 Task: Determine the distance and displacement between Houston and Big Bend National Park.
Action: Mouse moved to (780, 591)
Screenshot: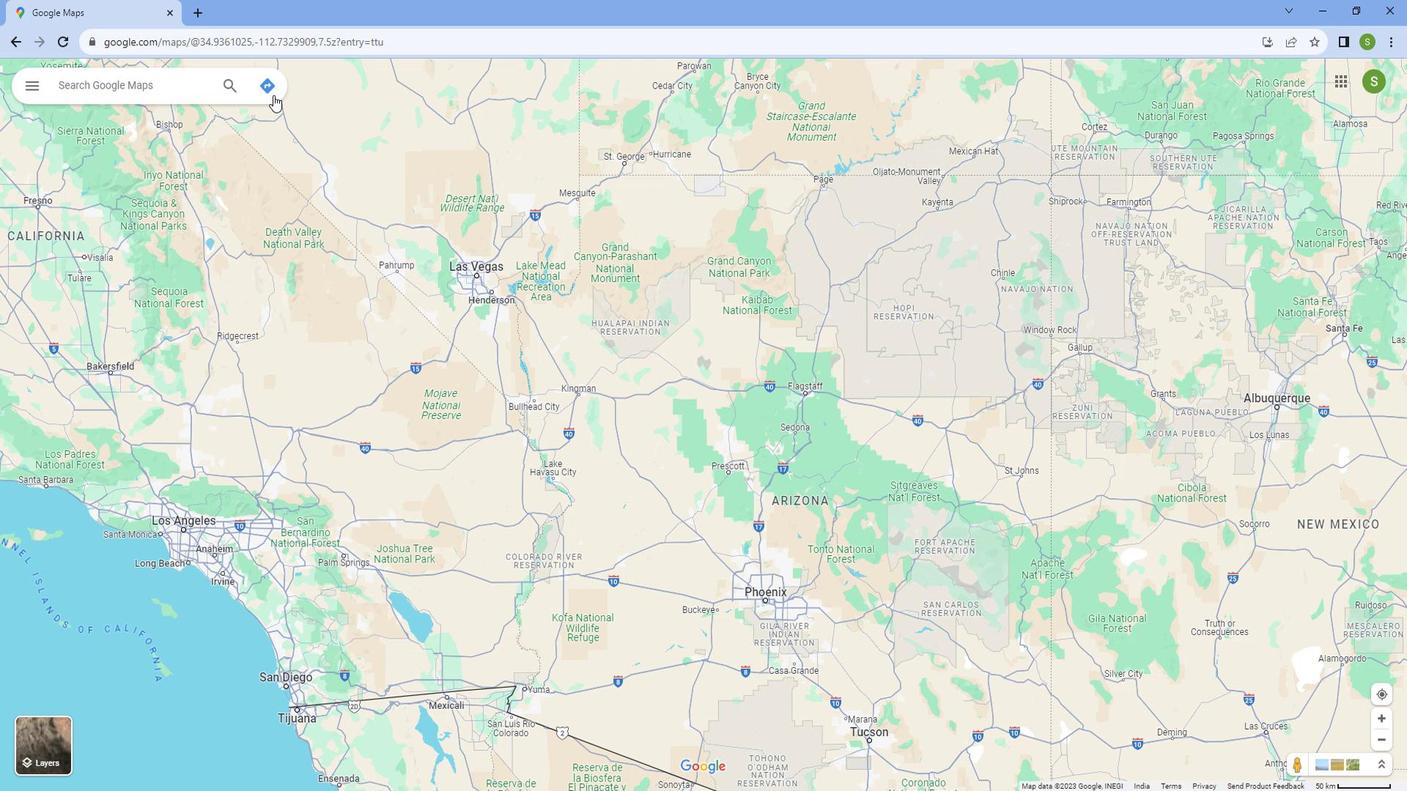 
Action: Mouse pressed left at (780, 591)
Screenshot: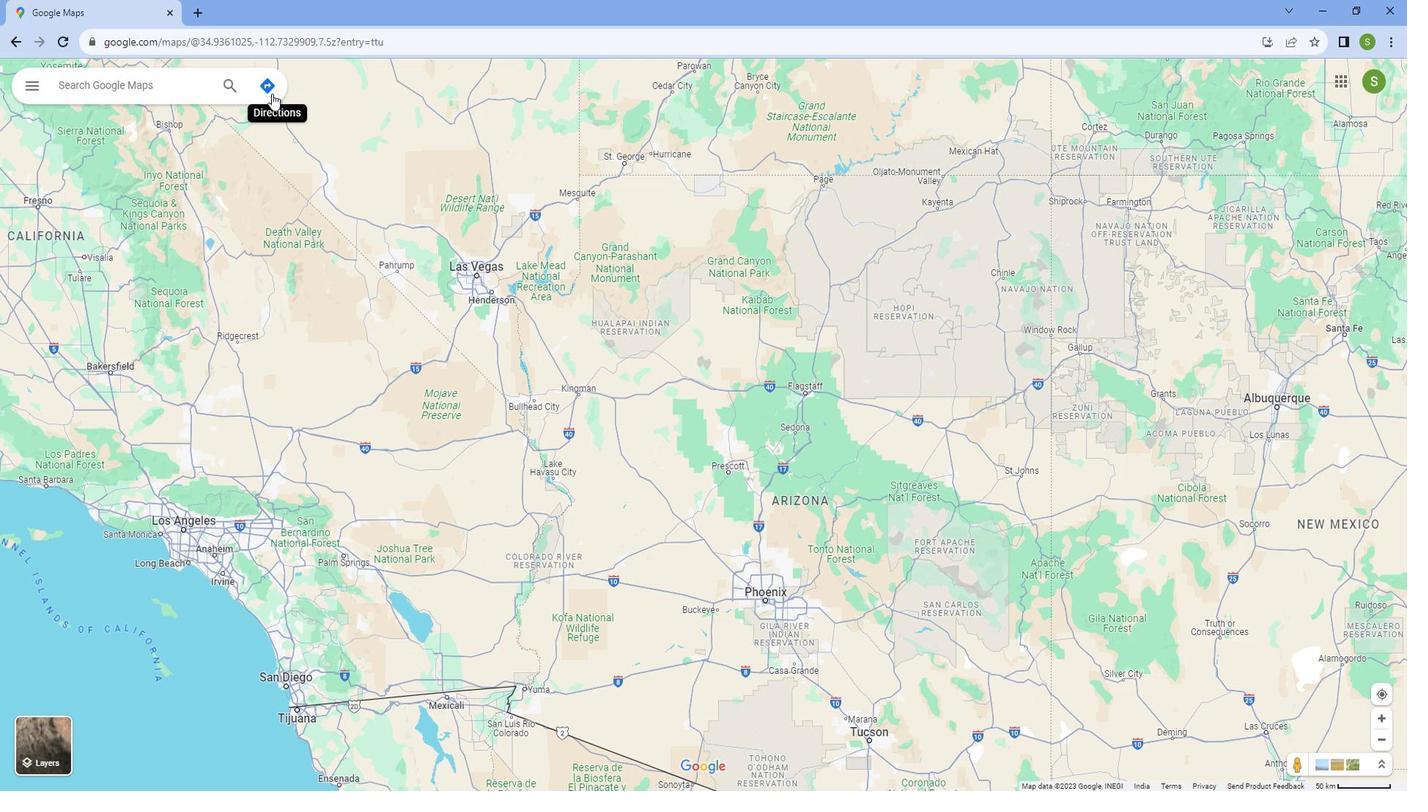 
Action: Mouse moved to (760, 590)
Screenshot: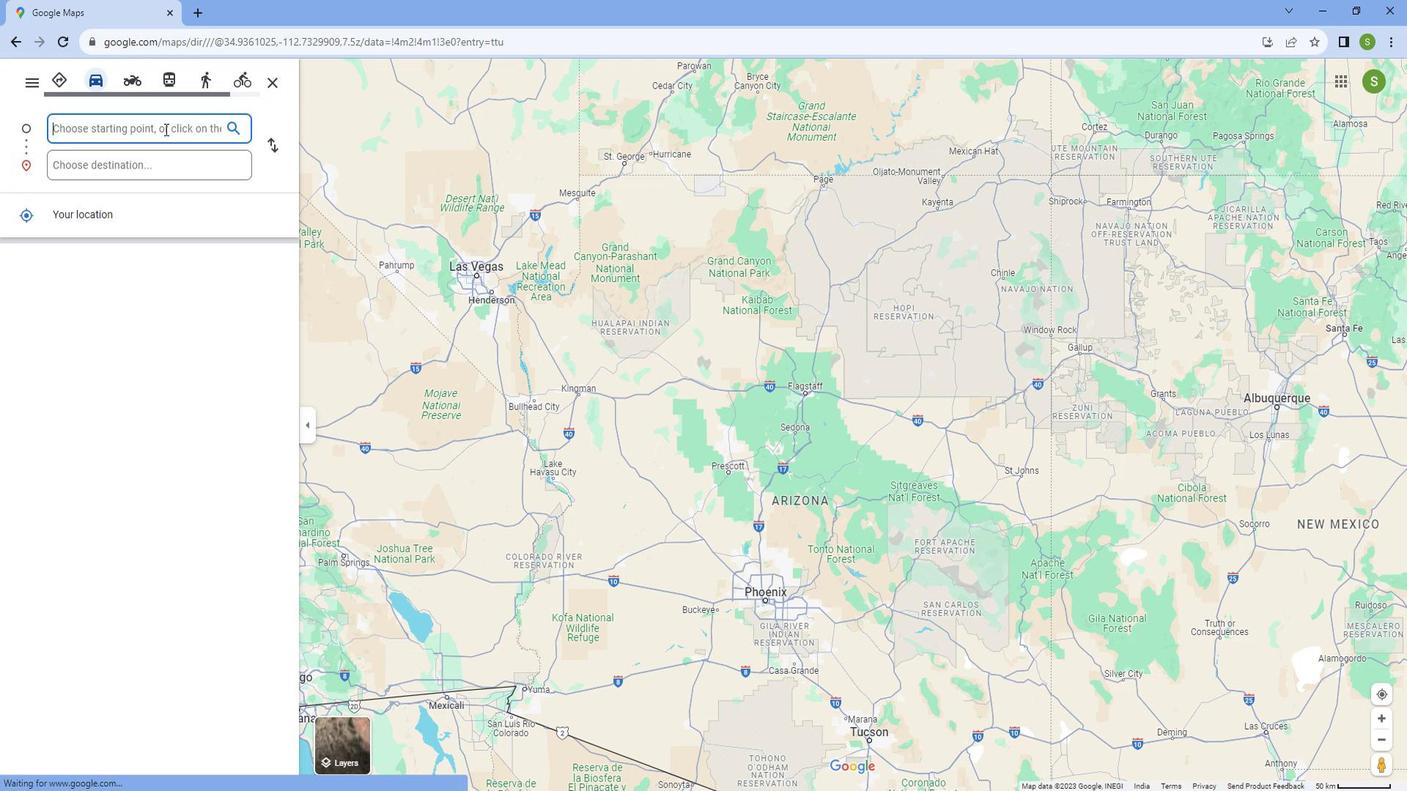 
Action: Mouse pressed left at (760, 590)
Screenshot: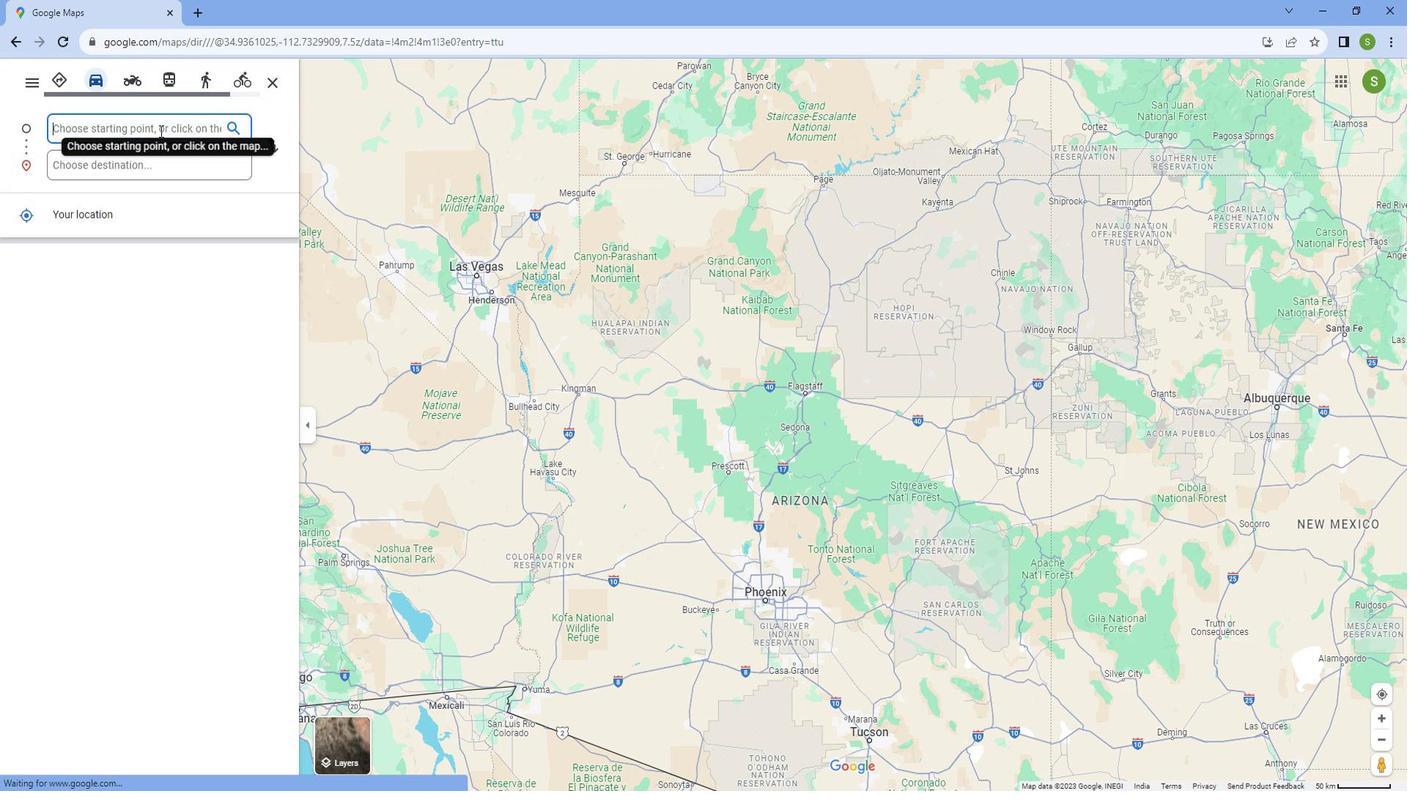 
Action: Key pressed <Key.caps_lock>H<Key.caps_lock>ouston
Screenshot: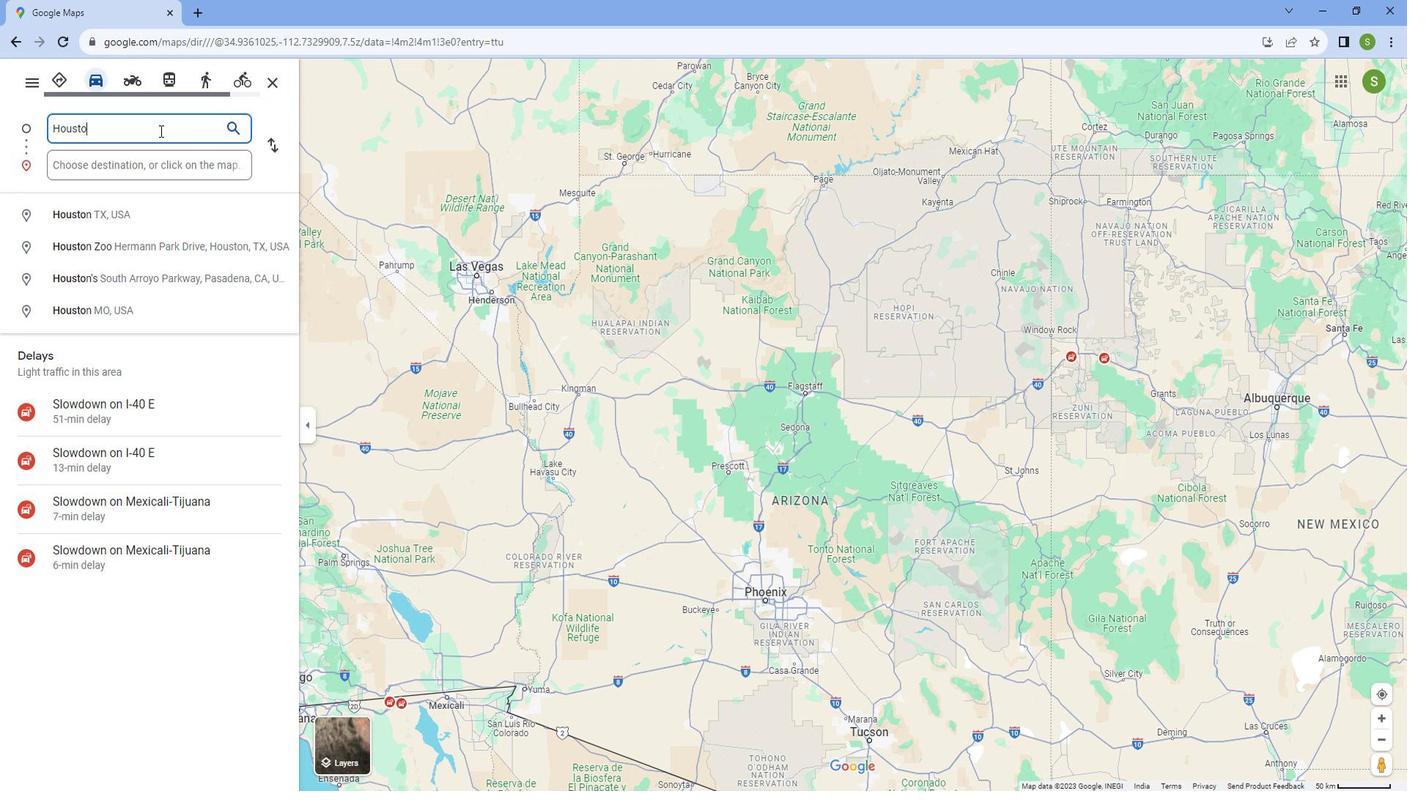 
Action: Mouse moved to (753, 588)
Screenshot: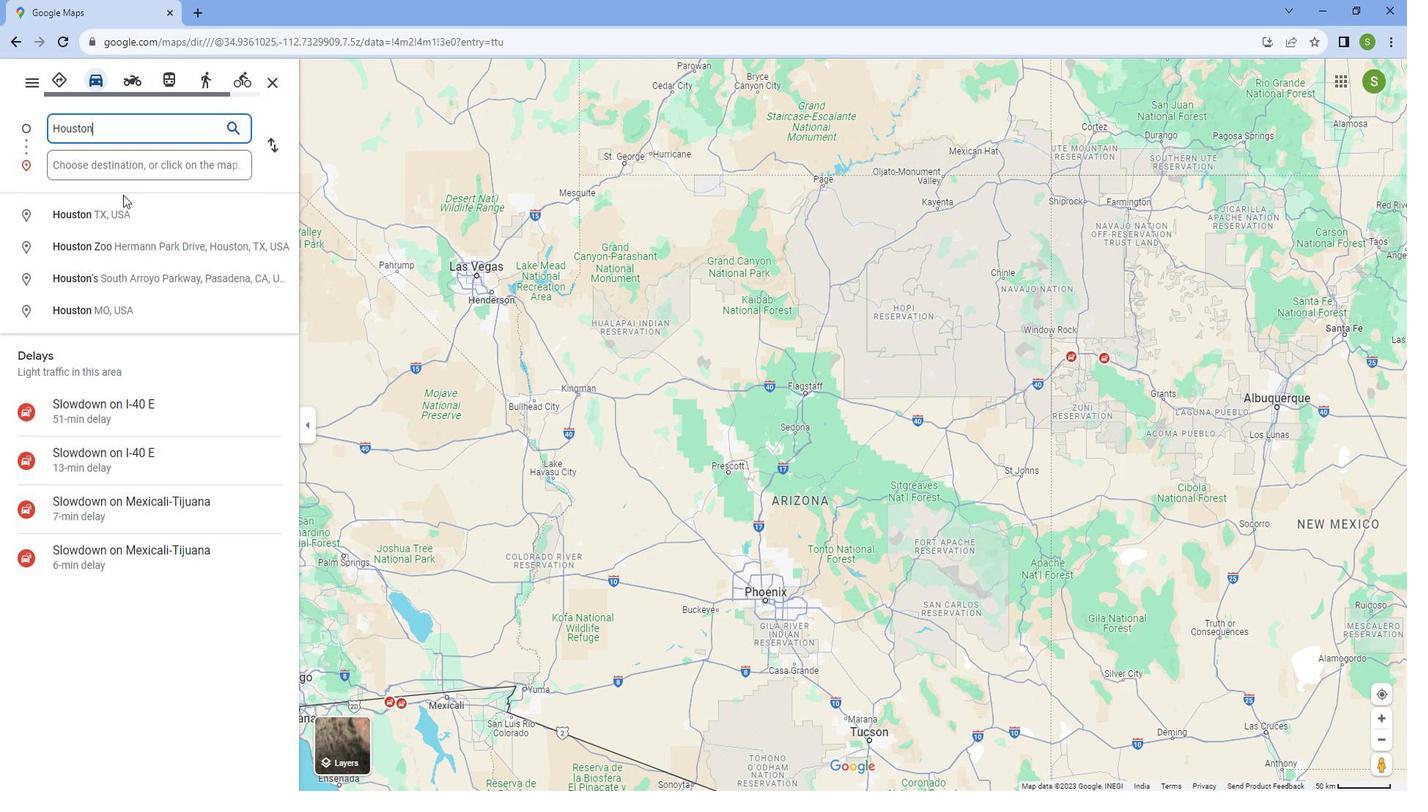 
Action: Mouse pressed left at (753, 588)
Screenshot: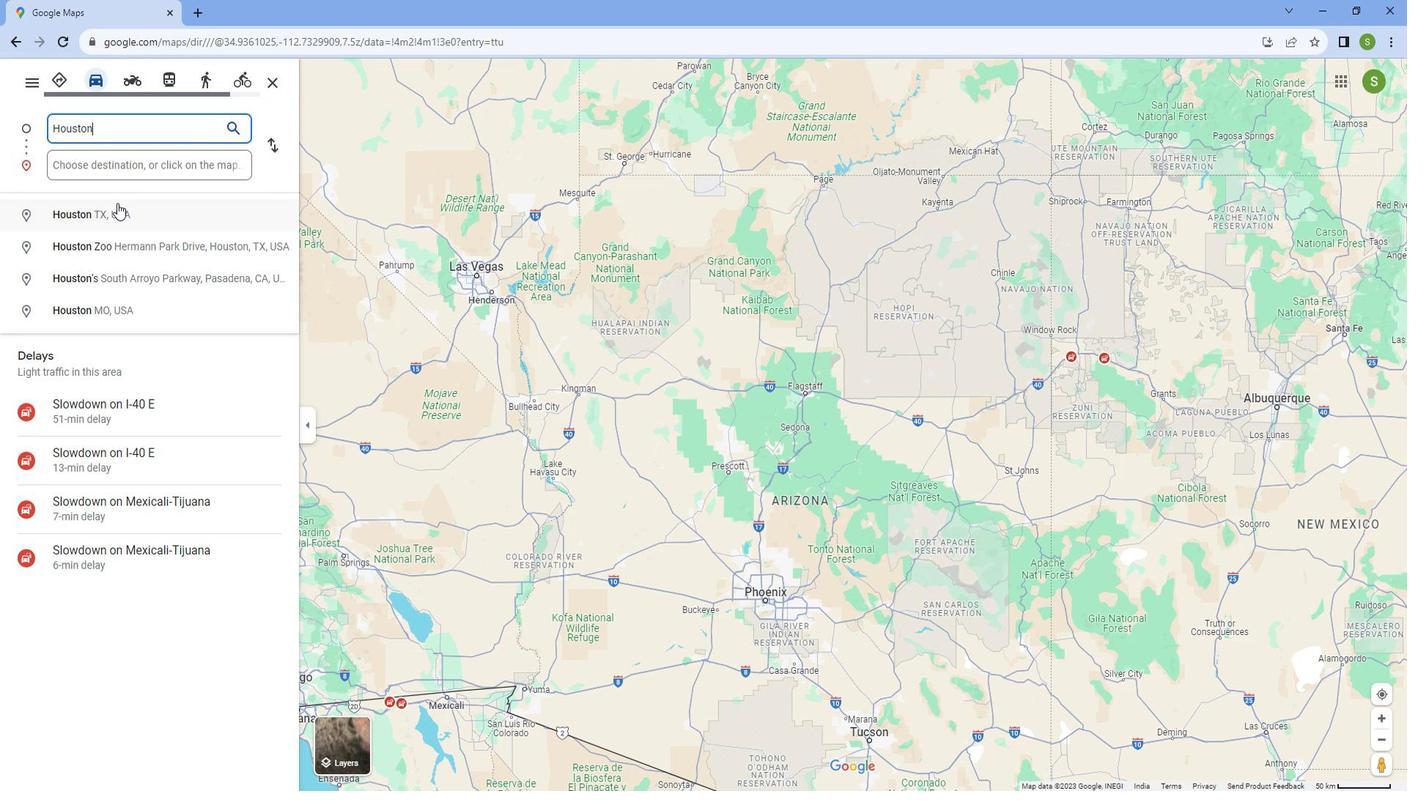 
Action: Mouse moved to (754, 589)
Screenshot: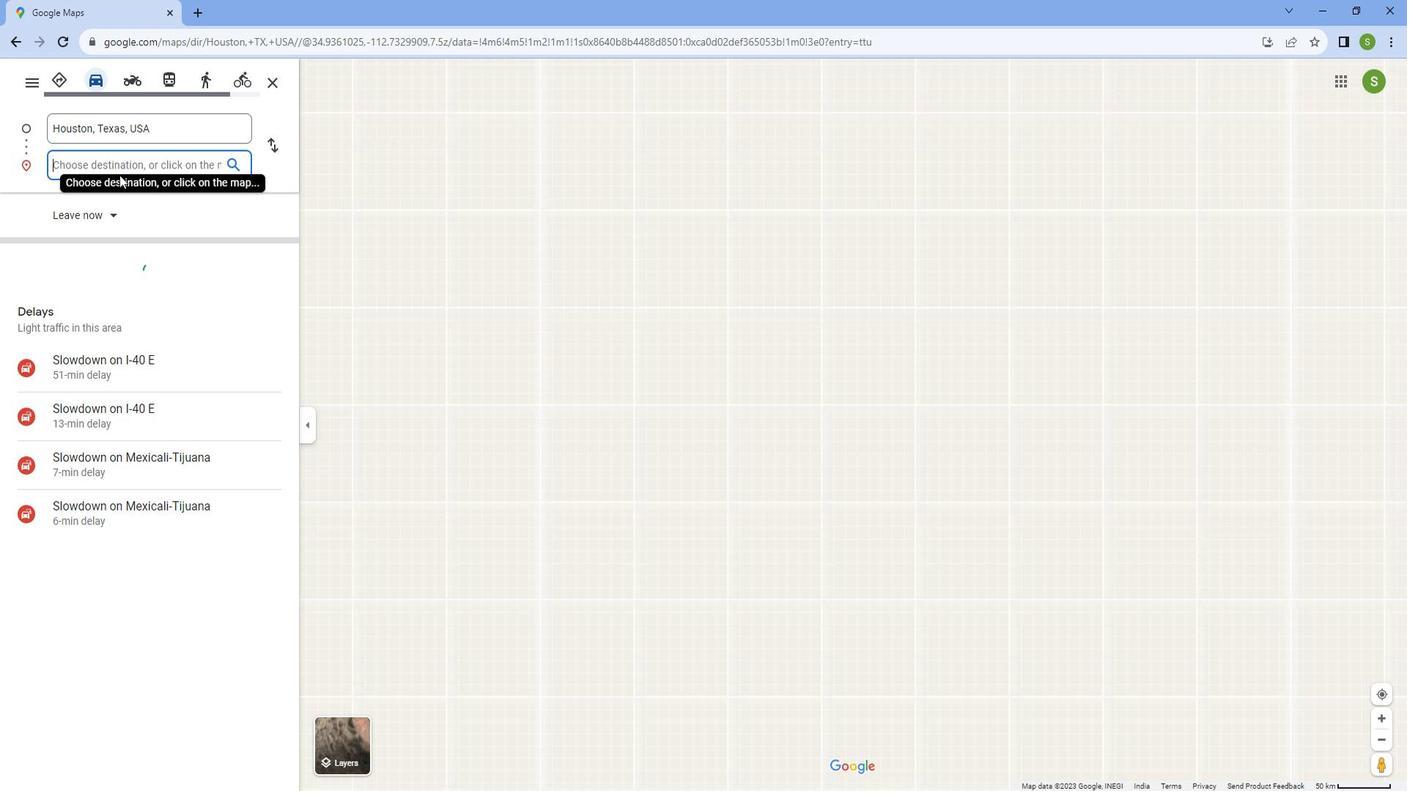 
Action: Mouse pressed left at (754, 589)
Screenshot: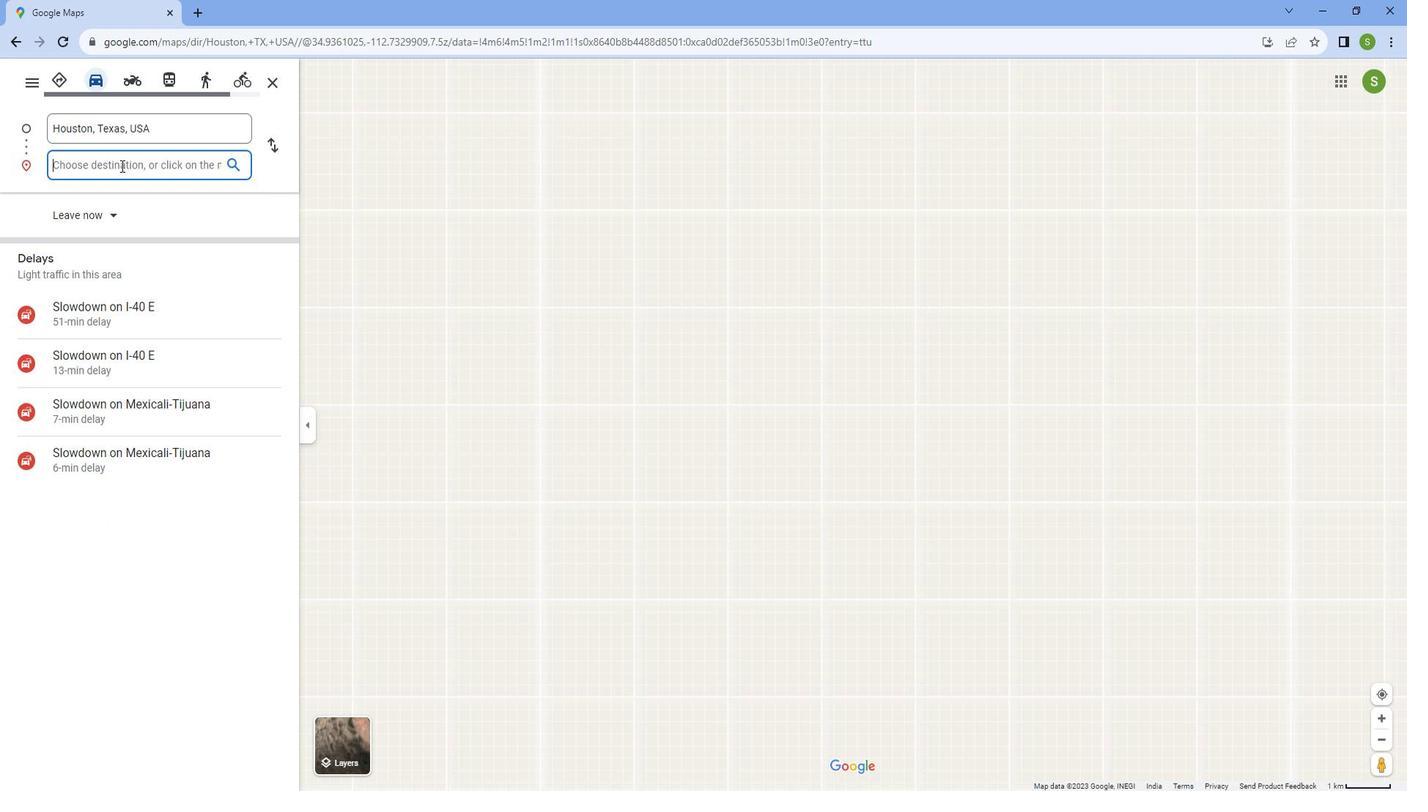 
Action: Key pressed <Key.caps_lock>B<Key.caps_lock>ig<Key.space><Key.caps_lock>B<Key.caps_lock>end<Key.space><Key.caps_lock>N<Key.caps_lock>ational<Key.space><Key.caps_lock>P<Key.caps_lock>ark
Screenshot: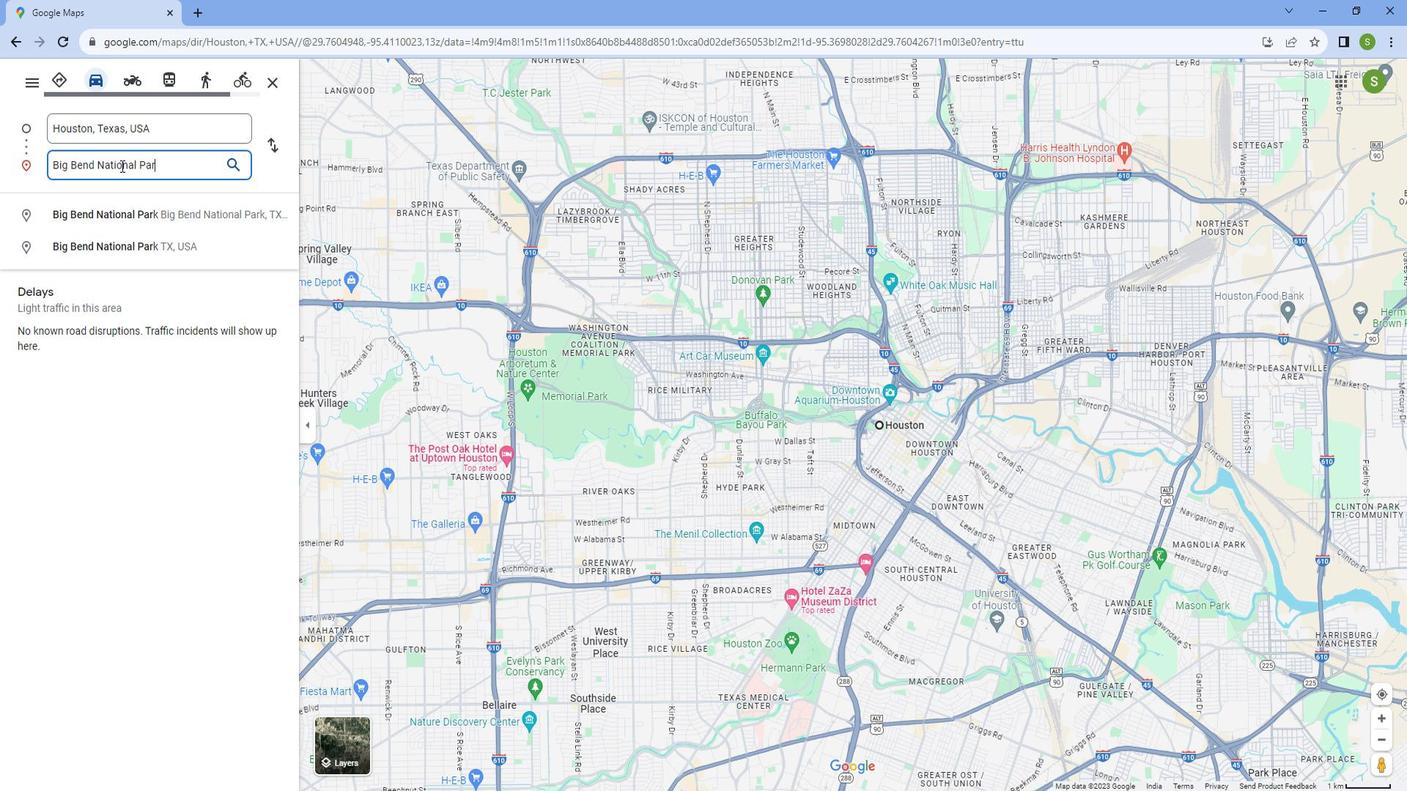 
Action: Mouse moved to (760, 587)
Screenshot: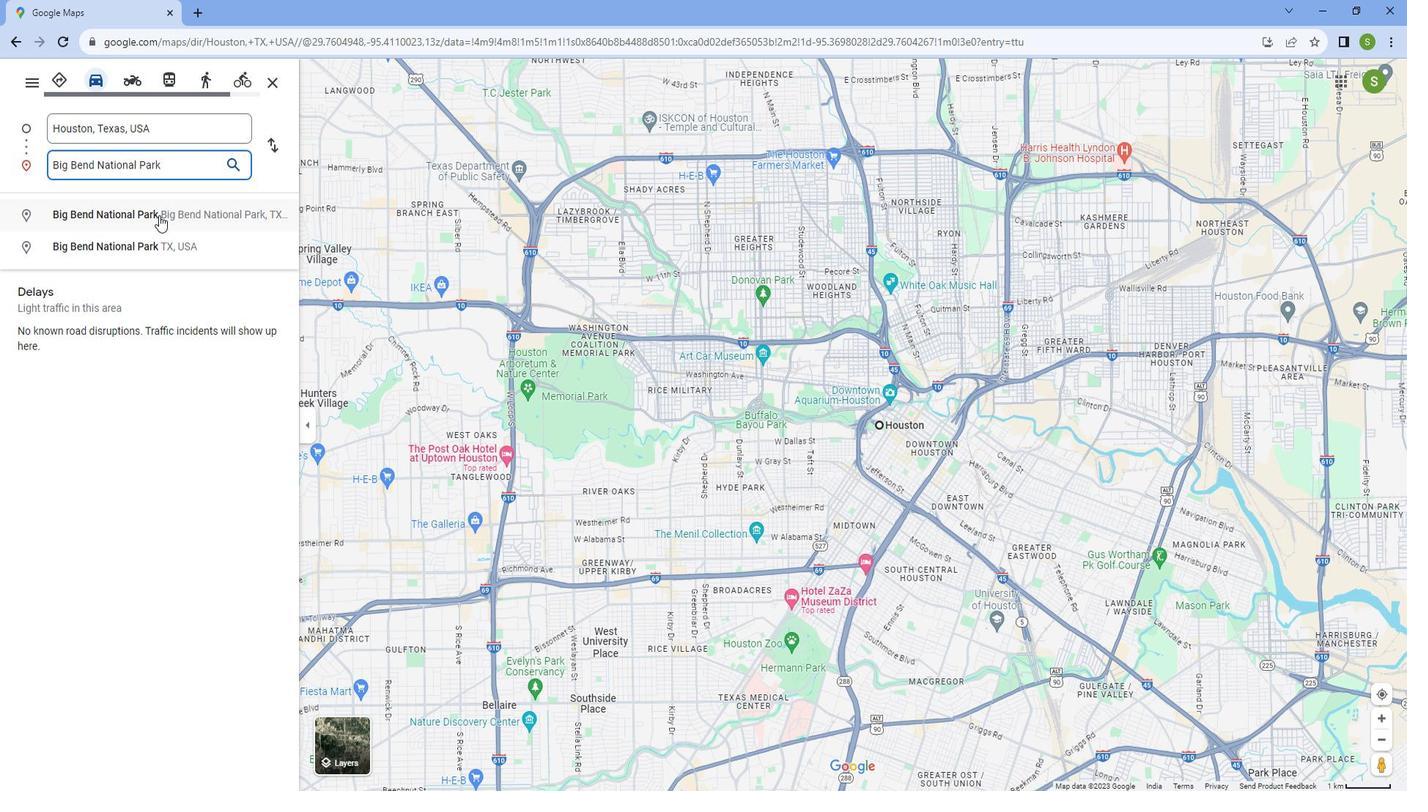 
Action: Mouse pressed left at (760, 587)
Screenshot: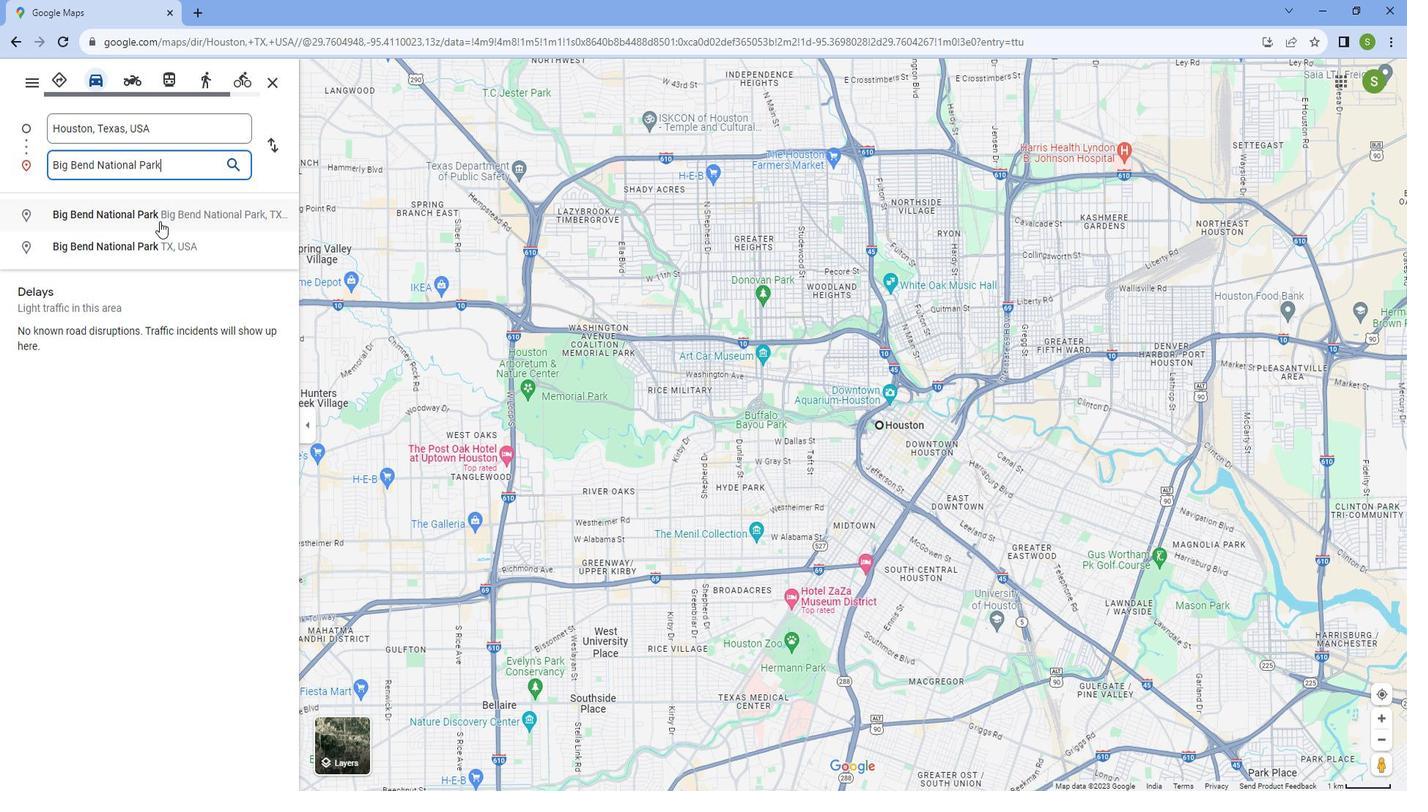 
Action: Mouse moved to (945, 581)
Screenshot: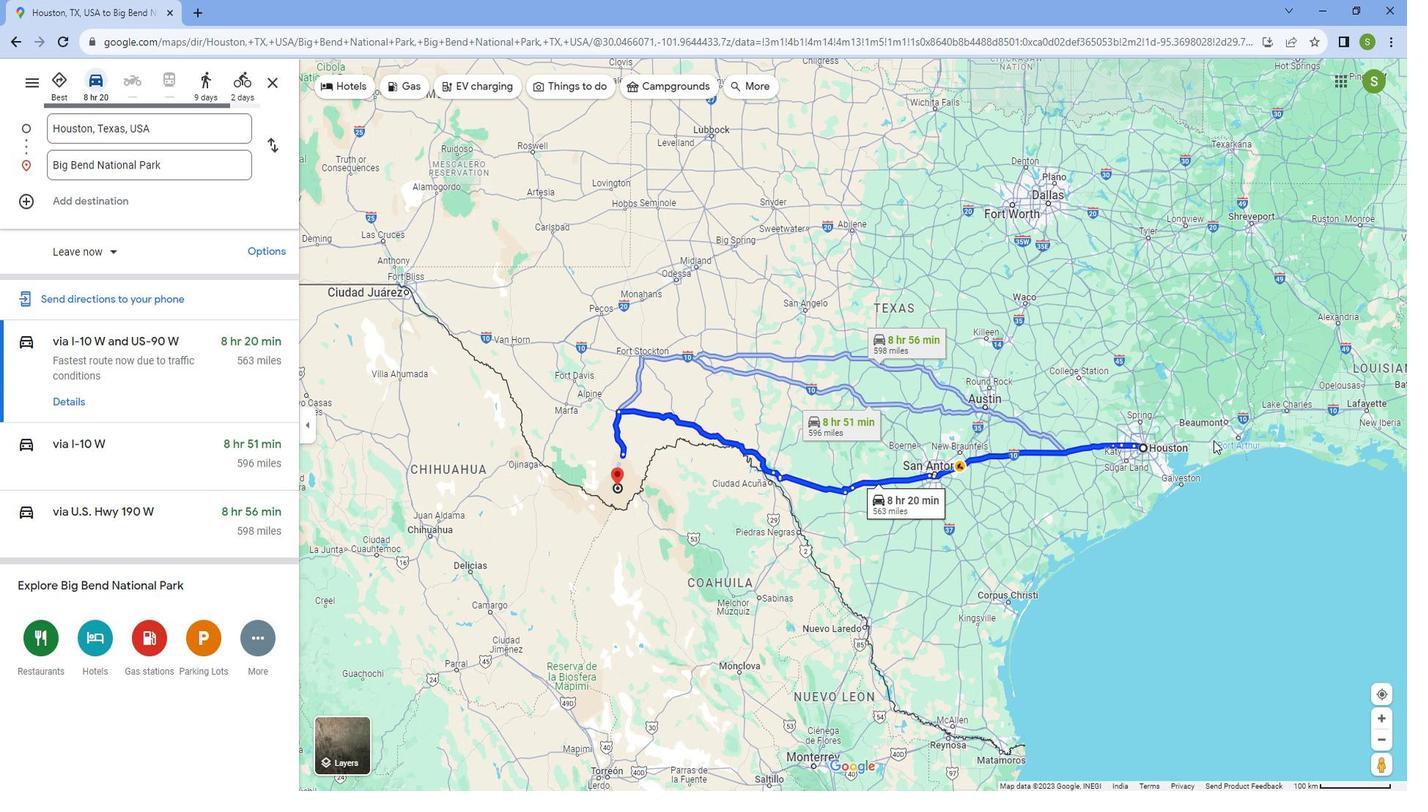 
Action: Mouse scrolled (945, 581) with delta (0, 0)
Screenshot: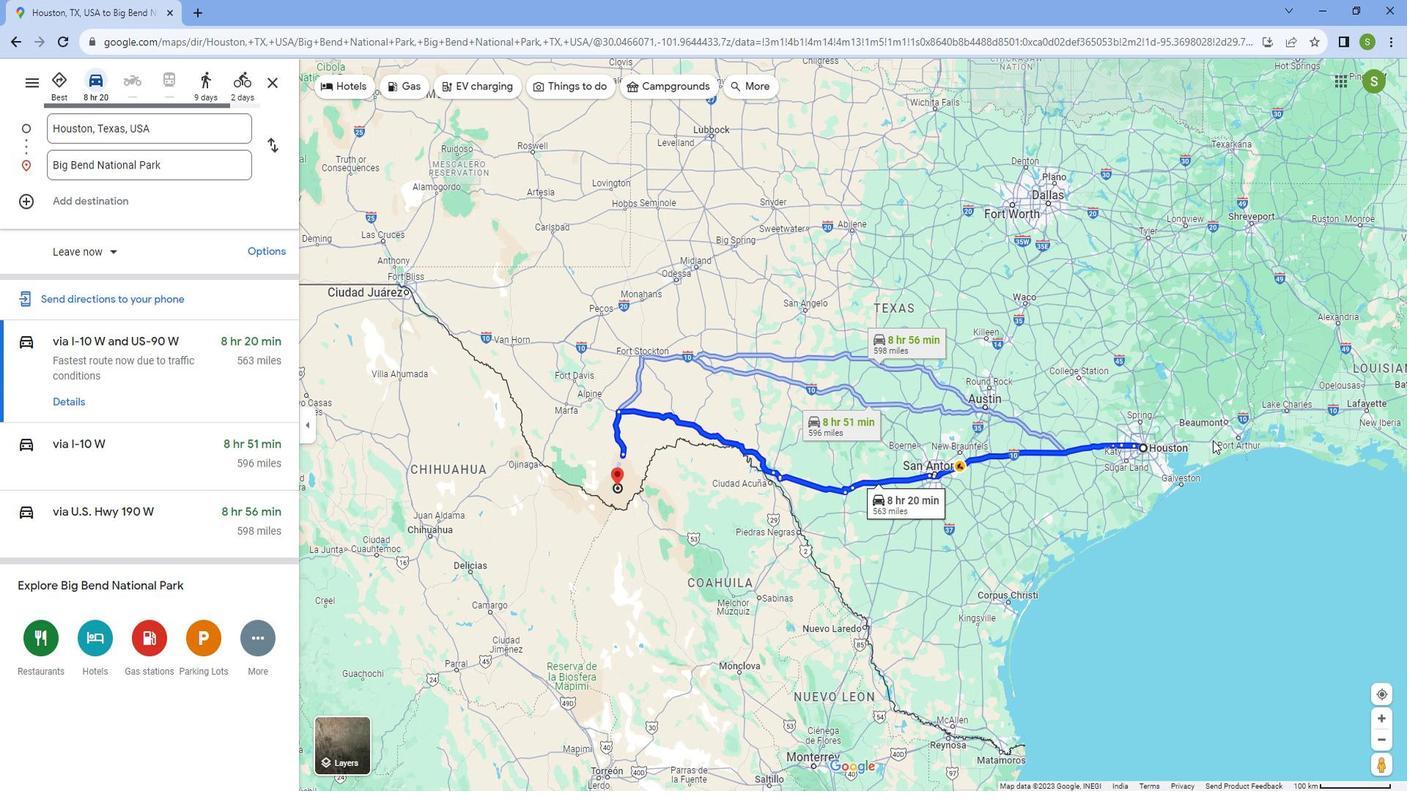 
Action: Mouse scrolled (945, 581) with delta (0, 0)
Screenshot: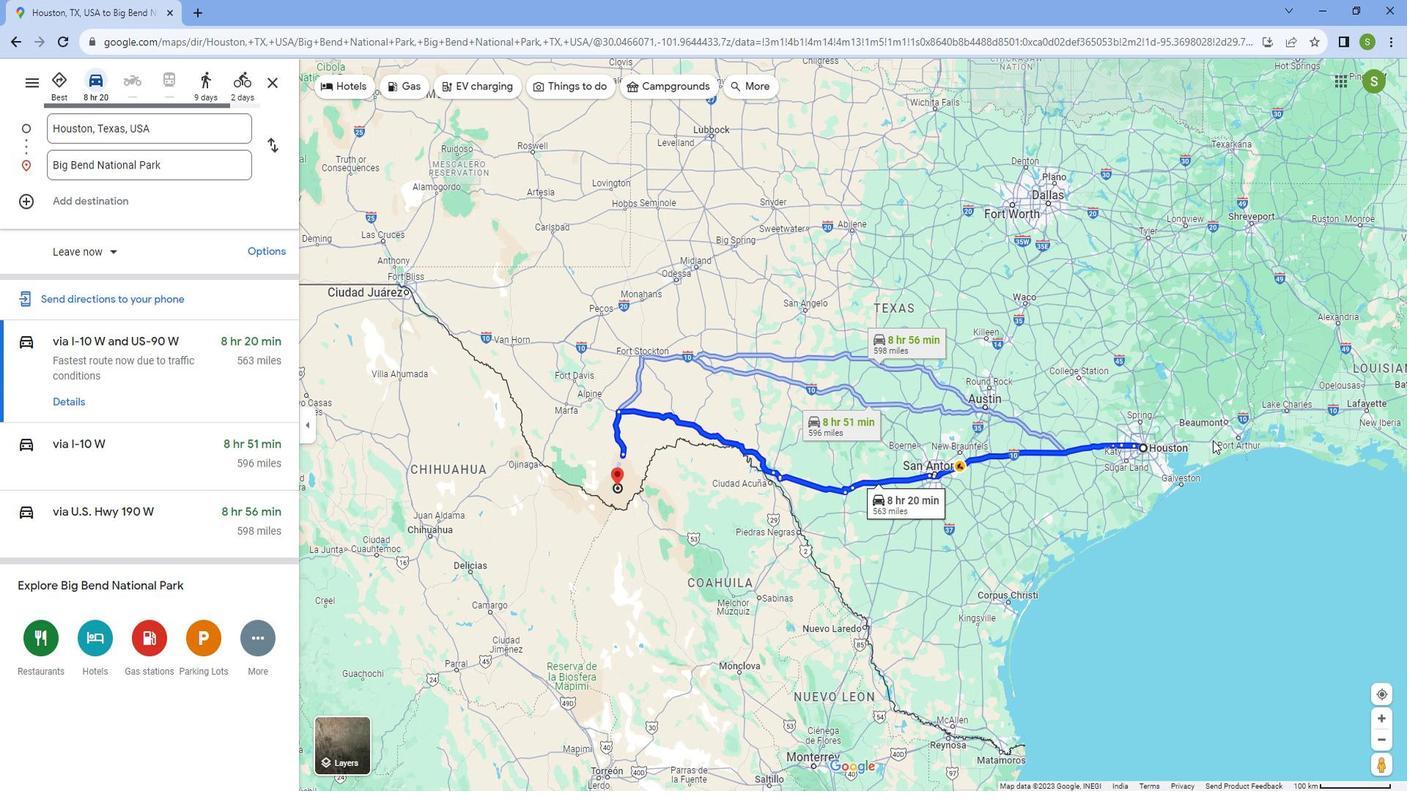 
Action: Mouse scrolled (945, 581) with delta (0, 0)
Screenshot: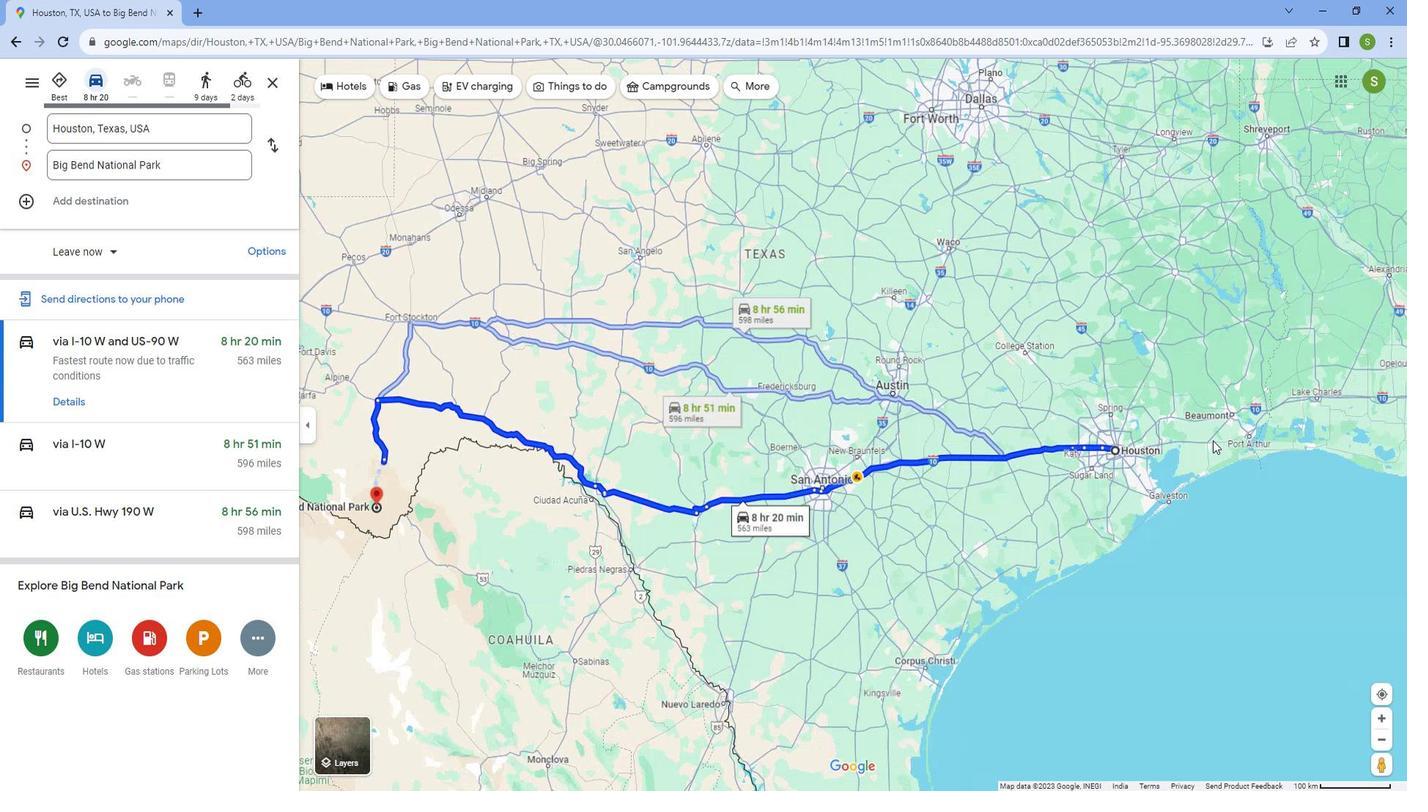 
Action: Mouse scrolled (945, 581) with delta (0, 0)
Screenshot: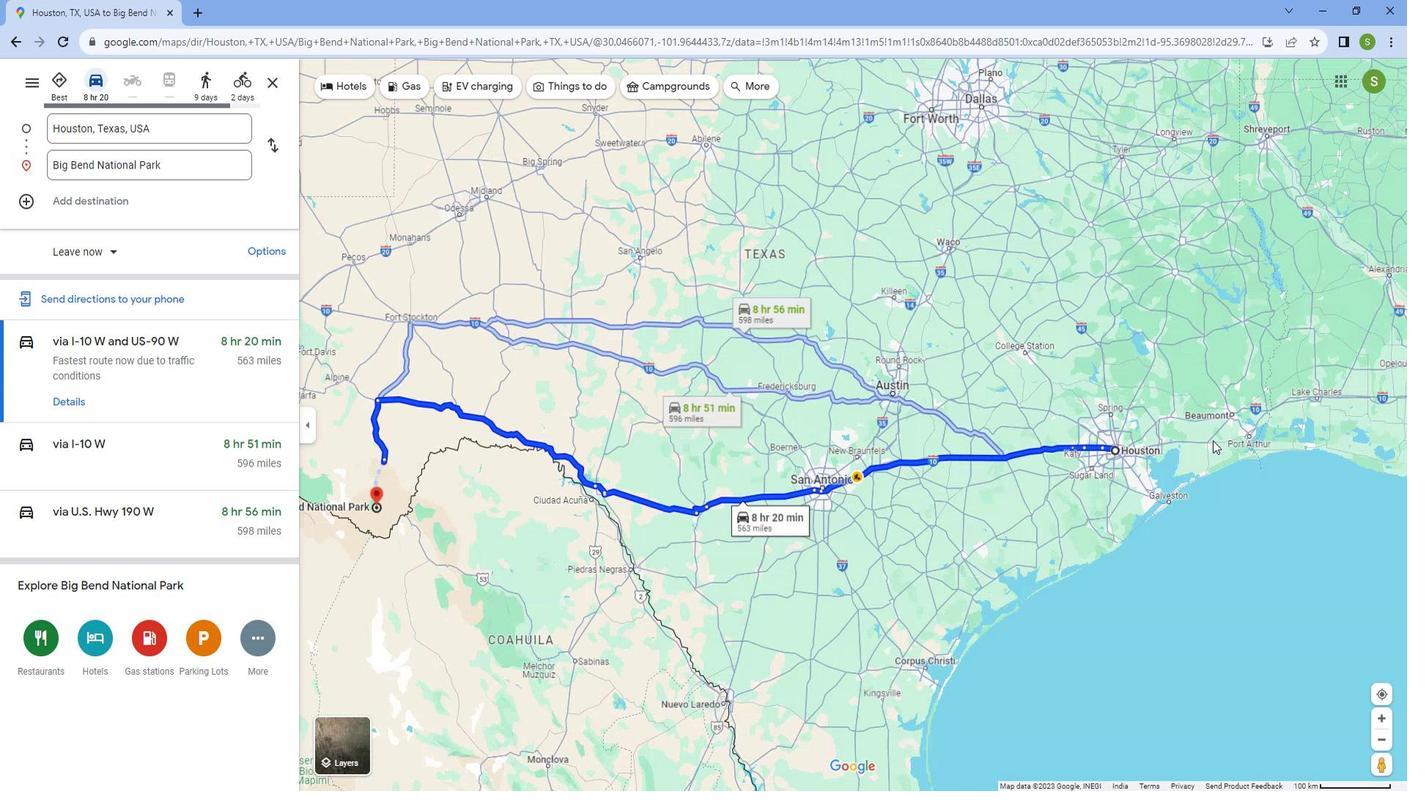 
Action: Mouse scrolled (945, 581) with delta (0, 0)
Screenshot: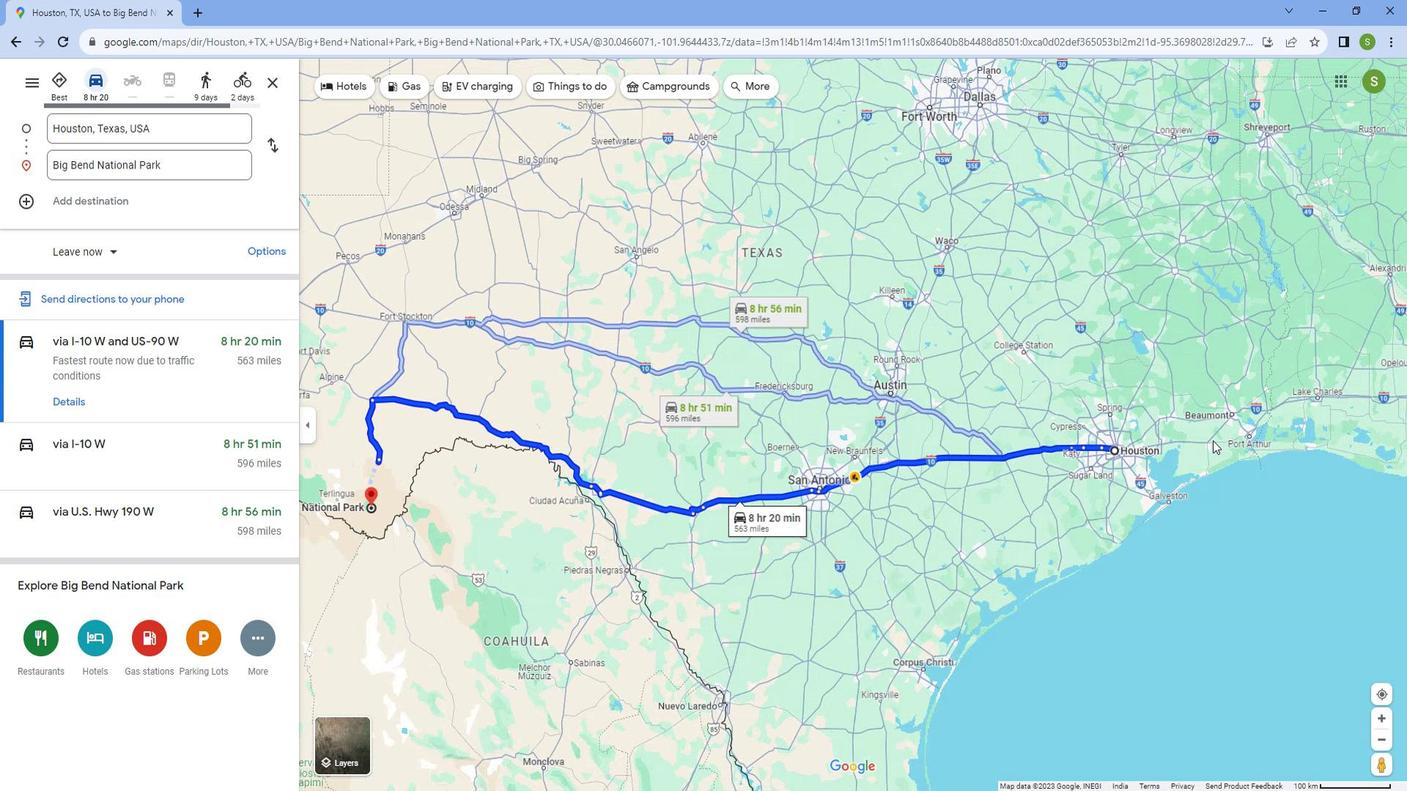 
Action: Mouse scrolled (945, 581) with delta (0, 0)
Screenshot: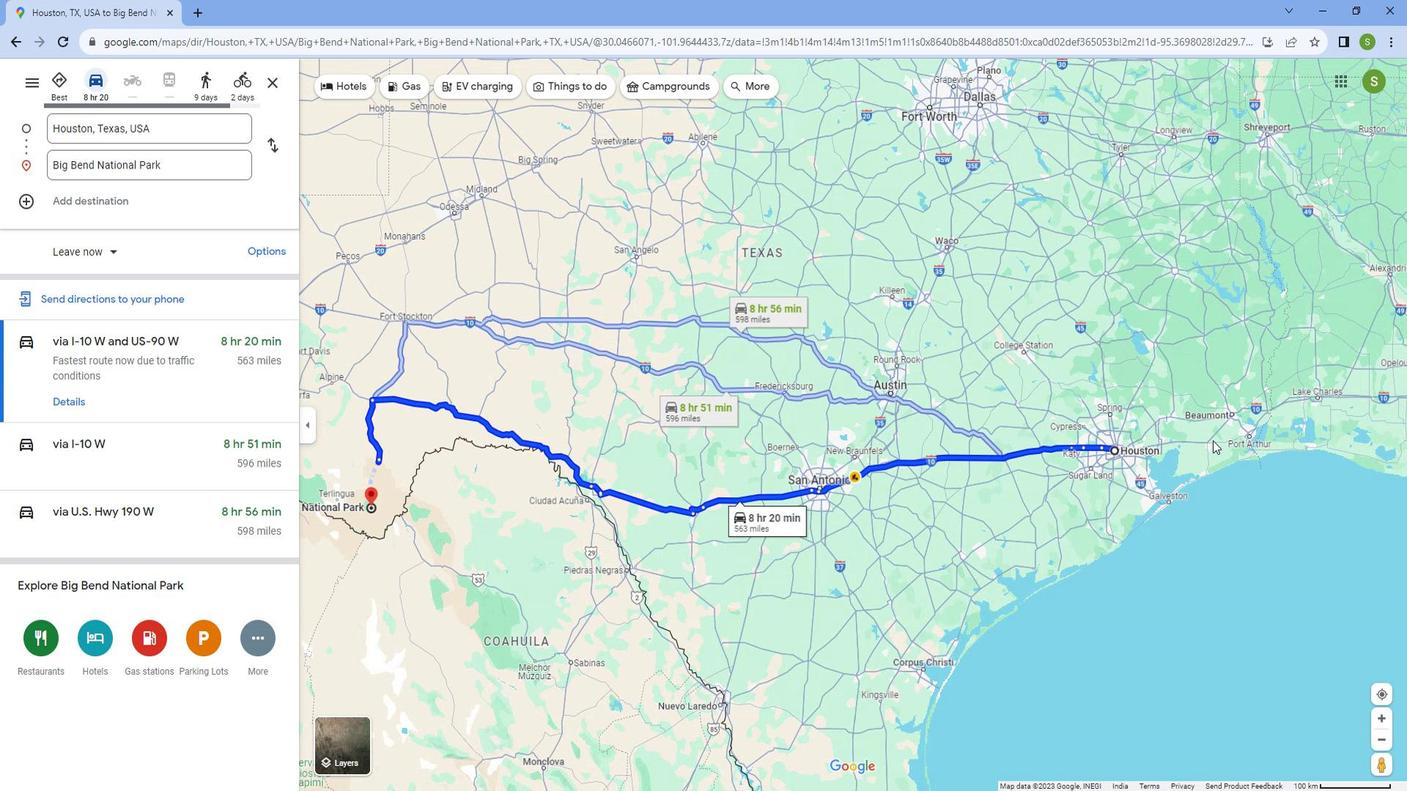 
Action: Mouse scrolled (945, 581) with delta (0, 0)
Screenshot: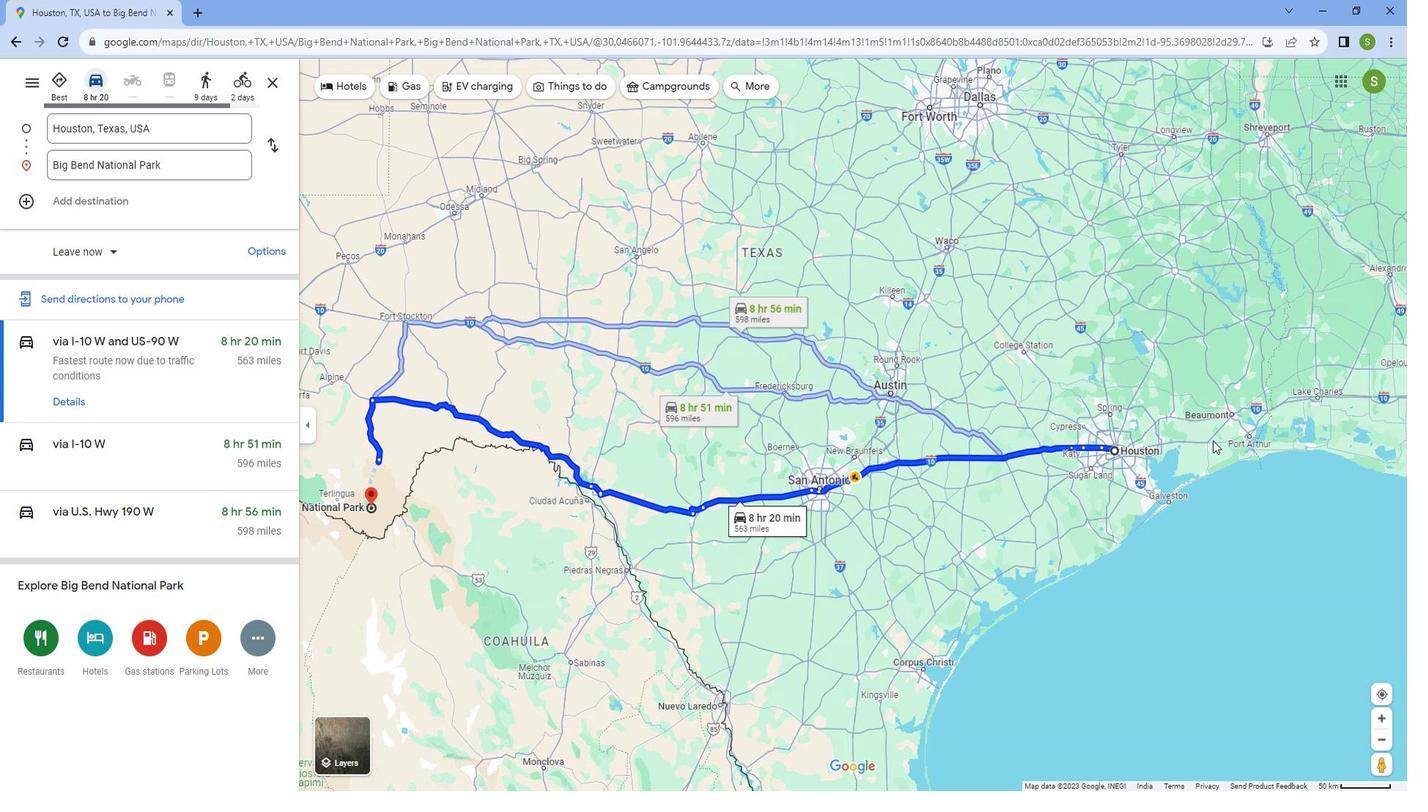 
Action: Mouse moved to (834, 573)
Screenshot: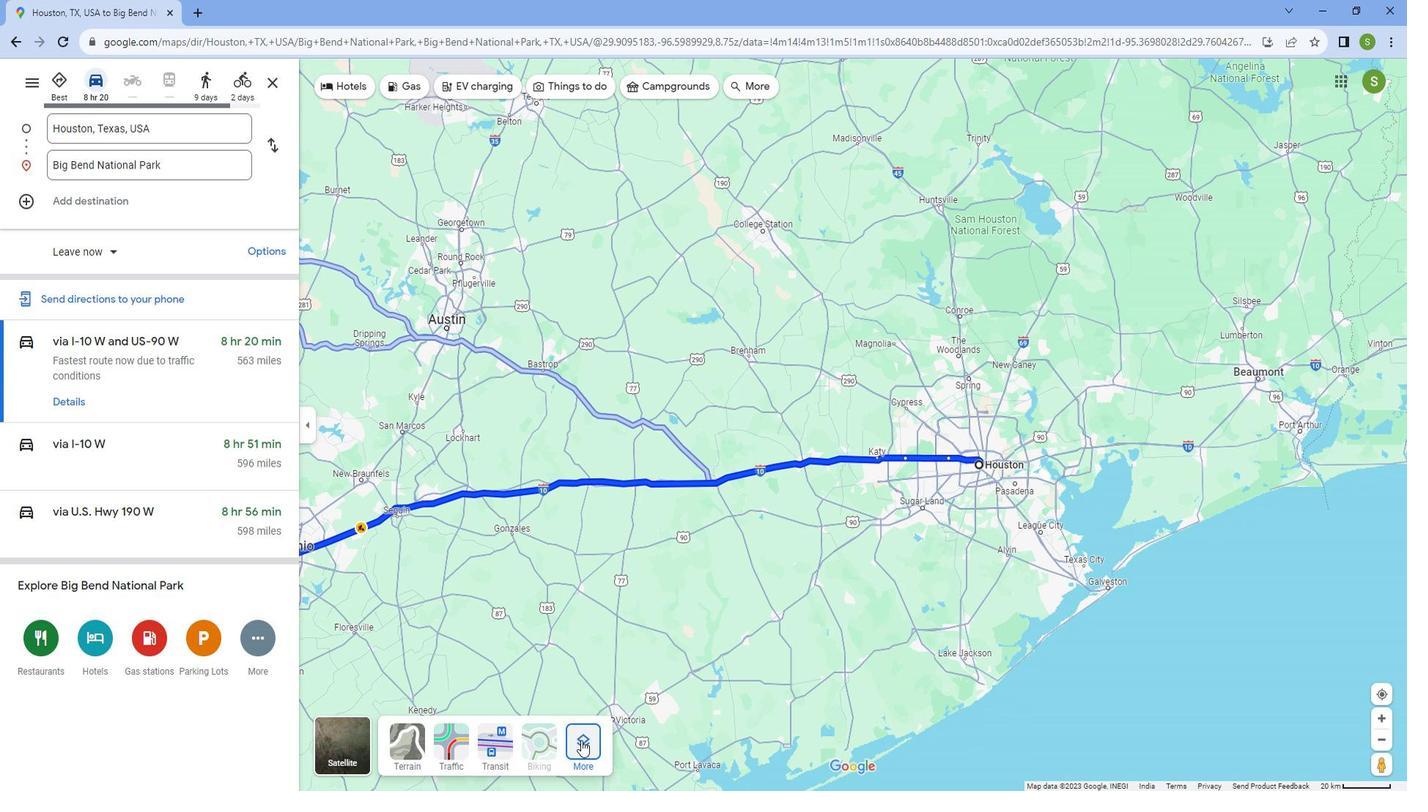 
Action: Mouse pressed left at (834, 573)
Screenshot: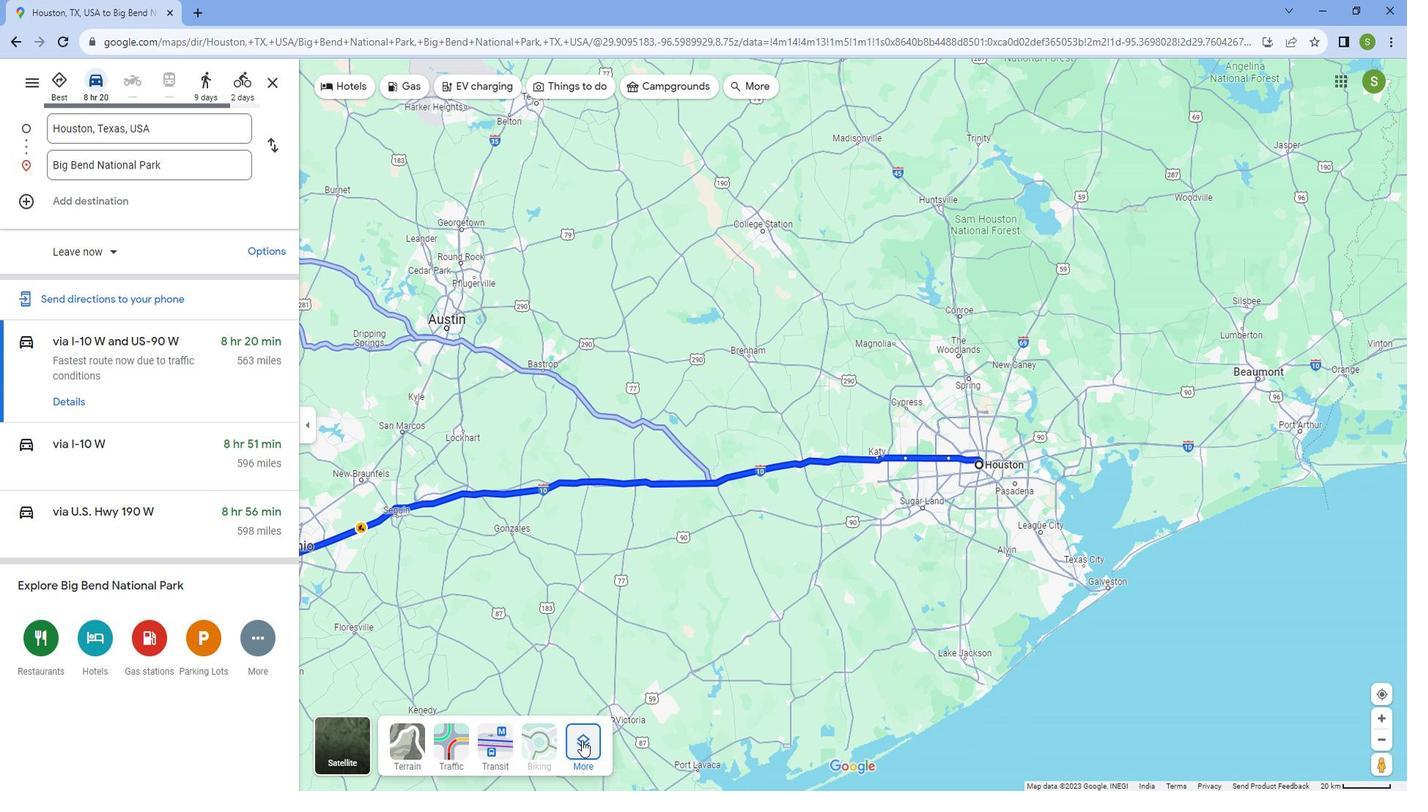 
Action: Mouse moved to (809, 577)
Screenshot: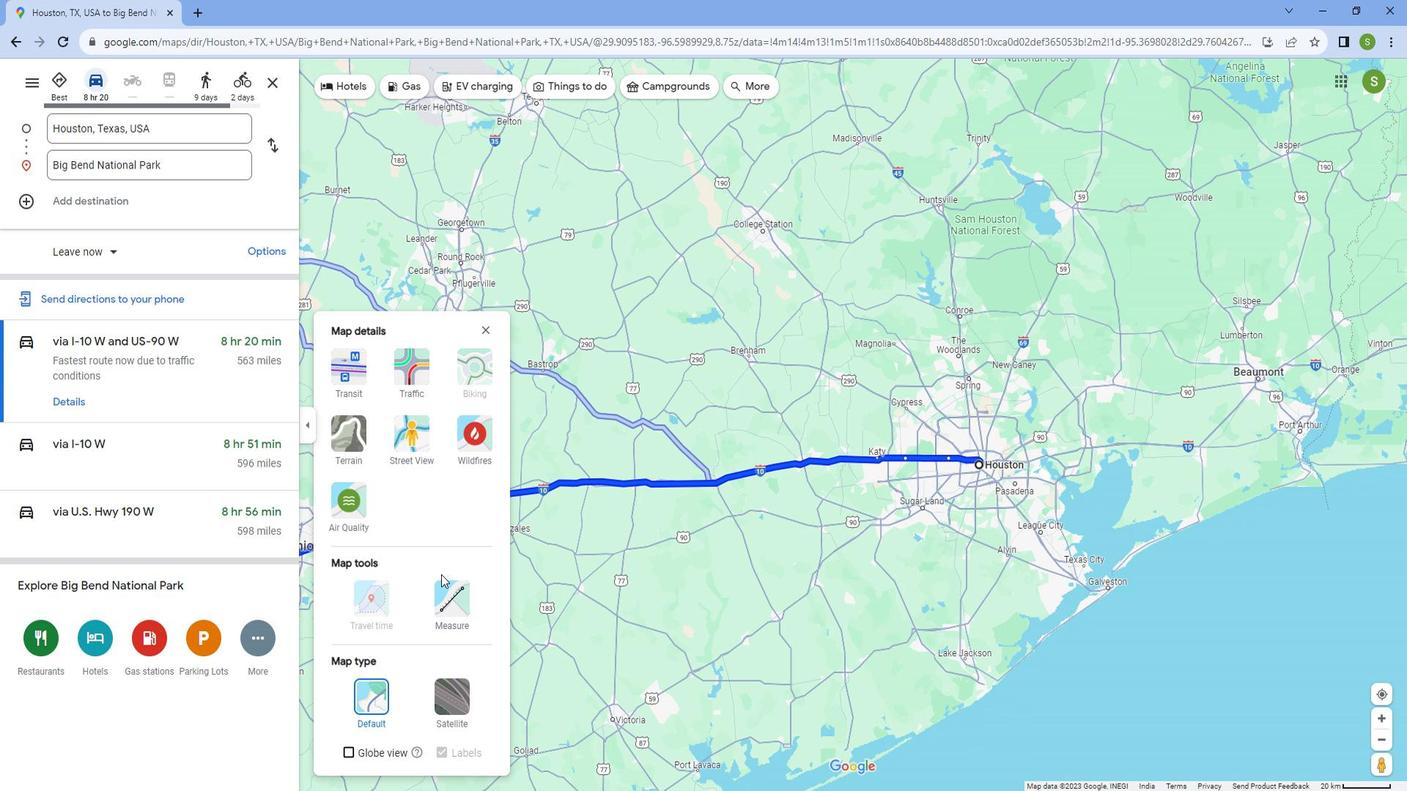 
Action: Mouse pressed left at (809, 577)
Screenshot: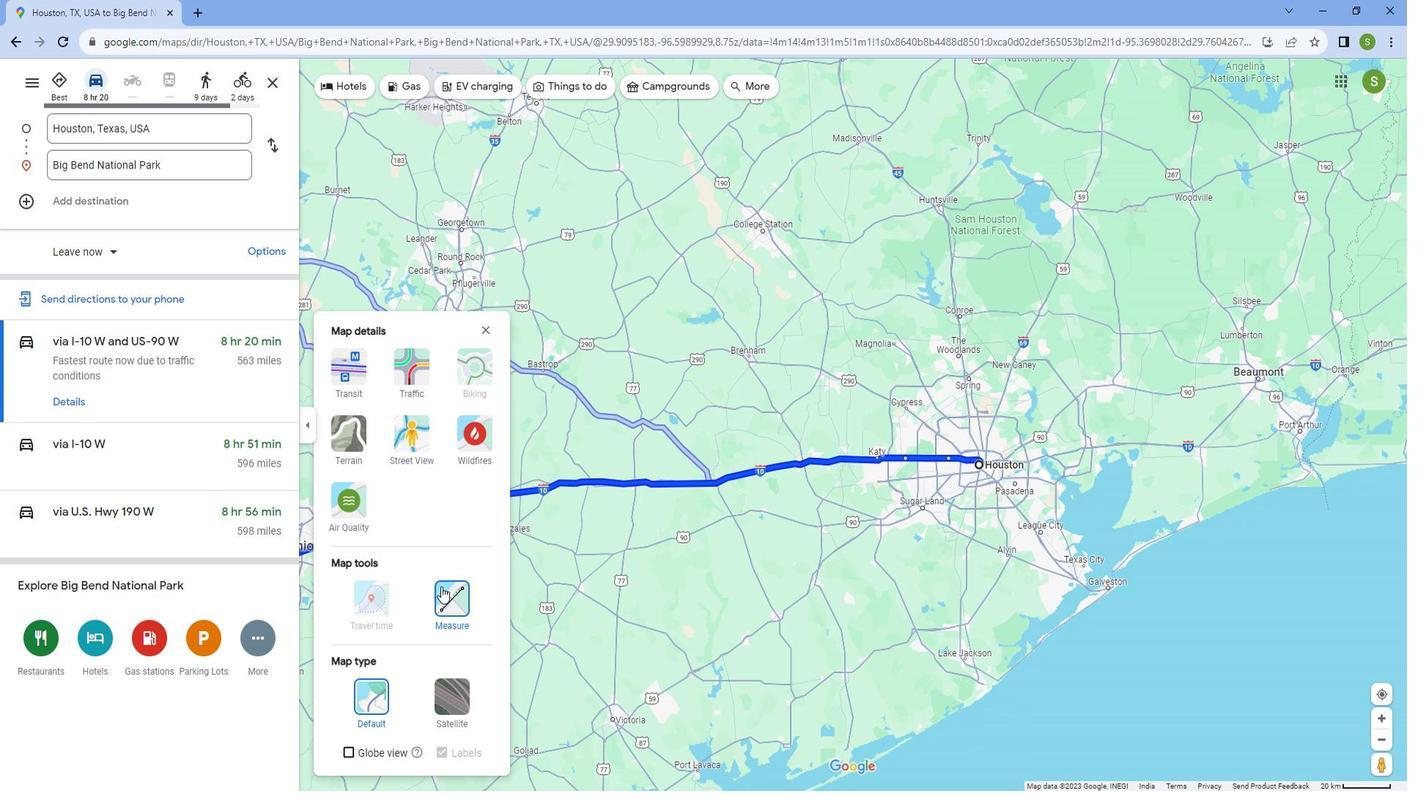 
Action: Mouse moved to (908, 579)
Screenshot: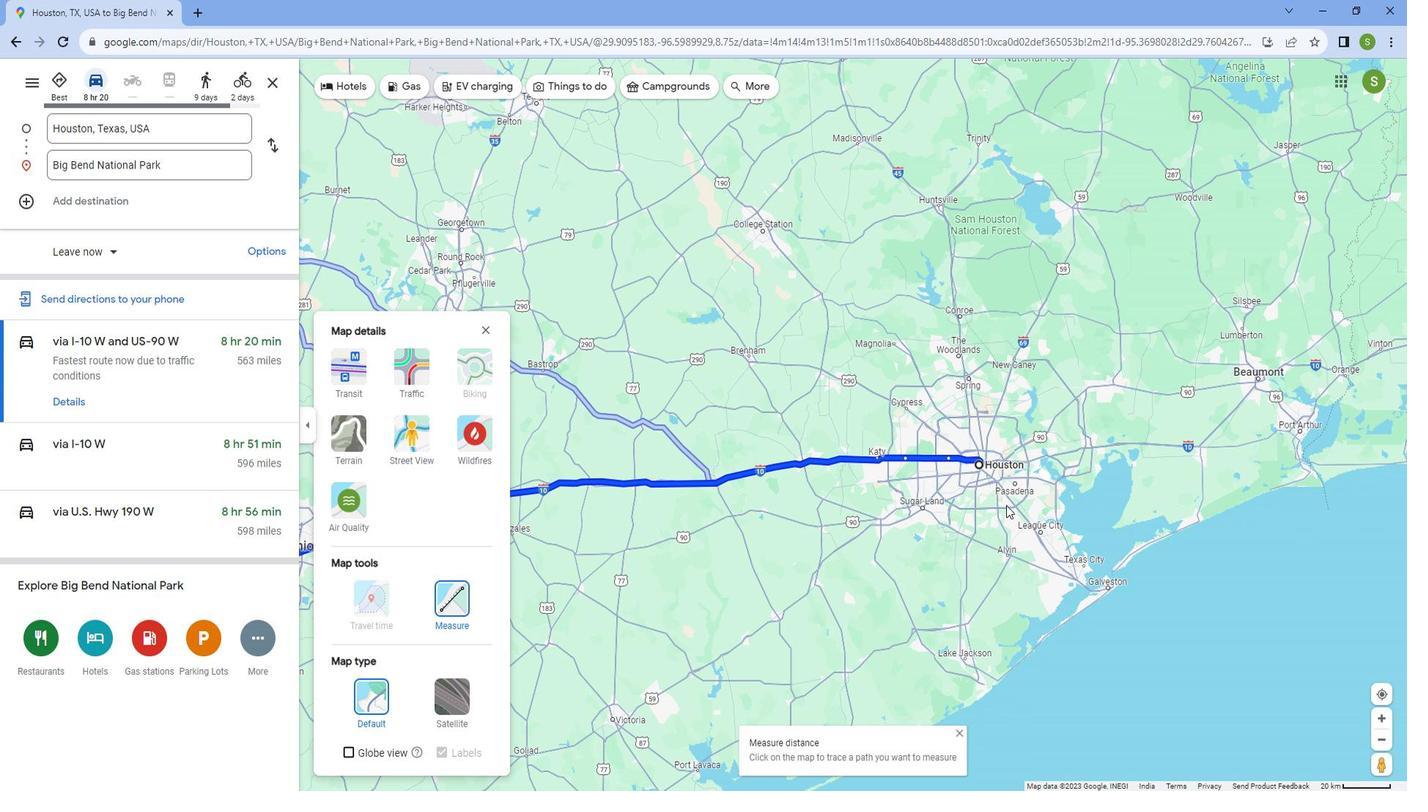
Action: Mouse scrolled (908, 579) with delta (0, 0)
Screenshot: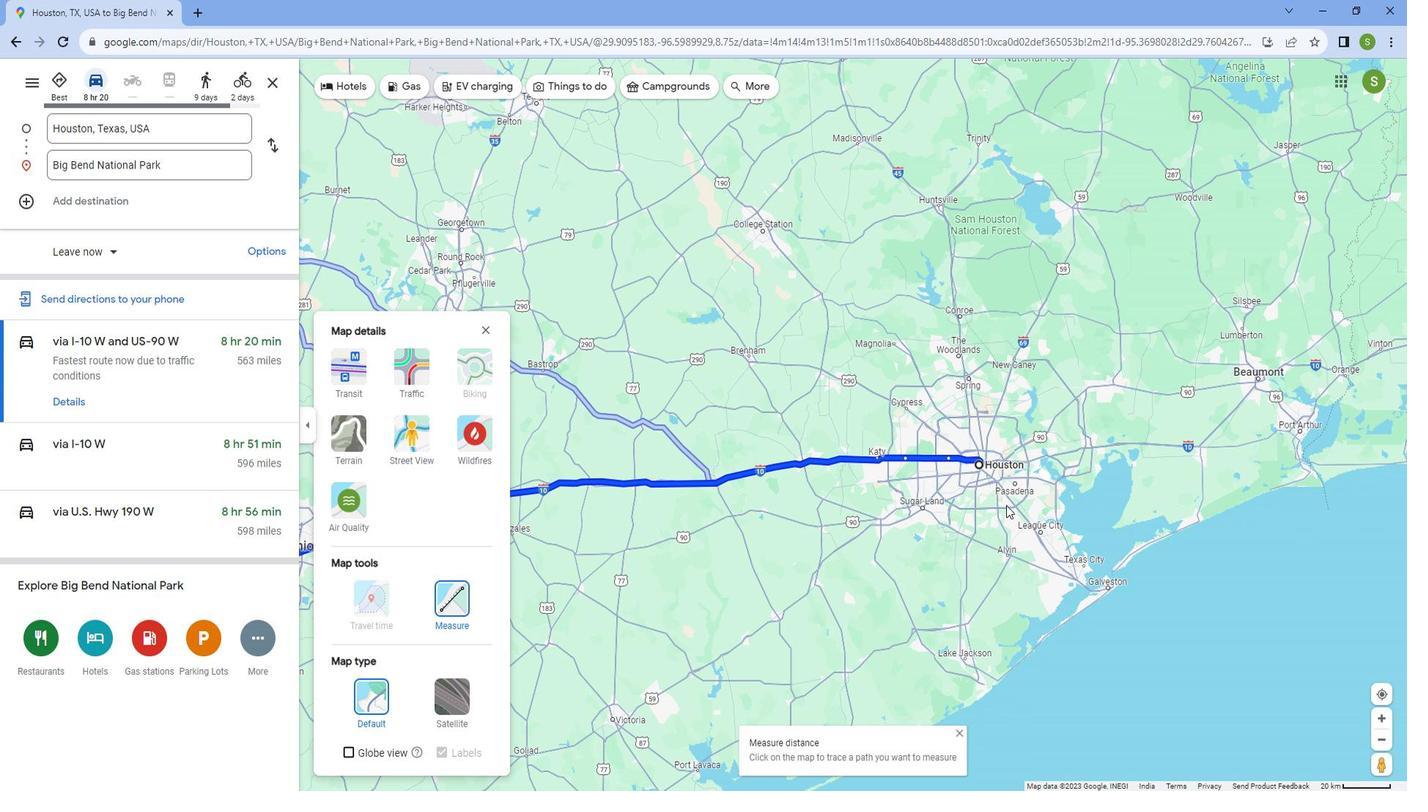 
Action: Mouse scrolled (908, 579) with delta (0, 0)
Screenshot: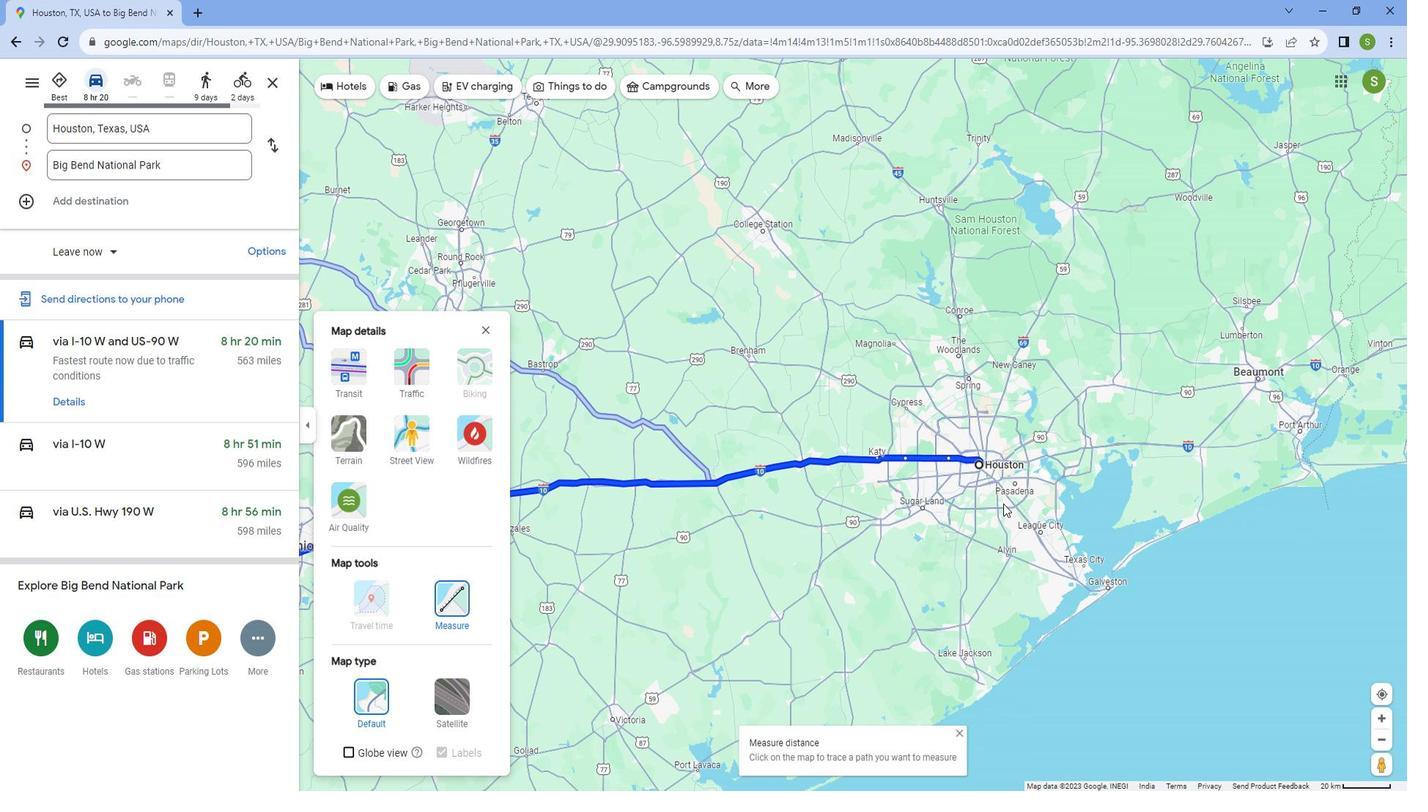 
Action: Mouse scrolled (908, 579) with delta (0, 0)
Screenshot: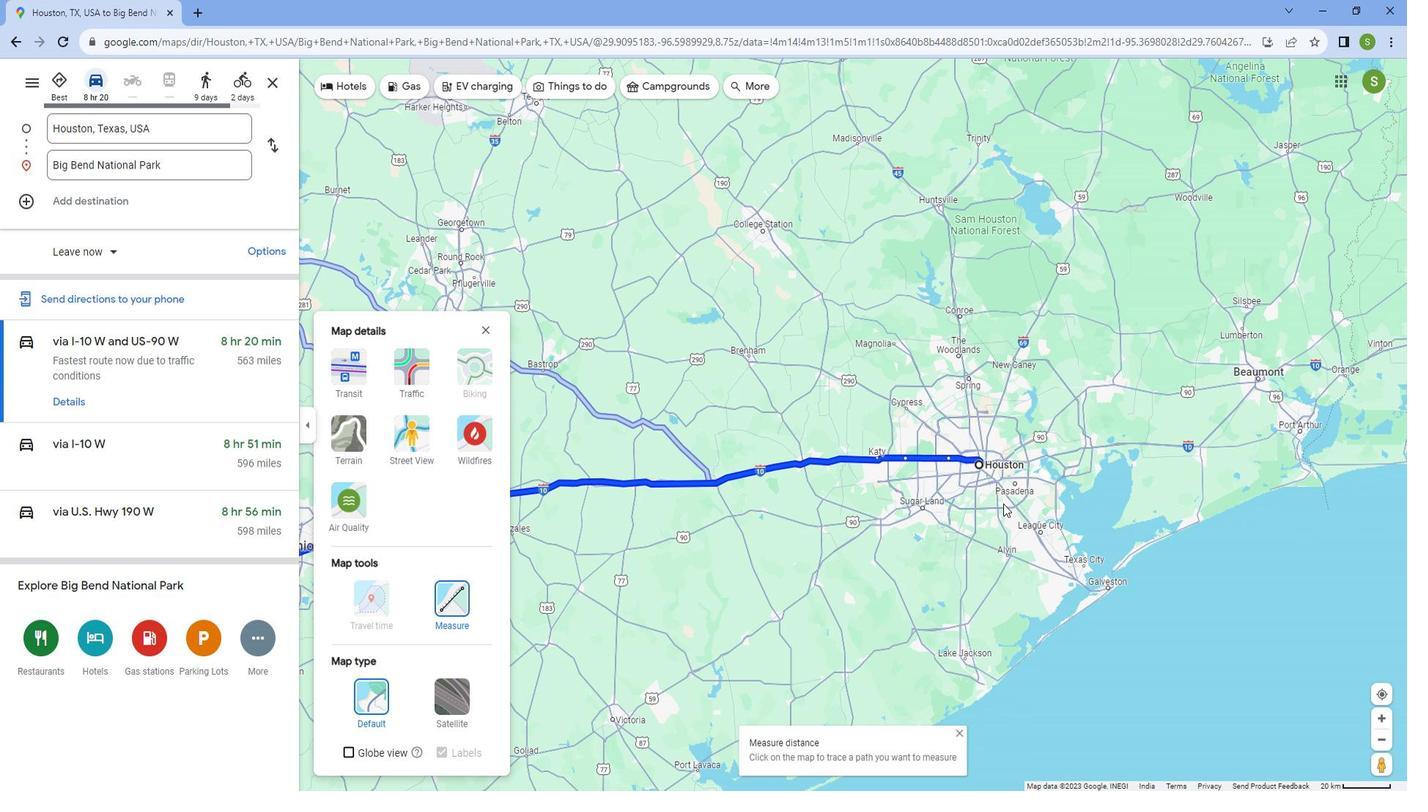 
Action: Mouse scrolled (908, 579) with delta (0, 0)
Screenshot: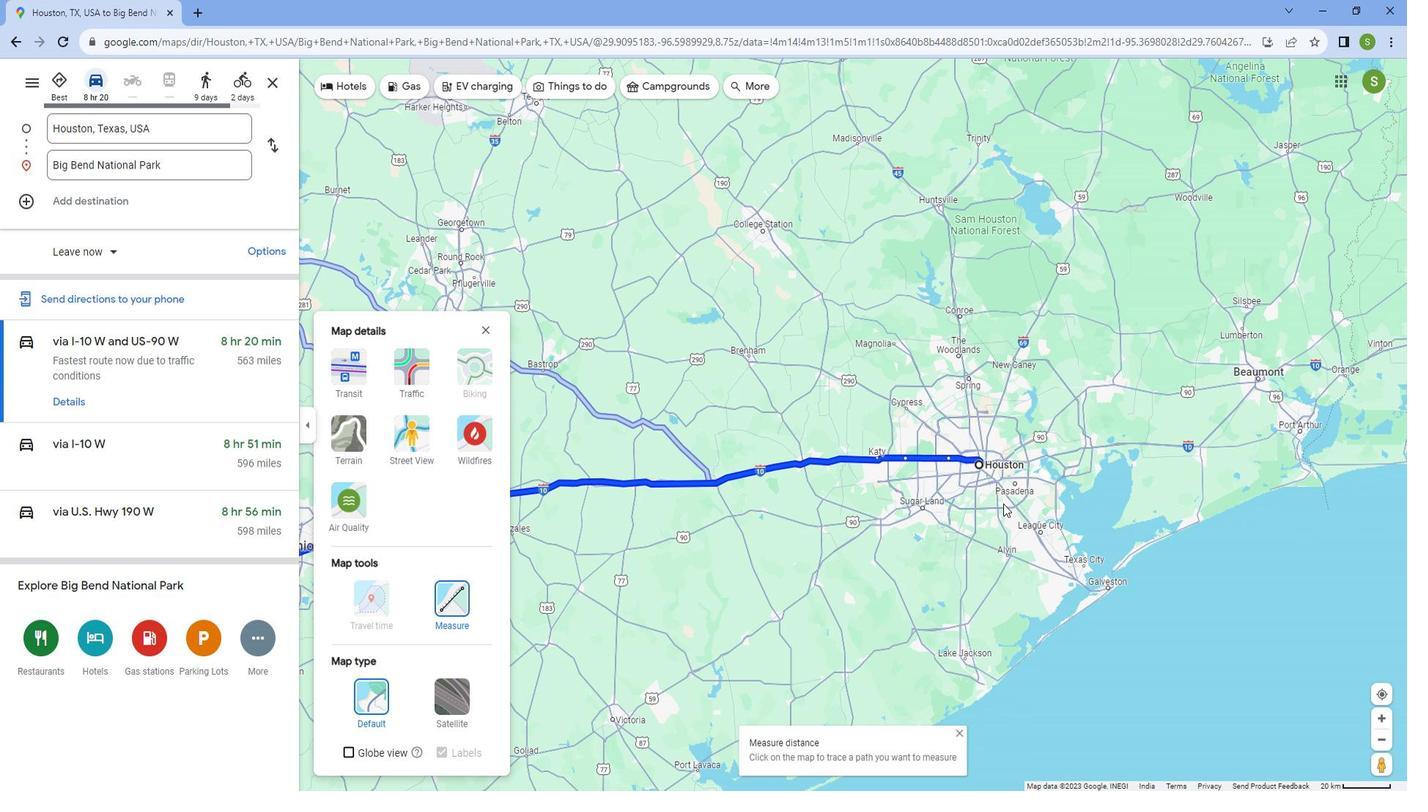 
Action: Mouse scrolled (908, 579) with delta (0, 0)
Screenshot: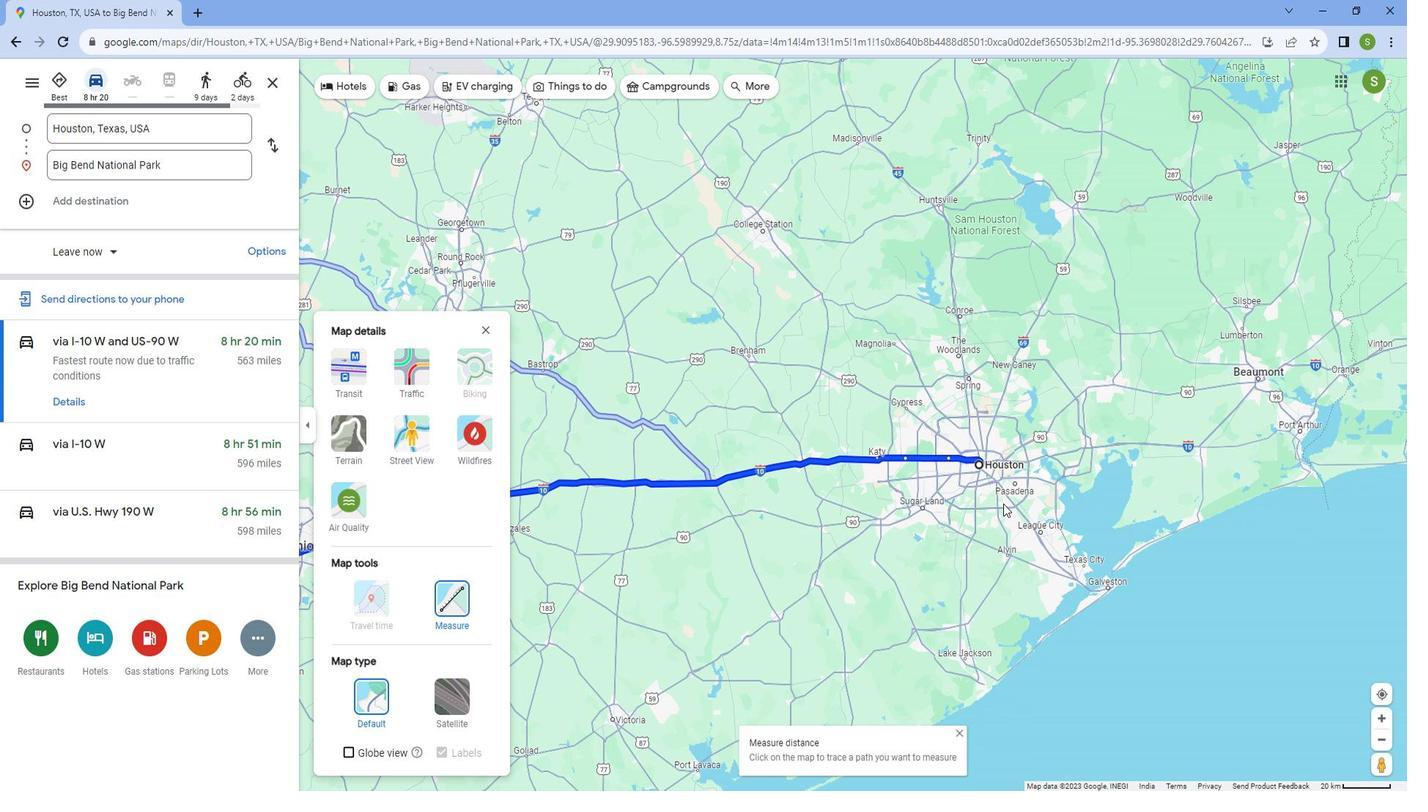 
Action: Mouse scrolled (908, 579) with delta (0, 0)
Screenshot: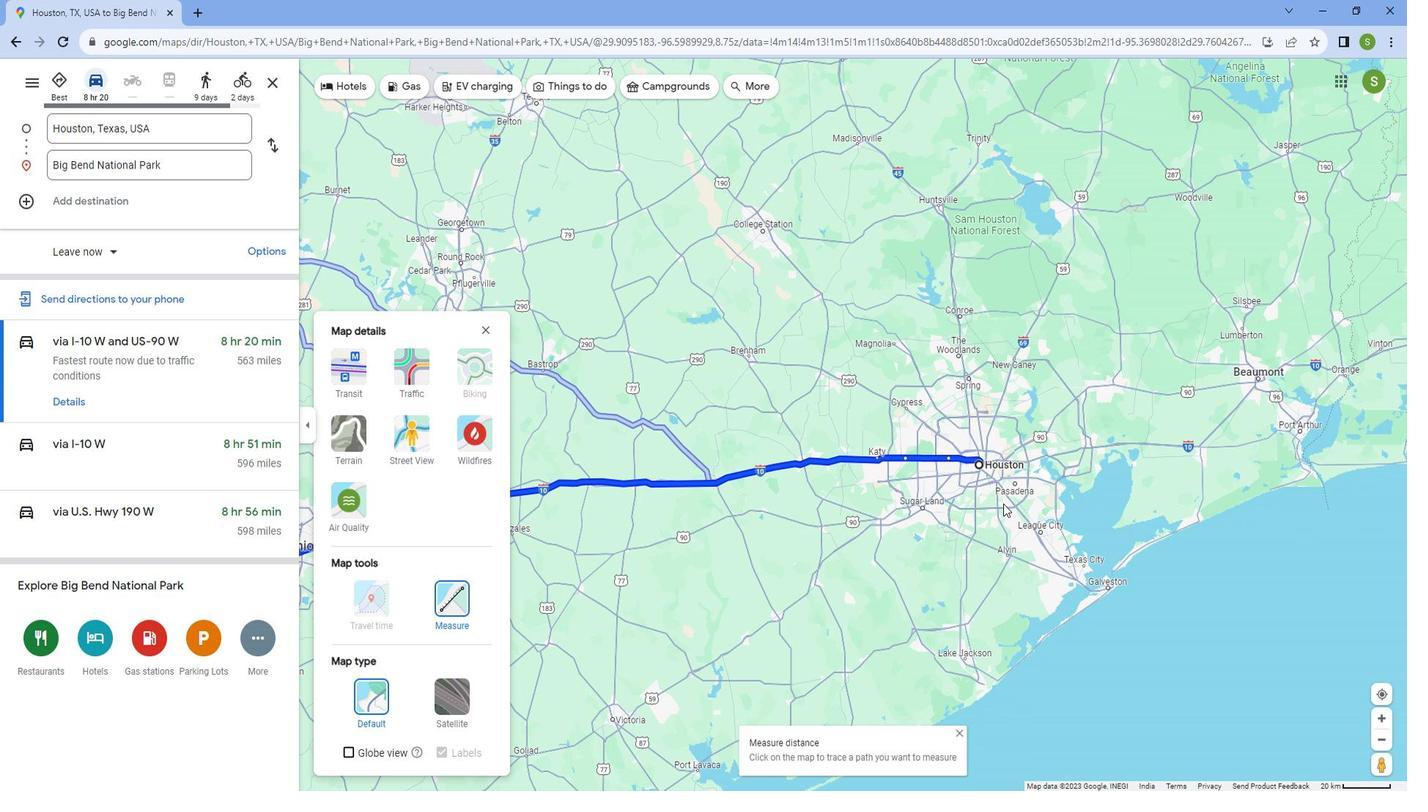 
Action: Mouse scrolled (908, 579) with delta (0, 0)
Screenshot: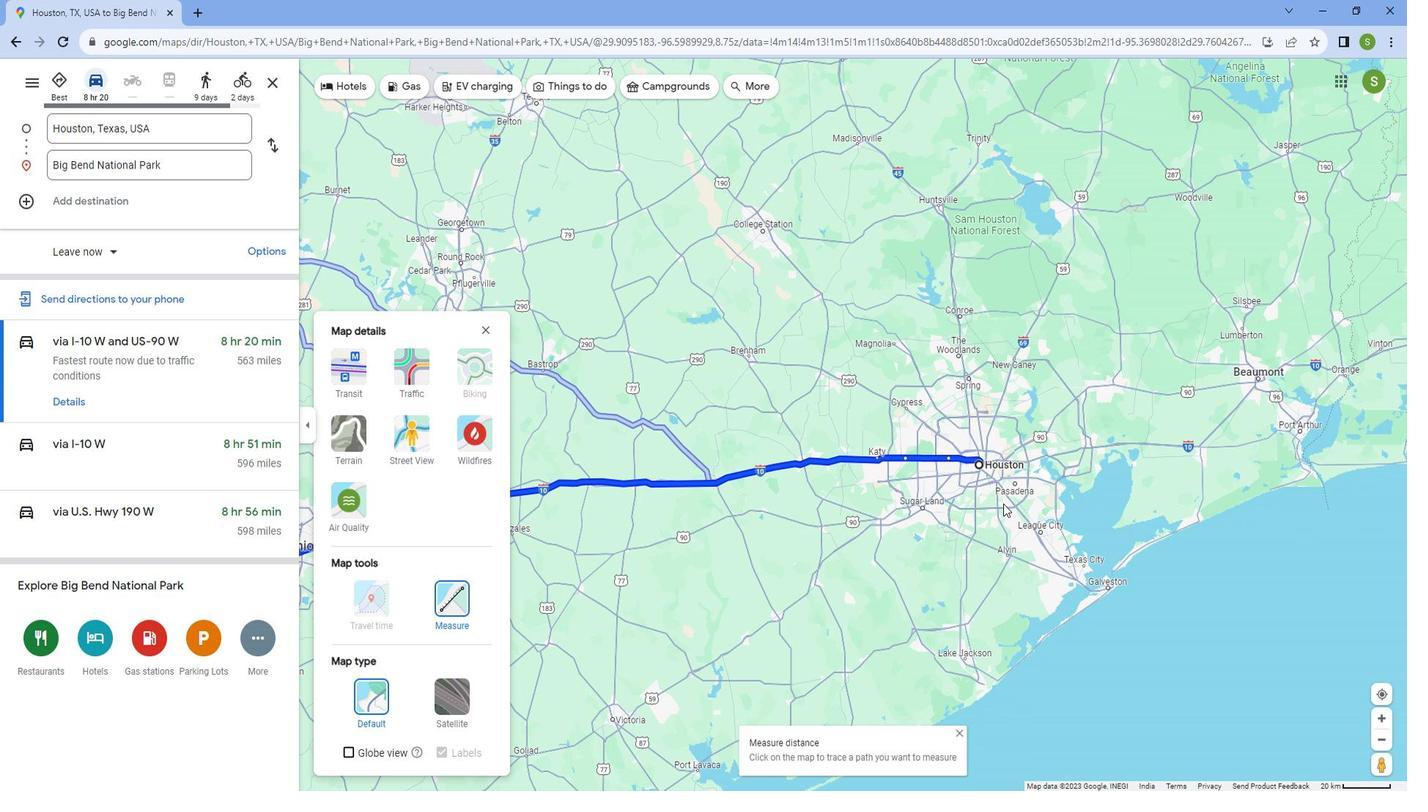 
Action: Mouse moved to (906, 579)
Screenshot: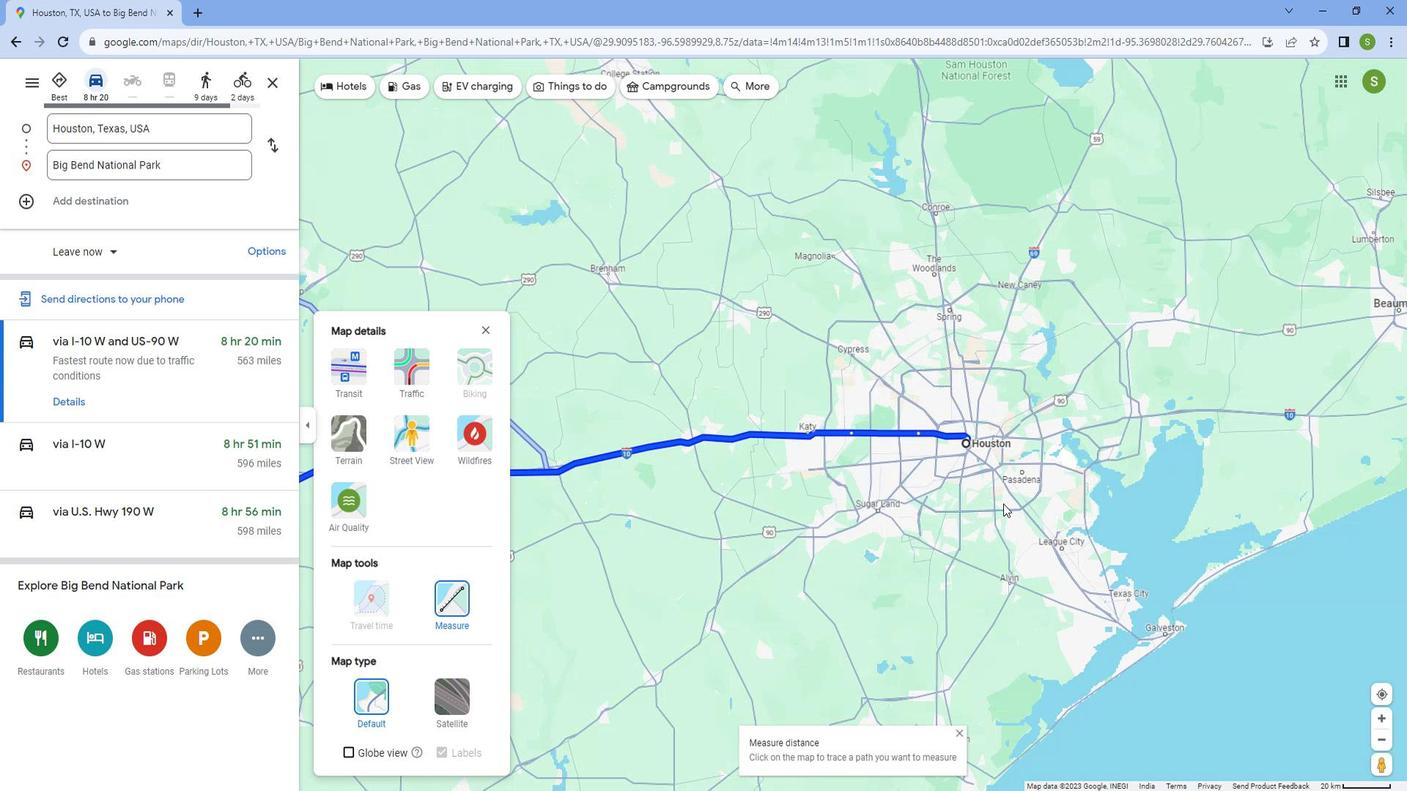
Action: Mouse scrolled (906, 579) with delta (0, 0)
Screenshot: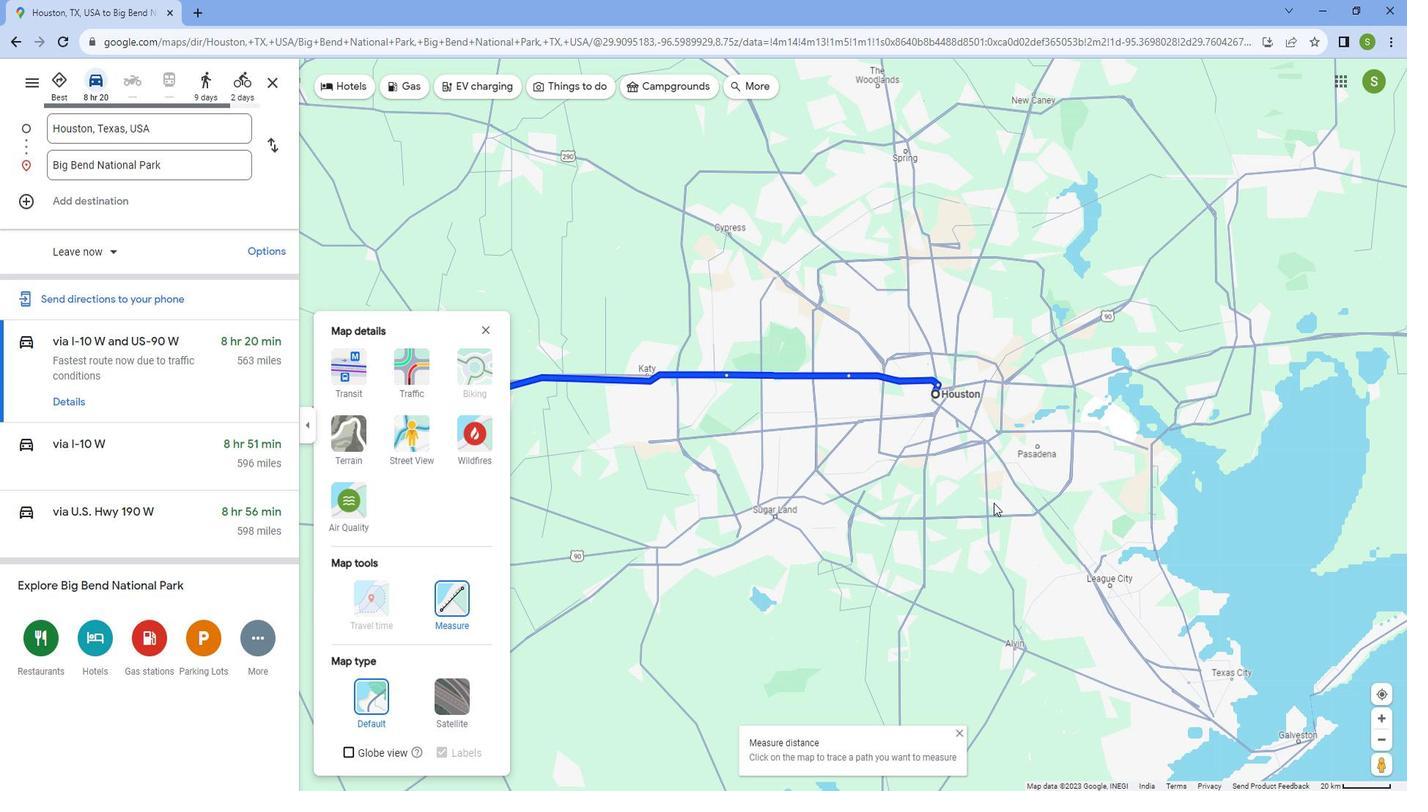 
Action: Mouse scrolled (906, 579) with delta (0, 0)
Screenshot: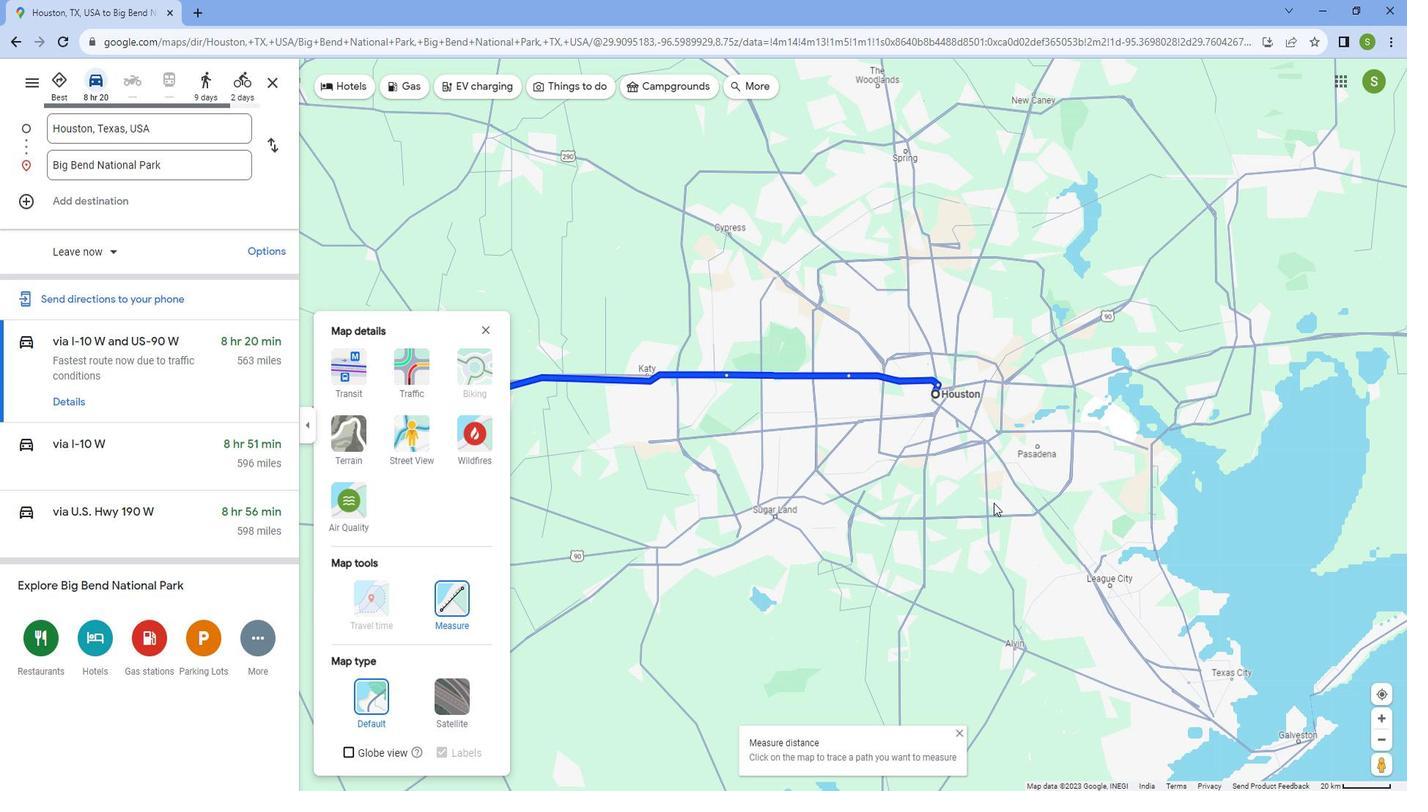 
Action: Mouse scrolled (906, 579) with delta (0, 0)
Screenshot: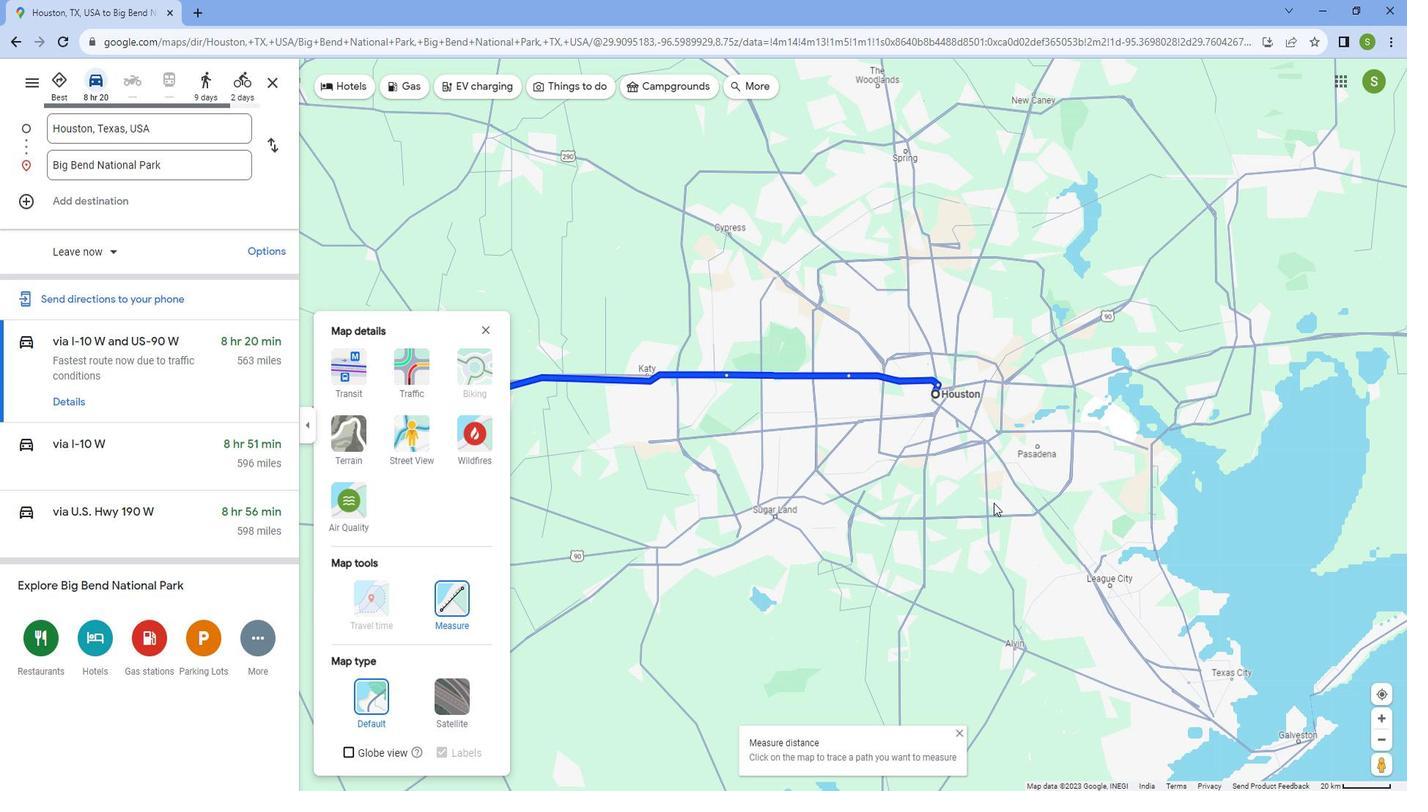 
Action: Mouse scrolled (906, 579) with delta (0, 0)
Screenshot: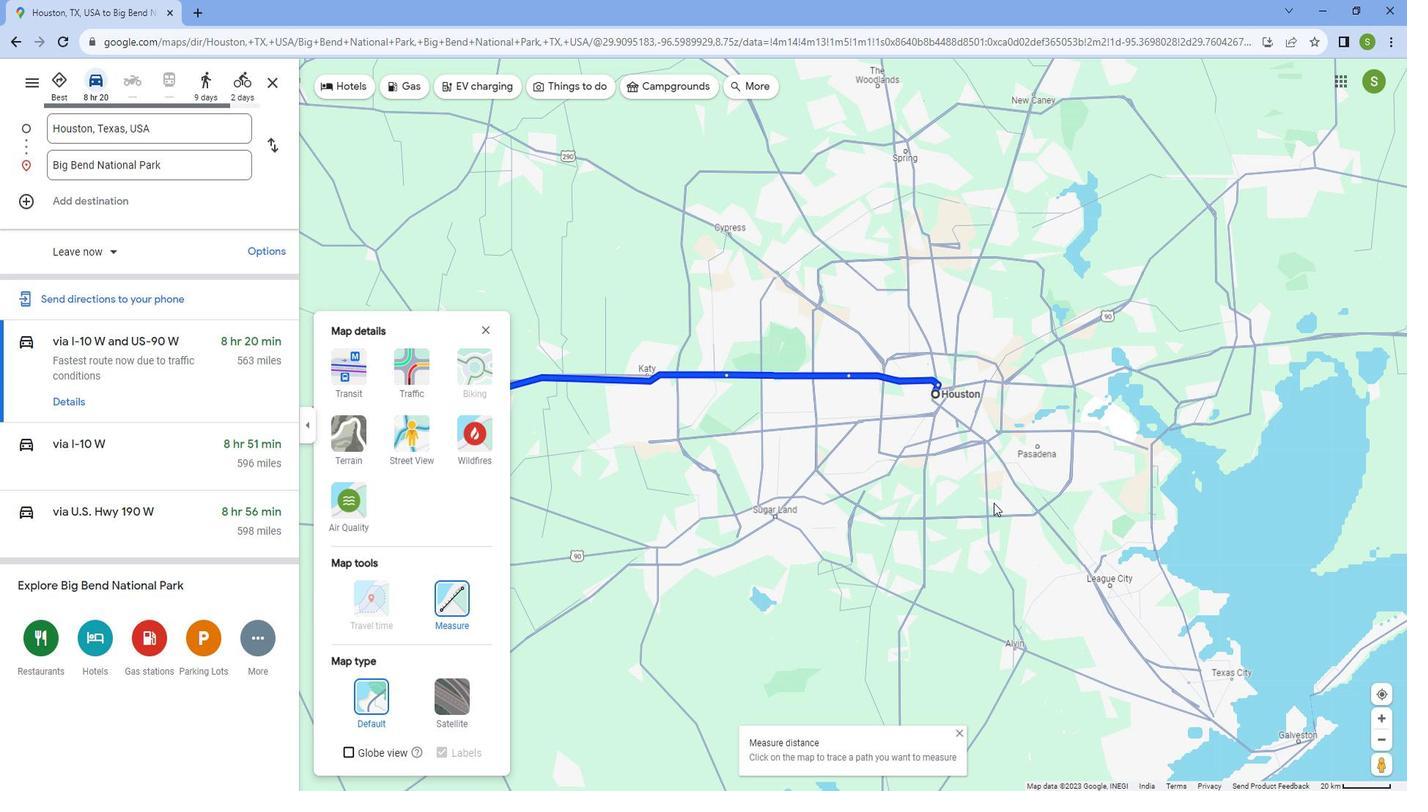
Action: Mouse scrolled (906, 579) with delta (0, 0)
Screenshot: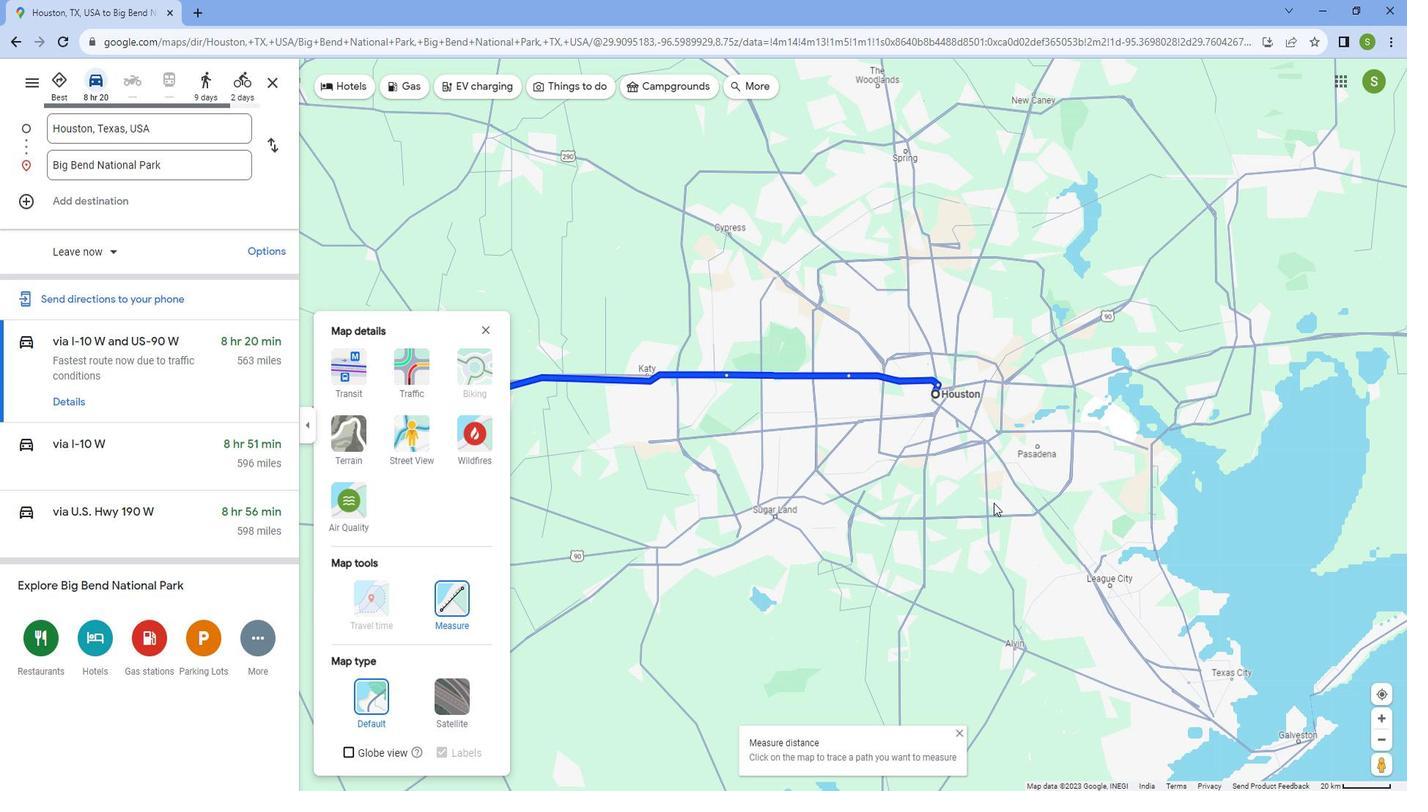 
Action: Mouse scrolled (906, 579) with delta (0, 0)
Screenshot: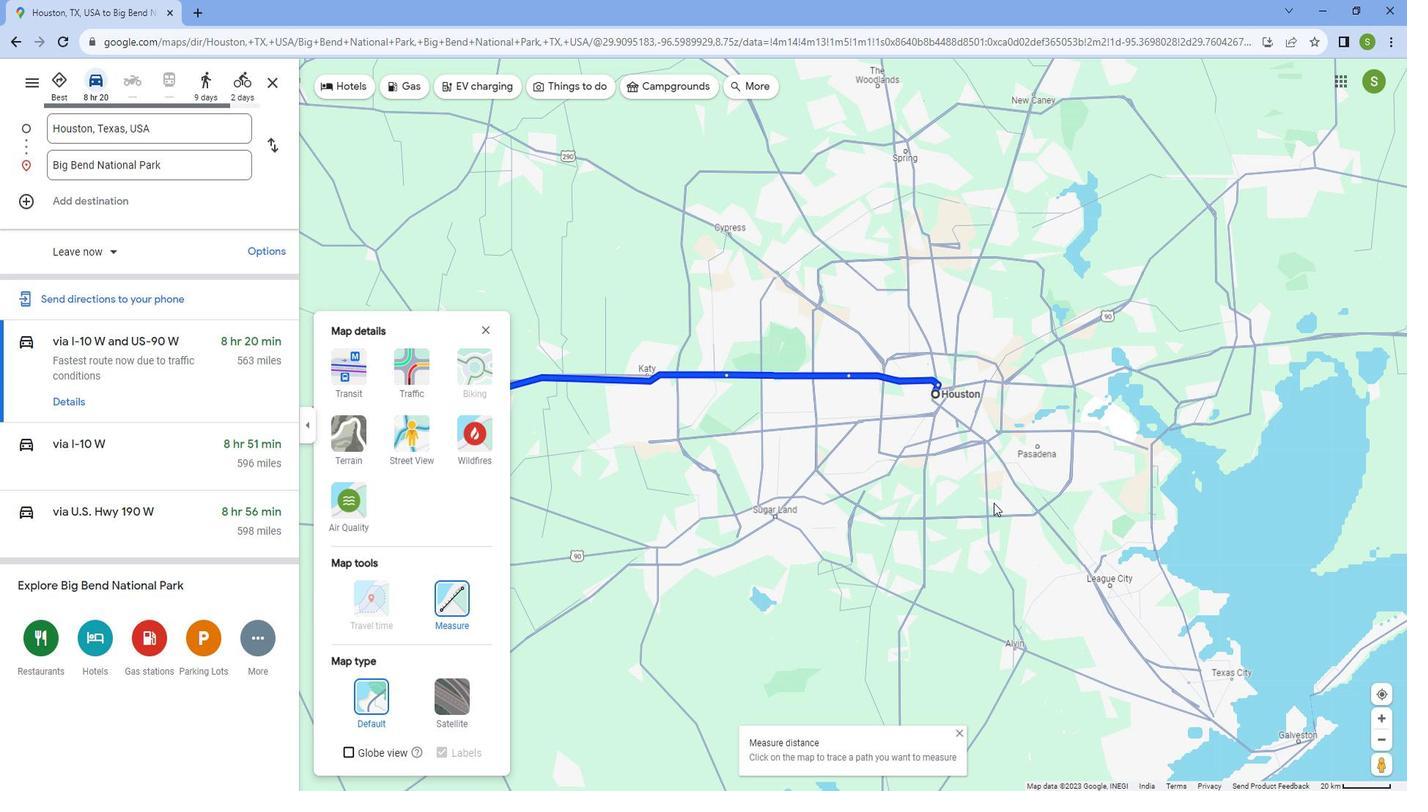 
Action: Mouse scrolled (906, 579) with delta (0, 0)
Screenshot: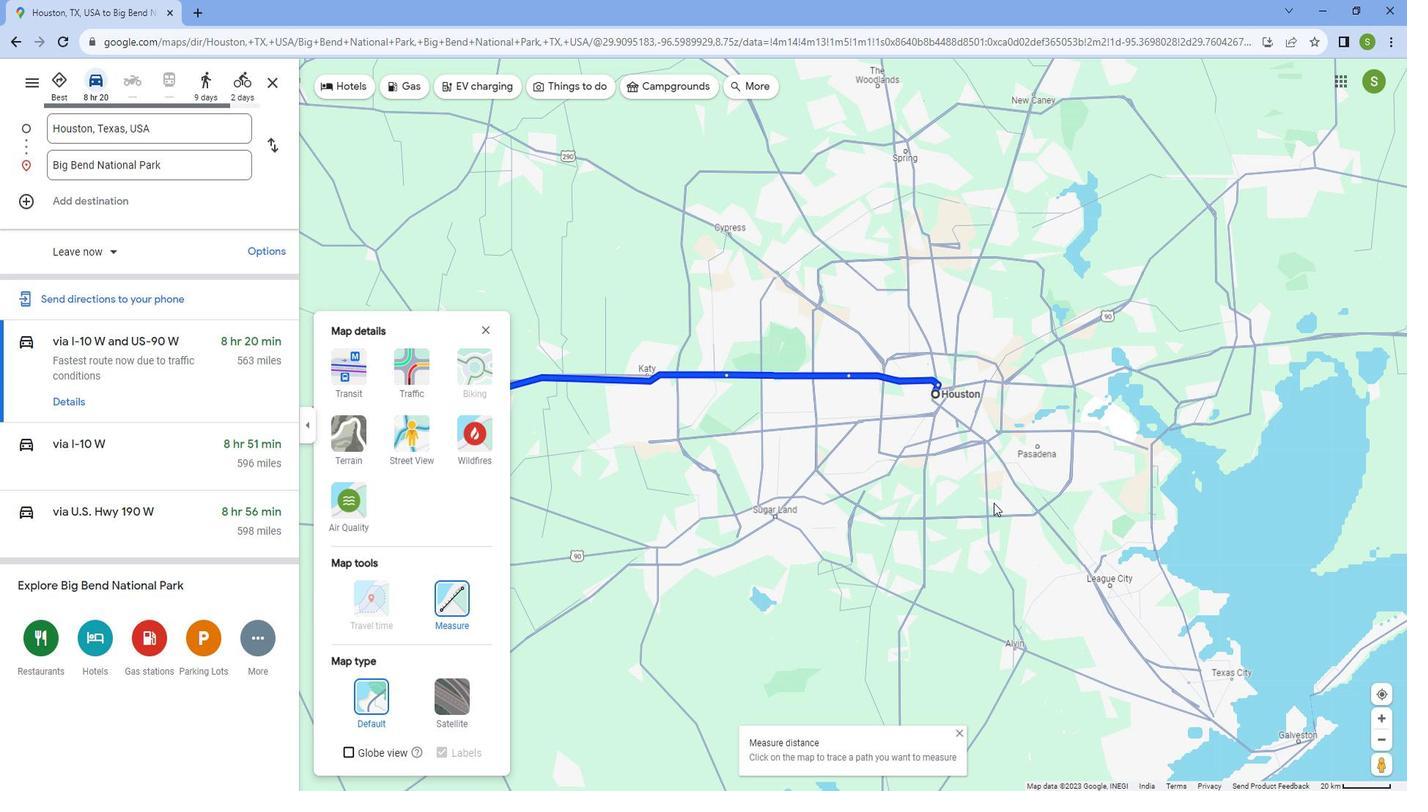
Action: Mouse moved to (905, 579)
Screenshot: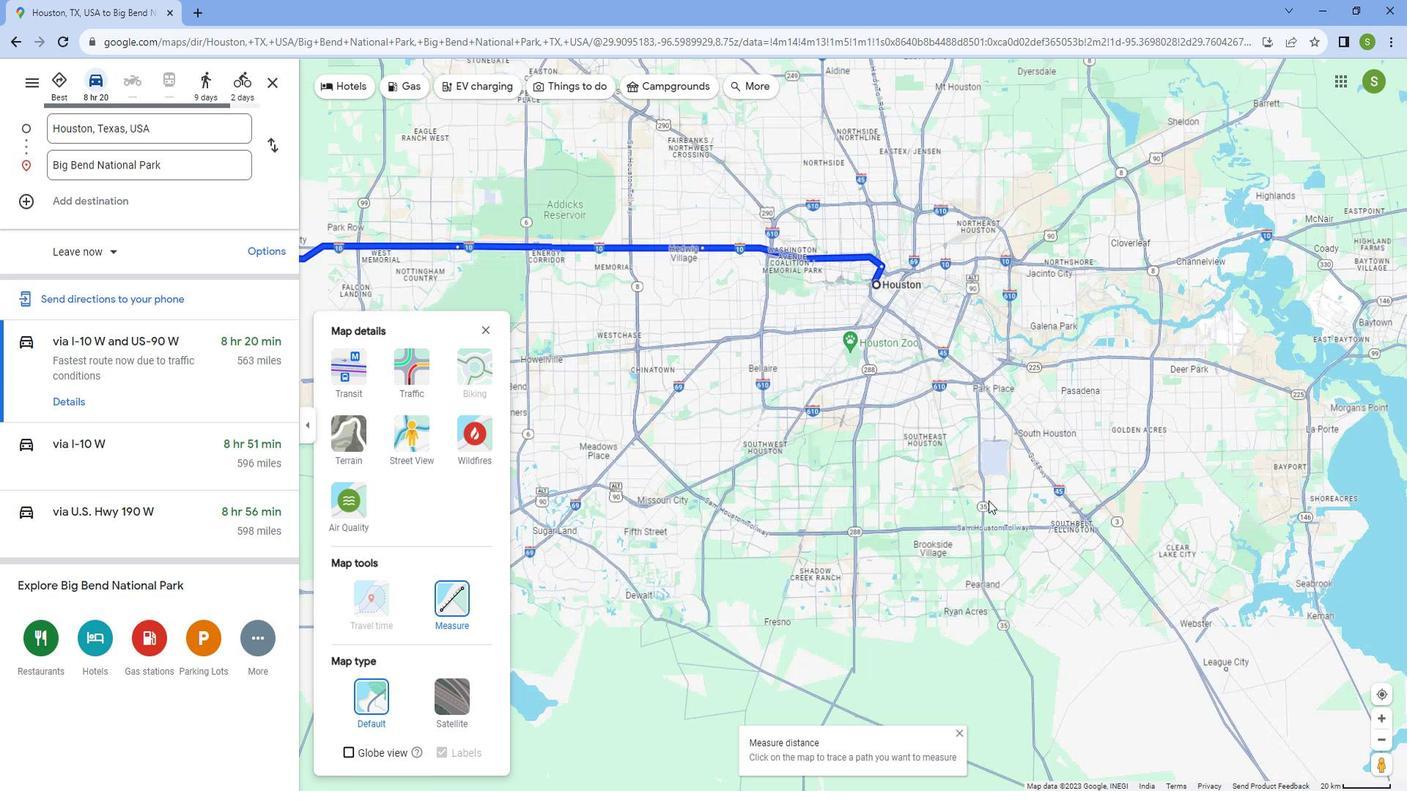 
Action: Mouse scrolled (905, 579) with delta (0, 0)
Screenshot: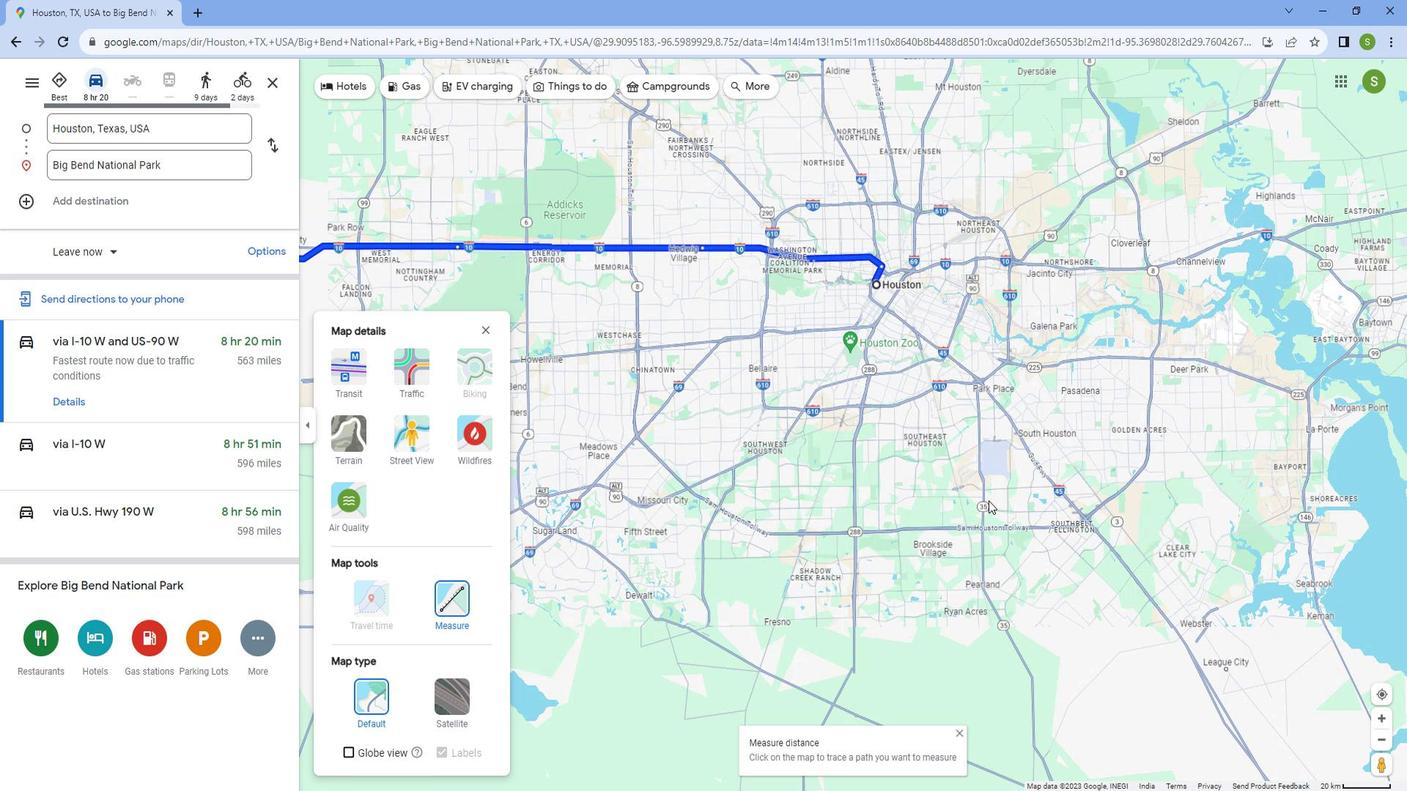 
Action: Mouse scrolled (905, 579) with delta (0, 0)
Screenshot: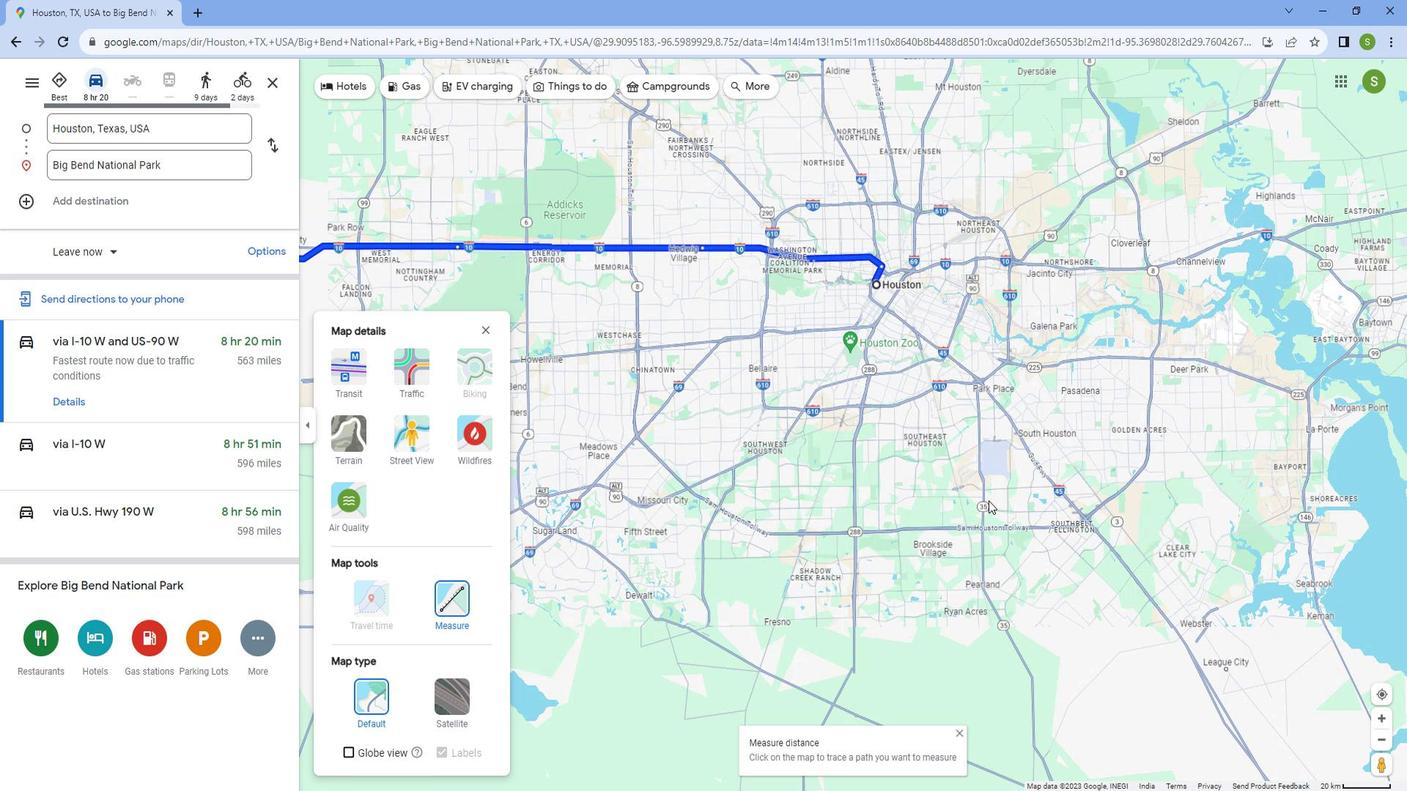 
Action: Mouse scrolled (905, 579) with delta (0, 0)
Screenshot: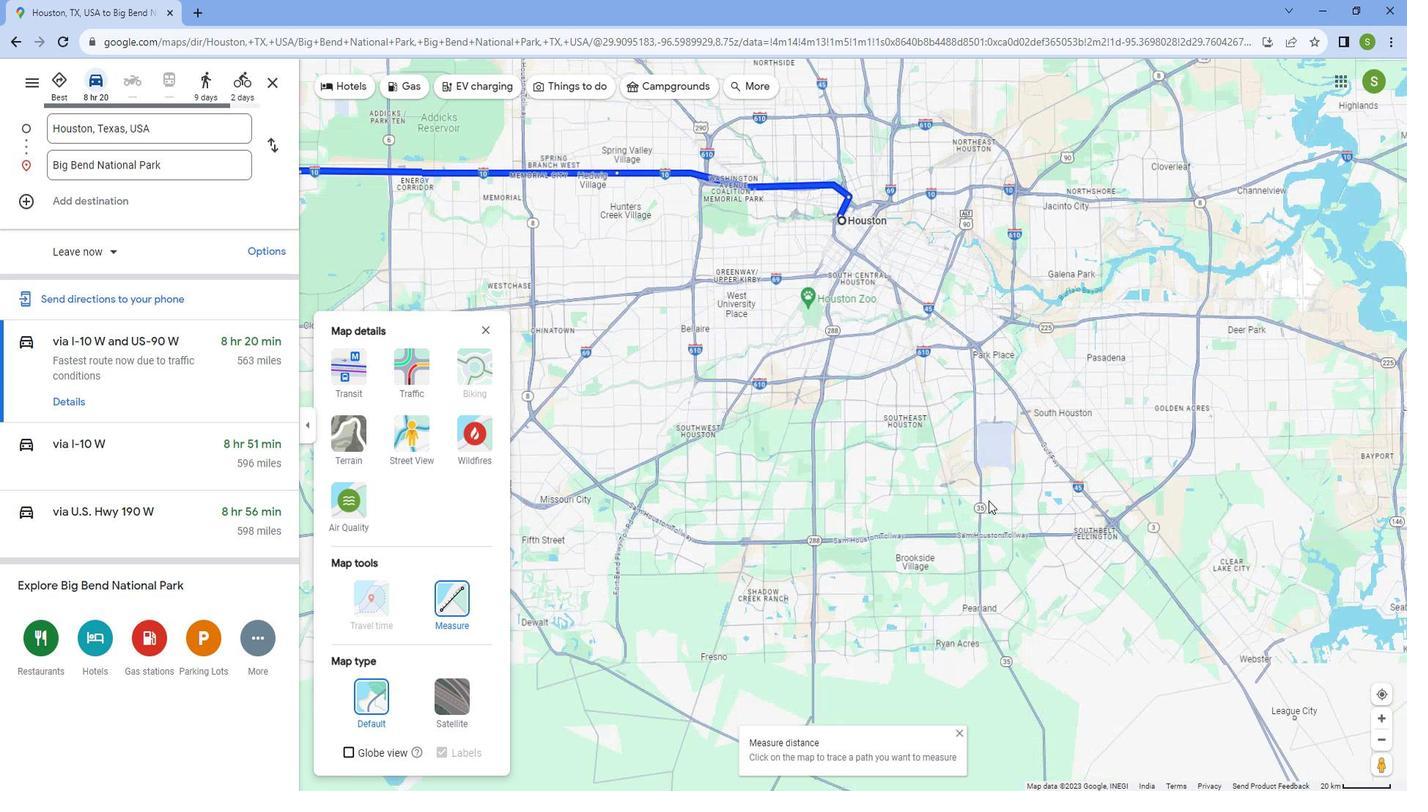 
Action: Mouse scrolled (905, 579) with delta (0, 0)
Screenshot: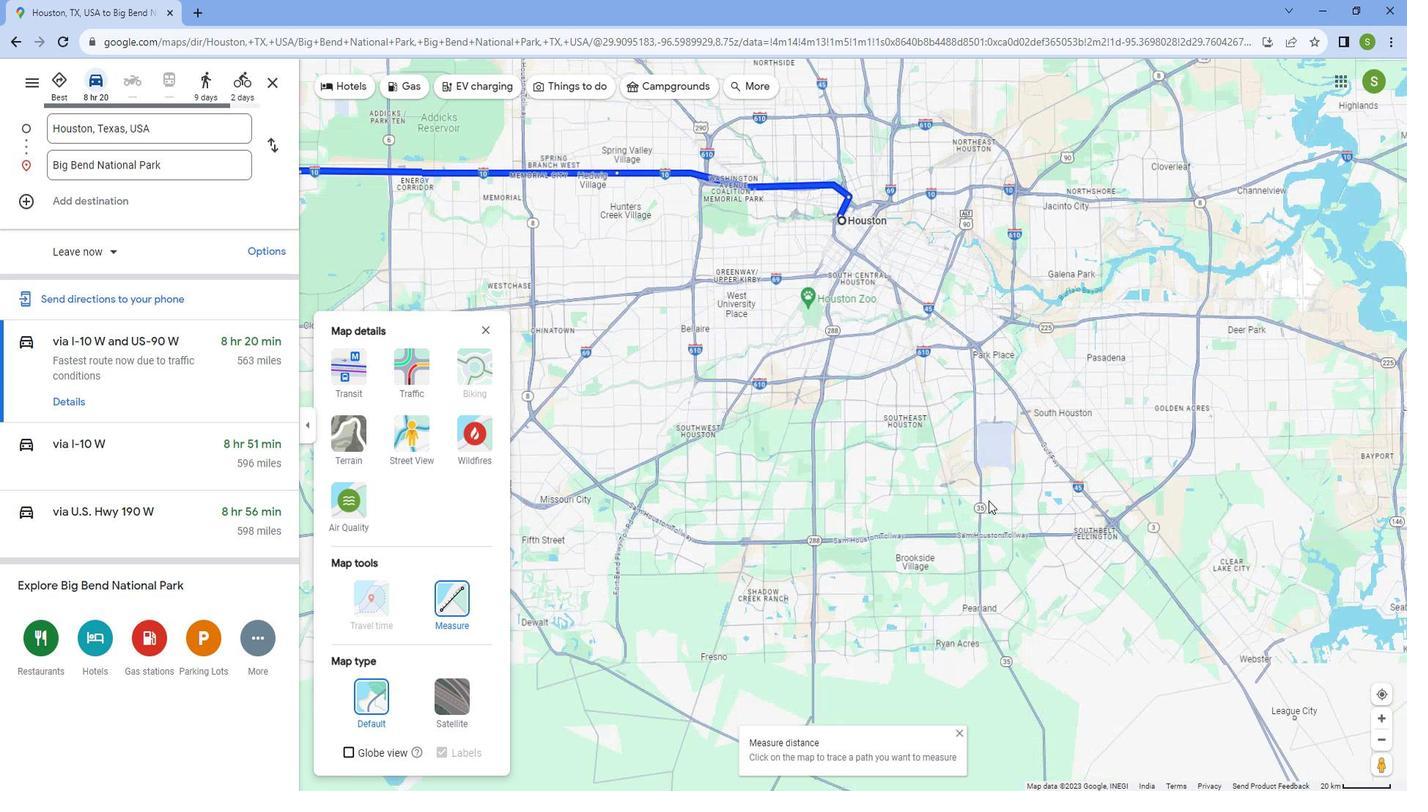 
Action: Mouse scrolled (905, 579) with delta (0, 0)
Screenshot: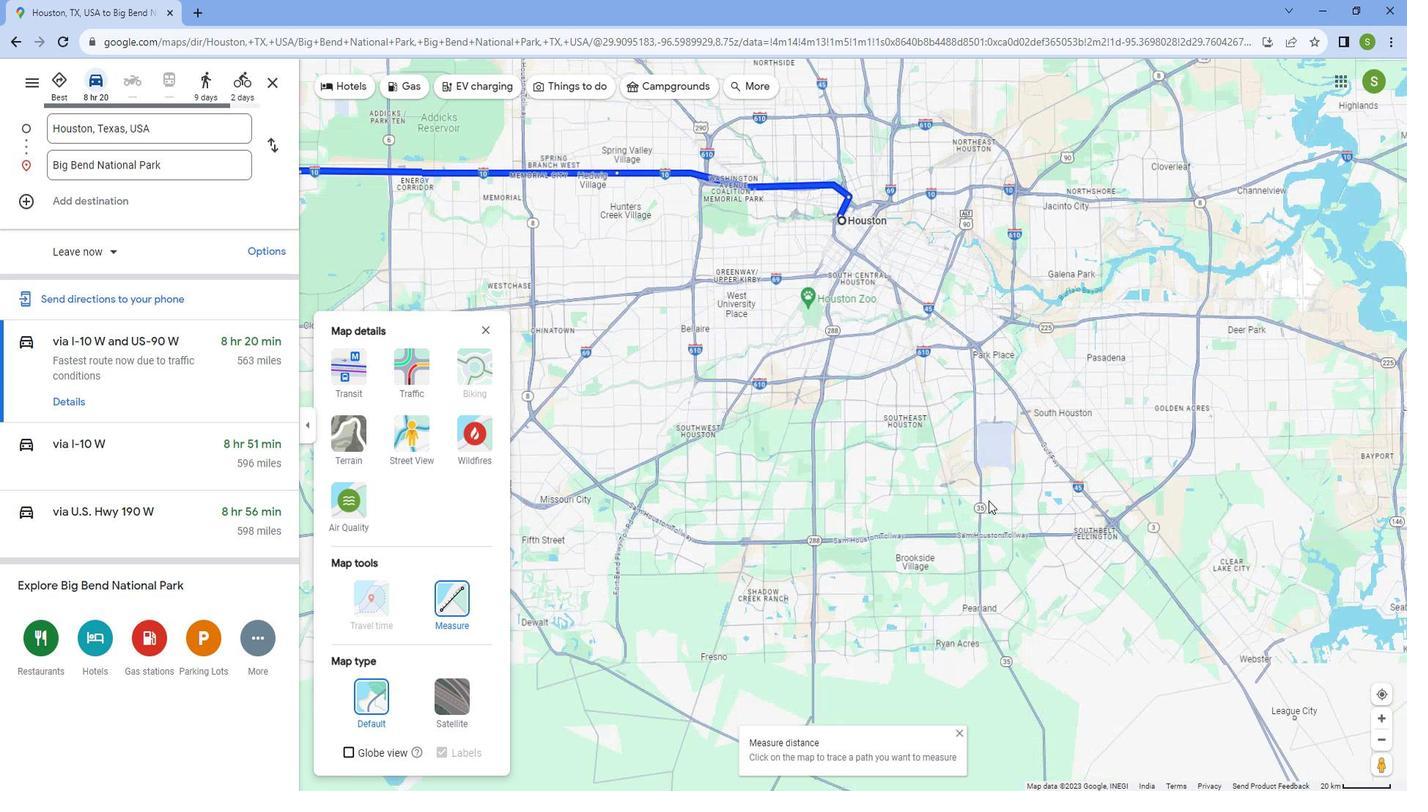 
Action: Mouse scrolled (905, 579) with delta (0, 0)
Screenshot: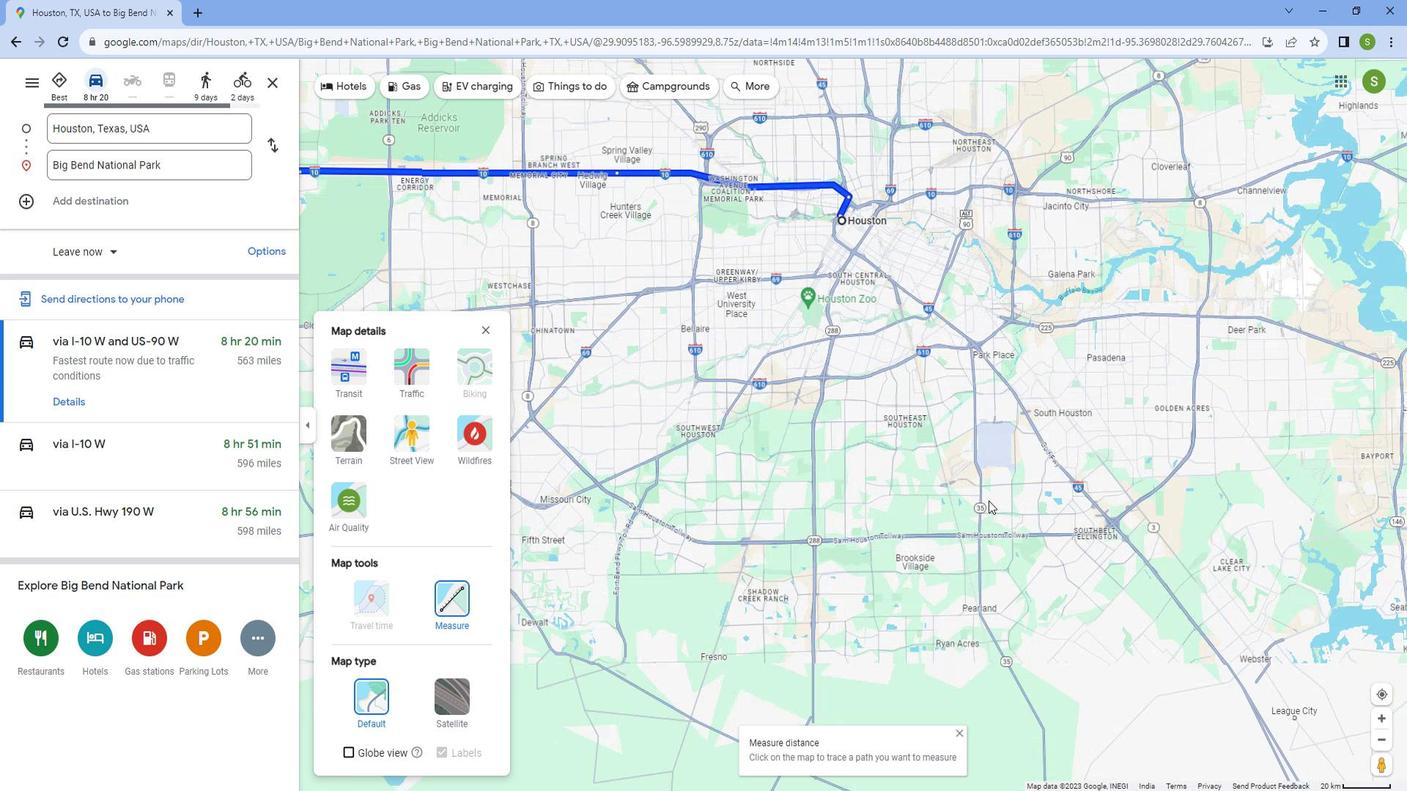 
Action: Mouse scrolled (905, 579) with delta (0, 0)
Screenshot: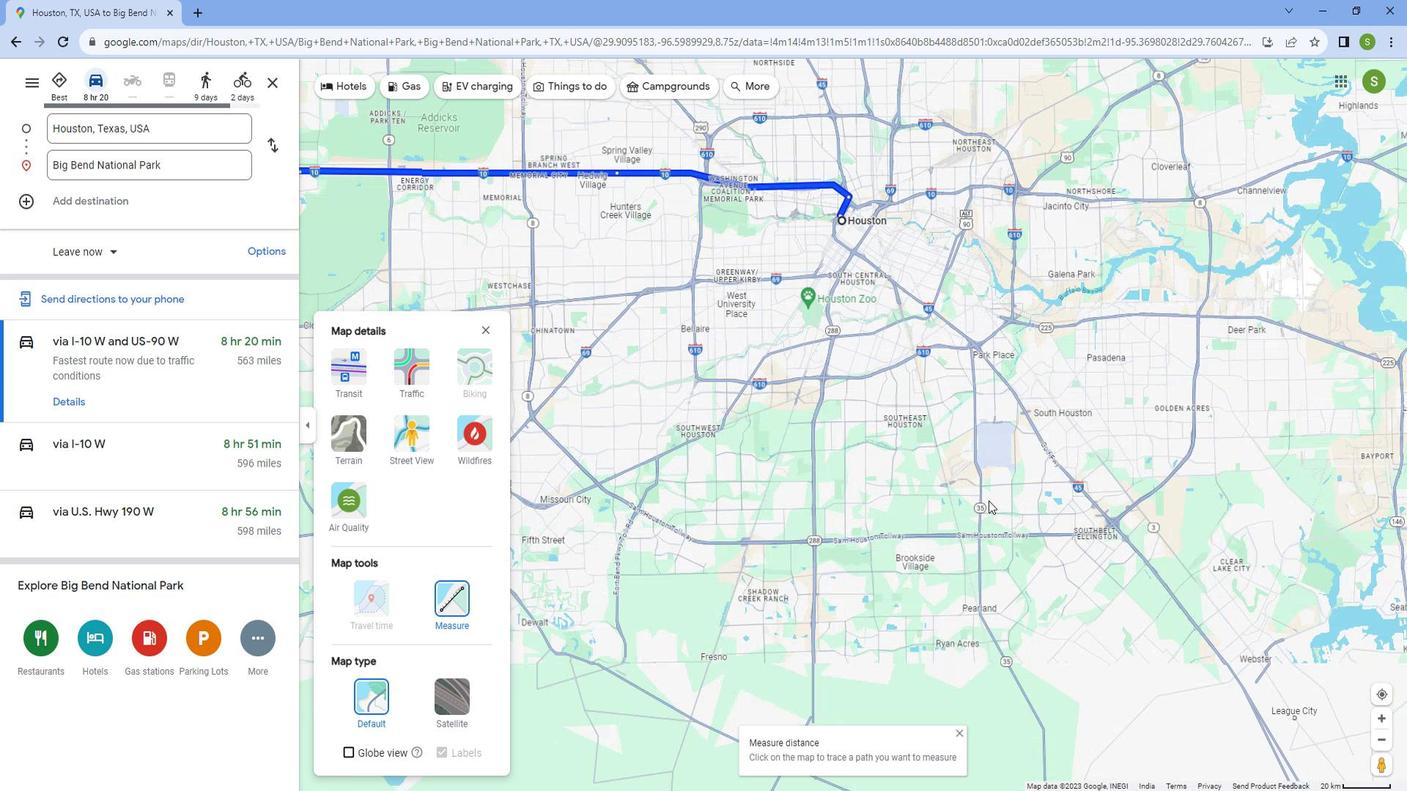 
Action: Mouse moved to (890, 585)
Screenshot: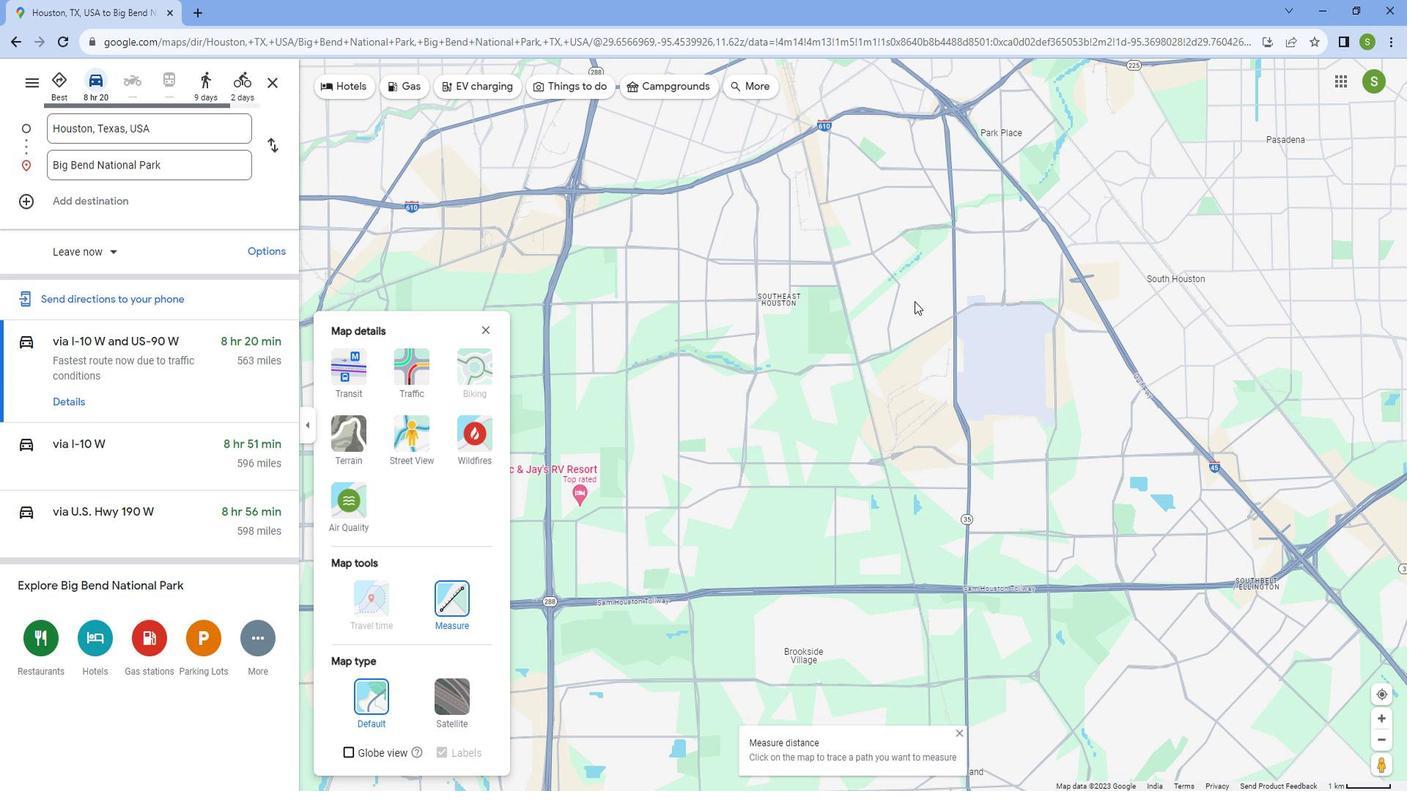 
Action: Mouse pressed left at (890, 585)
Screenshot: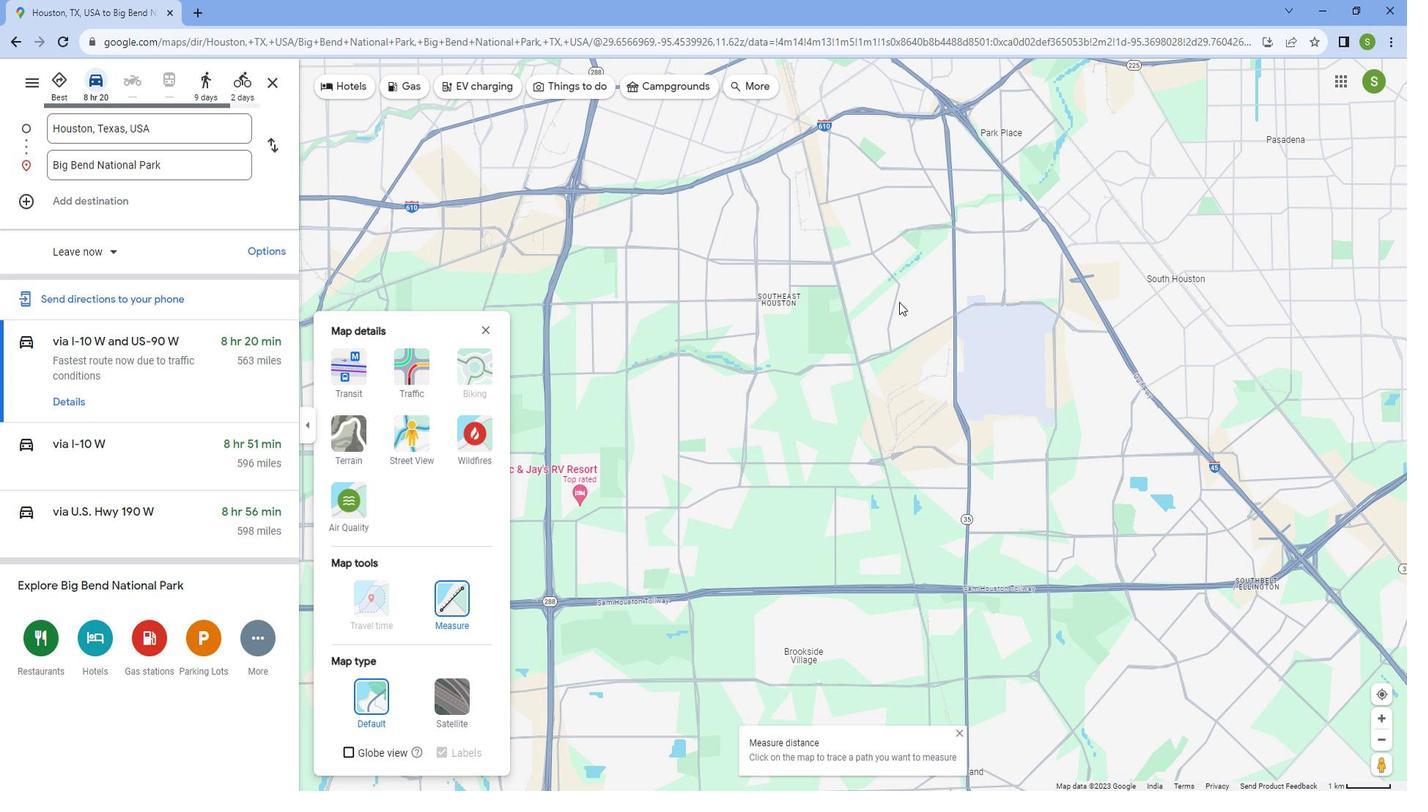 
Action: Mouse moved to (830, 590)
Screenshot: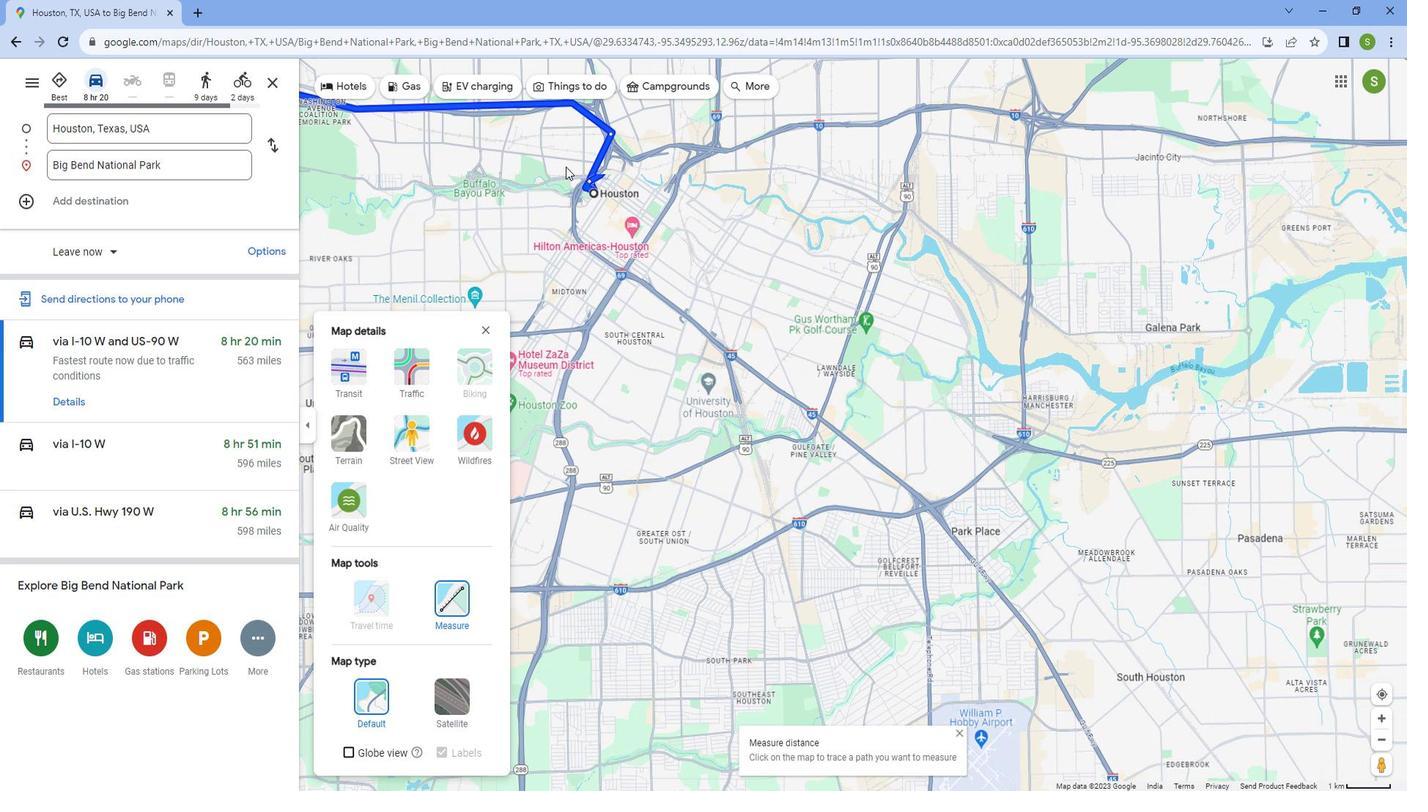 
Action: Mouse scrolled (830, 590) with delta (0, 0)
Screenshot: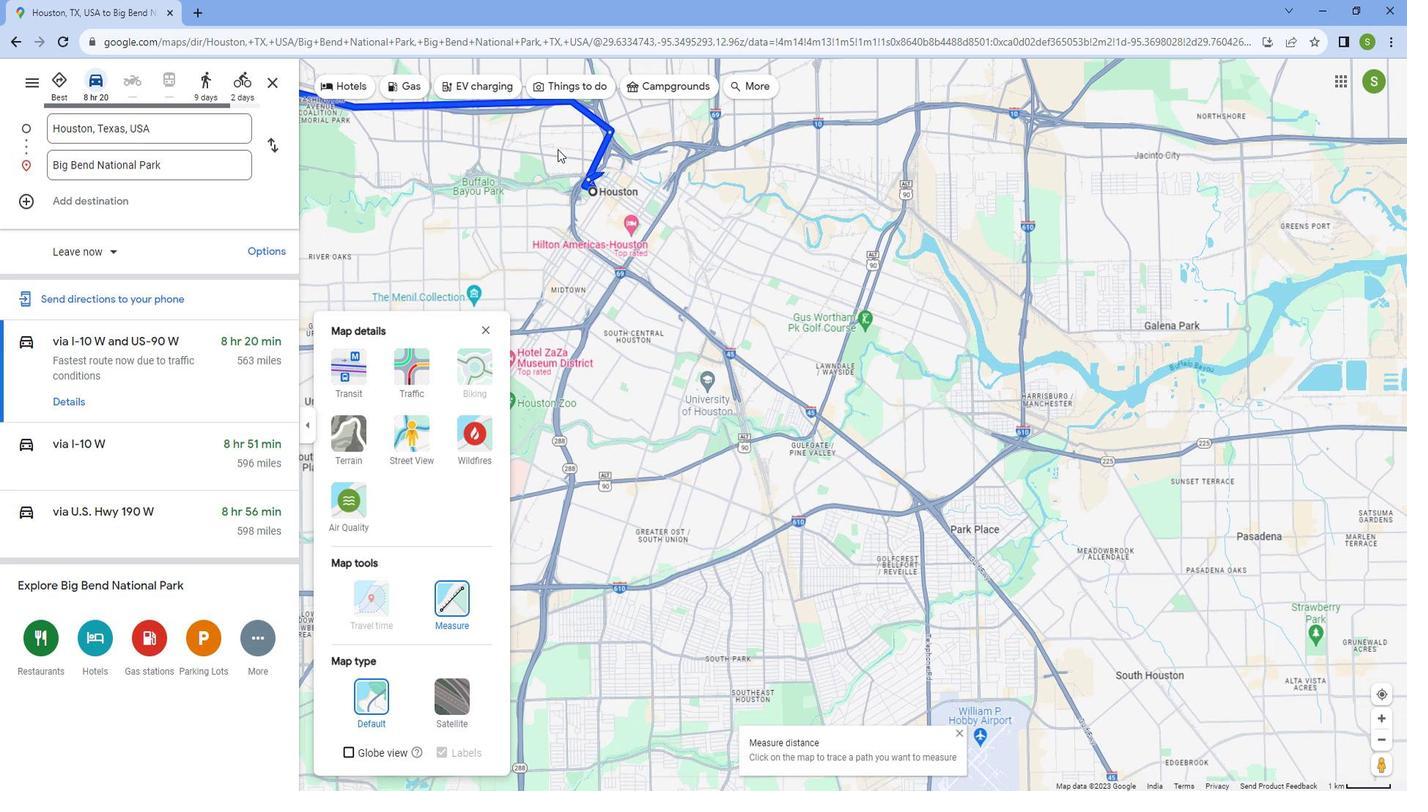 
Action: Mouse scrolled (830, 590) with delta (0, 0)
Screenshot: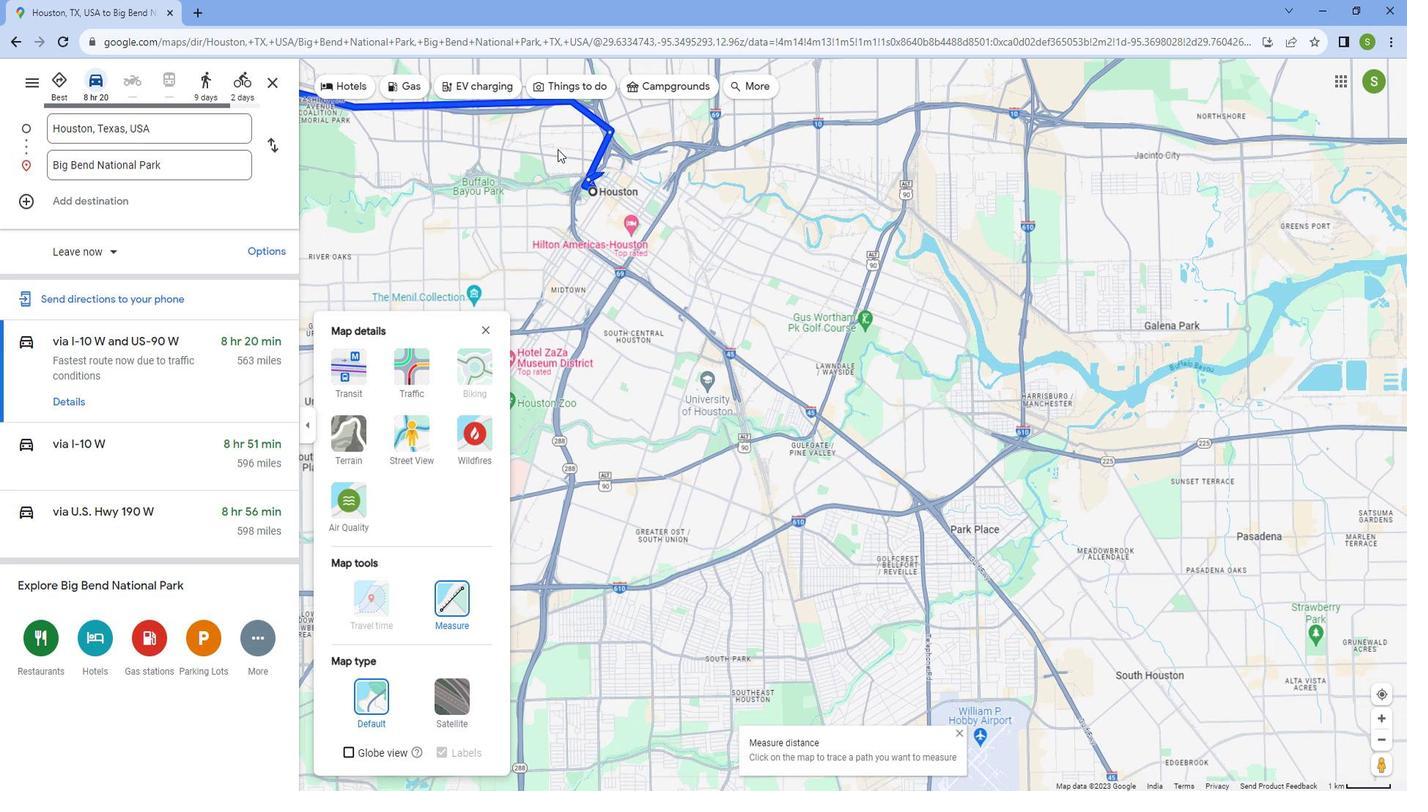 
Action: Mouse scrolled (830, 590) with delta (0, 0)
Screenshot: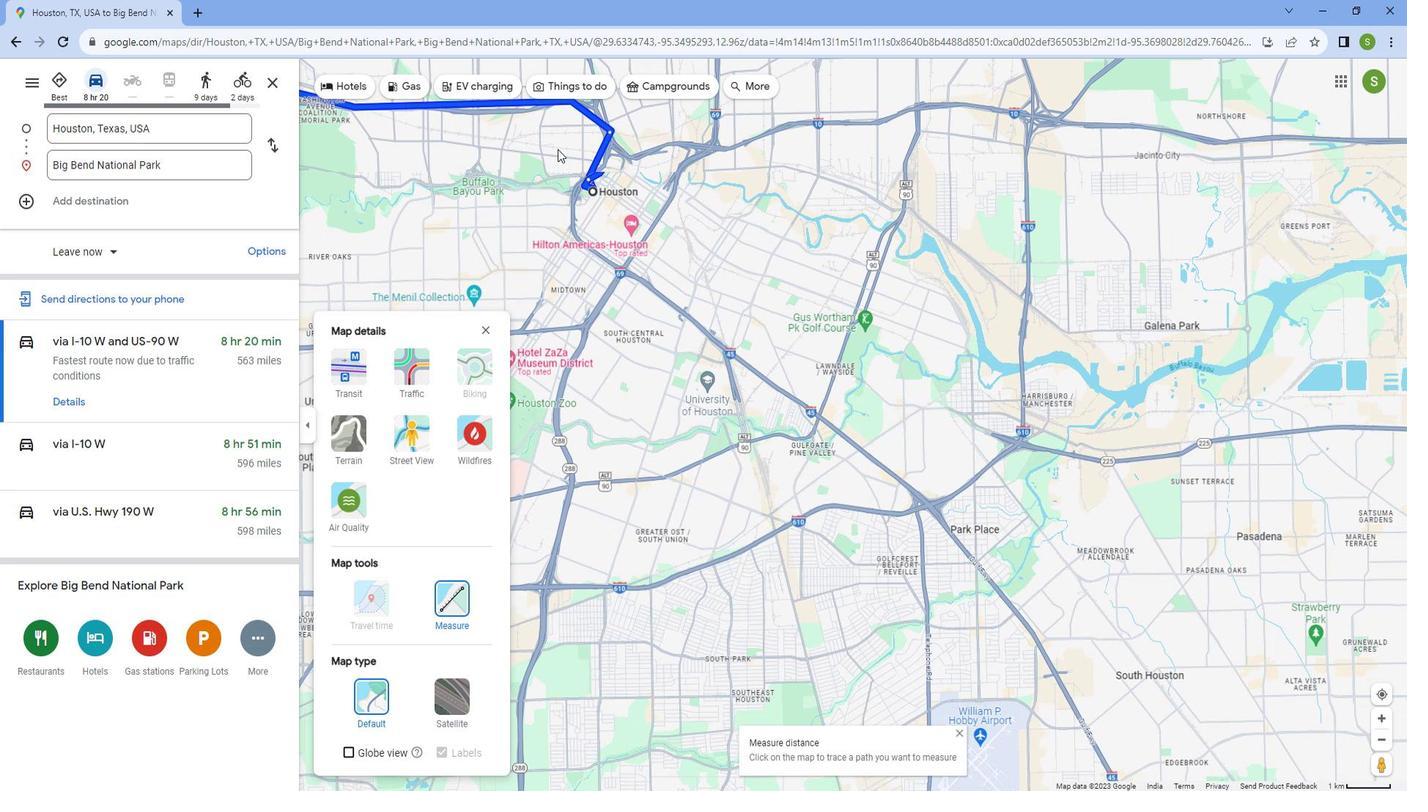 
Action: Mouse scrolled (830, 590) with delta (0, 0)
Screenshot: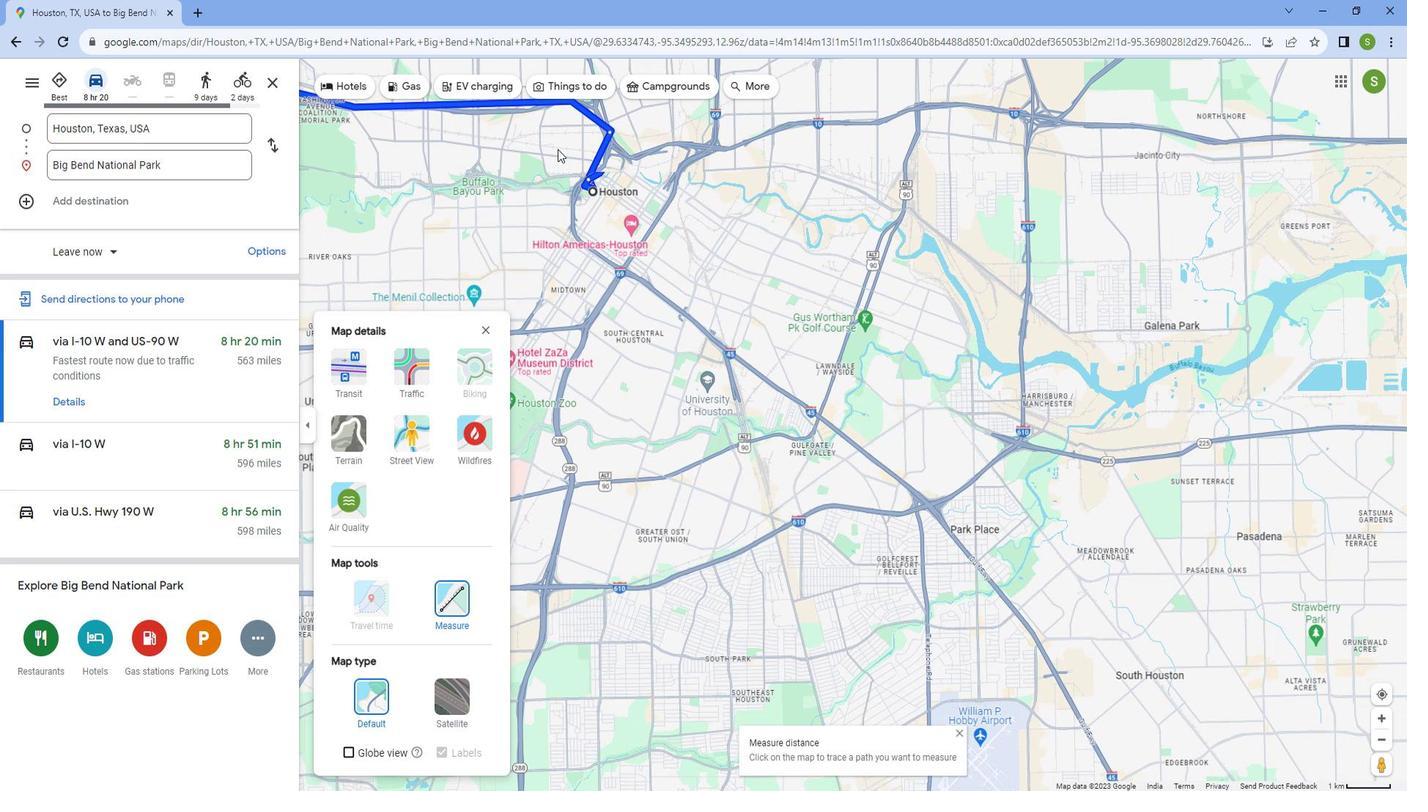 
Action: Mouse scrolled (830, 590) with delta (0, 0)
Screenshot: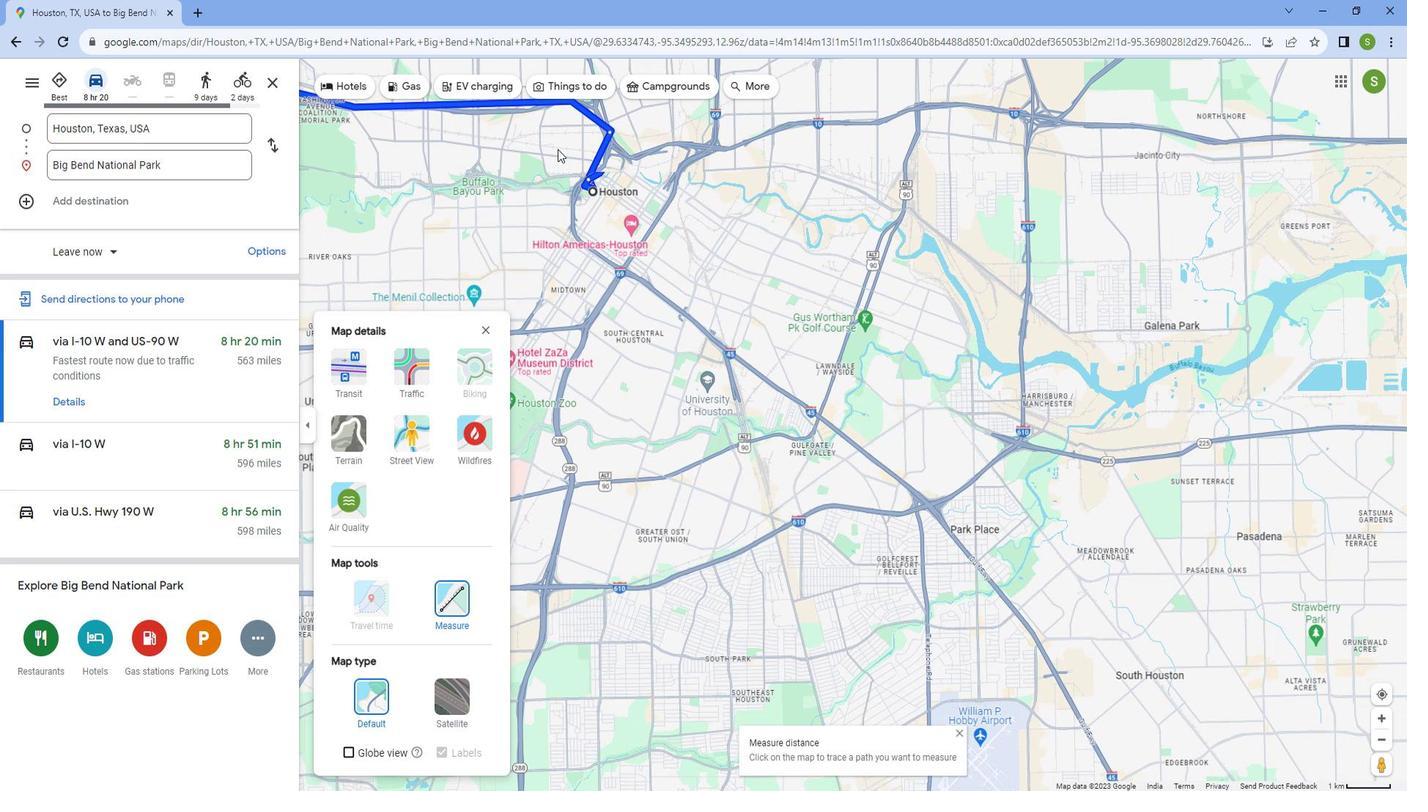 
Action: Mouse scrolled (830, 590) with delta (0, 0)
Screenshot: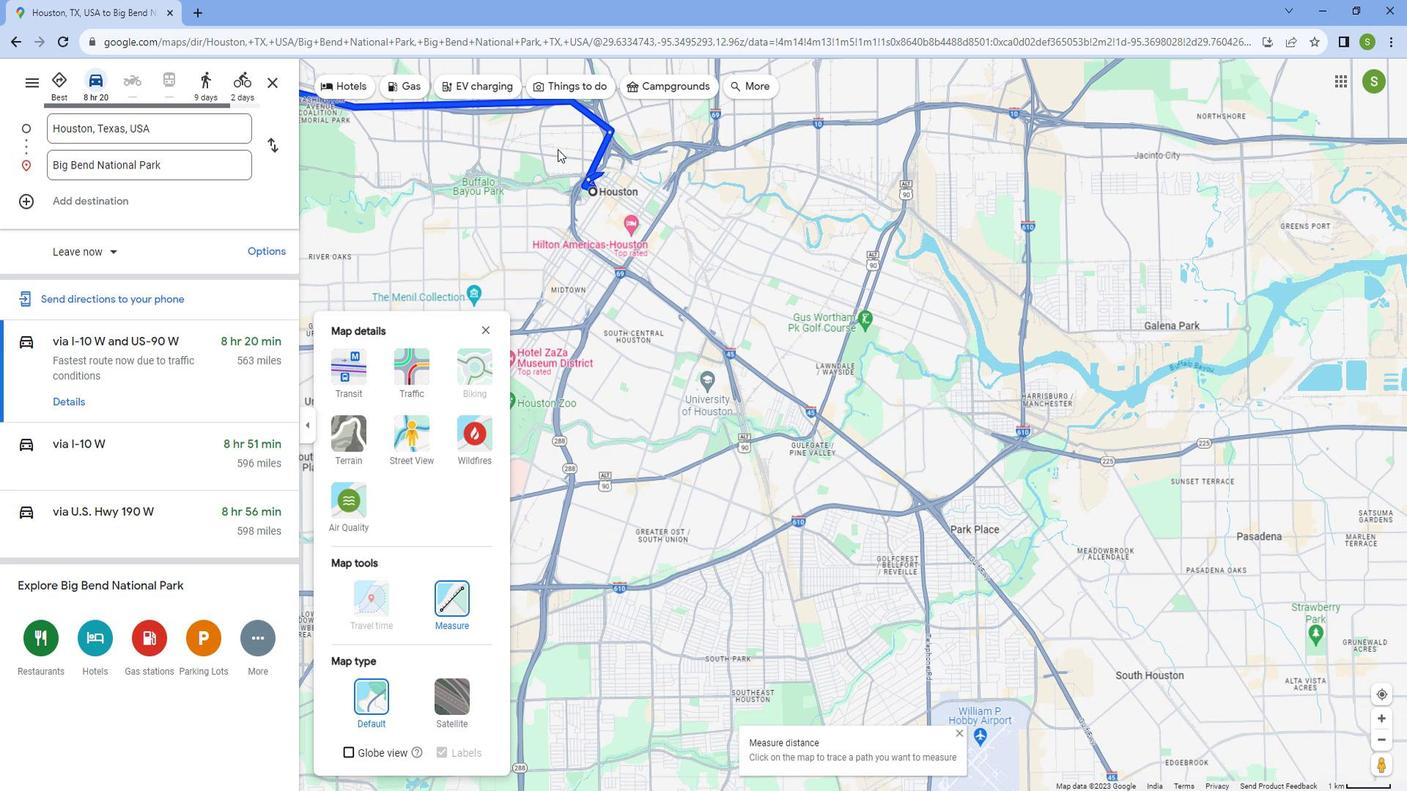 
Action: Mouse scrolled (830, 590) with delta (0, 0)
Screenshot: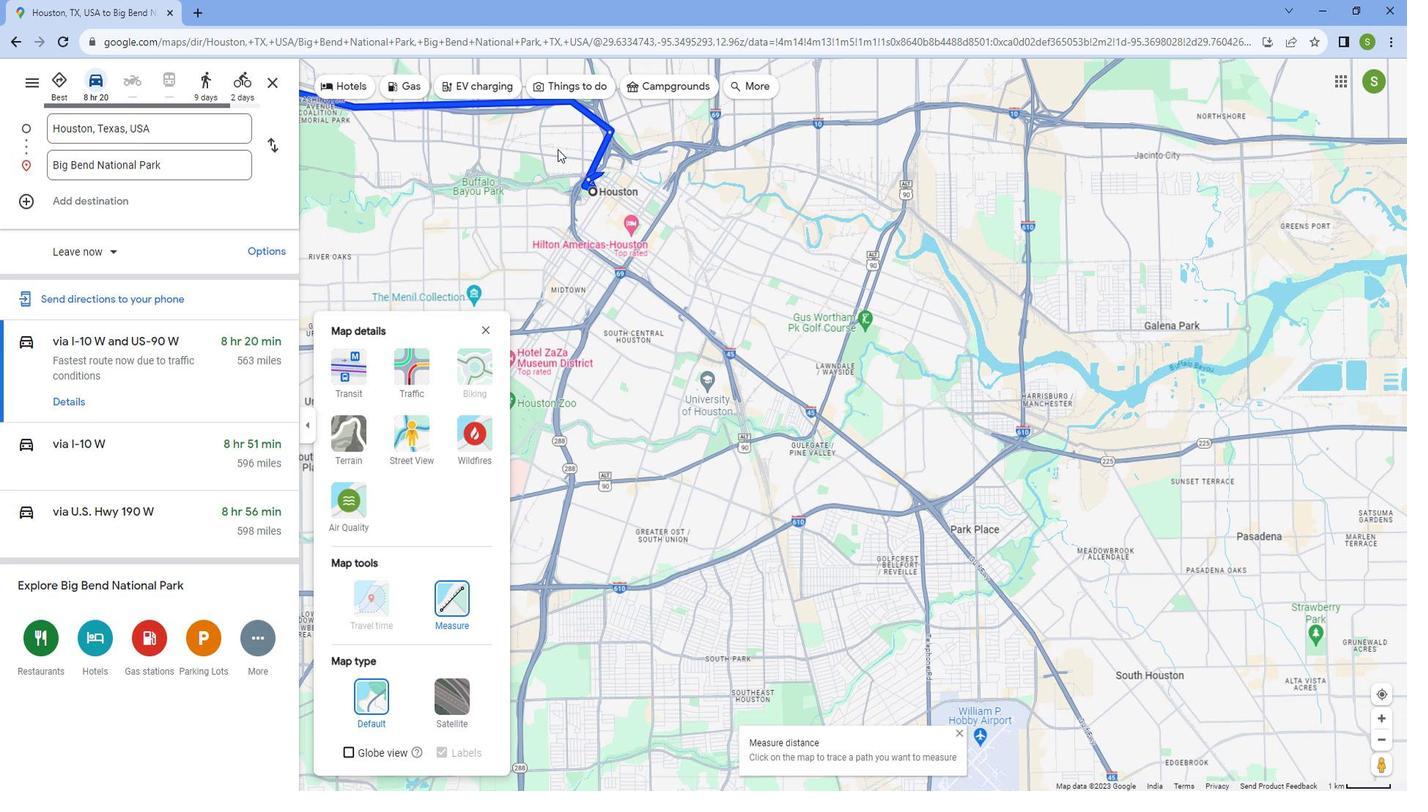 
Action: Mouse scrolled (830, 590) with delta (0, 0)
Screenshot: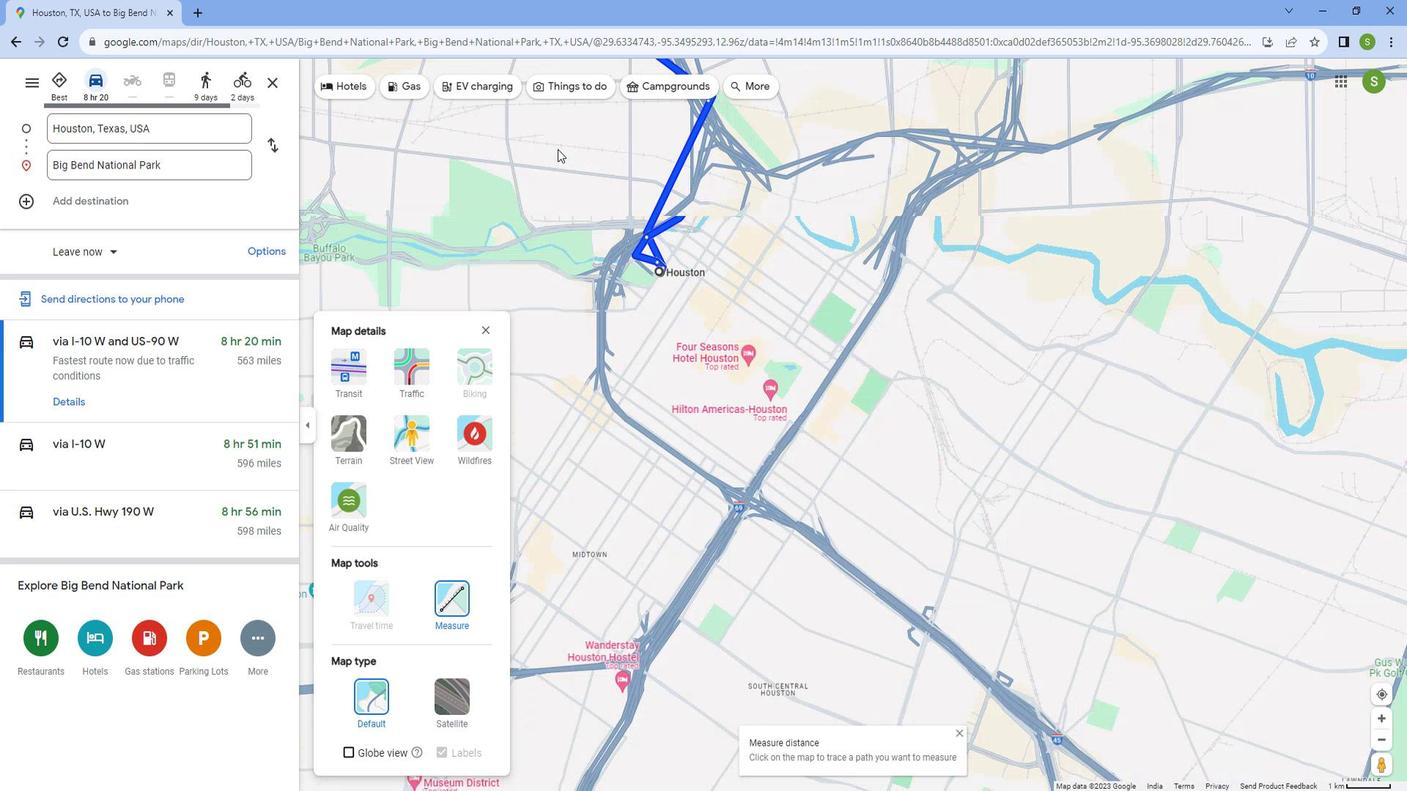 
Action: Mouse scrolled (830, 590) with delta (0, 0)
Screenshot: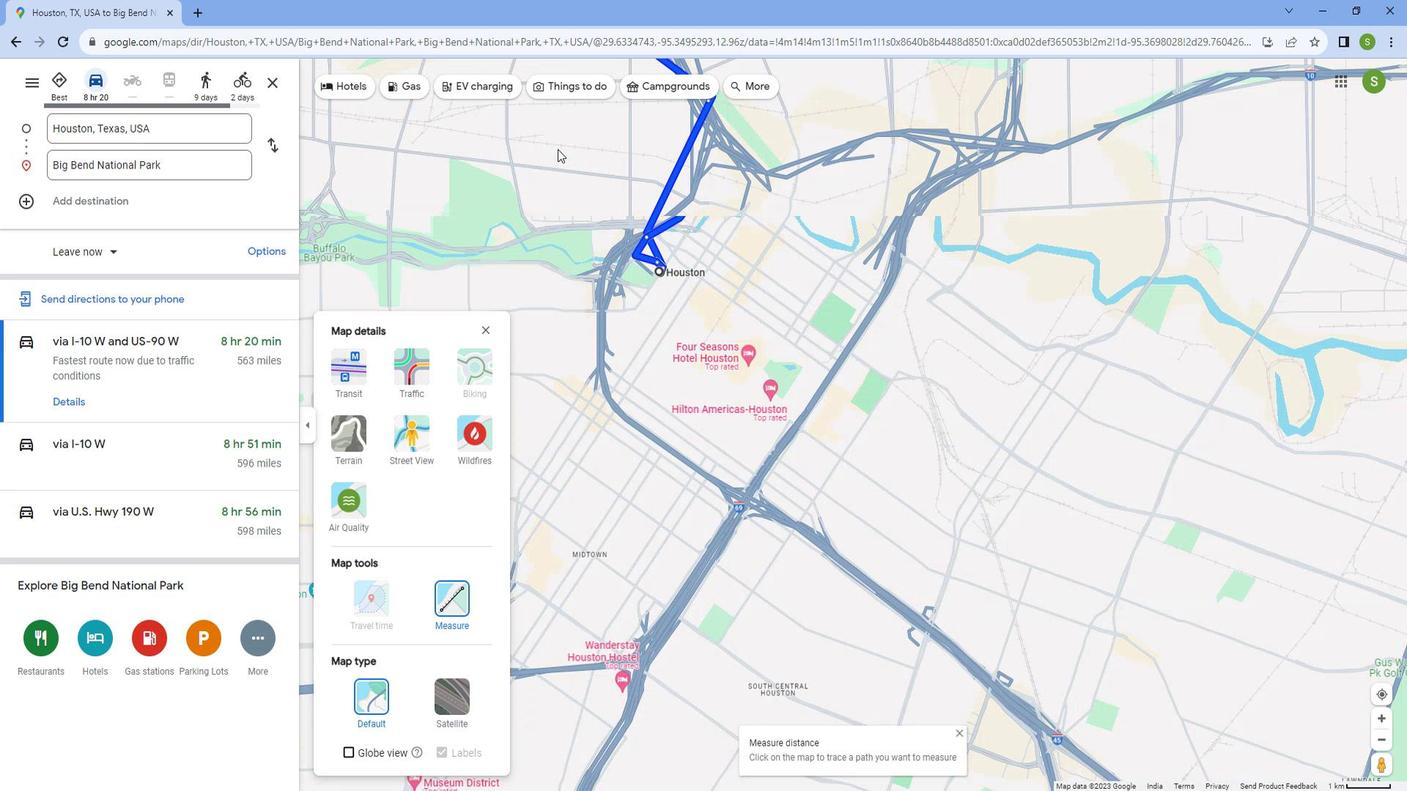 
Action: Mouse scrolled (830, 590) with delta (0, 0)
Screenshot: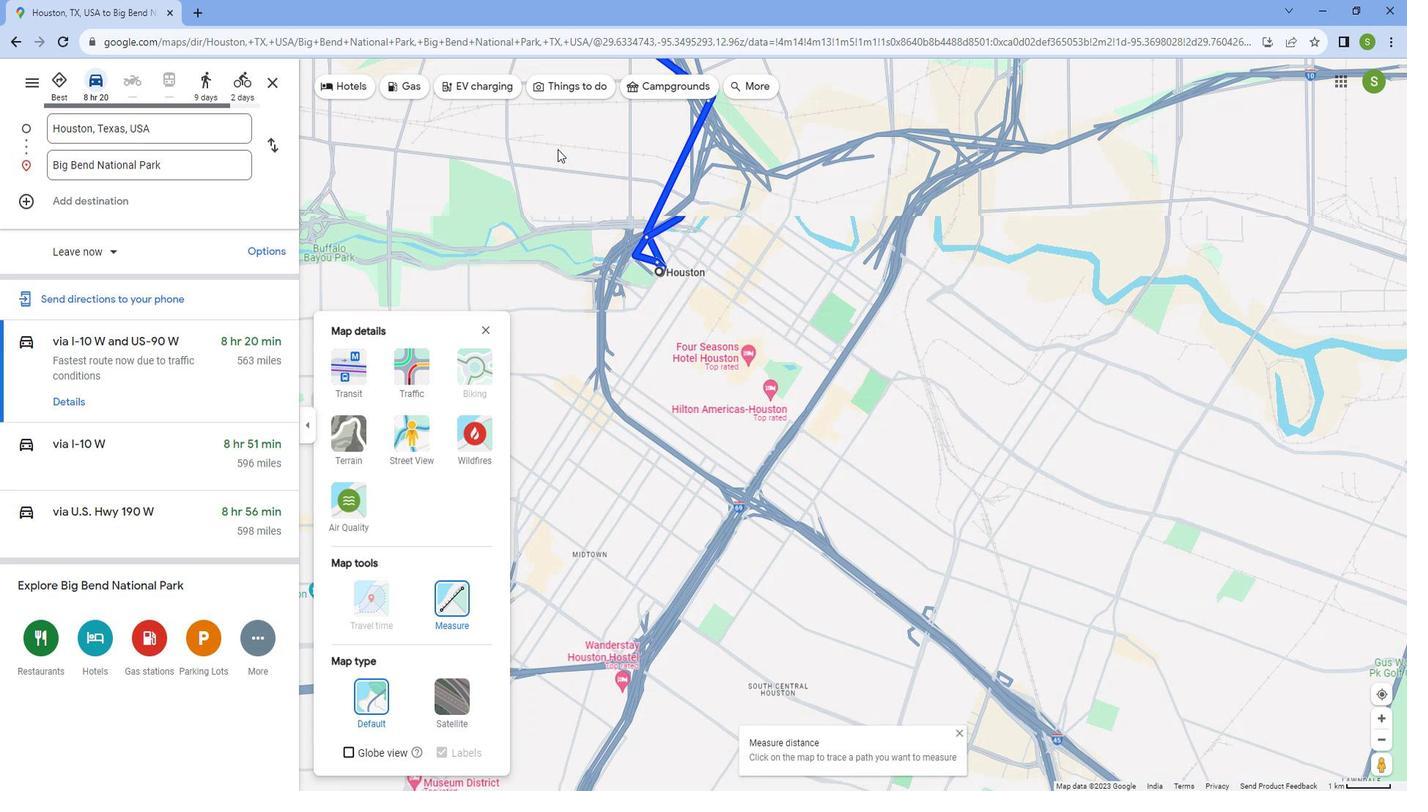 
Action: Mouse scrolled (830, 590) with delta (0, 0)
Screenshot: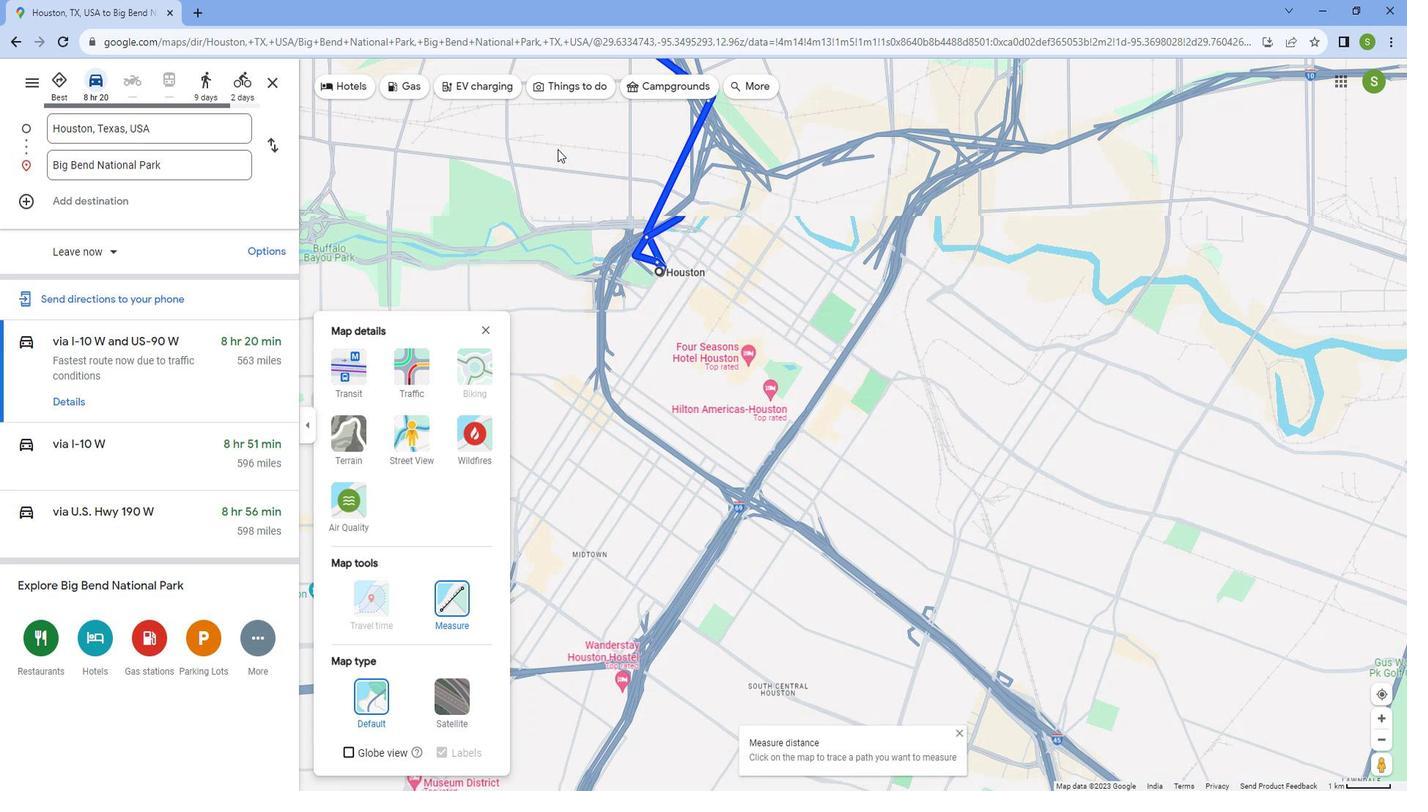 
Action: Mouse scrolled (830, 590) with delta (0, 0)
Screenshot: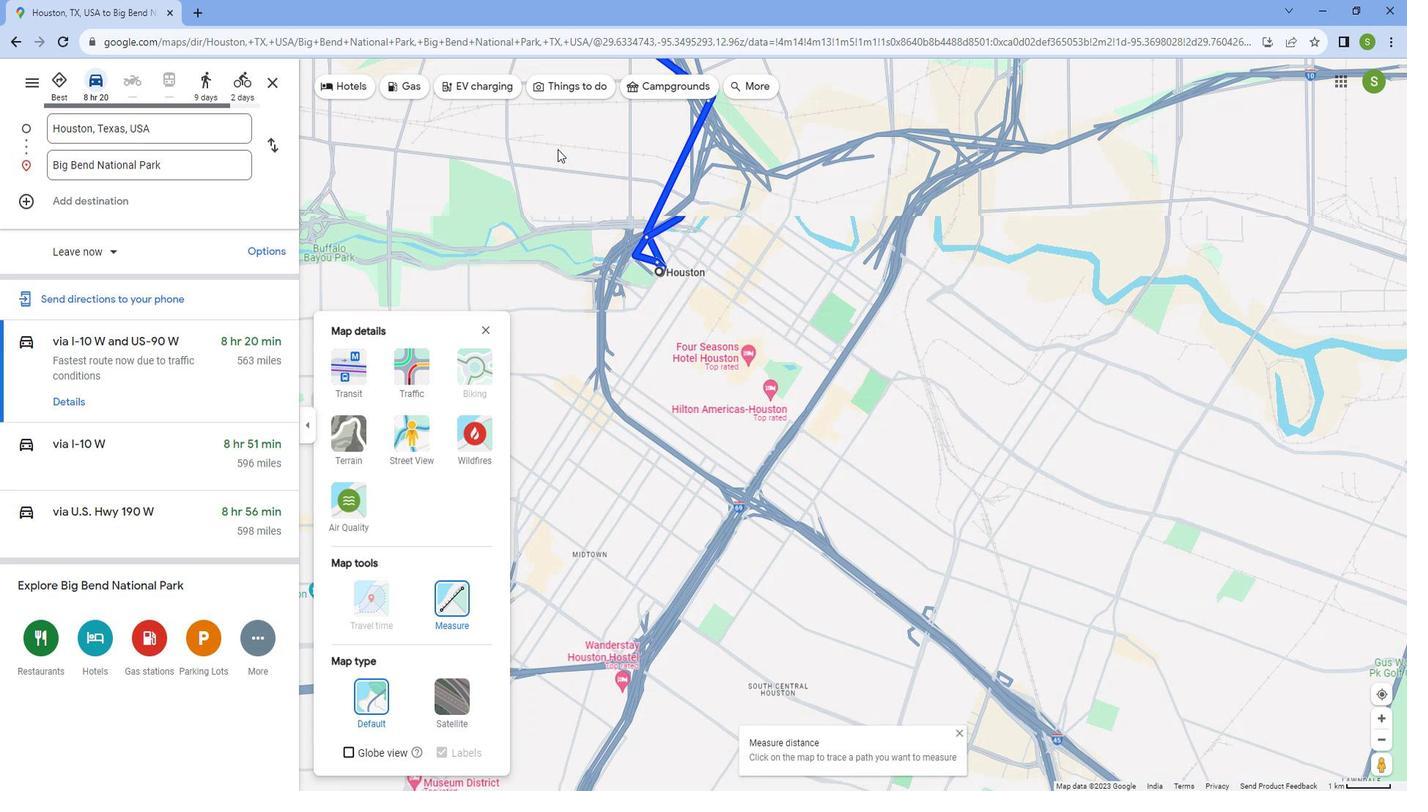 
Action: Mouse scrolled (830, 590) with delta (0, 0)
Screenshot: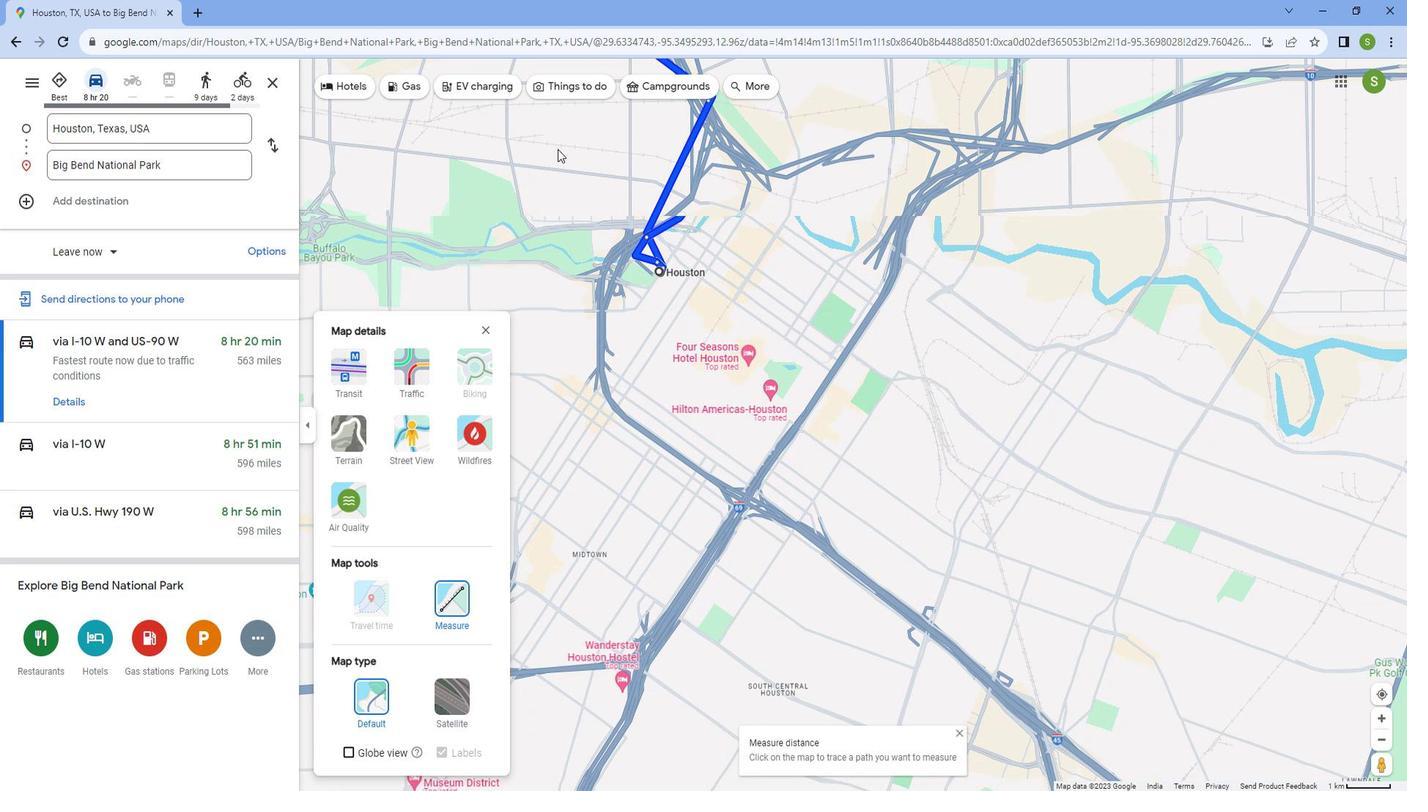 
Action: Mouse scrolled (830, 590) with delta (0, 0)
Screenshot: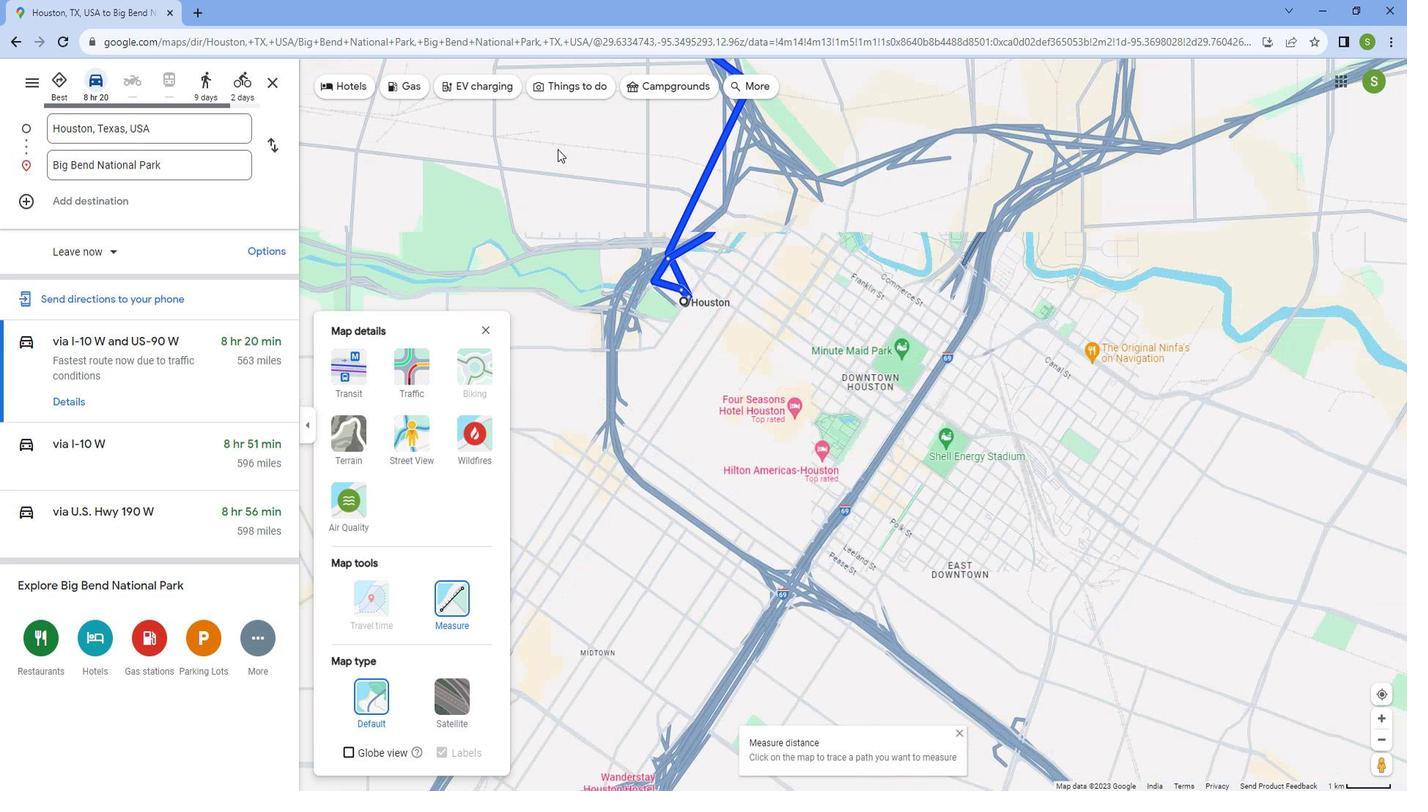 
Action: Mouse moved to (891, 578)
Screenshot: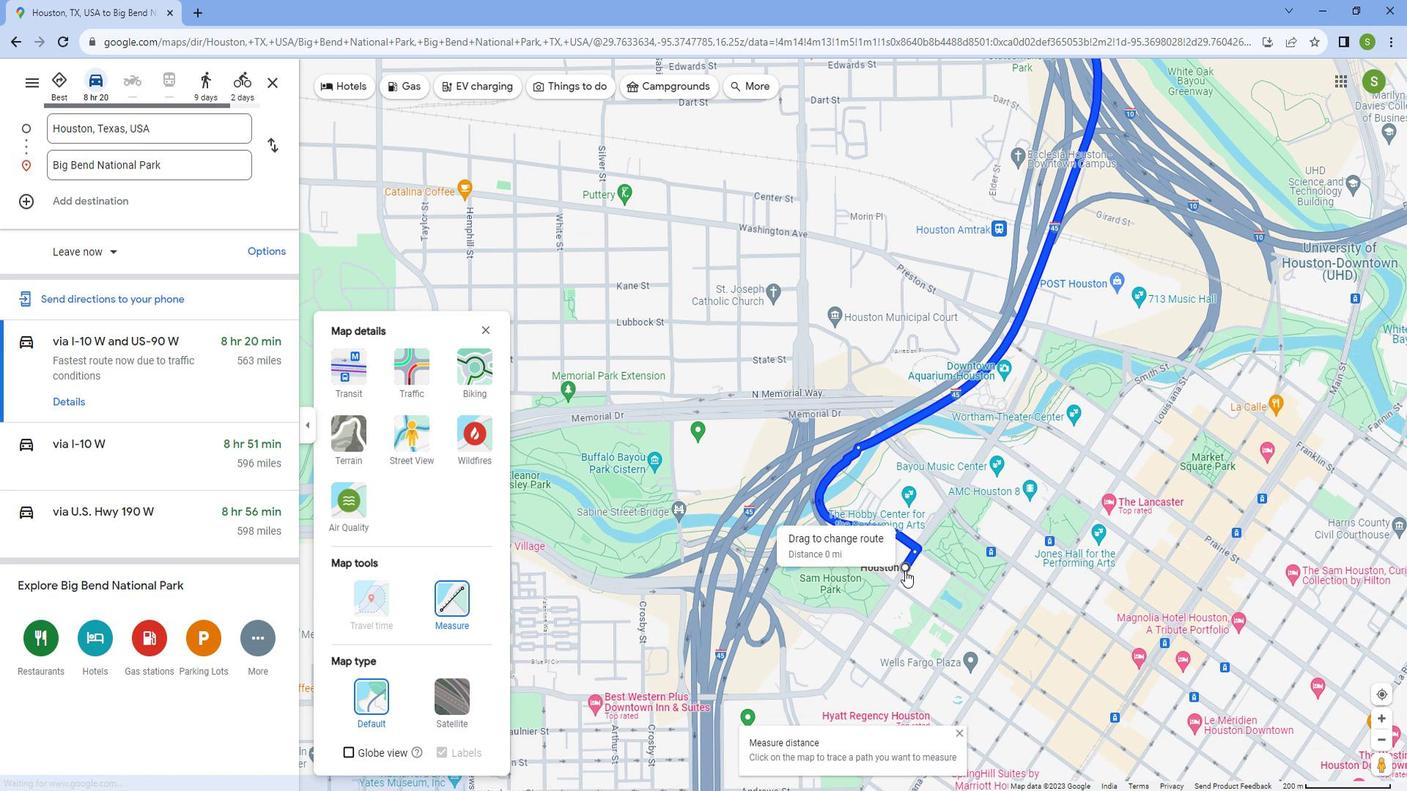 
Action: Mouse scrolled (891, 578) with delta (0, 0)
Screenshot: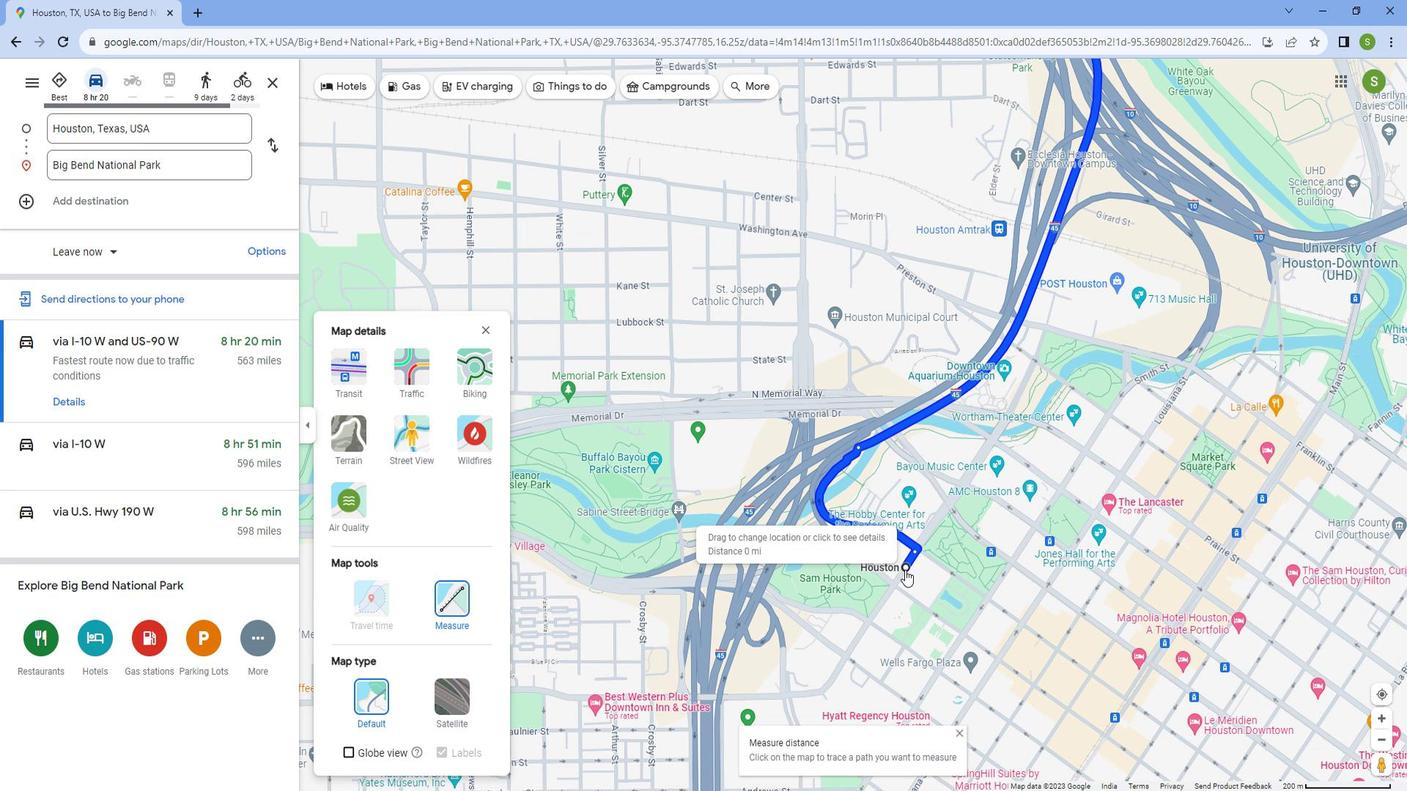 
Action: Mouse scrolled (891, 578) with delta (0, 0)
Screenshot: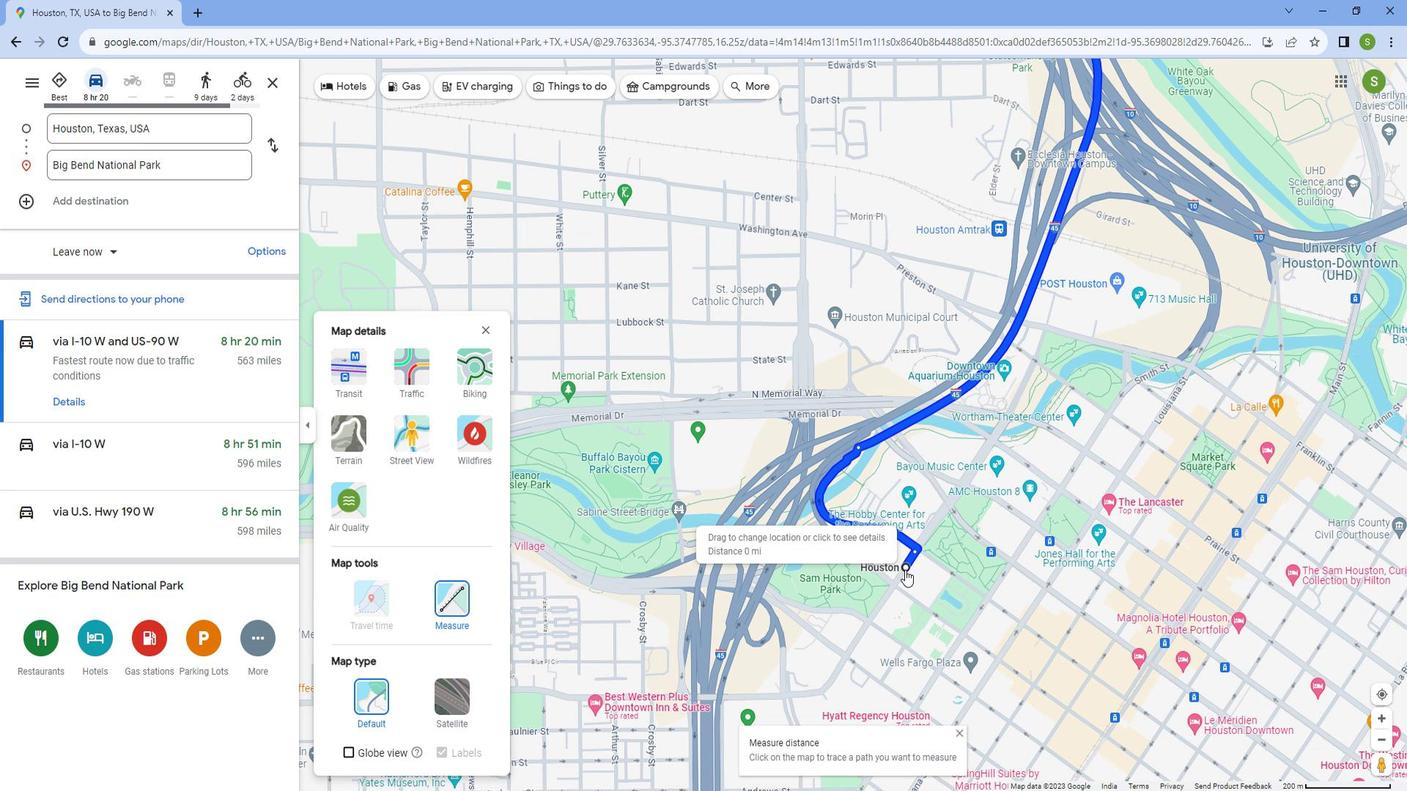 
Action: Mouse scrolled (891, 578) with delta (0, 0)
Screenshot: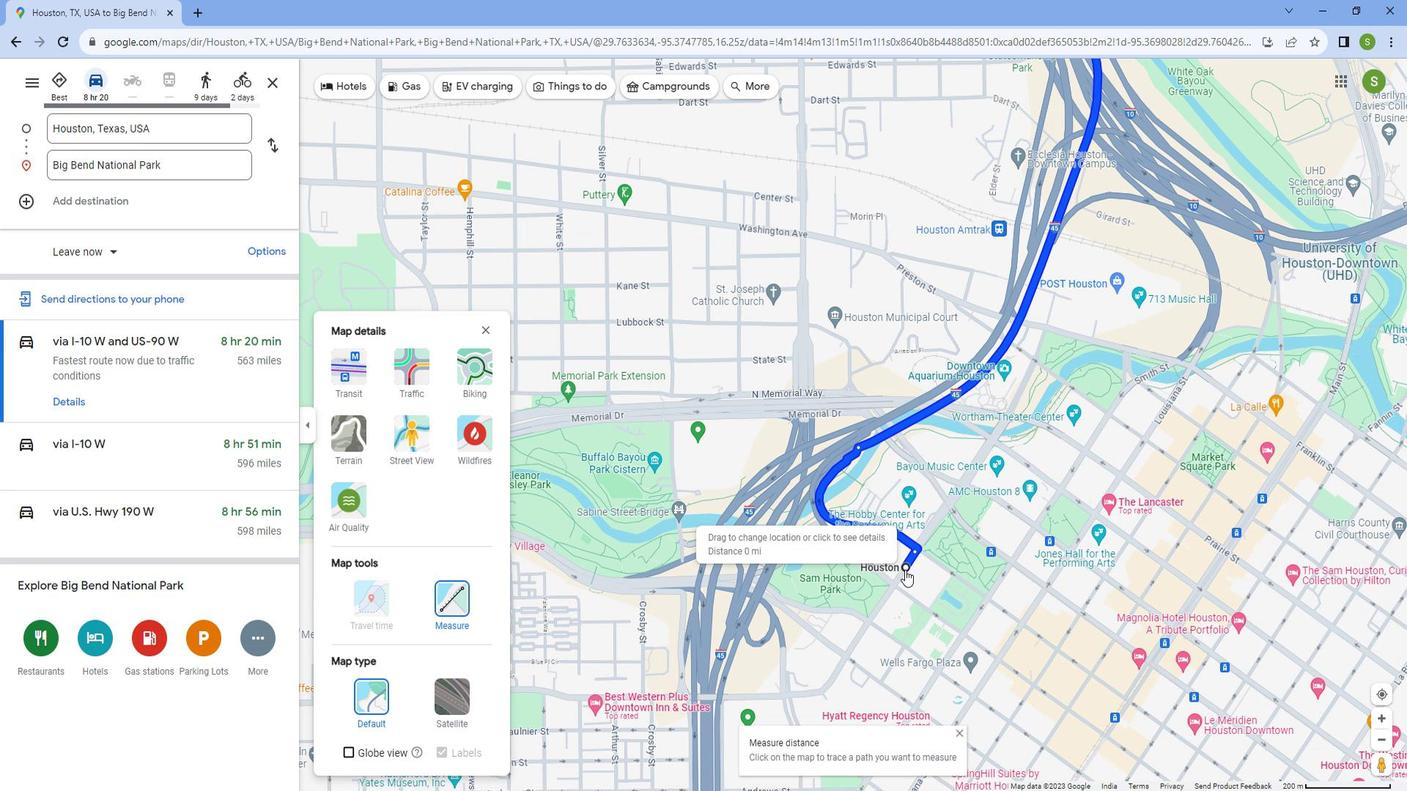 
Action: Mouse scrolled (891, 578) with delta (0, 0)
Screenshot: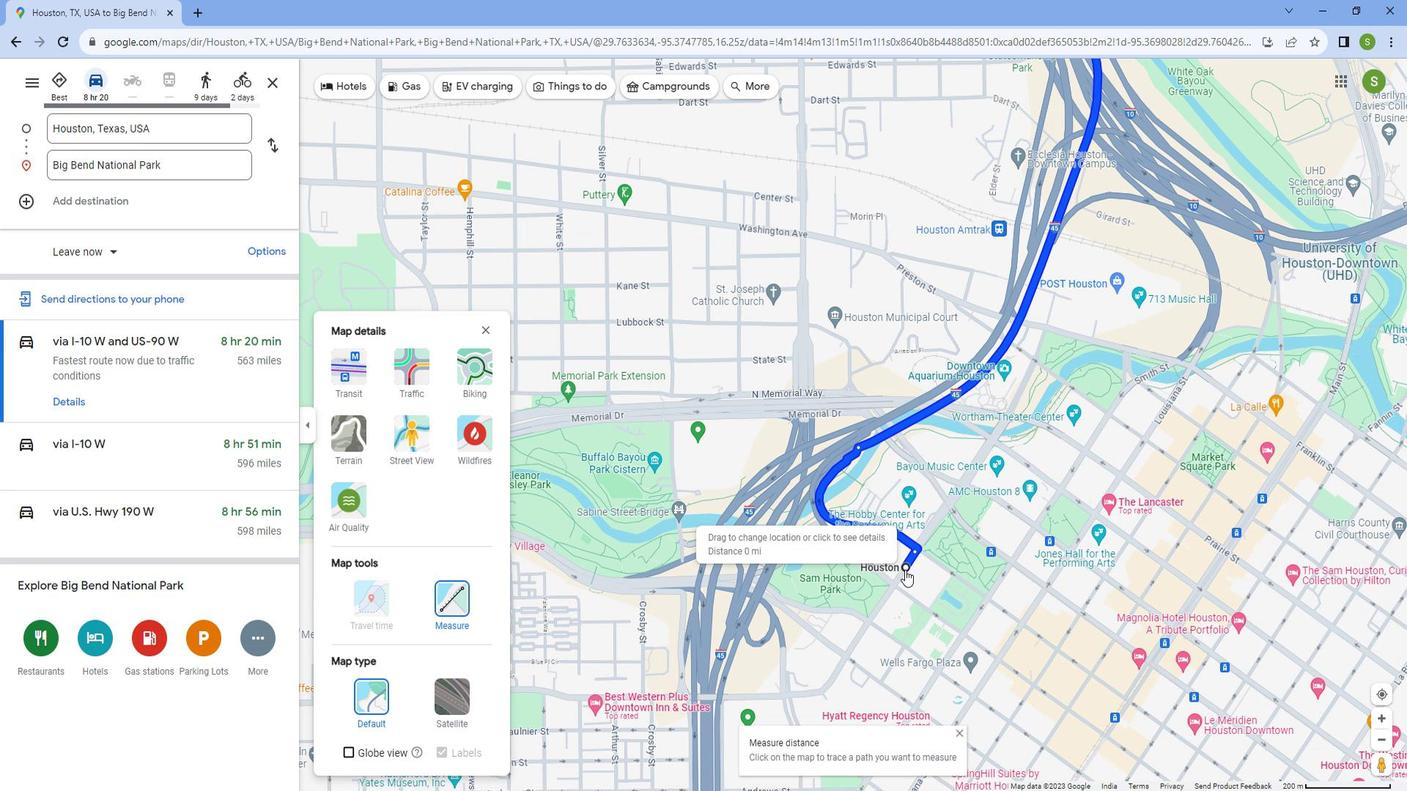 
Action: Mouse scrolled (891, 578) with delta (0, 0)
Screenshot: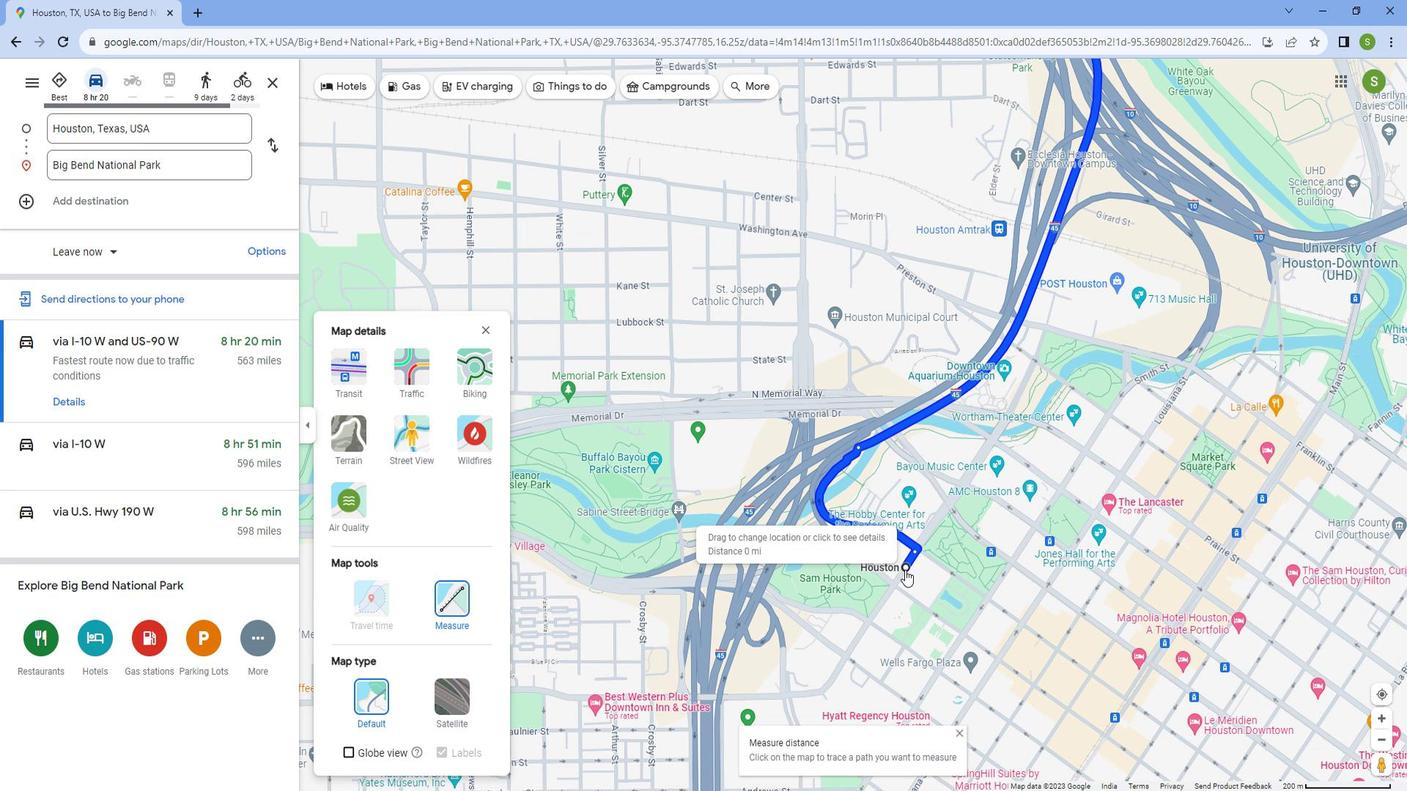 
Action: Mouse moved to (889, 578)
Screenshot: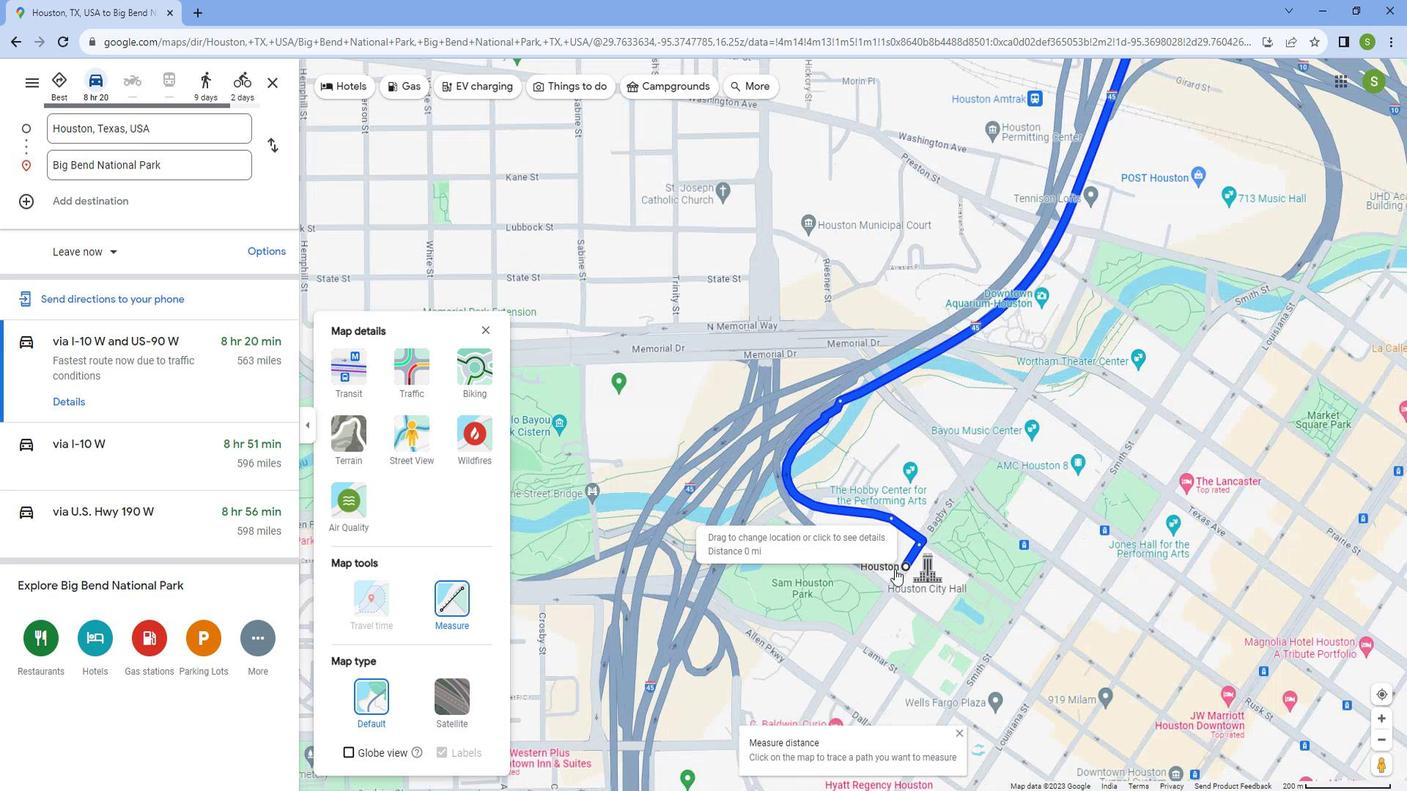 
Action: Mouse scrolled (889, 578) with delta (0, 0)
Screenshot: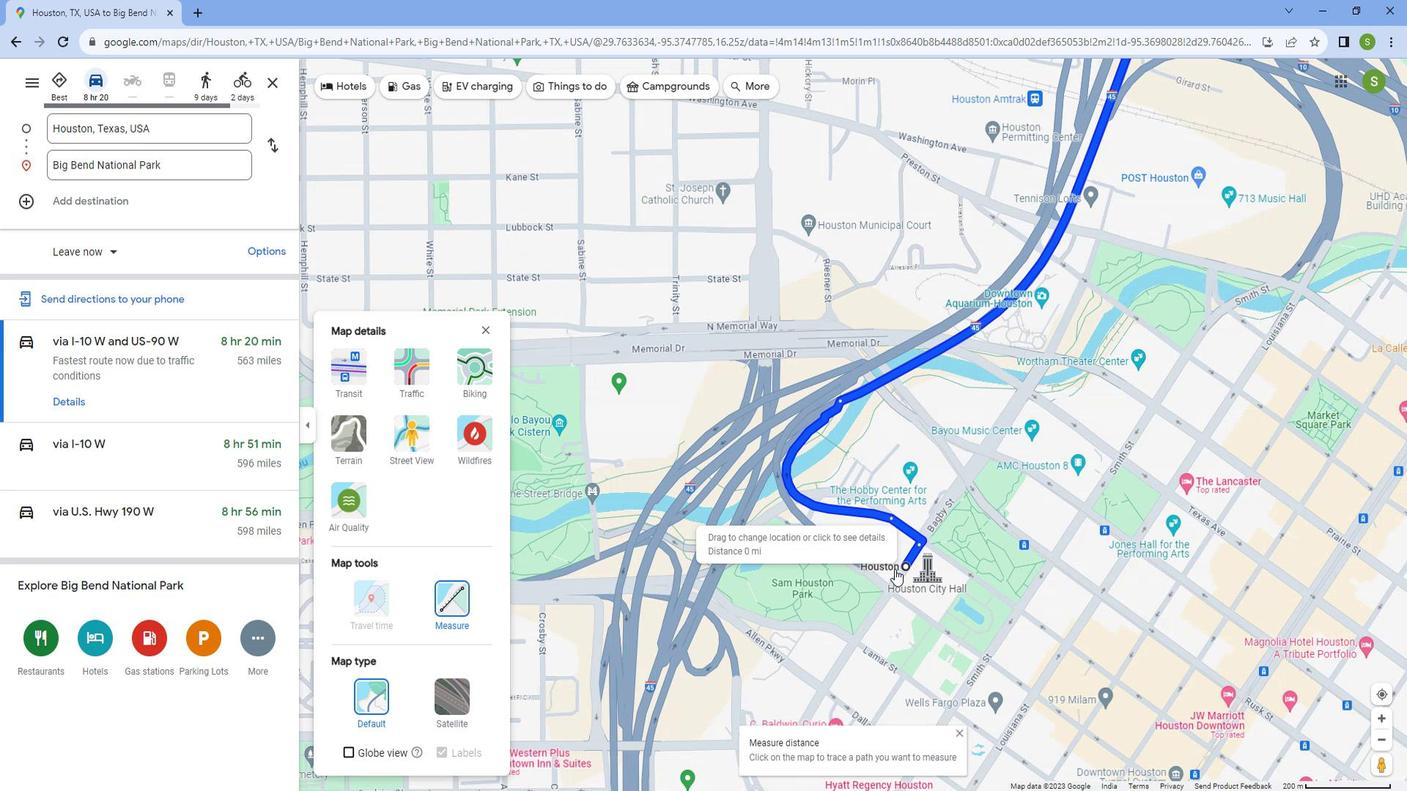 
Action: Mouse scrolled (889, 578) with delta (0, 0)
Screenshot: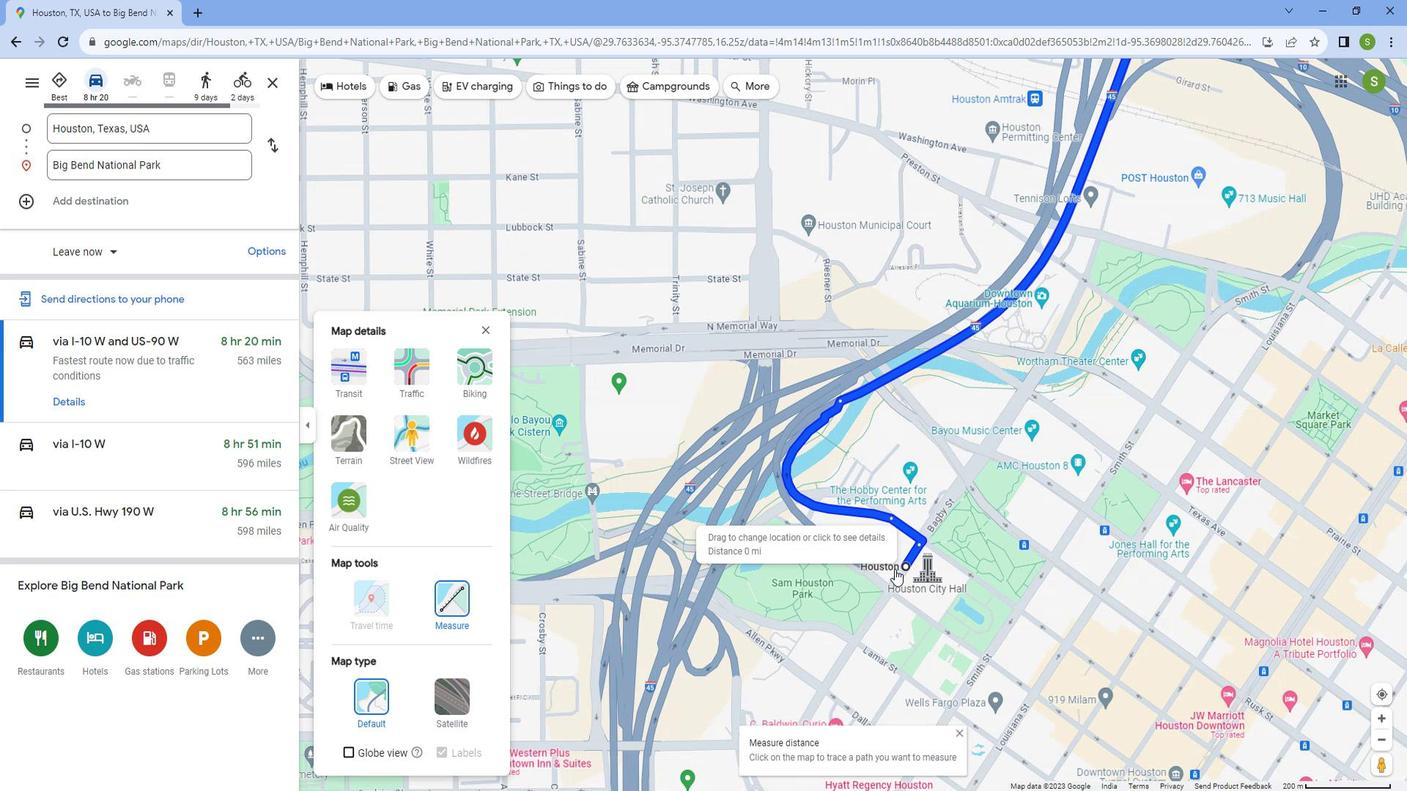 
Action: Mouse scrolled (889, 578) with delta (0, 0)
Screenshot: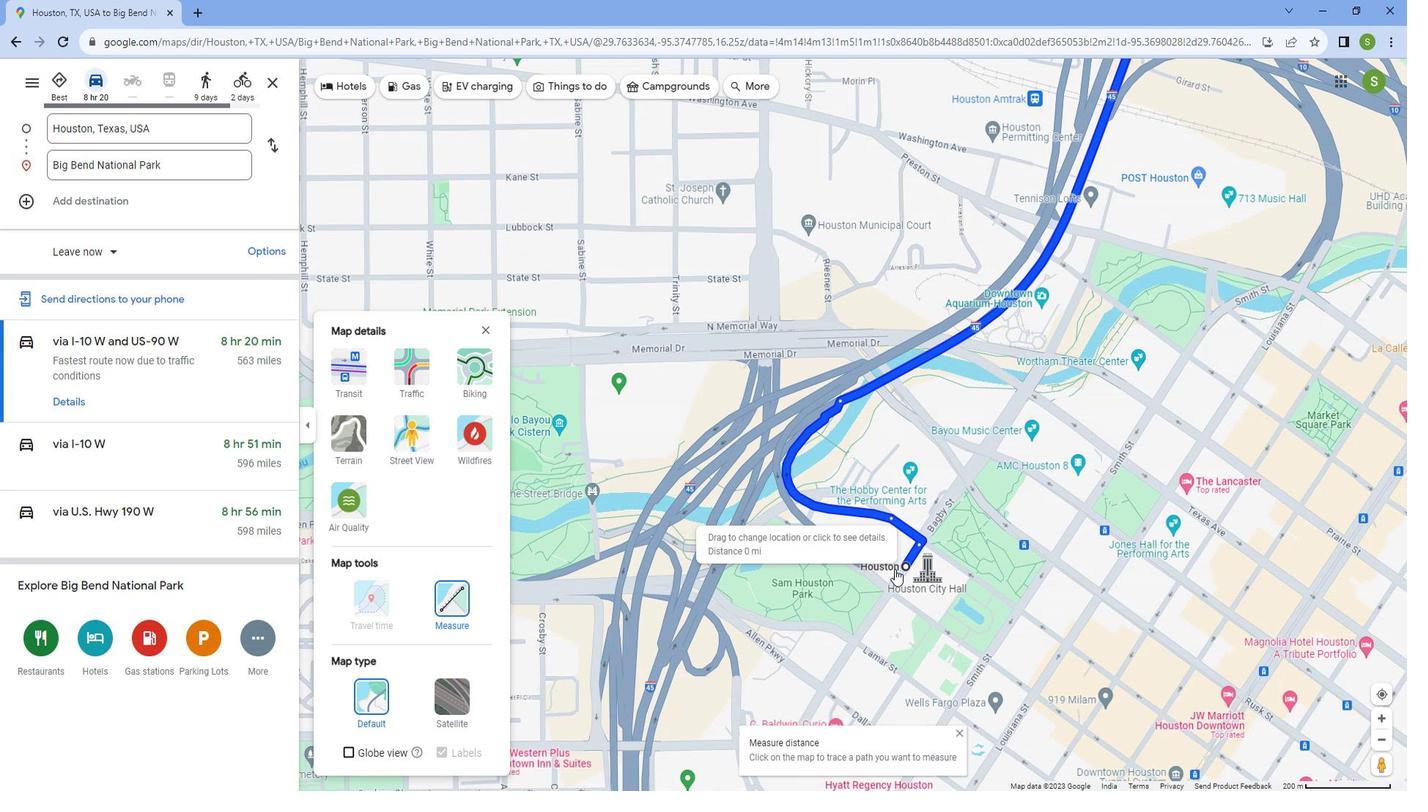 
Action: Mouse scrolled (889, 578) with delta (0, 0)
Screenshot: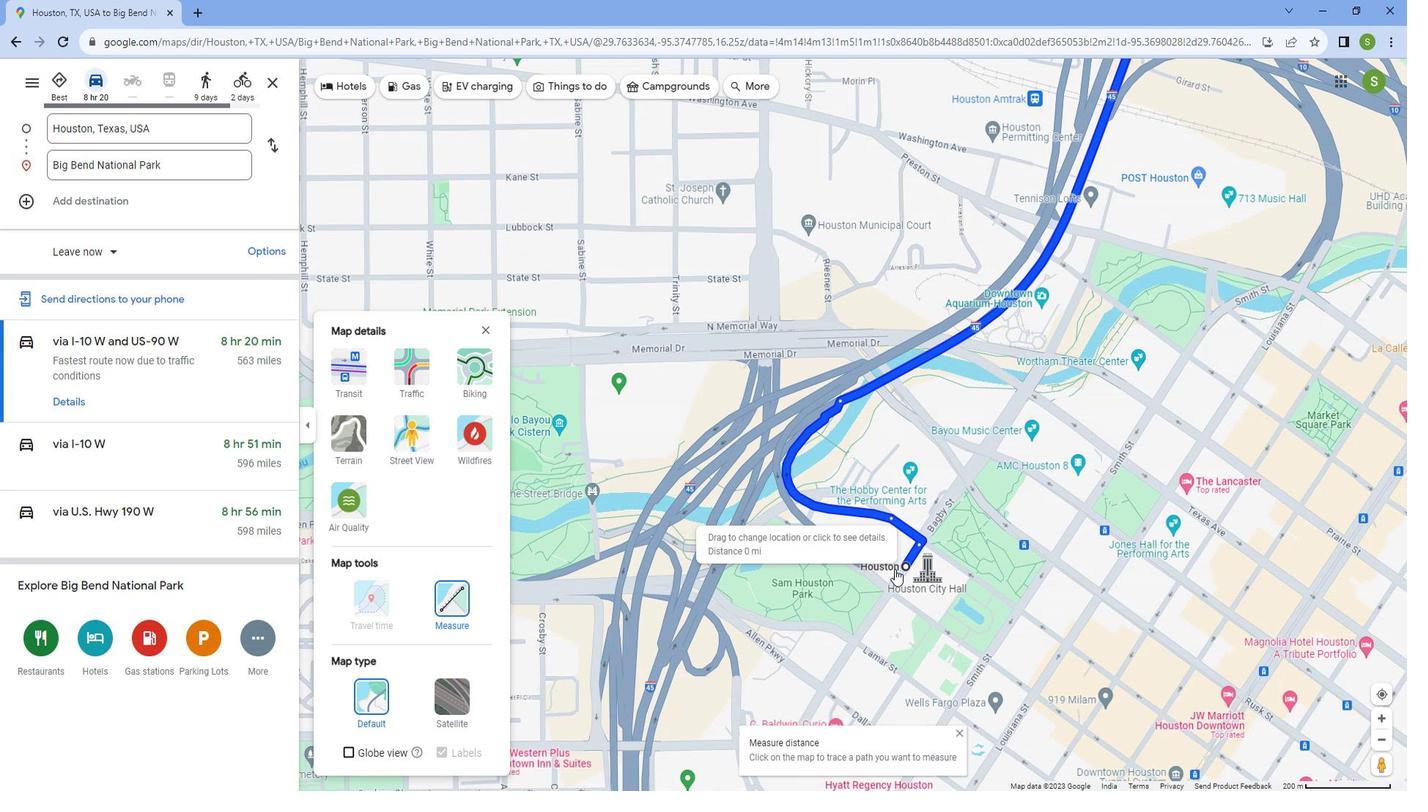 
Action: Mouse scrolled (889, 578) with delta (0, 0)
Screenshot: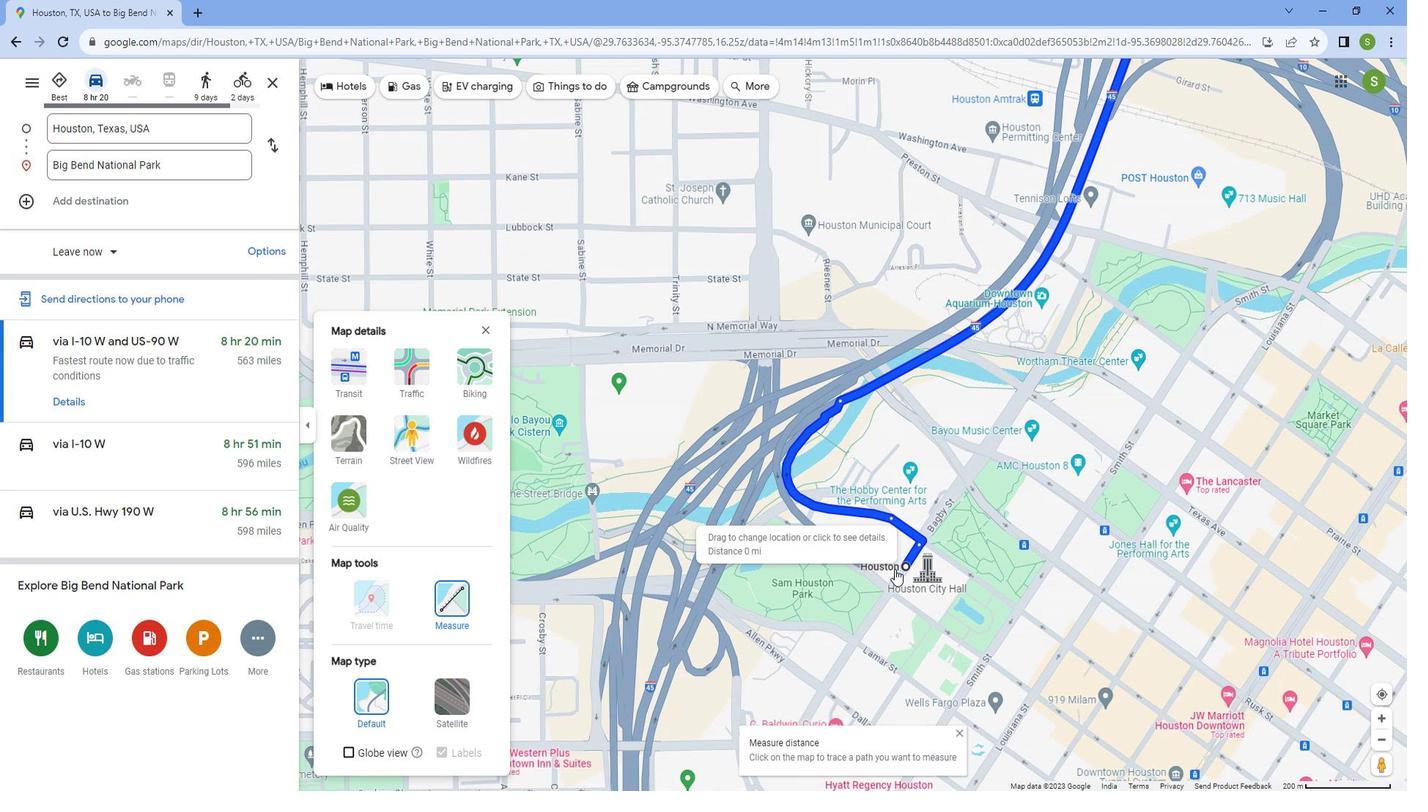 
Action: Mouse scrolled (889, 578) with delta (0, 0)
Screenshot: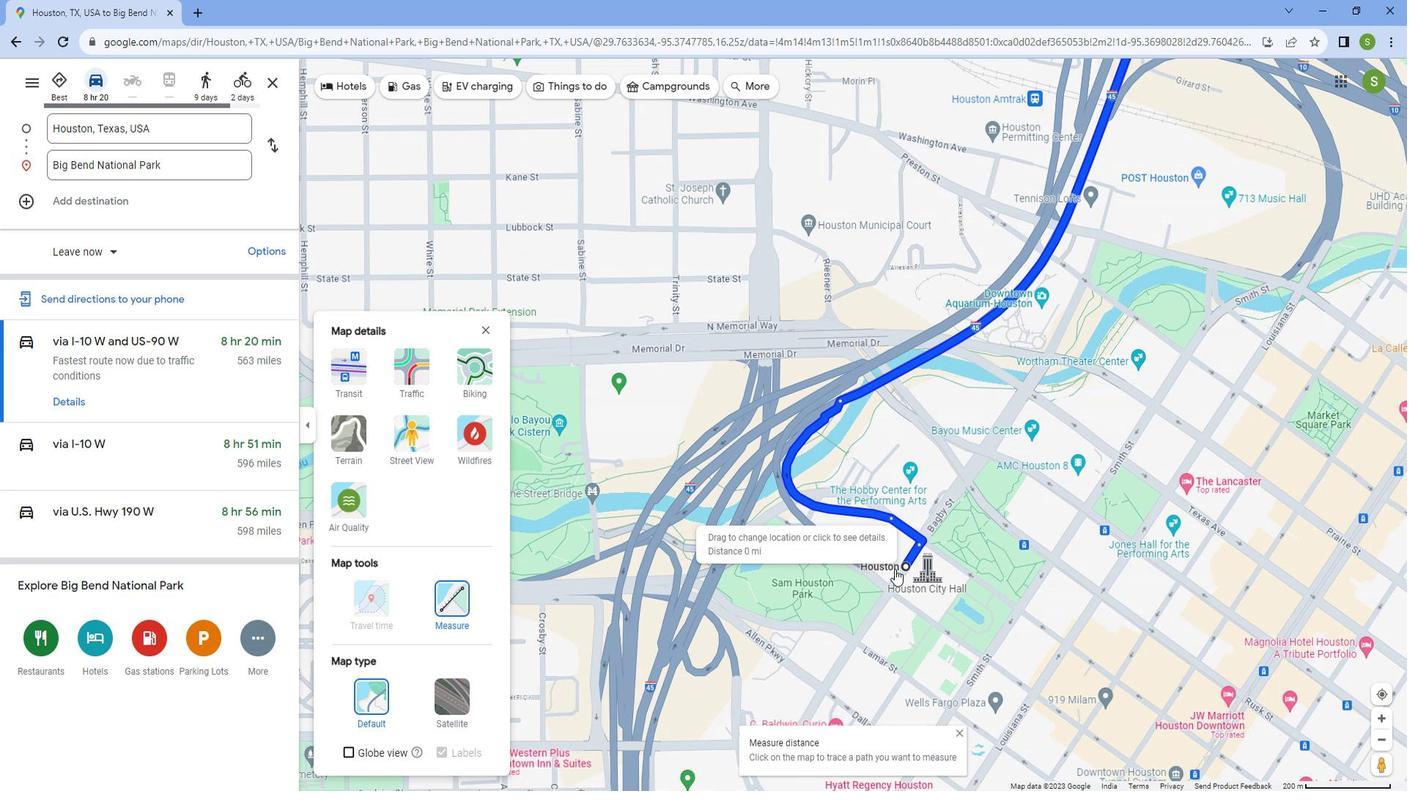 
Action: Mouse scrolled (889, 578) with delta (0, 0)
Screenshot: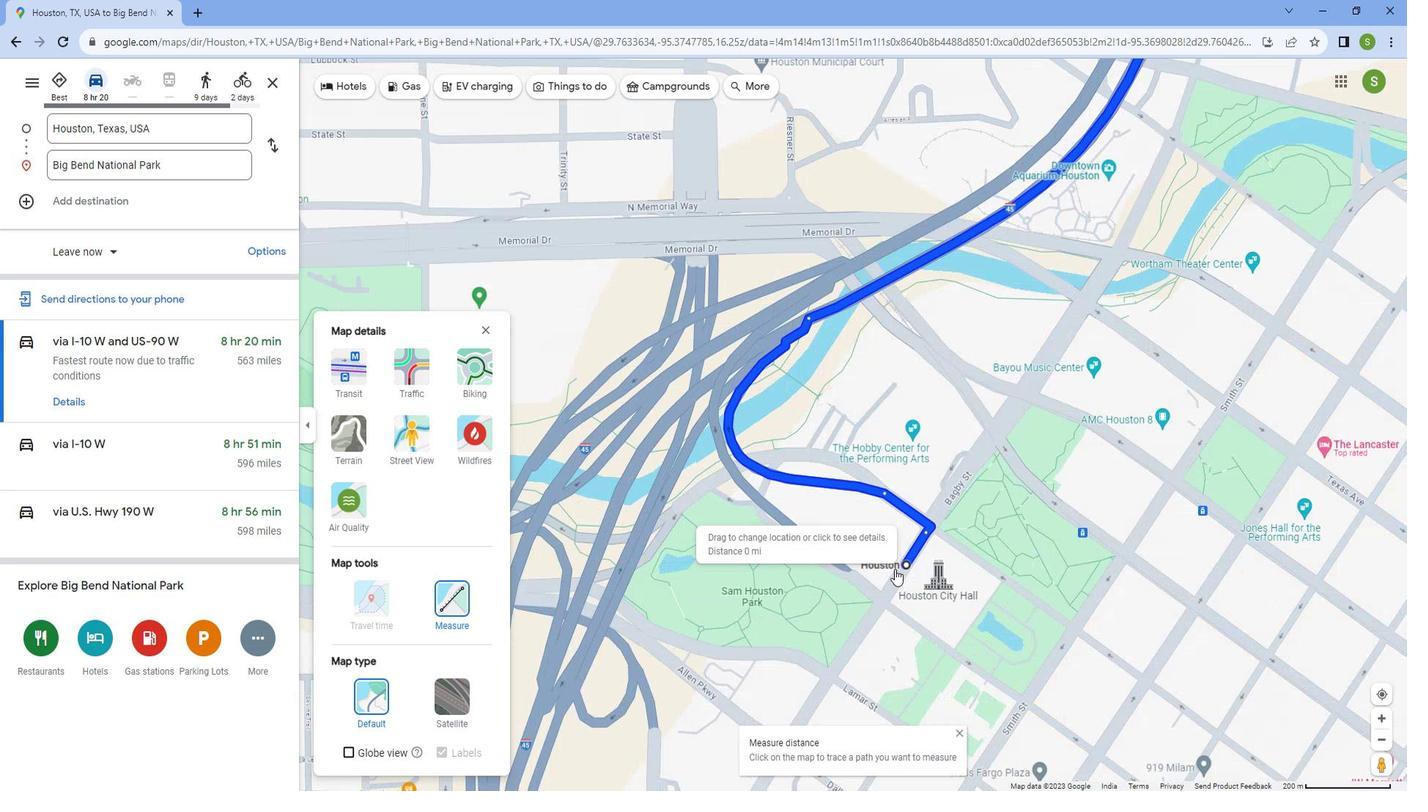 
Action: Mouse scrolled (889, 578) with delta (0, 0)
Screenshot: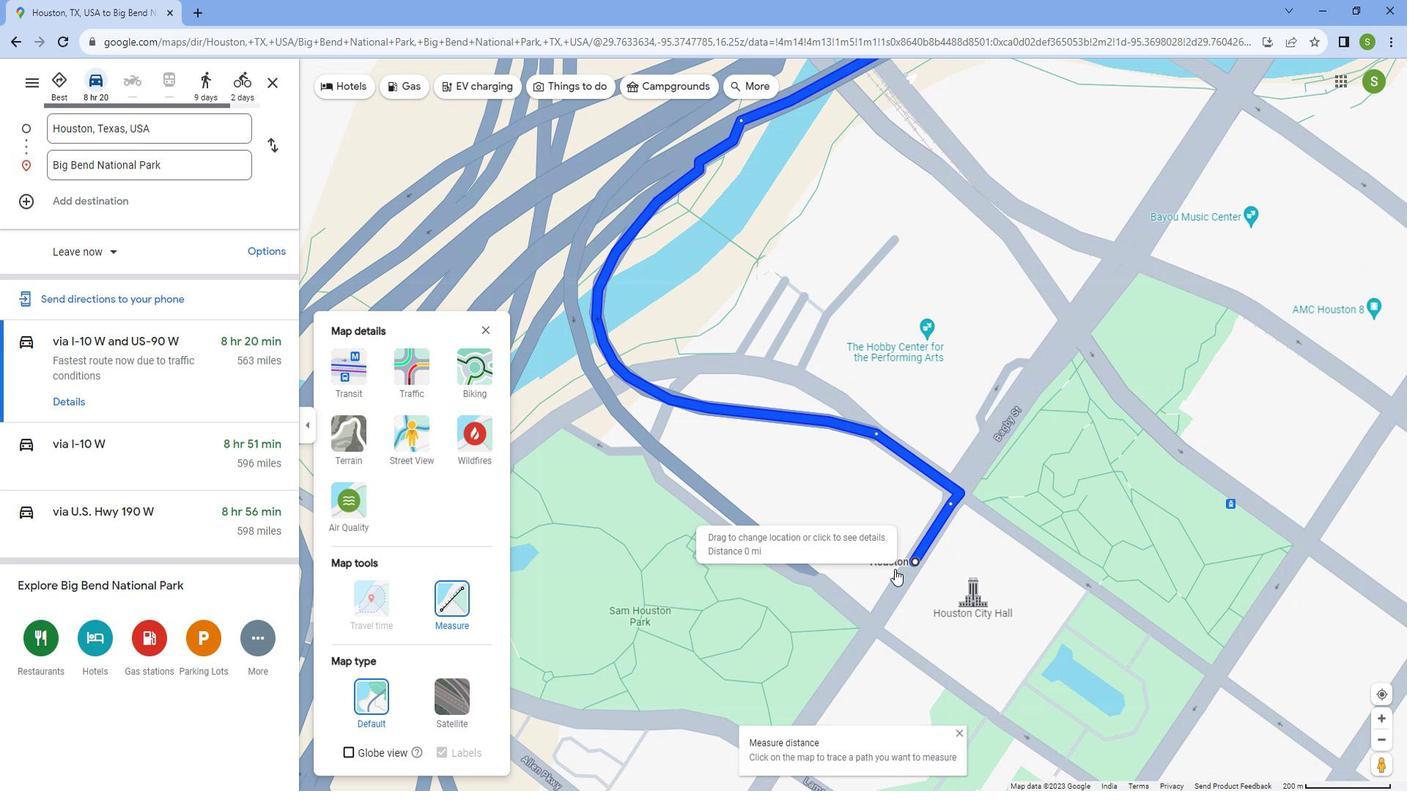 
Action: Mouse scrolled (889, 578) with delta (0, 0)
Screenshot: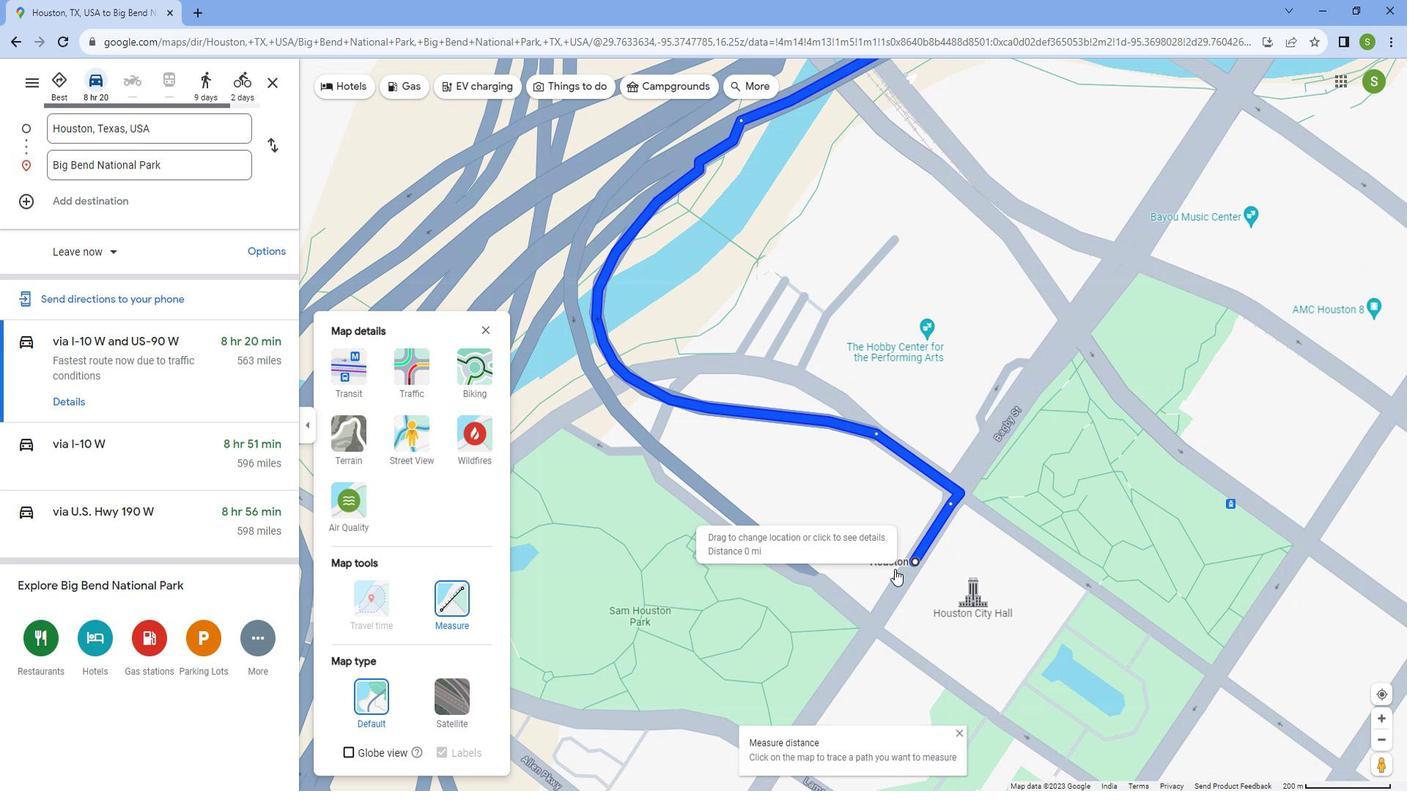 
Action: Mouse scrolled (889, 578) with delta (0, 0)
Screenshot: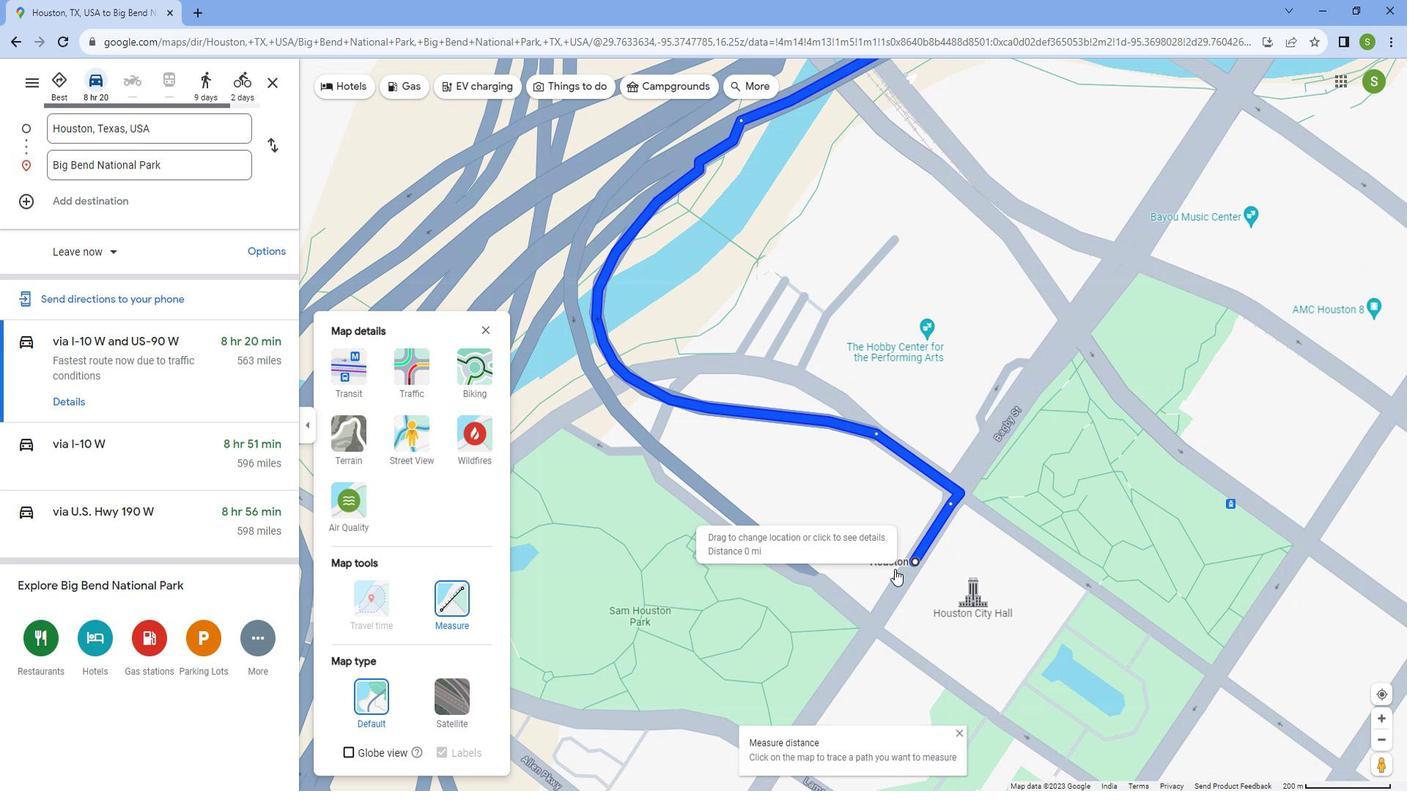 
Action: Mouse scrolled (889, 578) with delta (0, 0)
Screenshot: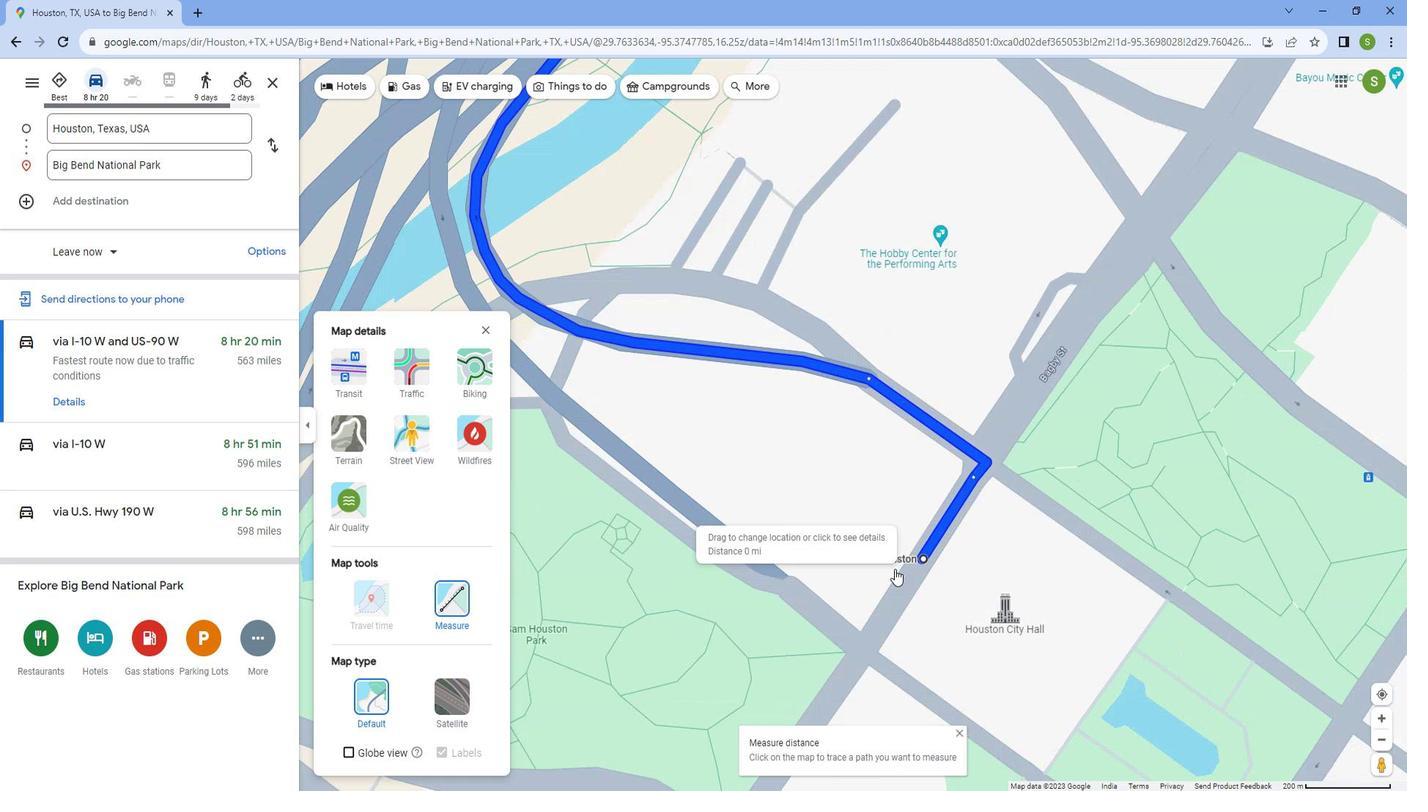 
Action: Mouse scrolled (889, 578) with delta (0, 0)
Screenshot: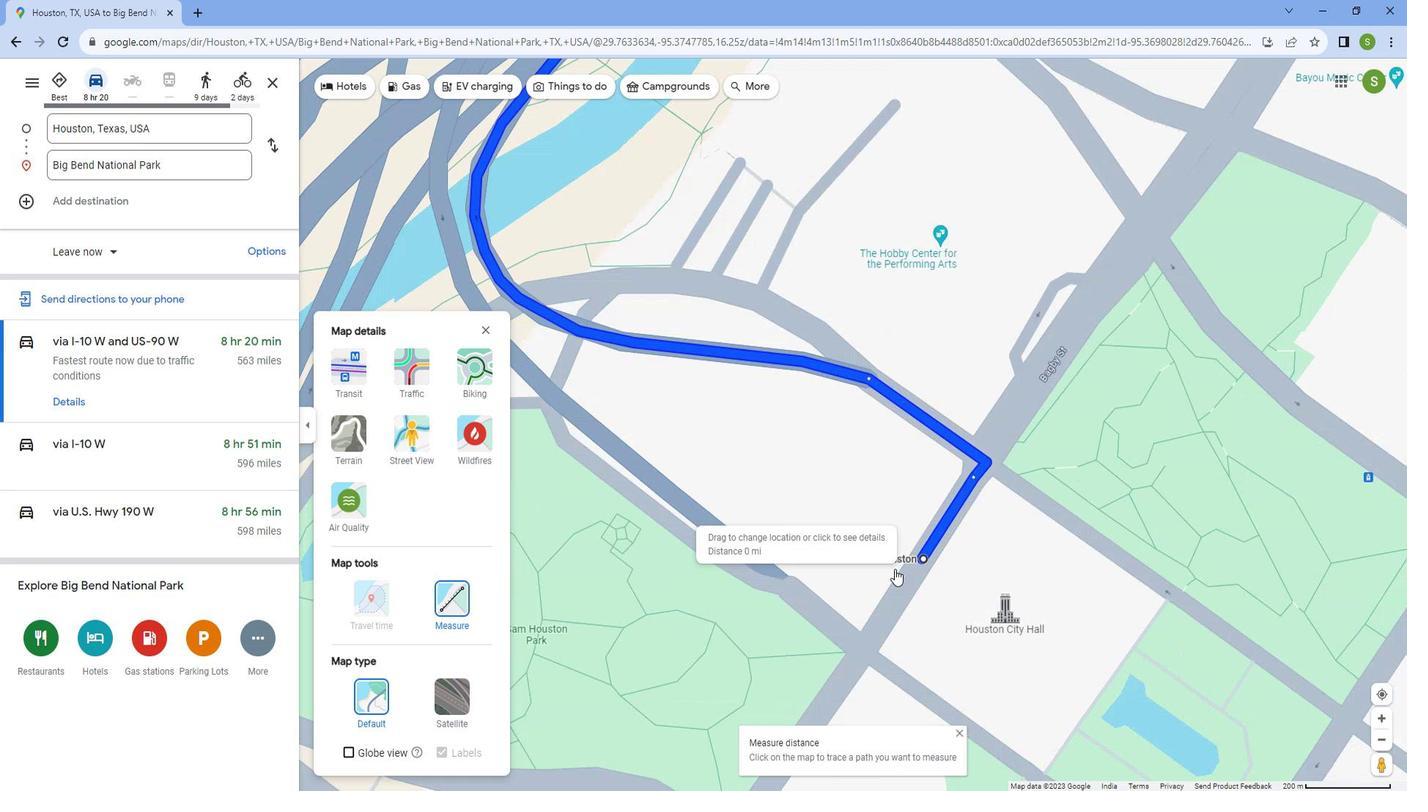 
Action: Mouse scrolled (889, 578) with delta (0, 0)
Screenshot: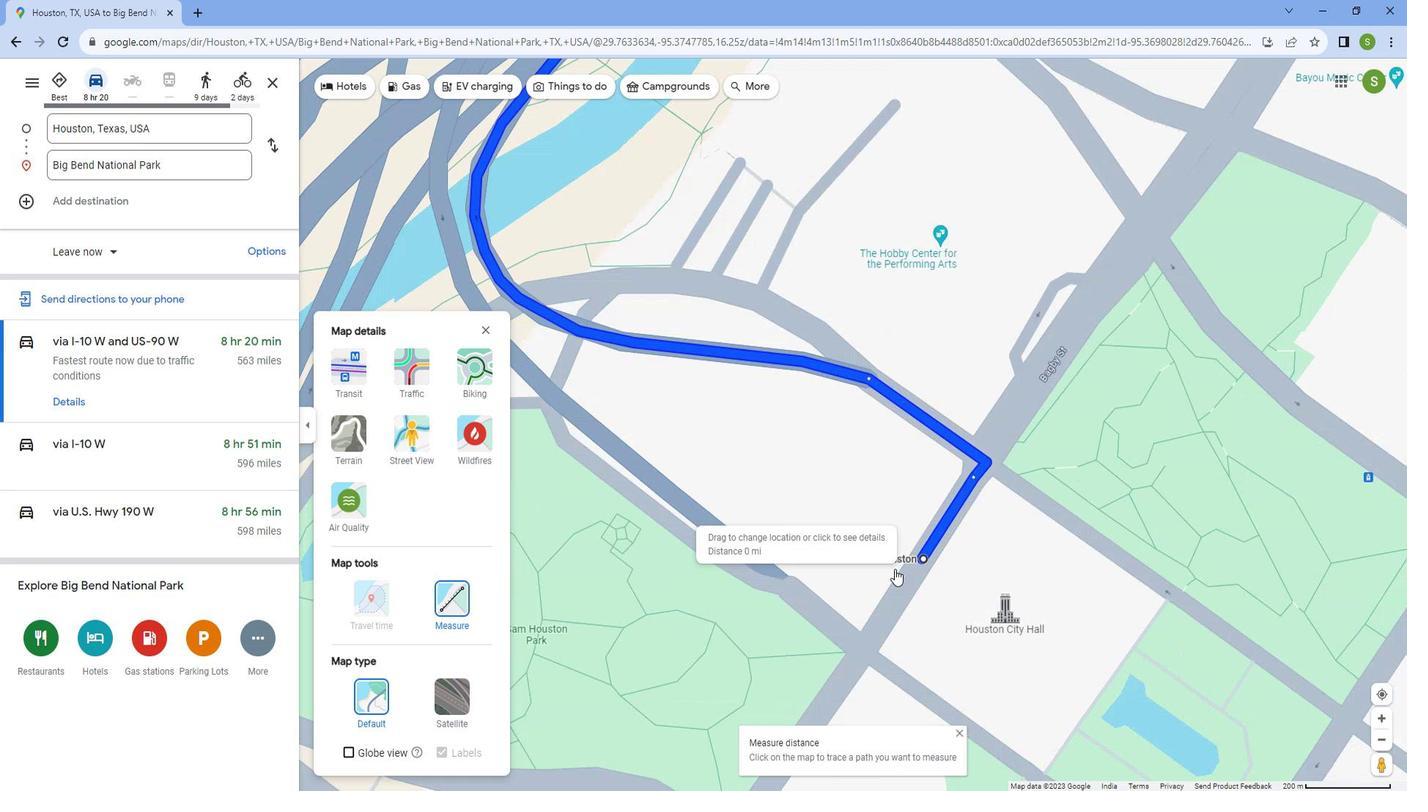 
Action: Mouse scrolled (889, 578) with delta (0, 0)
Screenshot: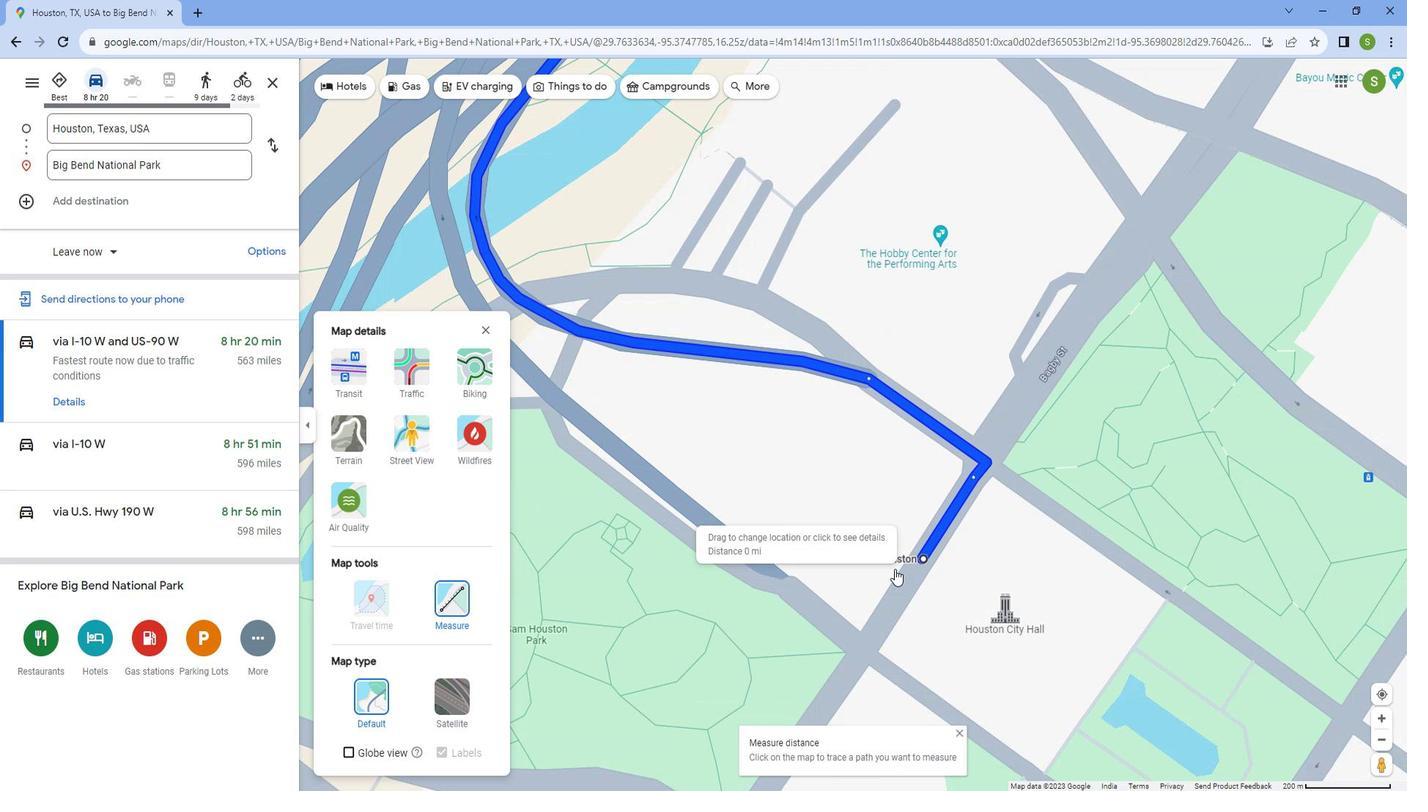 
Action: Mouse moved to (903, 579)
Screenshot: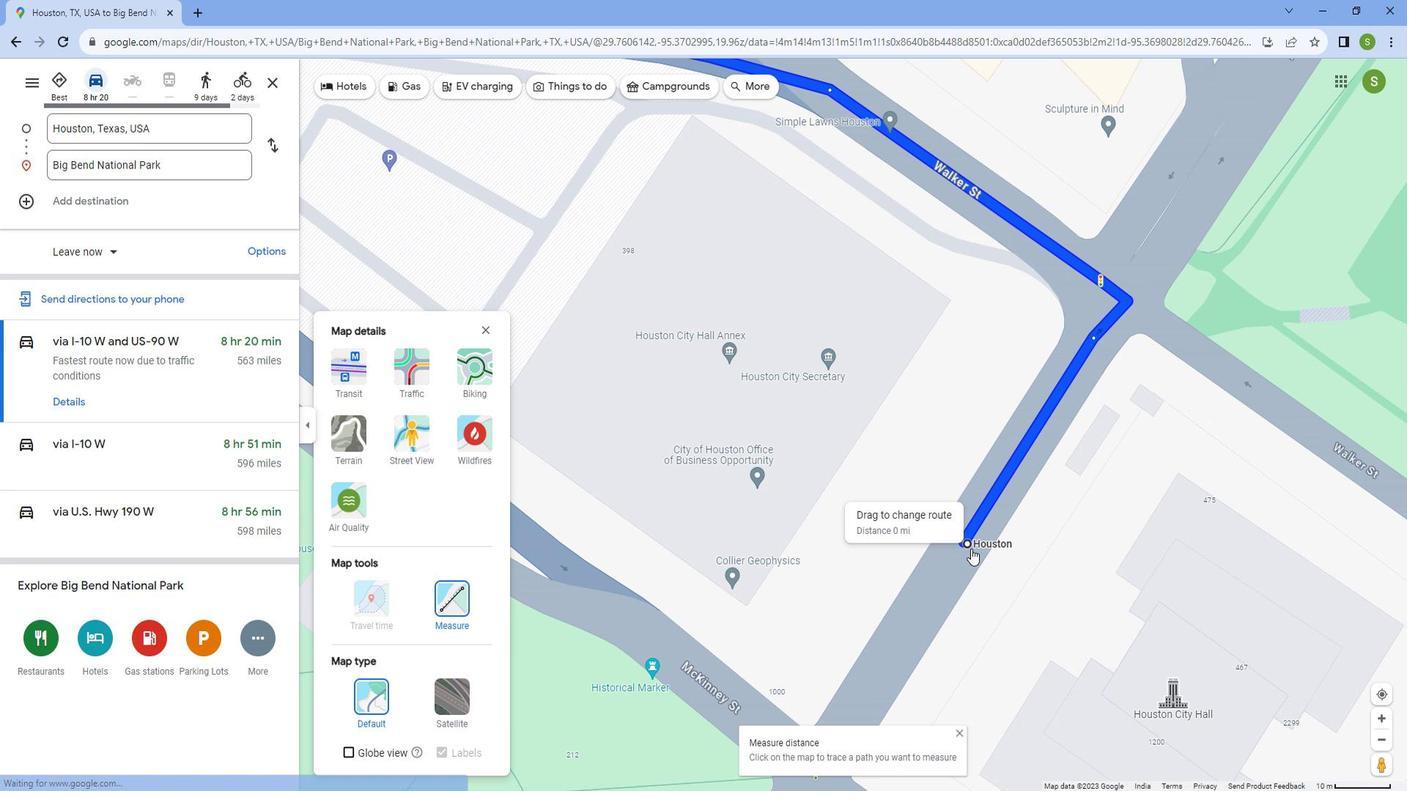 
Action: Mouse scrolled (903, 579) with delta (0, 0)
Screenshot: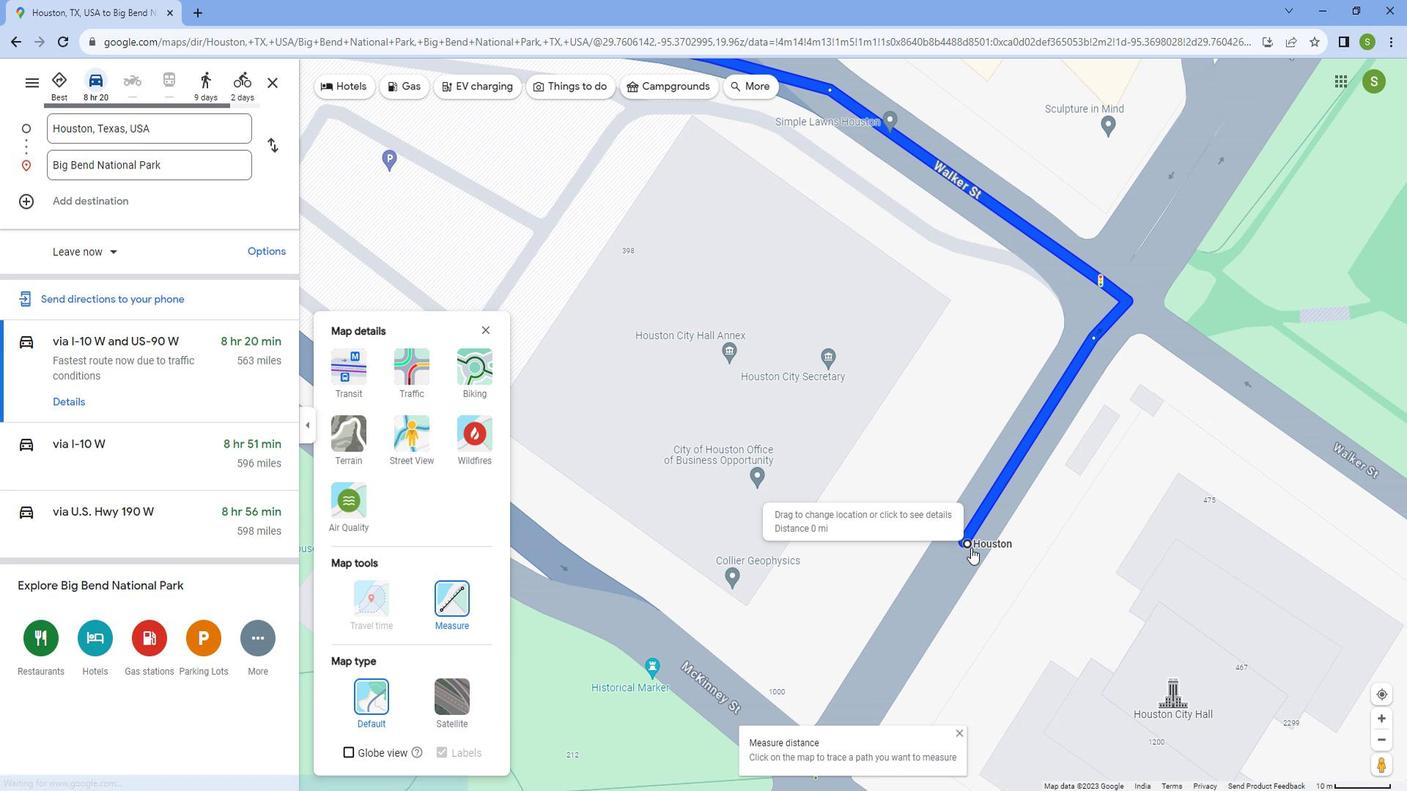 
Action: Mouse scrolled (903, 579) with delta (0, 0)
Screenshot: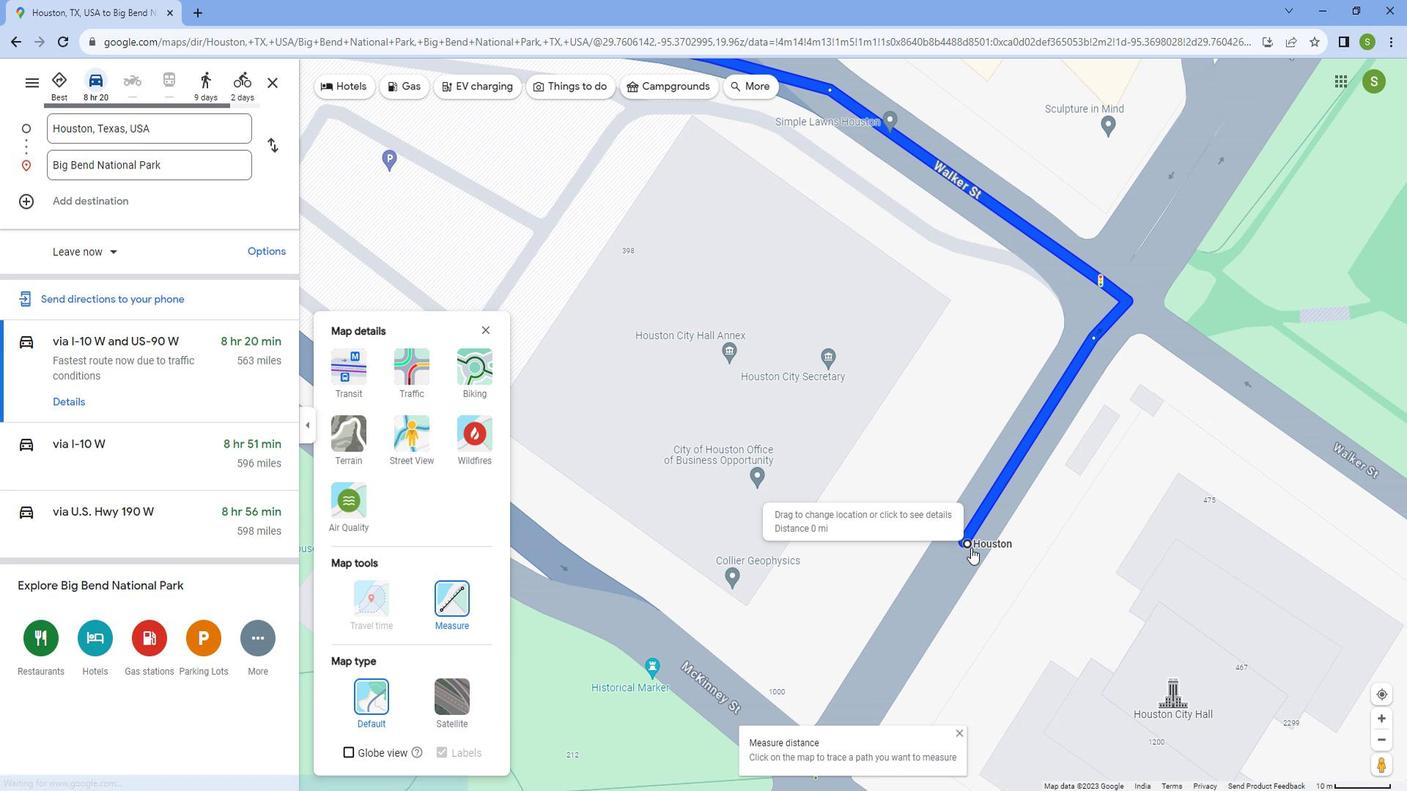 
Action: Mouse scrolled (903, 579) with delta (0, 0)
Screenshot: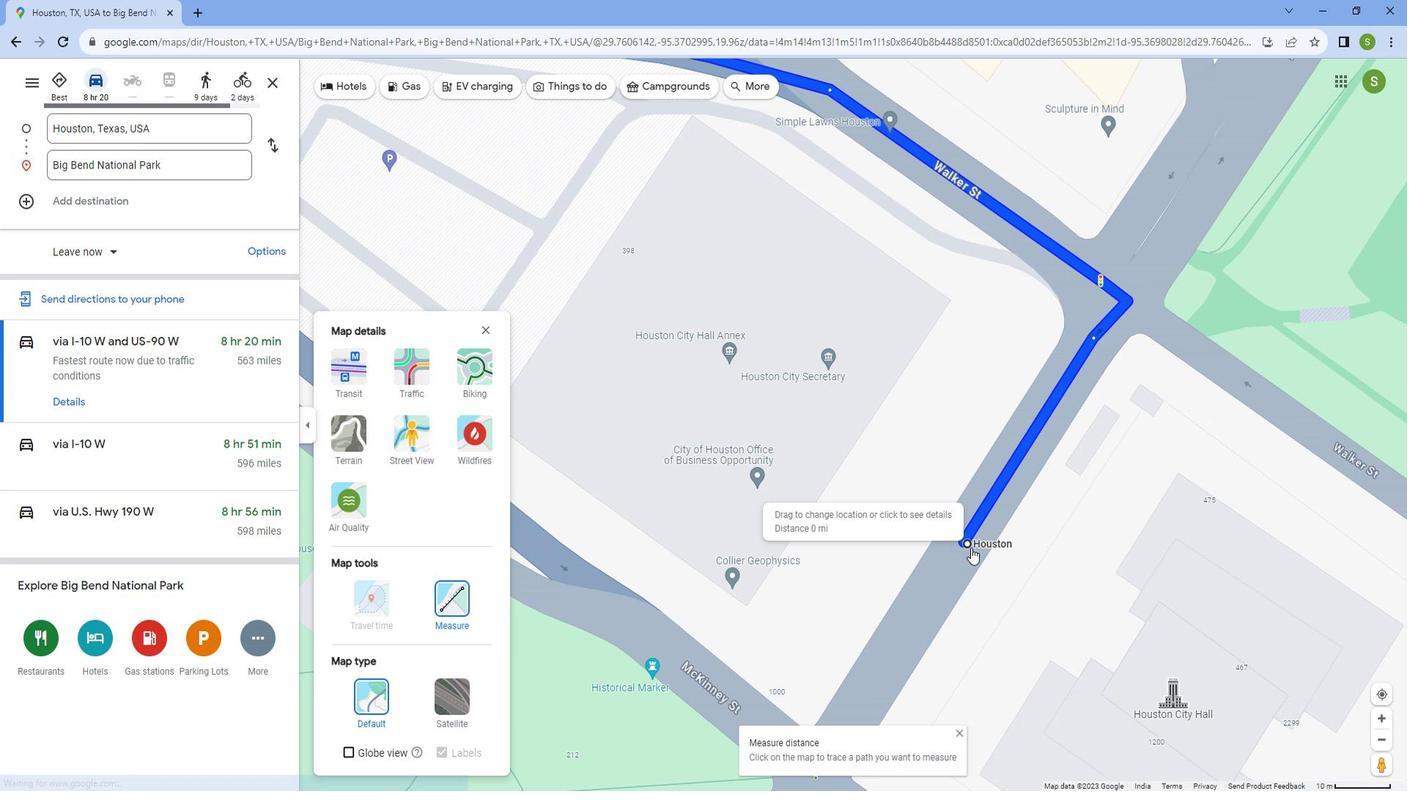 
Action: Mouse scrolled (903, 579) with delta (0, 0)
Screenshot: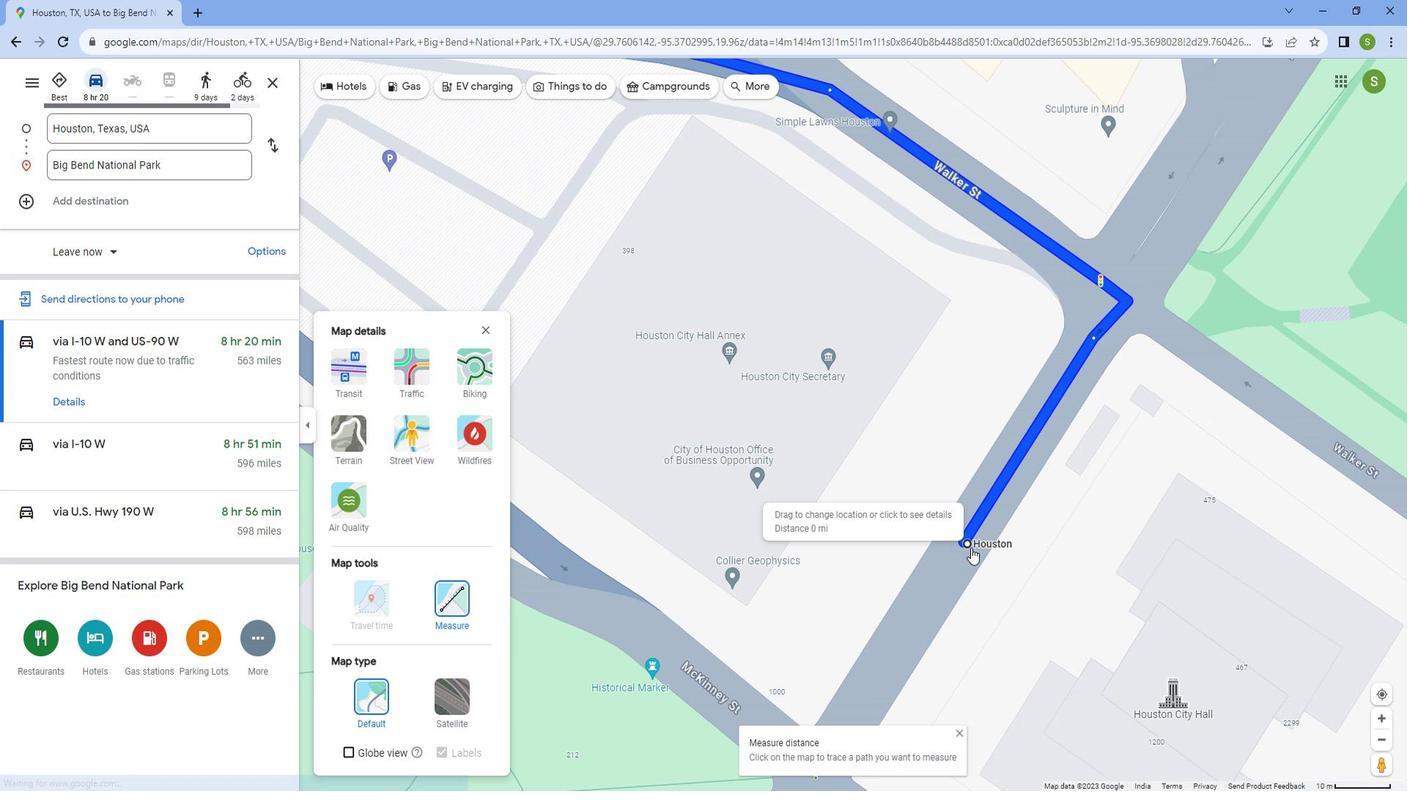 
Action: Mouse scrolled (903, 579) with delta (0, 0)
Screenshot: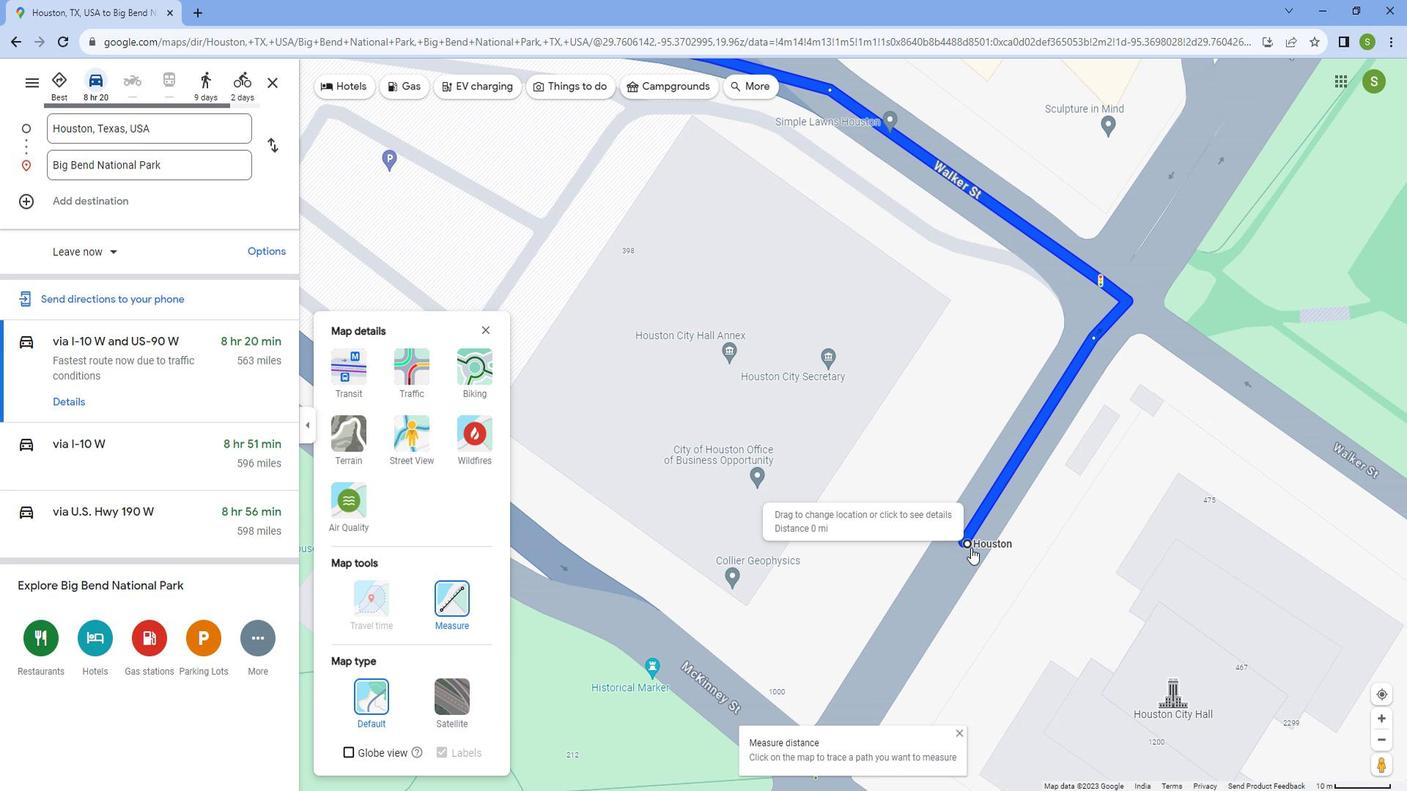 
Action: Mouse scrolled (903, 579) with delta (0, 0)
Screenshot: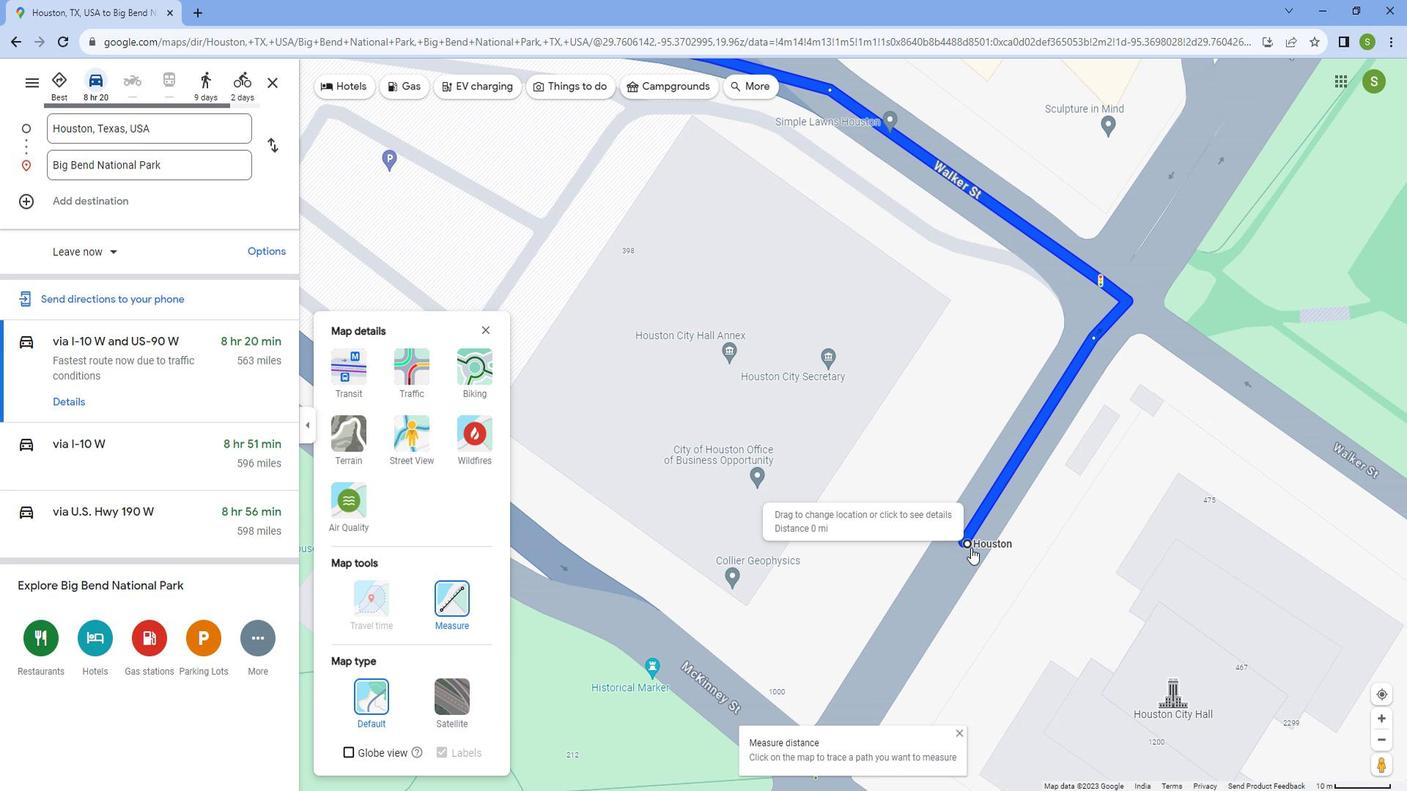 
Action: Mouse scrolled (903, 579) with delta (0, 0)
Screenshot: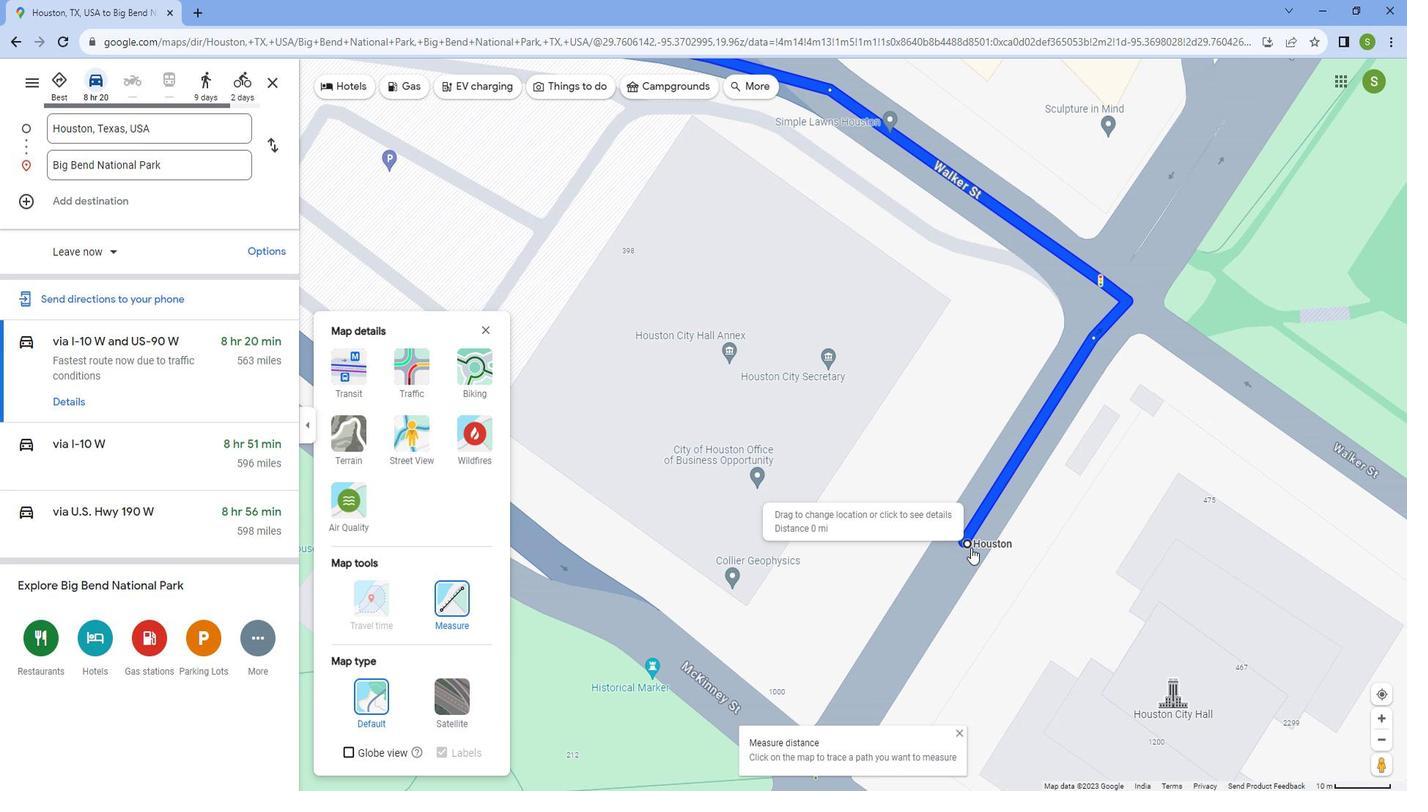 
Action: Mouse scrolled (903, 579) with delta (0, 0)
Screenshot: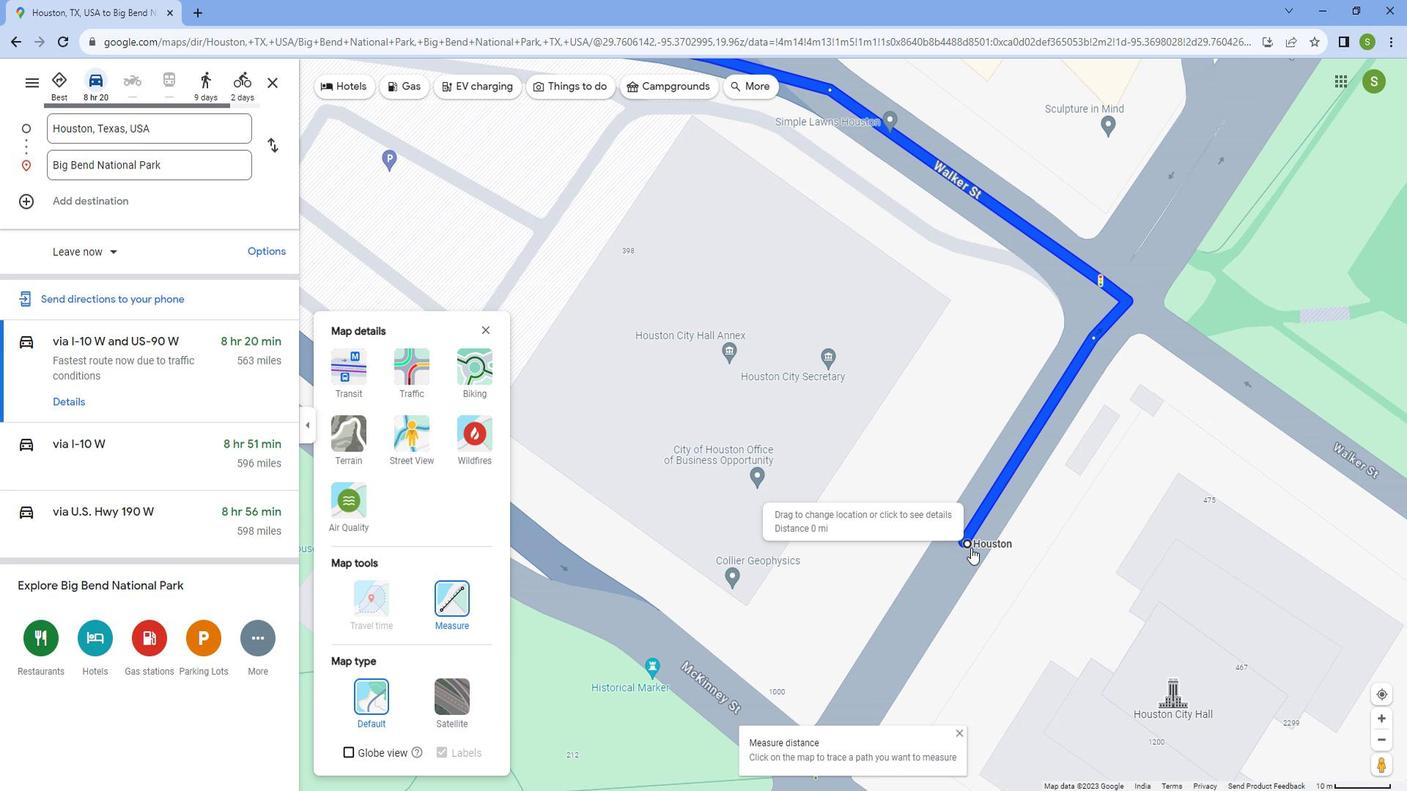 
Action: Mouse scrolled (903, 579) with delta (0, 0)
Screenshot: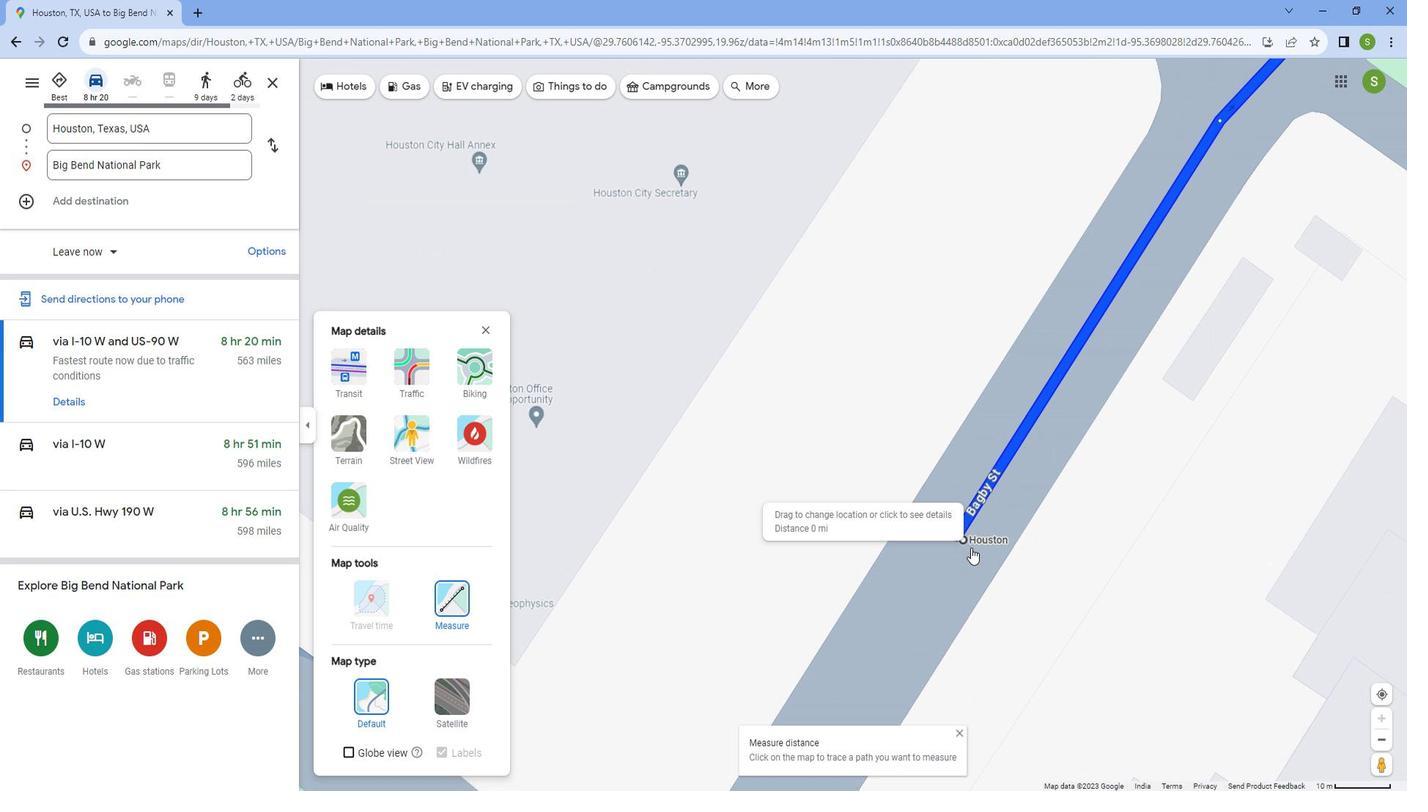 
Action: Mouse scrolled (903, 579) with delta (0, 0)
Screenshot: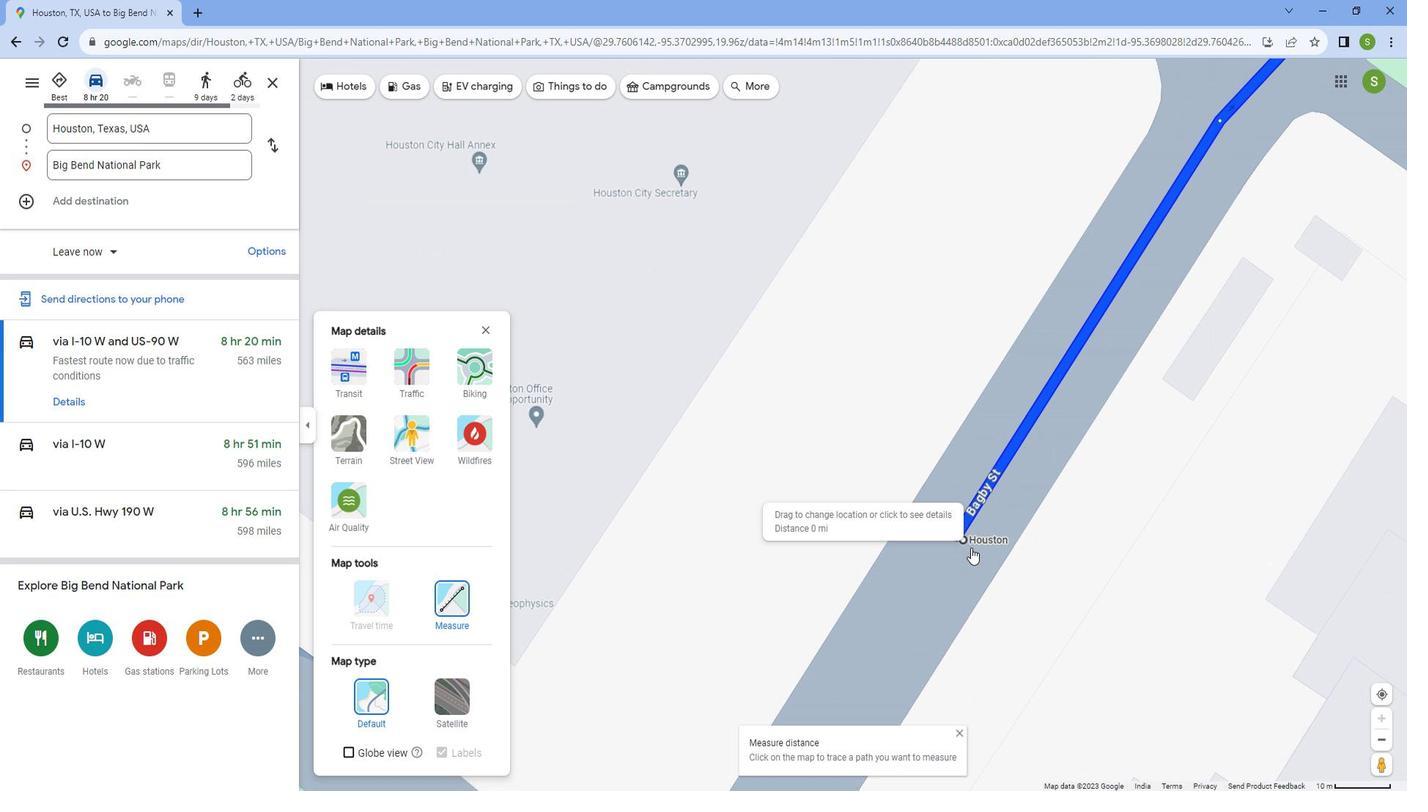 
Action: Mouse scrolled (903, 579) with delta (0, 0)
Screenshot: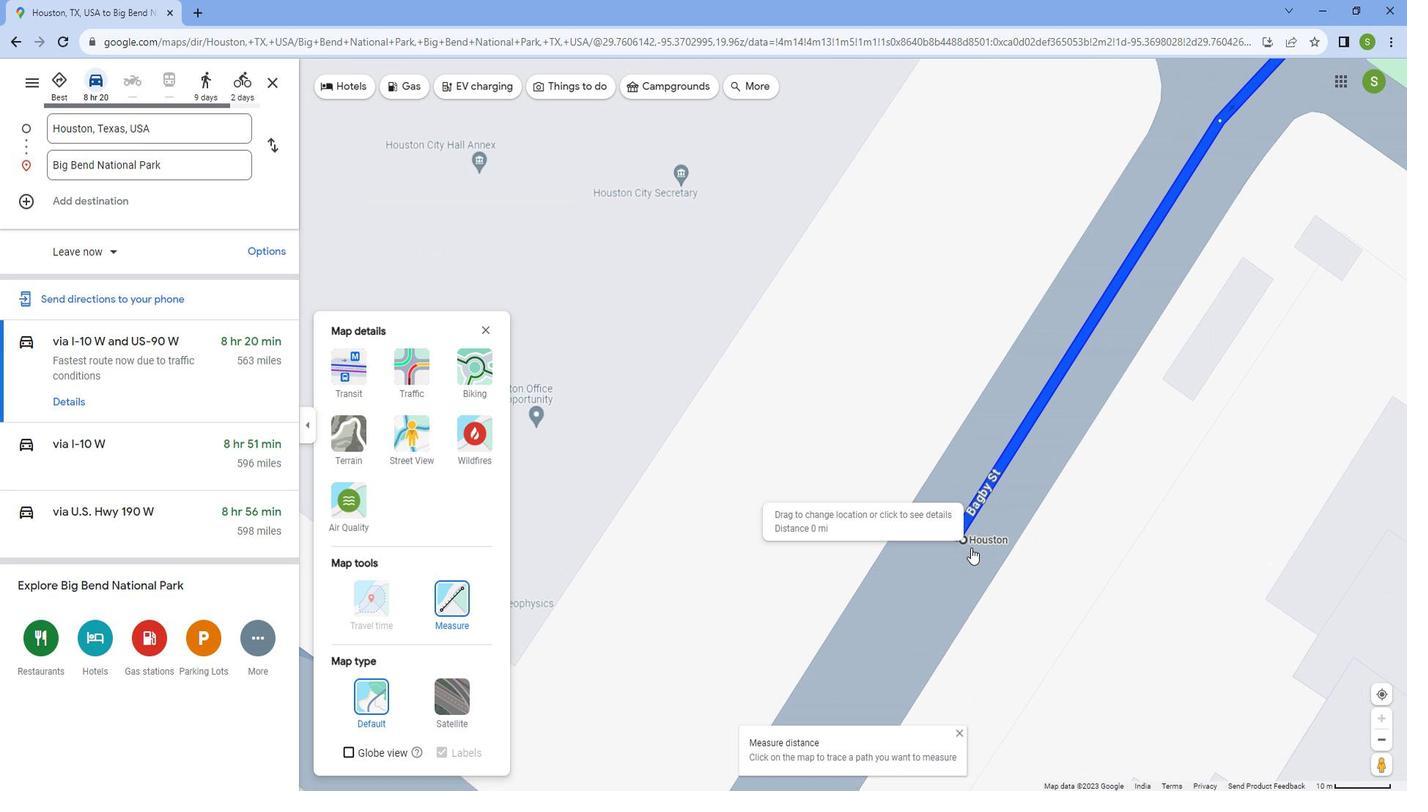 
Action: Mouse scrolled (903, 579) with delta (0, 0)
Screenshot: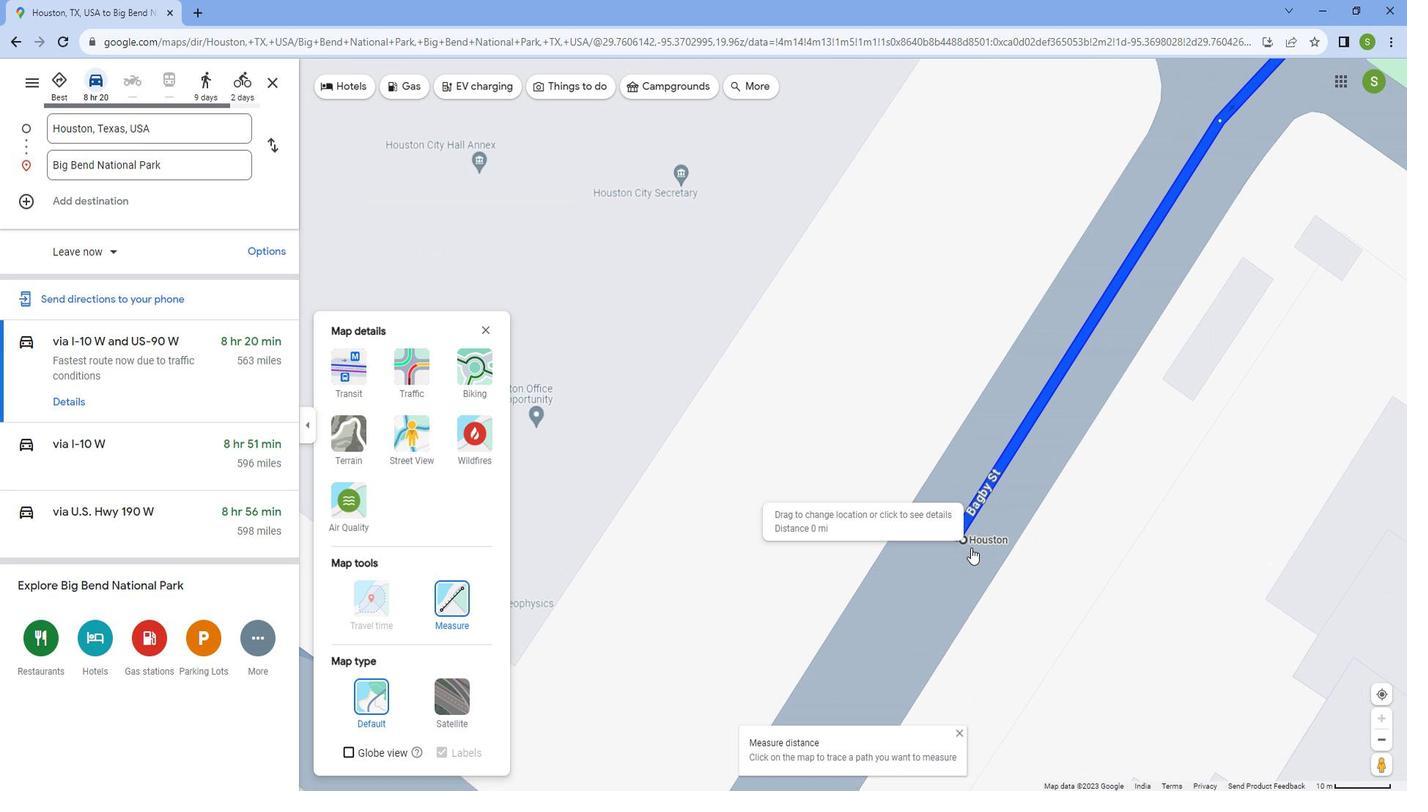 
Action: Mouse scrolled (903, 579) with delta (0, 0)
Screenshot: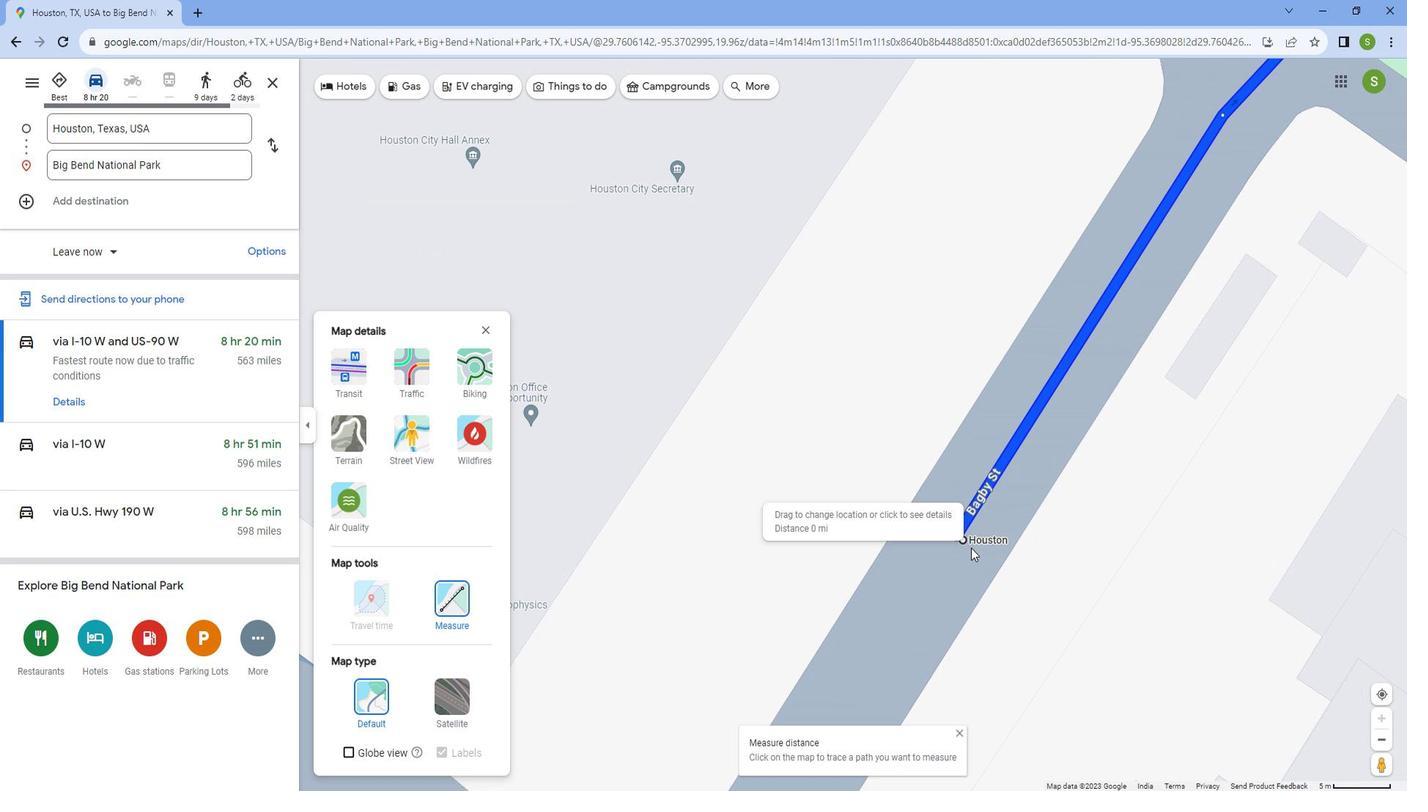 
Action: Mouse scrolled (903, 579) with delta (0, 0)
Screenshot: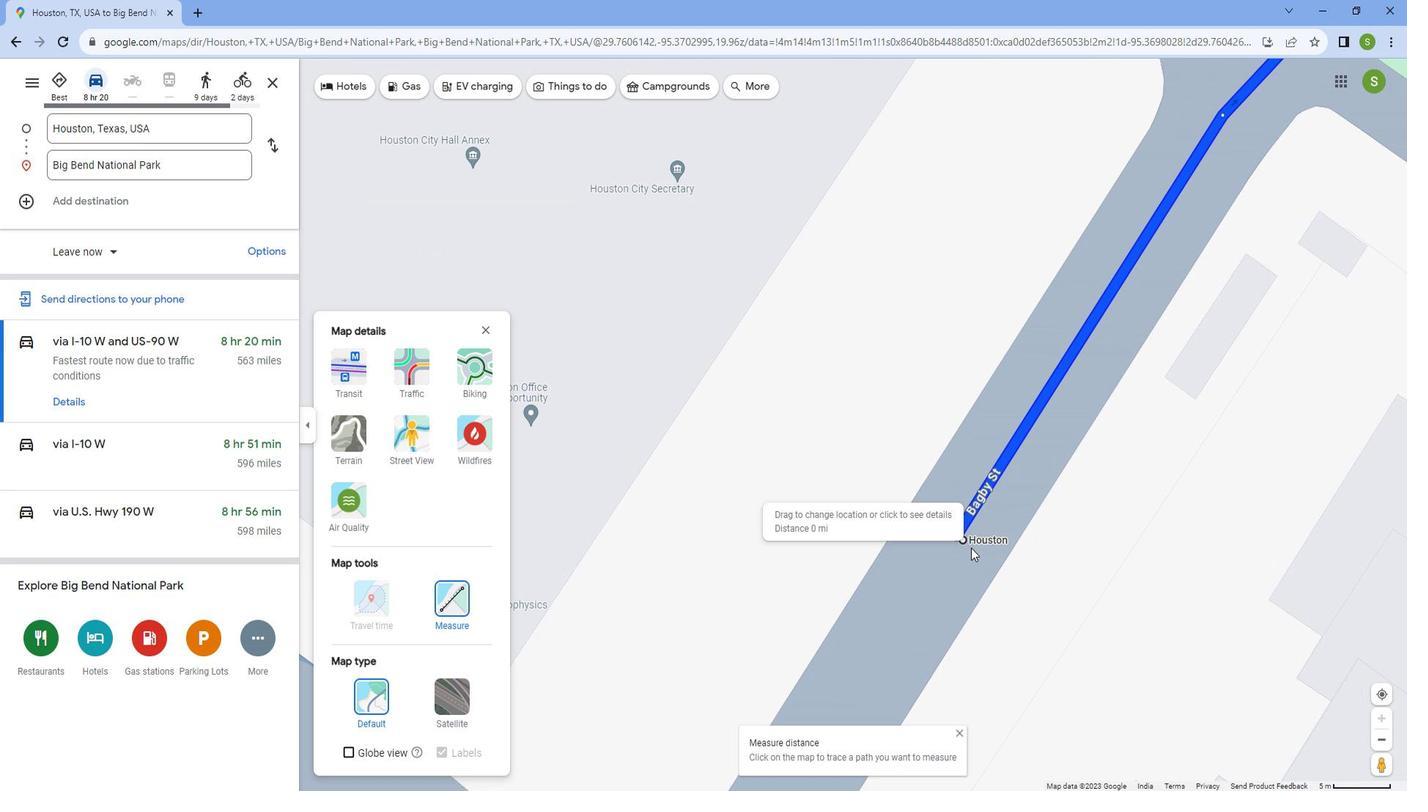 
Action: Mouse scrolled (903, 579) with delta (0, 0)
Screenshot: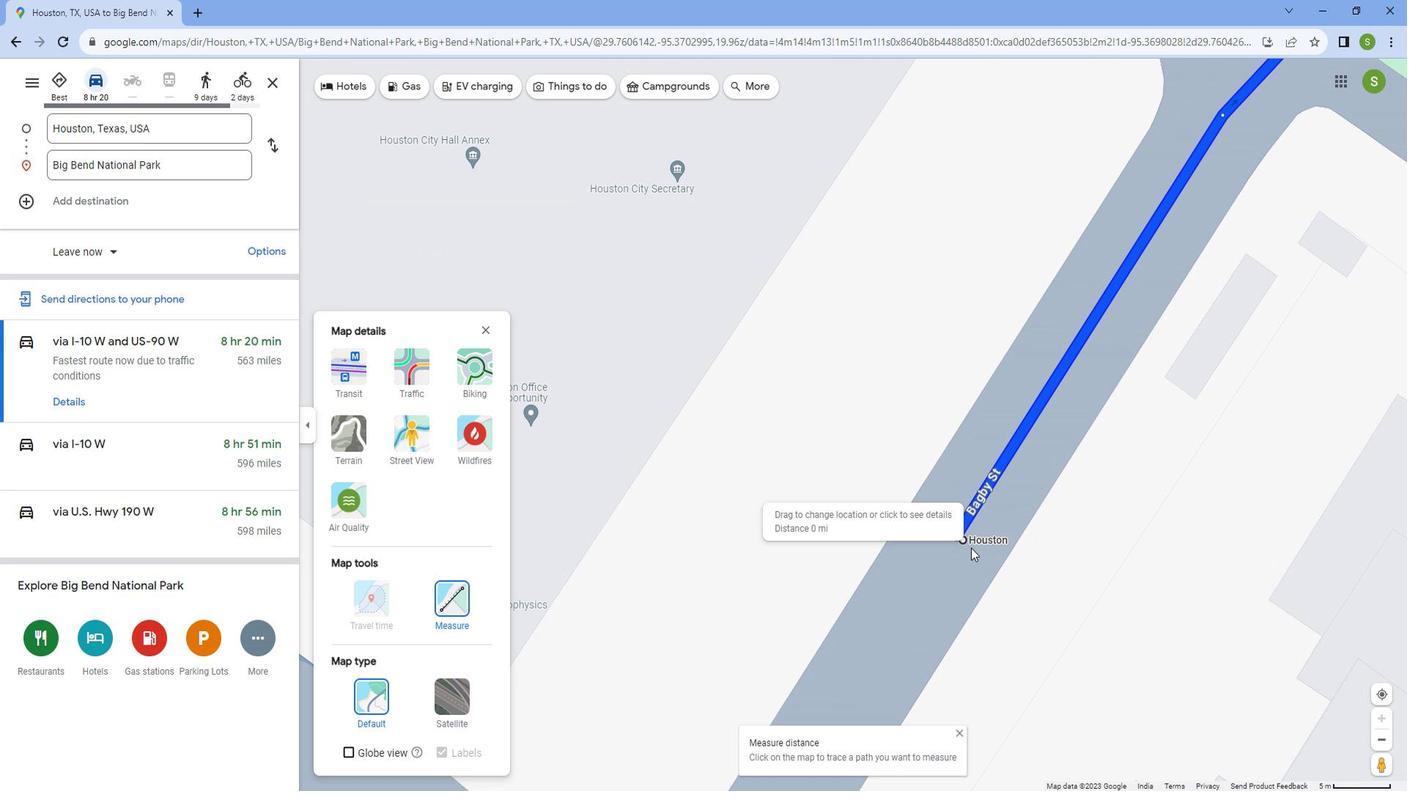 
Action: Mouse moved to (901, 579)
Screenshot: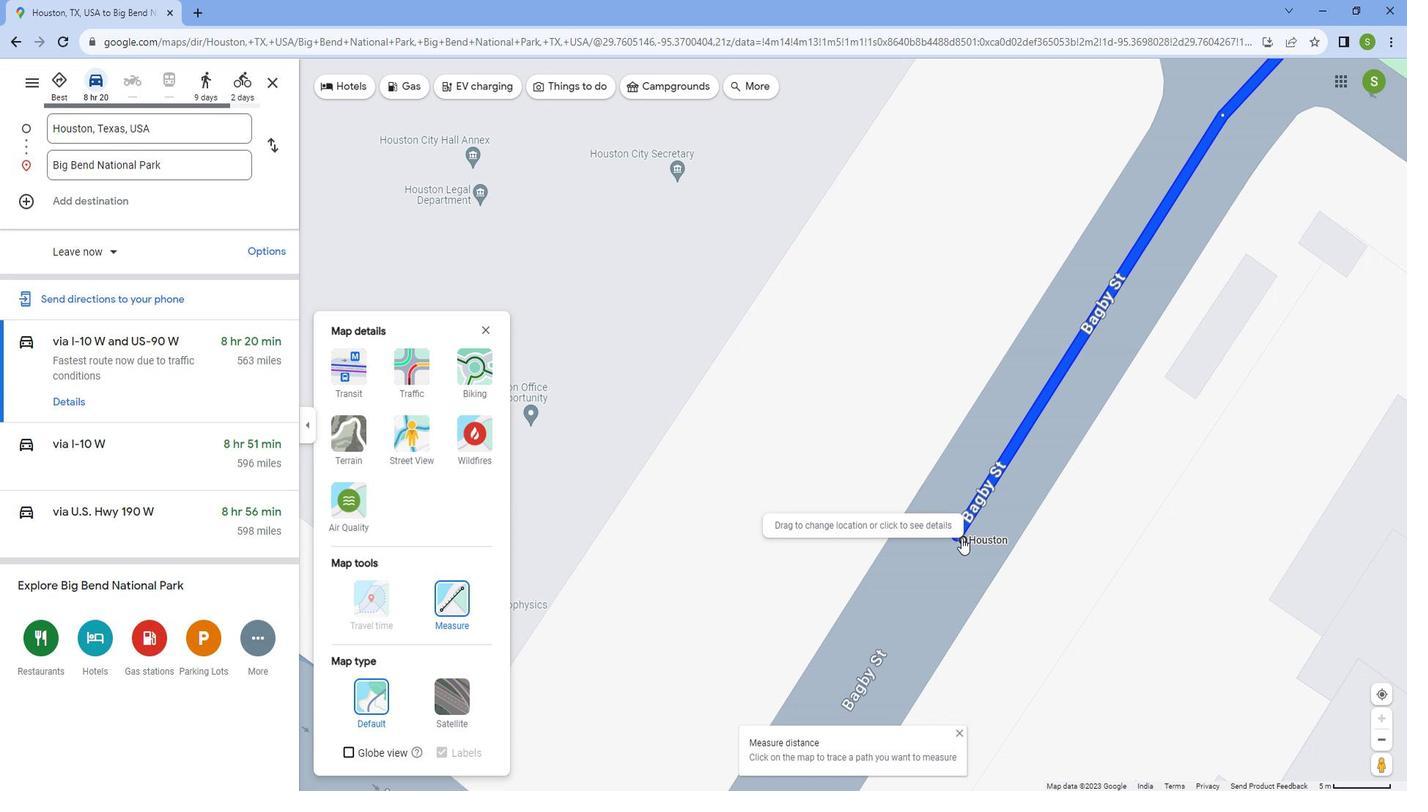 
Action: Mouse pressed left at (901, 579)
Screenshot: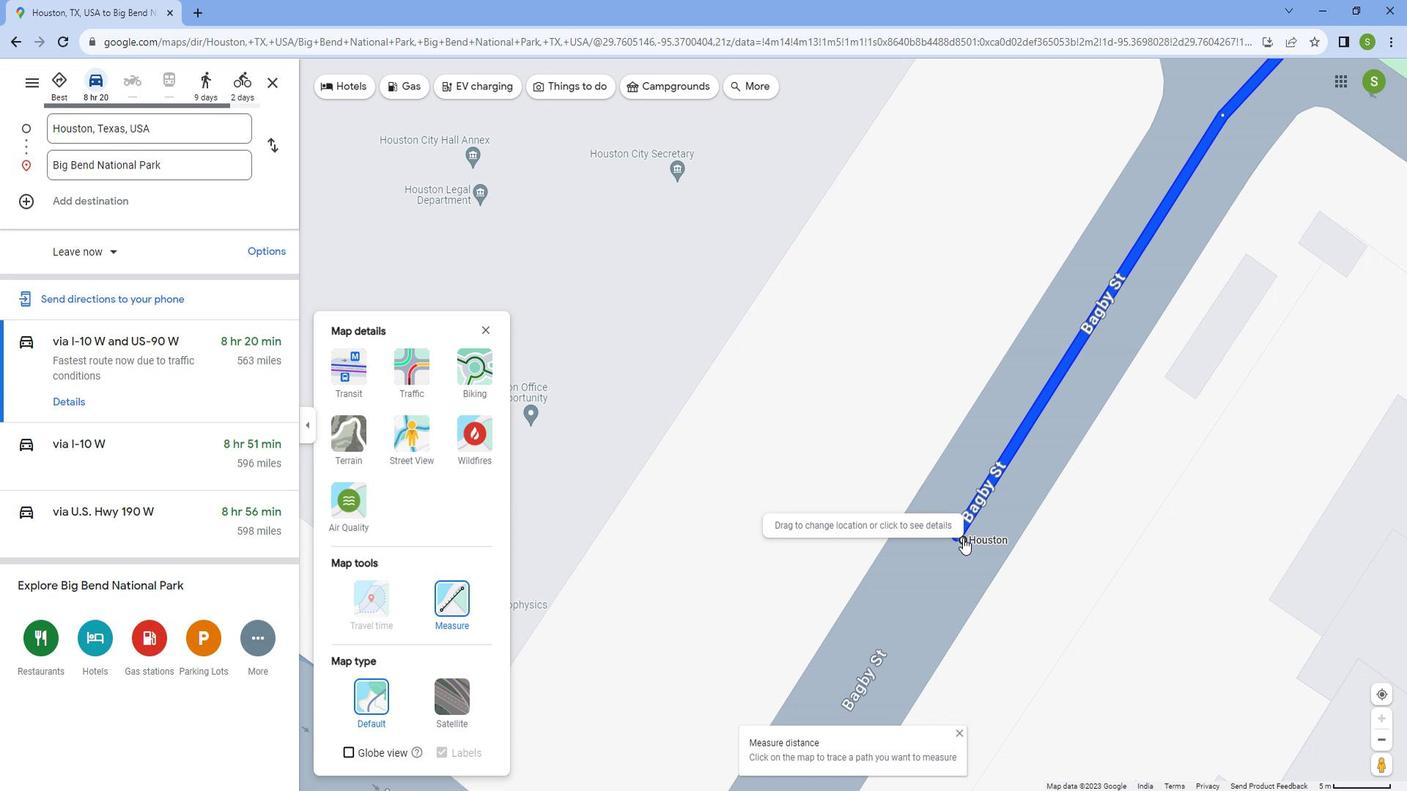 
Action: Mouse moved to (897, 579)
Screenshot: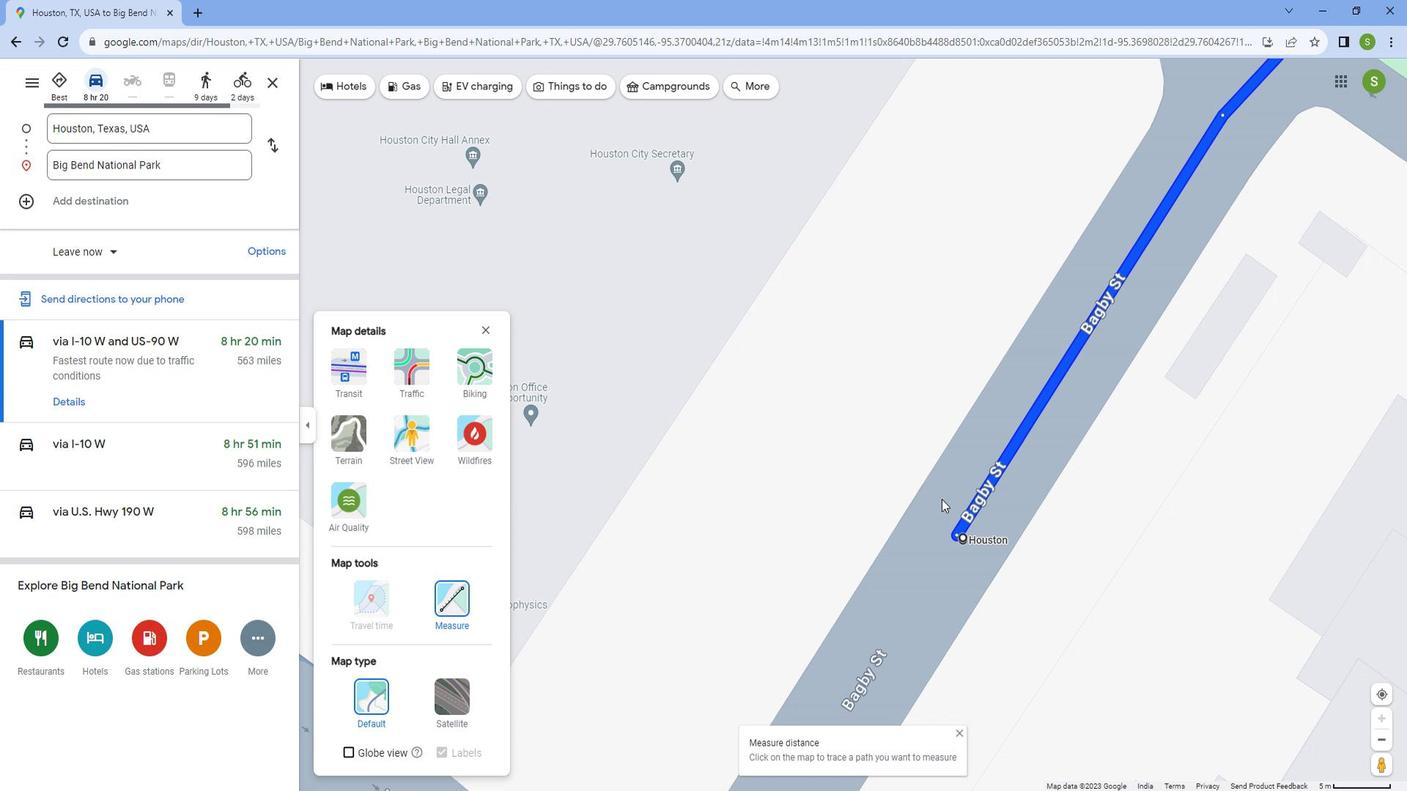 
Action: Mouse scrolled (897, 579) with delta (0, 0)
Screenshot: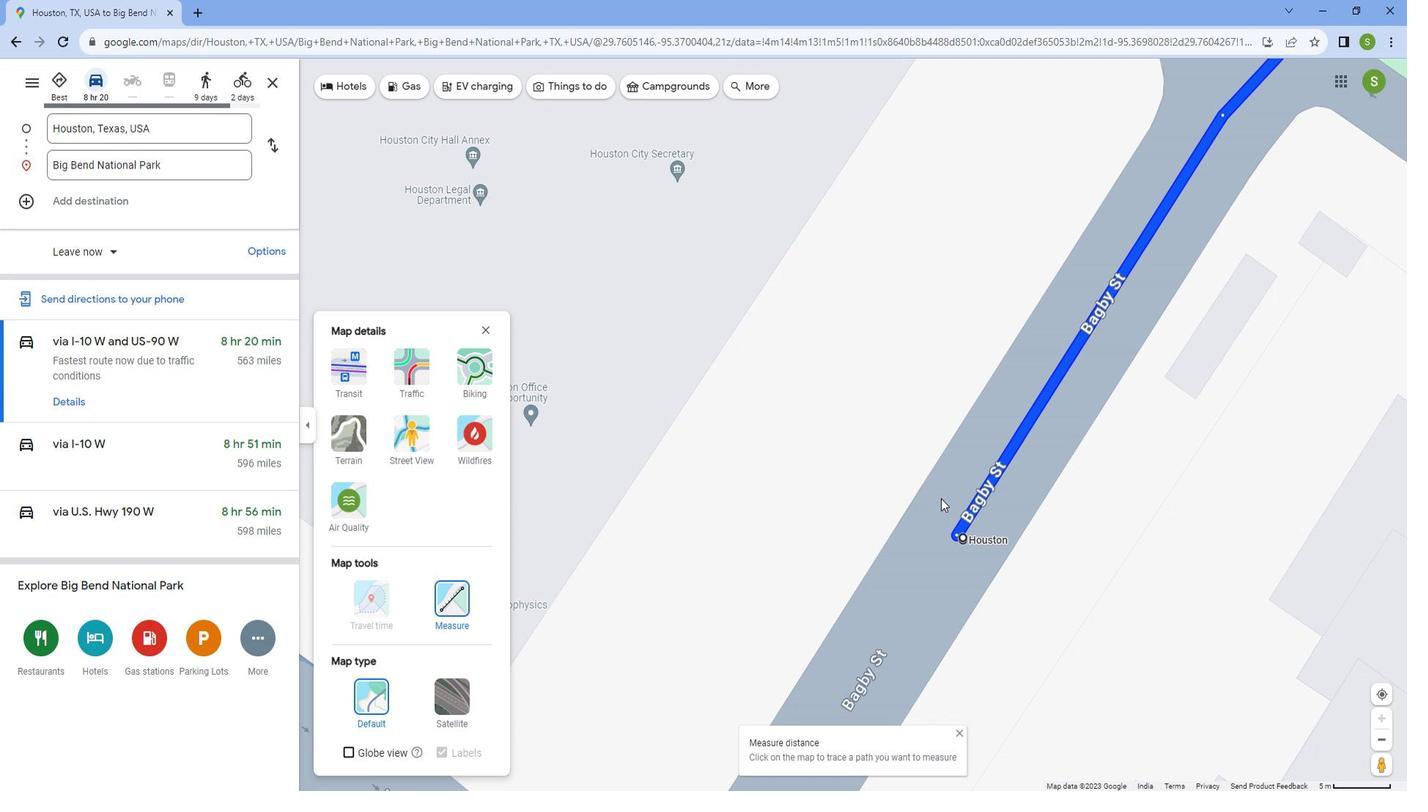 
Action: Mouse scrolled (897, 579) with delta (0, 0)
Screenshot: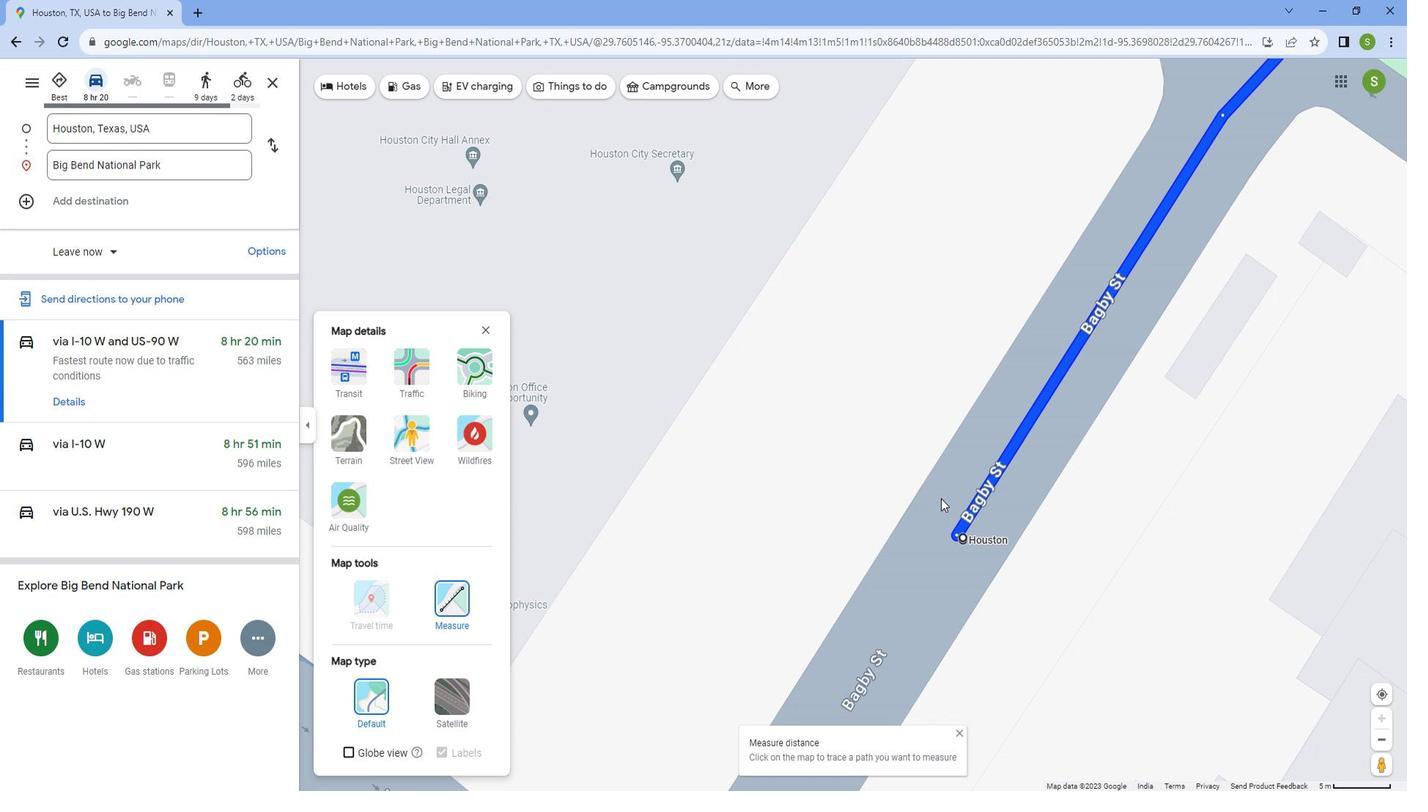 
Action: Mouse scrolled (897, 579) with delta (0, 0)
Screenshot: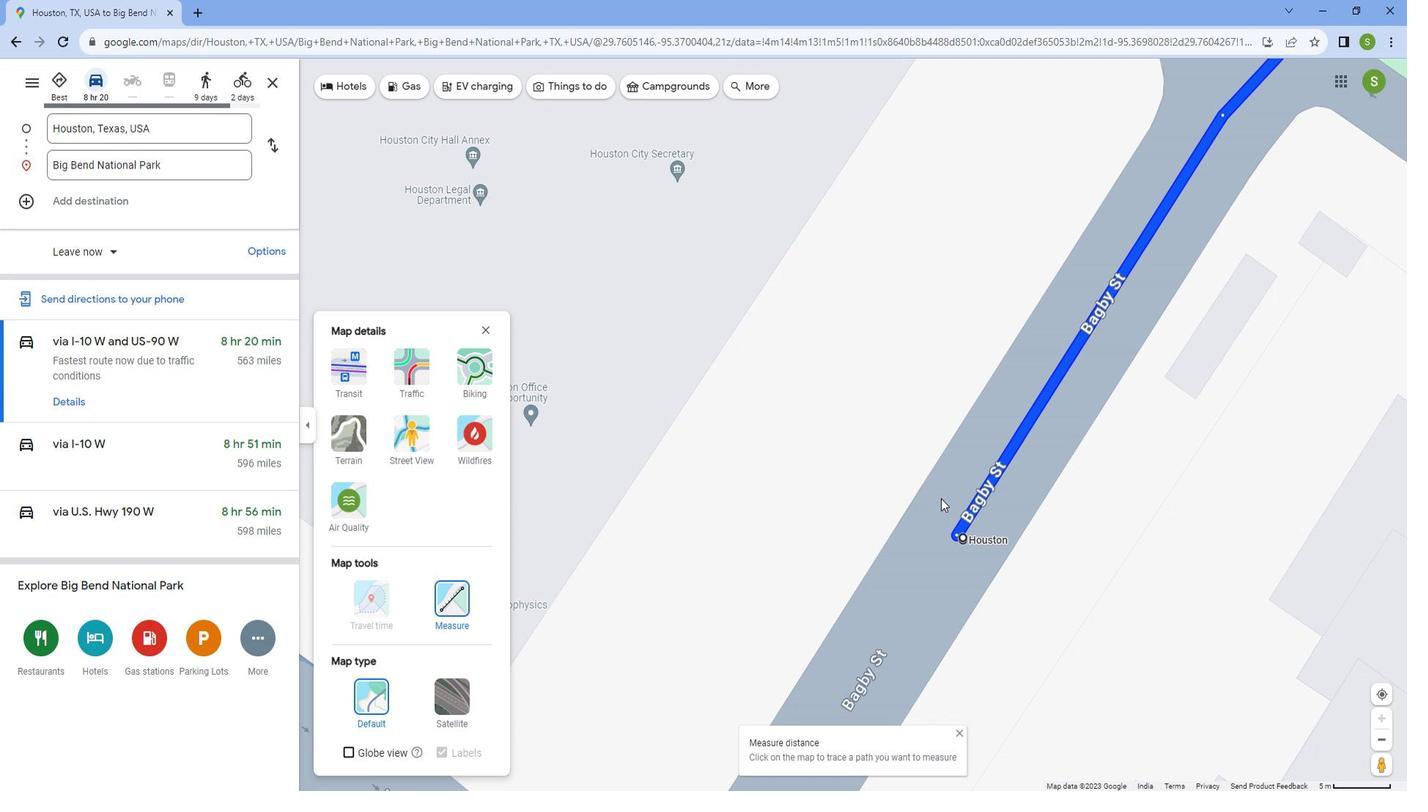 
Action: Mouse scrolled (897, 579) with delta (0, 0)
Screenshot: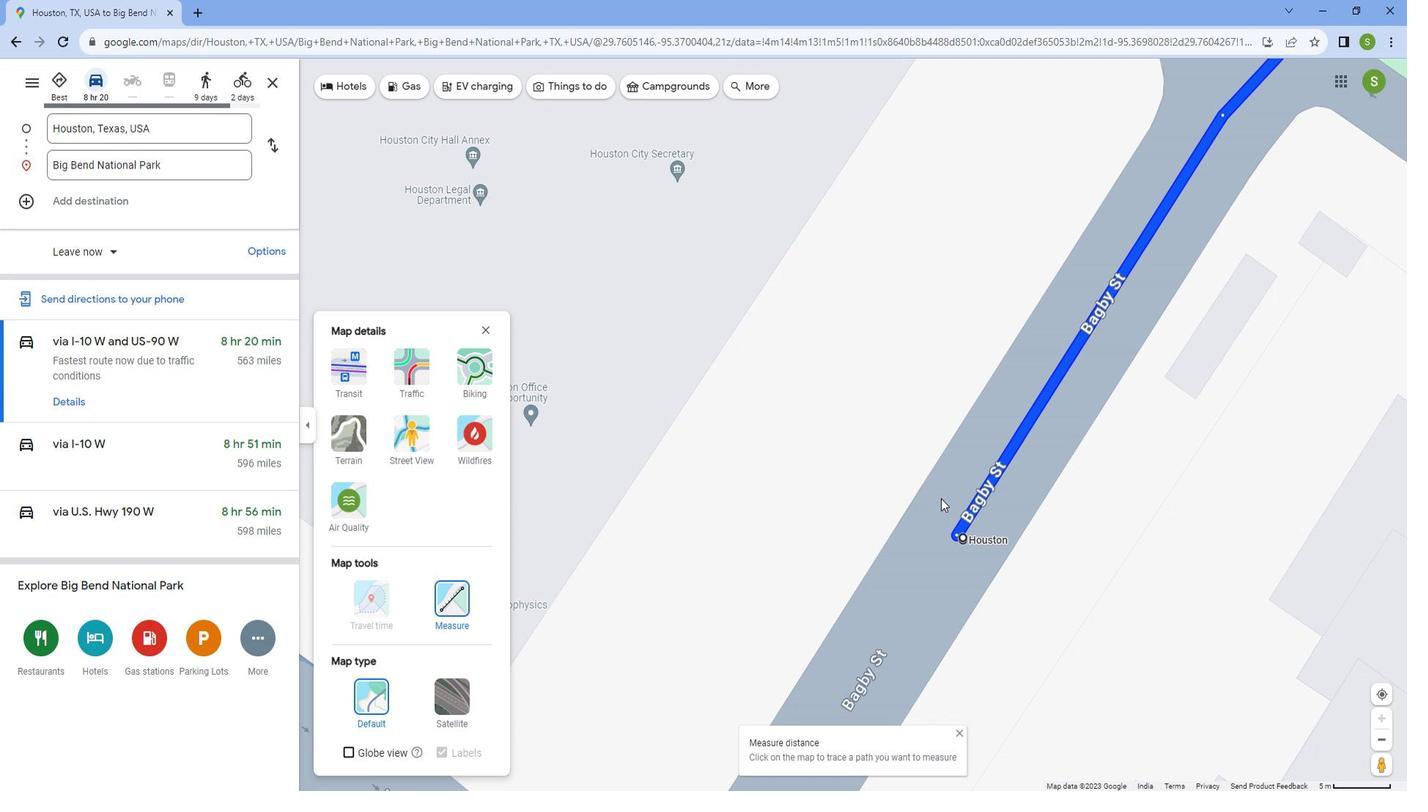 
Action: Mouse scrolled (897, 579) with delta (0, 0)
Screenshot: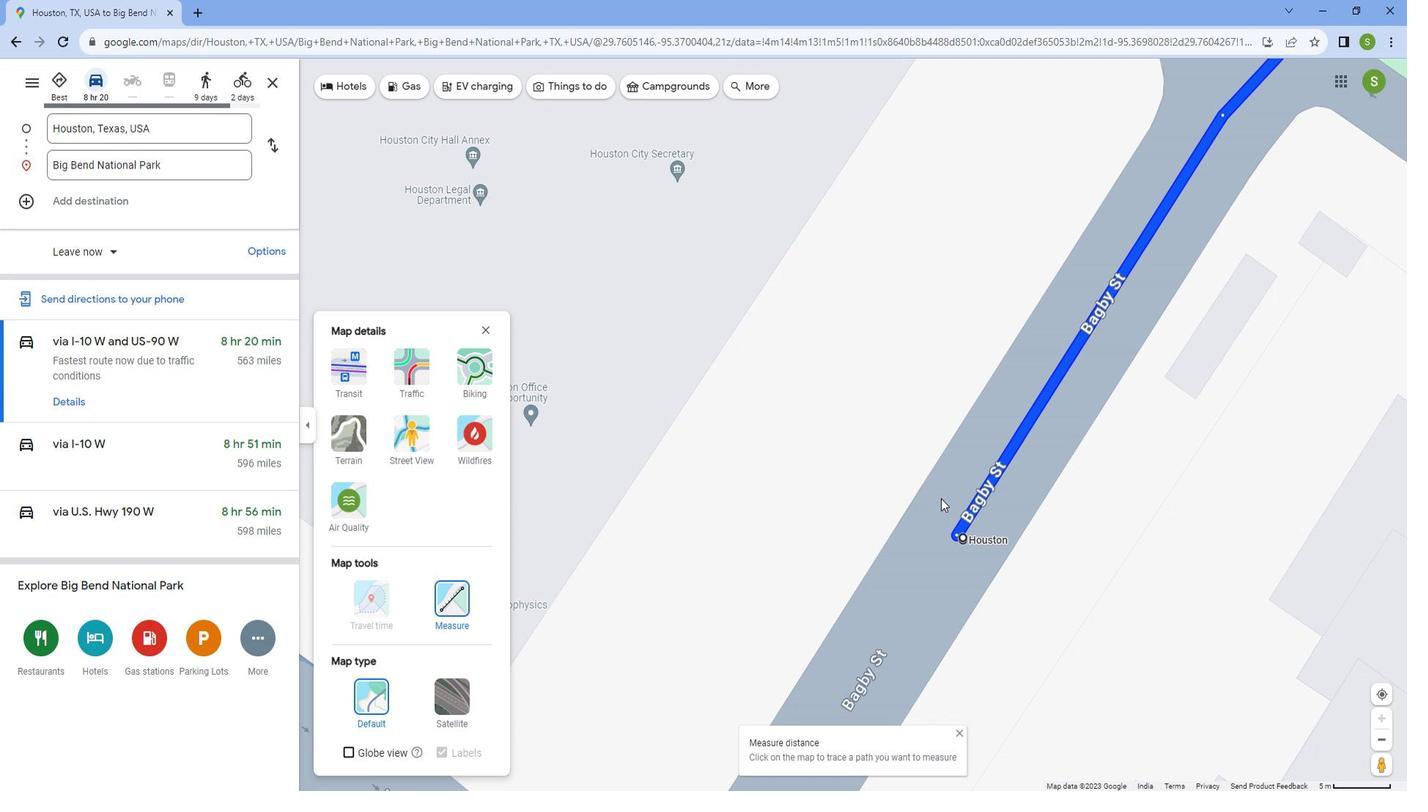 
Action: Mouse scrolled (897, 579) with delta (0, 0)
Screenshot: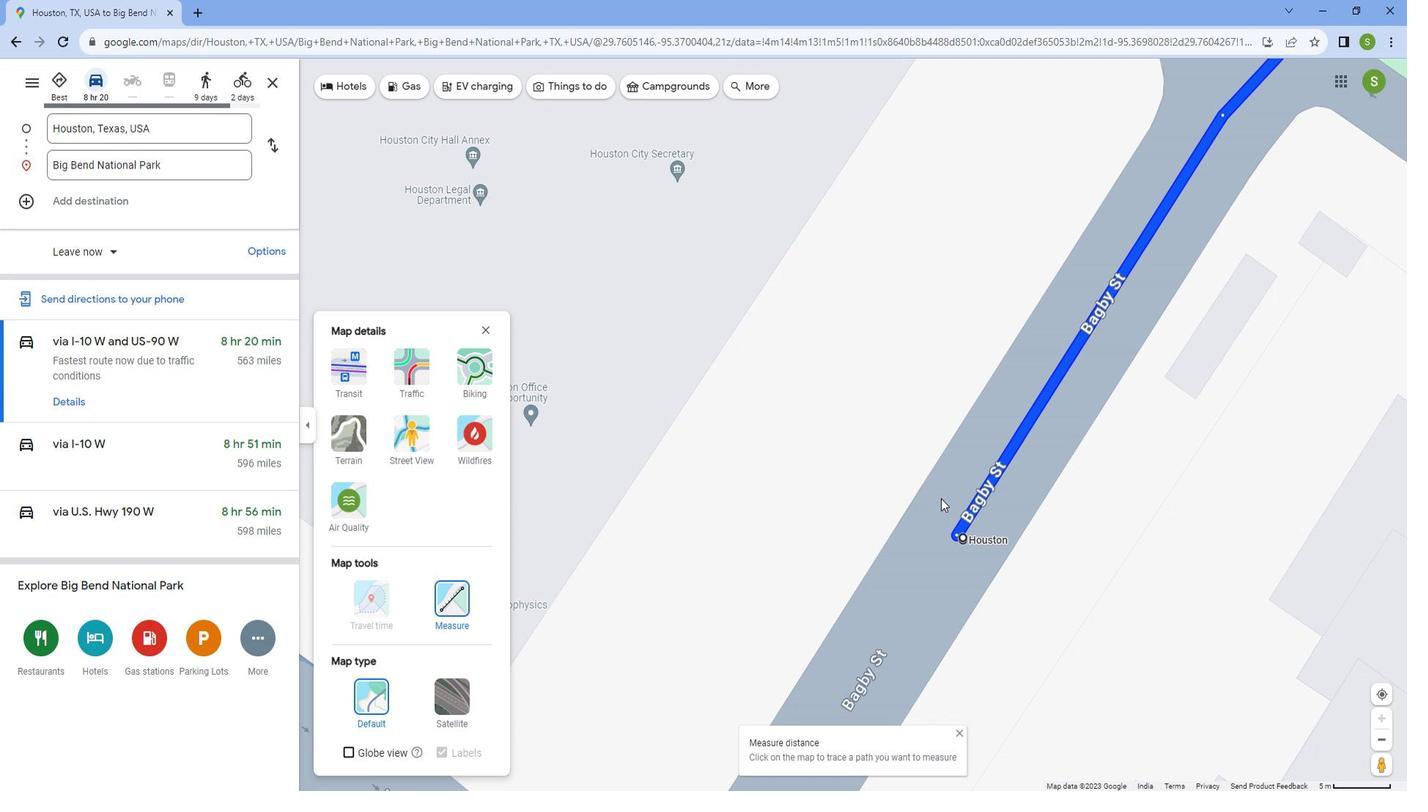 
Action: Mouse scrolled (897, 579) with delta (0, 0)
Screenshot: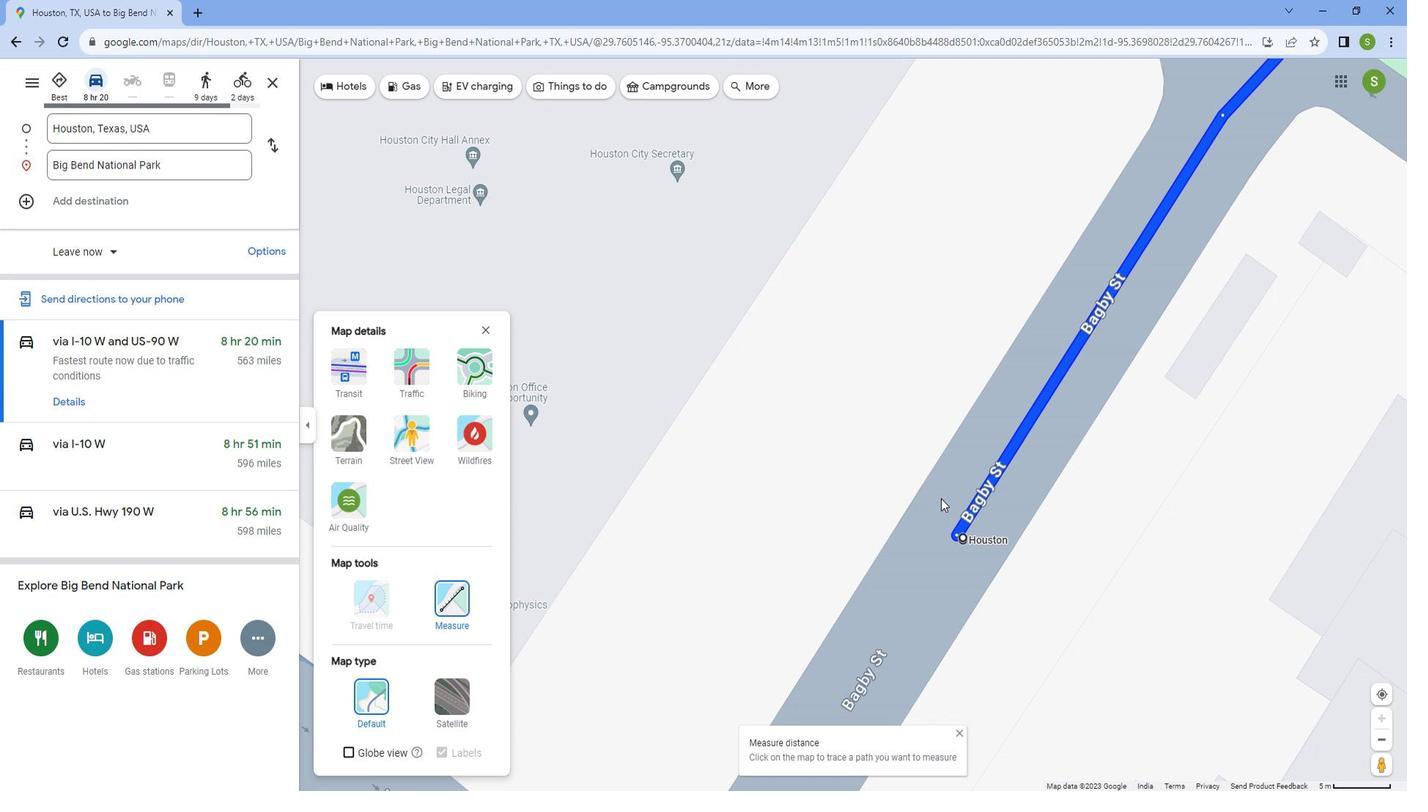 
Action: Mouse scrolled (897, 579) with delta (0, 0)
Screenshot: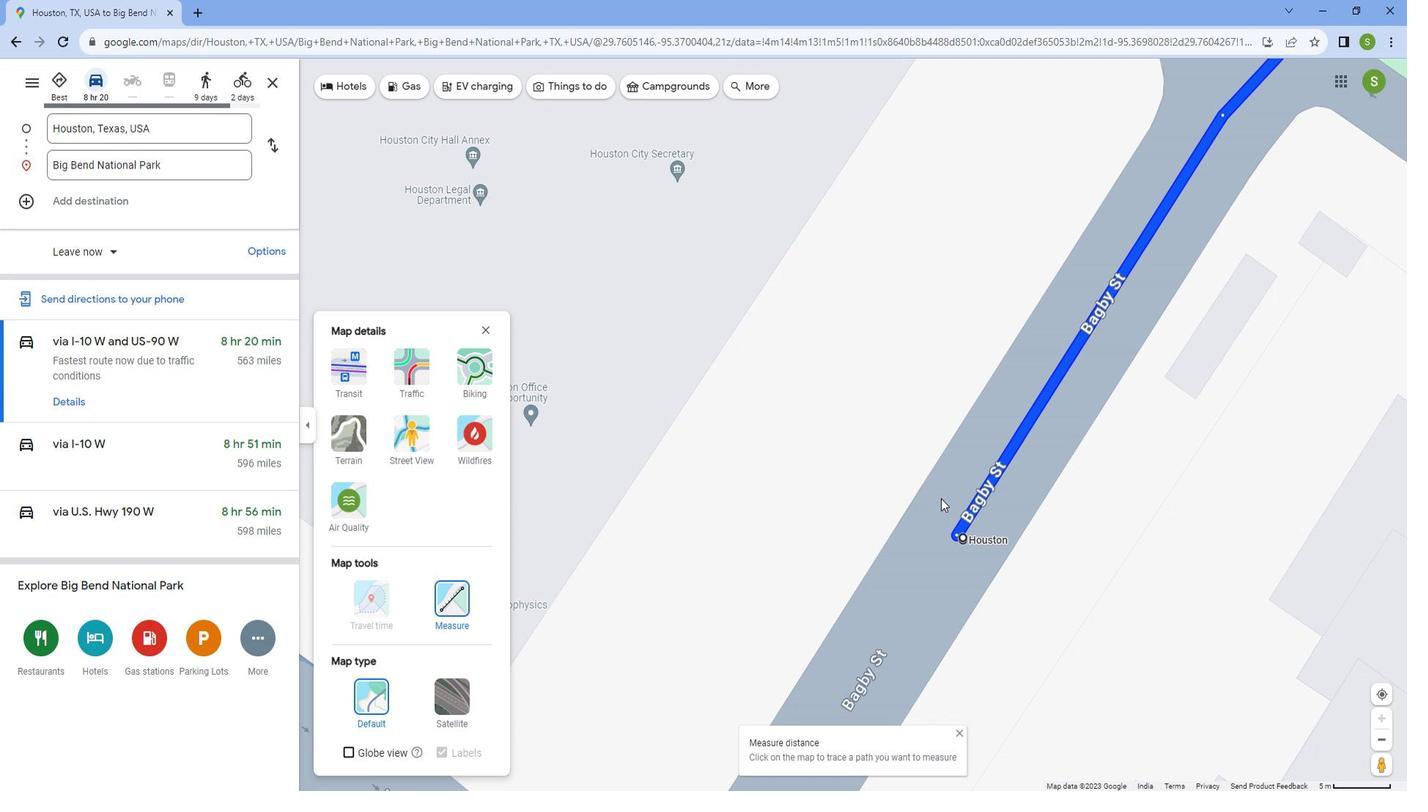 
Action: Mouse scrolled (897, 579) with delta (0, 0)
Screenshot: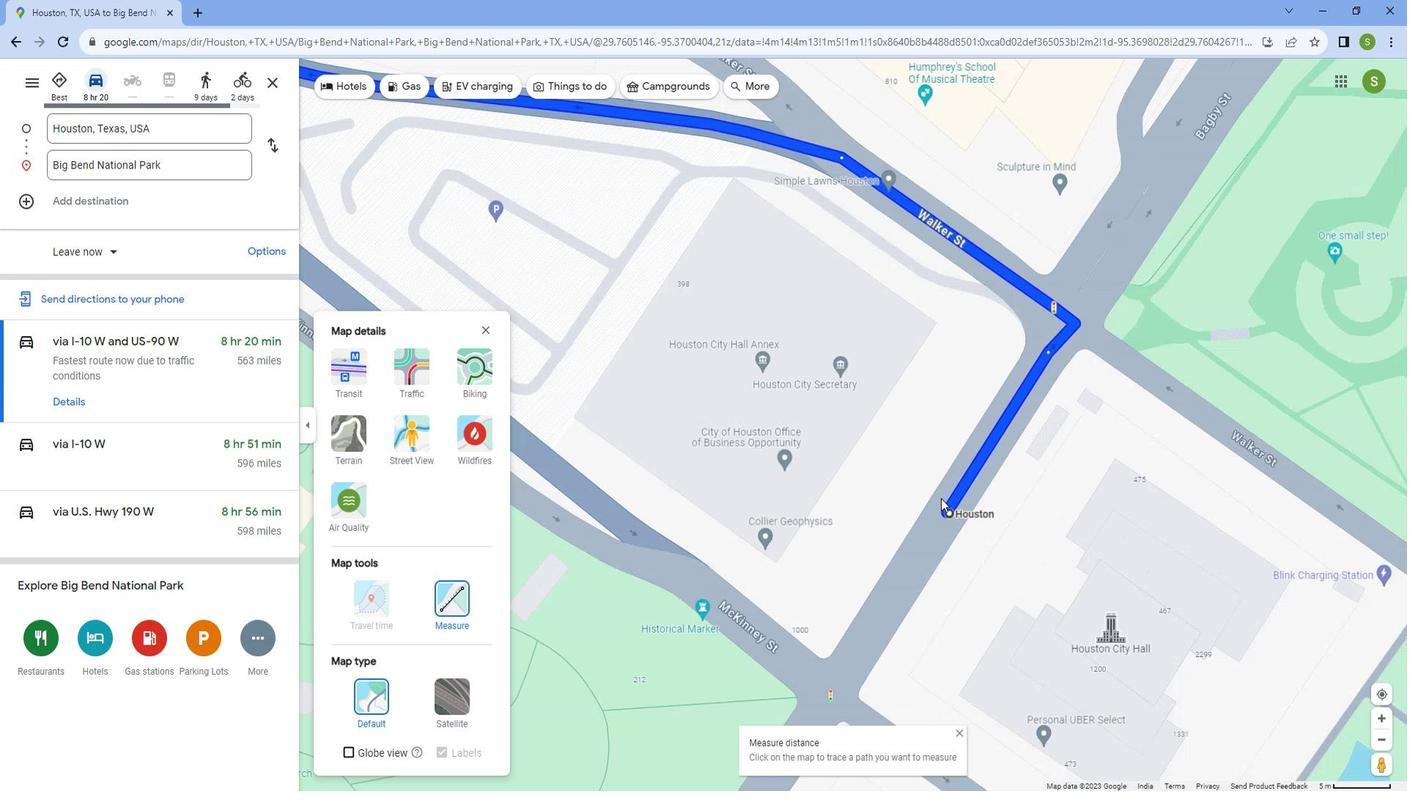 
Action: Mouse scrolled (897, 579) with delta (0, 0)
Screenshot: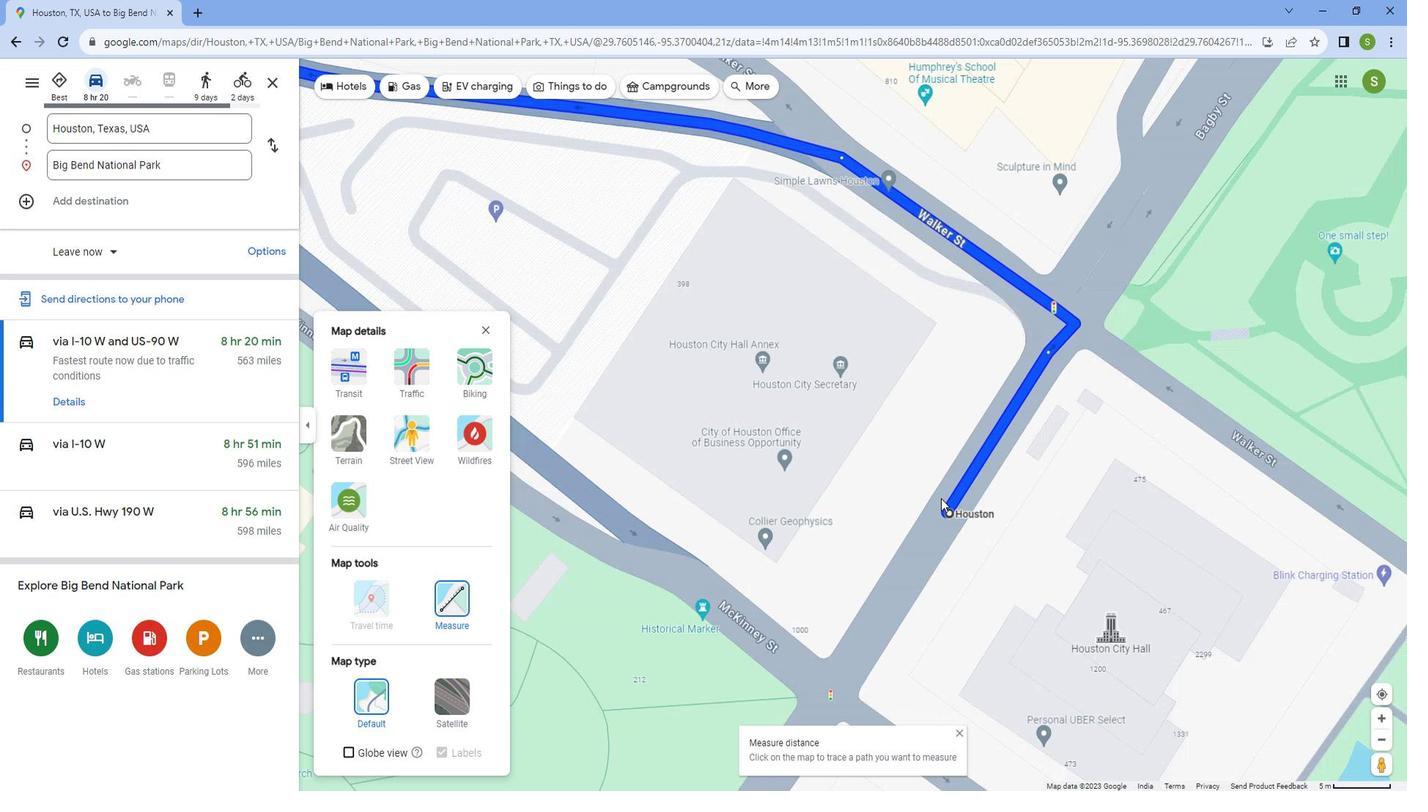 
Action: Mouse scrolled (897, 579) with delta (0, 0)
Screenshot: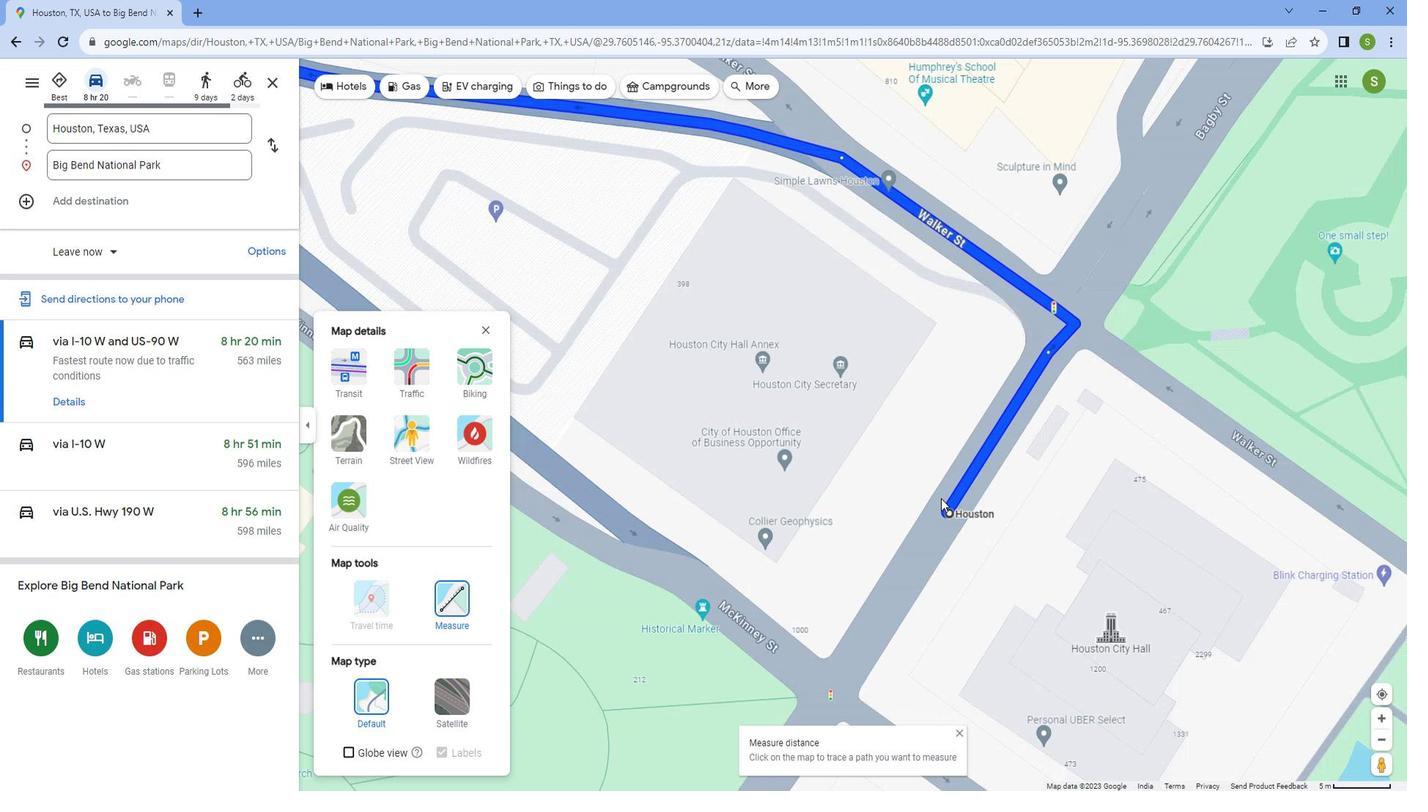 
Action: Mouse scrolled (897, 579) with delta (0, 0)
Screenshot: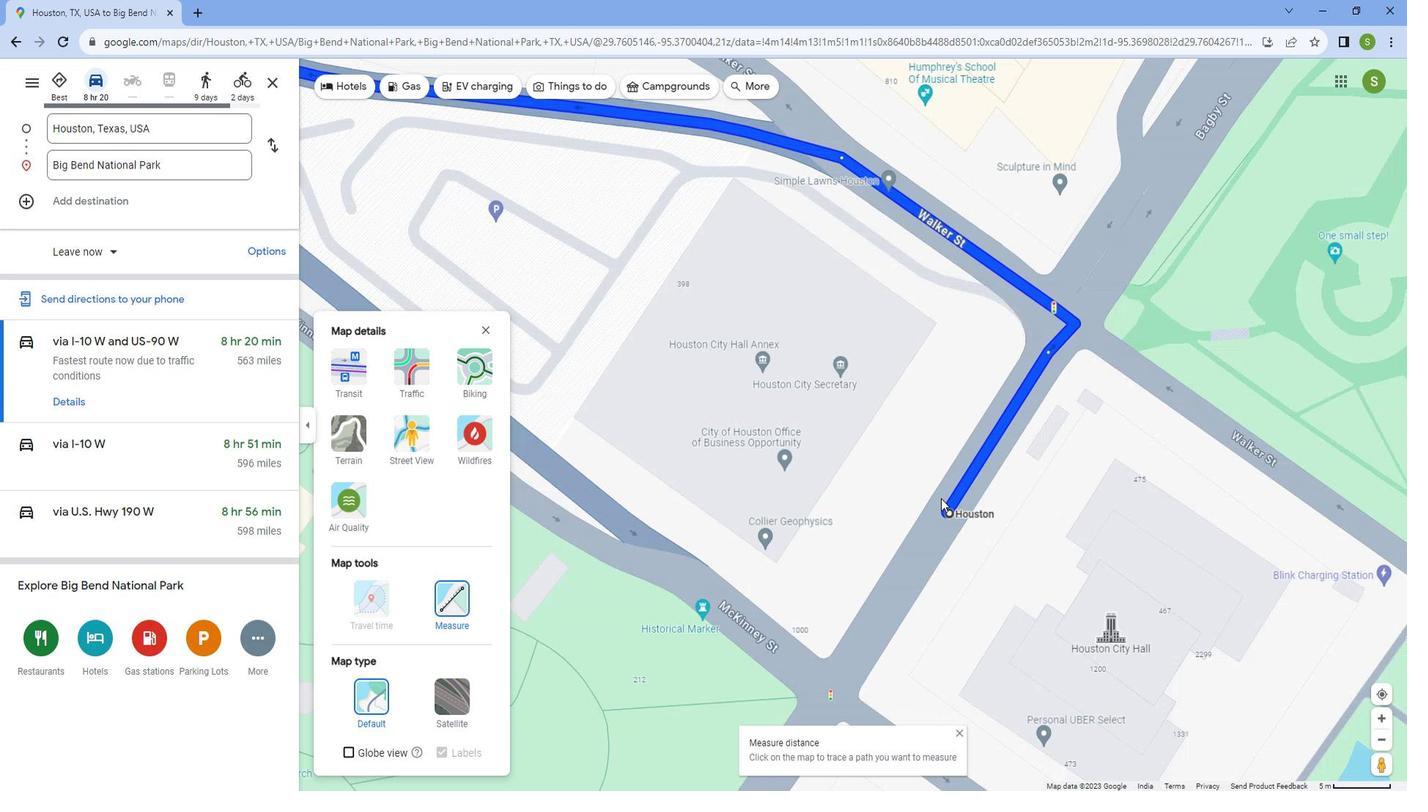 
Action: Mouse scrolled (897, 579) with delta (0, 0)
Screenshot: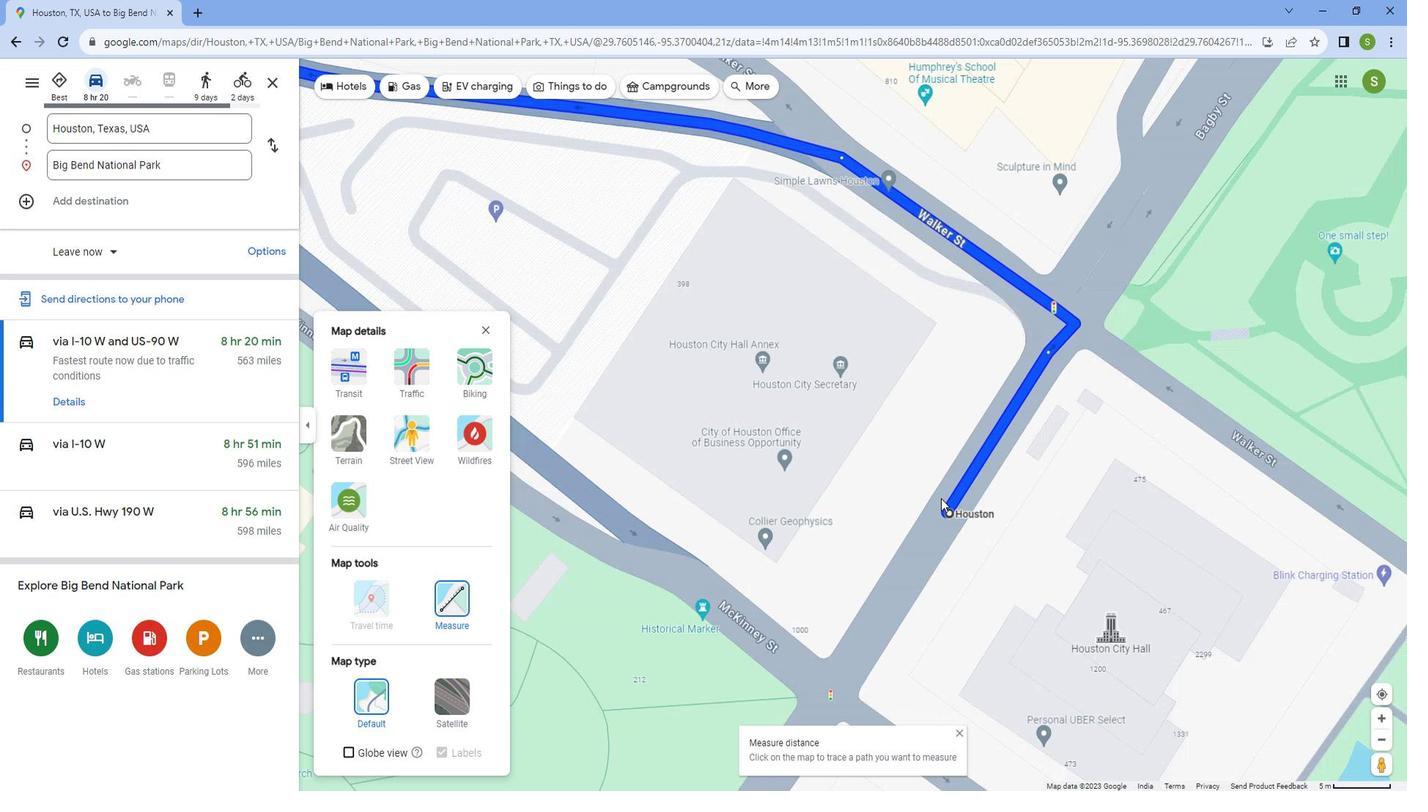 
Action: Mouse scrolled (897, 579) with delta (0, 0)
Screenshot: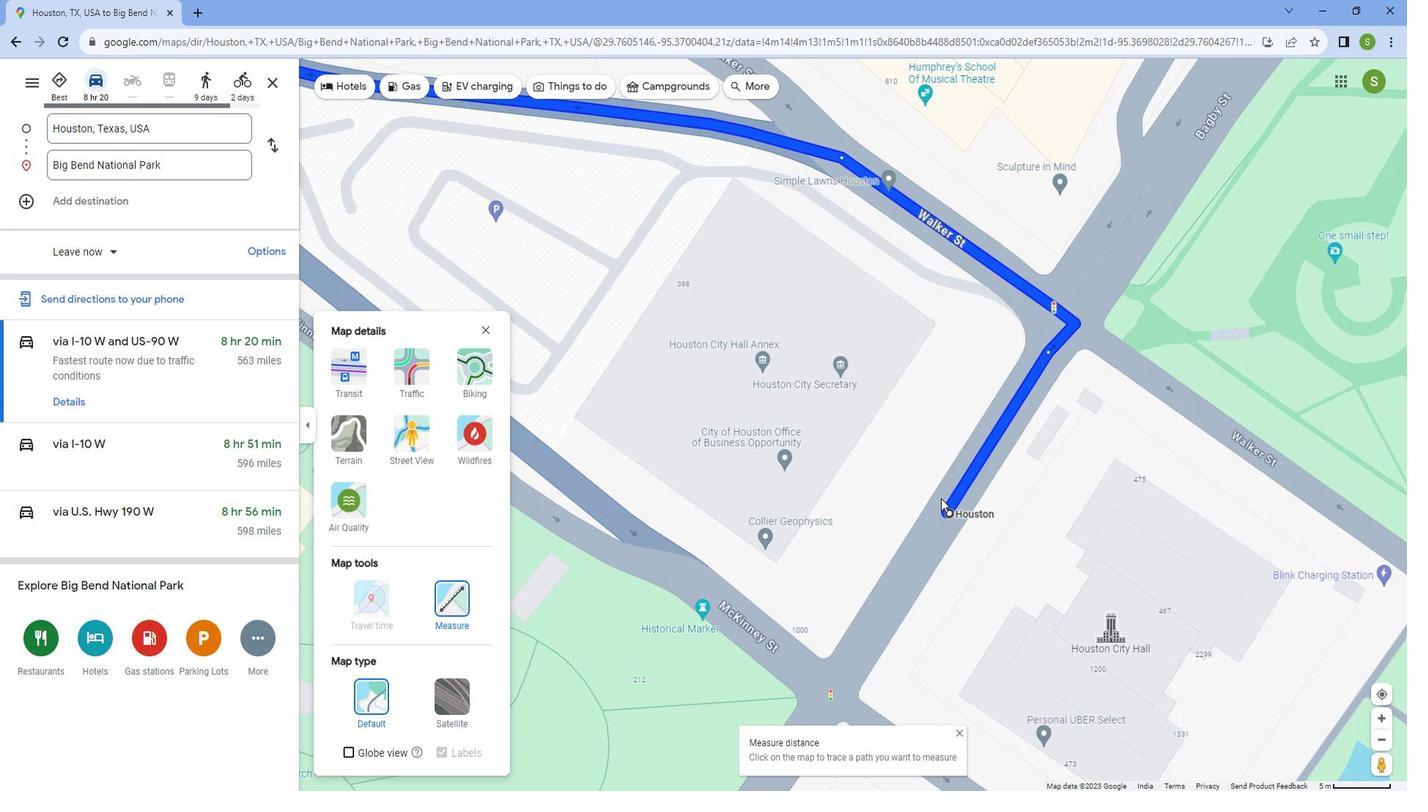 
Action: Mouse scrolled (897, 579) with delta (0, 0)
Screenshot: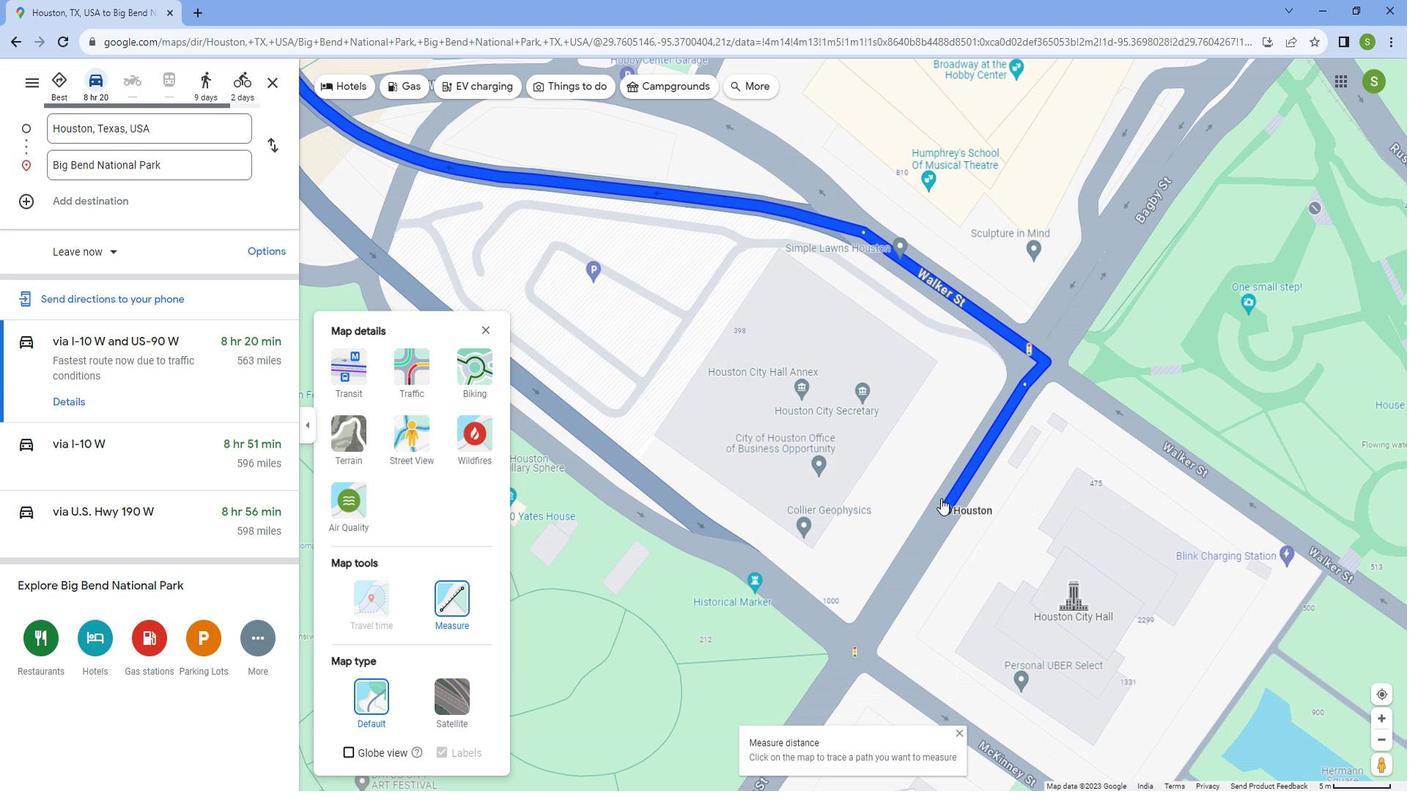
Action: Mouse scrolled (897, 579) with delta (0, 0)
Screenshot: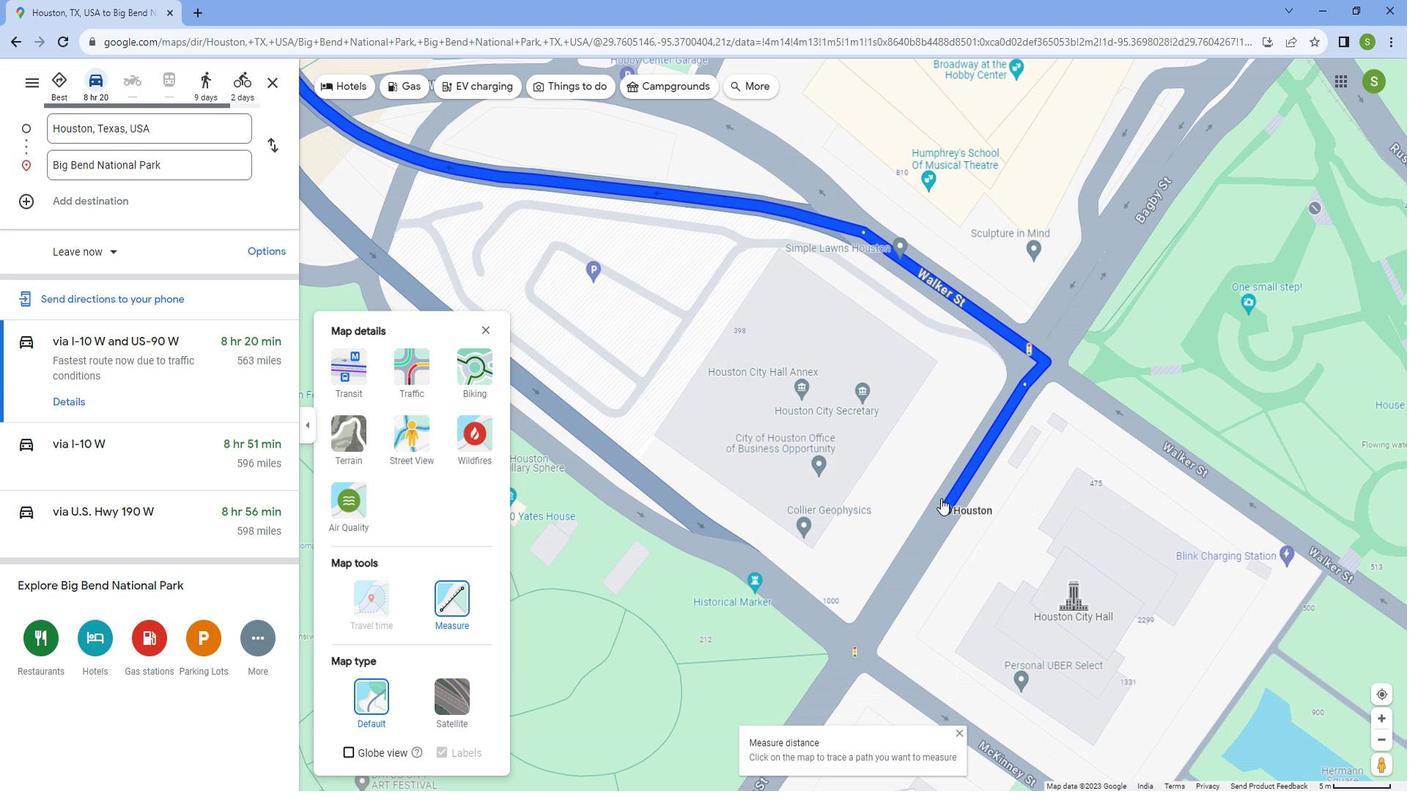 
Action: Mouse scrolled (897, 579) with delta (0, 0)
Screenshot: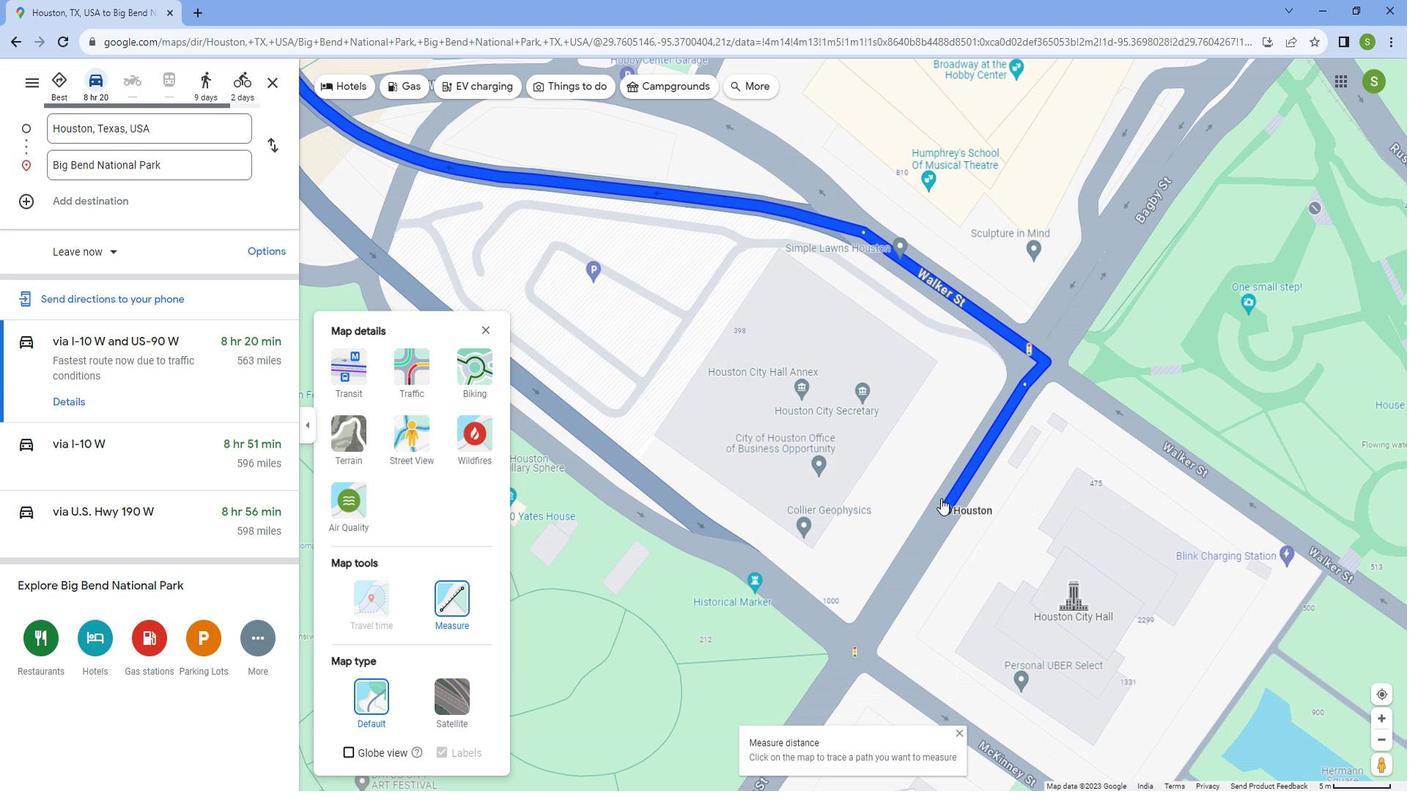 
Action: Mouse scrolled (897, 579) with delta (0, 0)
Screenshot: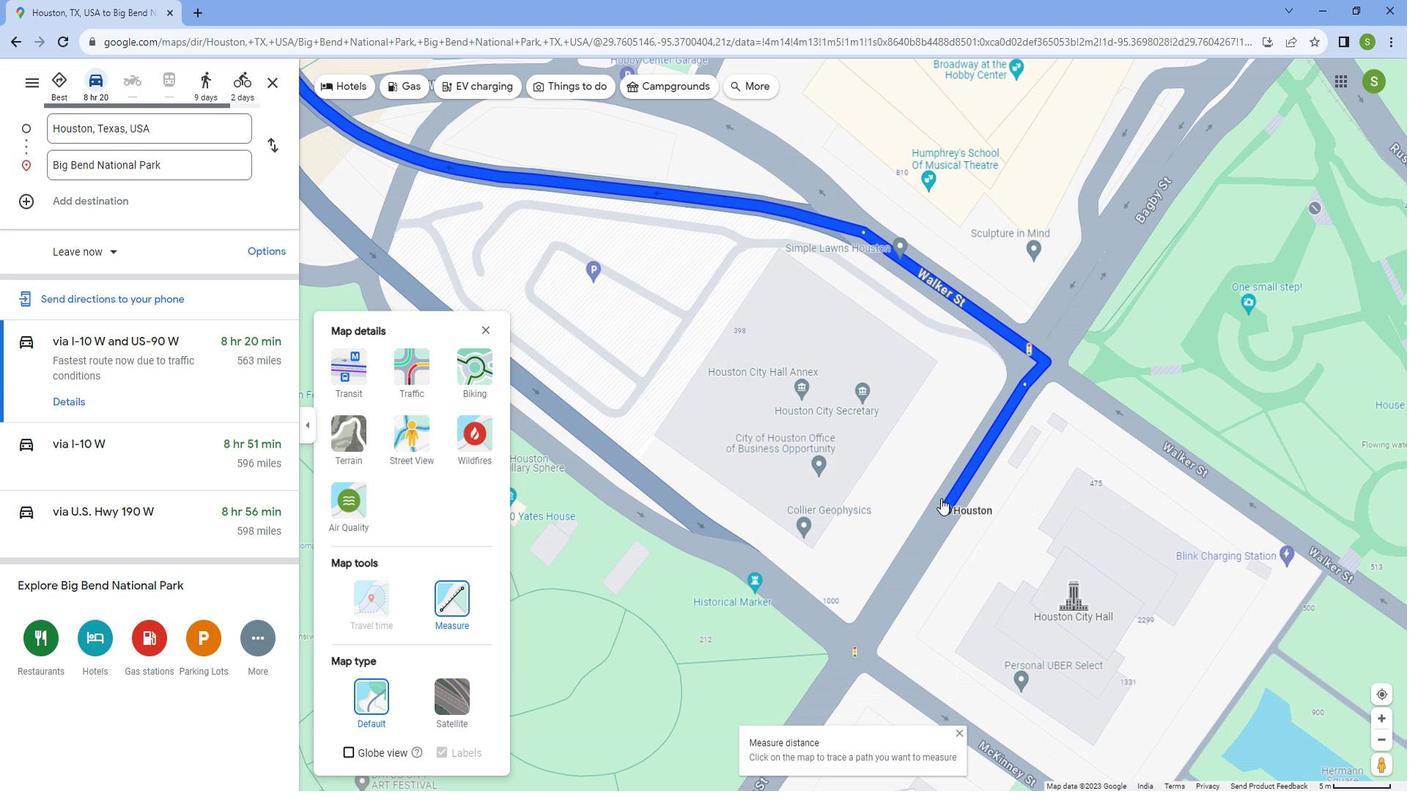 
Action: Mouse scrolled (897, 579) with delta (0, 0)
Screenshot: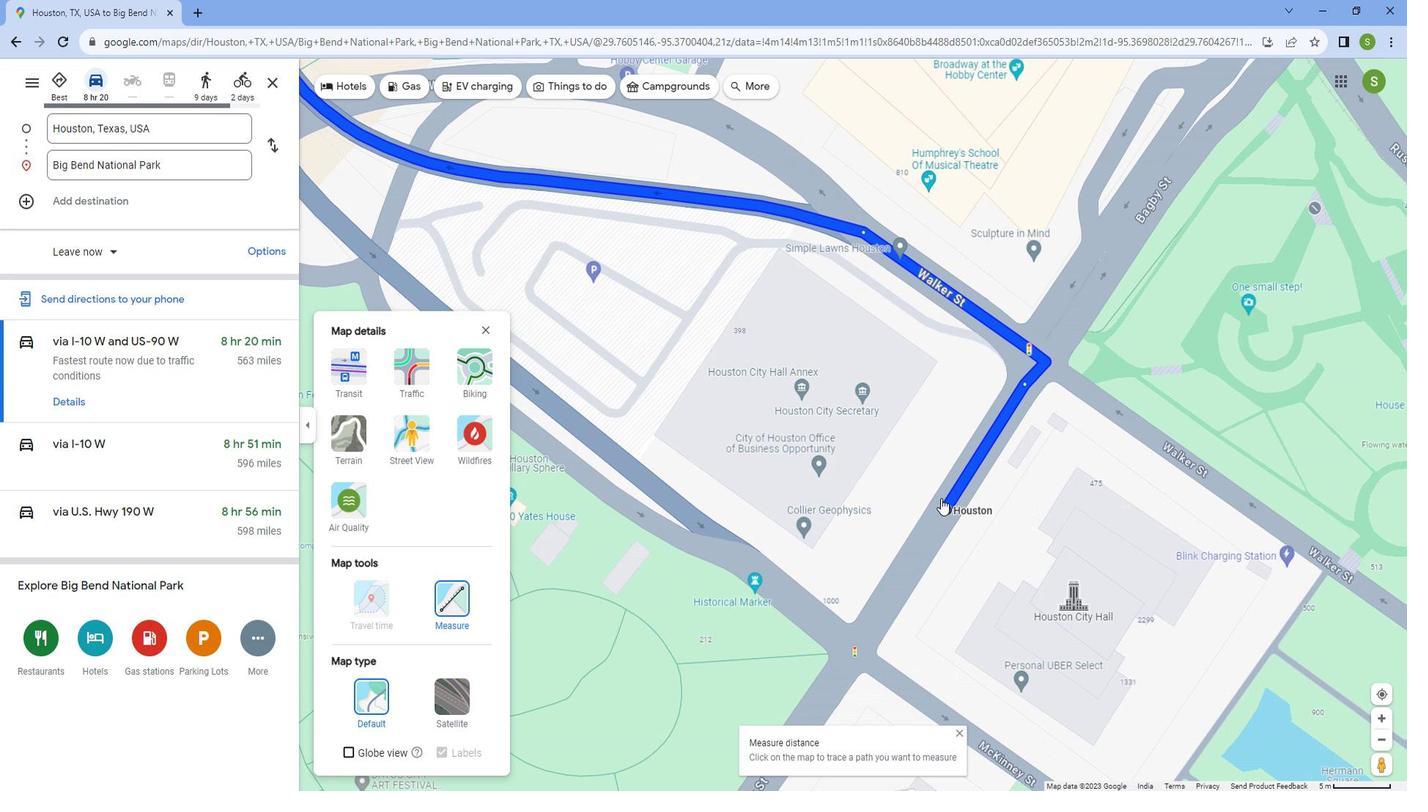 
Action: Mouse scrolled (897, 579) with delta (0, 0)
Screenshot: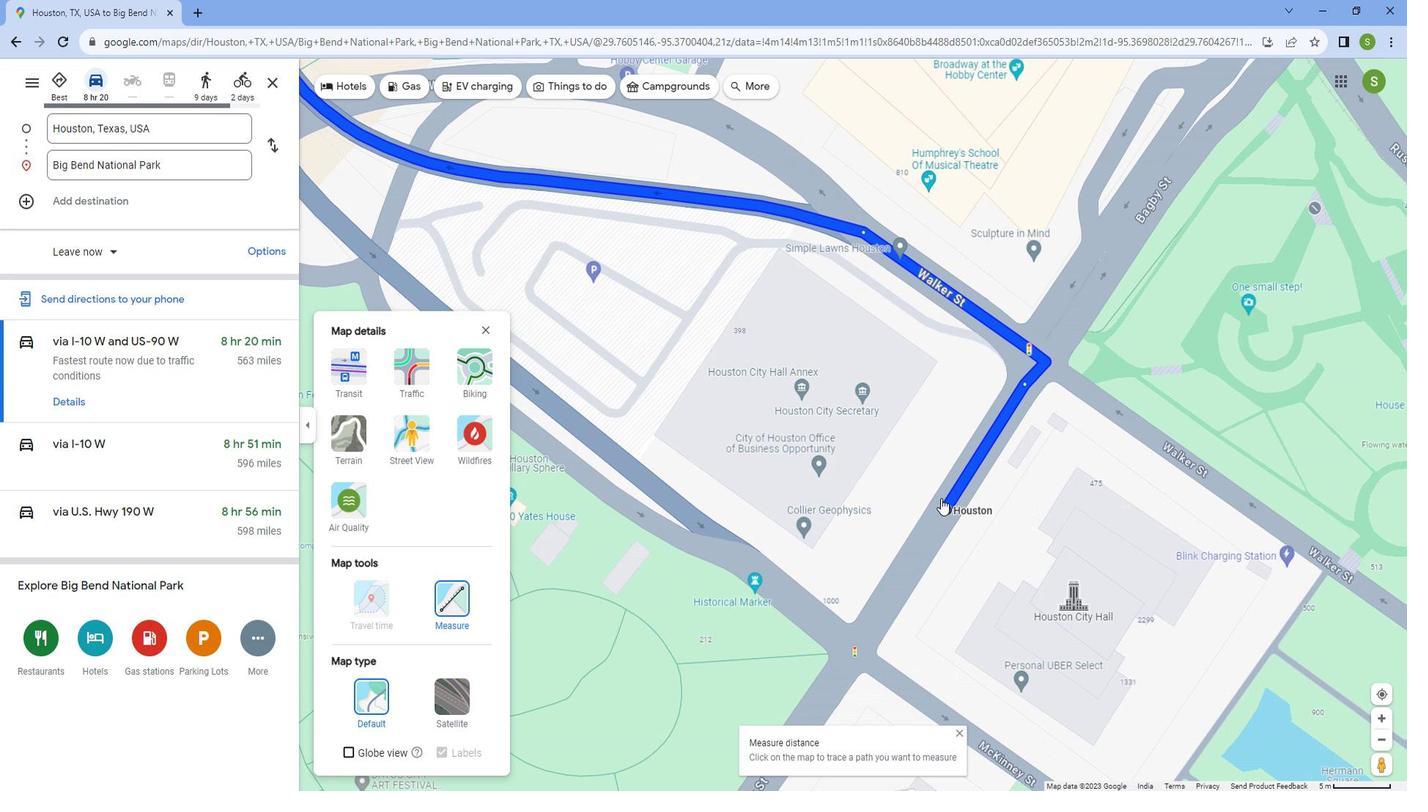
Action: Mouse scrolled (897, 579) with delta (0, 0)
Screenshot: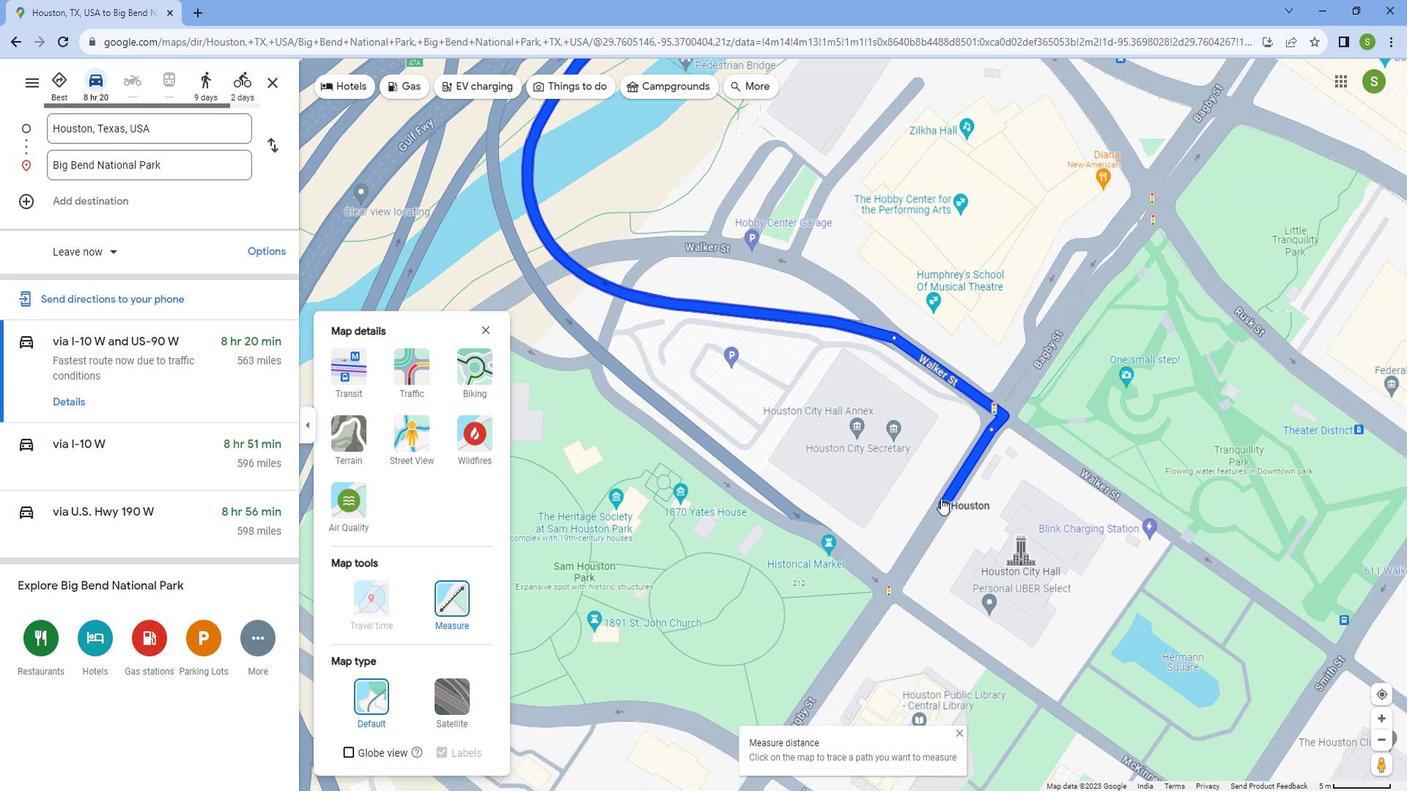 
Action: Mouse scrolled (897, 579) with delta (0, 0)
Screenshot: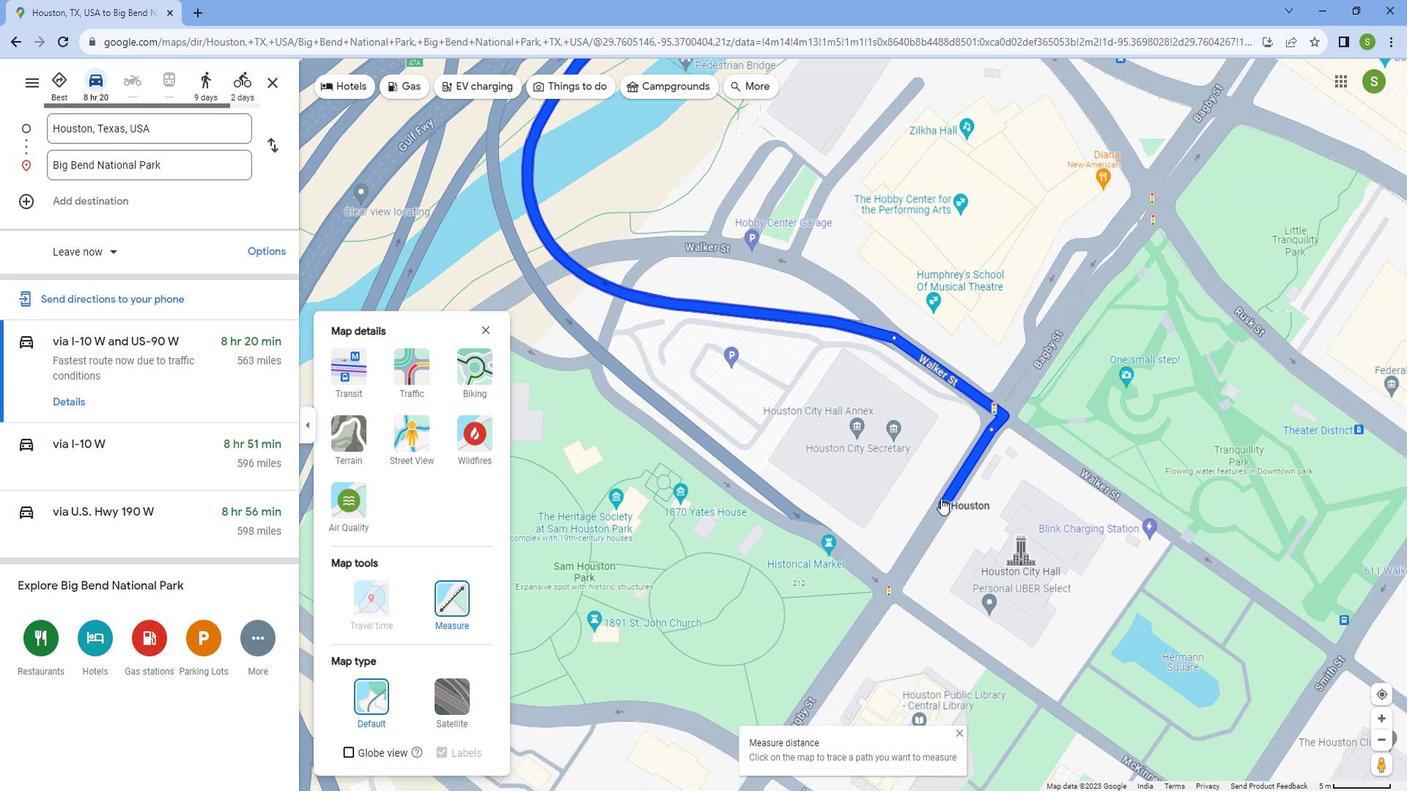 
Action: Mouse scrolled (897, 579) with delta (0, 0)
Screenshot: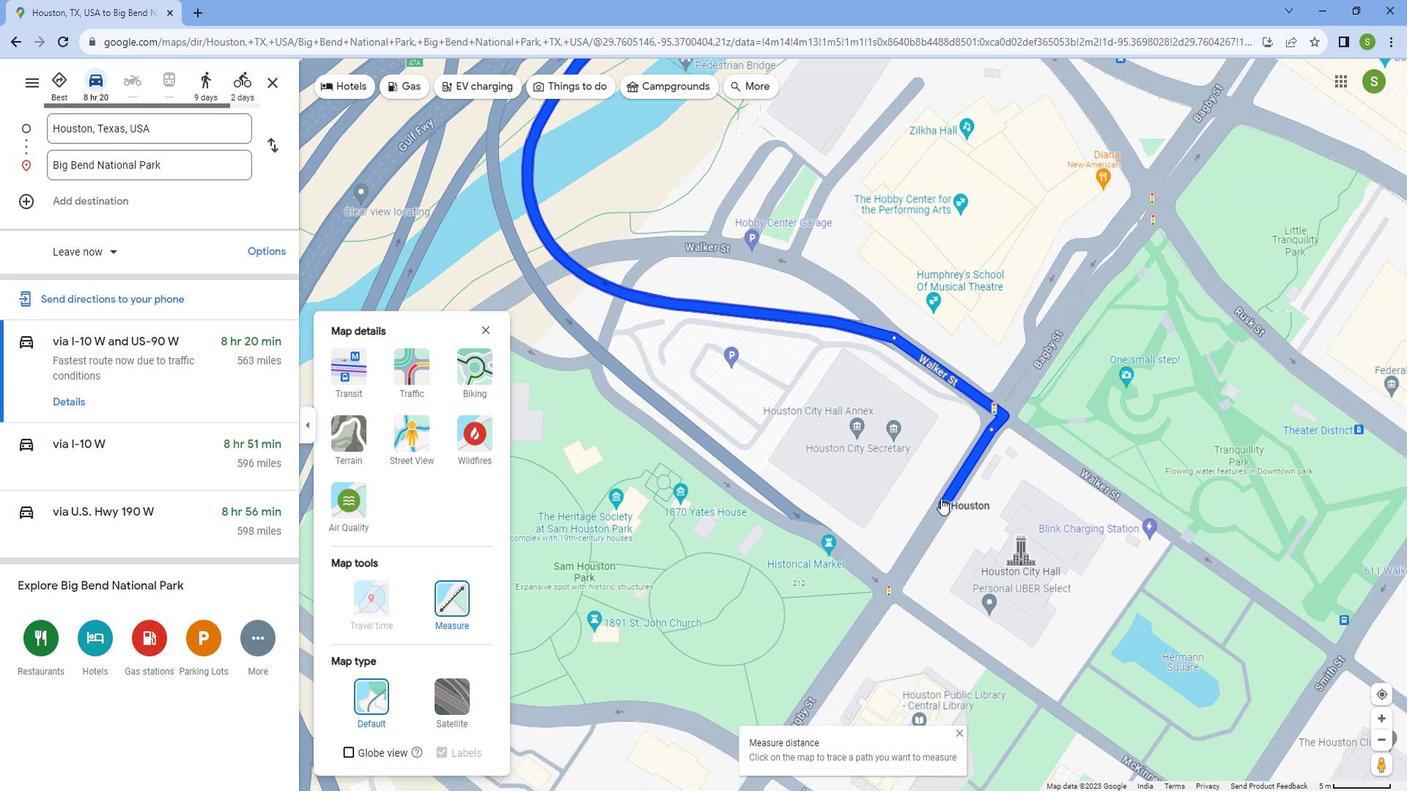 
Action: Mouse scrolled (897, 579) with delta (0, 0)
Screenshot: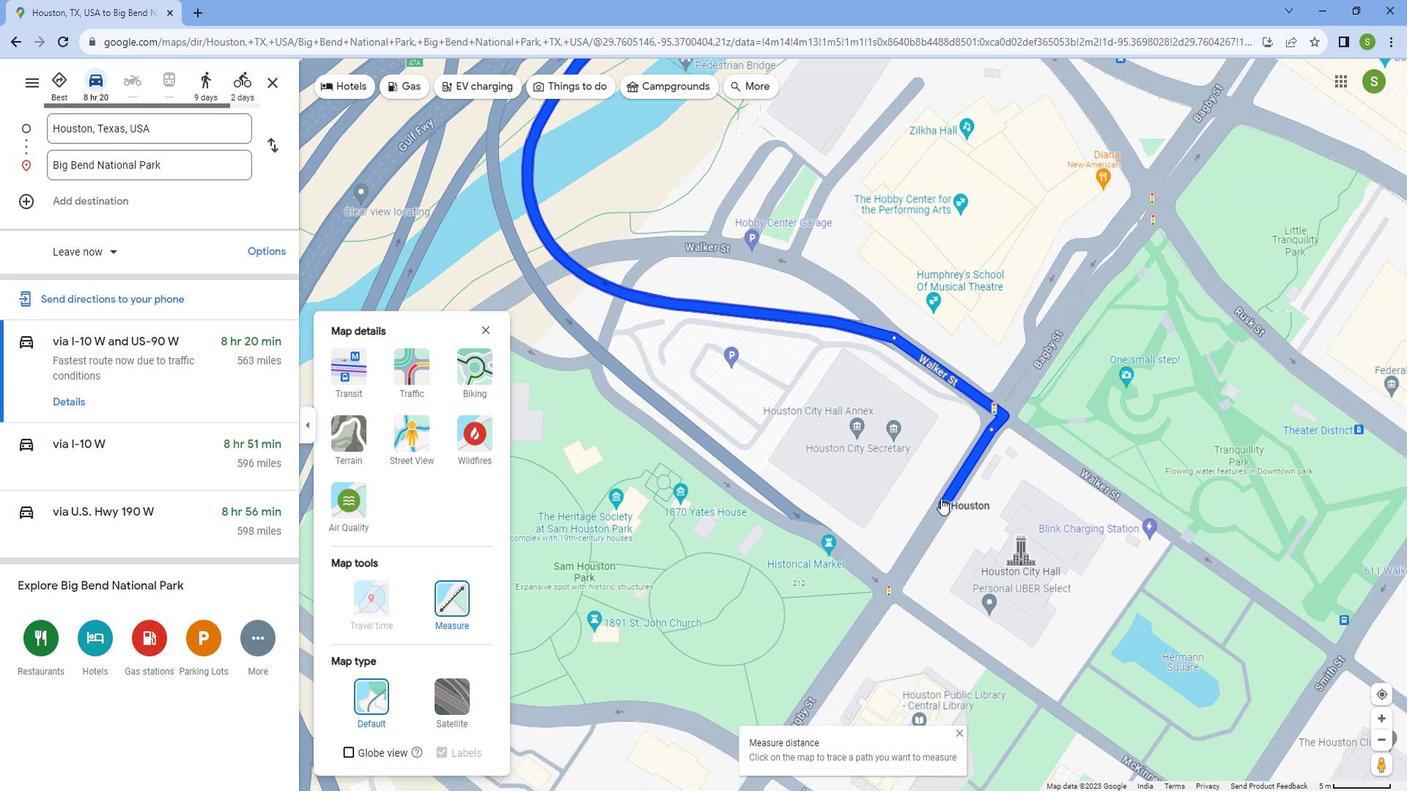 
Action: Mouse scrolled (897, 579) with delta (0, 0)
Screenshot: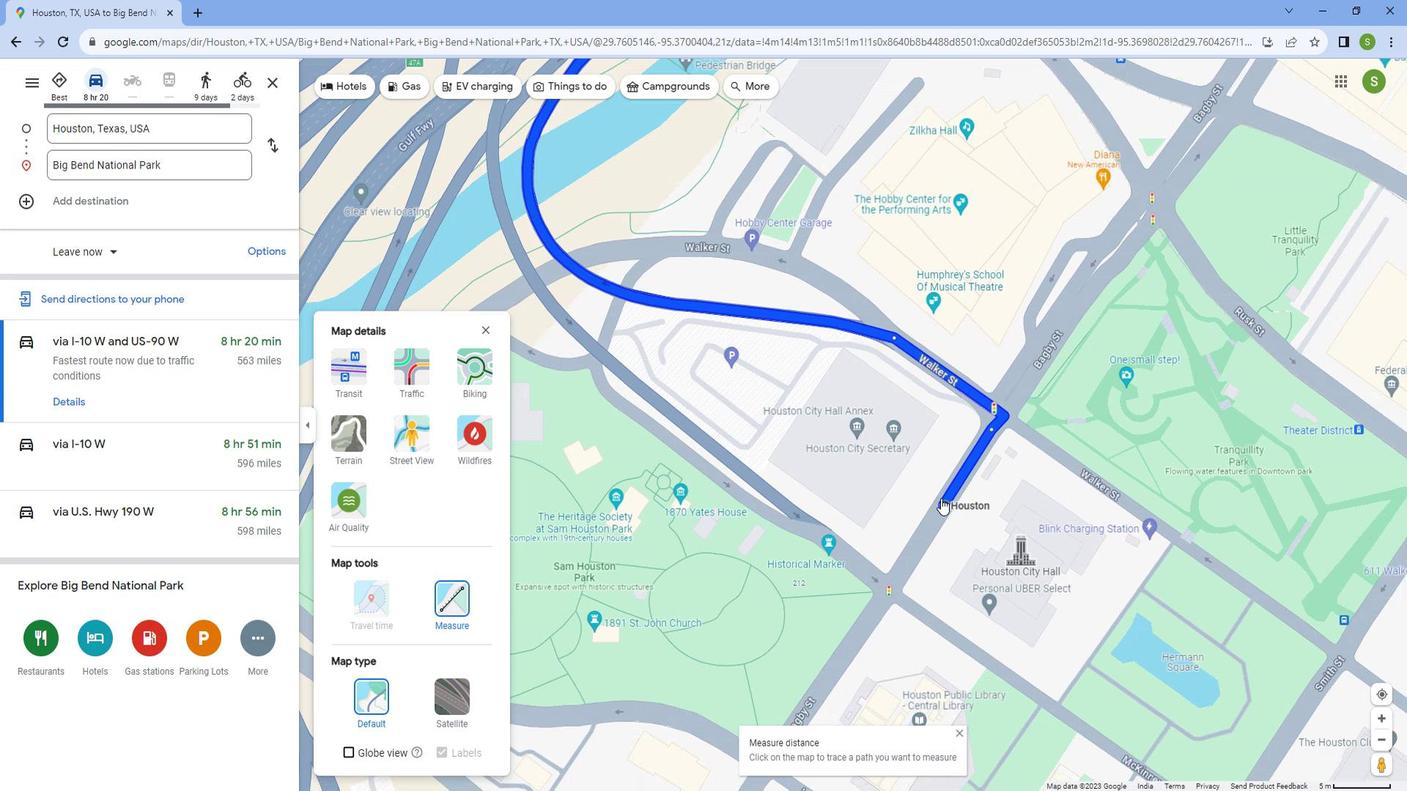 
Action: Mouse scrolled (897, 579) with delta (0, 0)
Screenshot: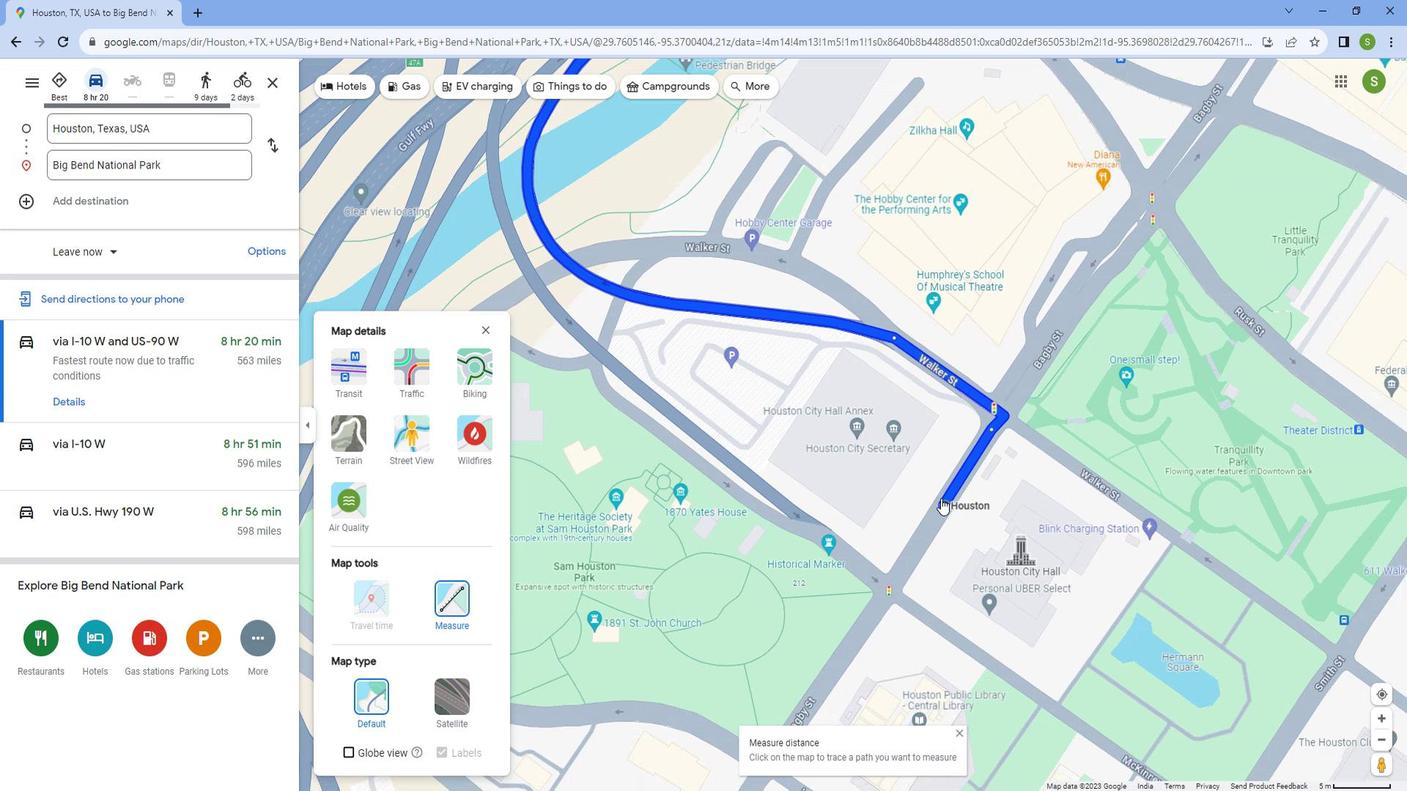 
Action: Mouse moved to (897, 579)
Screenshot: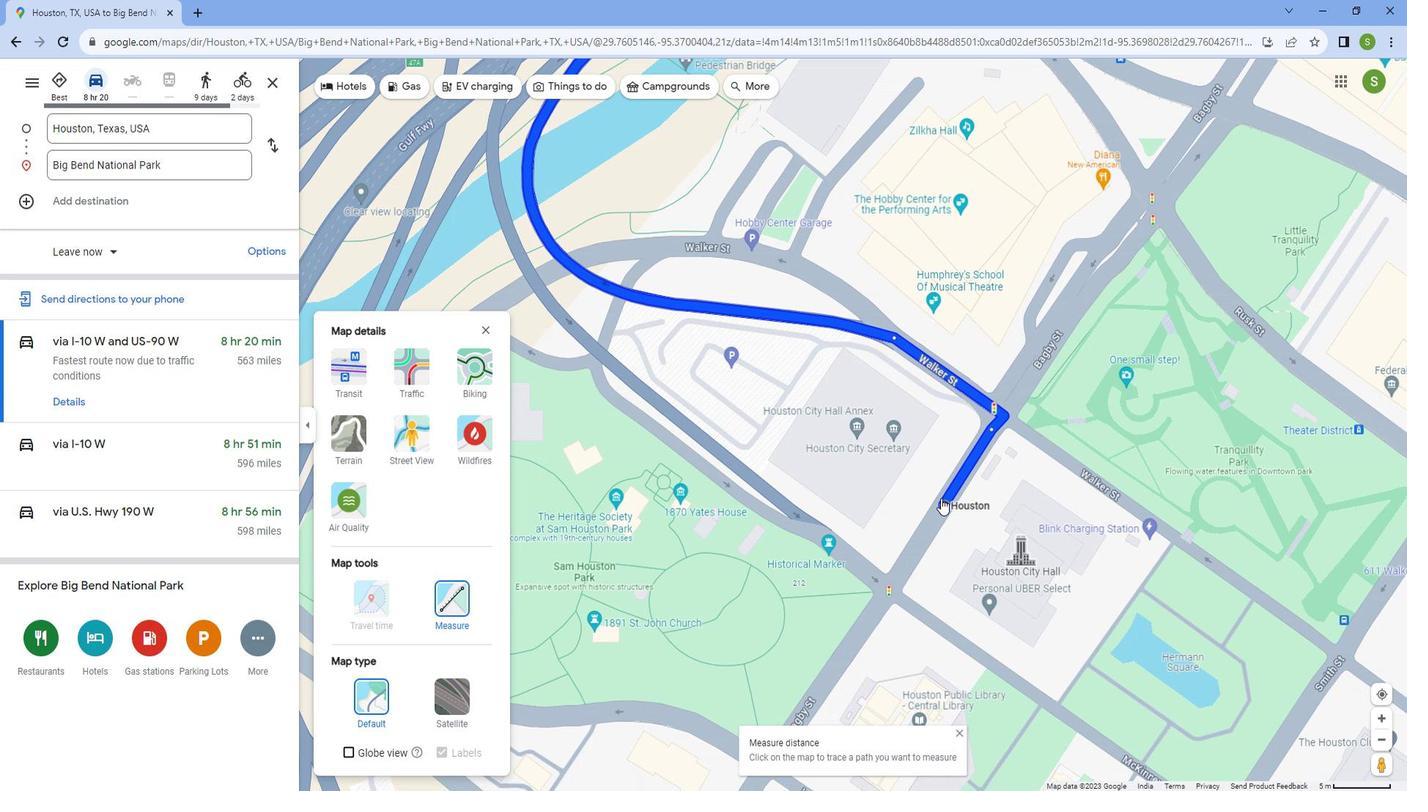 
Action: Mouse scrolled (897, 579) with delta (0, 0)
Screenshot: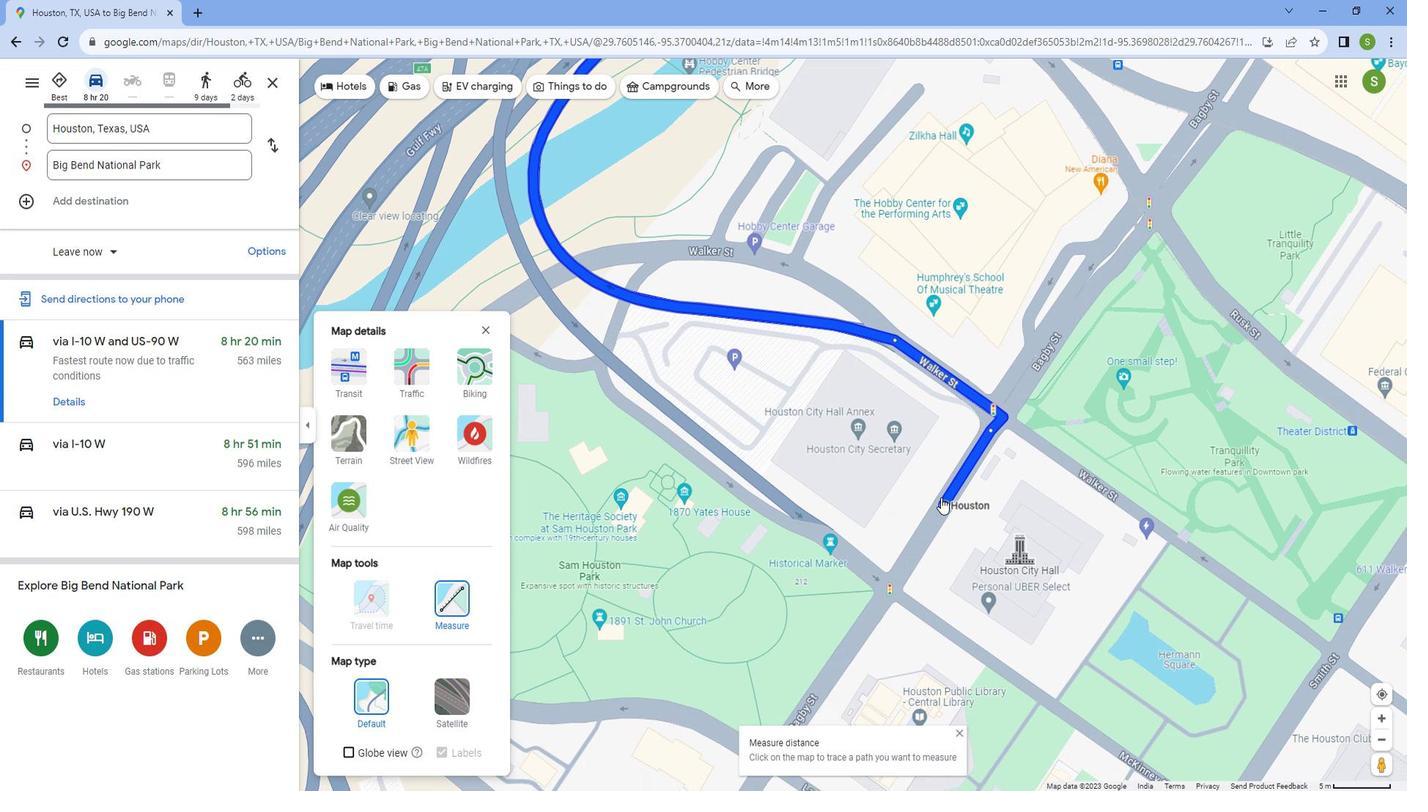 
Action: Mouse scrolled (897, 579) with delta (0, 0)
Screenshot: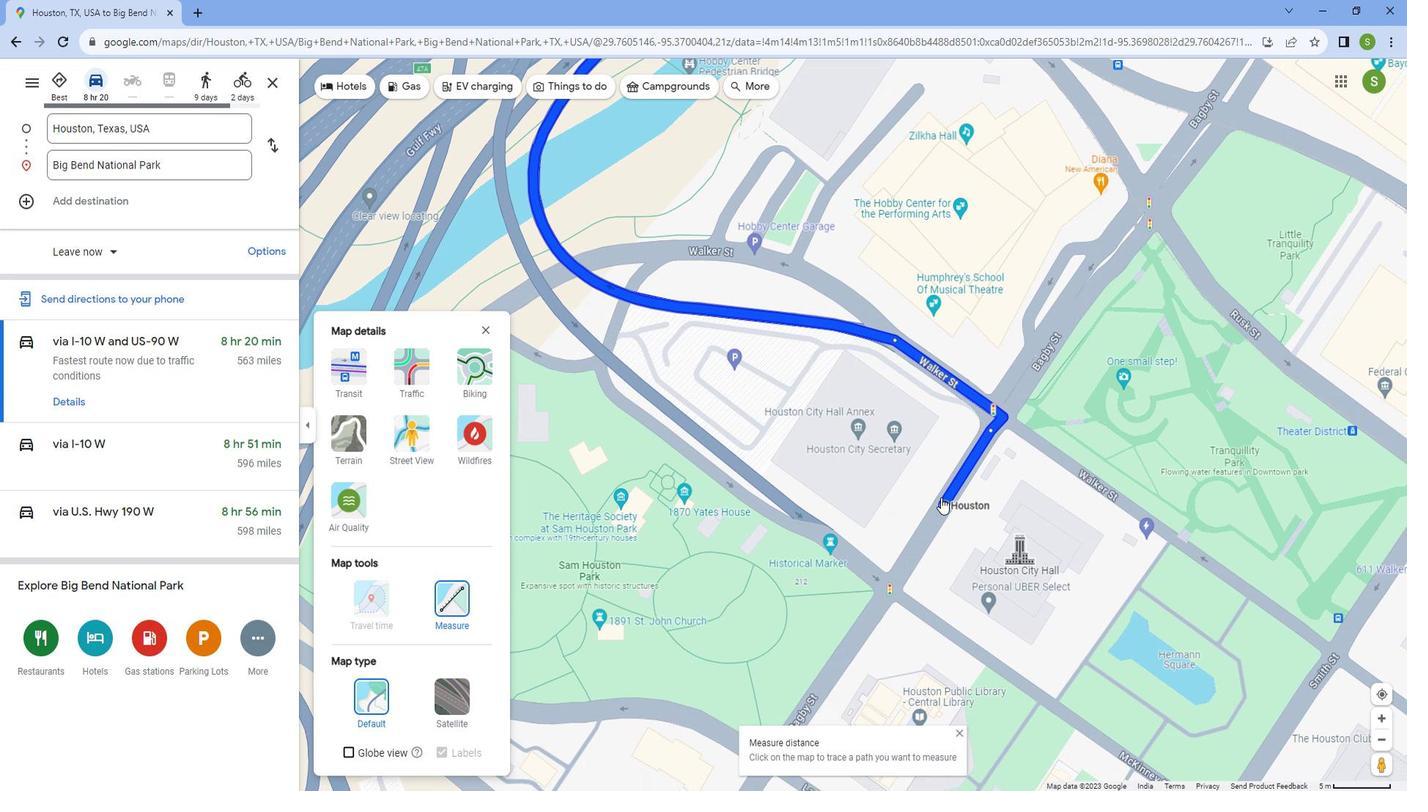 
Action: Mouse scrolled (897, 579) with delta (0, 0)
Screenshot: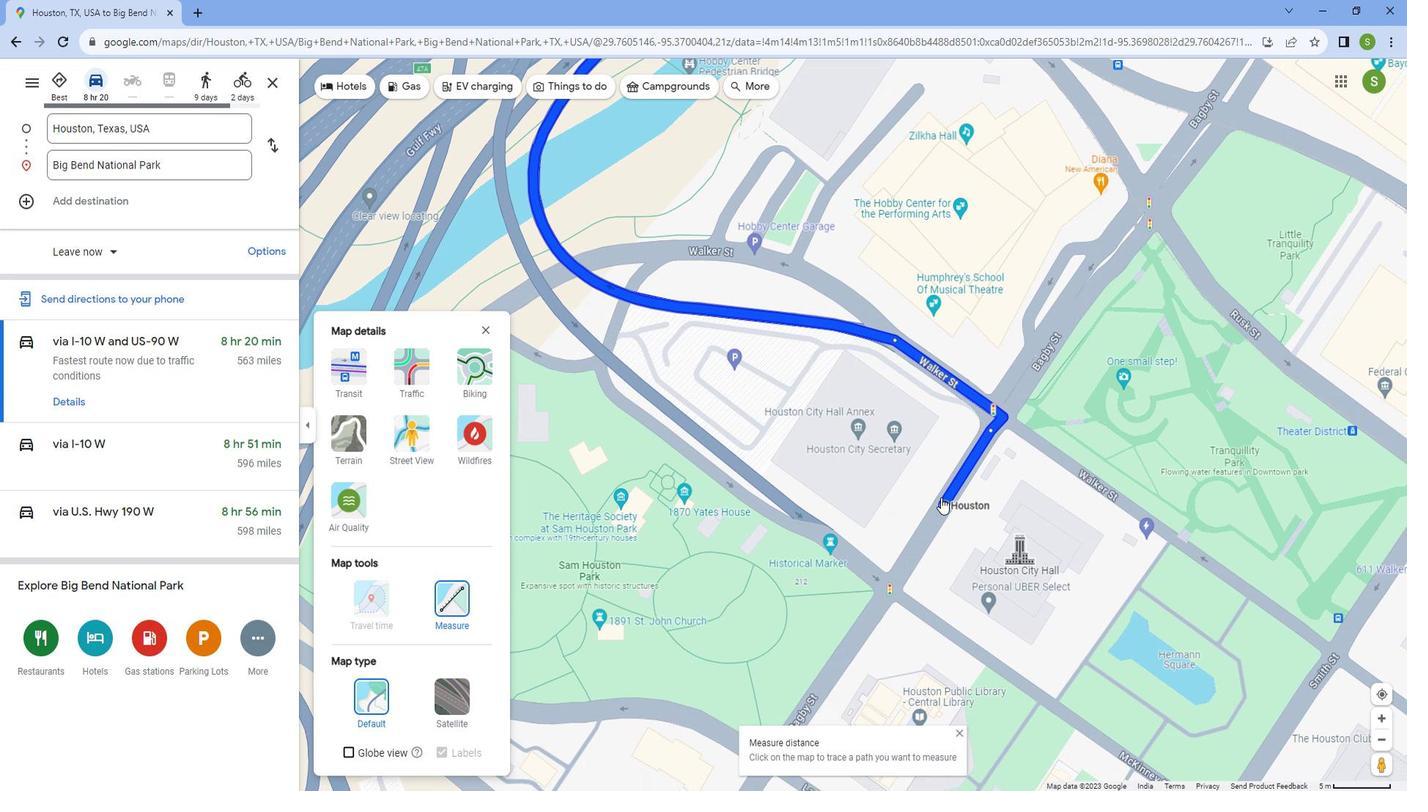 
Action: Mouse scrolled (897, 579) with delta (0, 0)
Screenshot: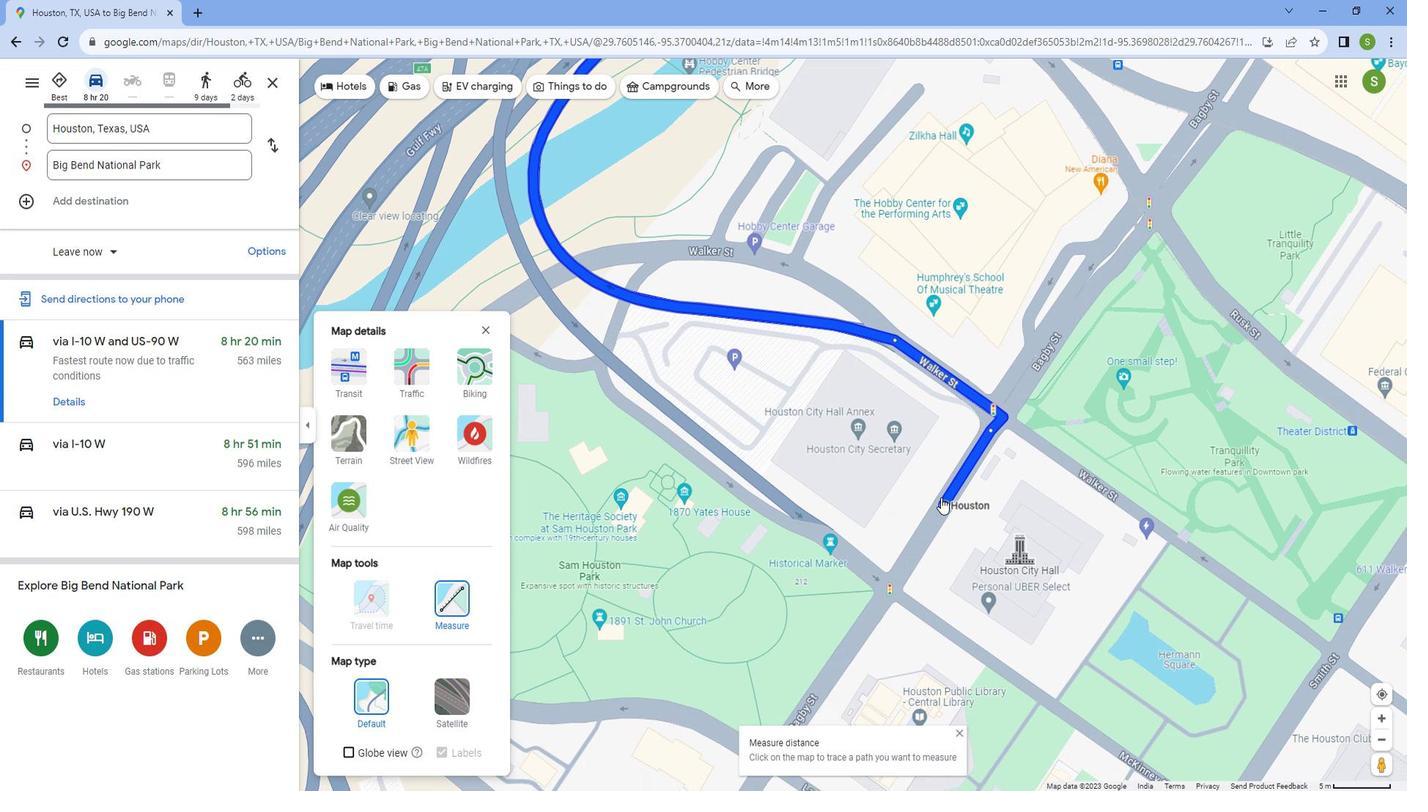 
Action: Mouse scrolled (897, 579) with delta (0, 0)
Screenshot: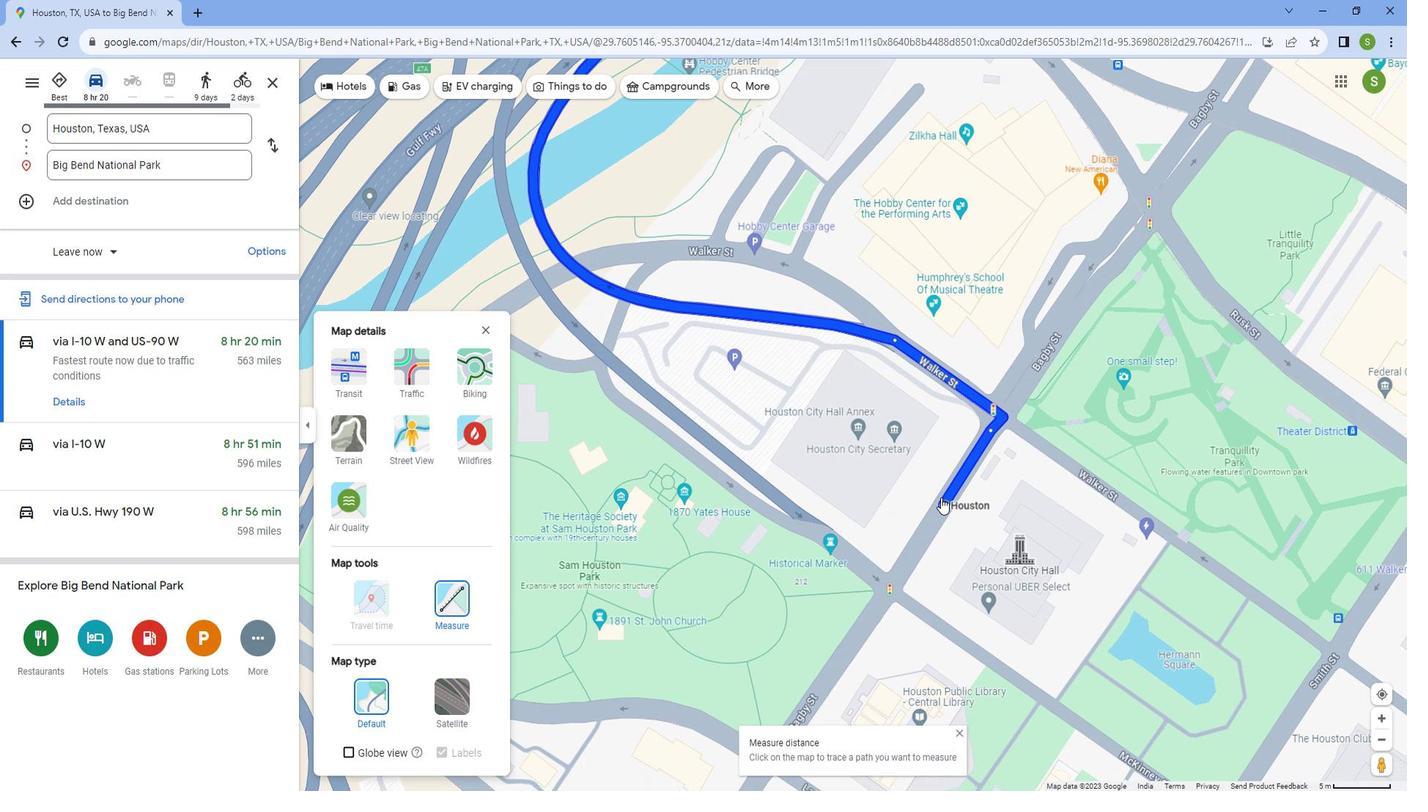 
Action: Mouse scrolled (897, 579) with delta (0, 0)
Screenshot: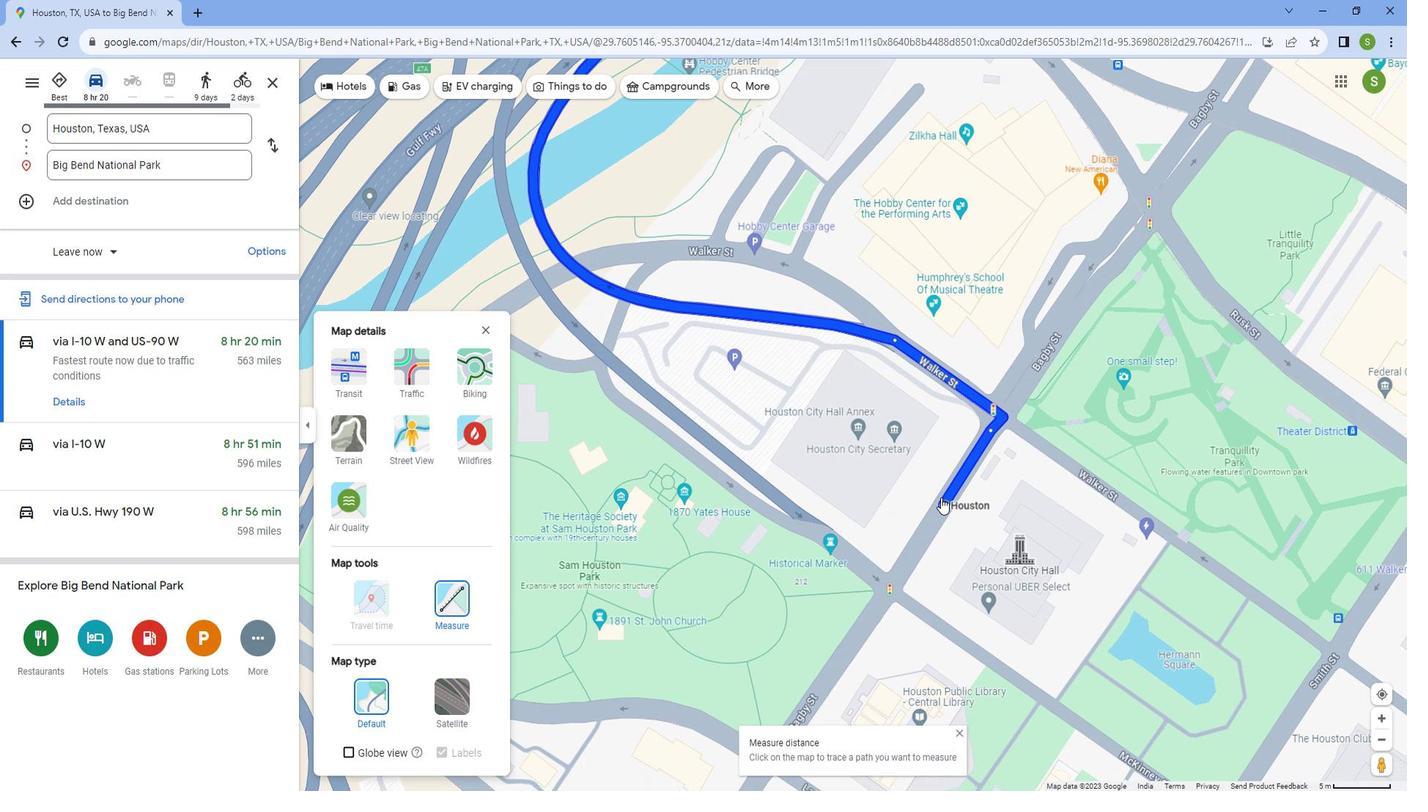 
Action: Mouse moved to (897, 580)
Screenshot: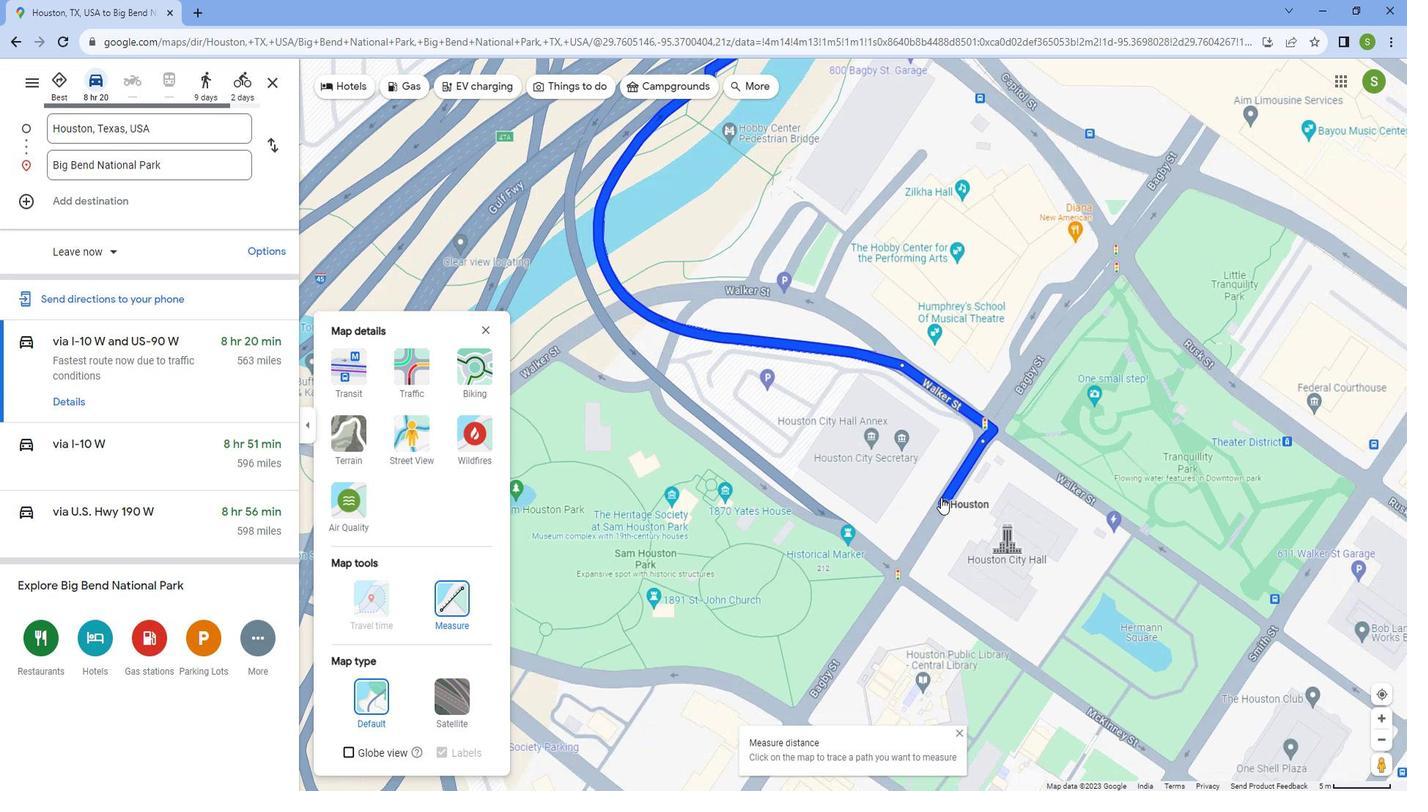 
Action: Mouse scrolled (897, 580) with delta (0, 0)
Screenshot: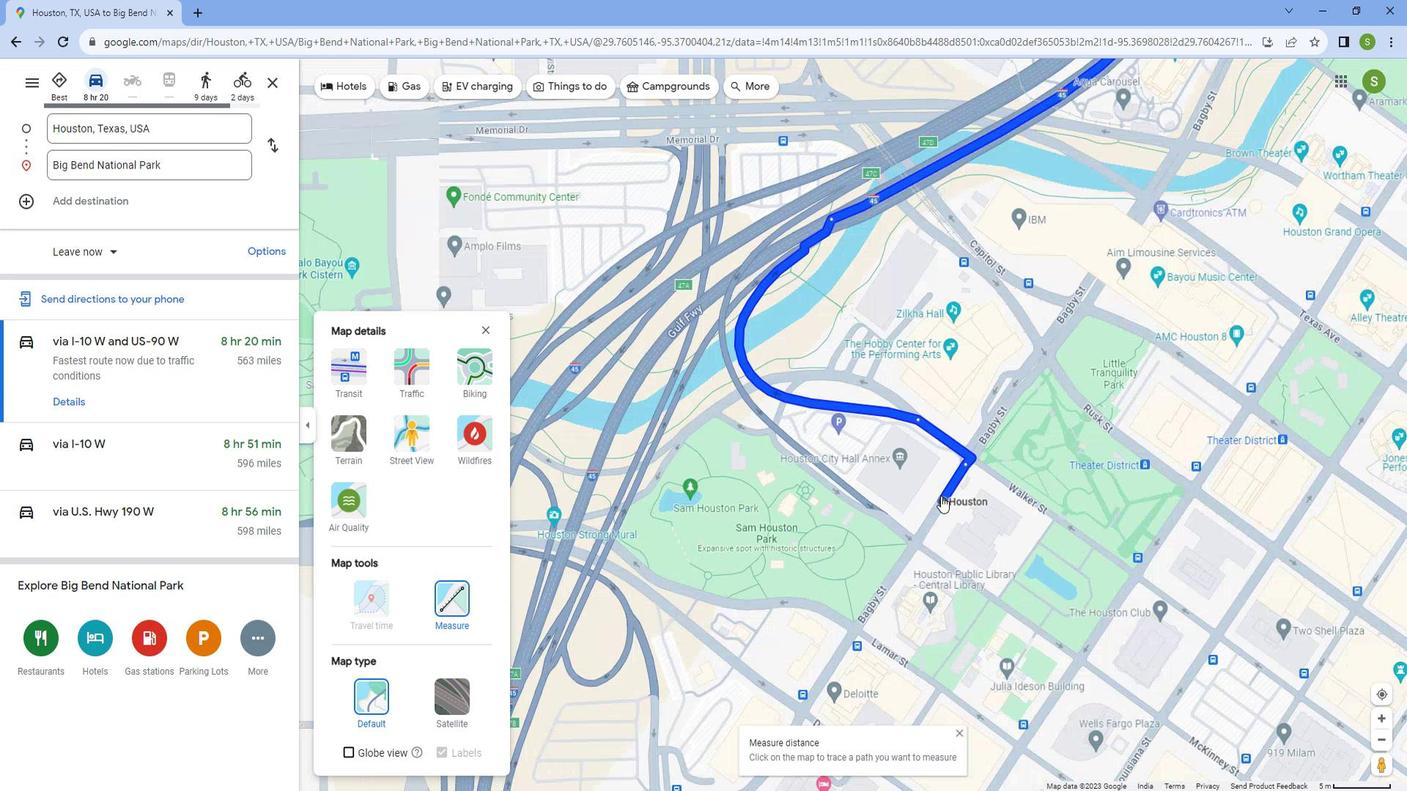 
Action: Mouse scrolled (897, 580) with delta (0, 0)
Screenshot: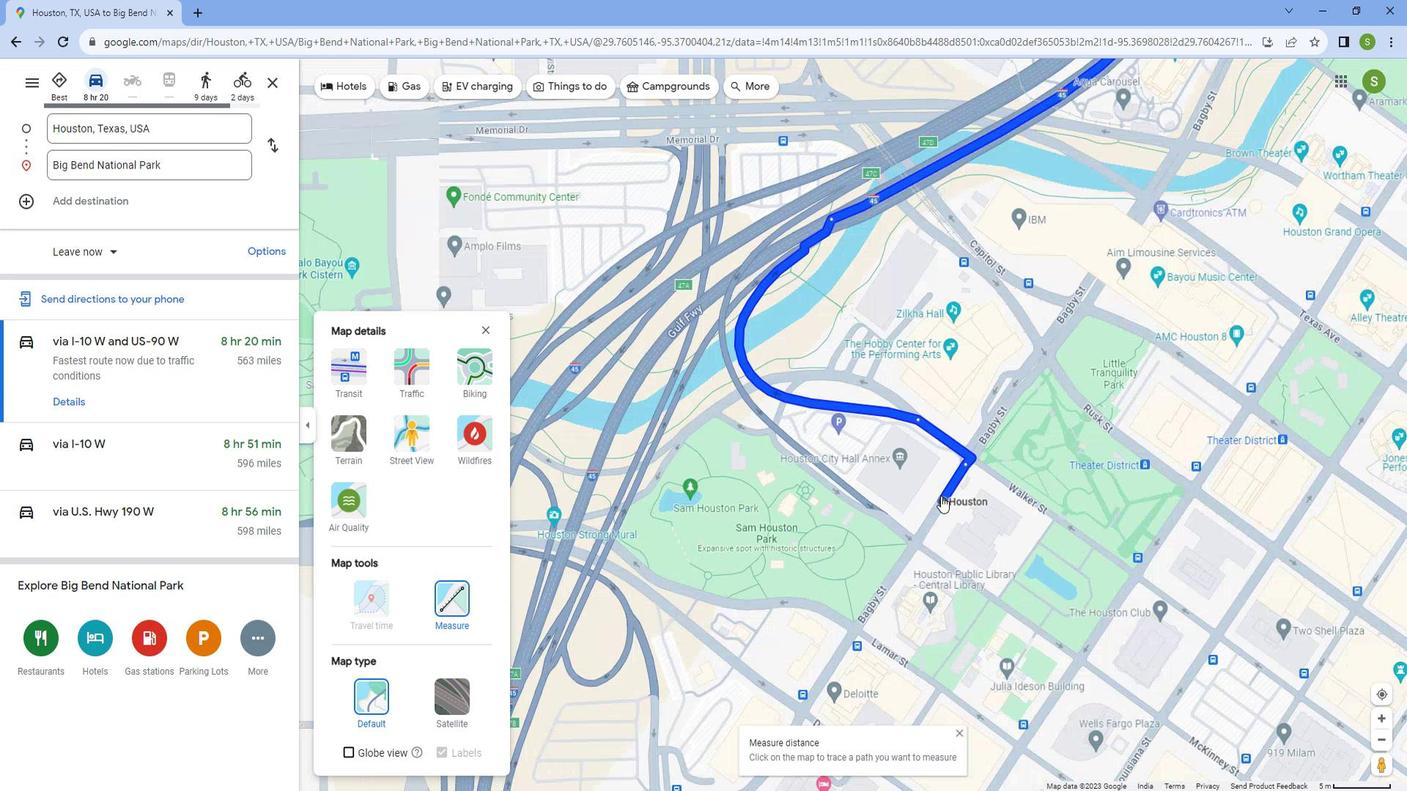 
Action: Mouse scrolled (897, 580) with delta (0, 0)
Screenshot: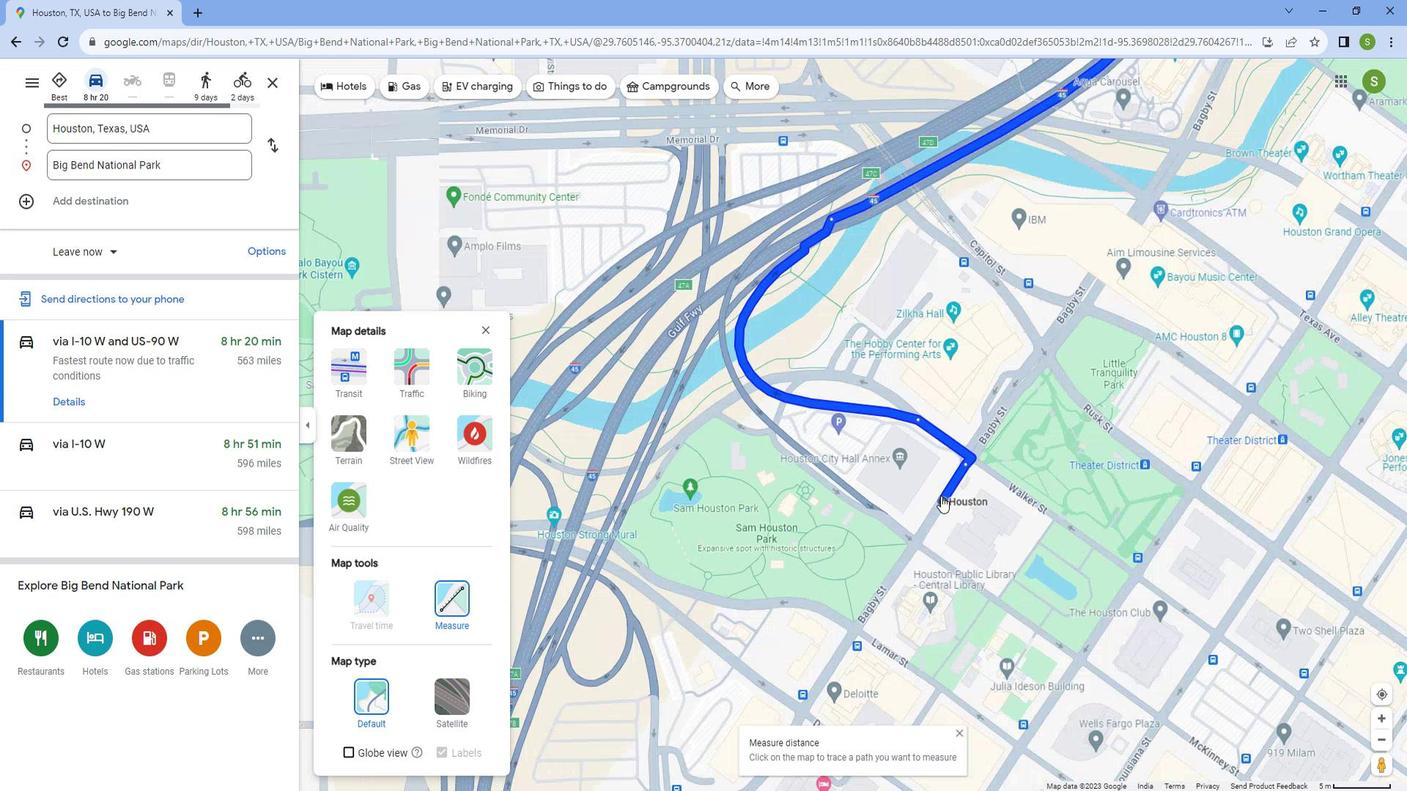 
Action: Mouse scrolled (897, 580) with delta (0, 0)
Screenshot: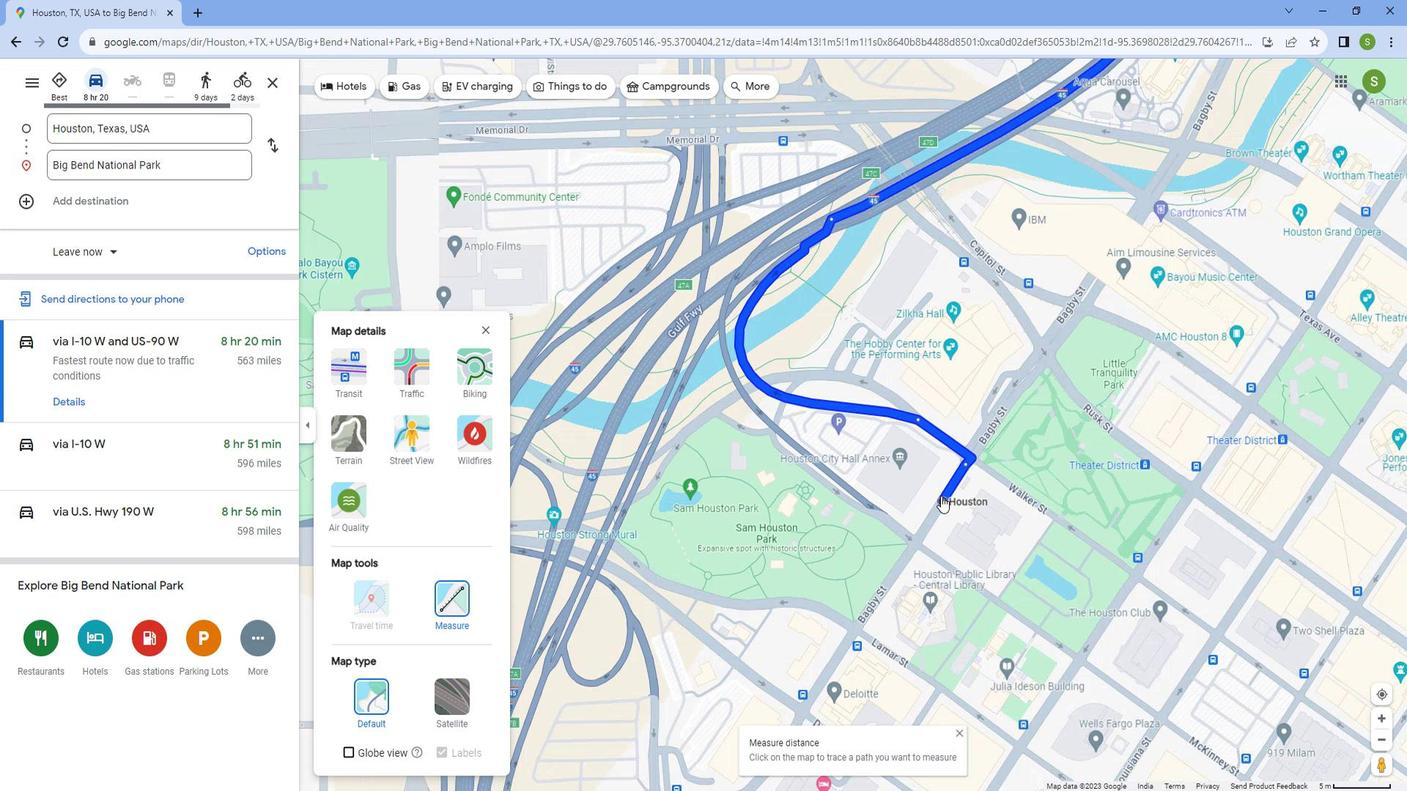 
Action: Mouse scrolled (897, 580) with delta (0, 0)
Screenshot: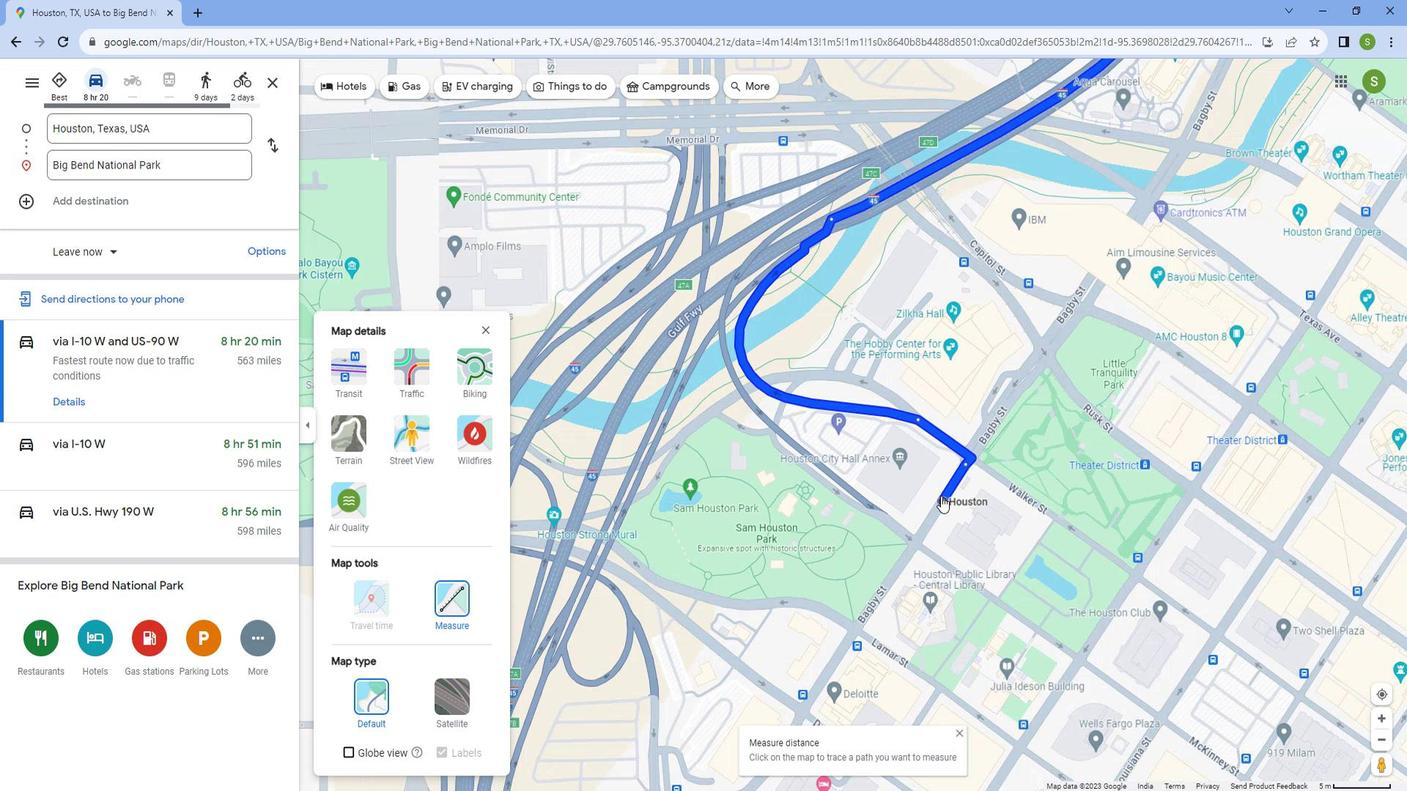 
Action: Mouse scrolled (897, 580) with delta (0, 0)
Screenshot: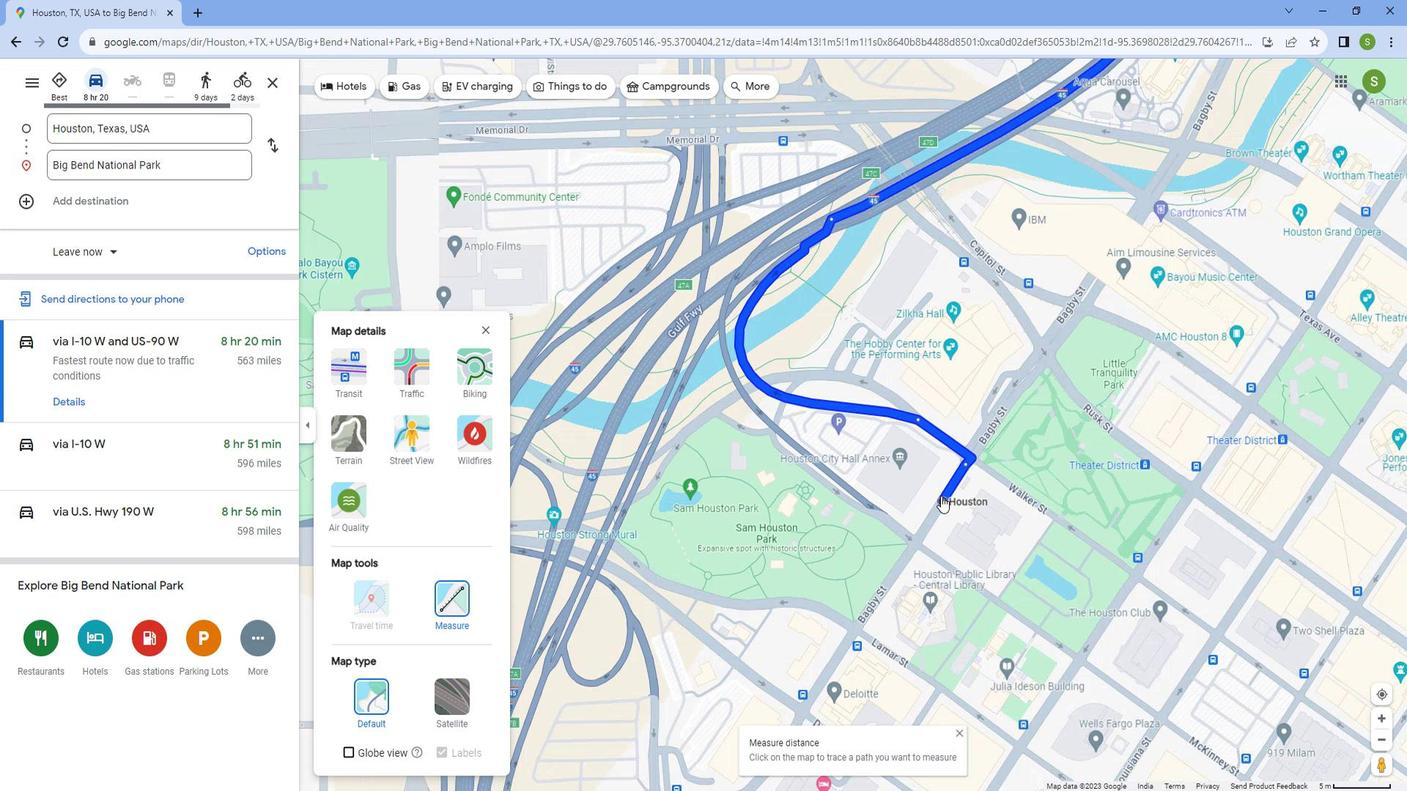 
Action: Mouse scrolled (897, 580) with delta (0, 0)
Screenshot: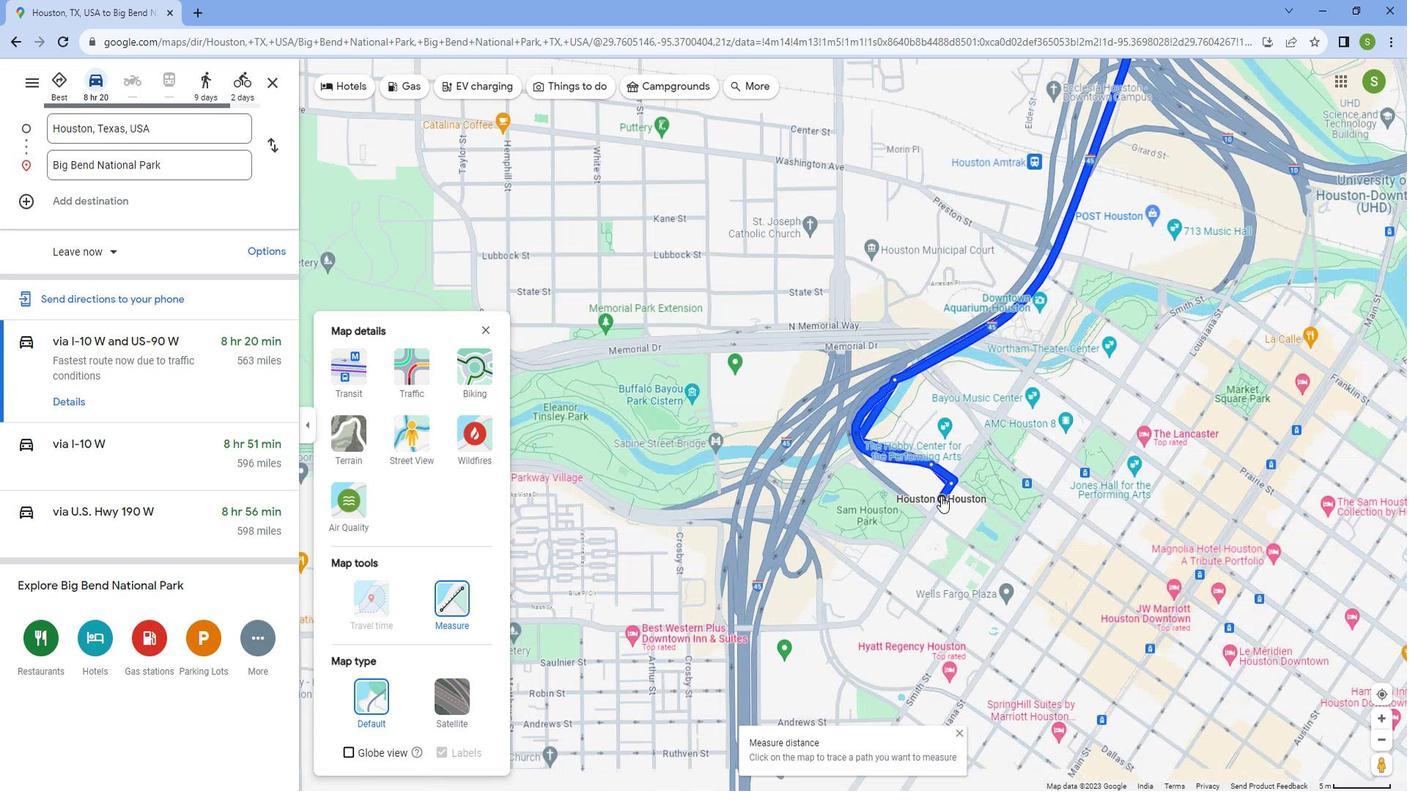 
Action: Mouse scrolled (897, 580) with delta (0, 0)
Screenshot: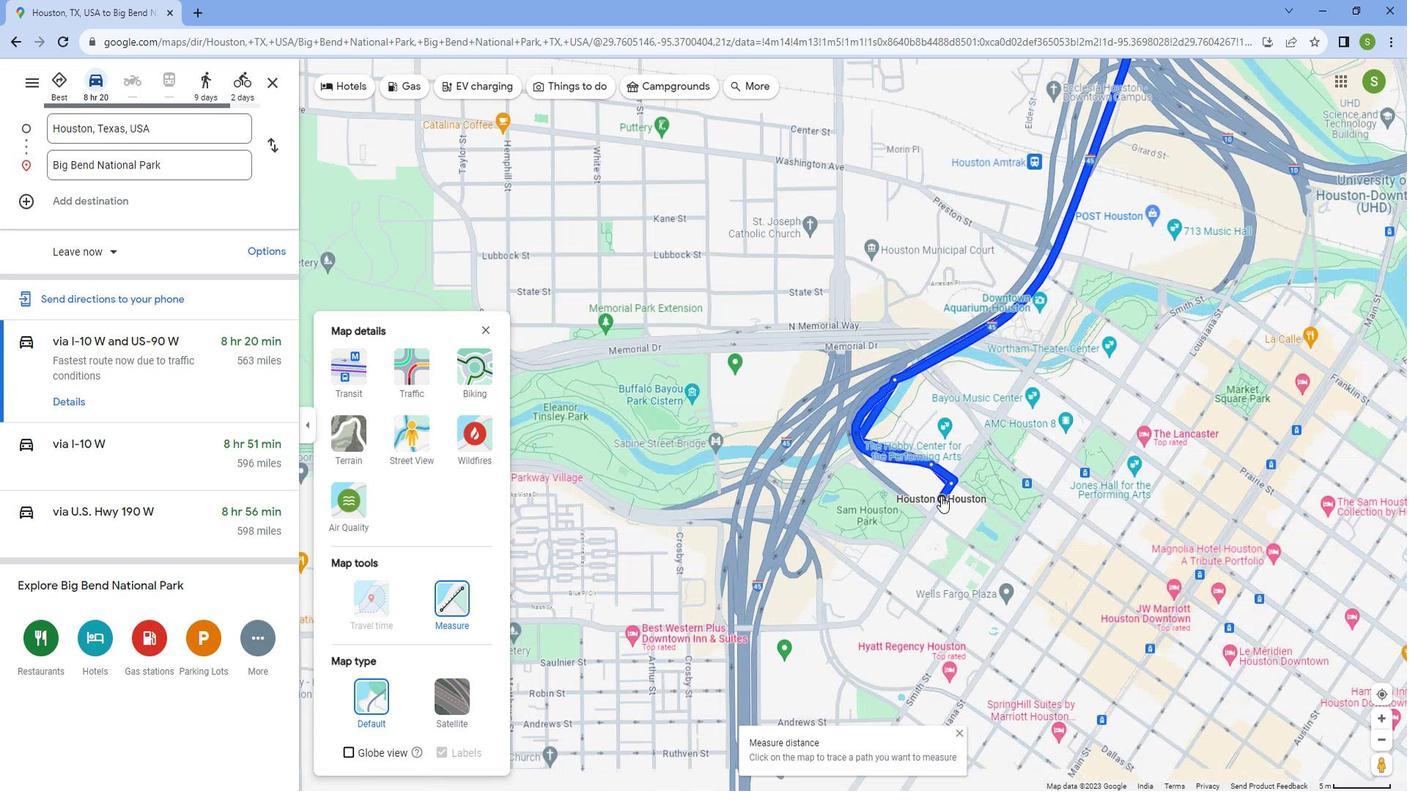 
Action: Mouse scrolled (897, 580) with delta (0, 0)
Screenshot: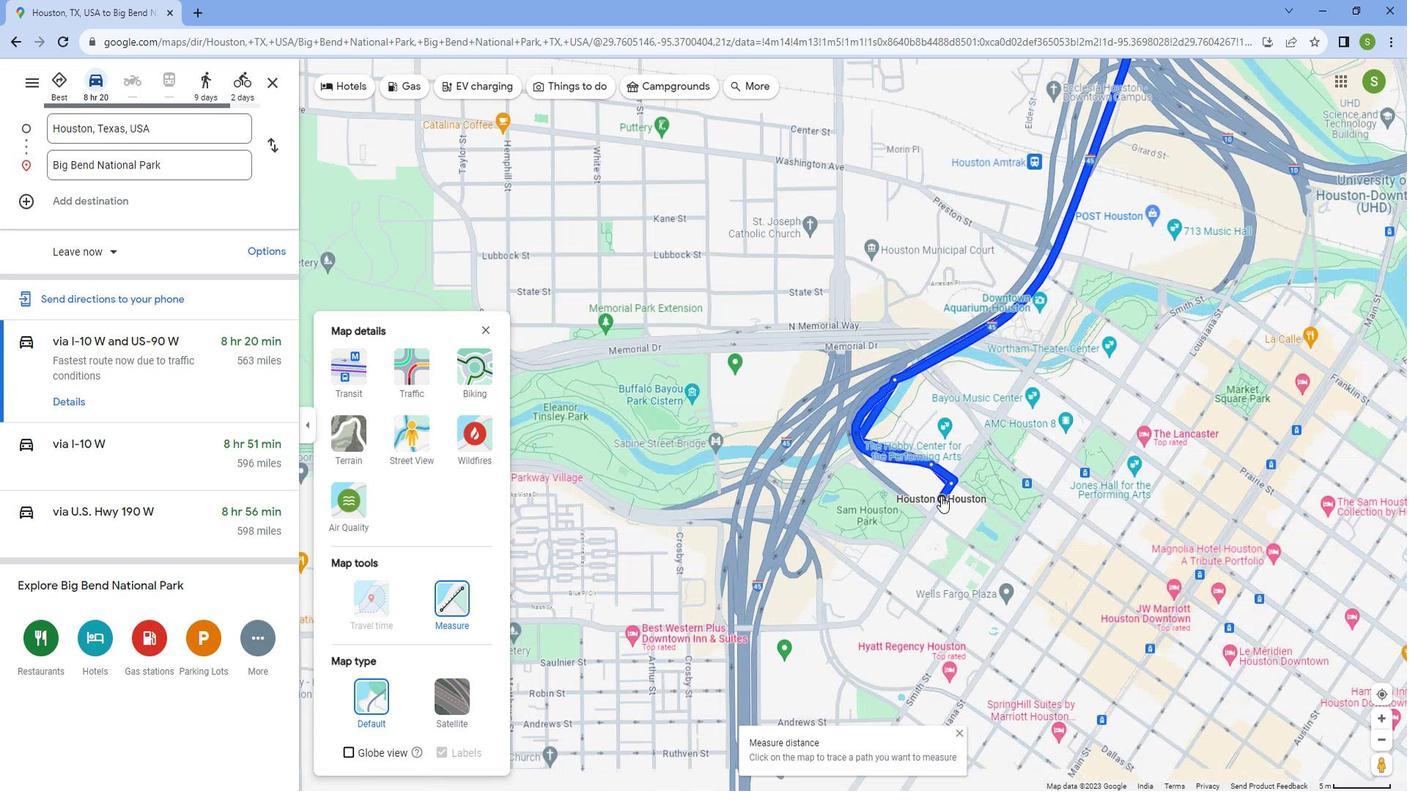 
Action: Mouse scrolled (897, 580) with delta (0, 0)
Screenshot: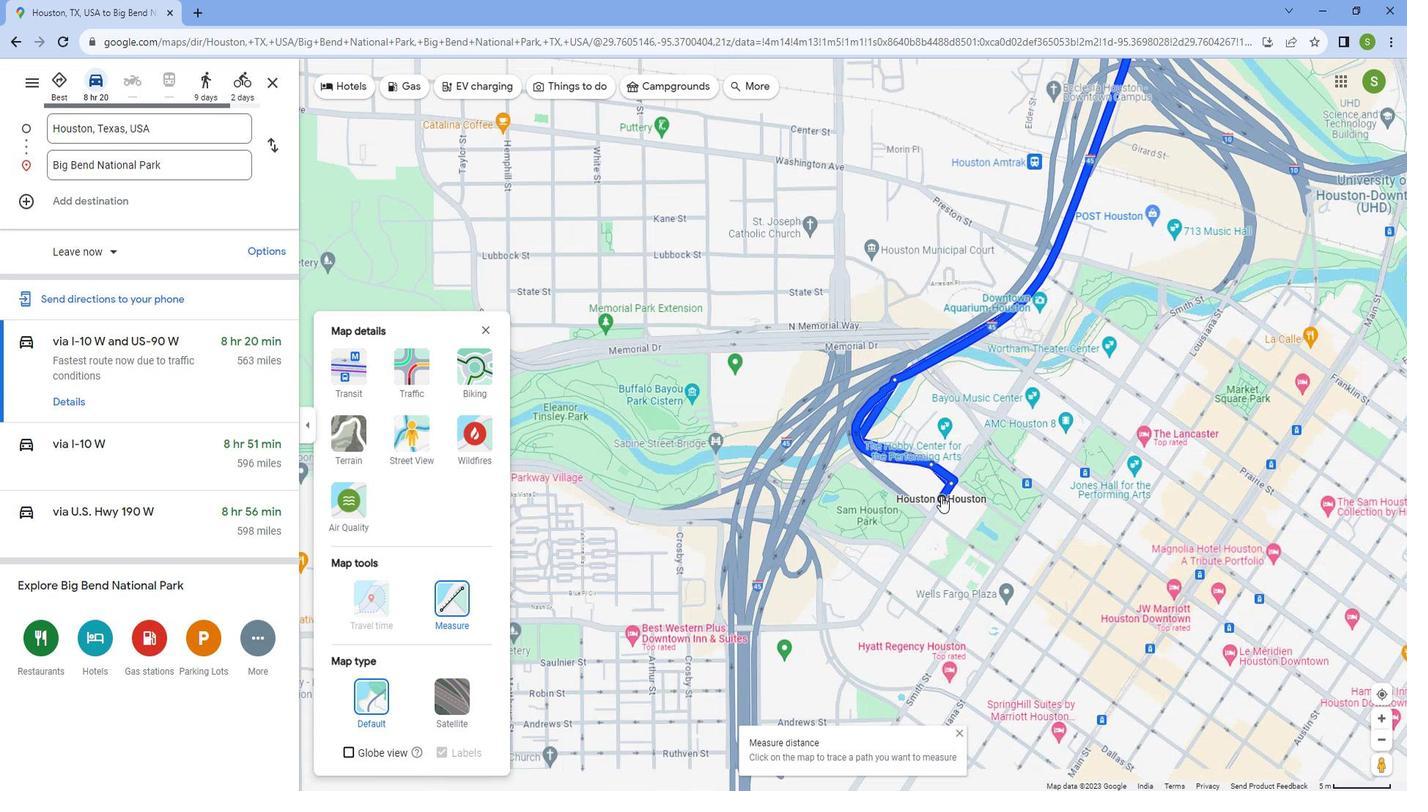
Action: Mouse scrolled (897, 580) with delta (0, 0)
Screenshot: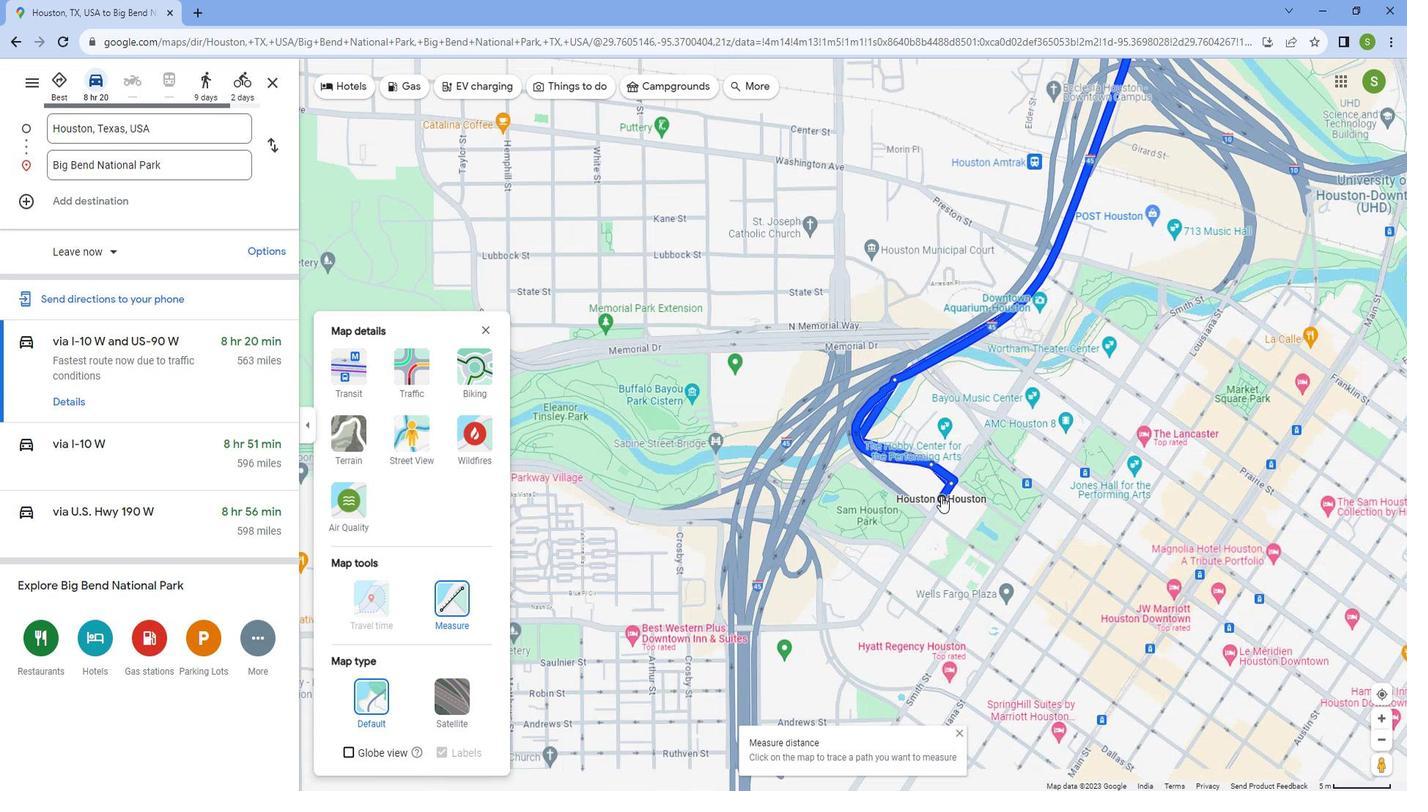 
Action: Mouse scrolled (897, 580) with delta (0, 0)
Screenshot: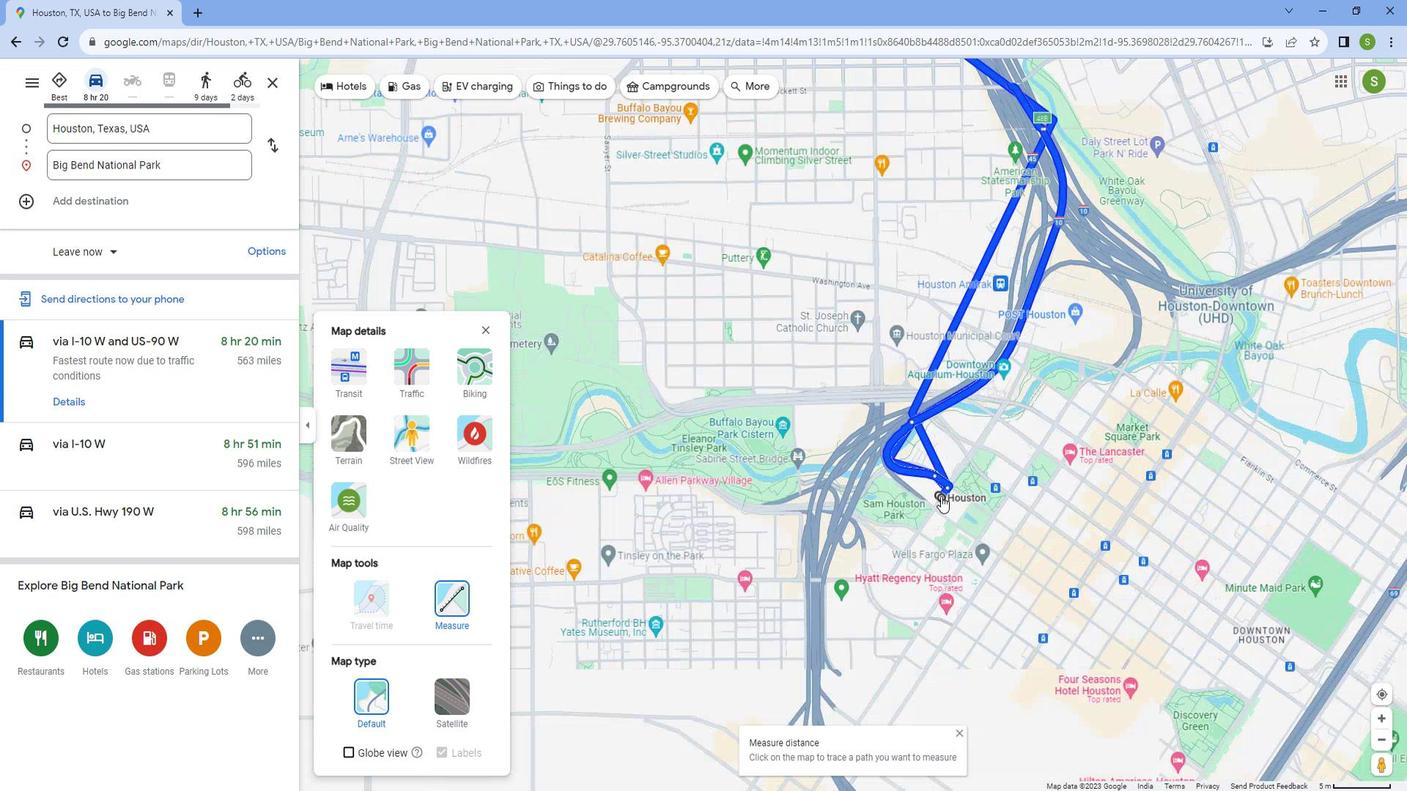 
Action: Mouse scrolled (897, 580) with delta (0, 0)
Screenshot: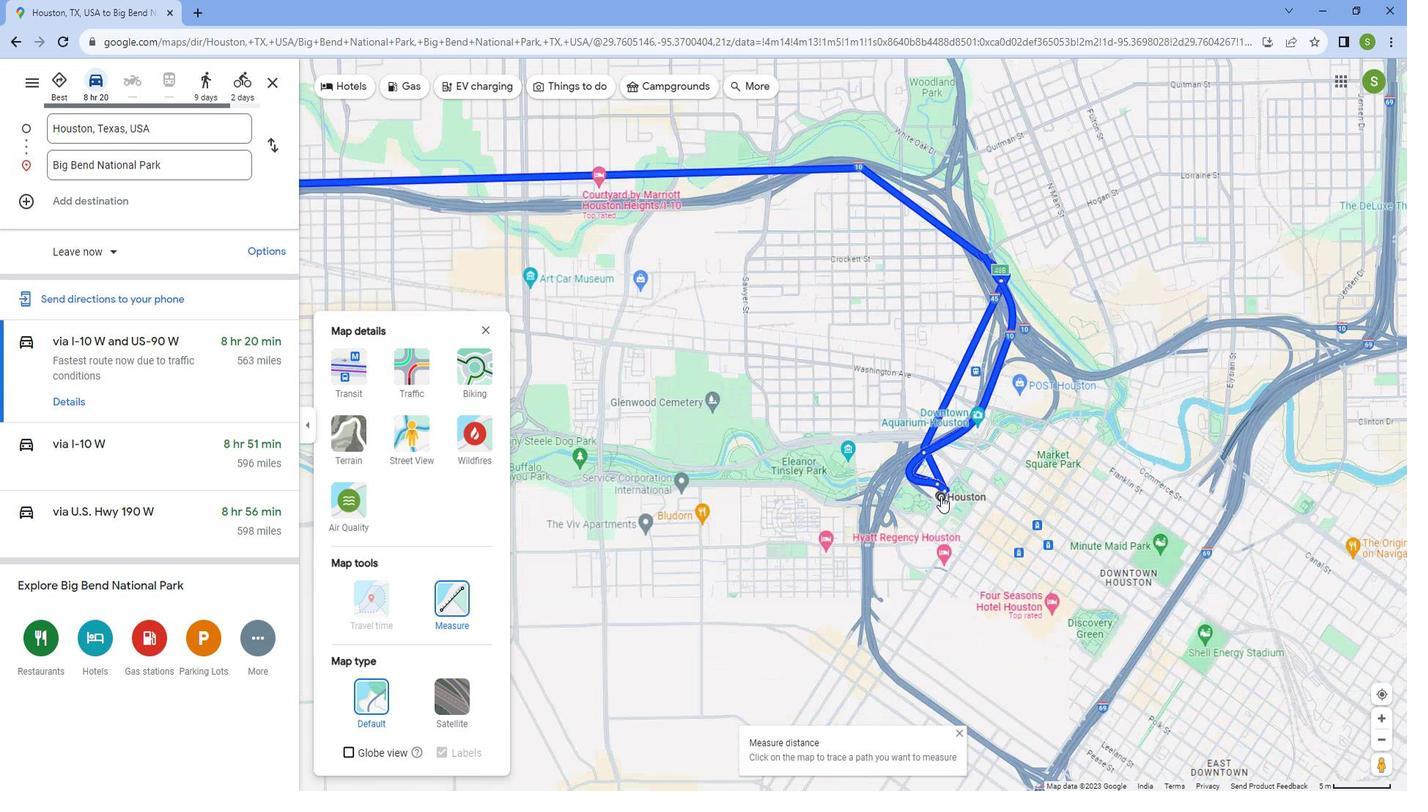 
Action: Mouse scrolled (897, 580) with delta (0, 0)
Screenshot: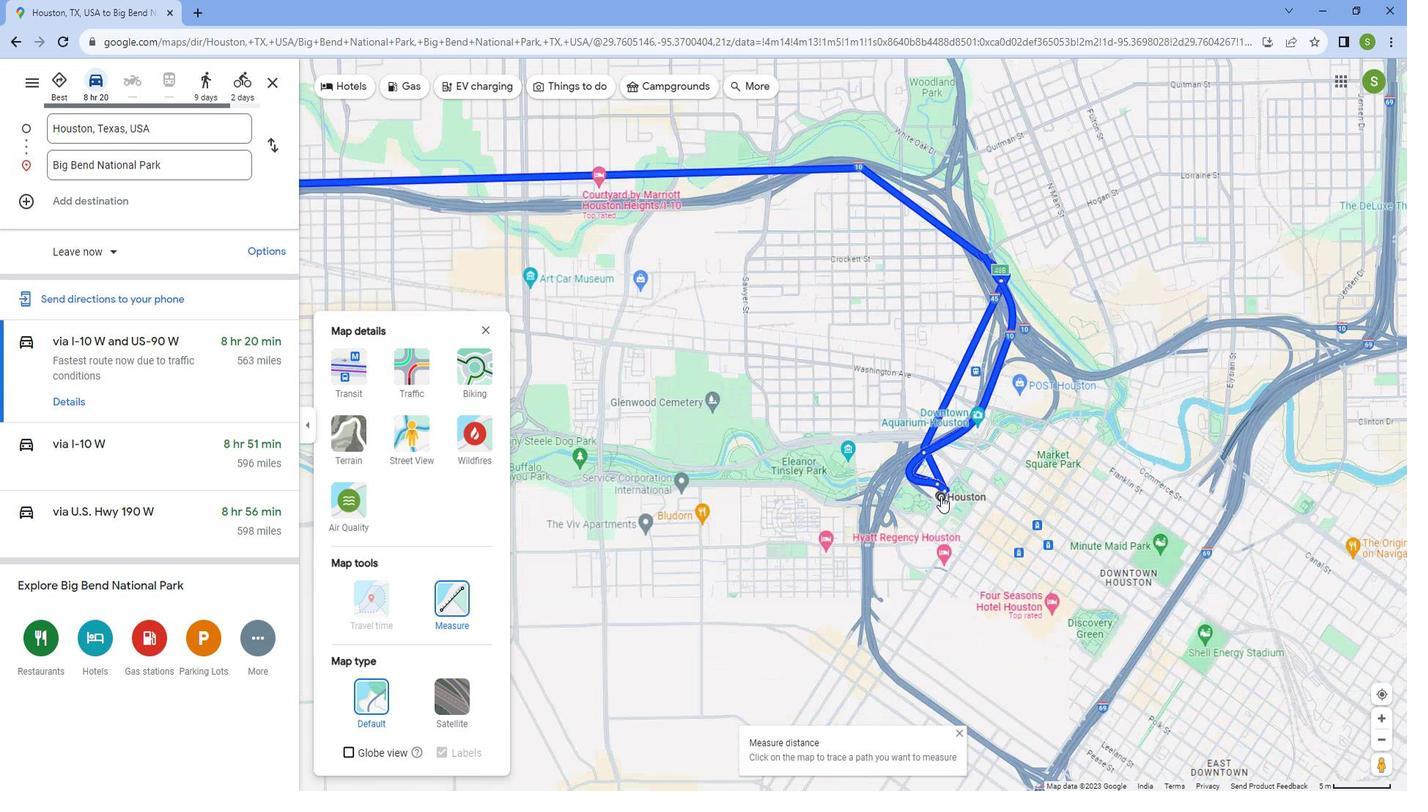
Action: Mouse scrolled (897, 580) with delta (0, 0)
Screenshot: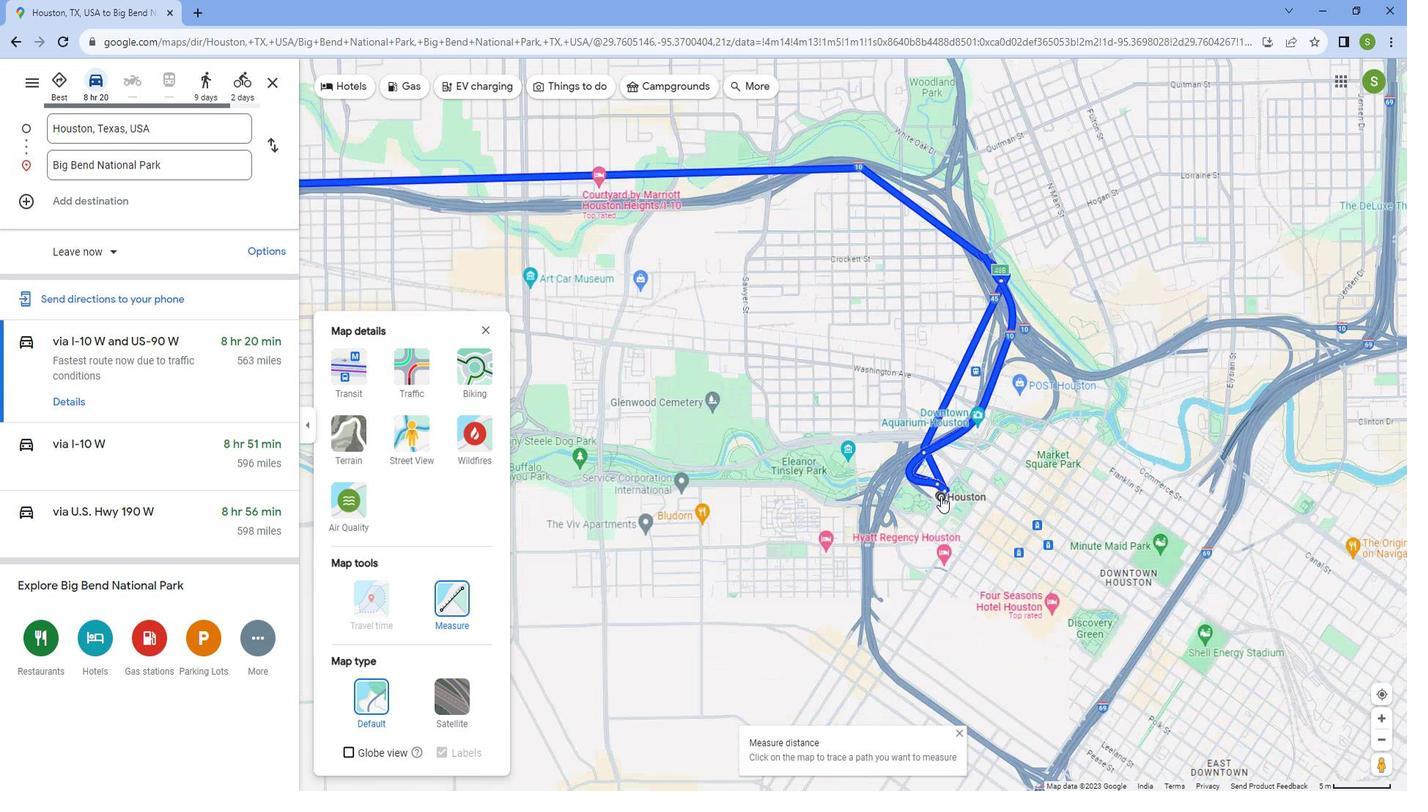 
Action: Mouse scrolled (897, 580) with delta (0, 0)
Screenshot: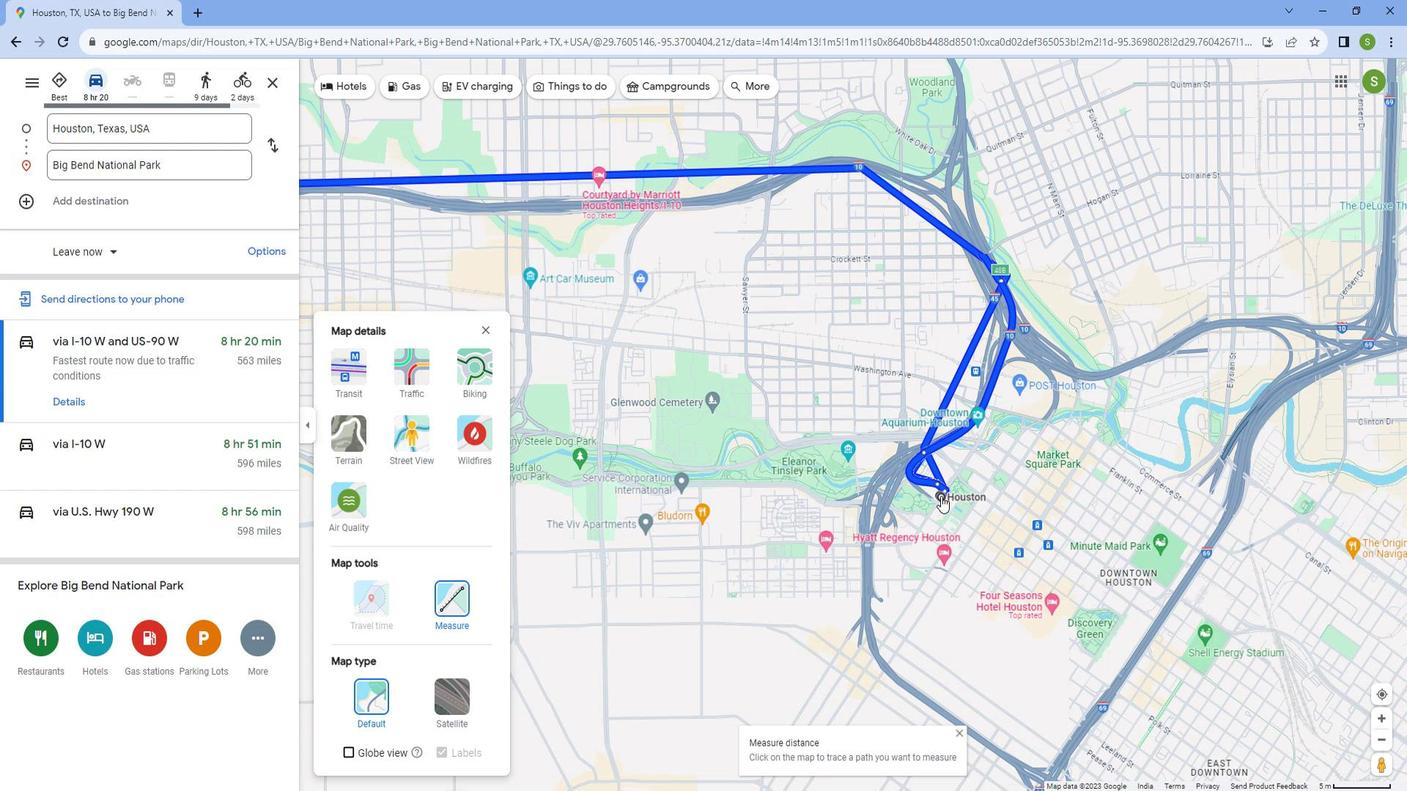 
Action: Mouse scrolled (897, 580) with delta (0, 0)
Screenshot: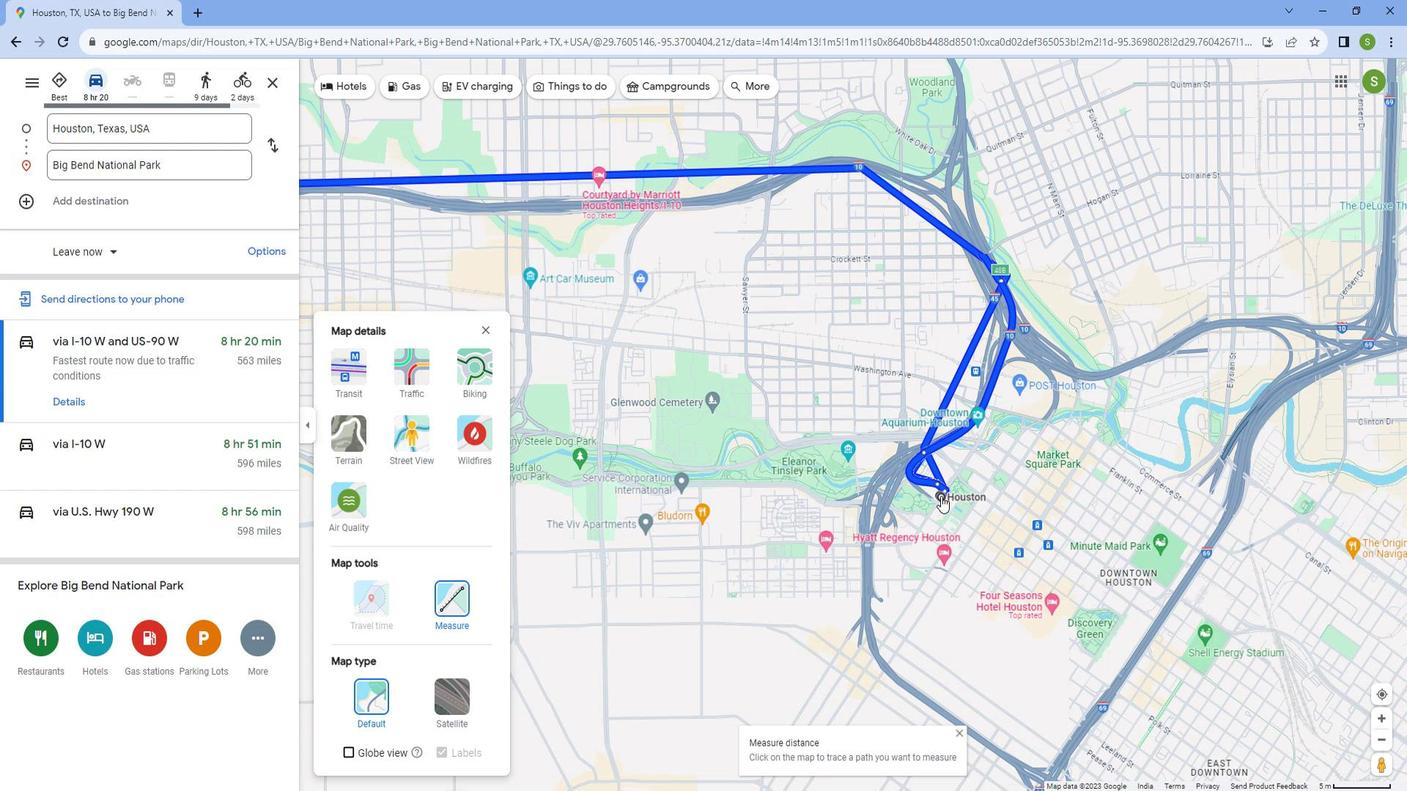 
Action: Mouse scrolled (897, 580) with delta (0, 0)
Screenshot: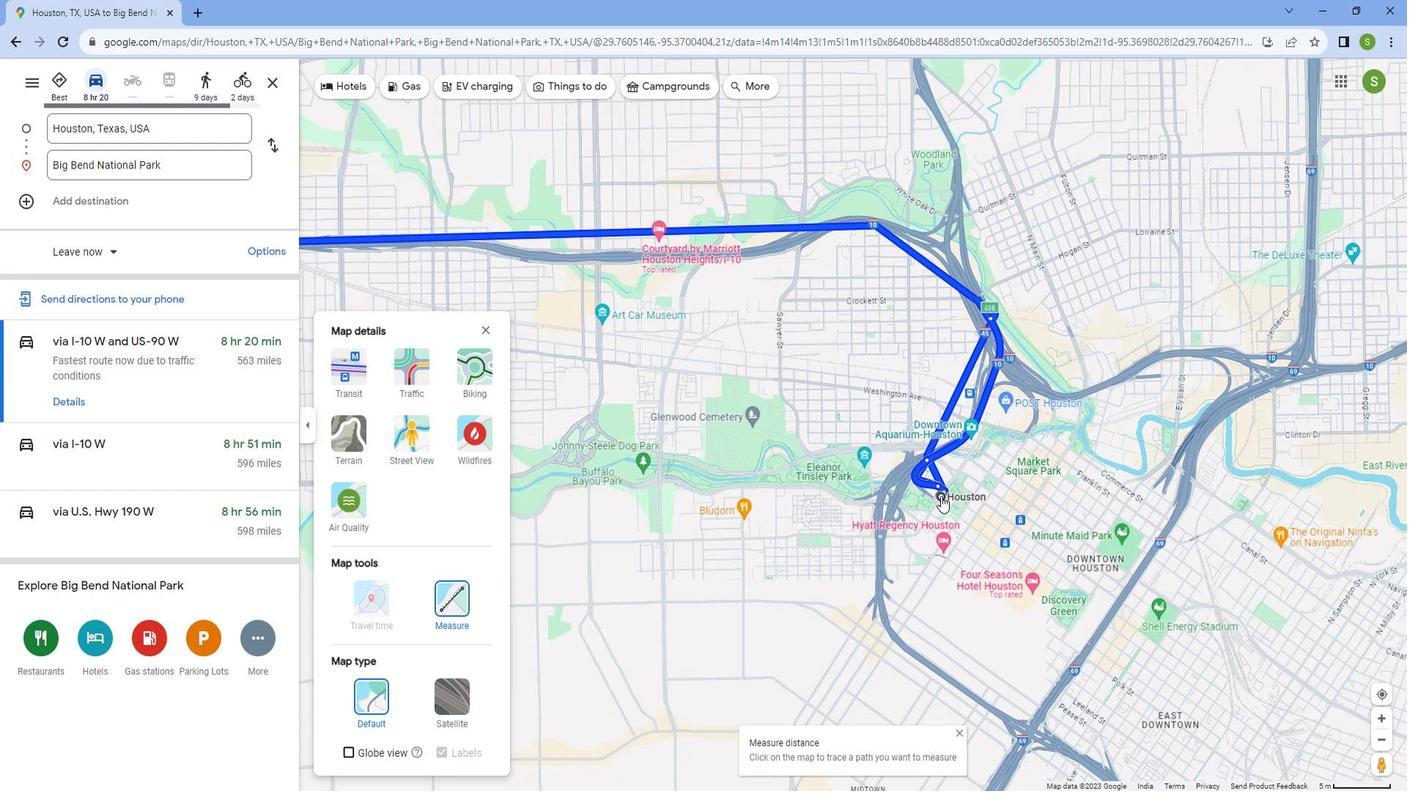 
Action: Mouse scrolled (897, 580) with delta (0, 0)
Screenshot: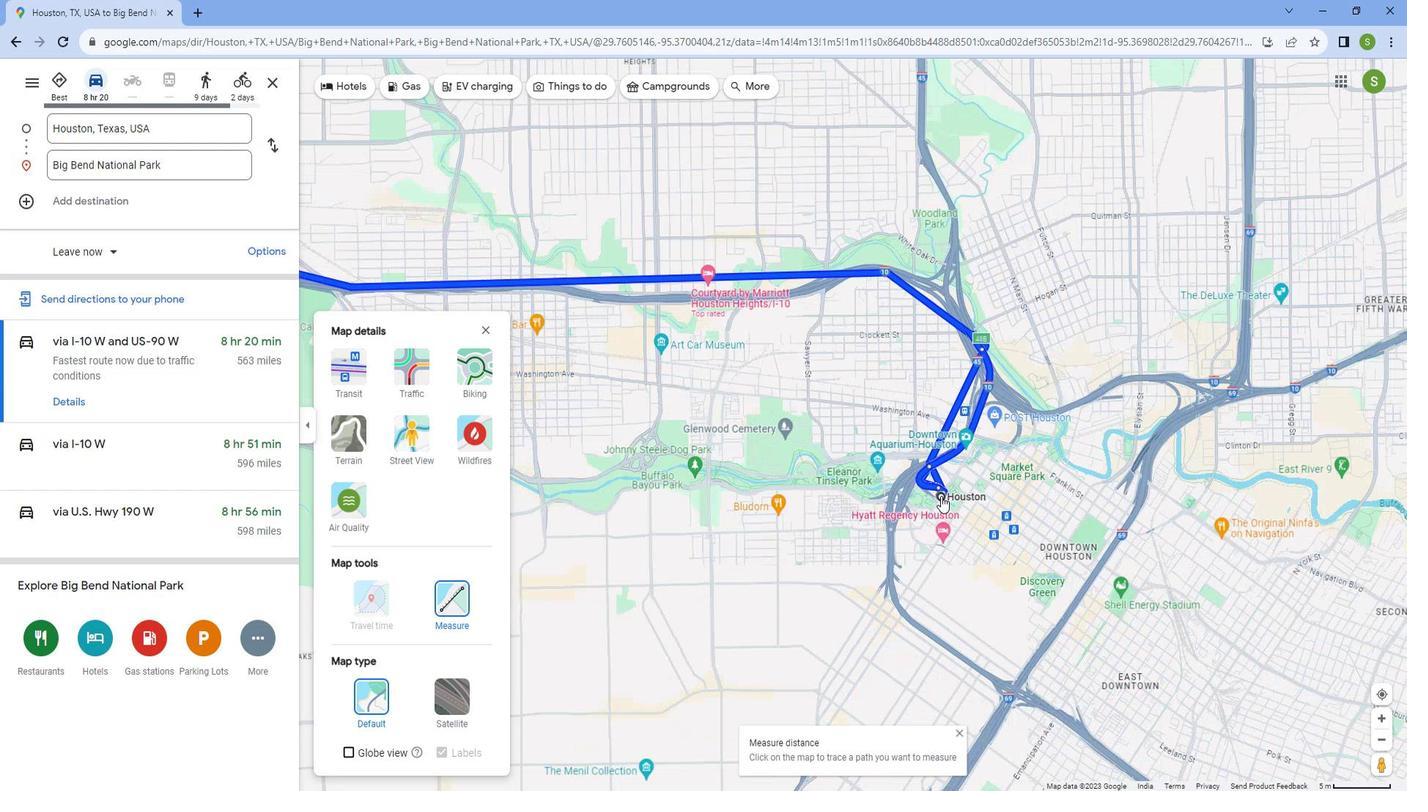 
Action: Mouse scrolled (897, 580) with delta (0, 0)
Screenshot: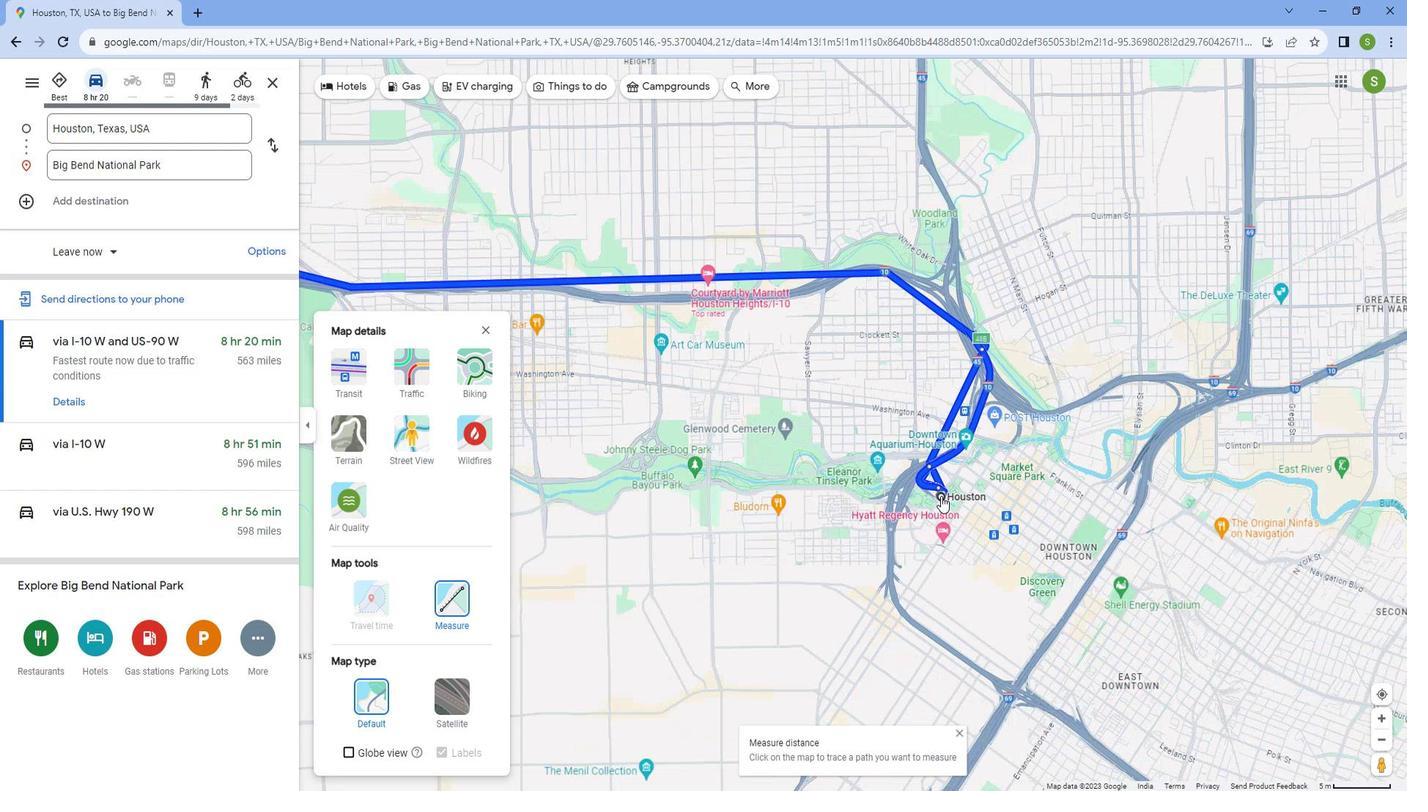 
Action: Mouse scrolled (897, 580) with delta (0, 0)
Screenshot: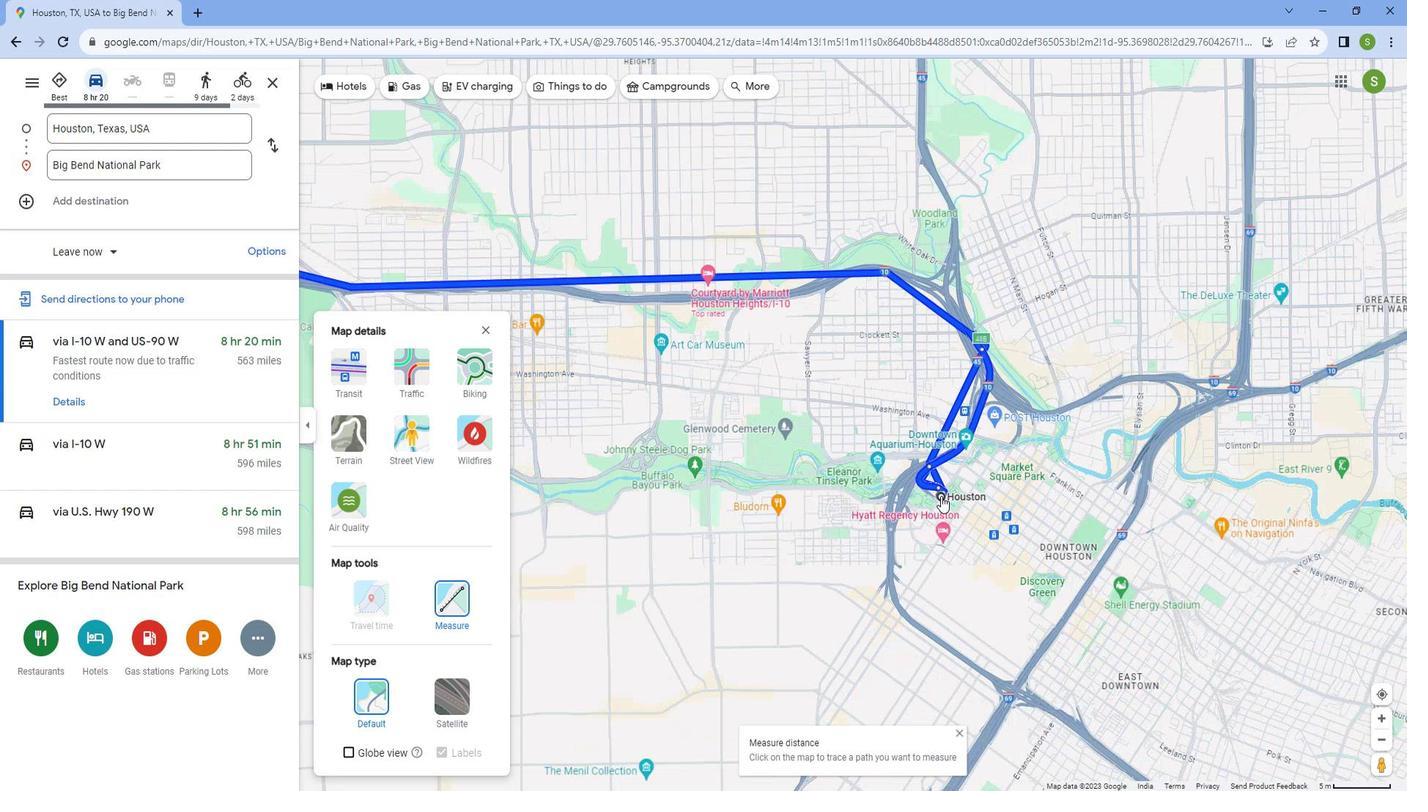 
Action: Mouse scrolled (897, 580) with delta (0, 0)
Screenshot: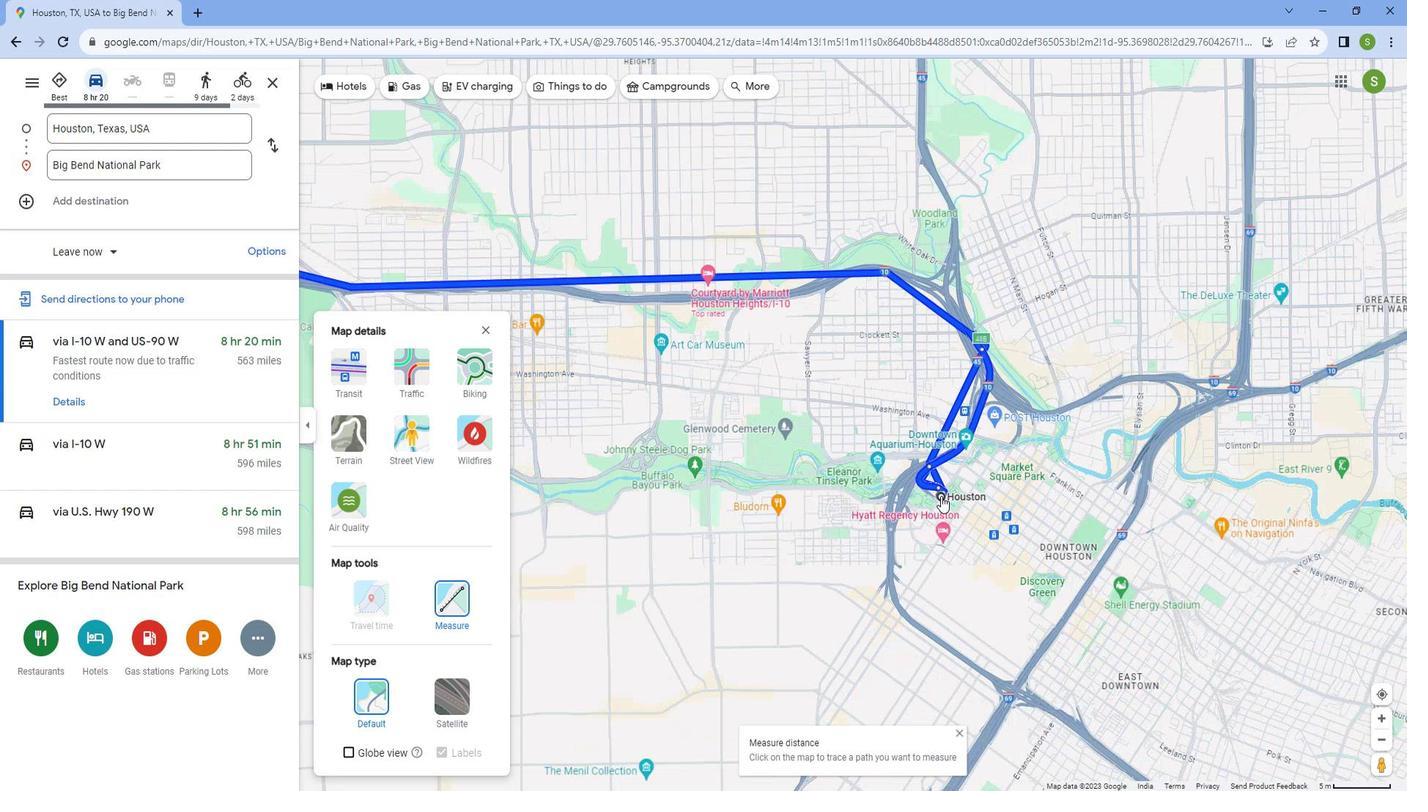 
Action: Mouse scrolled (897, 580) with delta (0, 0)
Screenshot: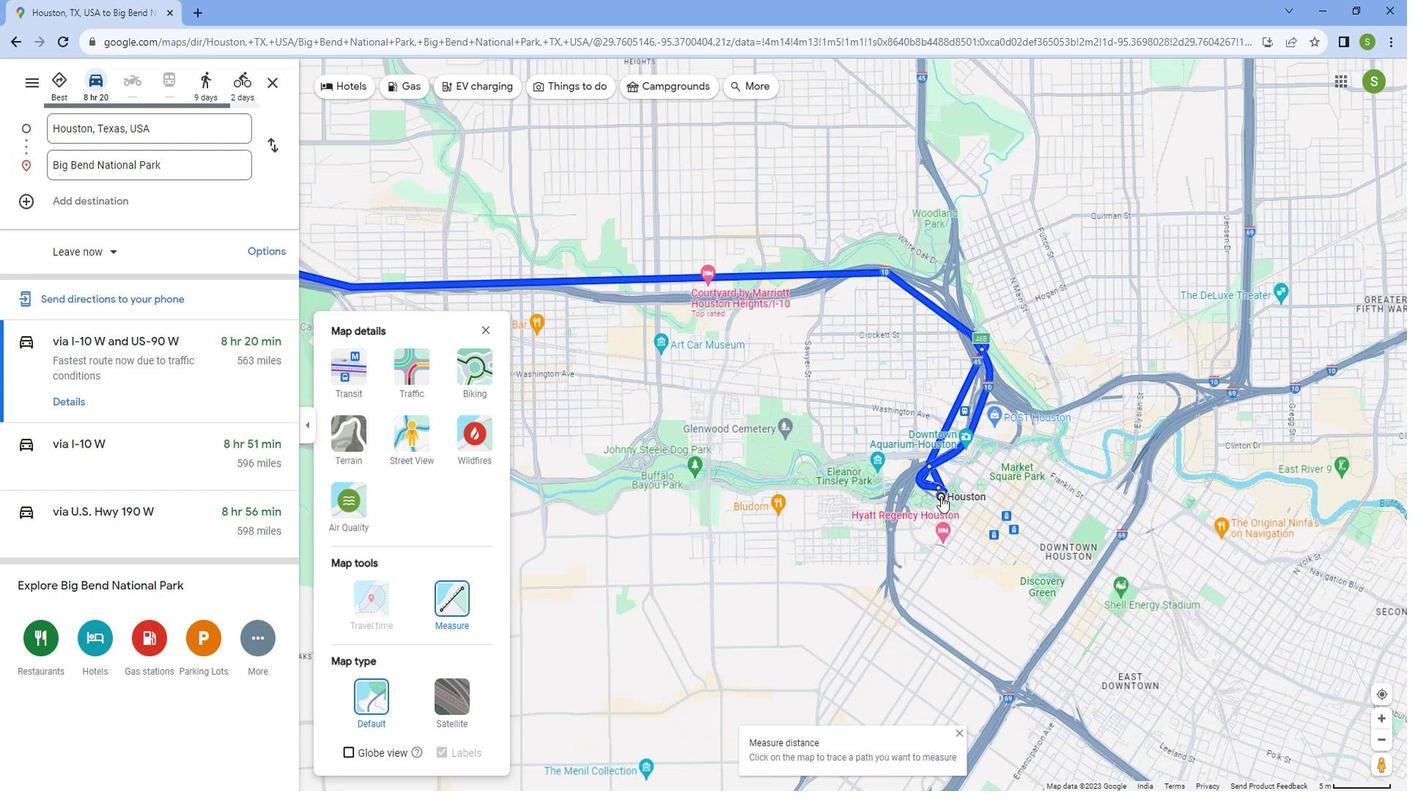
Action: Mouse moved to (897, 580)
Screenshot: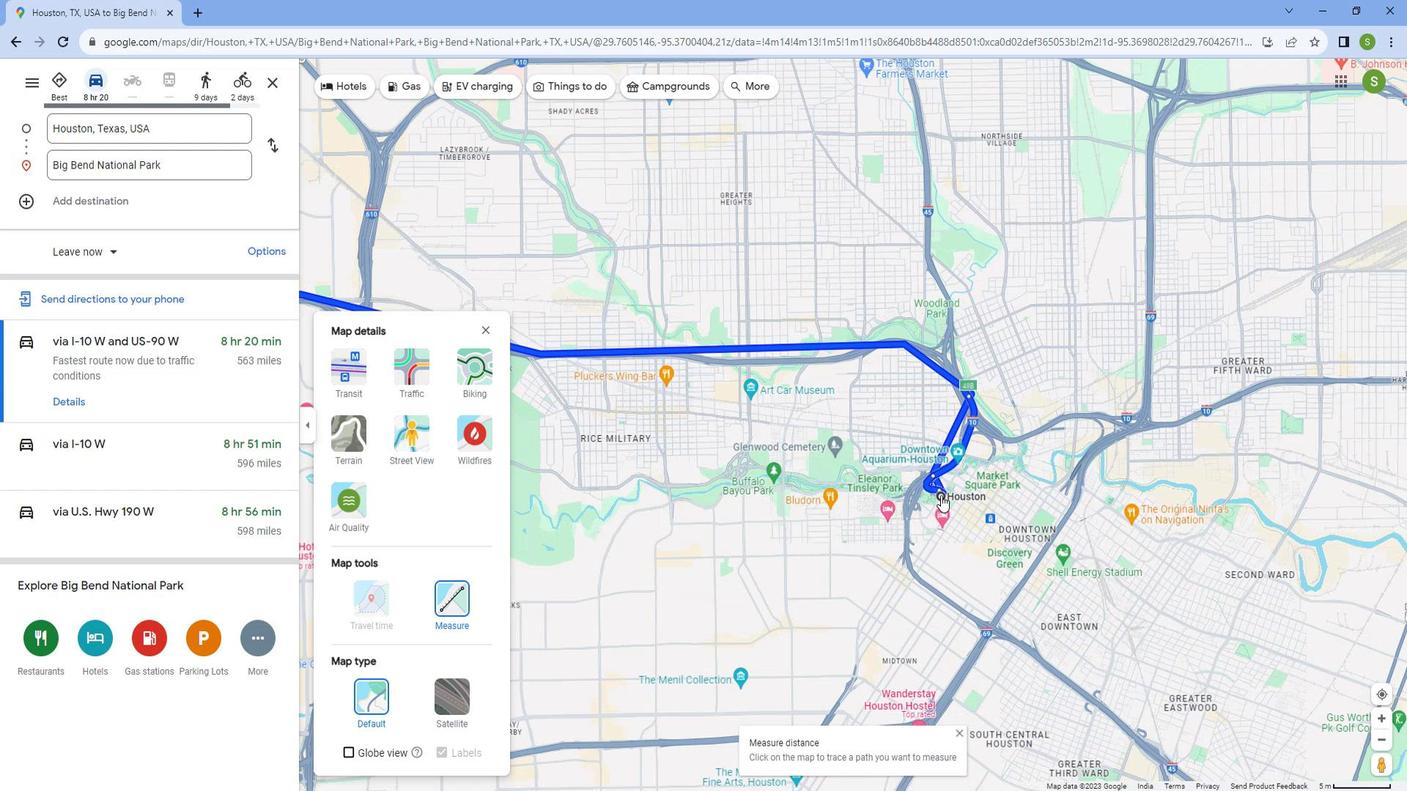 
Action: Mouse scrolled (897, 580) with delta (0, 0)
Screenshot: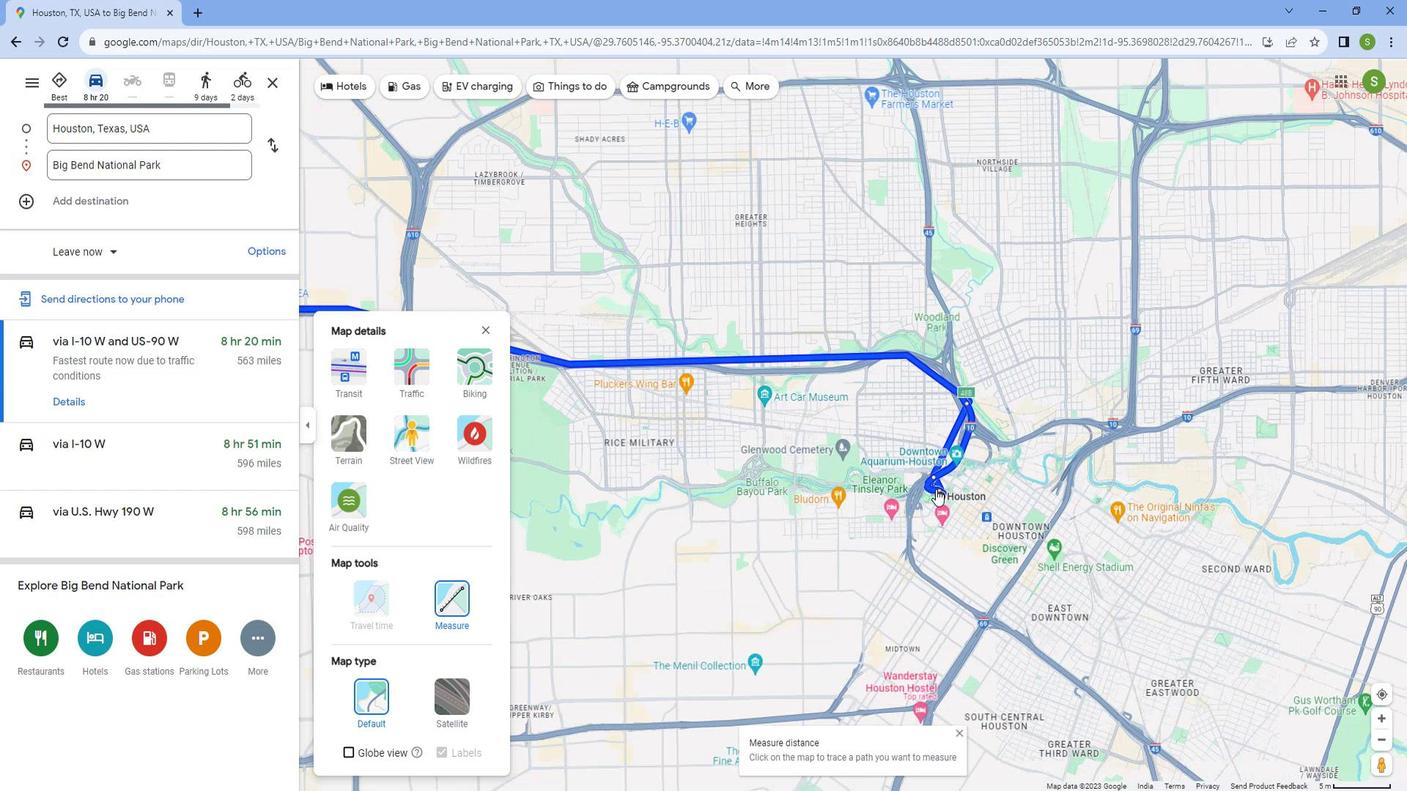 
Action: Mouse scrolled (897, 580) with delta (0, 0)
Screenshot: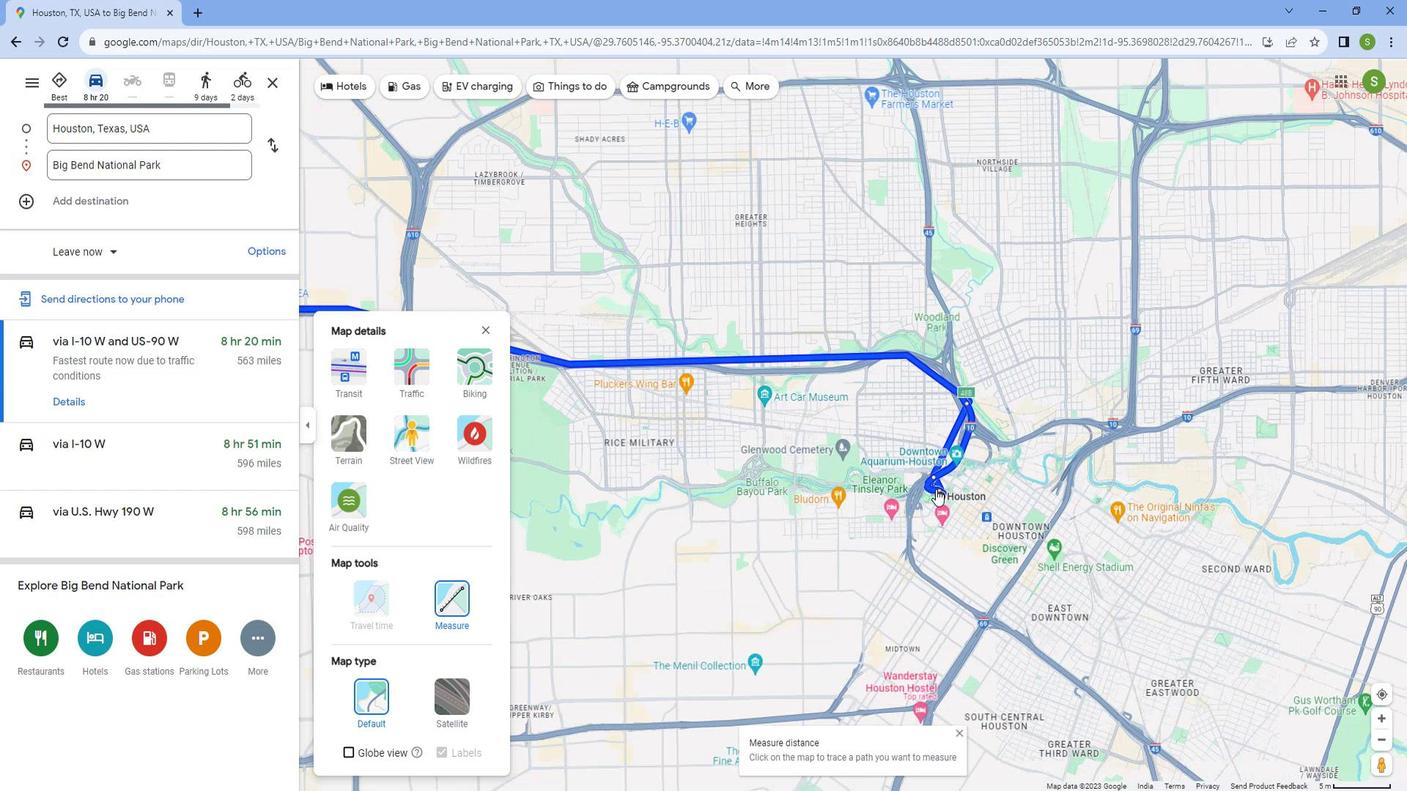 
Action: Mouse scrolled (897, 580) with delta (0, 0)
Screenshot: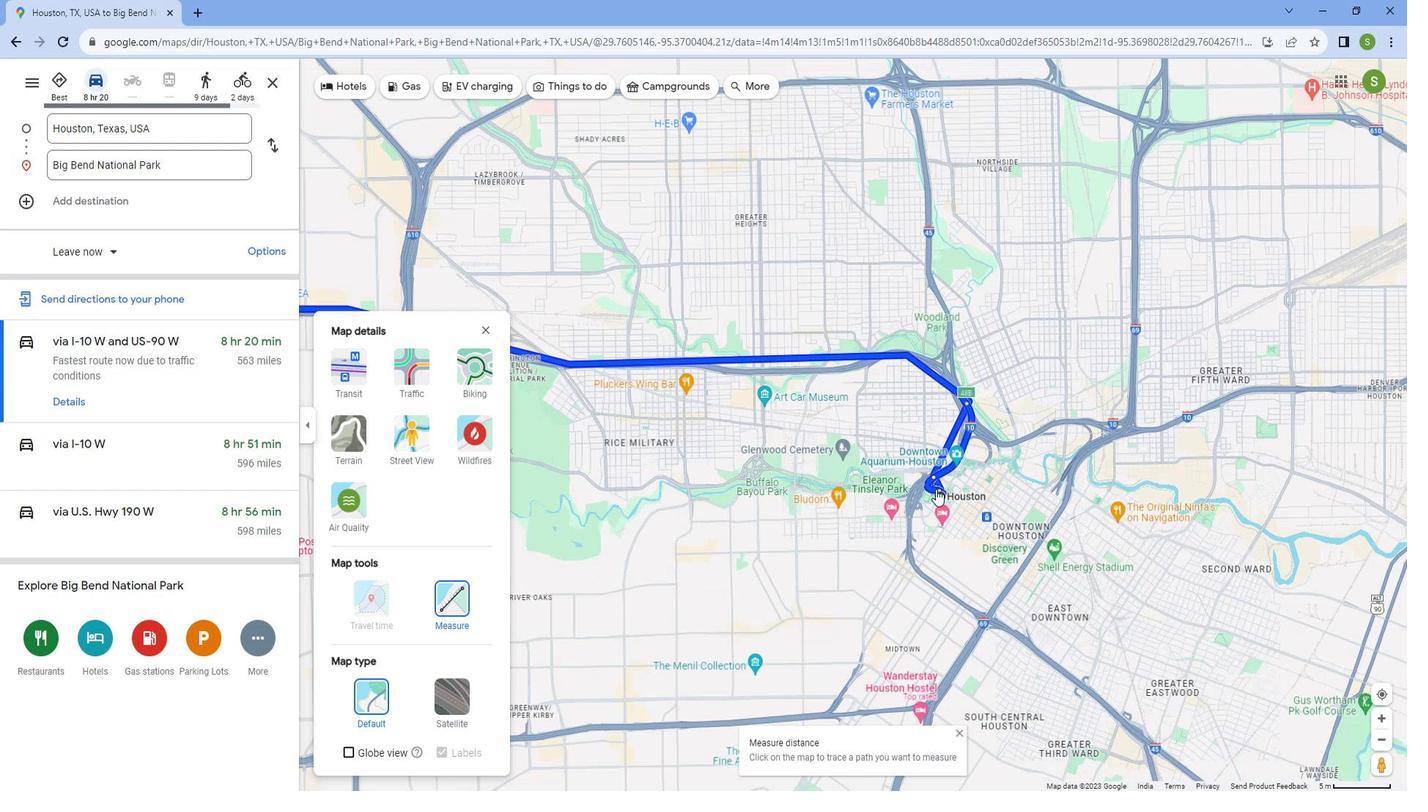 
Action: Mouse scrolled (897, 580) with delta (0, 0)
Screenshot: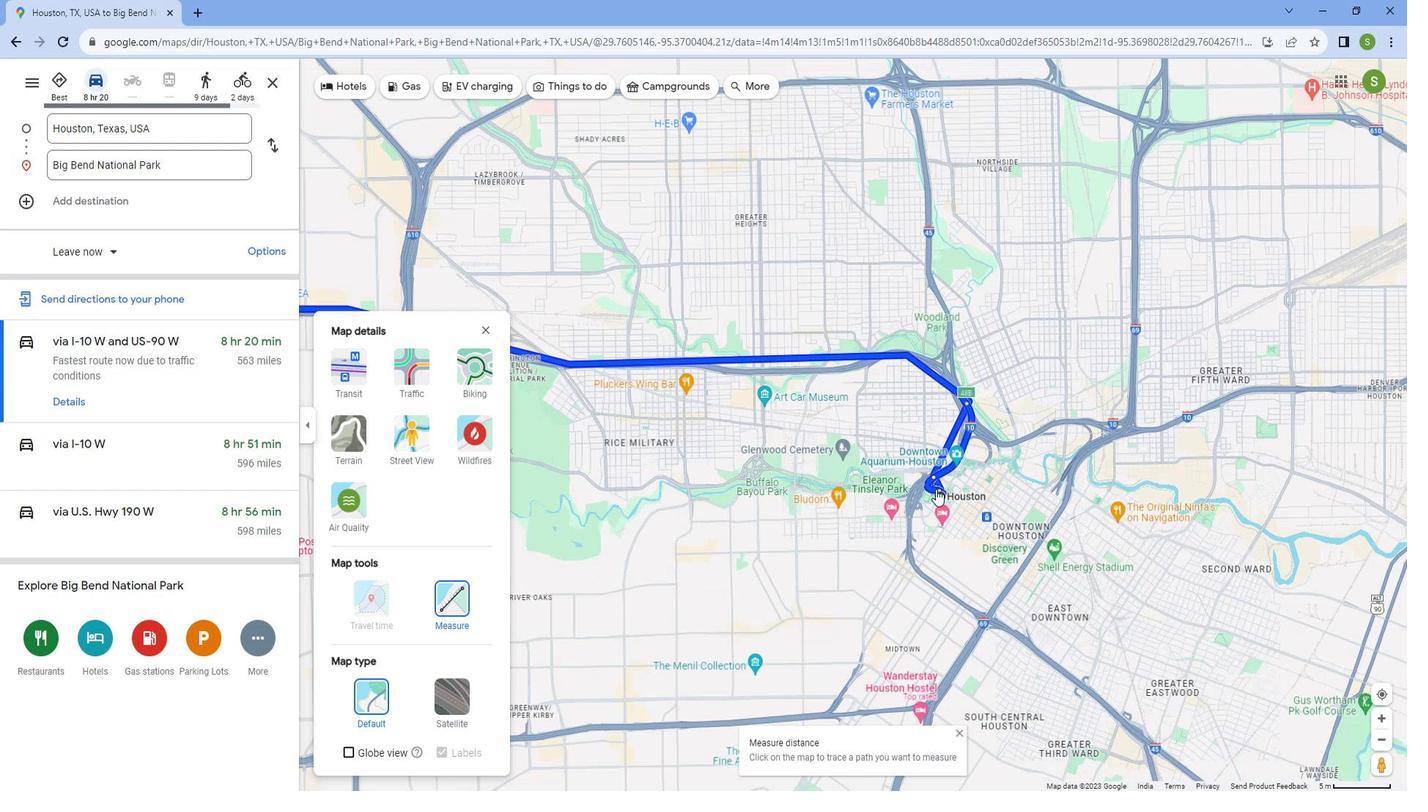 
Action: Mouse scrolled (897, 580) with delta (0, 0)
Screenshot: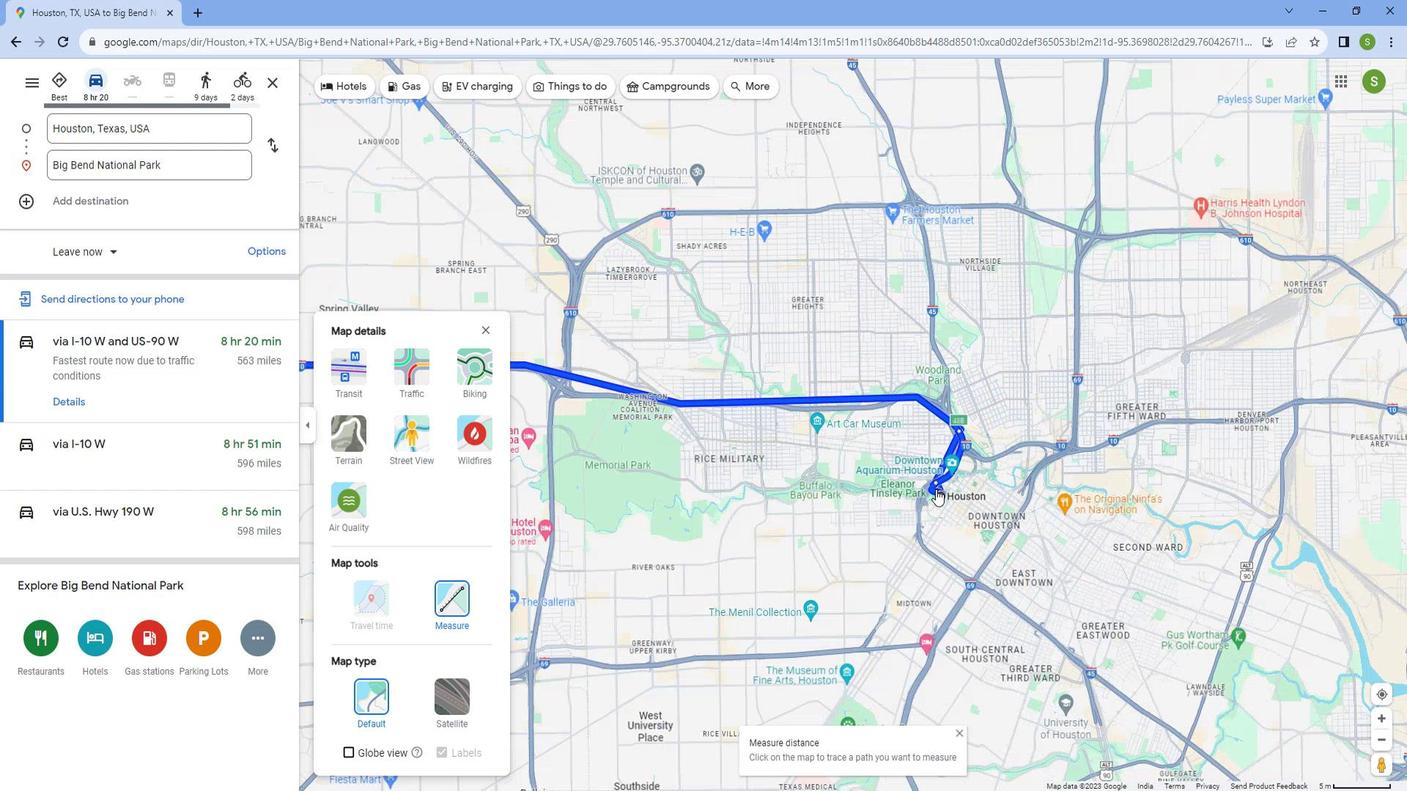 
Action: Mouse scrolled (897, 580) with delta (0, 0)
Screenshot: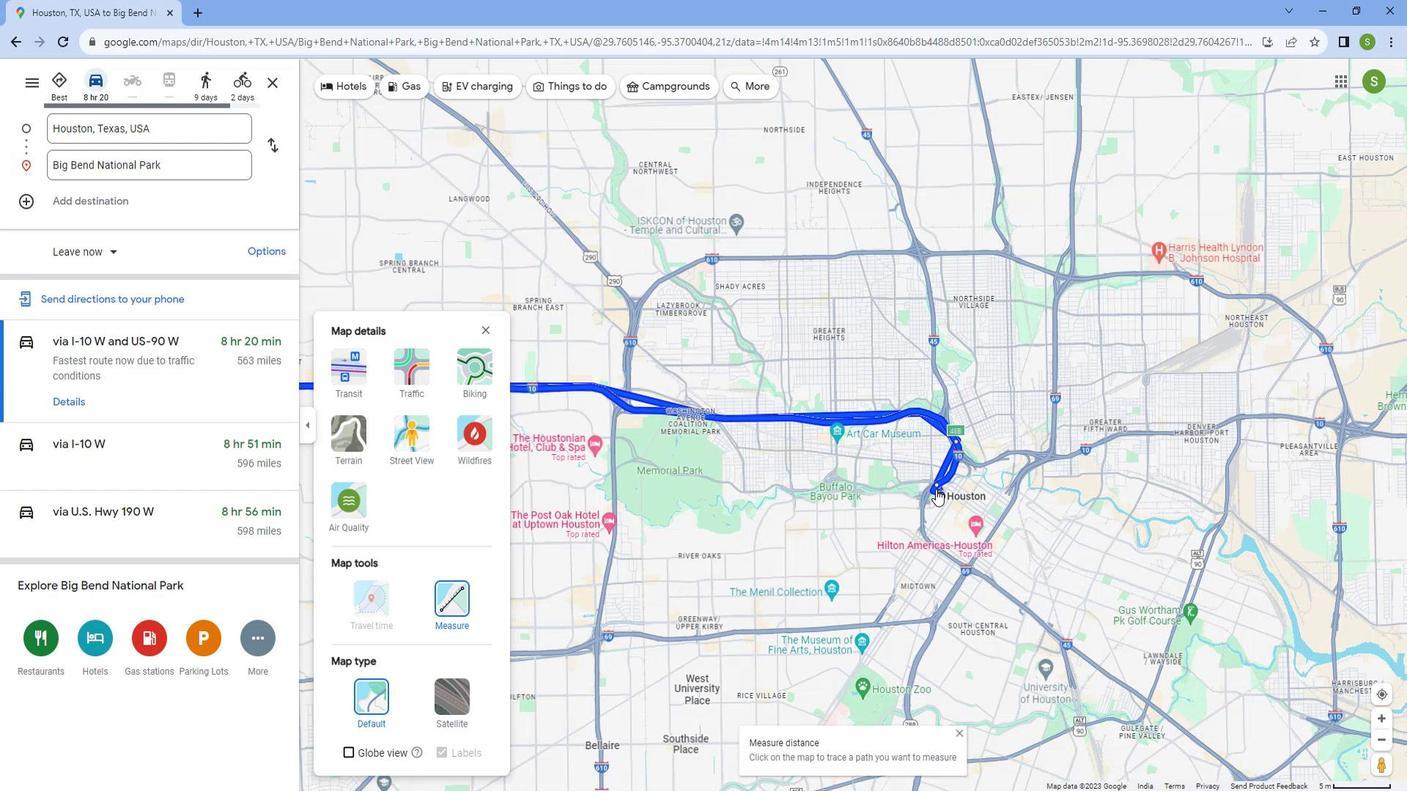 
Action: Mouse scrolled (897, 580) with delta (0, 0)
Screenshot: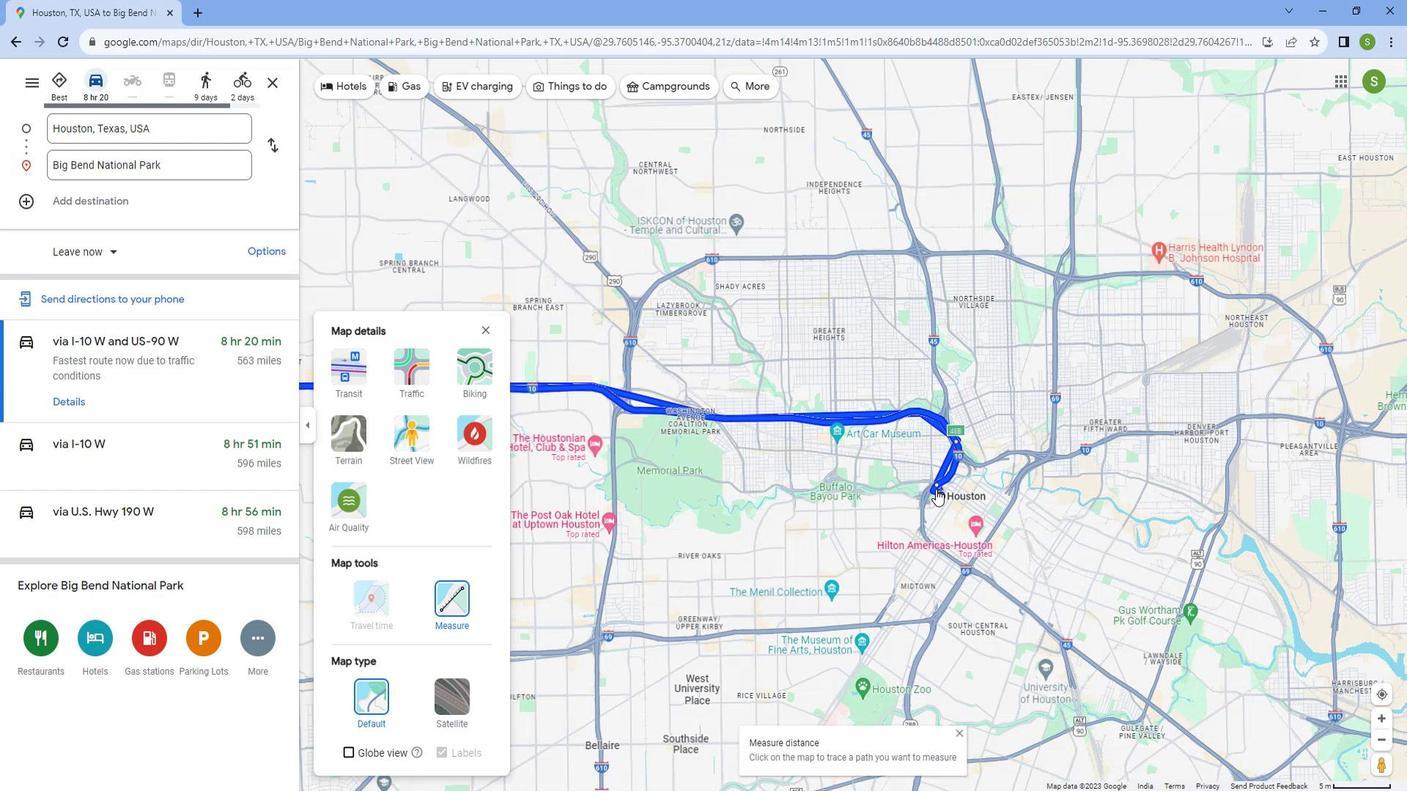 
Action: Mouse scrolled (897, 580) with delta (0, 0)
Screenshot: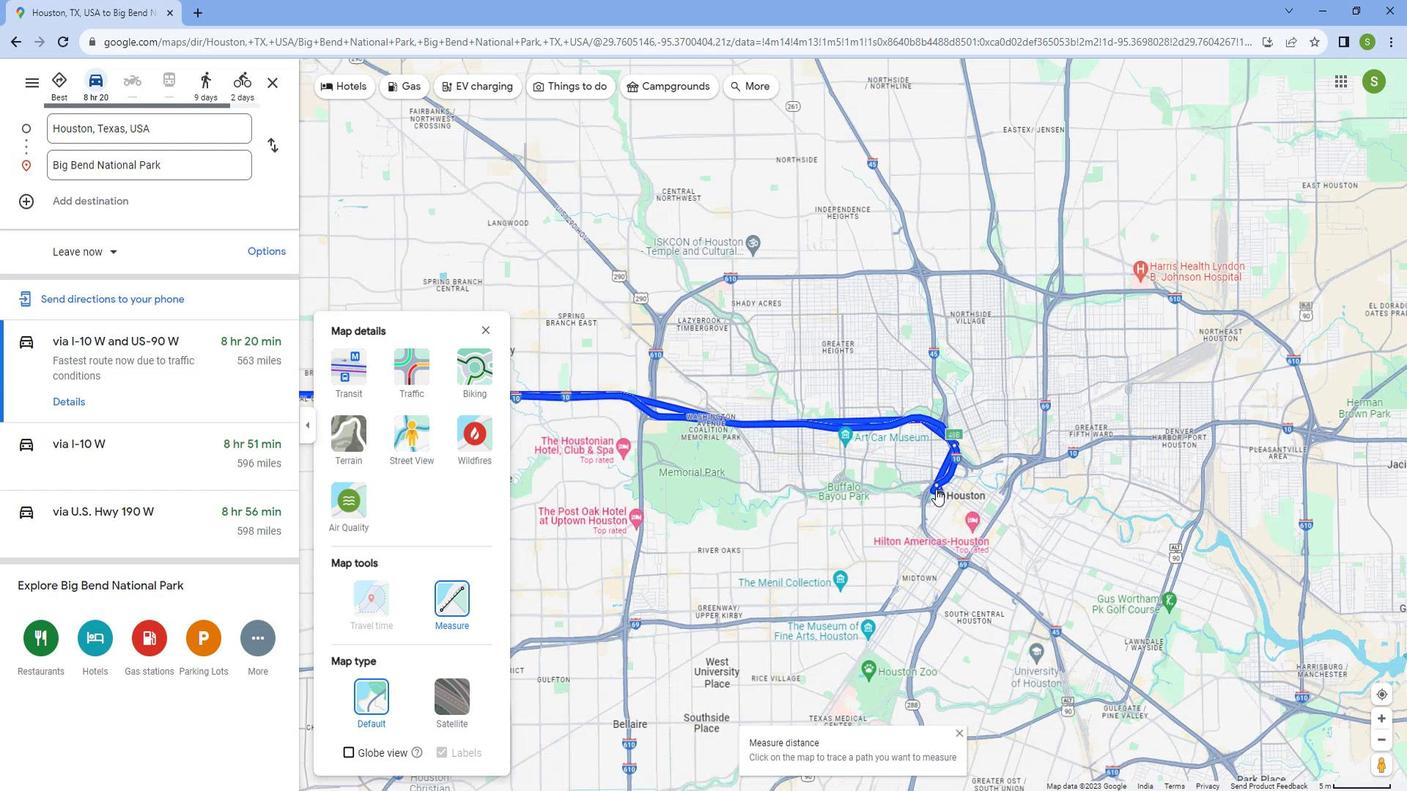 
Action: Mouse scrolled (897, 580) with delta (0, 0)
Screenshot: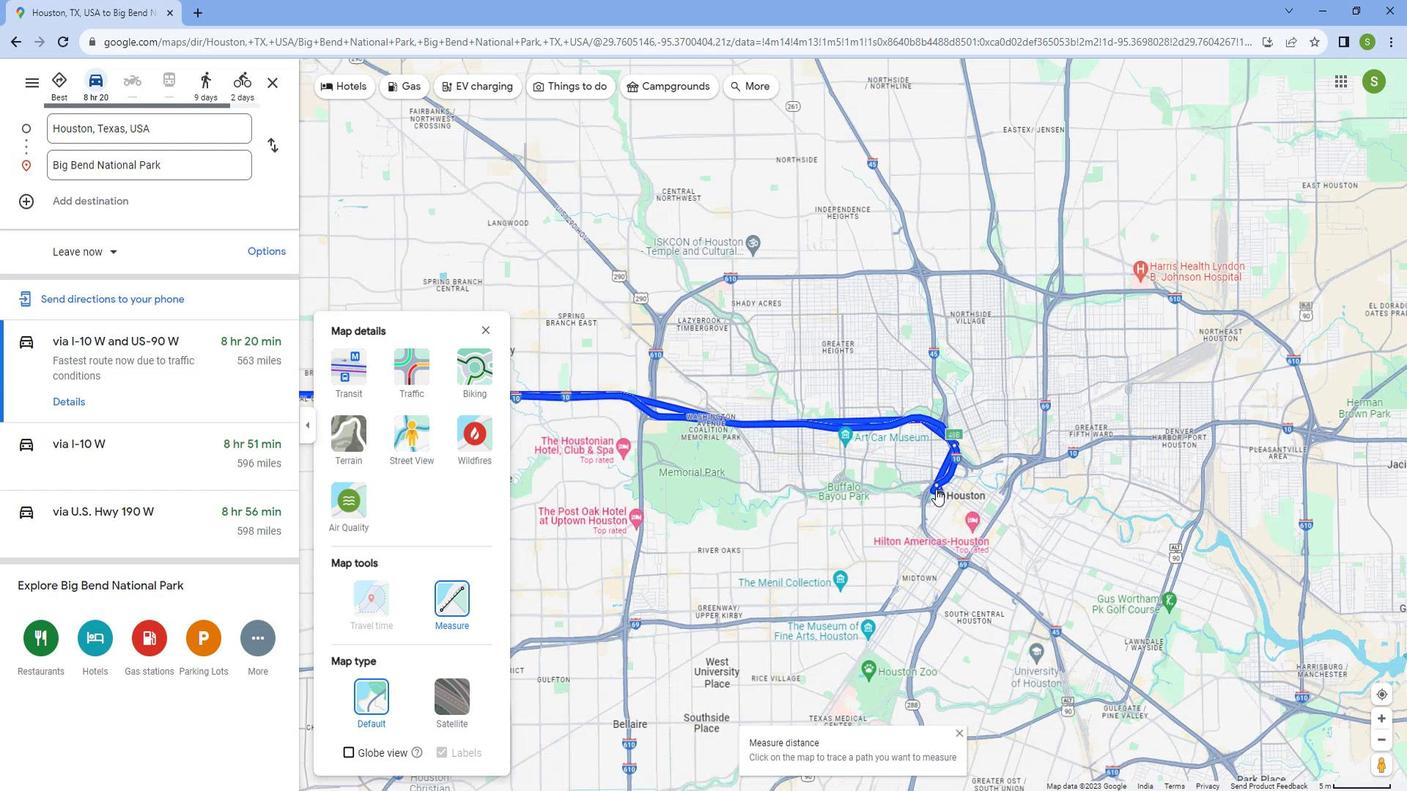 
Action: Mouse scrolled (897, 580) with delta (0, 0)
Screenshot: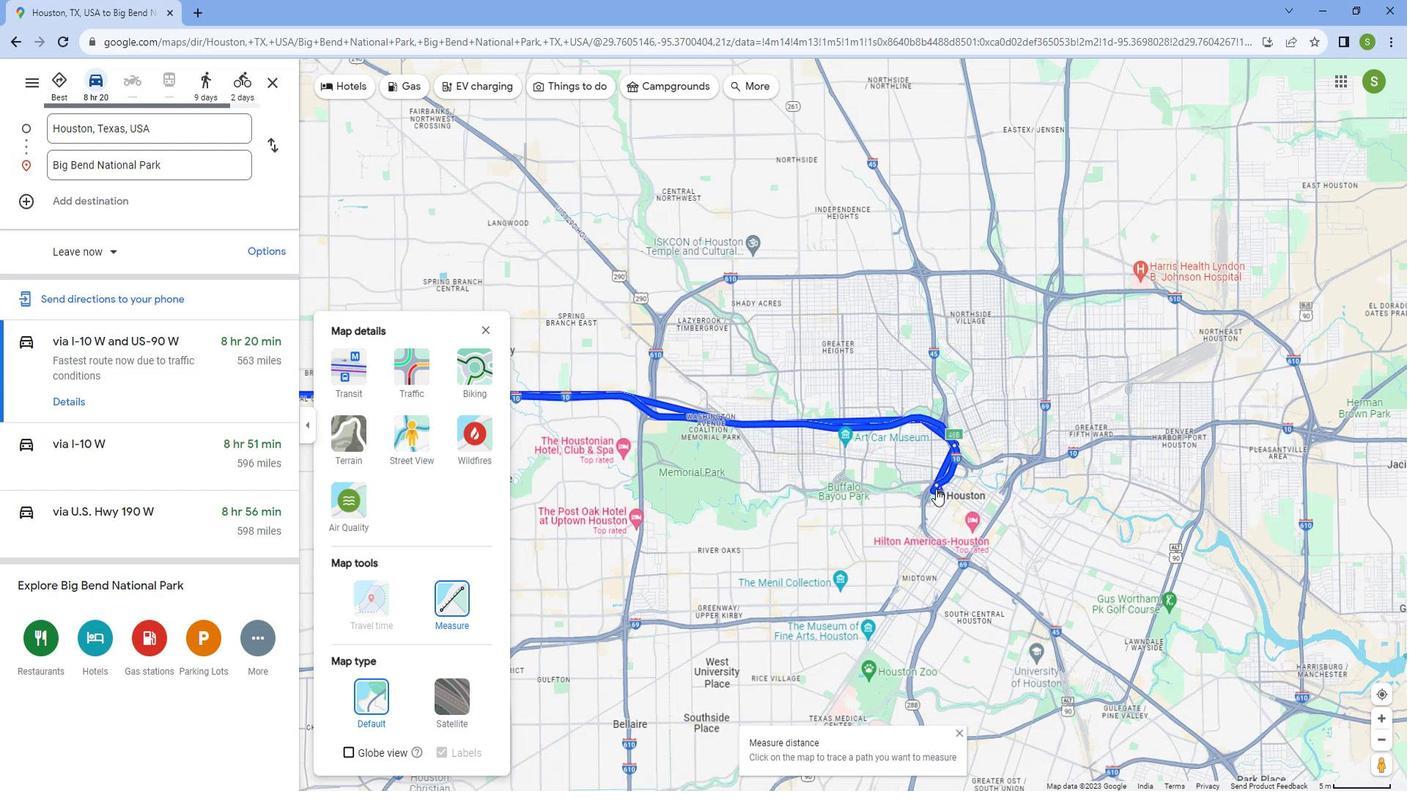 
Action: Mouse scrolled (897, 580) with delta (0, 0)
Screenshot: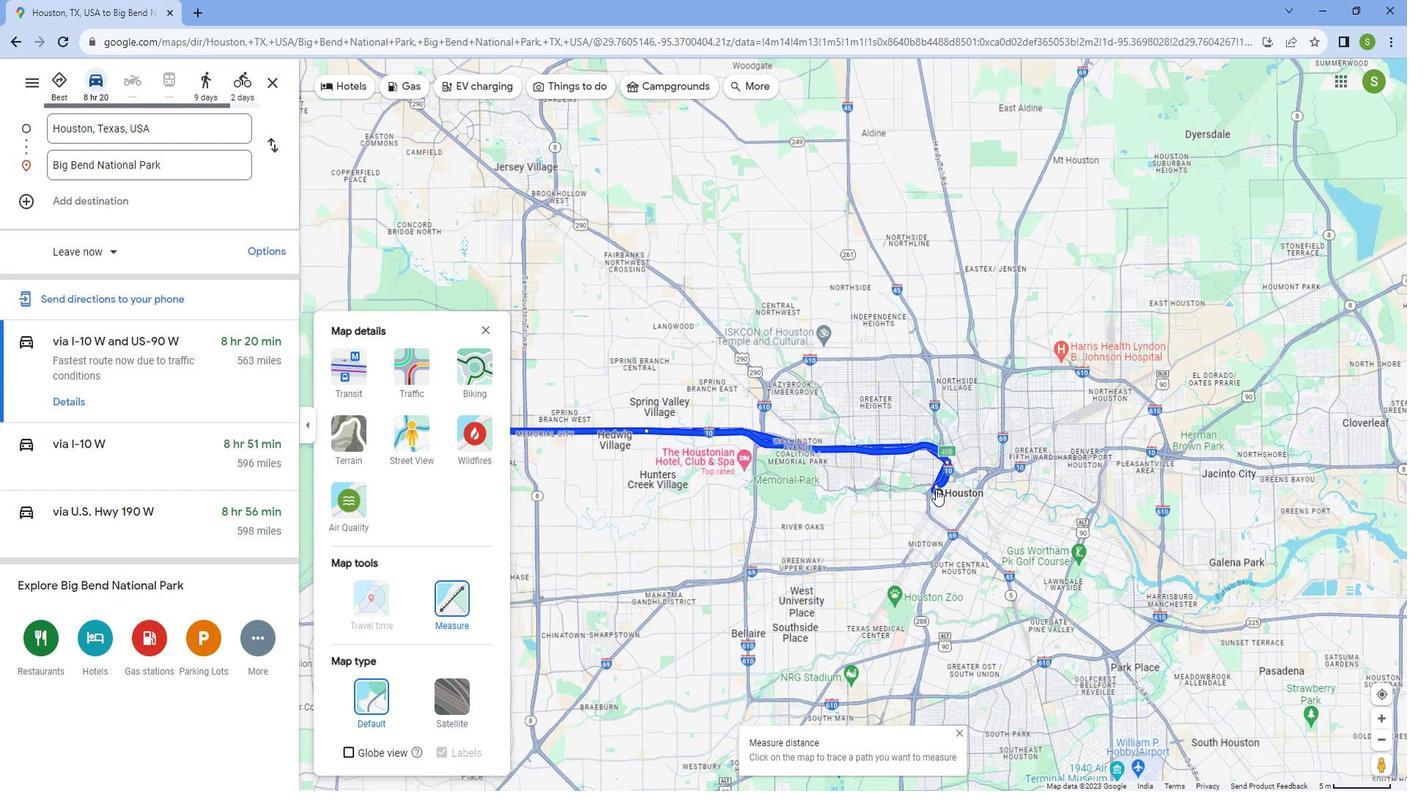 
Action: Mouse scrolled (897, 580) with delta (0, 0)
Screenshot: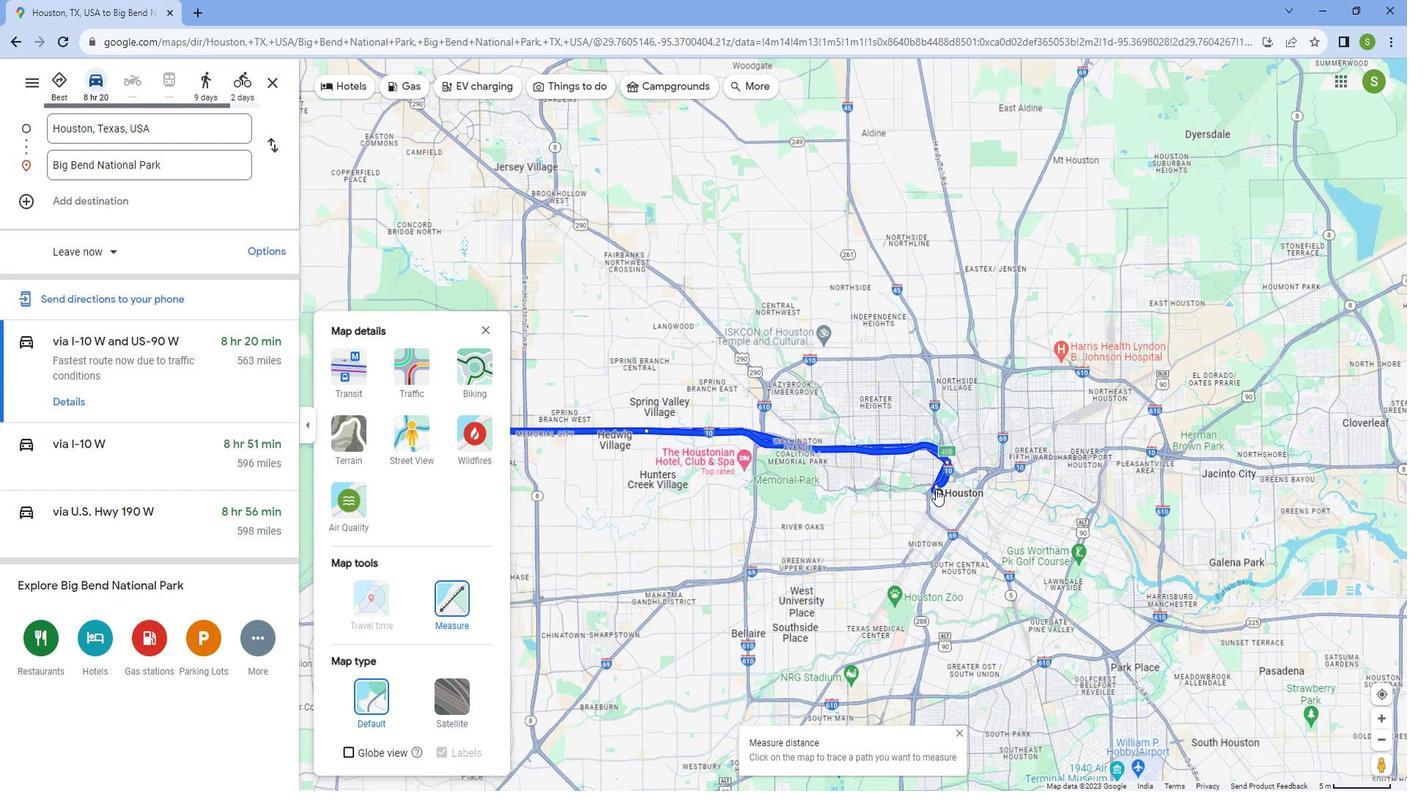 
Action: Mouse scrolled (897, 580) with delta (0, 0)
Screenshot: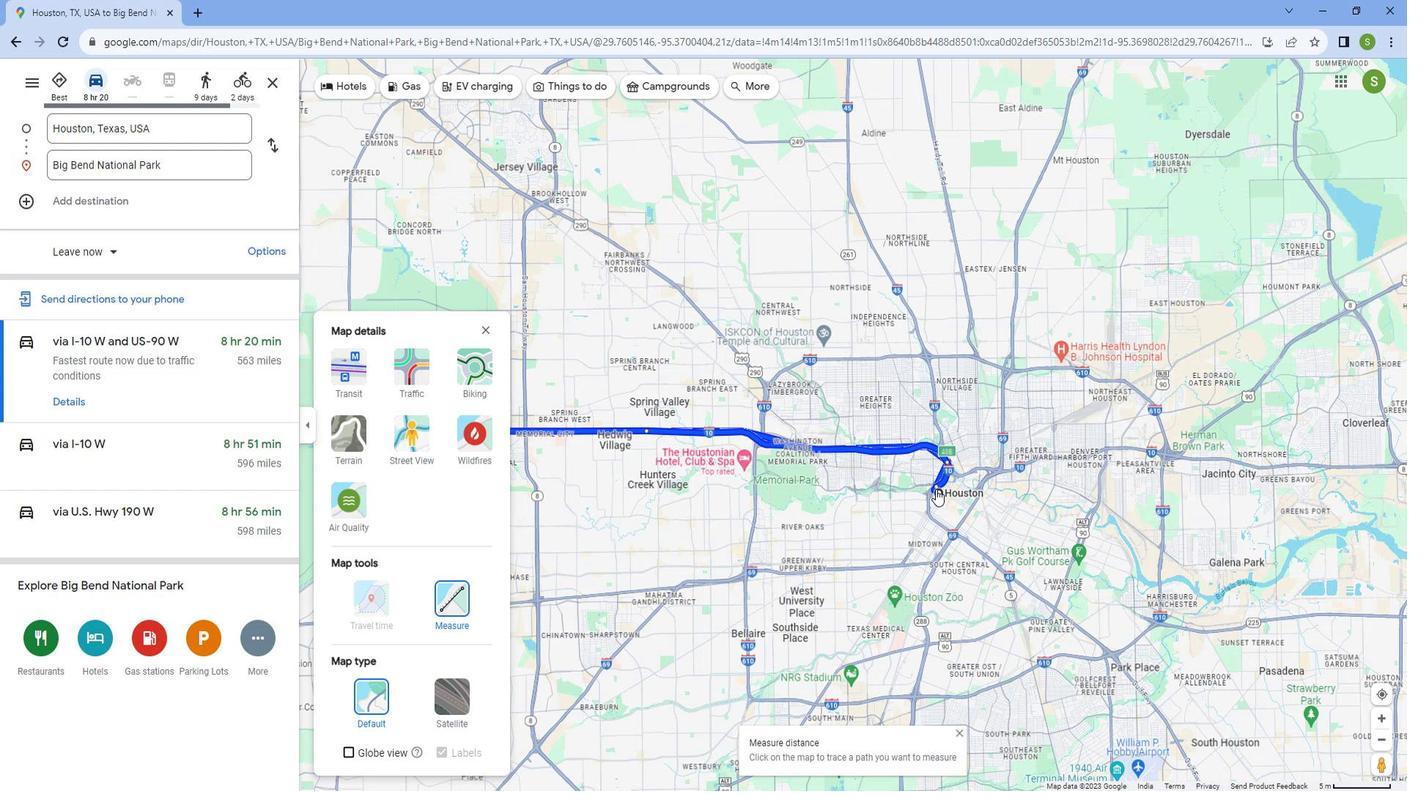 
Action: Mouse scrolled (897, 580) with delta (0, 0)
Screenshot: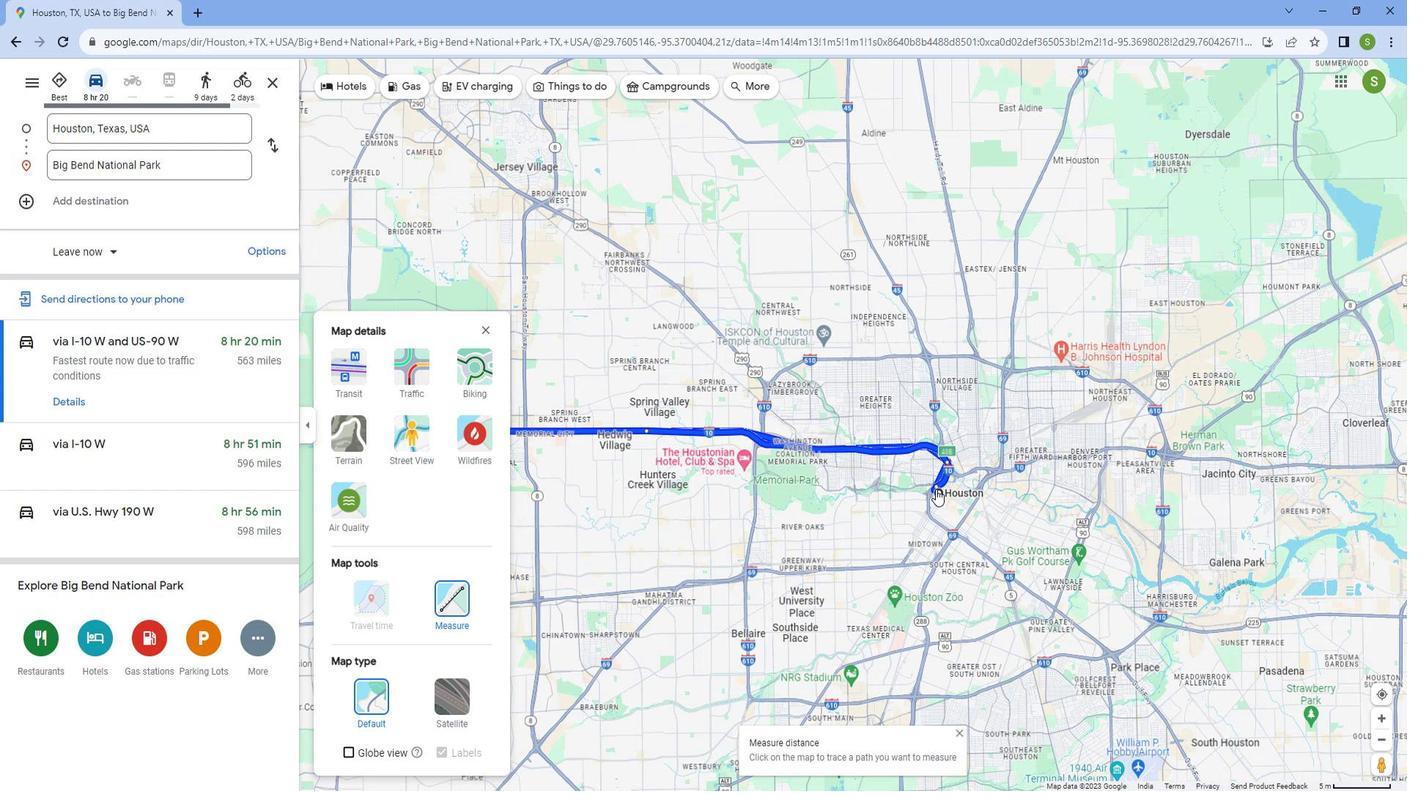 
Action: Mouse scrolled (897, 580) with delta (0, 0)
Screenshot: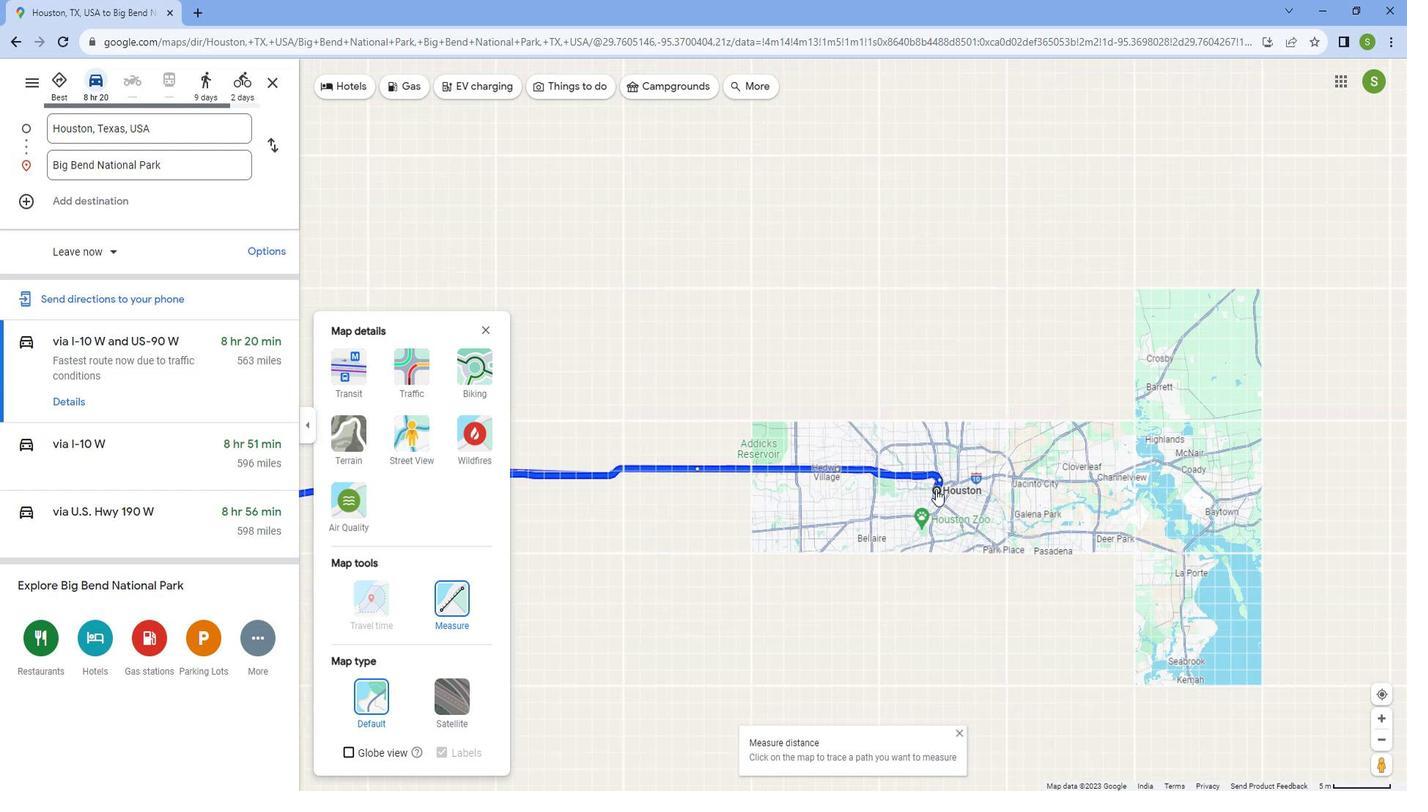 
Action: Mouse scrolled (897, 580) with delta (0, 0)
Screenshot: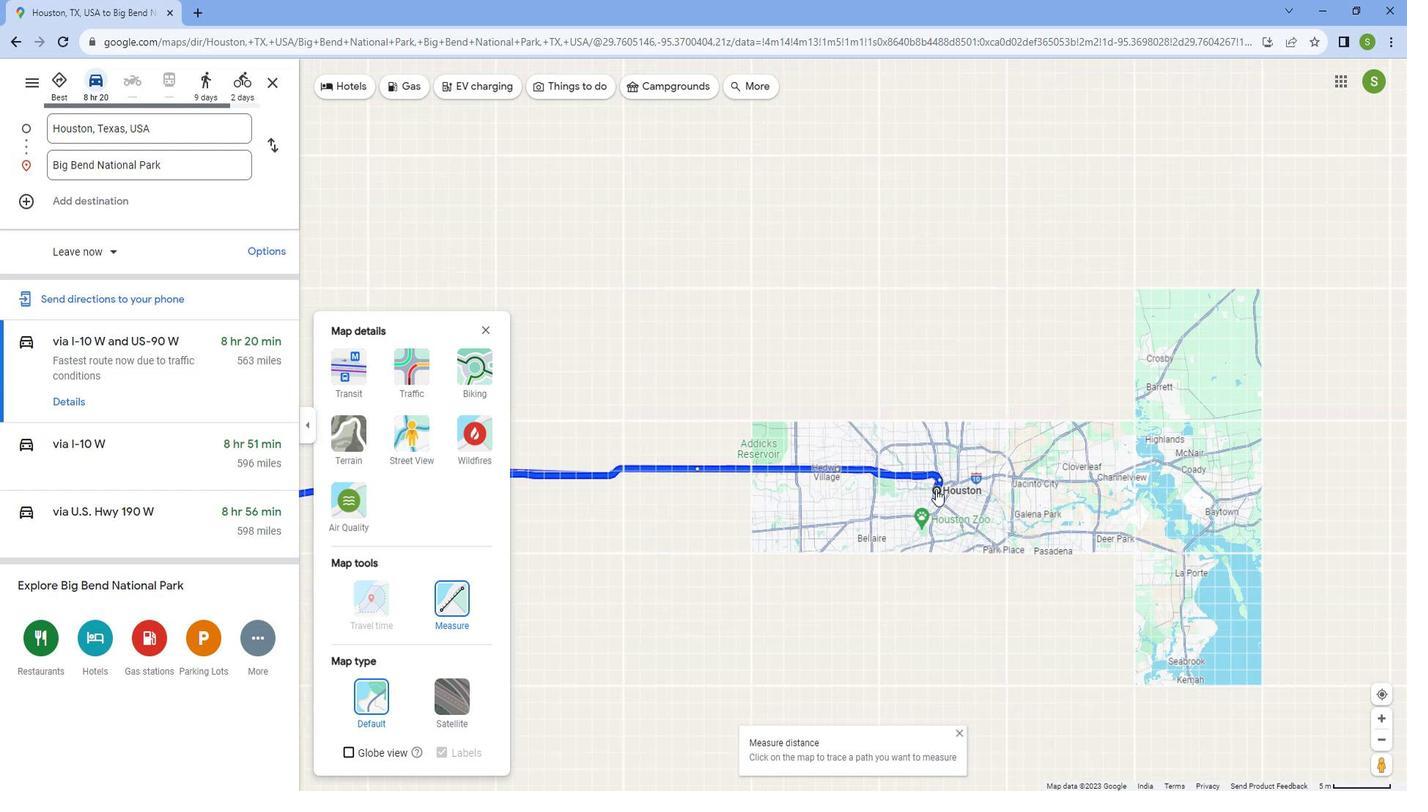 
Action: Mouse scrolled (897, 580) with delta (0, 0)
Screenshot: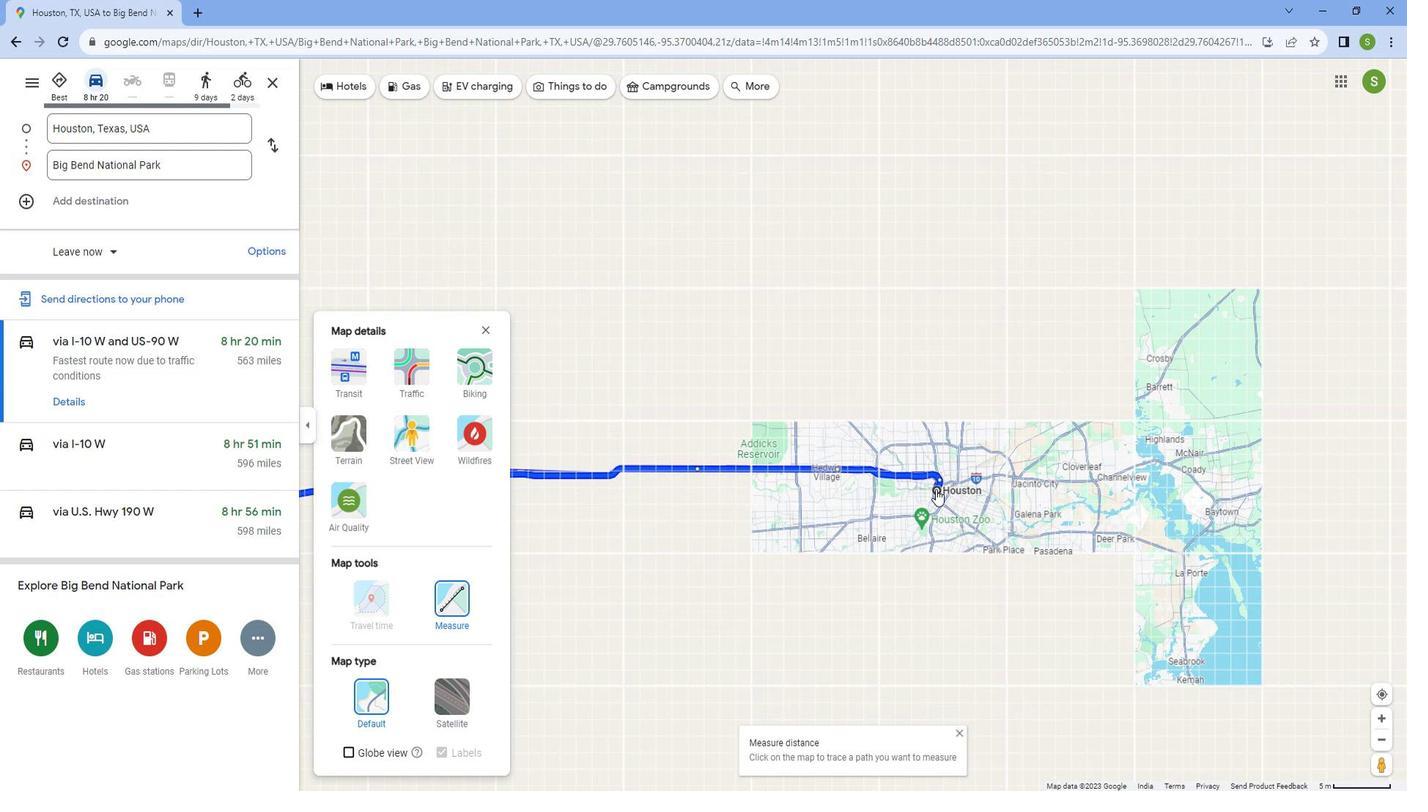 
Action: Mouse scrolled (897, 580) with delta (0, 0)
Screenshot: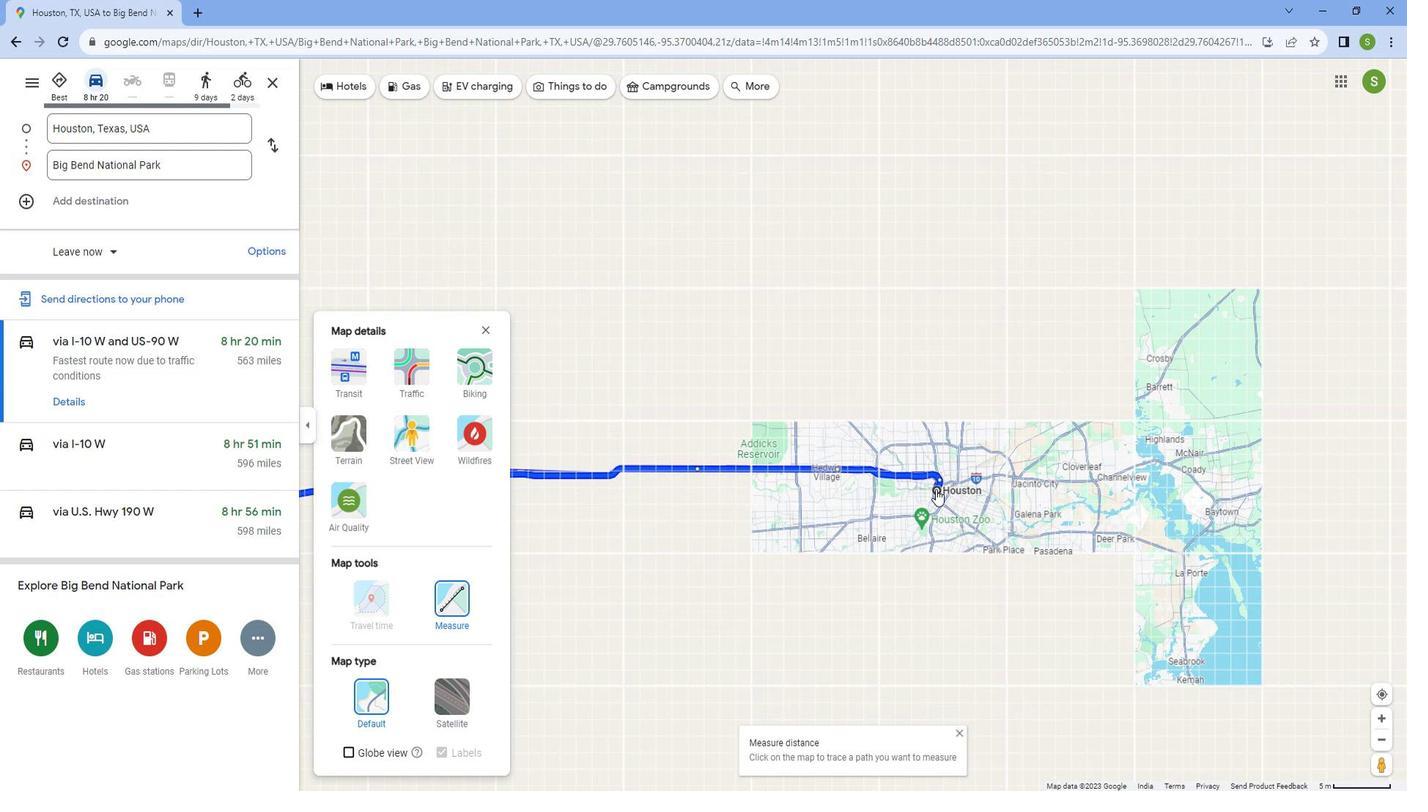 
Action: Mouse scrolled (897, 580) with delta (0, 0)
Screenshot: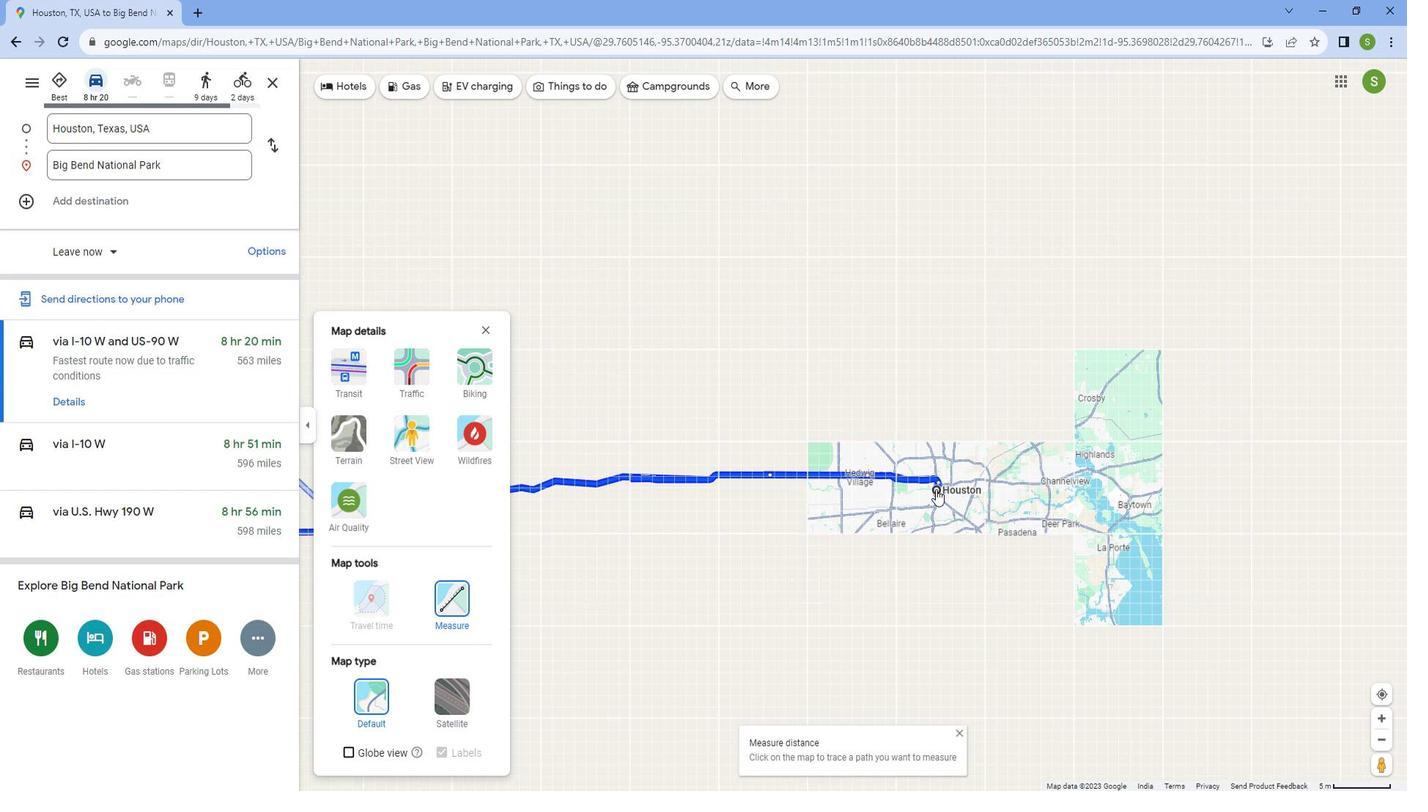 
Action: Mouse scrolled (897, 580) with delta (0, 0)
Screenshot: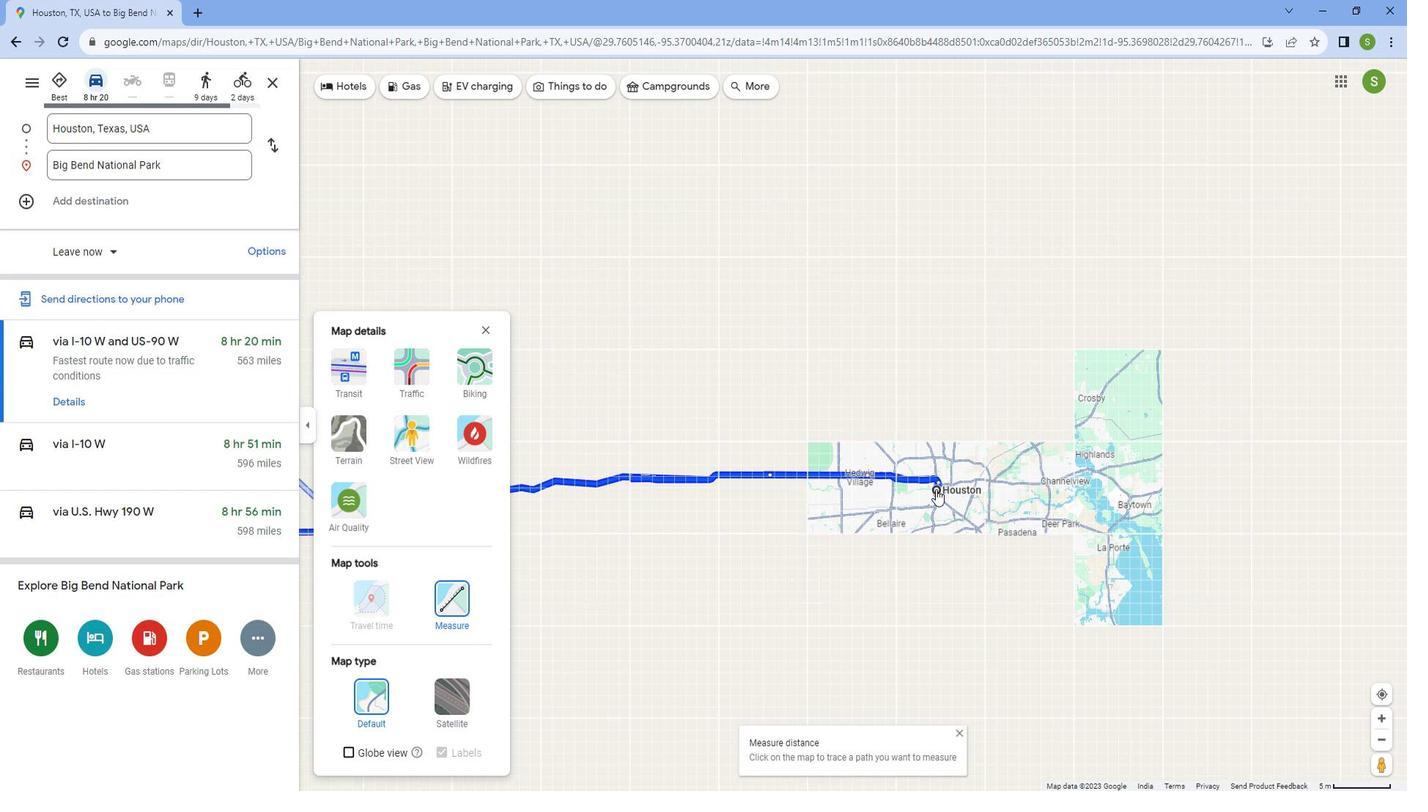 
Action: Mouse scrolled (897, 580) with delta (0, 0)
Screenshot: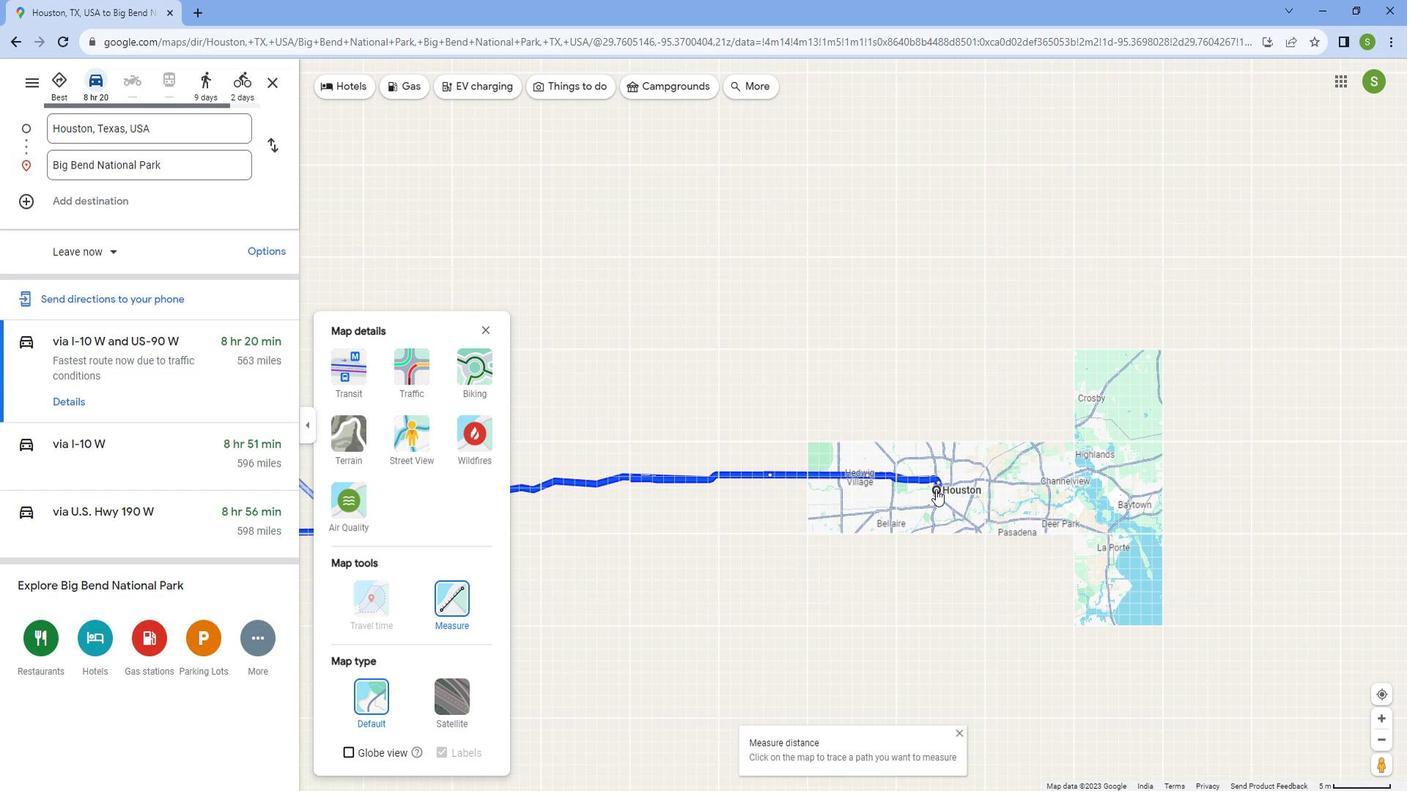 
Action: Mouse scrolled (897, 580) with delta (0, 0)
Screenshot: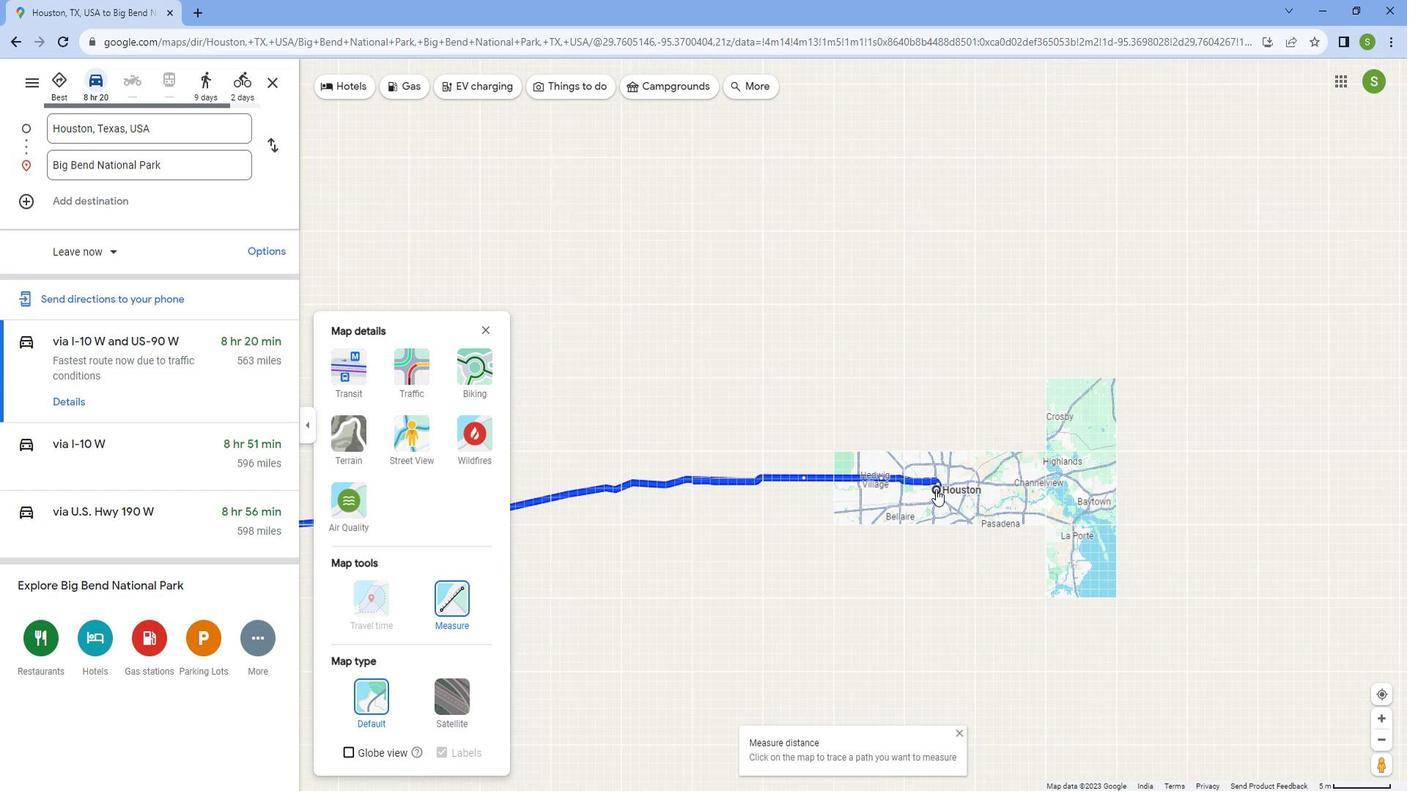 
Action: Mouse scrolled (897, 580) with delta (0, 0)
Screenshot: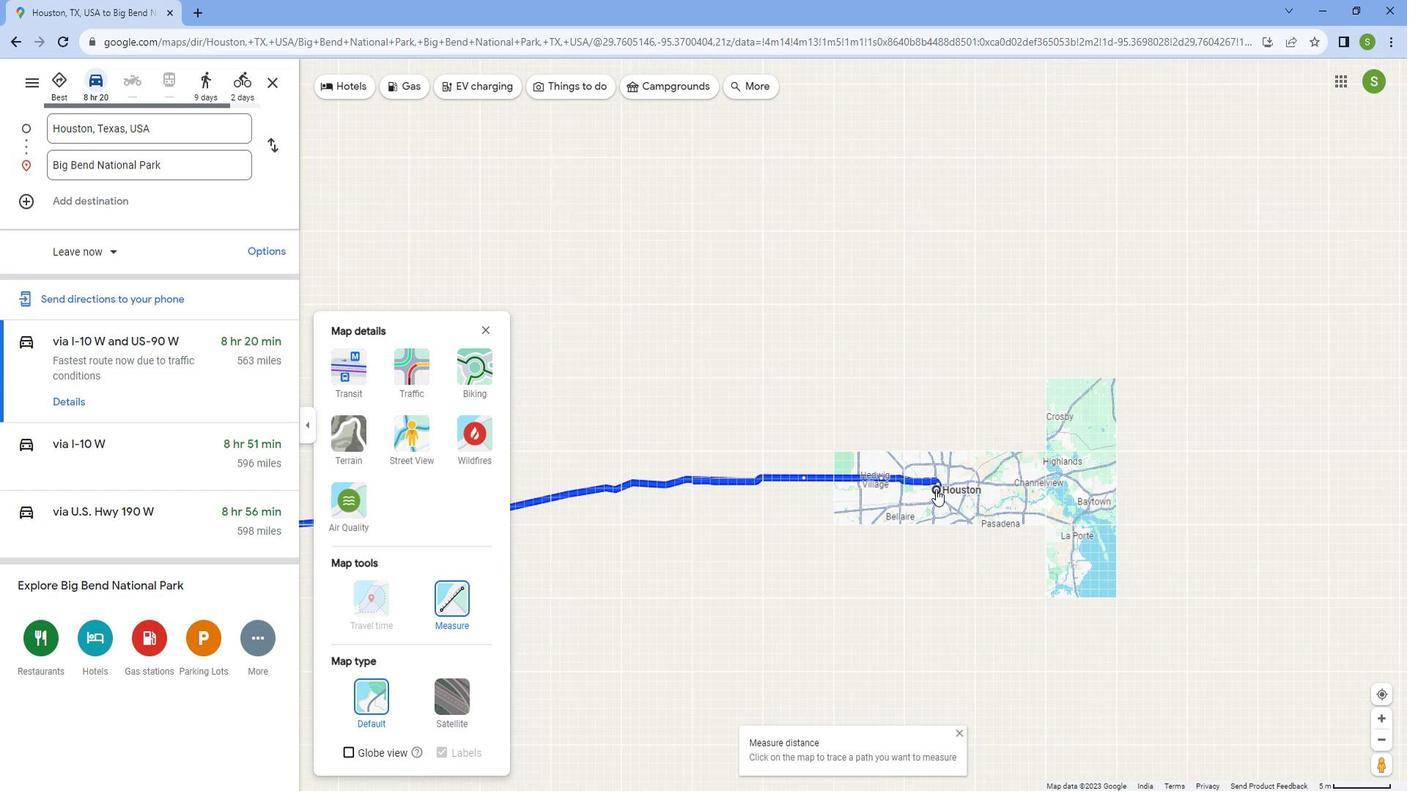
Action: Mouse scrolled (897, 580) with delta (0, 0)
Screenshot: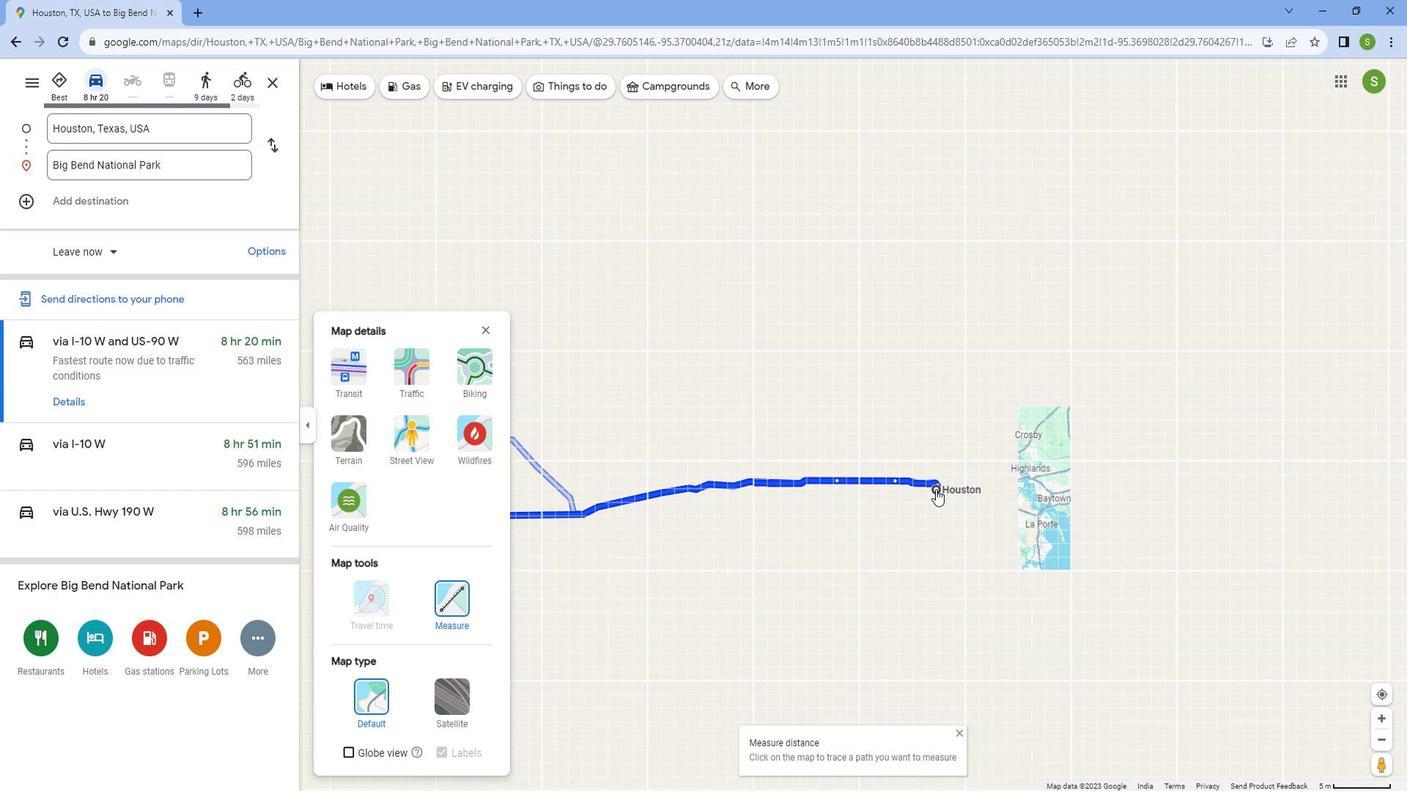 
Action: Mouse scrolled (897, 580) with delta (0, 0)
Screenshot: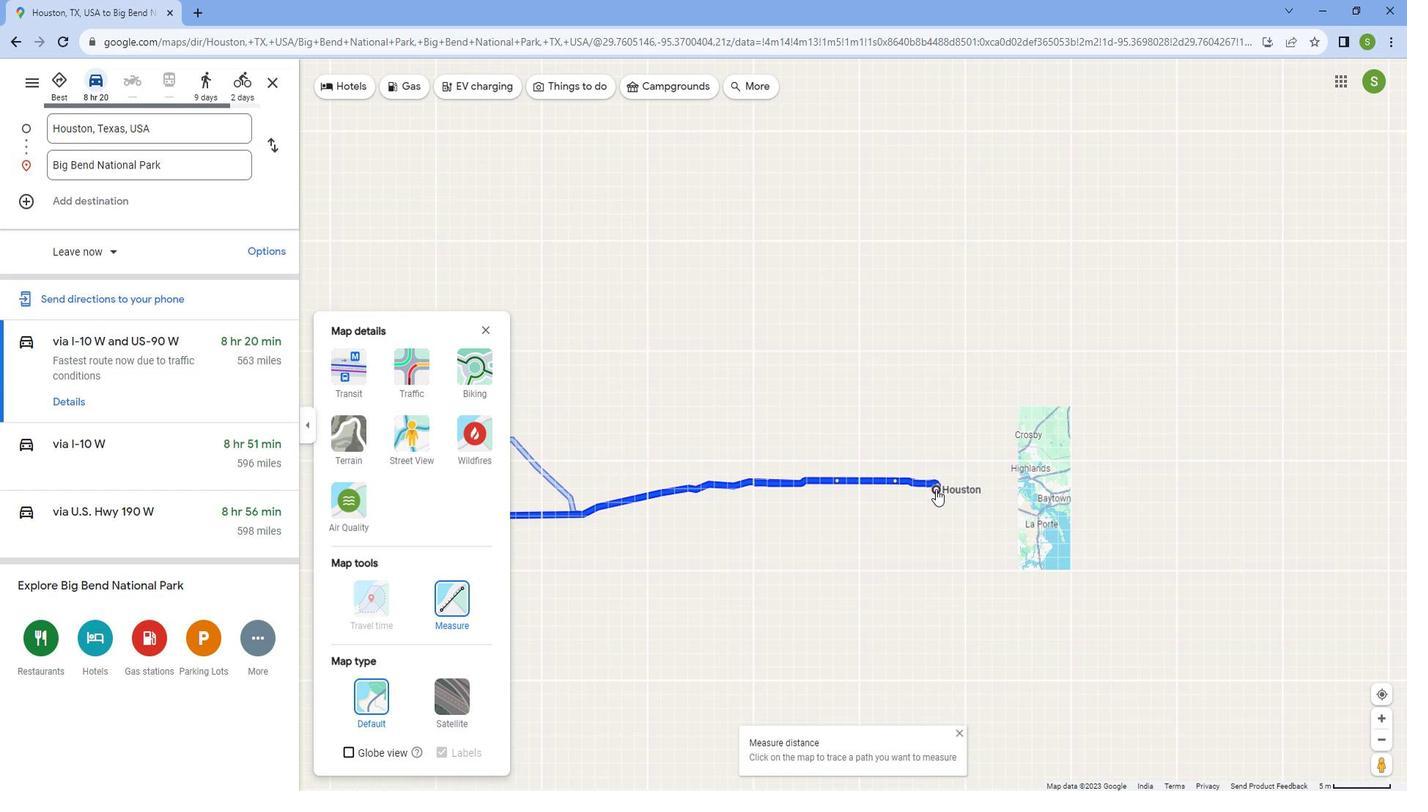 
Action: Mouse scrolled (897, 580) with delta (0, 0)
Screenshot: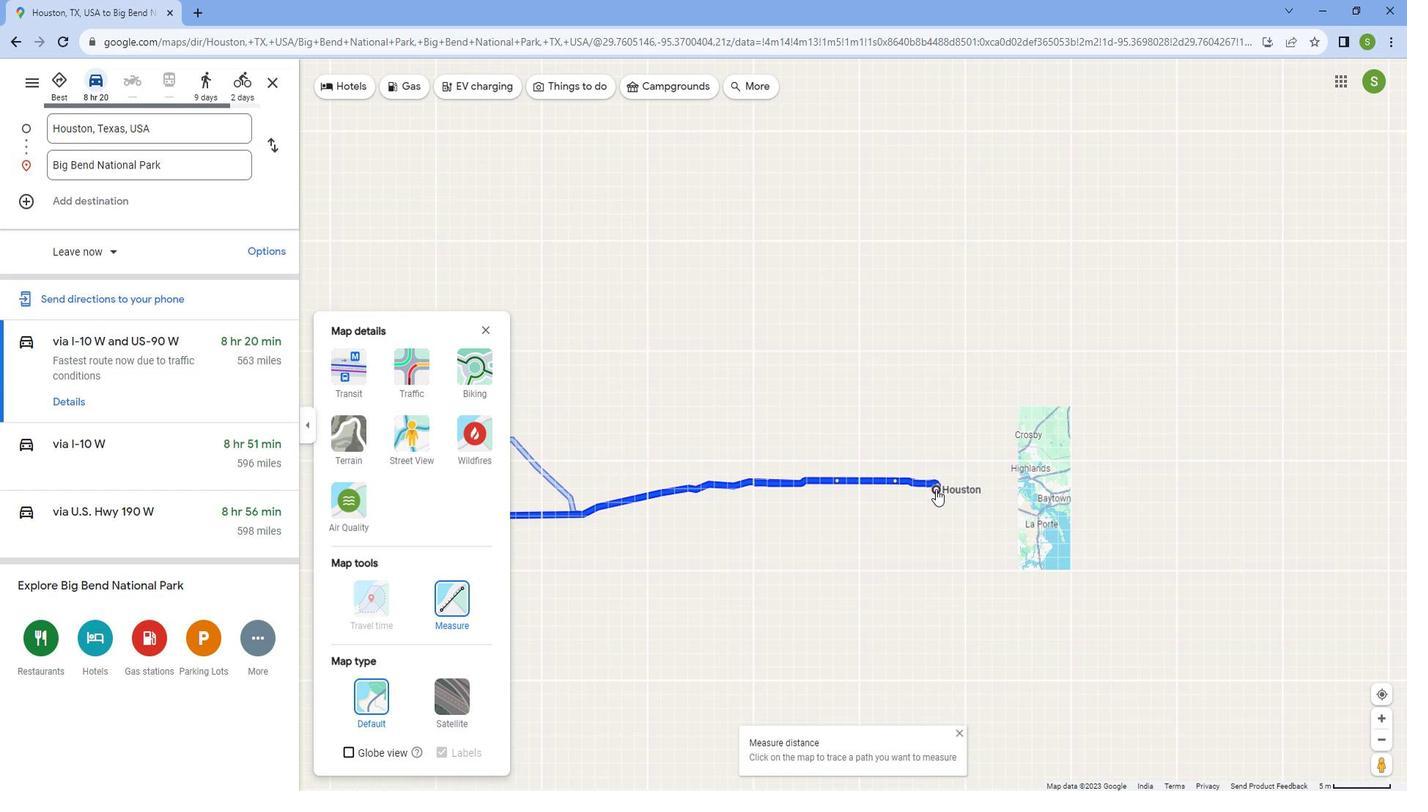 
Action: Mouse scrolled (897, 580) with delta (0, 0)
Screenshot: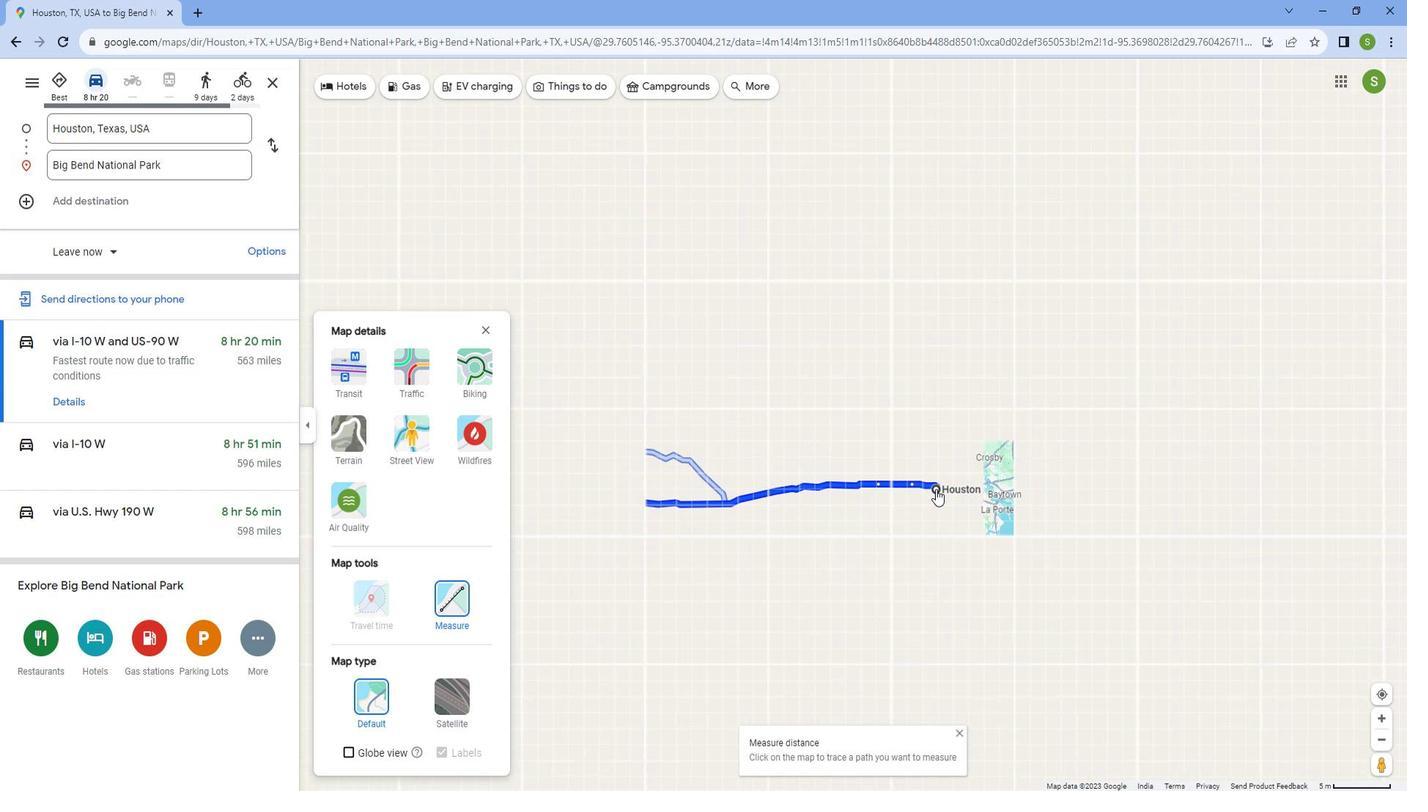
Action: Mouse scrolled (897, 580) with delta (0, 0)
Screenshot: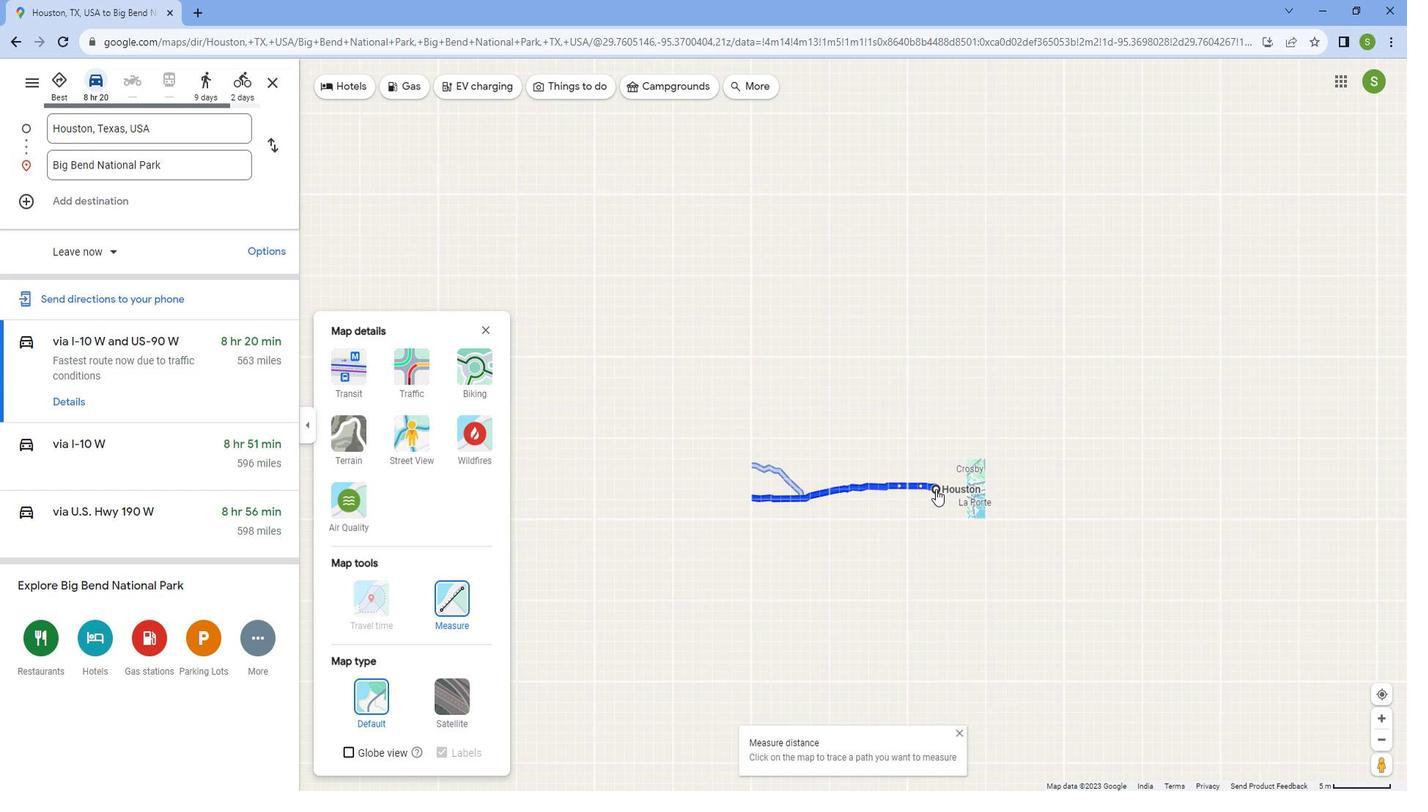 
Action: Mouse scrolled (897, 580) with delta (0, 0)
Screenshot: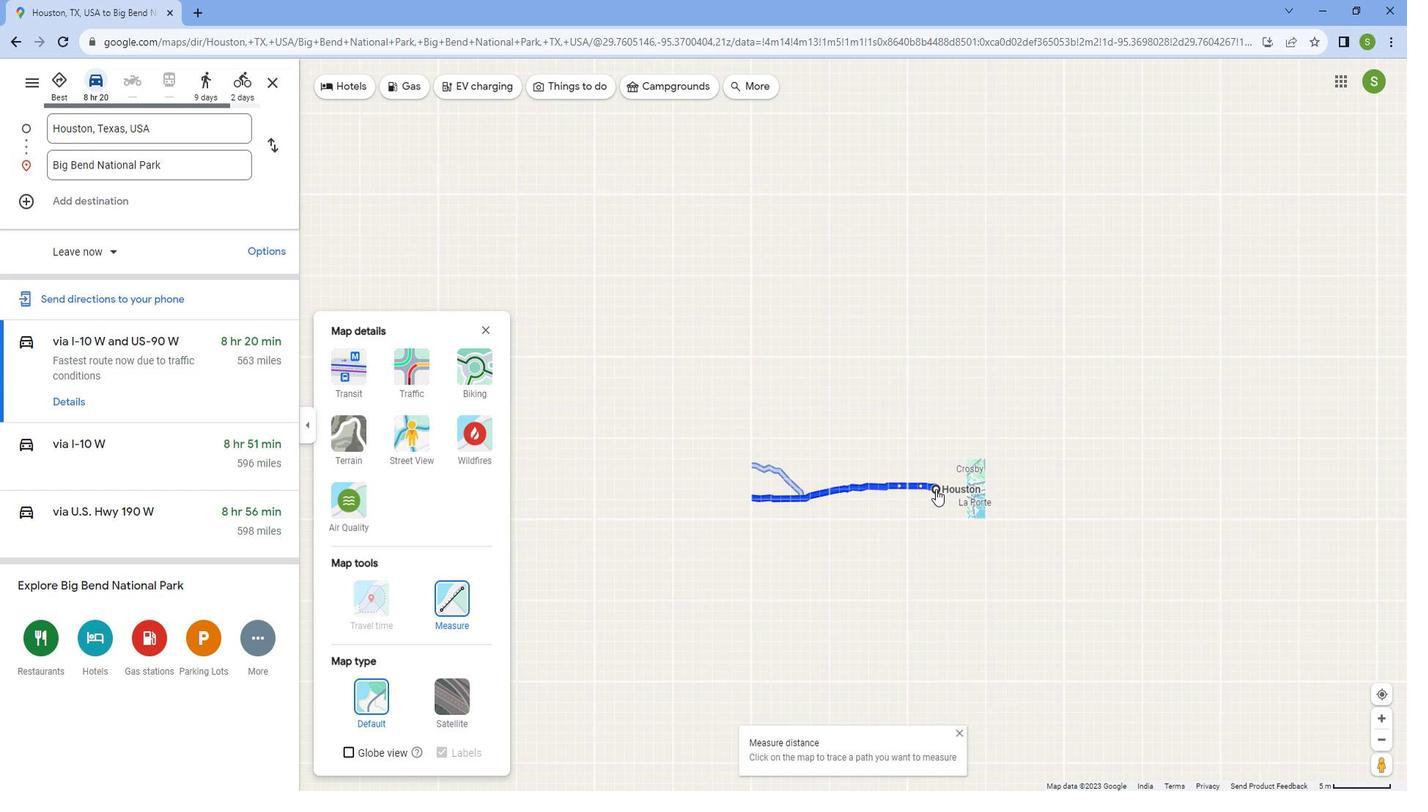 
Action: Mouse moved to (856, 580)
Screenshot: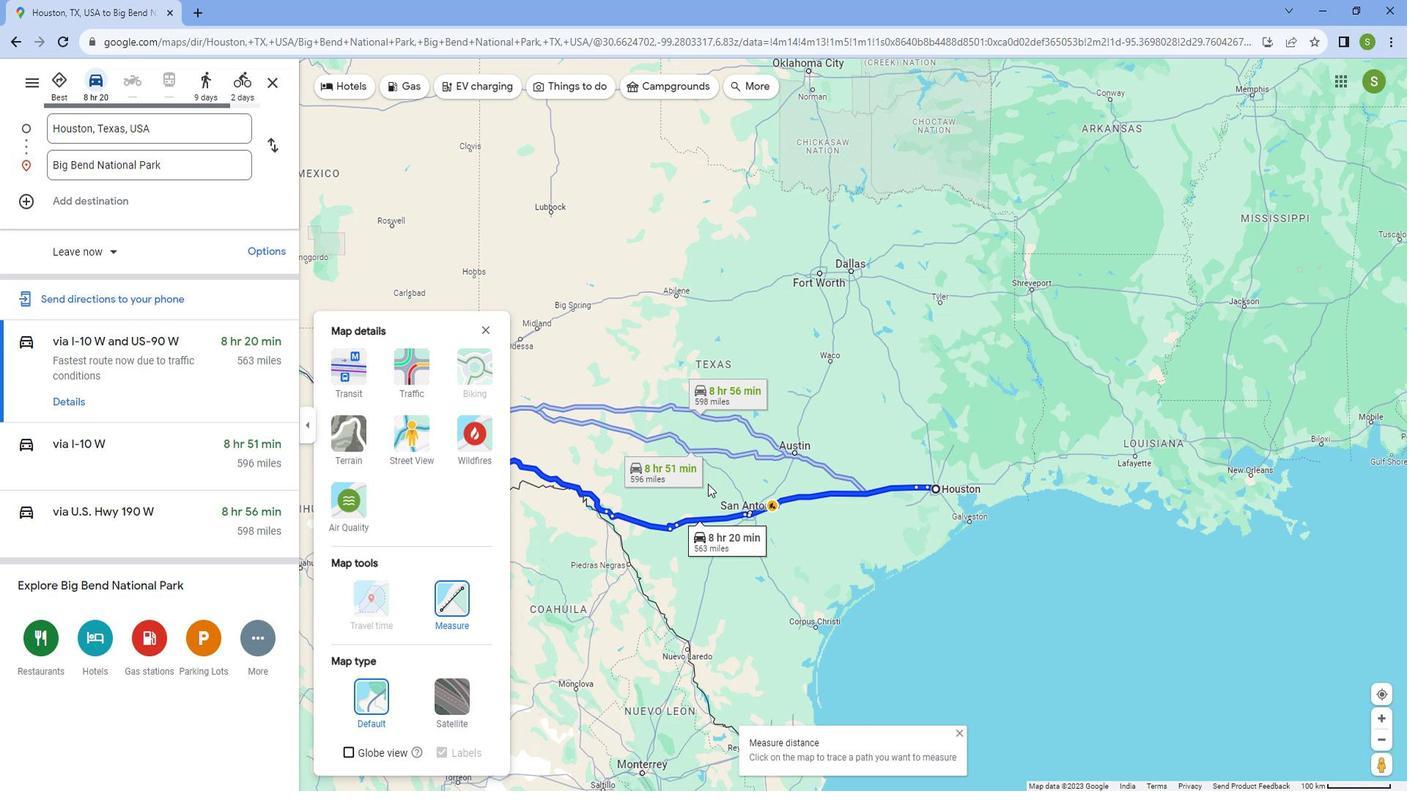 
Action: Mouse pressed left at (856, 580)
Screenshot: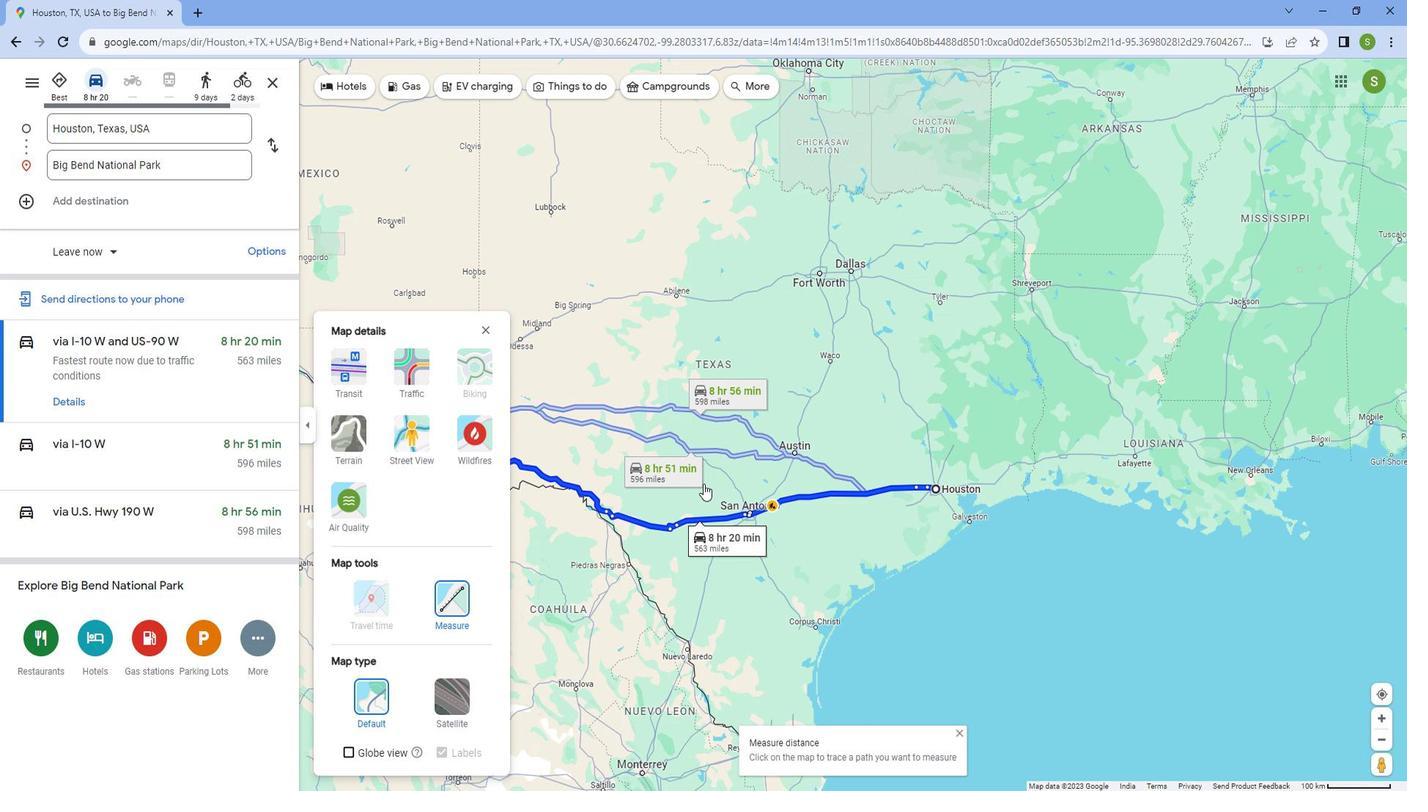 
Action: Mouse moved to (905, 578)
Screenshot: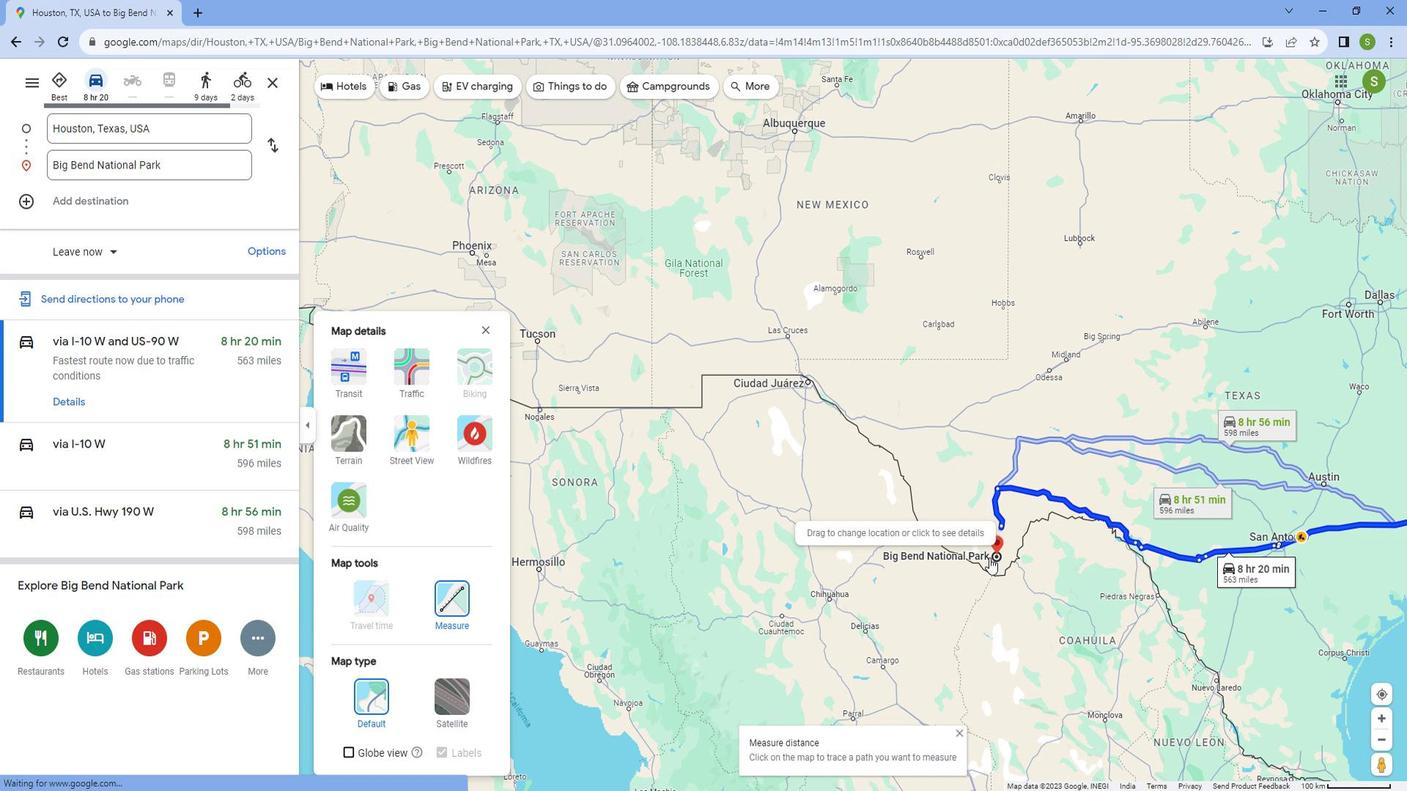 
Action: Mouse scrolled (905, 578) with delta (0, 0)
Screenshot: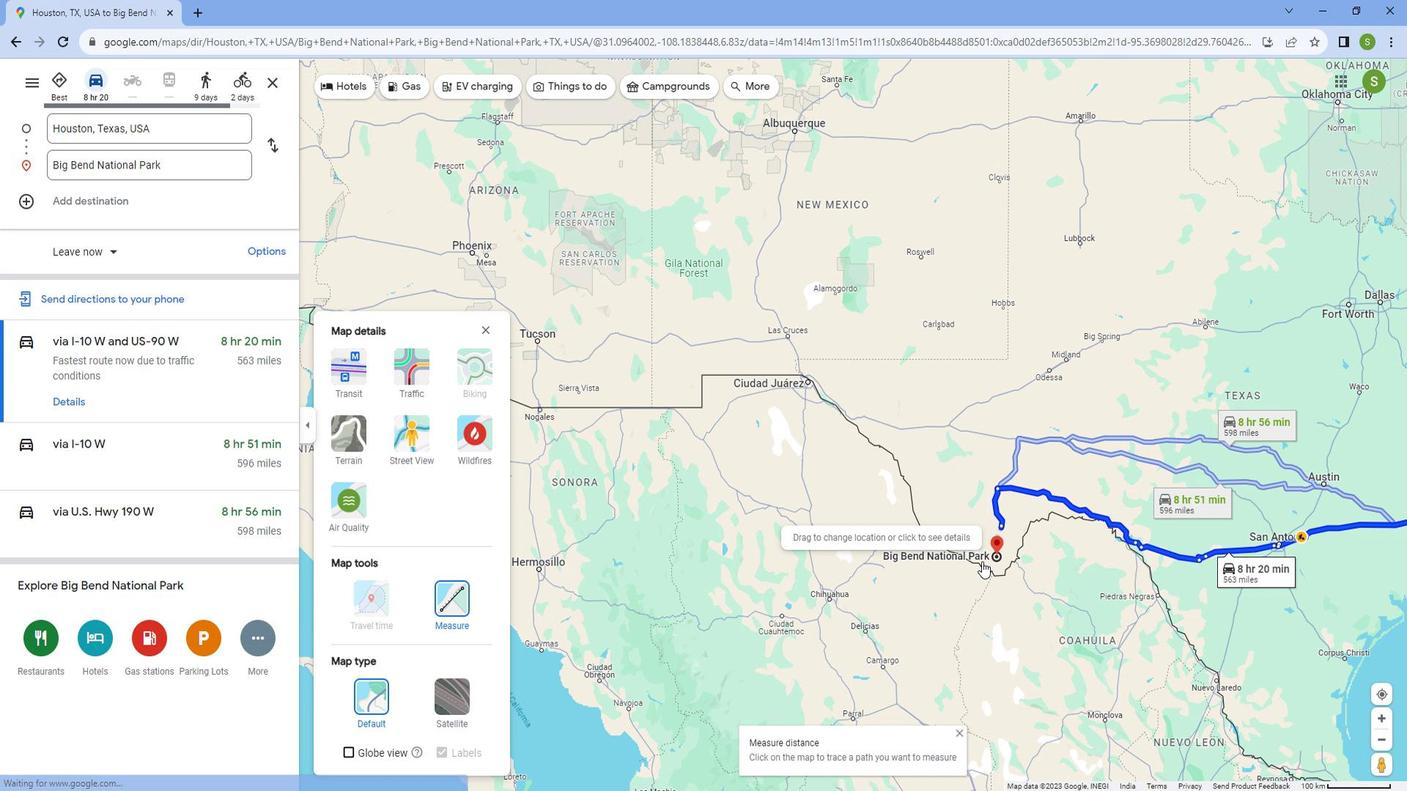 
Action: Mouse scrolled (905, 578) with delta (0, 0)
Screenshot: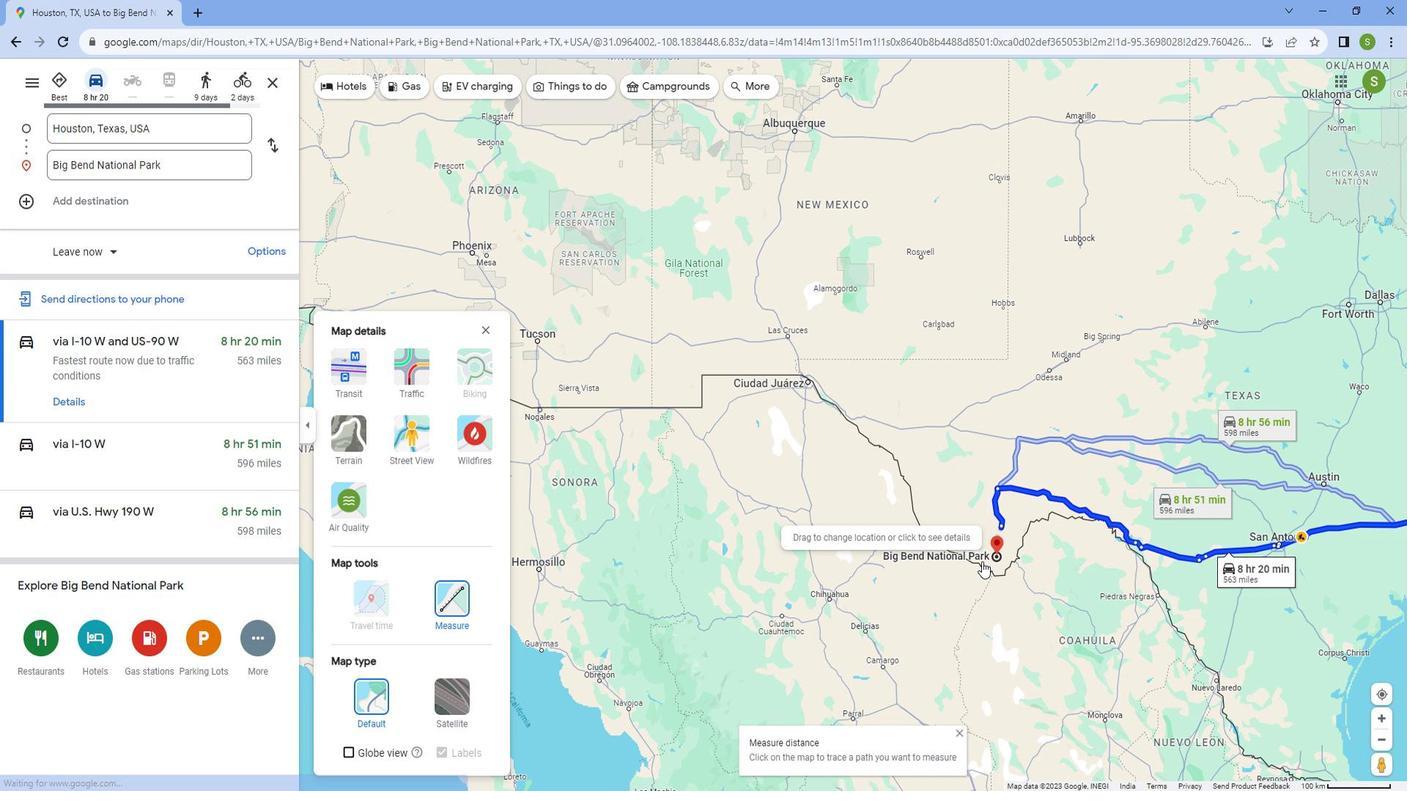 
Action: Mouse scrolled (905, 578) with delta (0, 0)
Screenshot: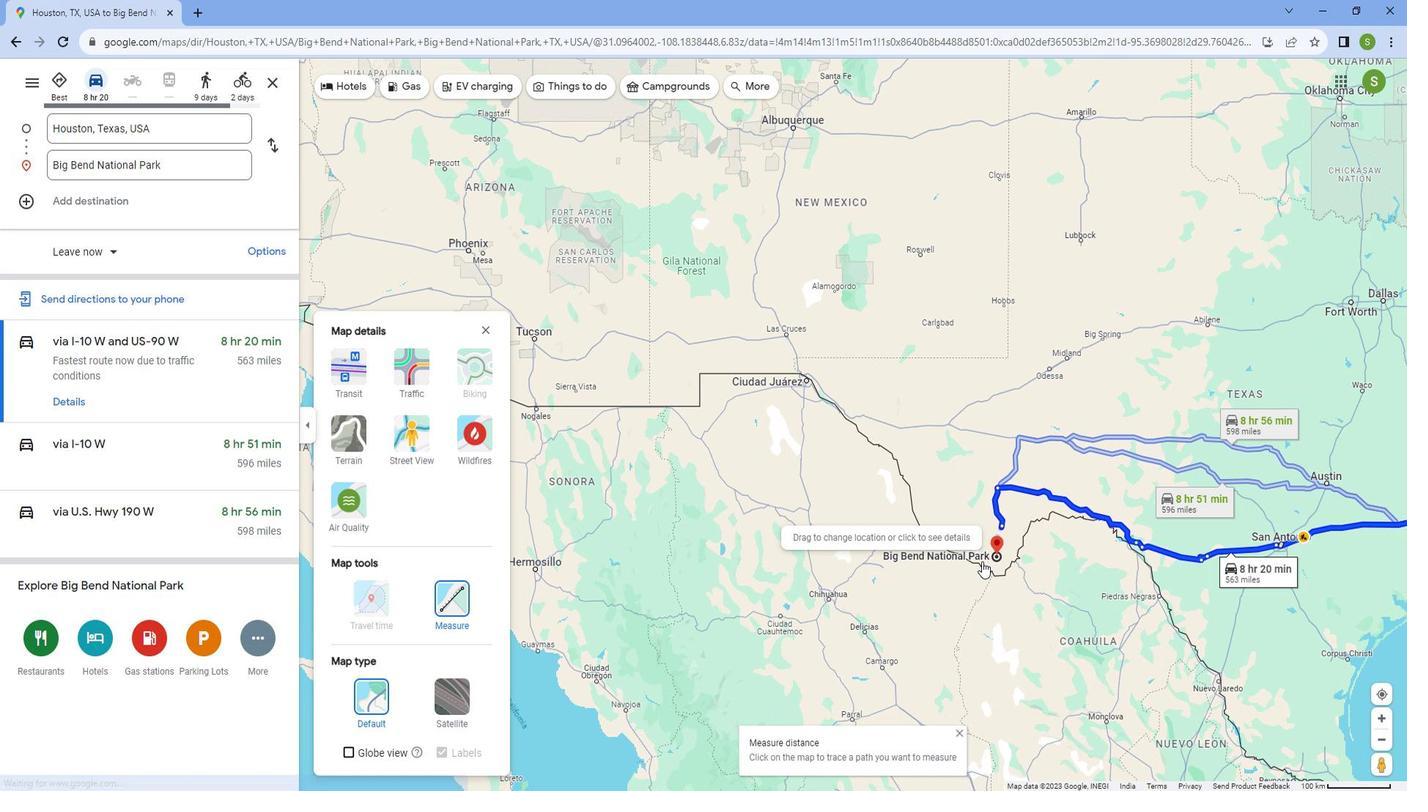 
Action: Mouse scrolled (905, 578) with delta (0, 0)
Screenshot: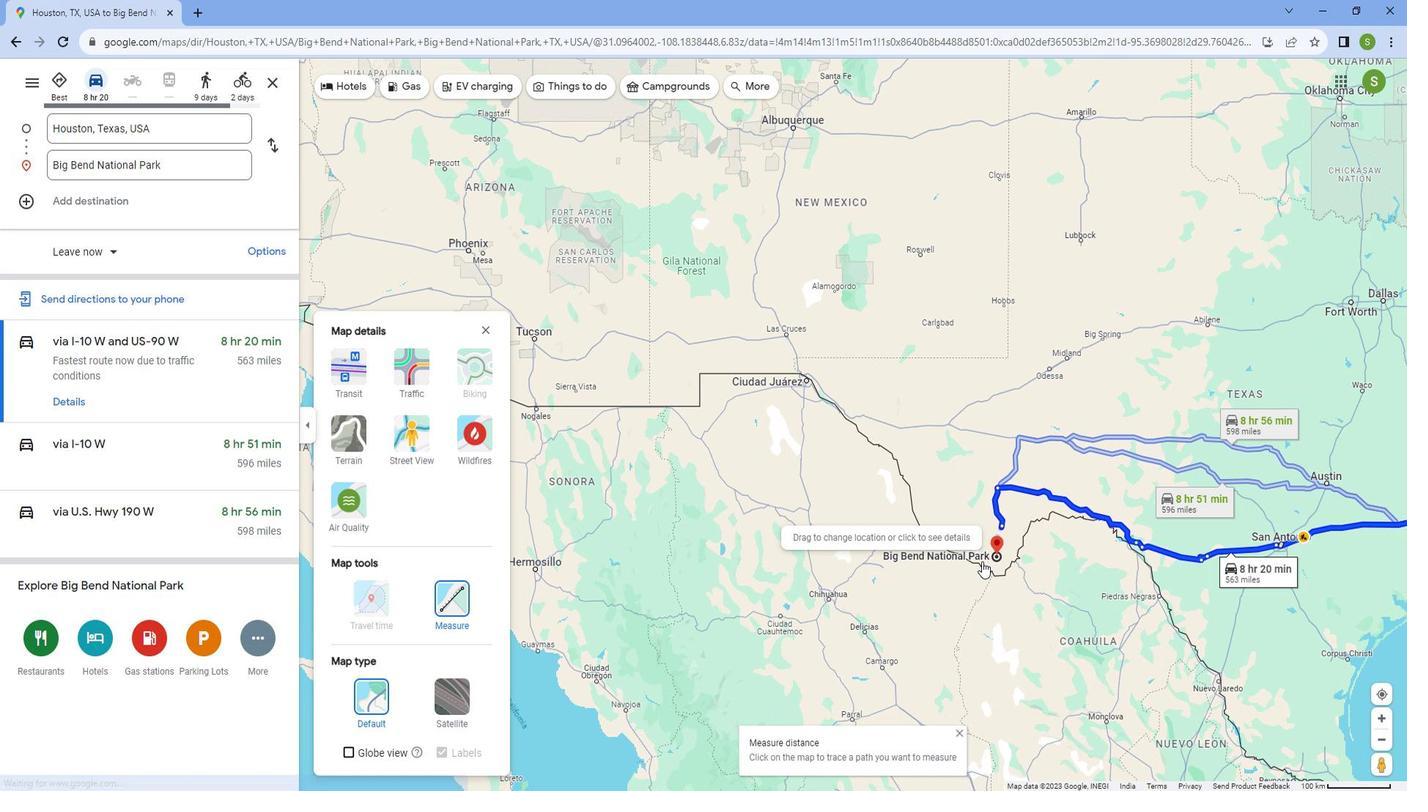 
Action: Mouse scrolled (905, 578) with delta (0, 0)
Screenshot: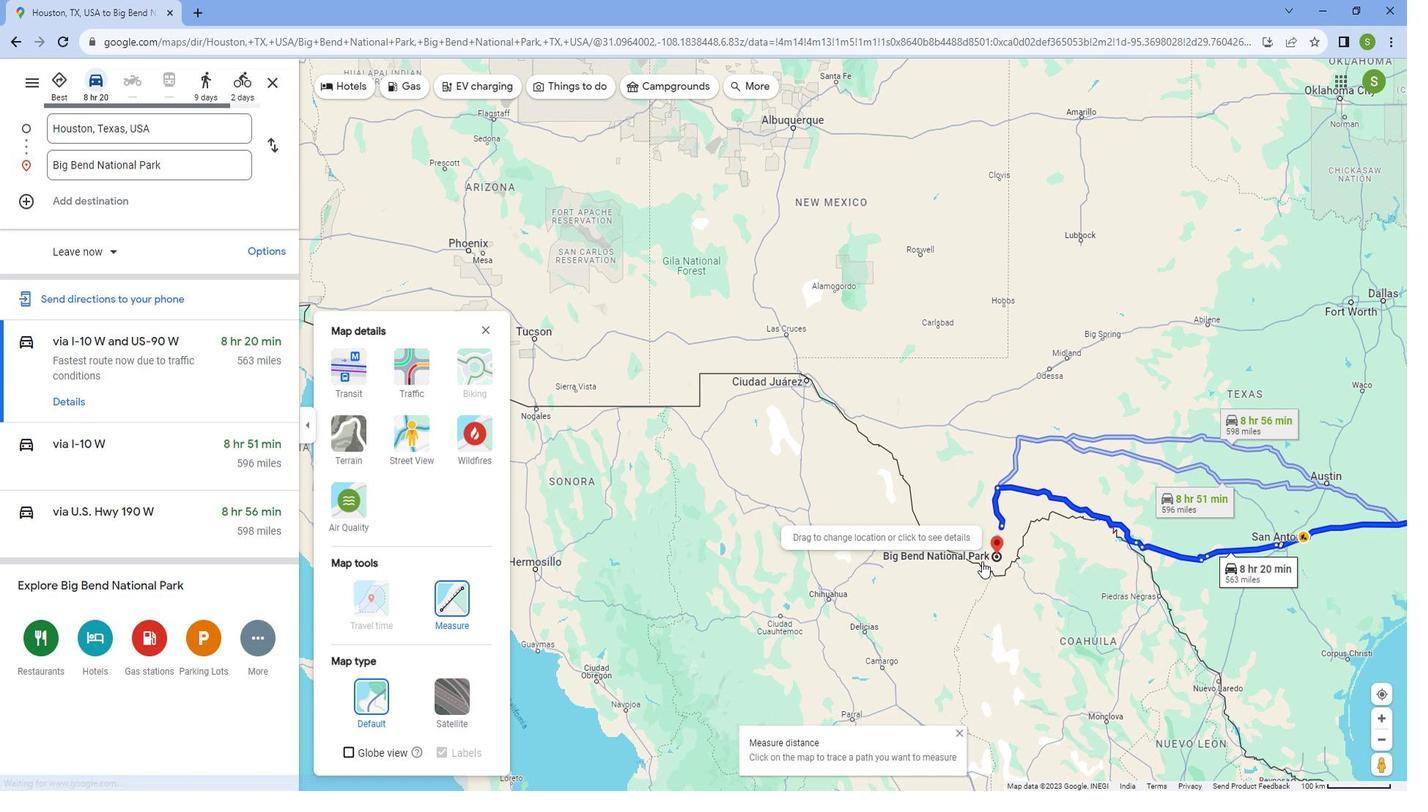 
Action: Mouse scrolled (905, 578) with delta (0, 0)
Screenshot: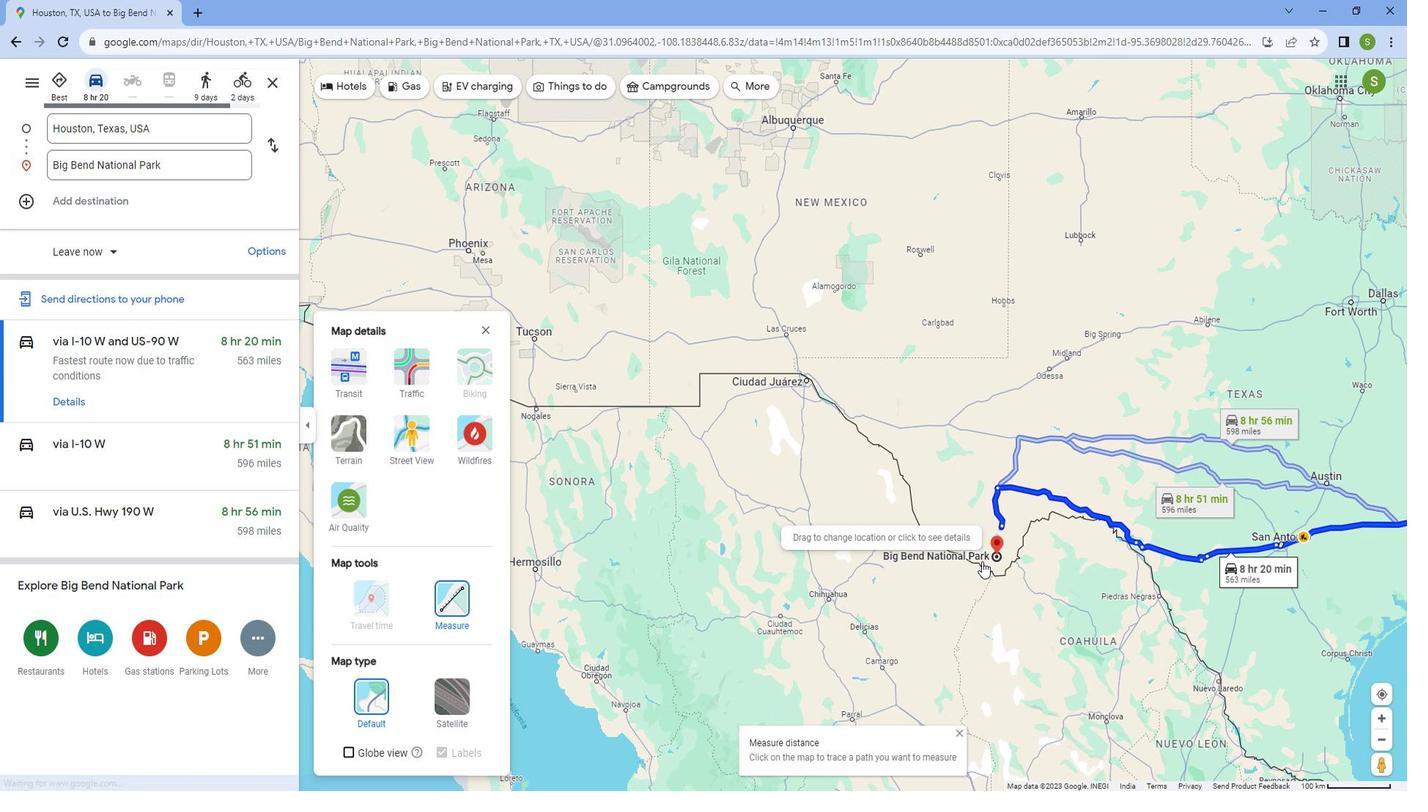 
Action: Mouse moved to (904, 578)
Screenshot: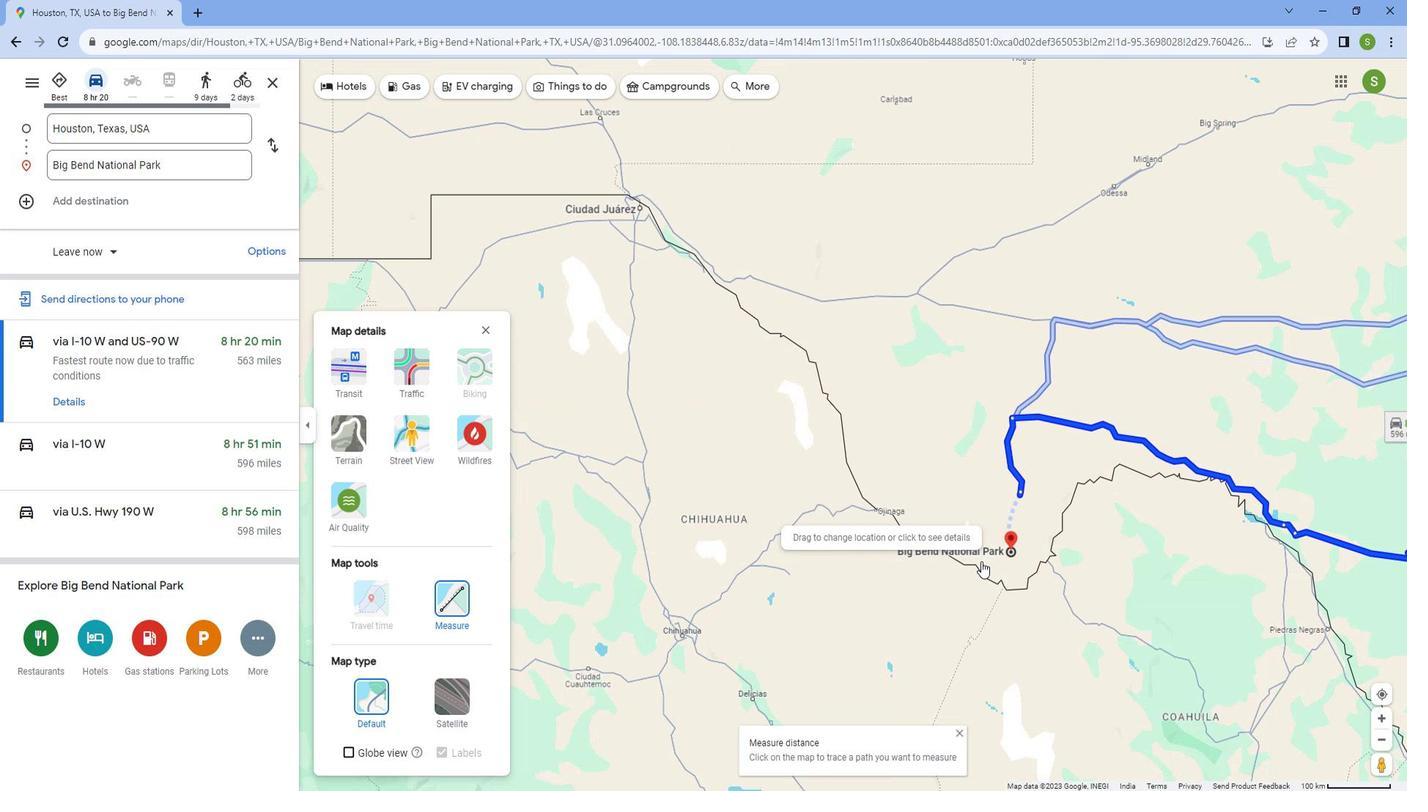 
Action: Mouse scrolled (904, 578) with delta (0, 0)
Screenshot: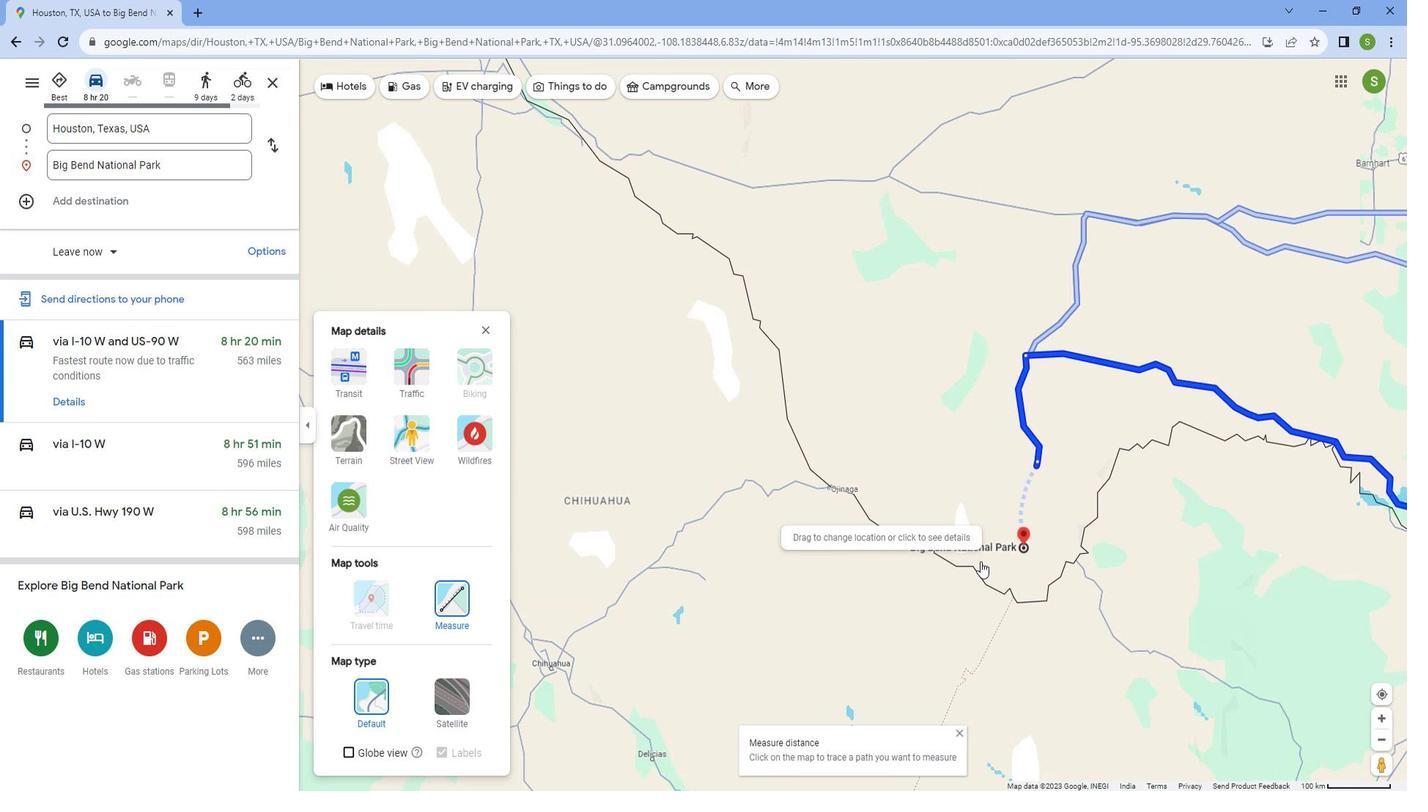 
Action: Mouse scrolled (904, 578) with delta (0, 0)
Screenshot: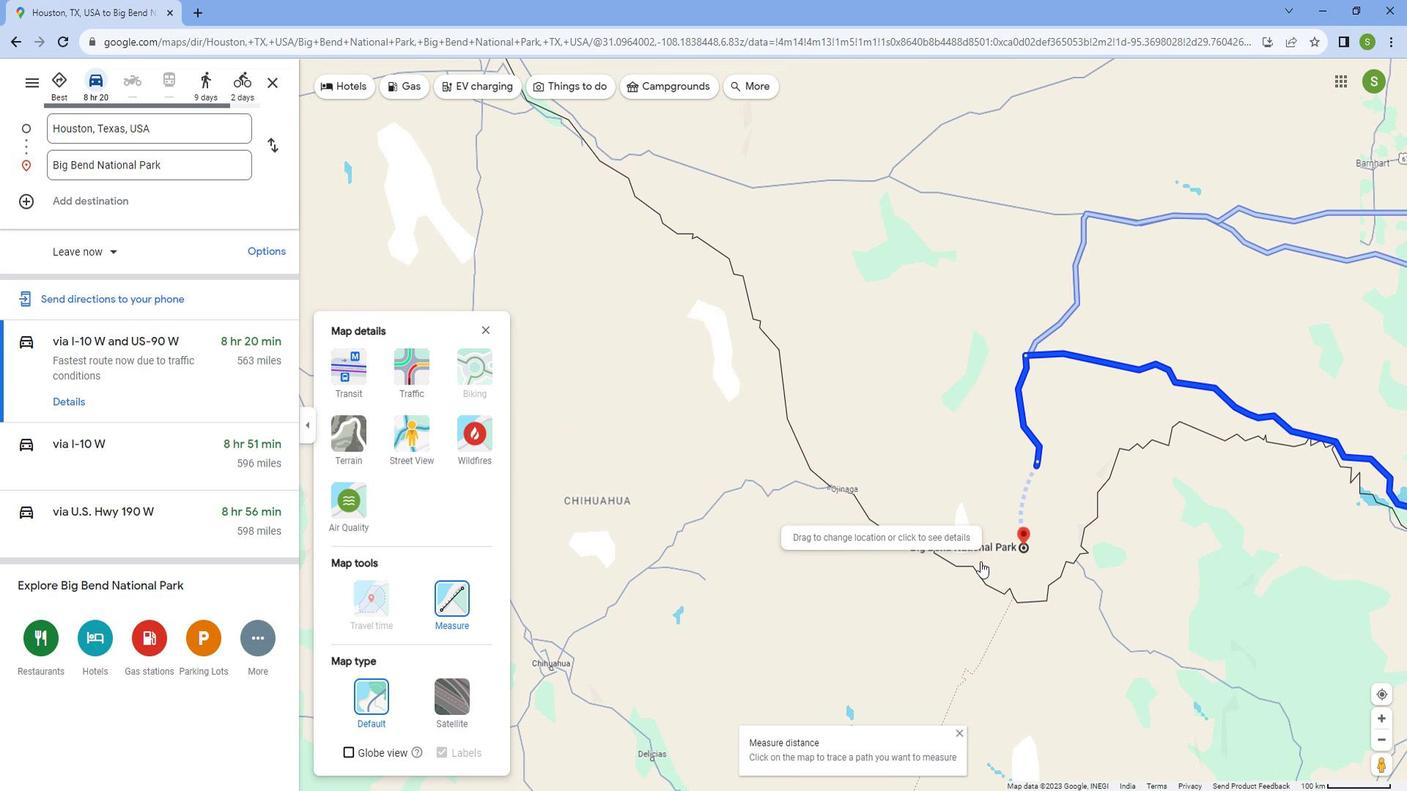 
Action: Mouse scrolled (904, 578) with delta (0, 0)
Screenshot: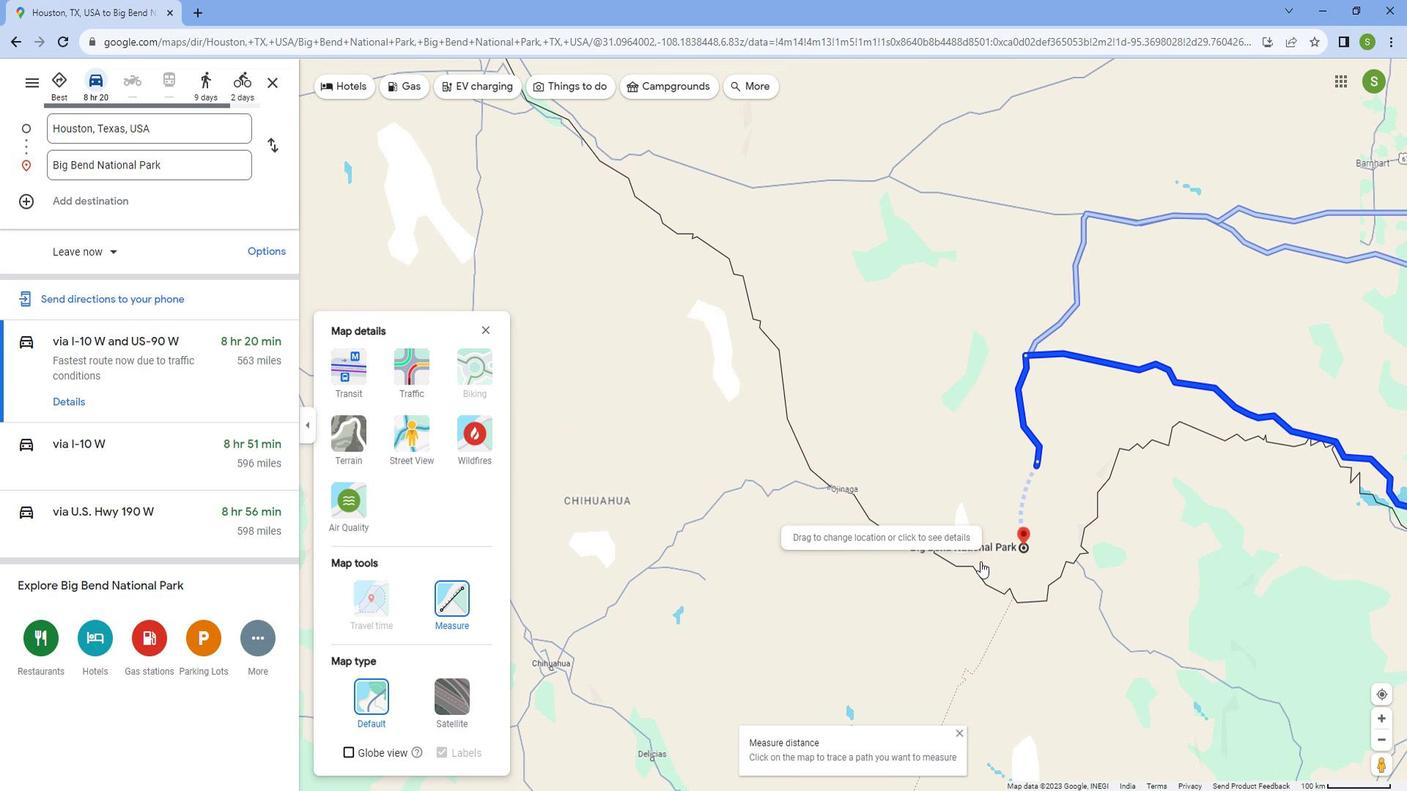 
Action: Mouse scrolled (904, 578) with delta (0, 0)
Screenshot: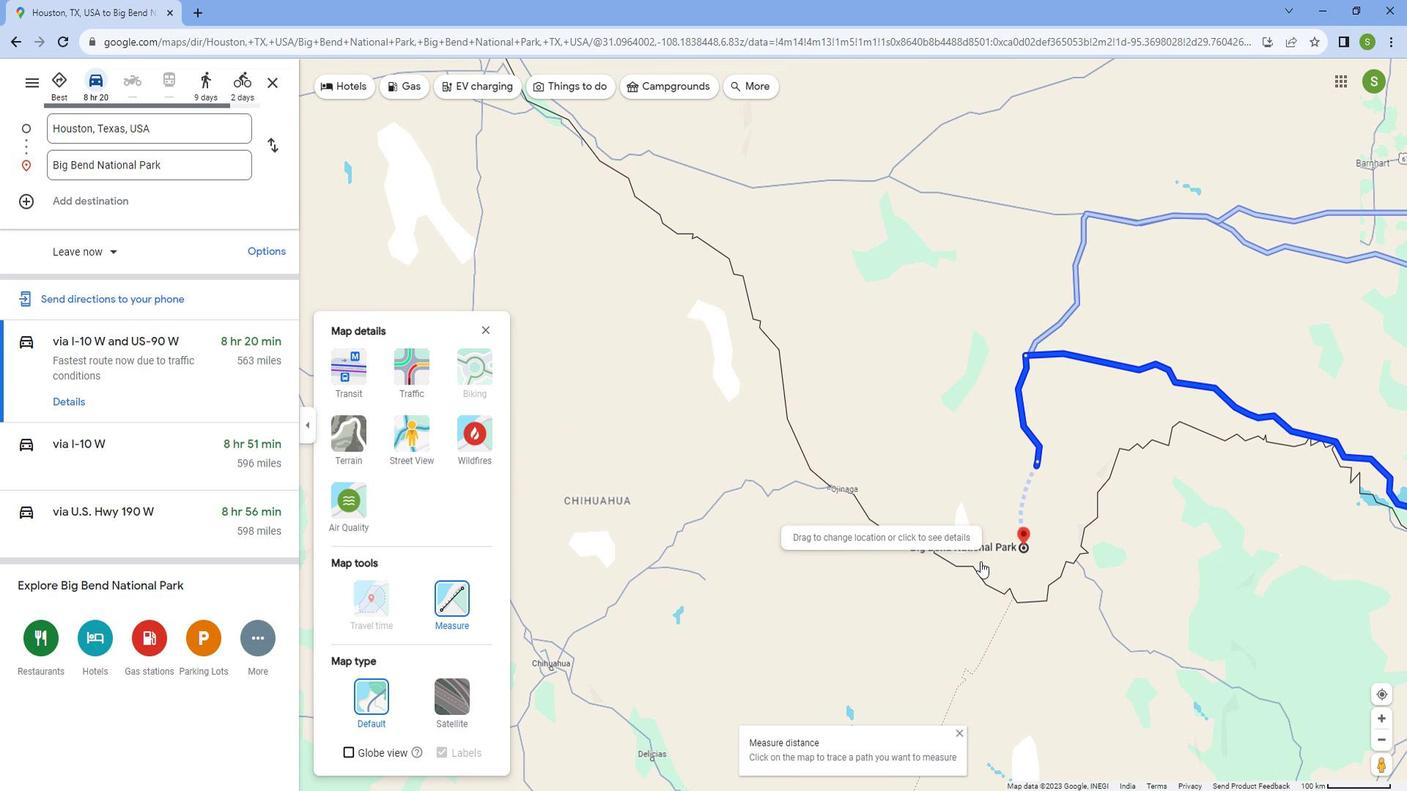 
Action: Mouse scrolled (904, 578) with delta (0, 0)
Screenshot: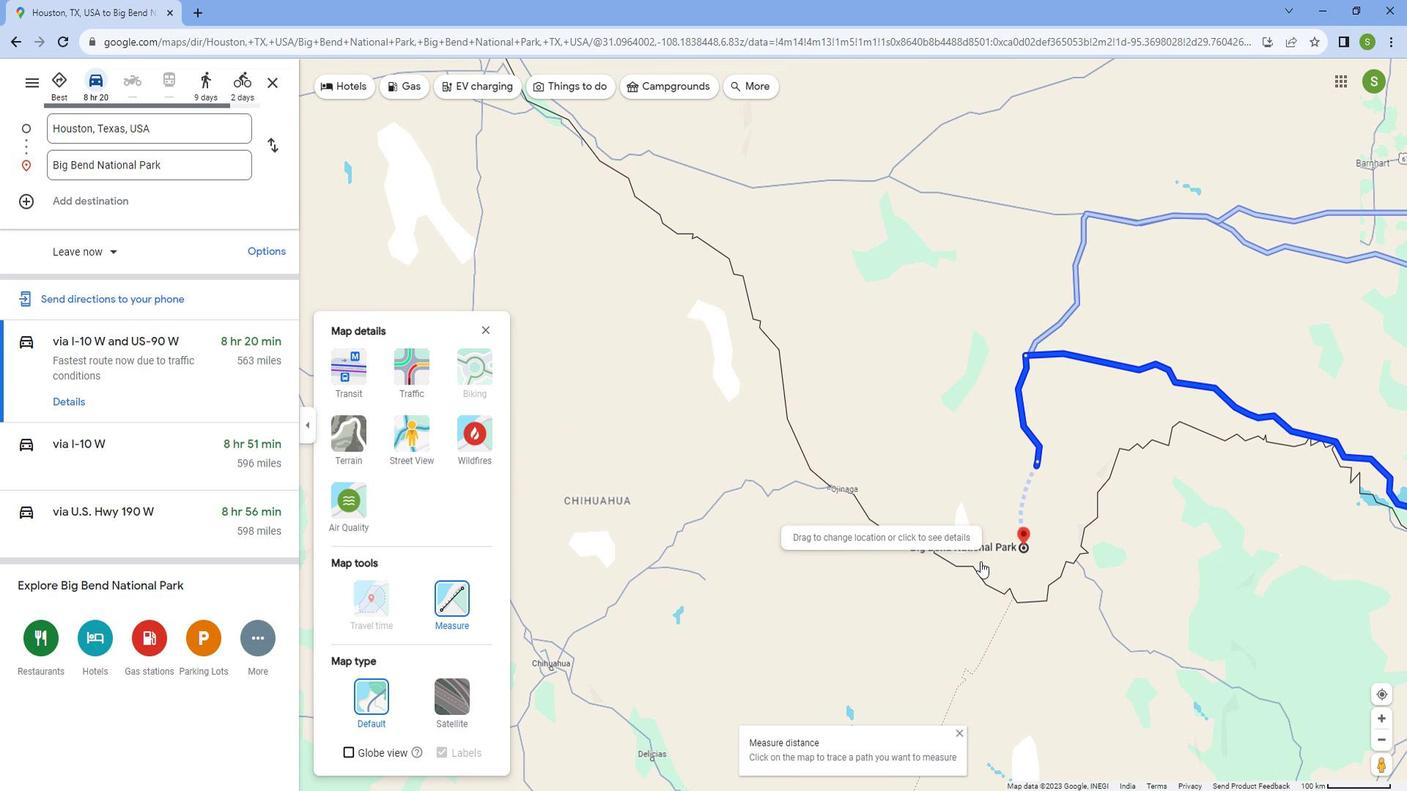 
Action: Mouse scrolled (904, 578) with delta (0, 0)
Screenshot: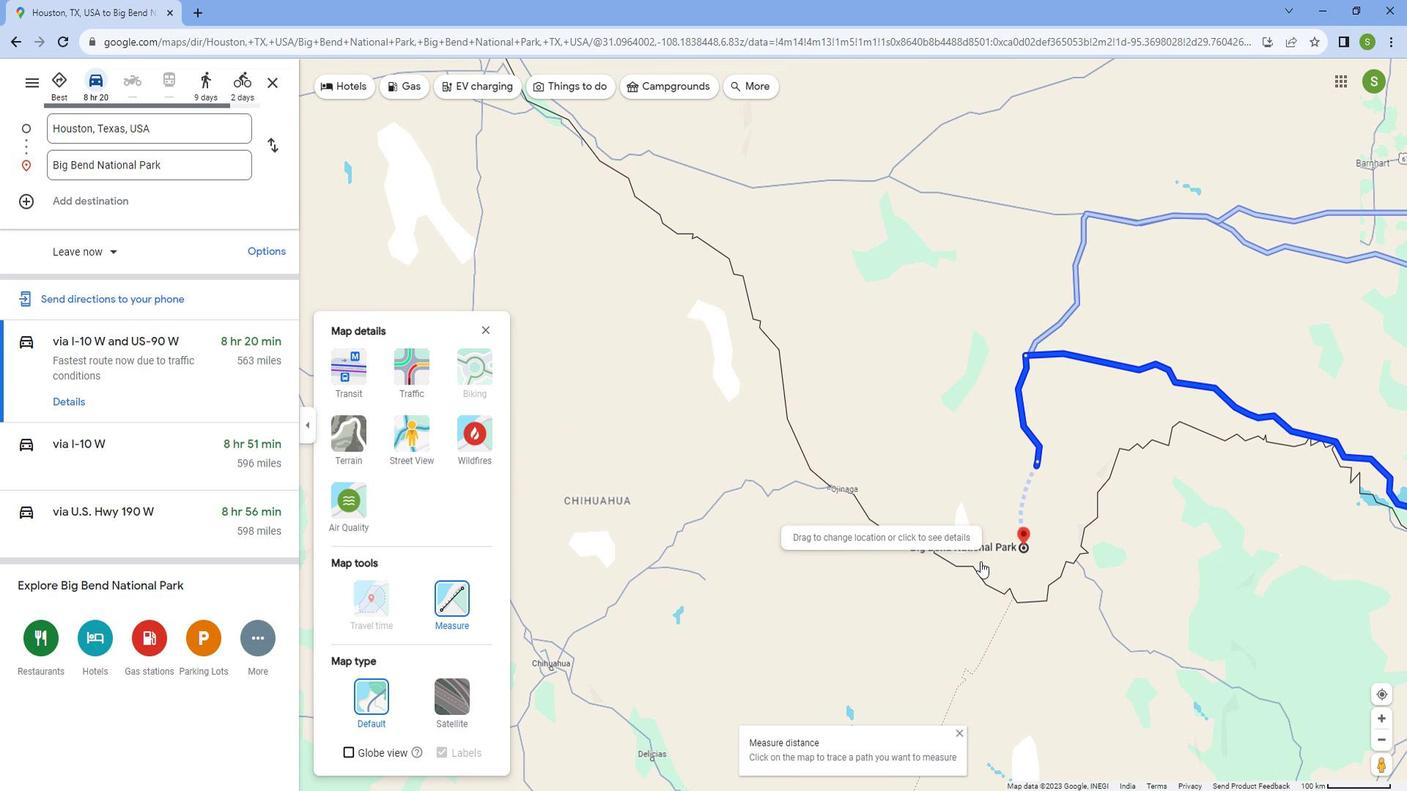 
Action: Mouse scrolled (904, 578) with delta (0, 0)
Screenshot: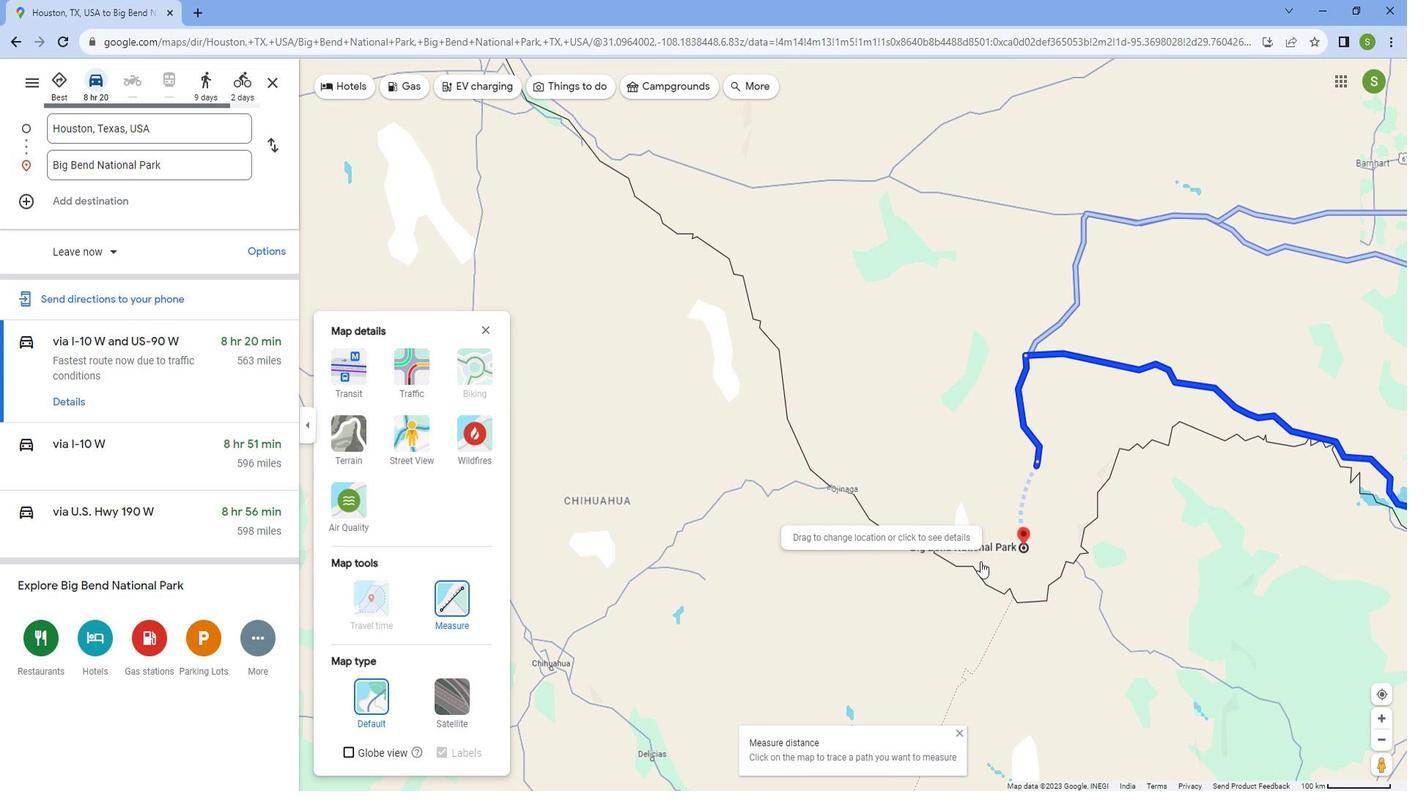 
Action: Mouse moved to (919, 578)
Screenshot: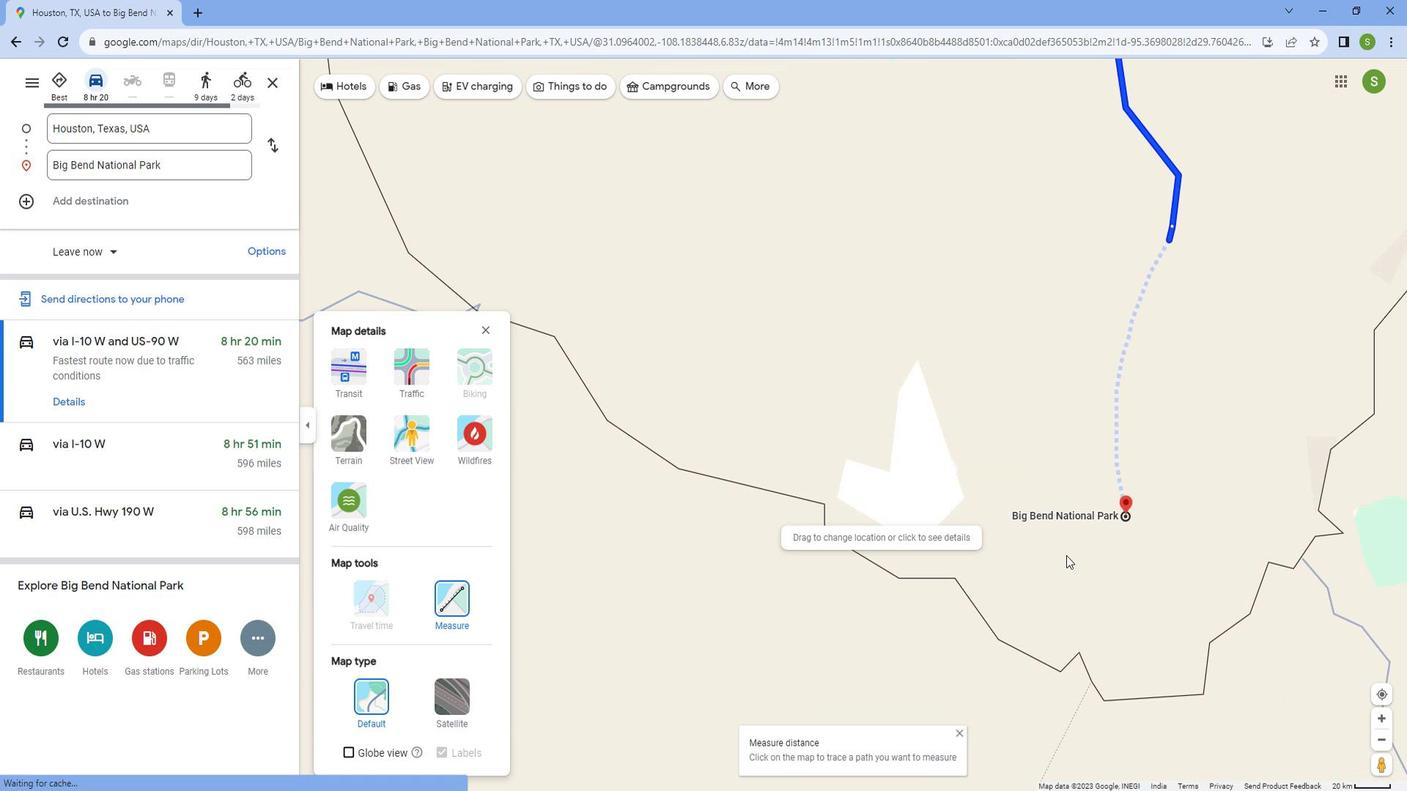 
Action: Mouse scrolled (919, 578) with delta (0, 0)
Screenshot: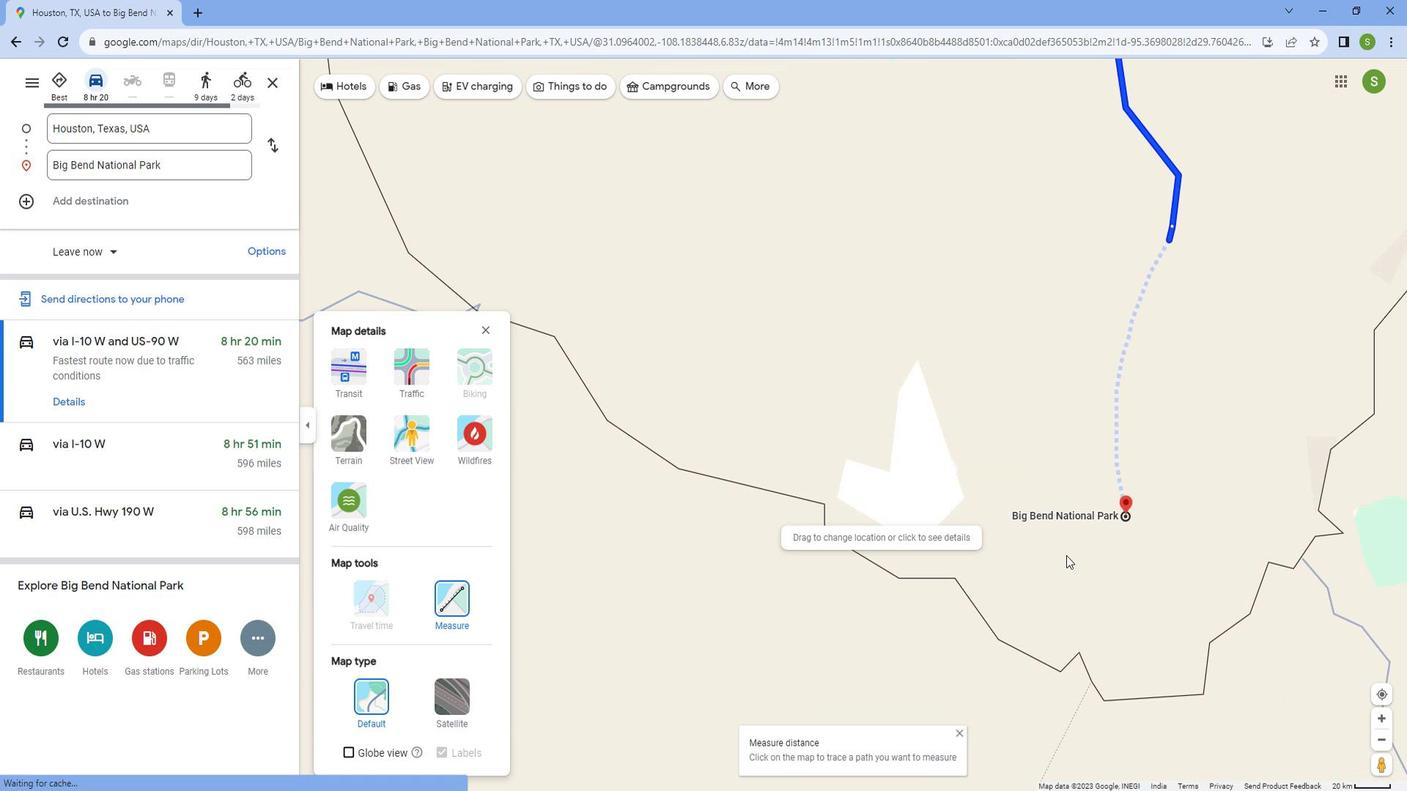 
Action: Mouse scrolled (919, 578) with delta (0, 0)
Screenshot: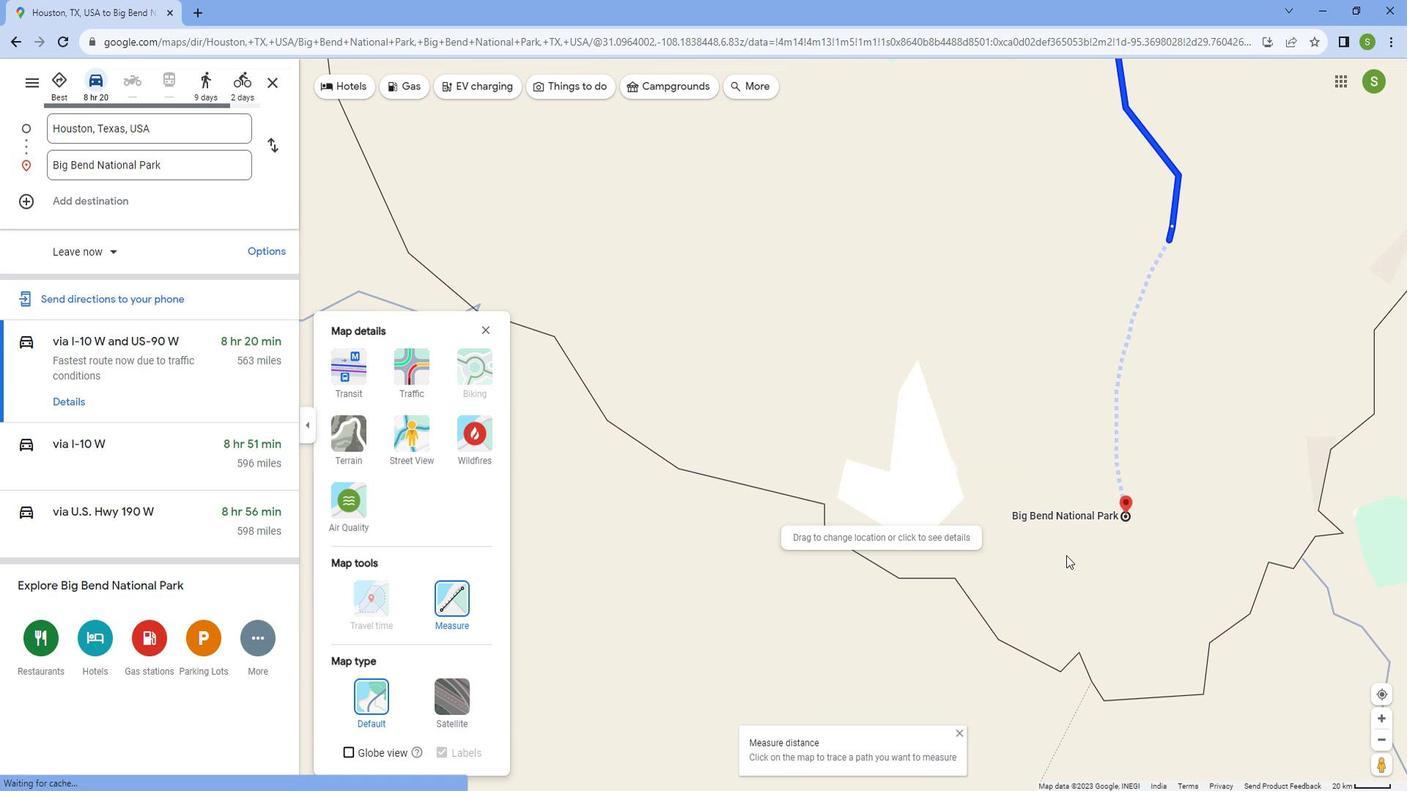 
Action: Mouse scrolled (919, 578) with delta (0, 0)
Screenshot: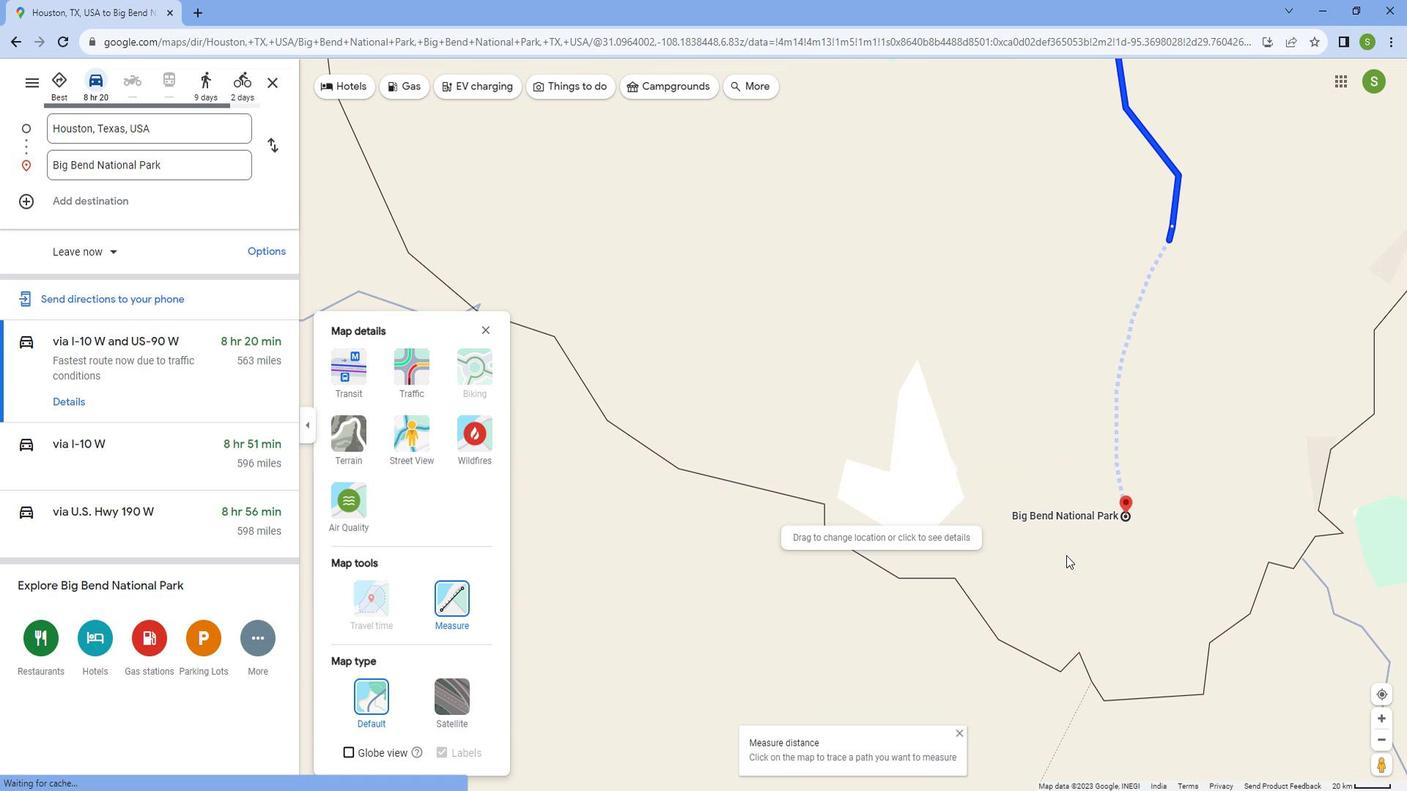 
Action: Mouse scrolled (919, 578) with delta (0, 0)
Screenshot: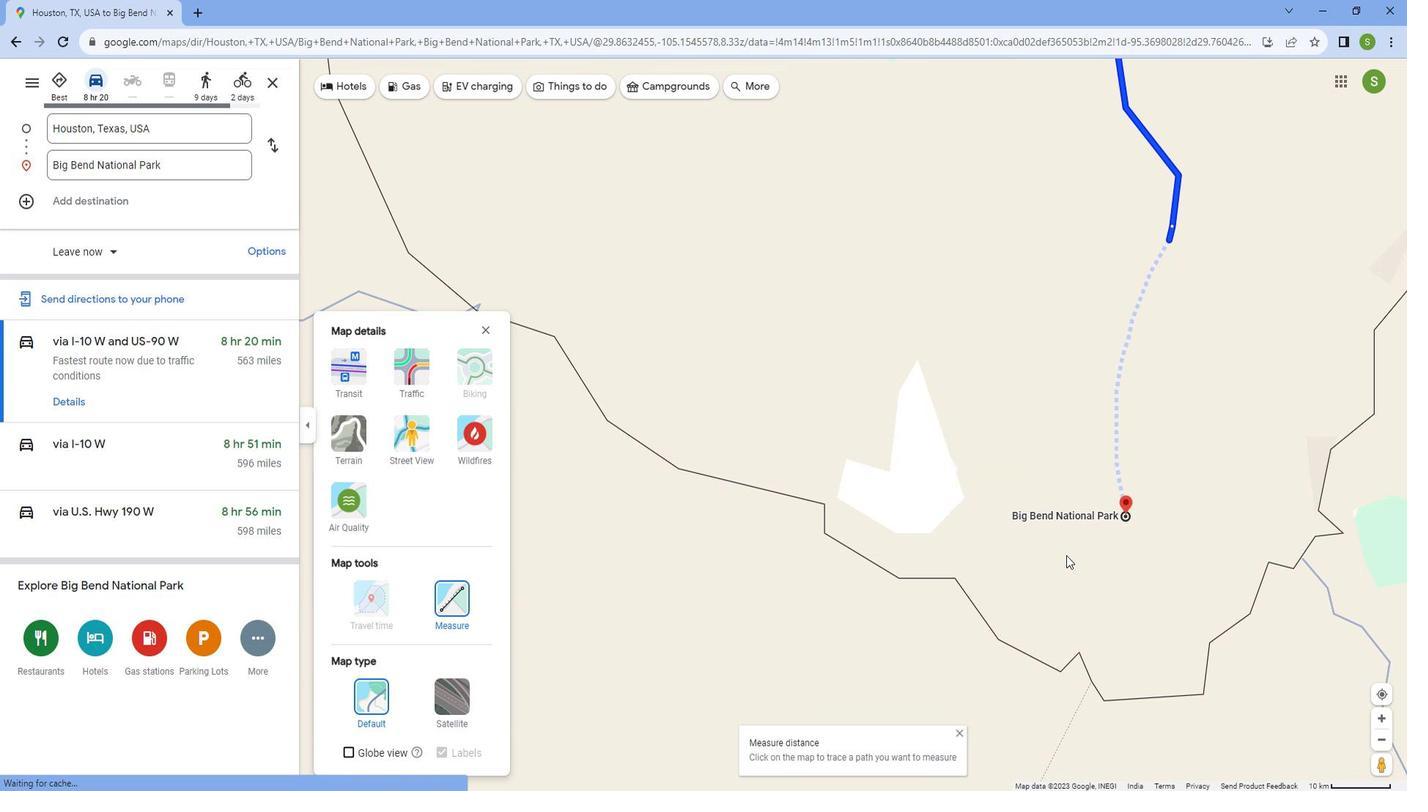 
Action: Mouse scrolled (919, 578) with delta (0, 0)
Screenshot: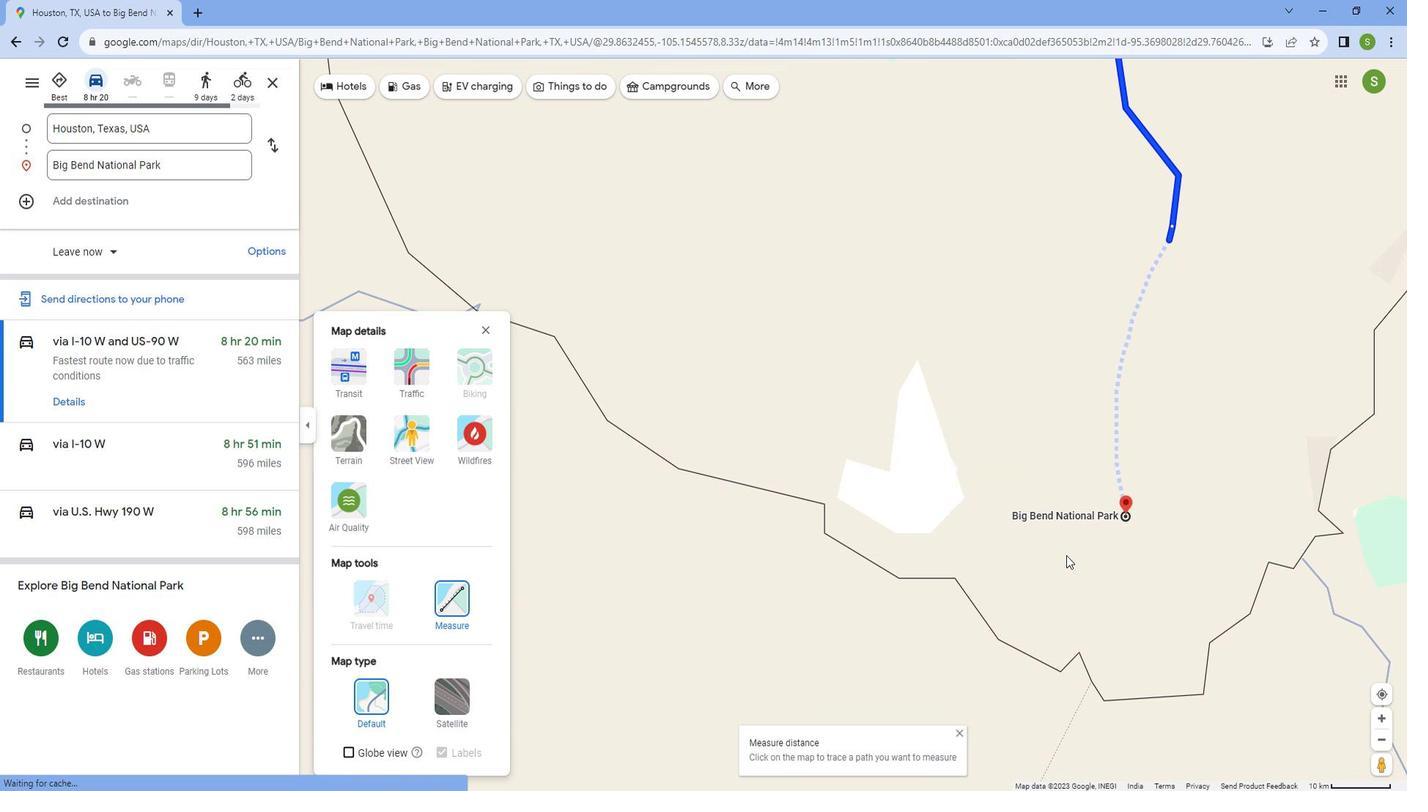 
Action: Mouse scrolled (919, 578) with delta (0, 0)
Screenshot: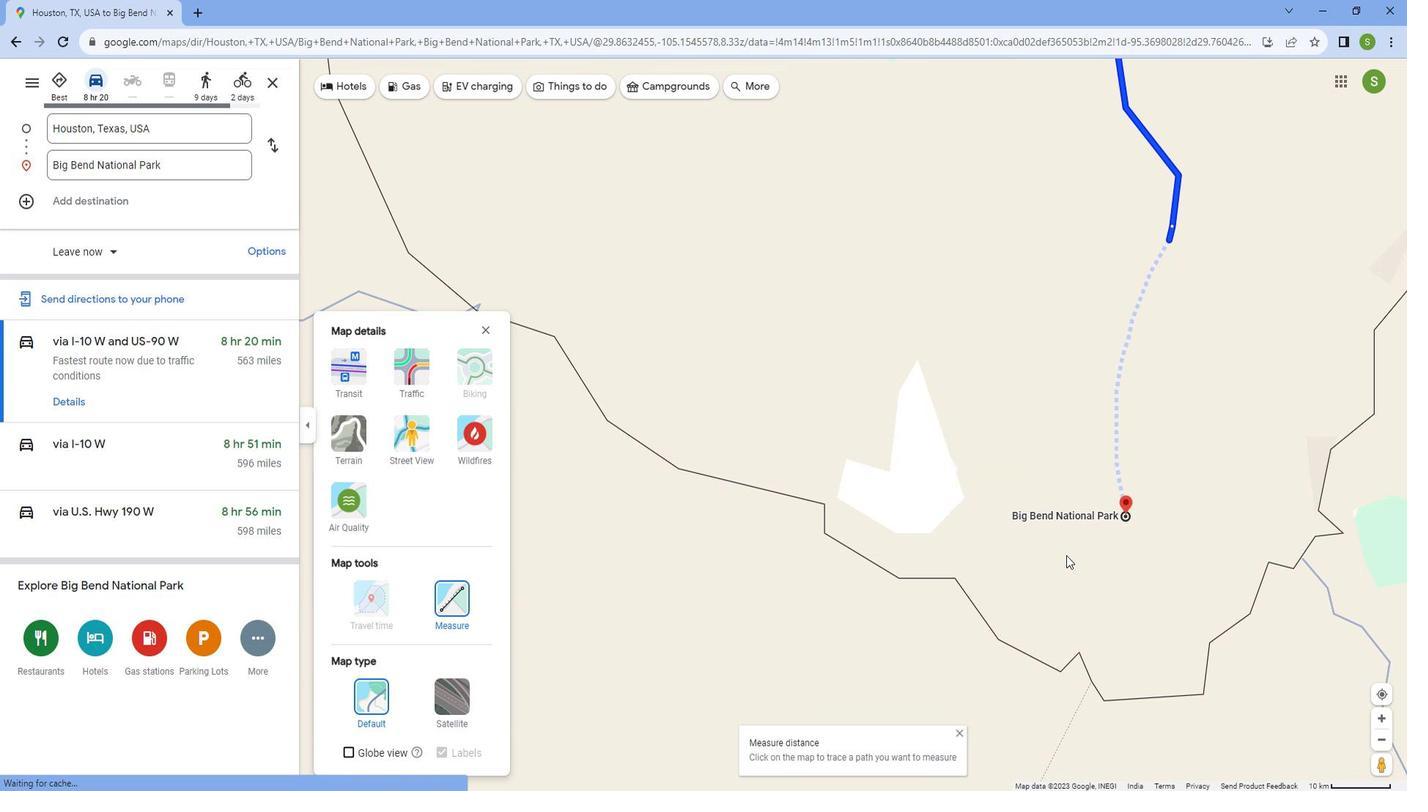 
Action: Mouse scrolled (919, 578) with delta (0, 0)
Screenshot: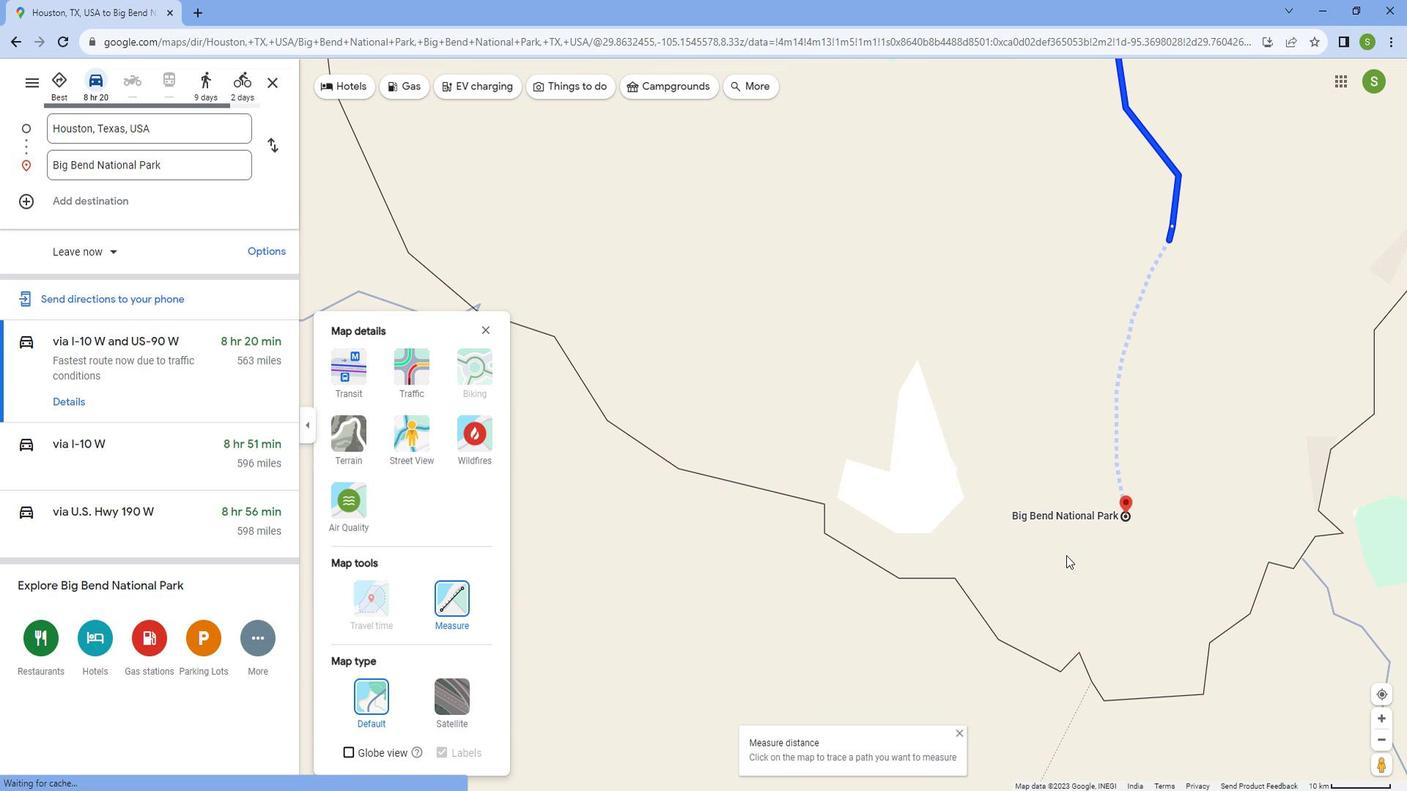 
Action: Mouse moved to (954, 579)
Screenshot: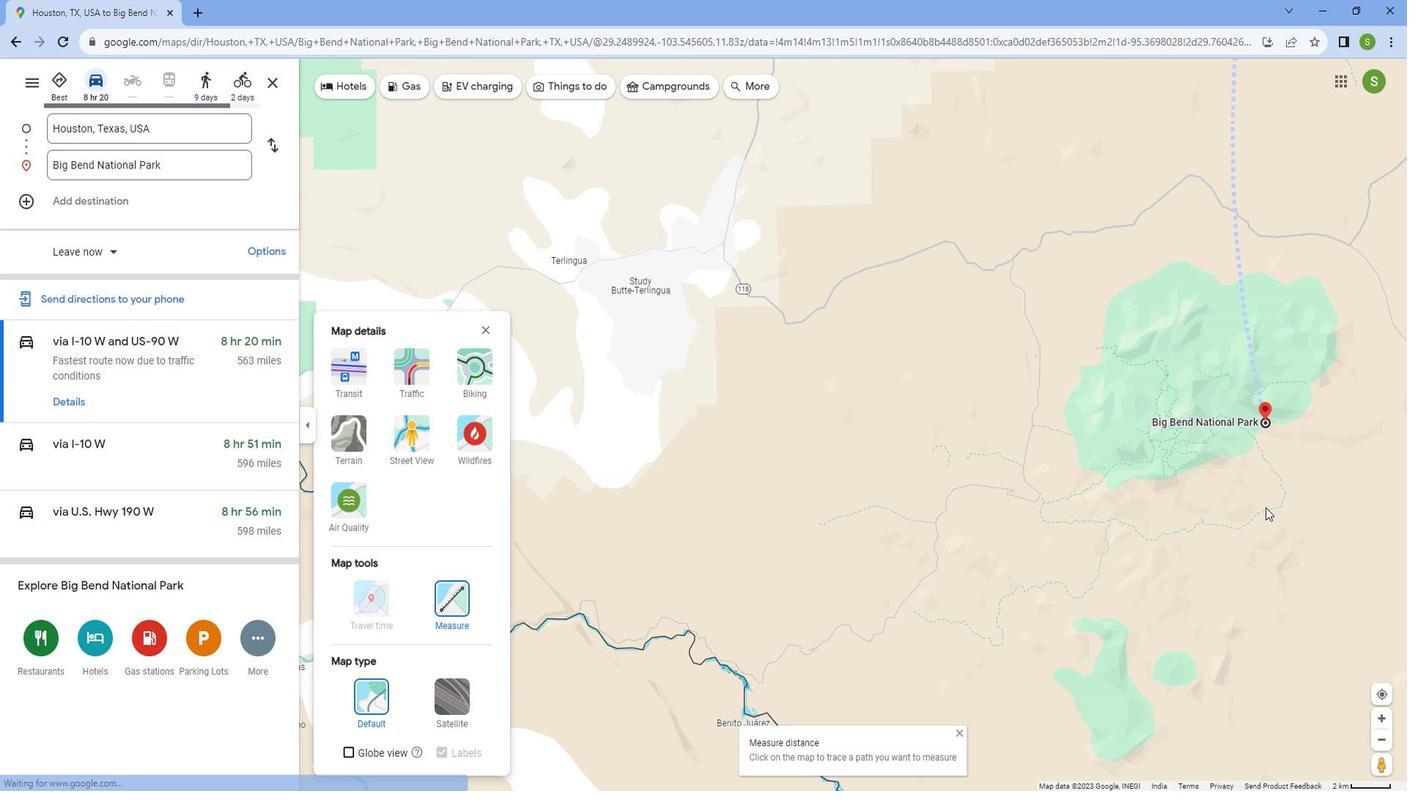 
Action: Mouse pressed left at (954, 579)
Screenshot: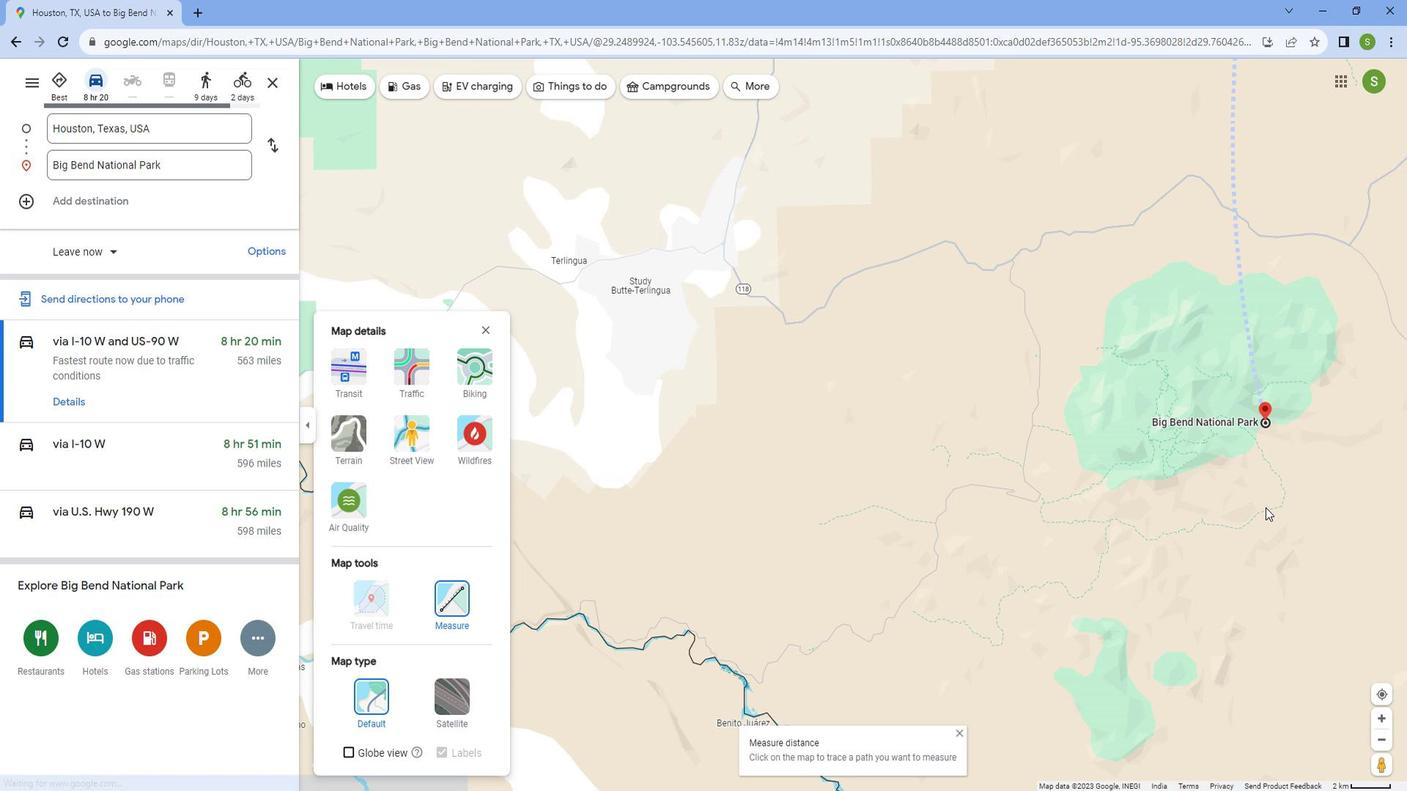 
Action: Mouse moved to (868, 579)
Screenshot: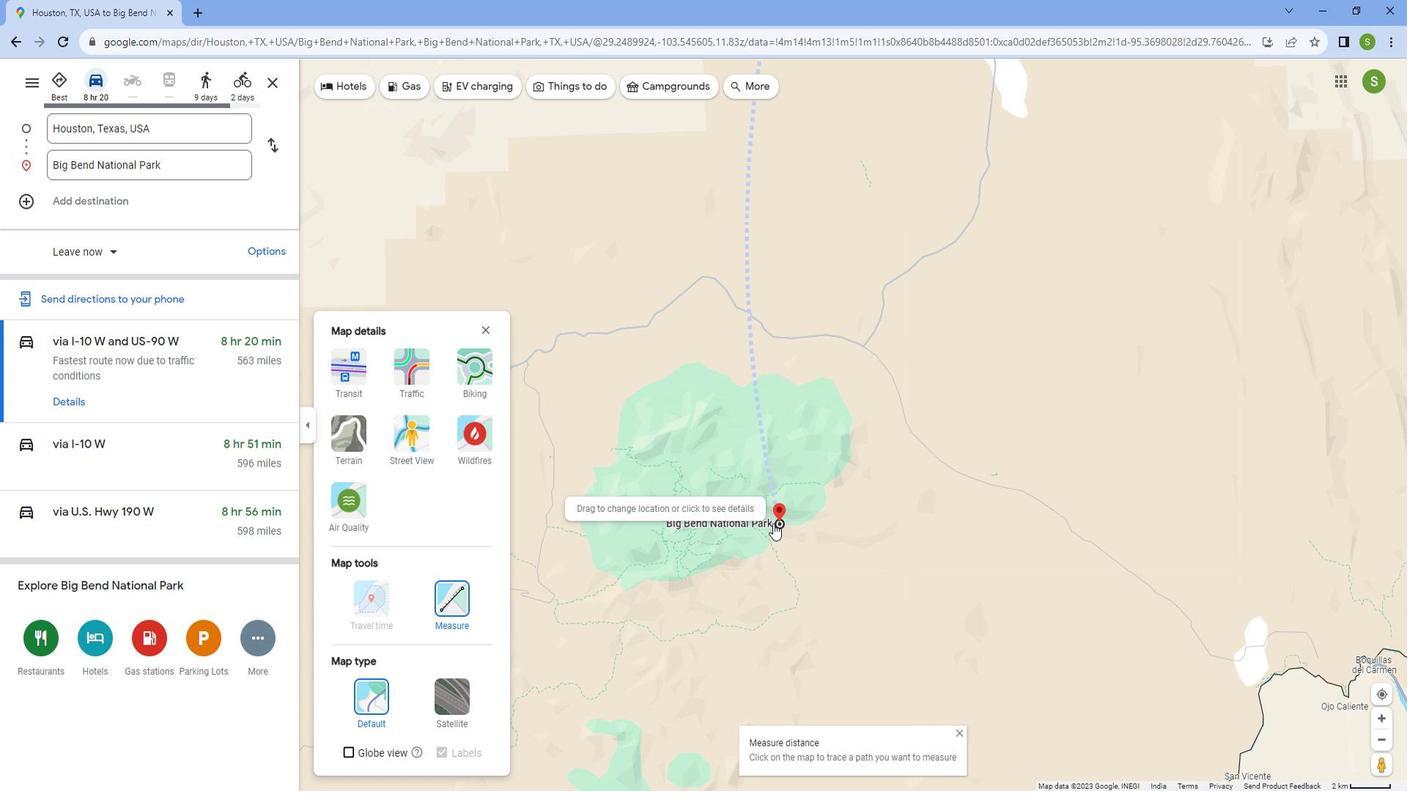
Action: Mouse scrolled (868, 579) with delta (0, 0)
Screenshot: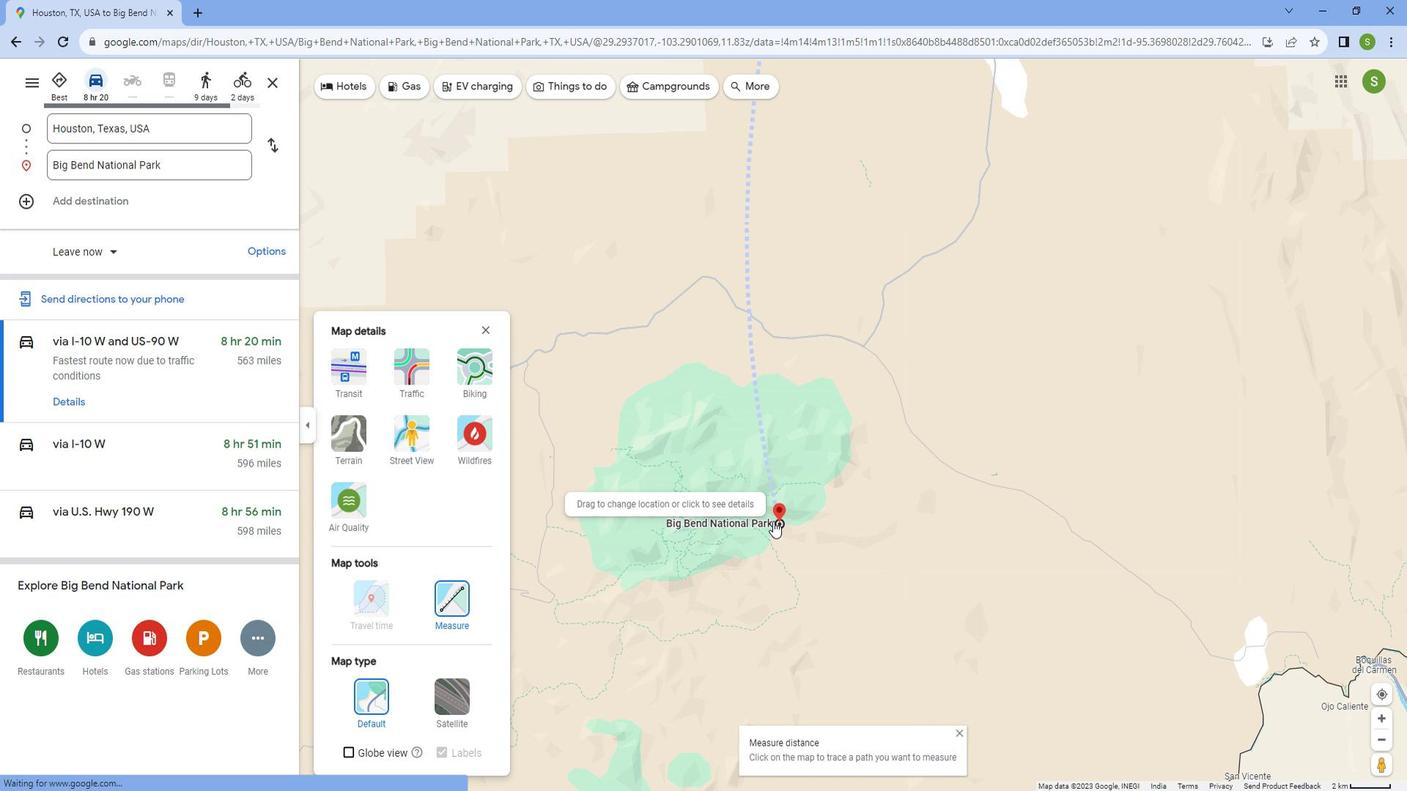 
Action: Mouse scrolled (868, 579) with delta (0, 0)
Screenshot: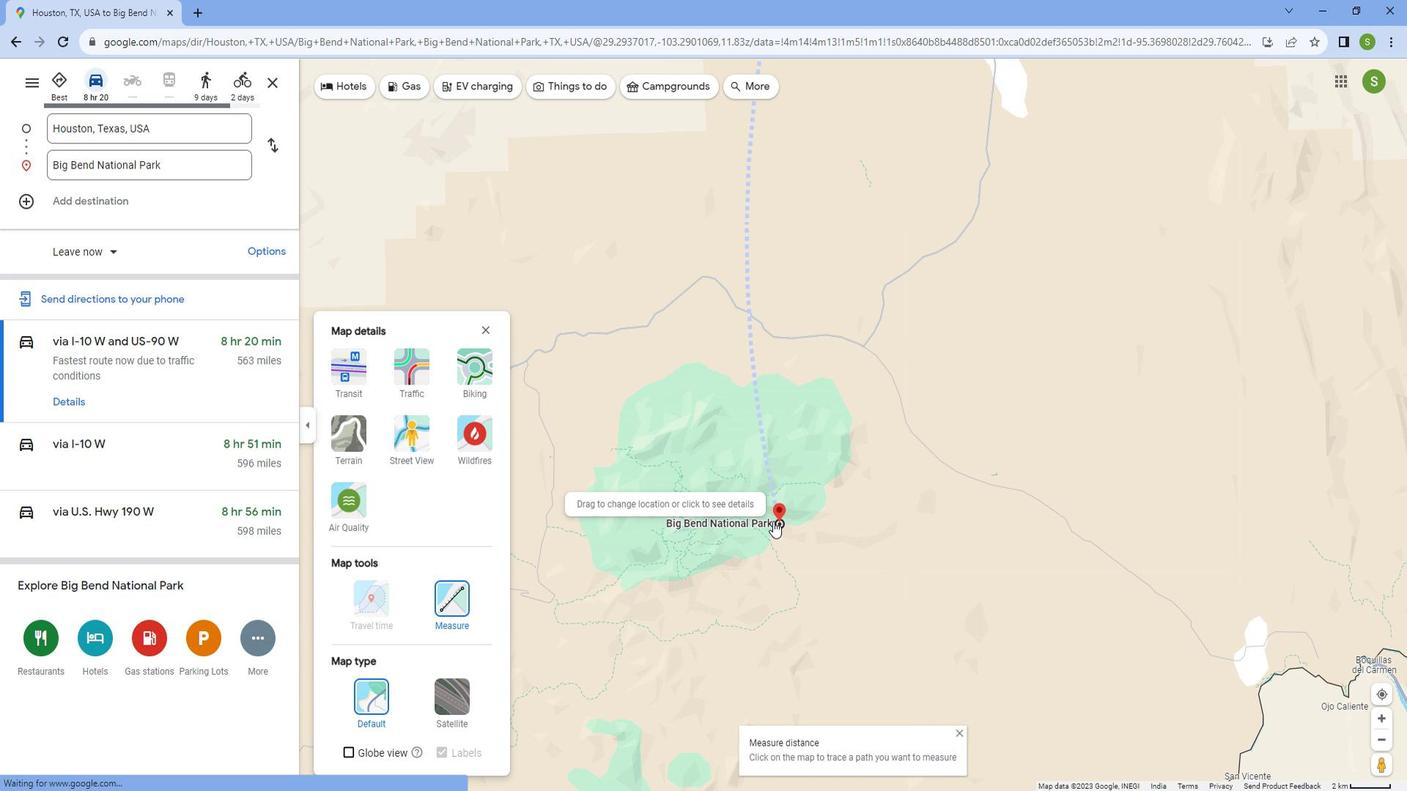 
Action: Mouse scrolled (868, 579) with delta (0, 0)
Screenshot: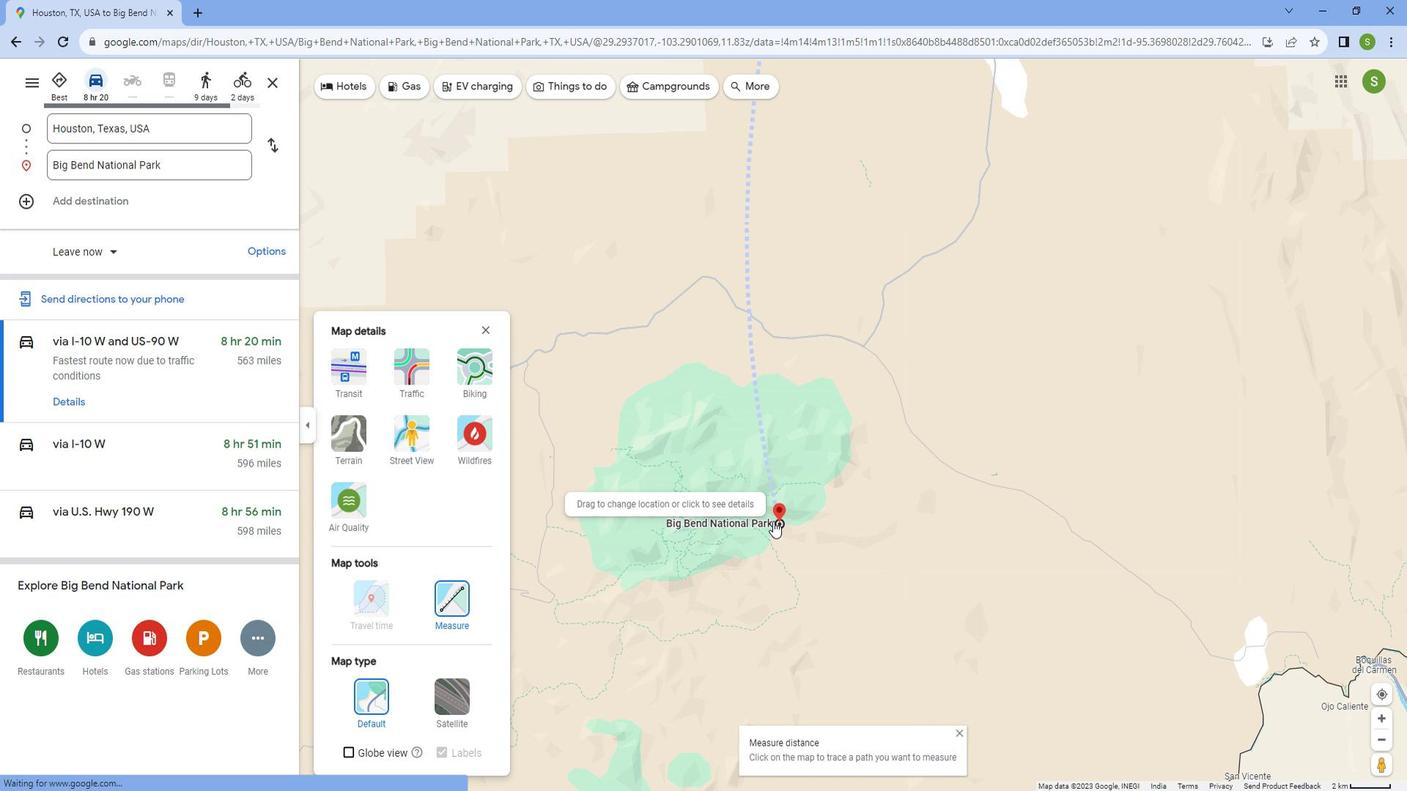 
Action: Mouse scrolled (868, 579) with delta (0, 0)
Screenshot: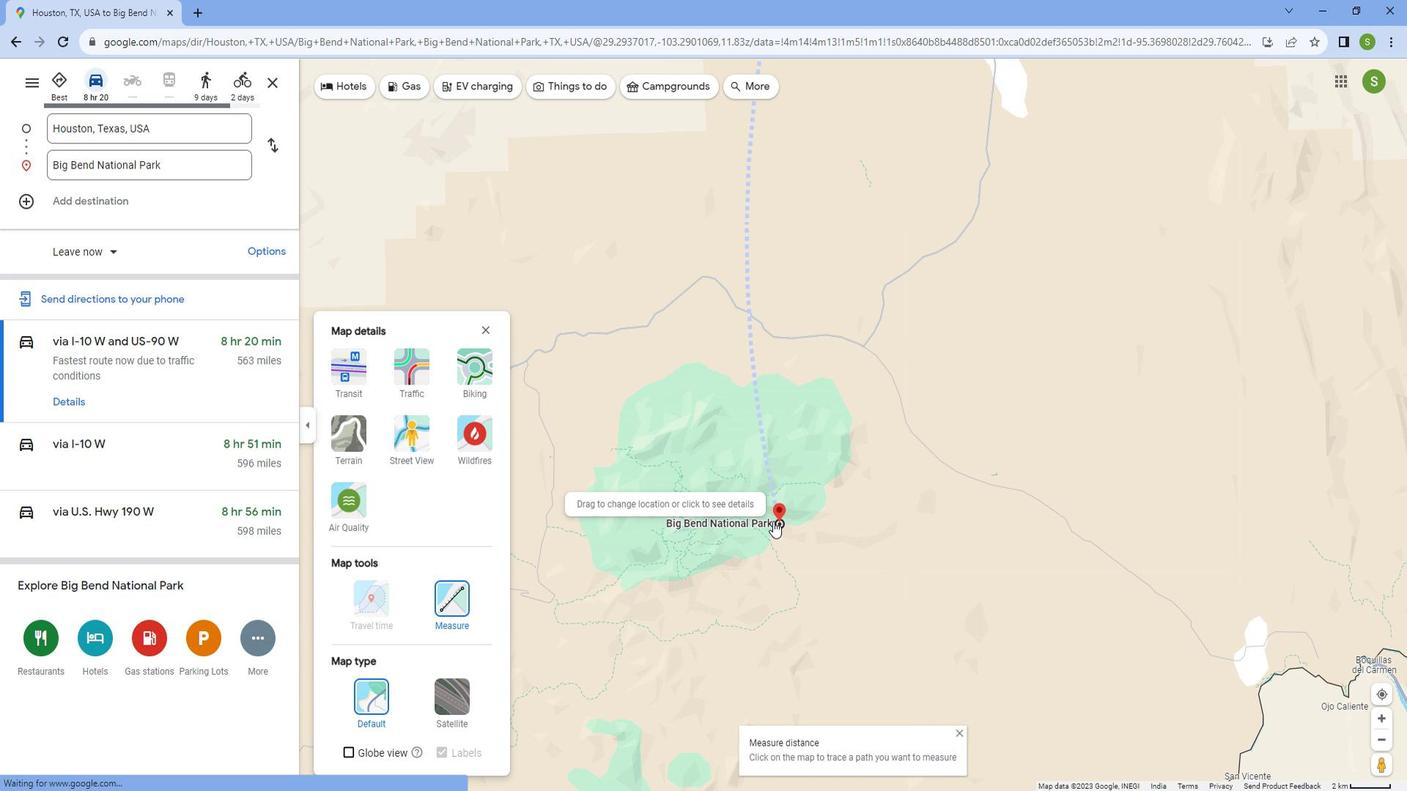 
Action: Mouse scrolled (868, 579) with delta (0, 0)
Screenshot: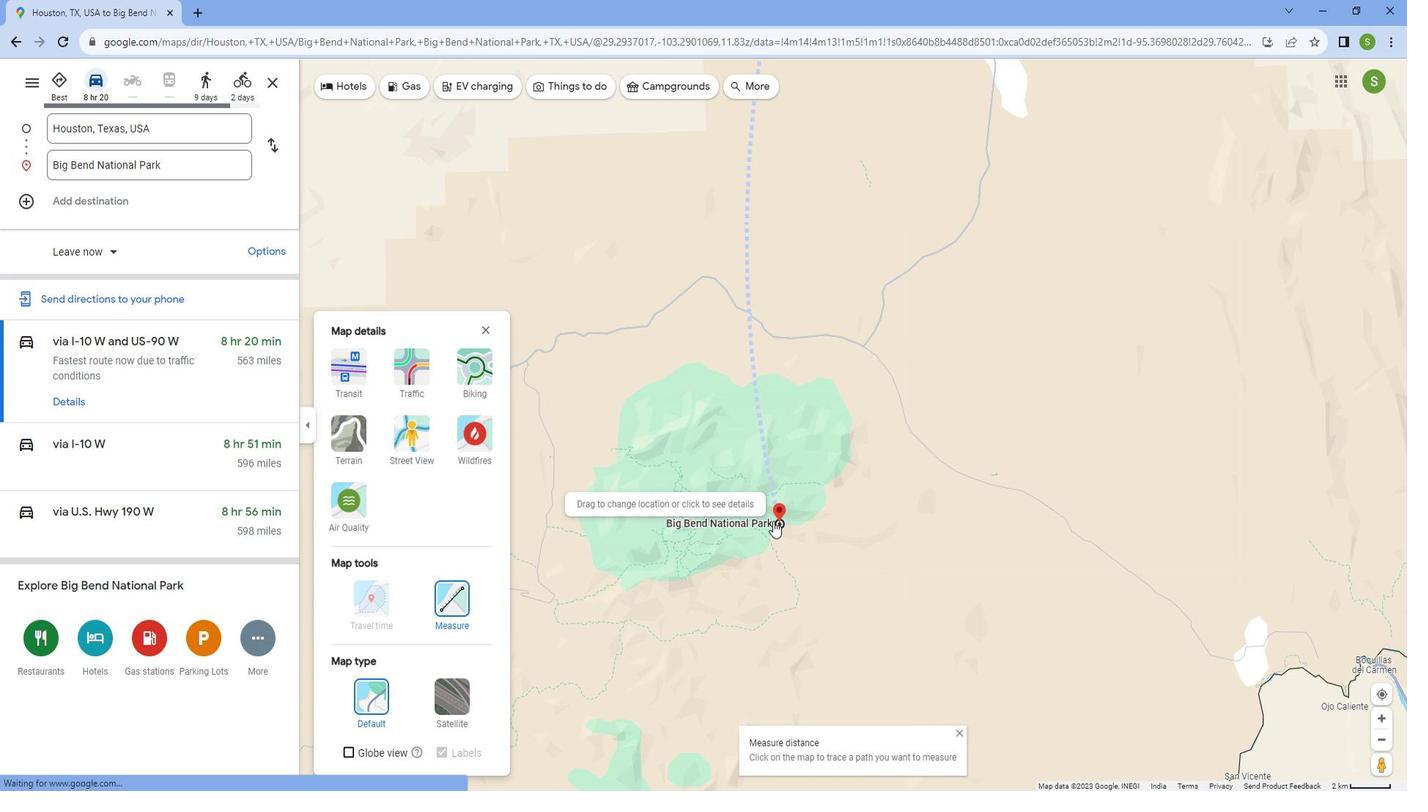 
Action: Mouse scrolled (868, 579) with delta (0, 0)
Screenshot: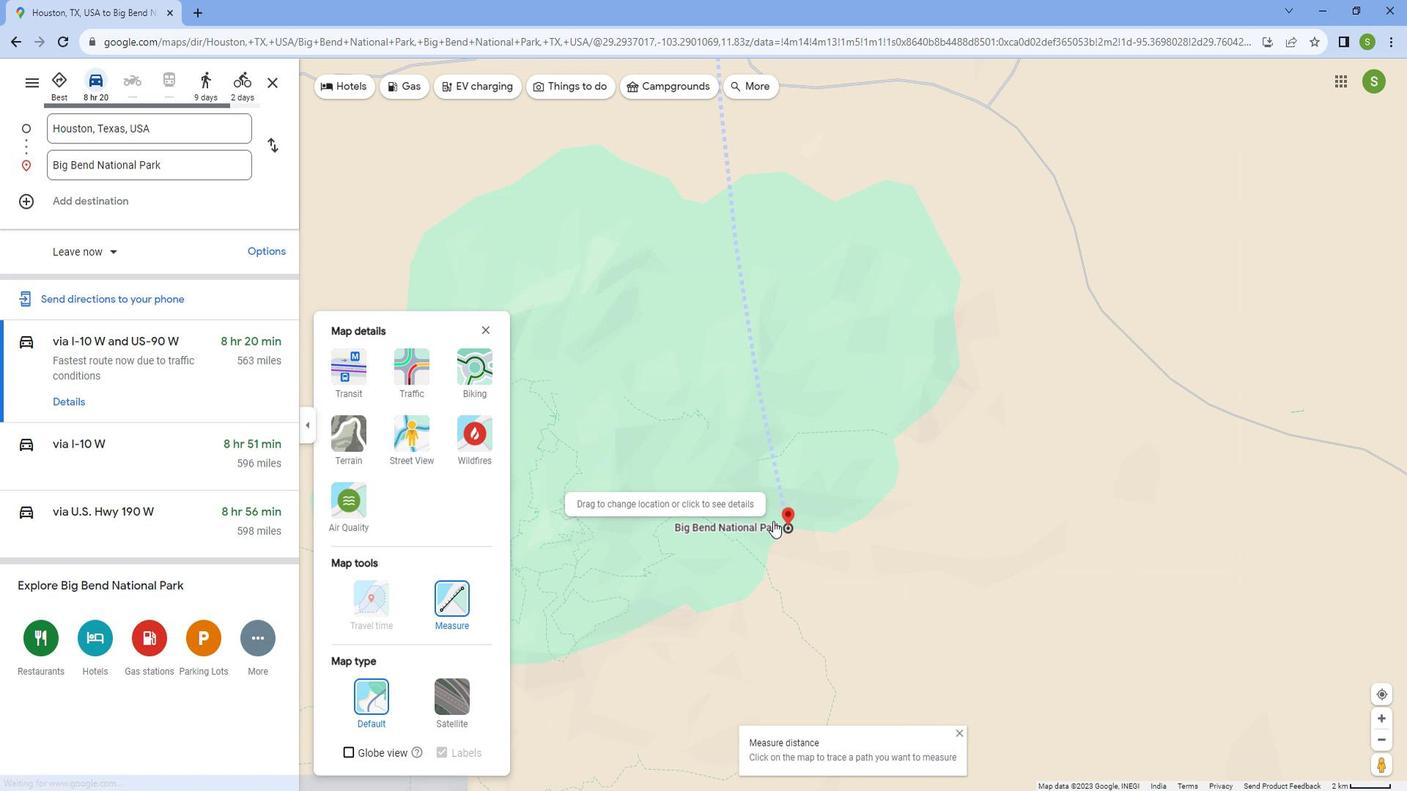 
Action: Mouse scrolled (868, 579) with delta (0, 0)
Screenshot: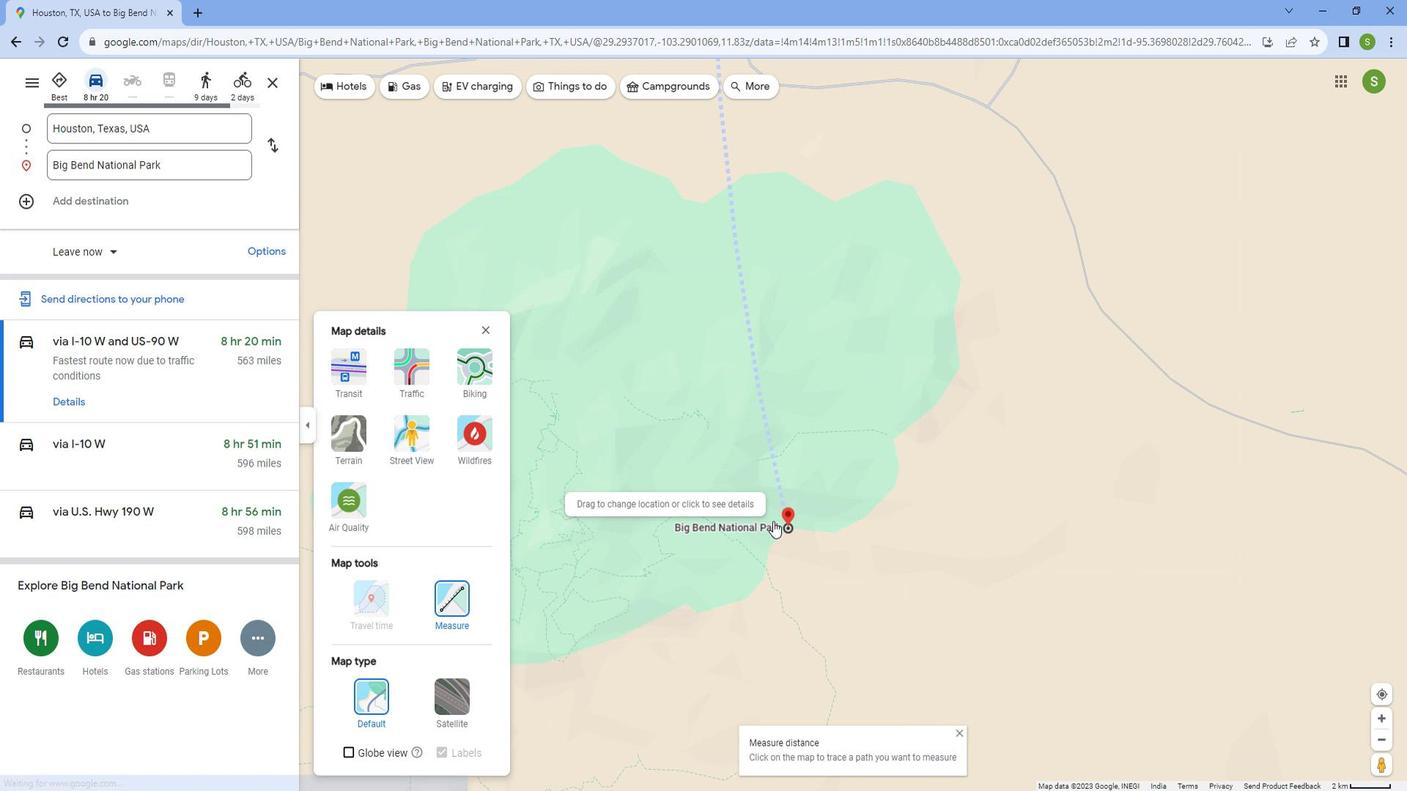 
Action: Mouse scrolled (868, 579) with delta (0, 0)
Screenshot: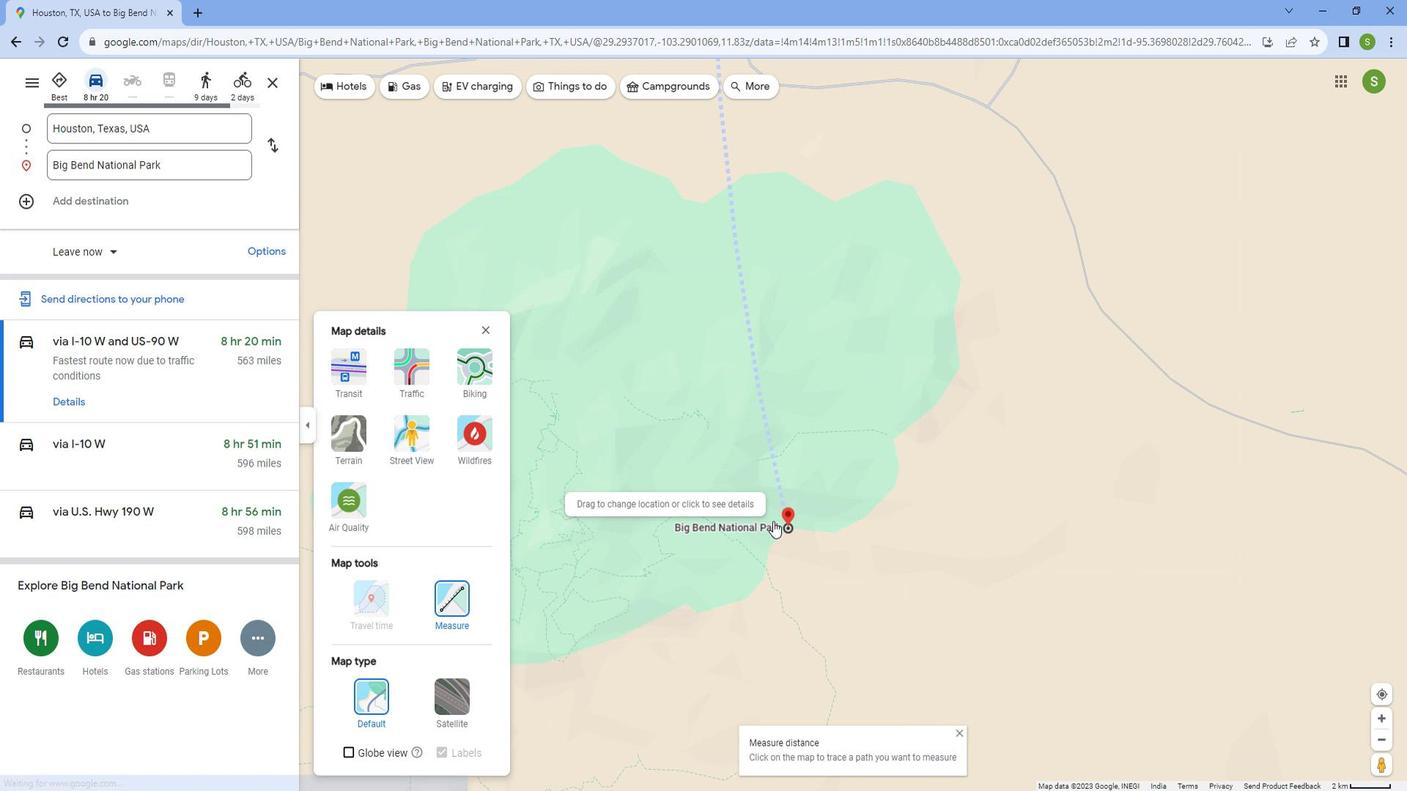 
Action: Mouse scrolled (868, 579) with delta (0, 0)
Screenshot: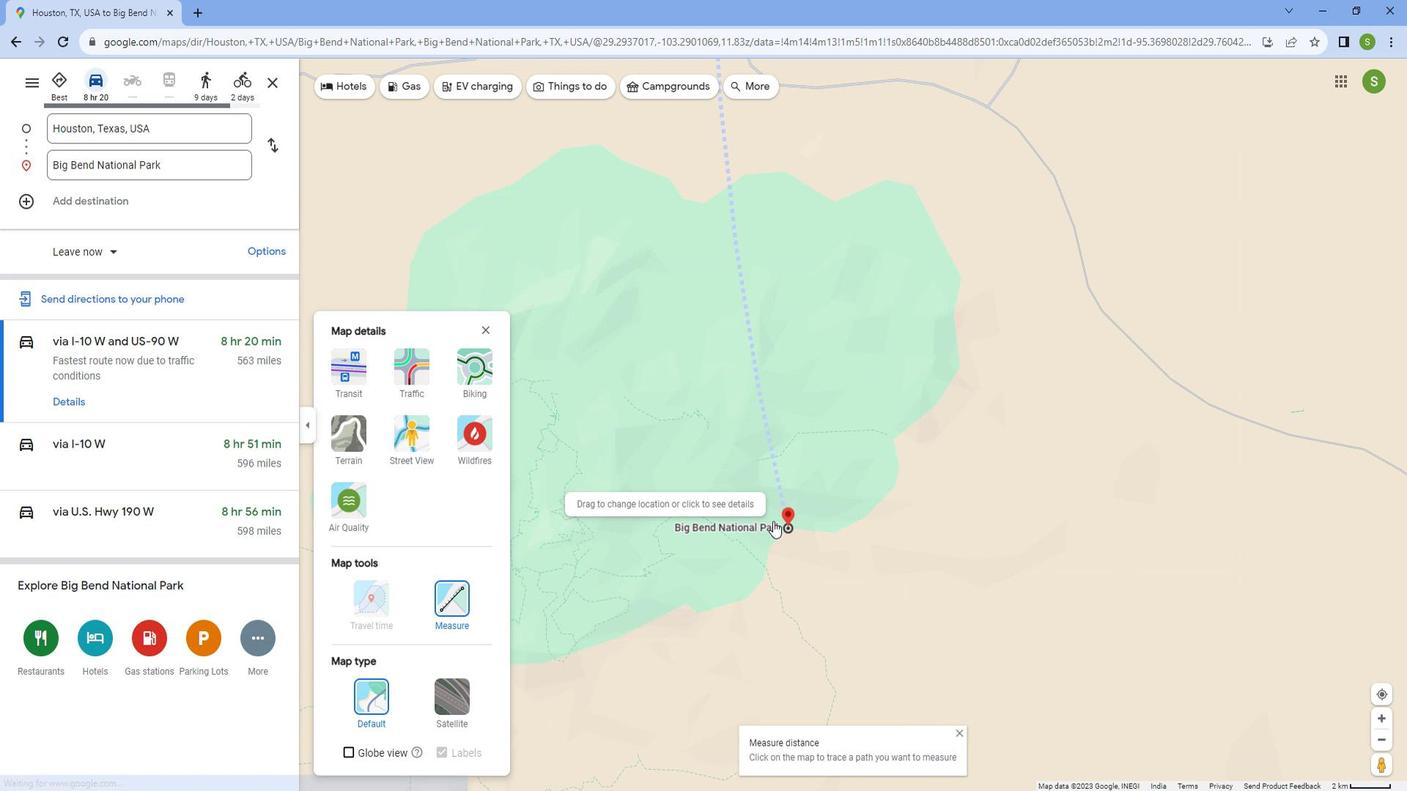 
Action: Mouse scrolled (868, 579) with delta (0, 0)
Screenshot: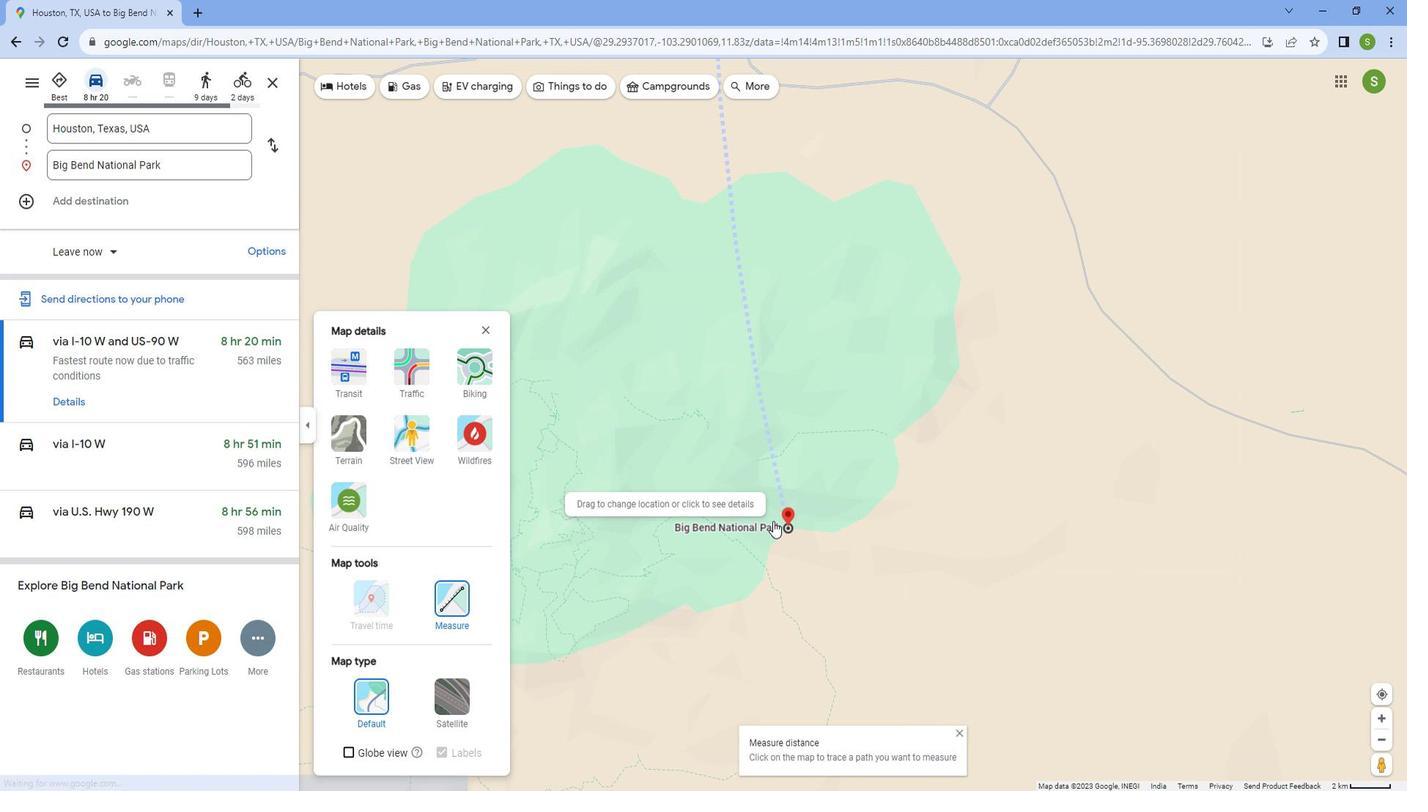 
Action: Mouse scrolled (868, 579) with delta (0, 0)
Screenshot: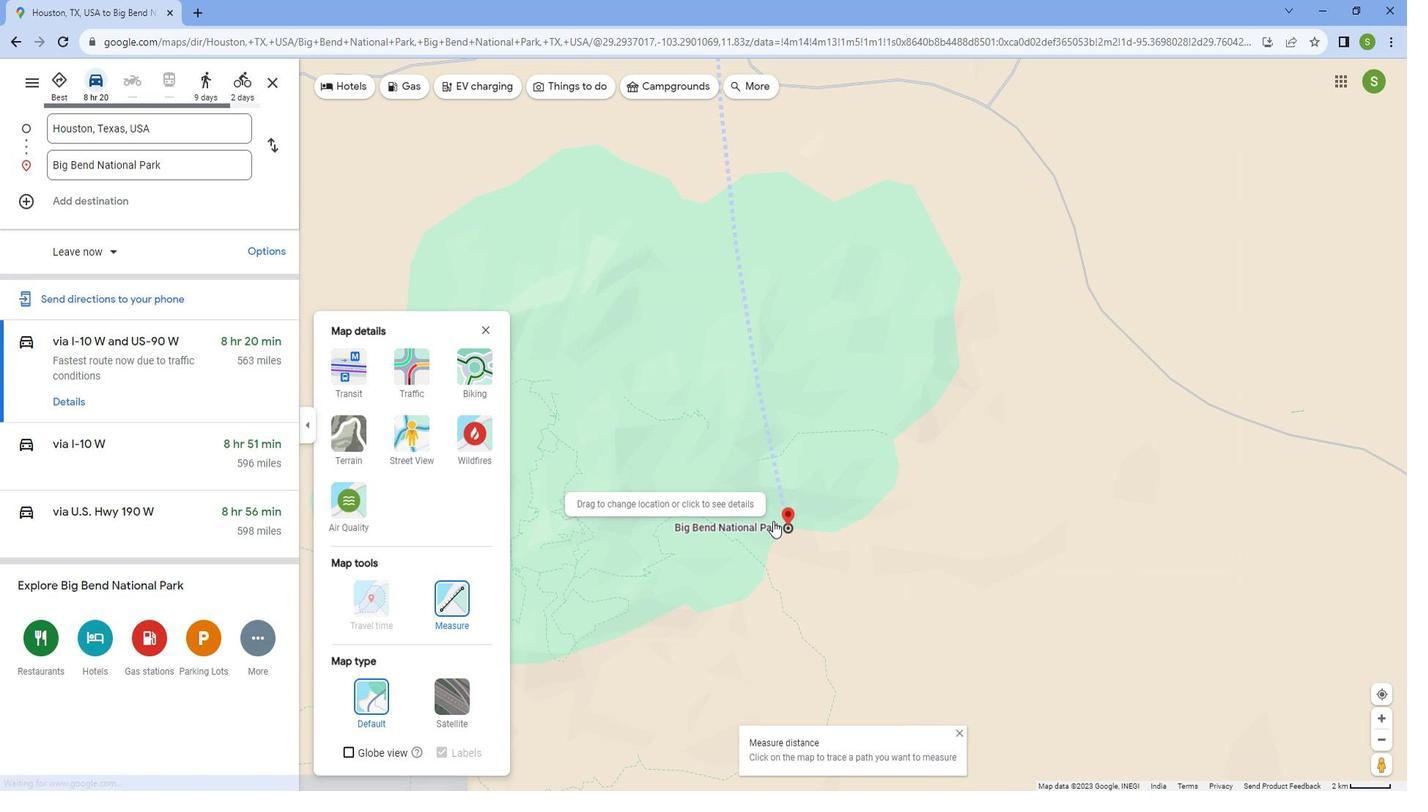 
Action: Mouse scrolled (868, 579) with delta (0, 0)
Screenshot: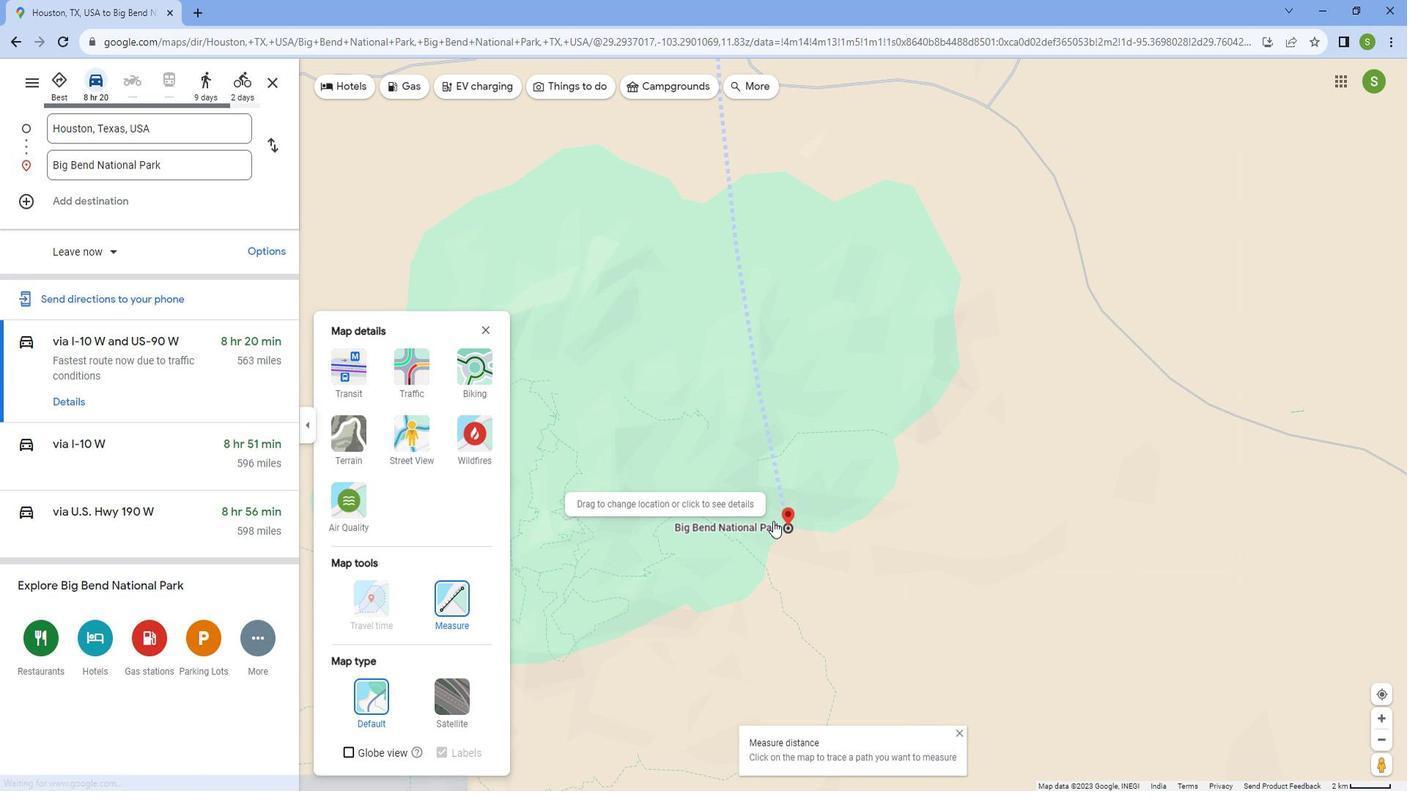 
Action: Mouse scrolled (868, 579) with delta (0, 0)
Screenshot: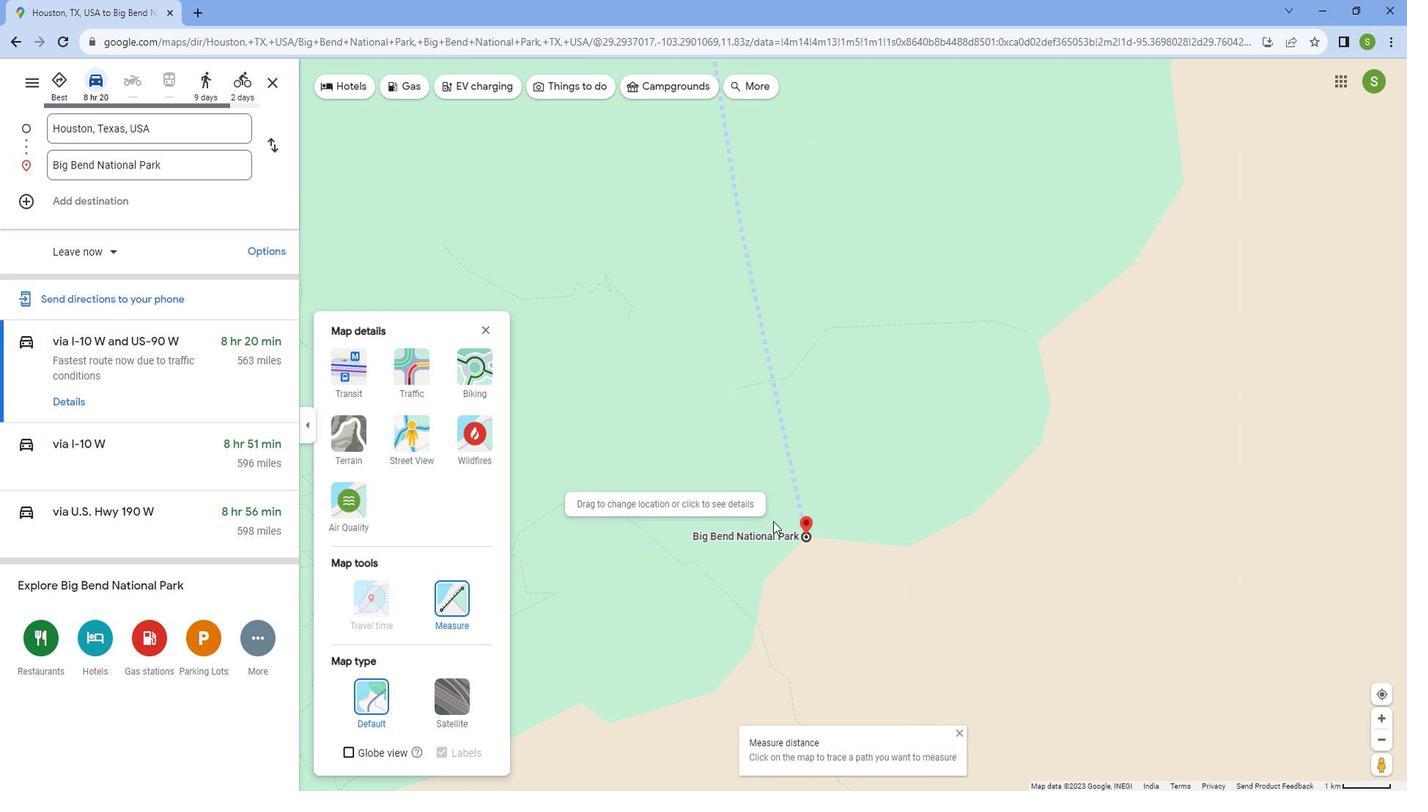 
Action: Mouse scrolled (868, 579) with delta (0, 0)
Screenshot: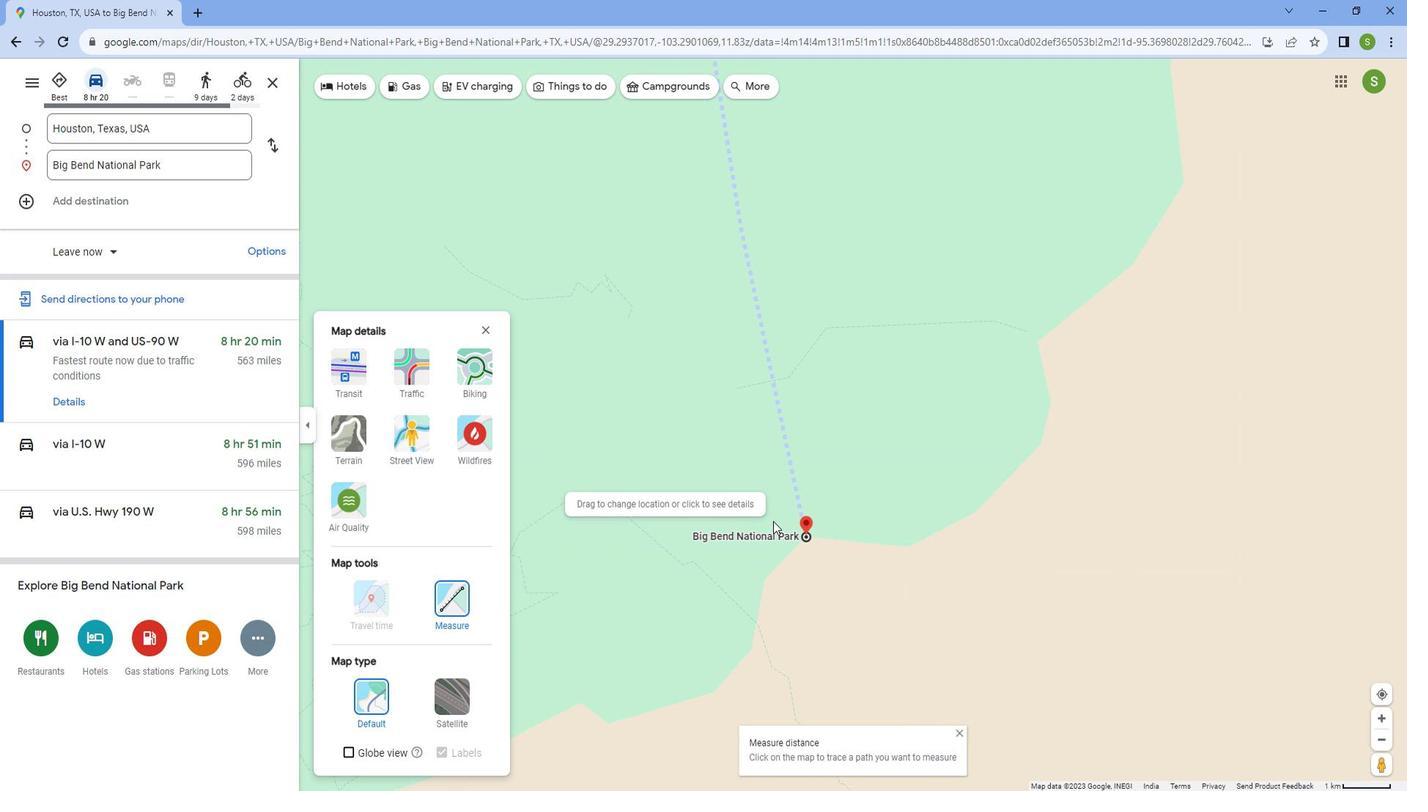 
Action: Mouse scrolled (868, 579) with delta (0, 0)
Screenshot: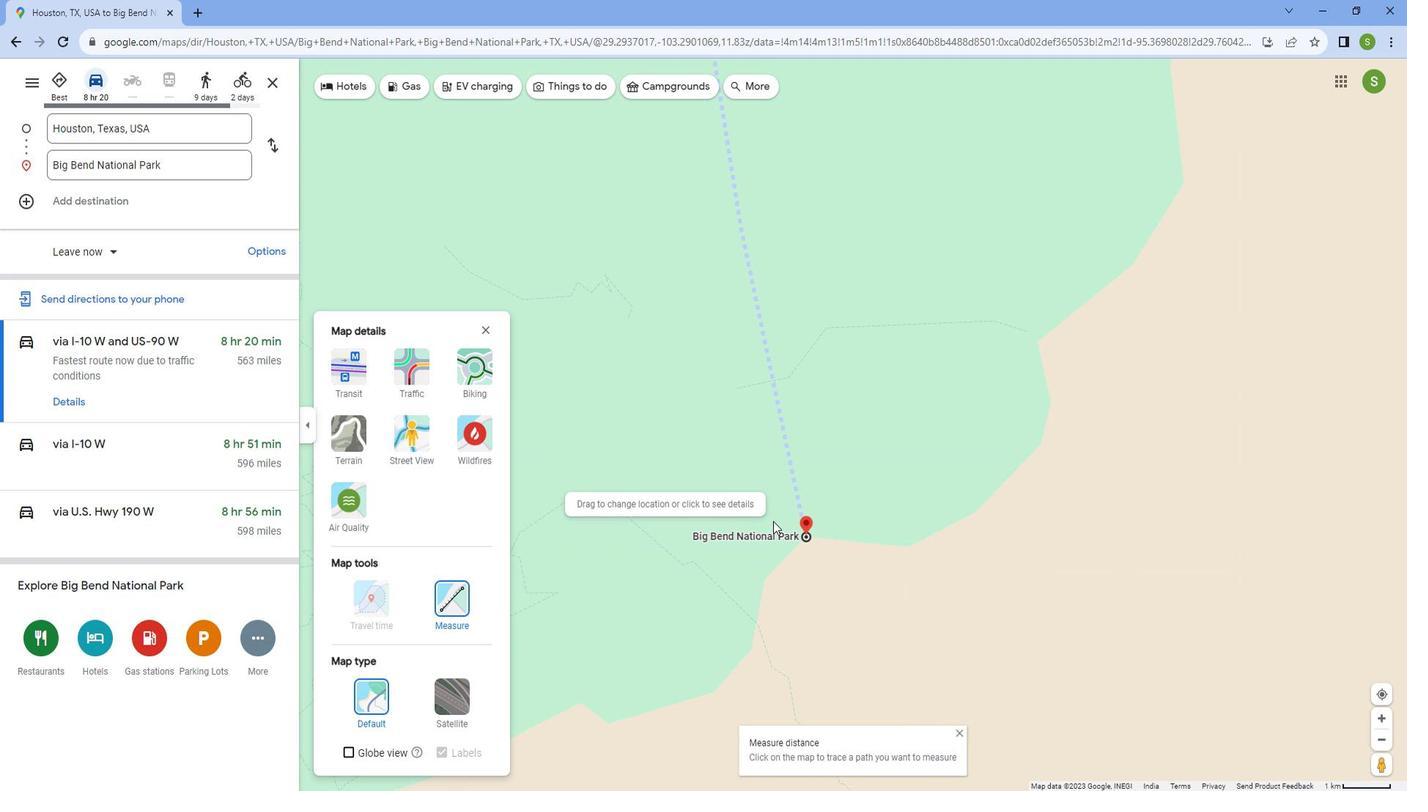 
Action: Mouse scrolled (868, 579) with delta (0, 0)
Screenshot: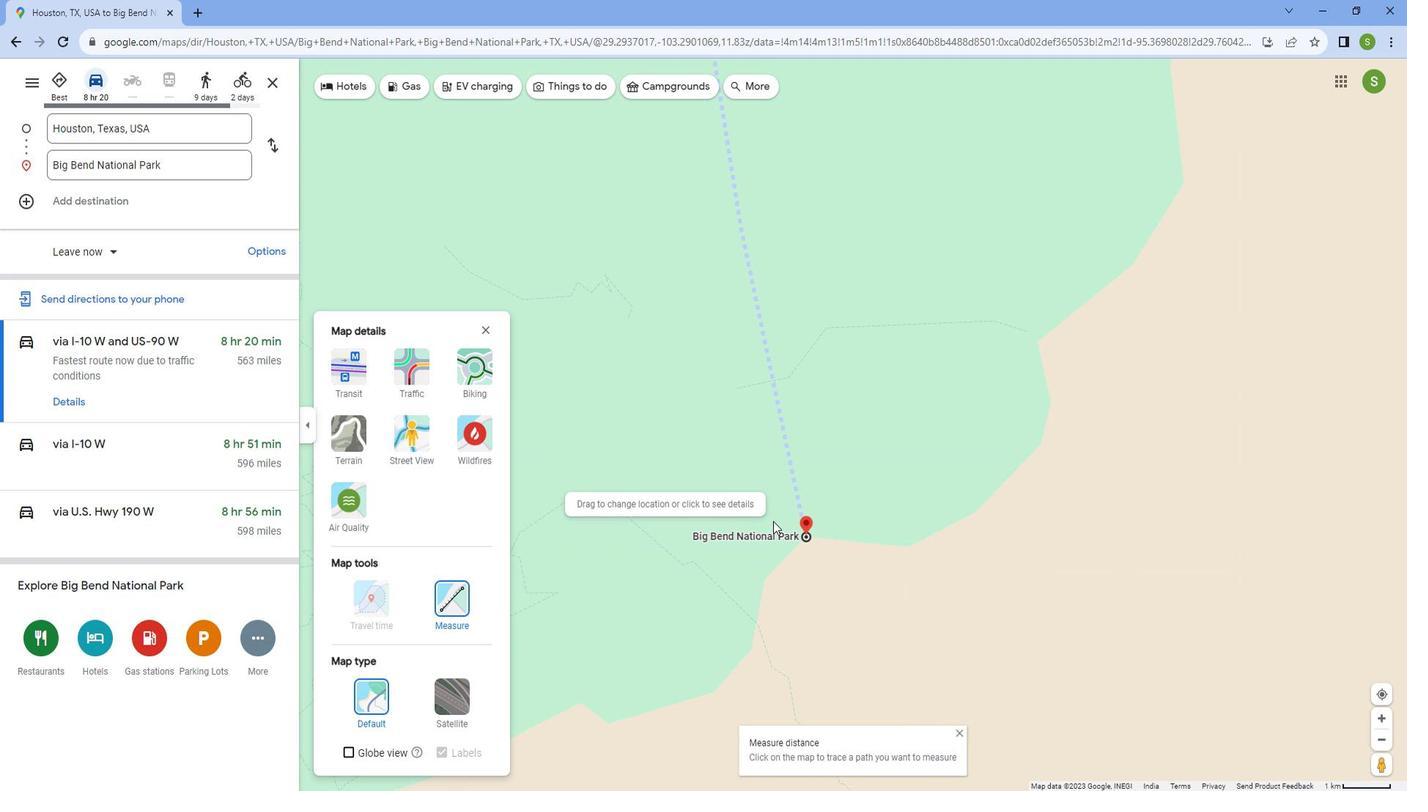 
Action: Mouse scrolled (868, 579) with delta (0, 0)
Screenshot: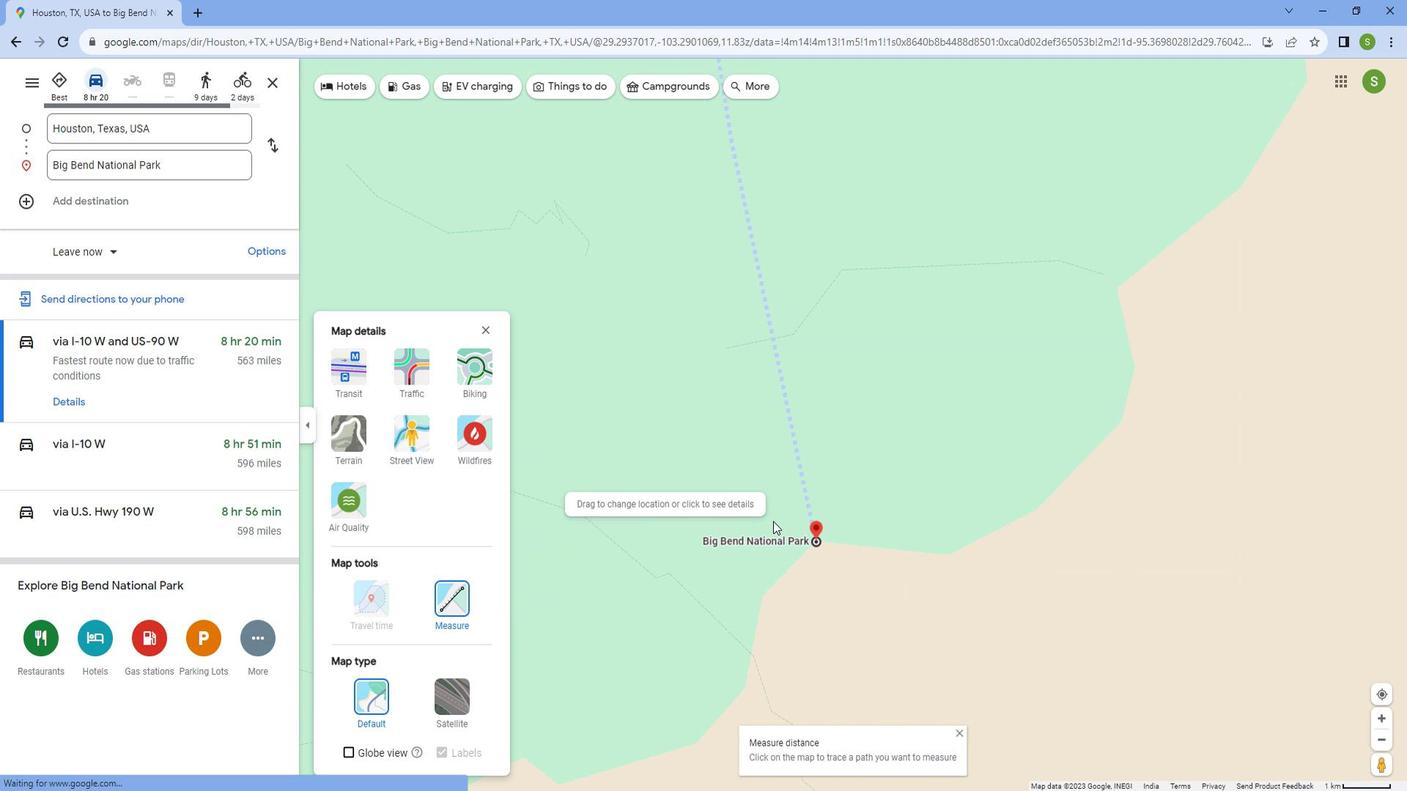 
Action: Mouse scrolled (868, 579) with delta (0, 0)
Screenshot: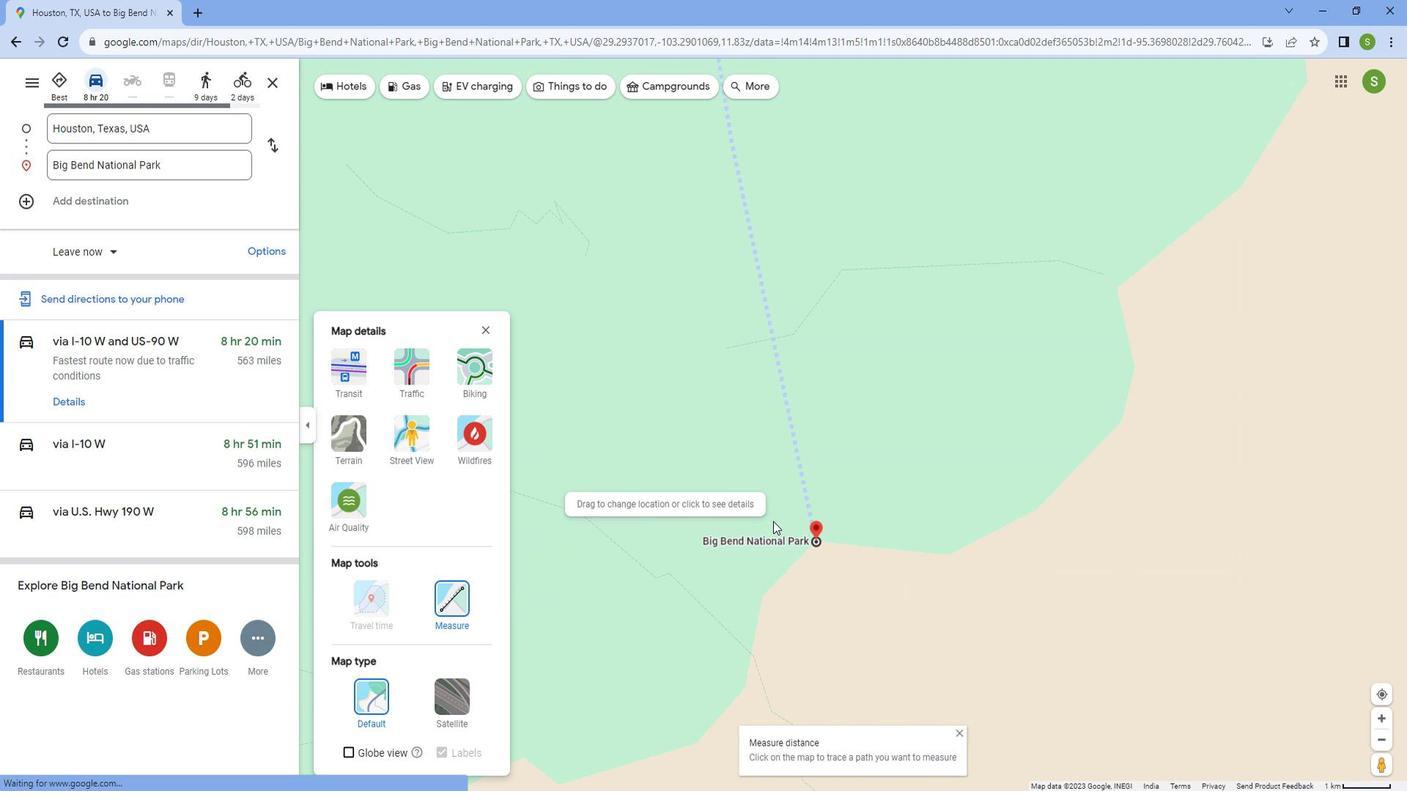 
Action: Mouse scrolled (868, 579) with delta (0, 0)
Screenshot: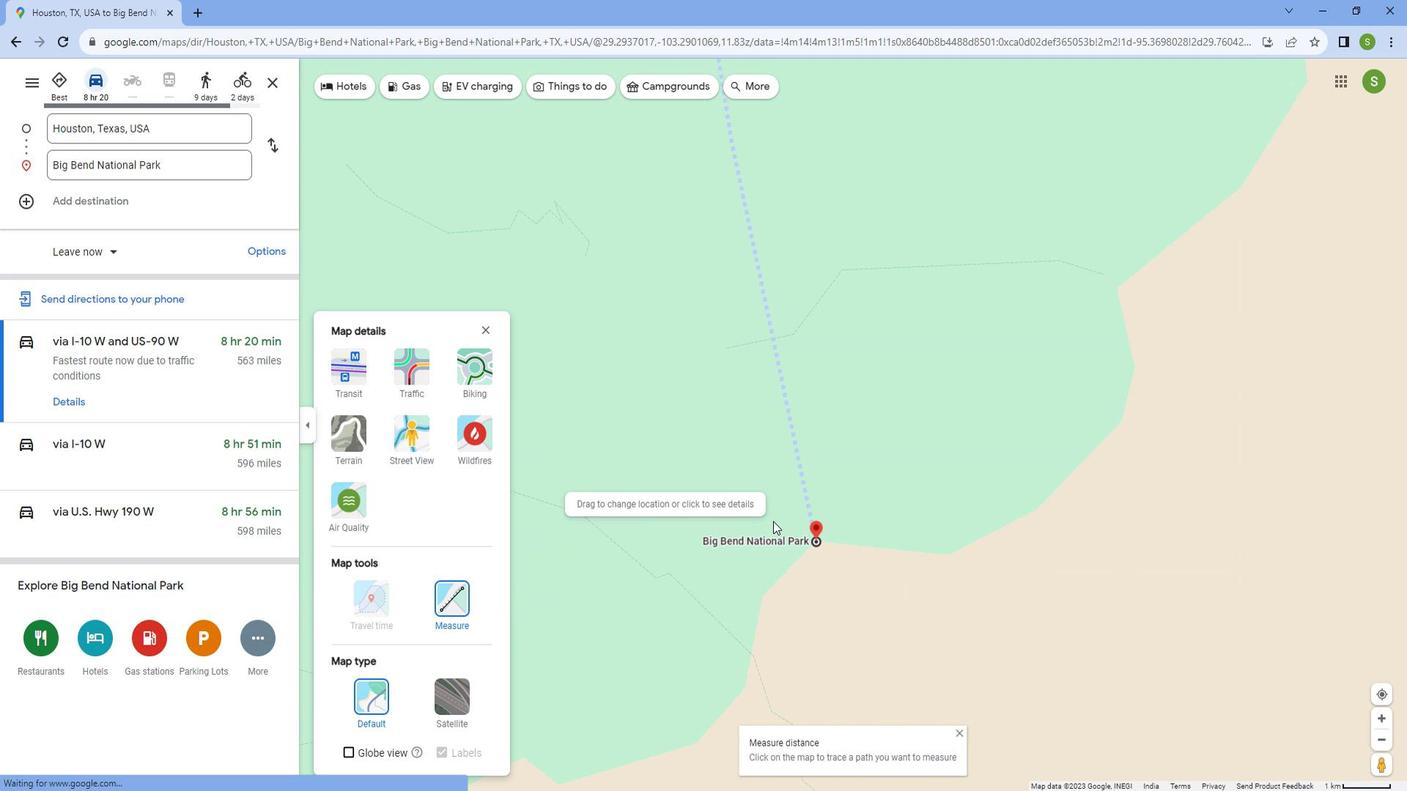 
Action: Mouse moved to (889, 577)
Screenshot: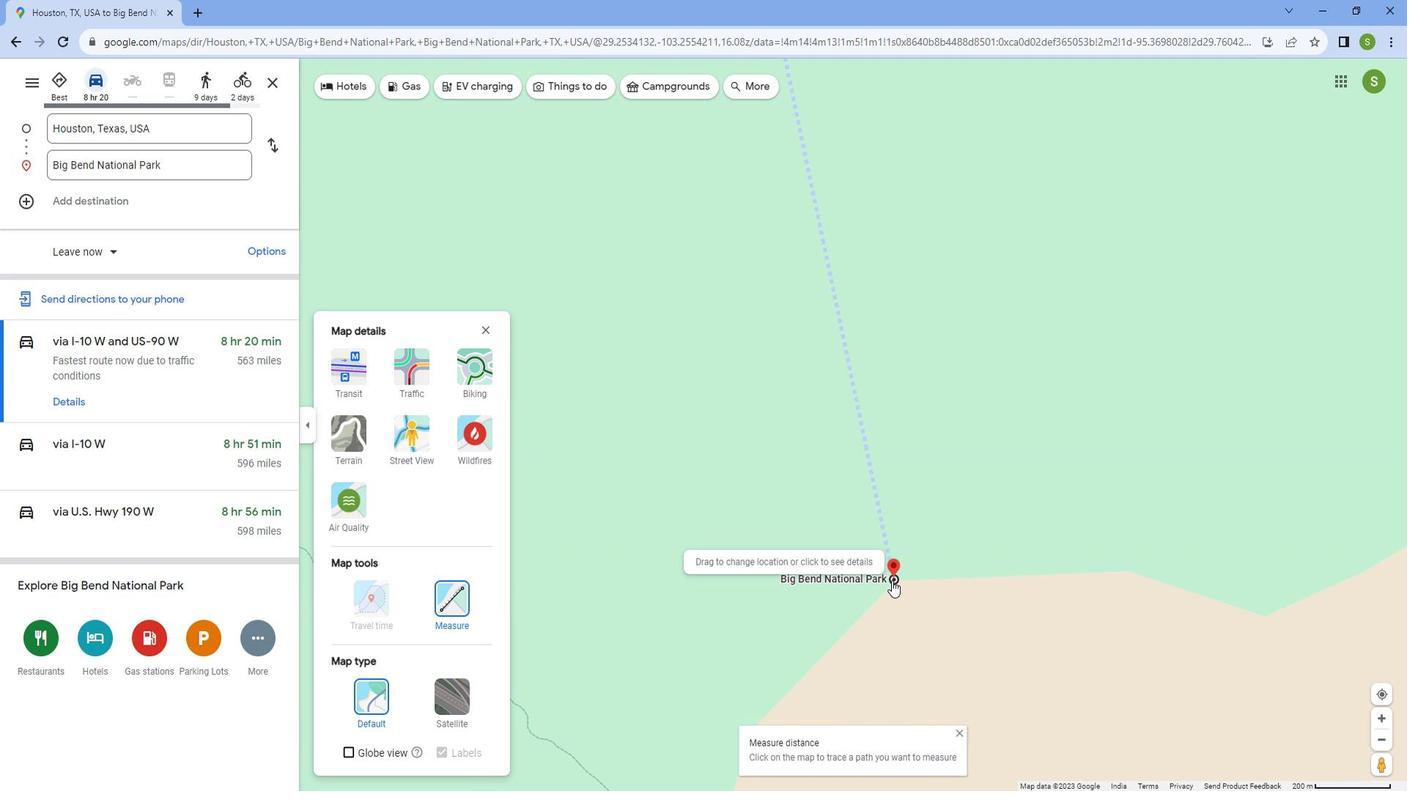 
Action: Mouse pressed left at (889, 577)
Screenshot: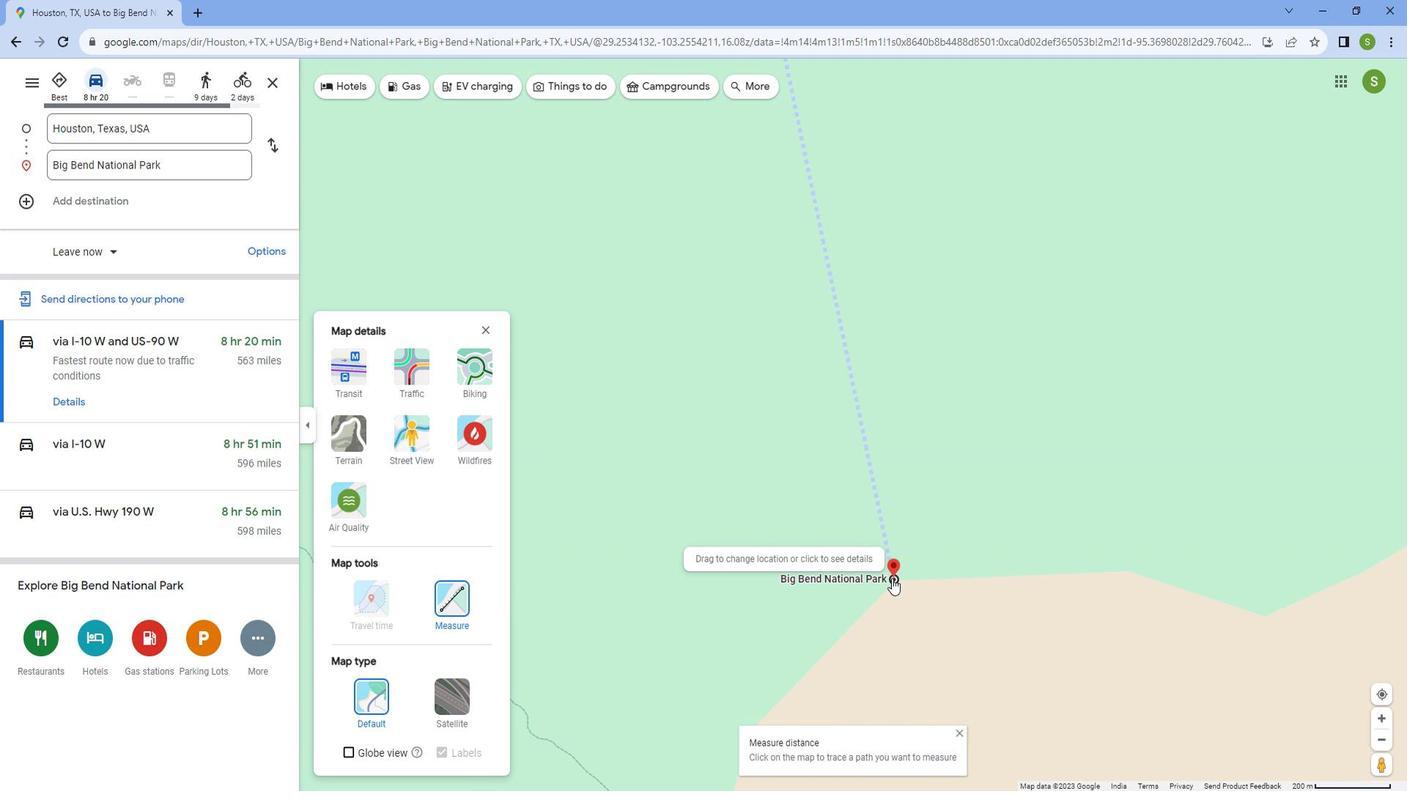 
Action: Mouse moved to (871, 579)
Screenshot: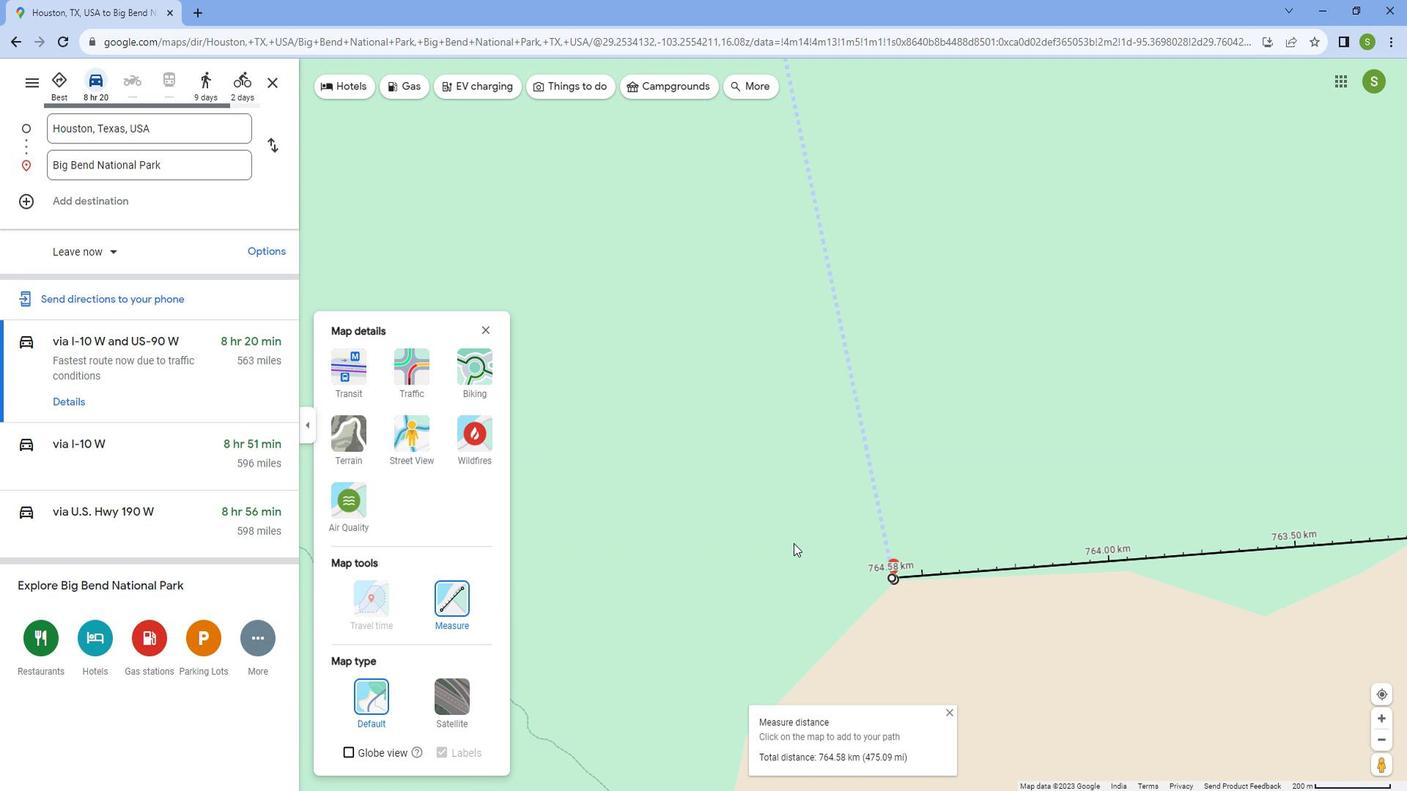 
Action: Mouse scrolled (871, 579) with delta (0, 0)
Screenshot: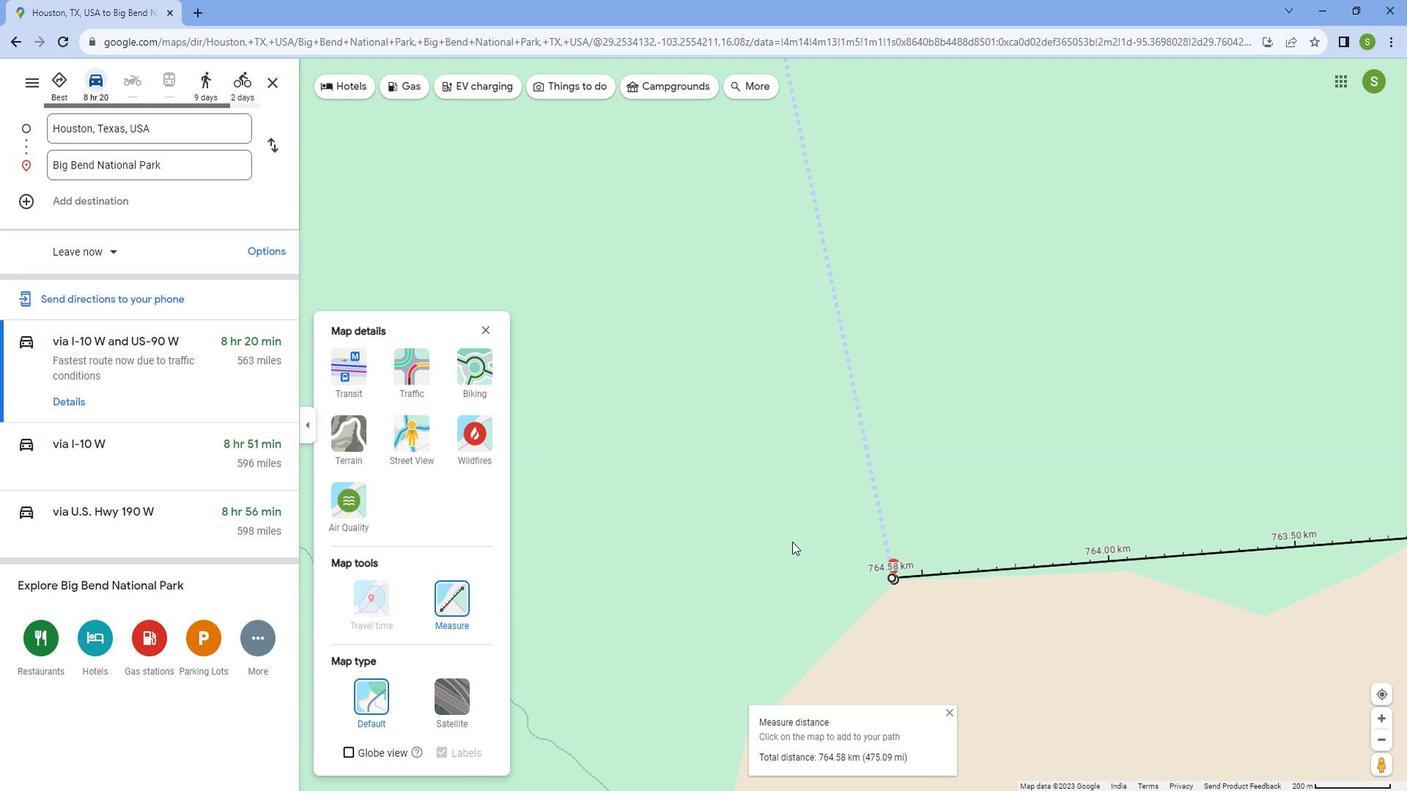 
Action: Mouse moved to (885, 578)
Screenshot: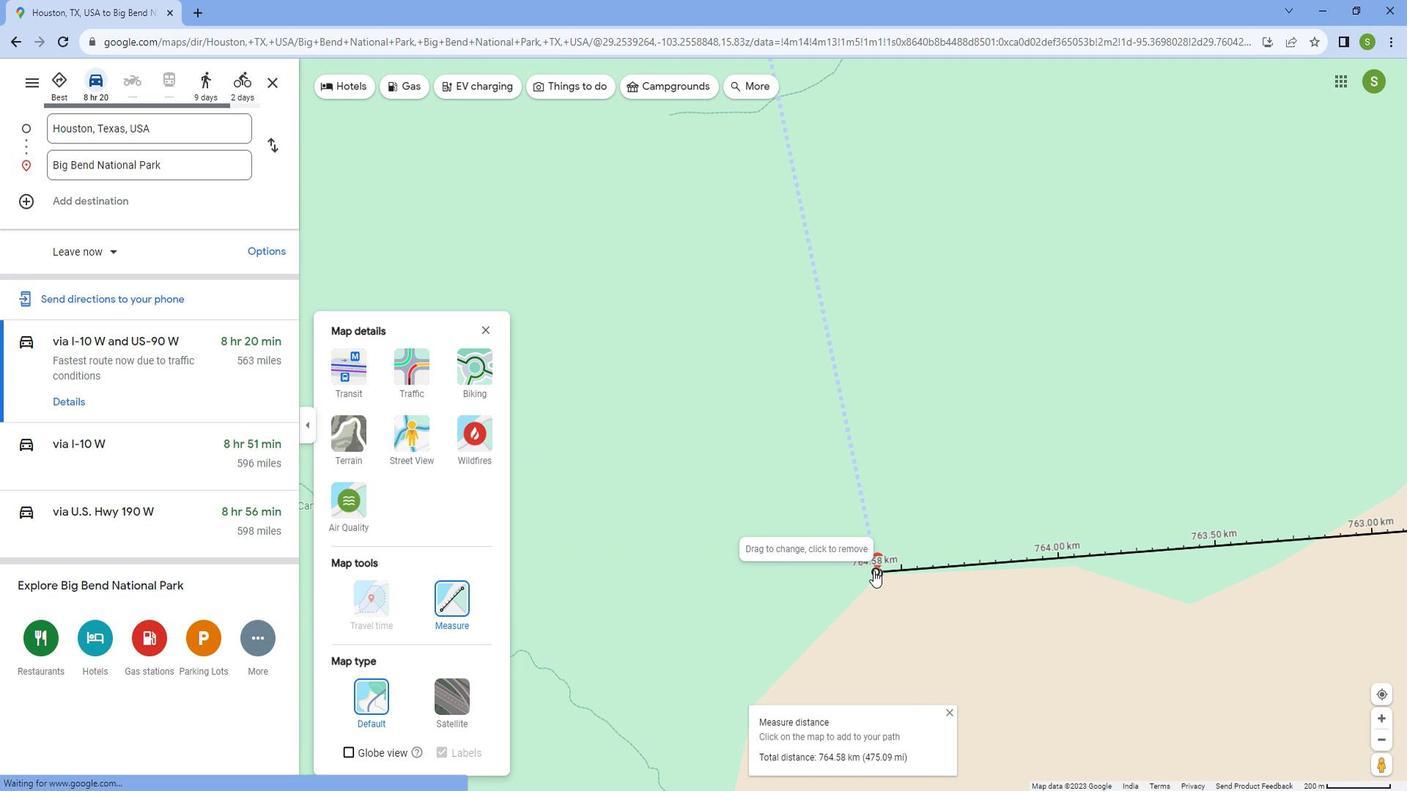 
Action: Mouse pressed left at (885, 578)
Screenshot: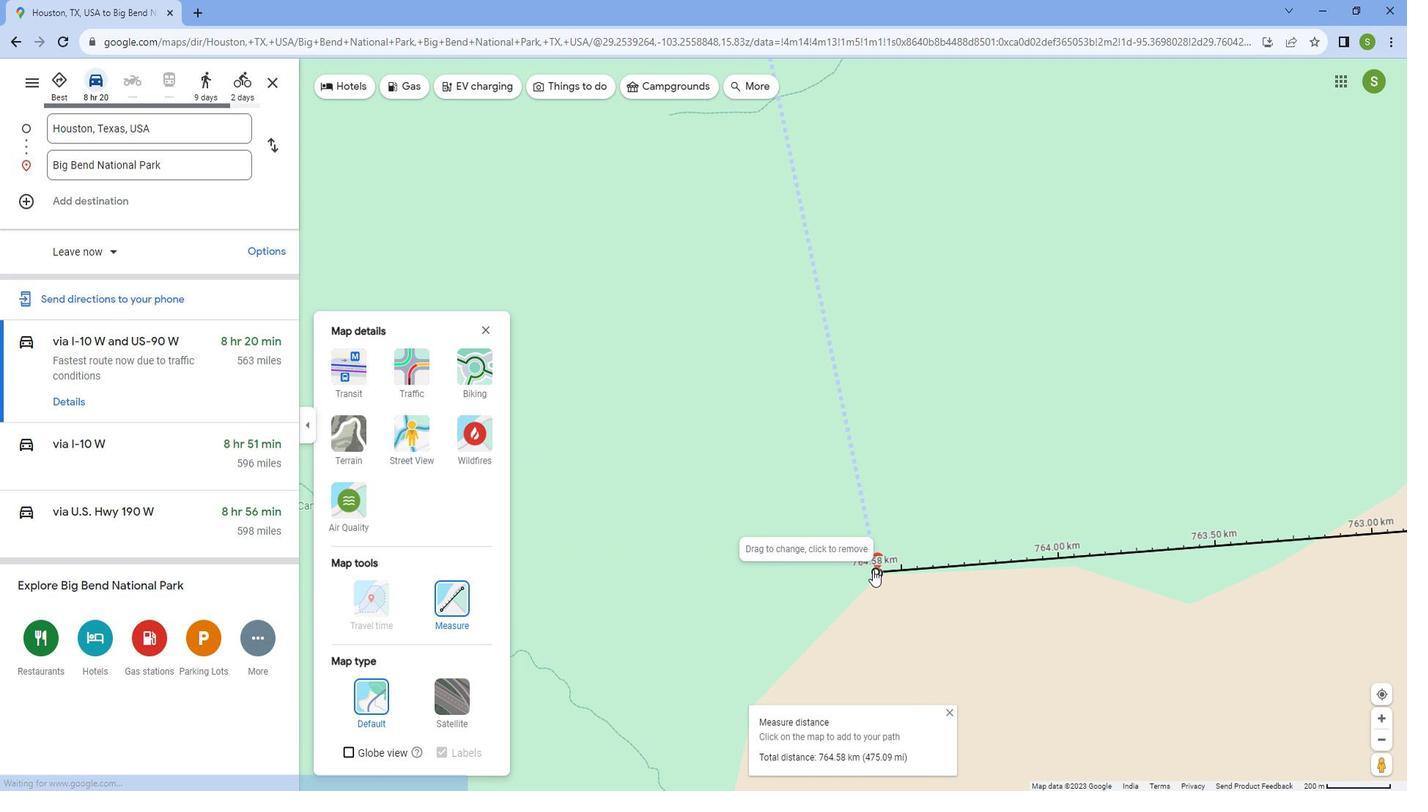 
Action: Mouse moved to (894, 579)
Screenshot: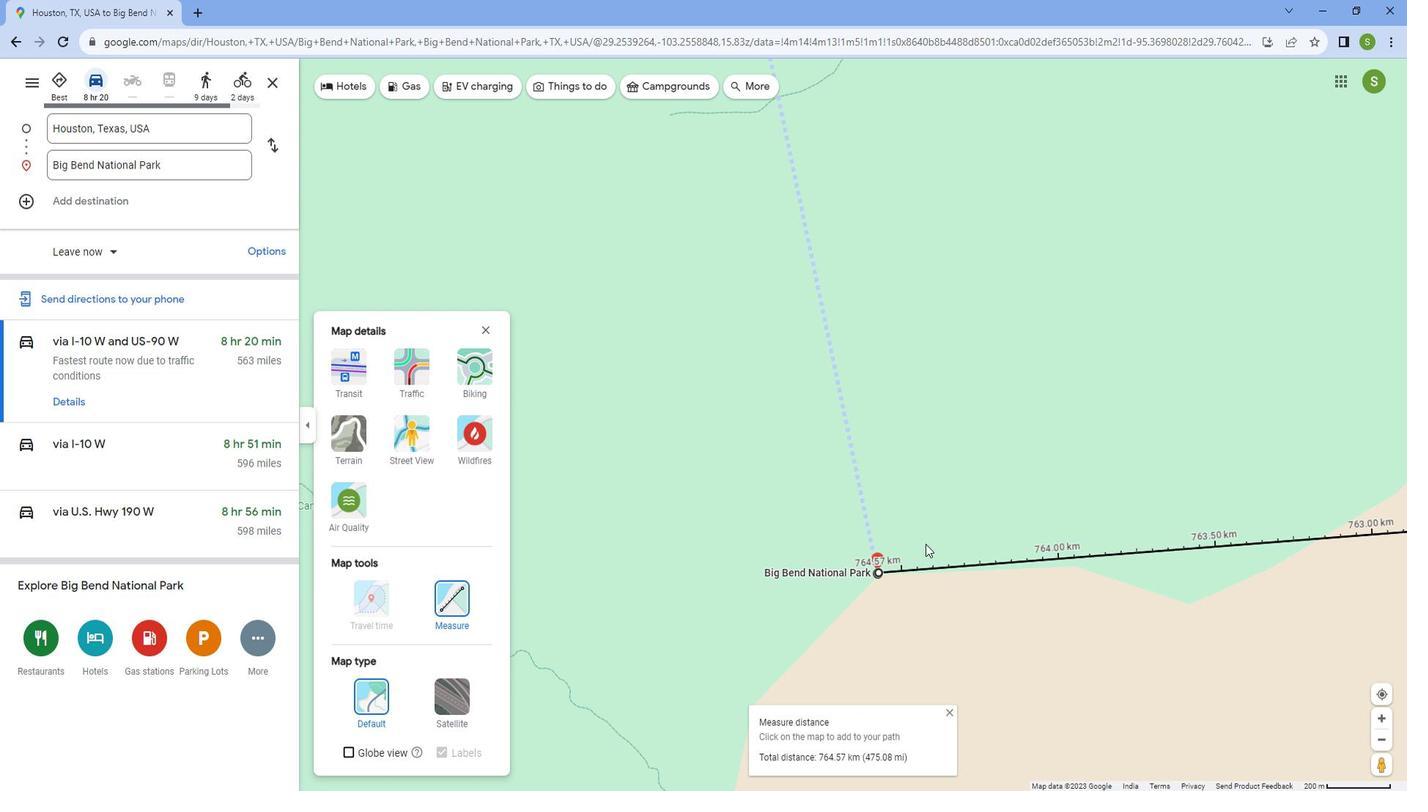 
Action: Mouse scrolled (894, 579) with delta (0, 0)
Screenshot: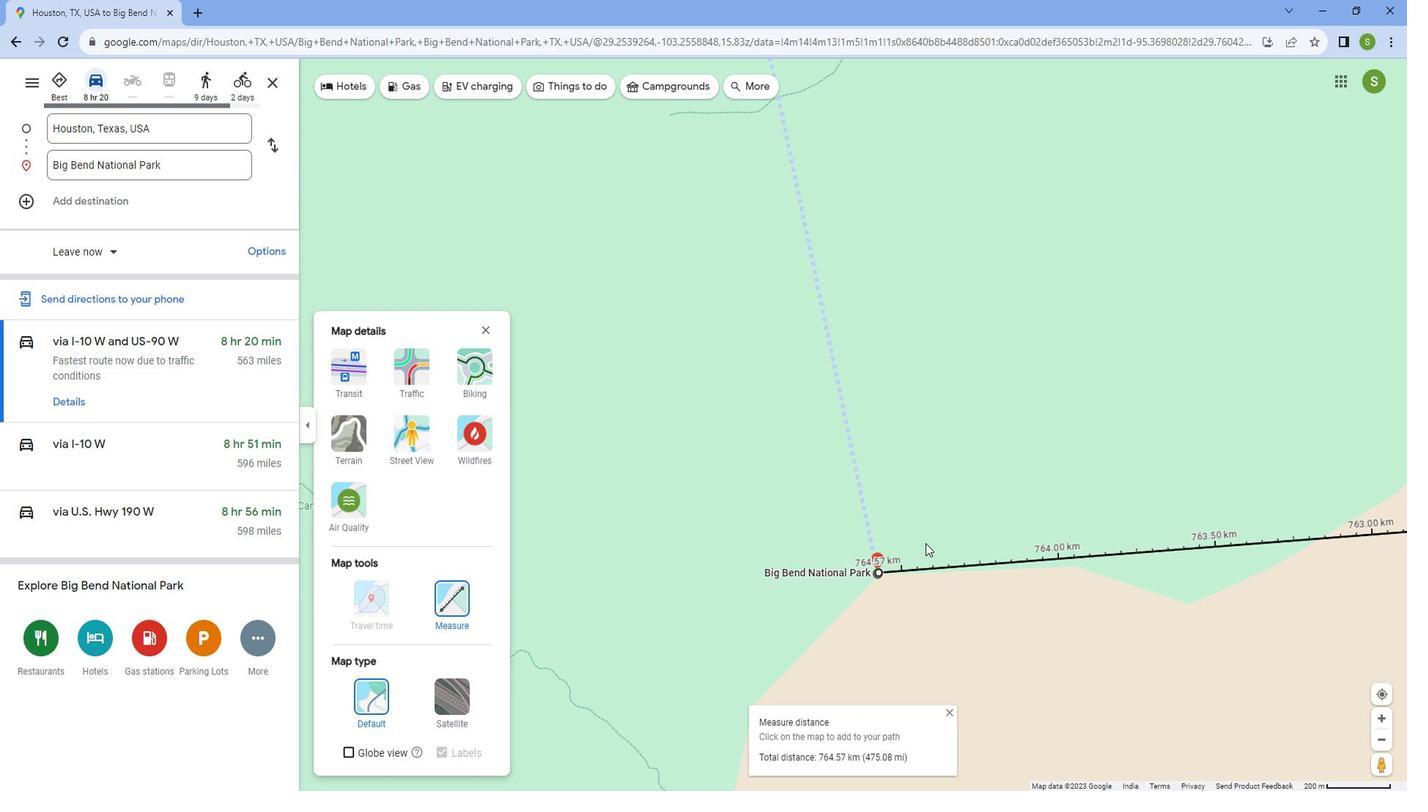 
Action: Mouse scrolled (894, 579) with delta (0, 0)
Screenshot: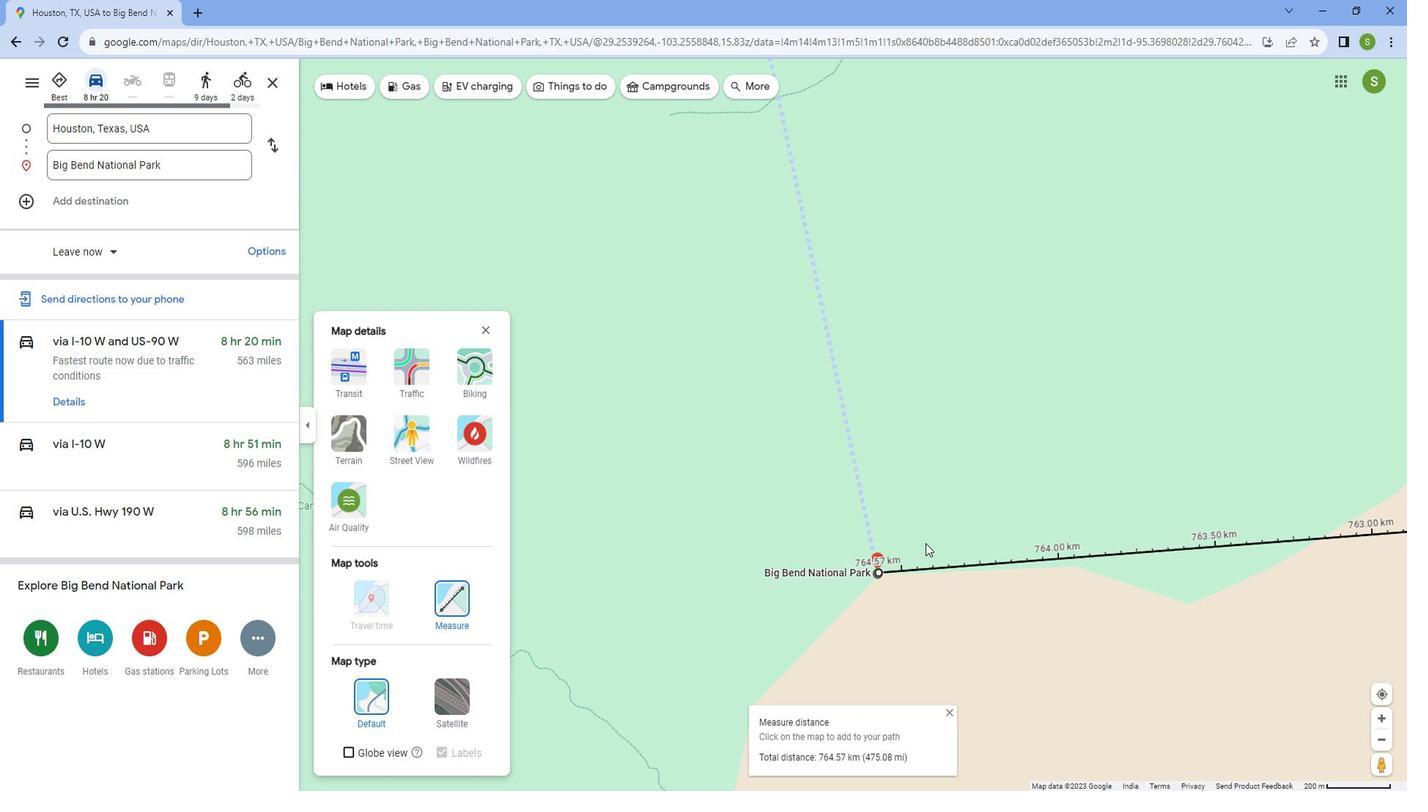
Action: Mouse moved to (894, 579)
Screenshot: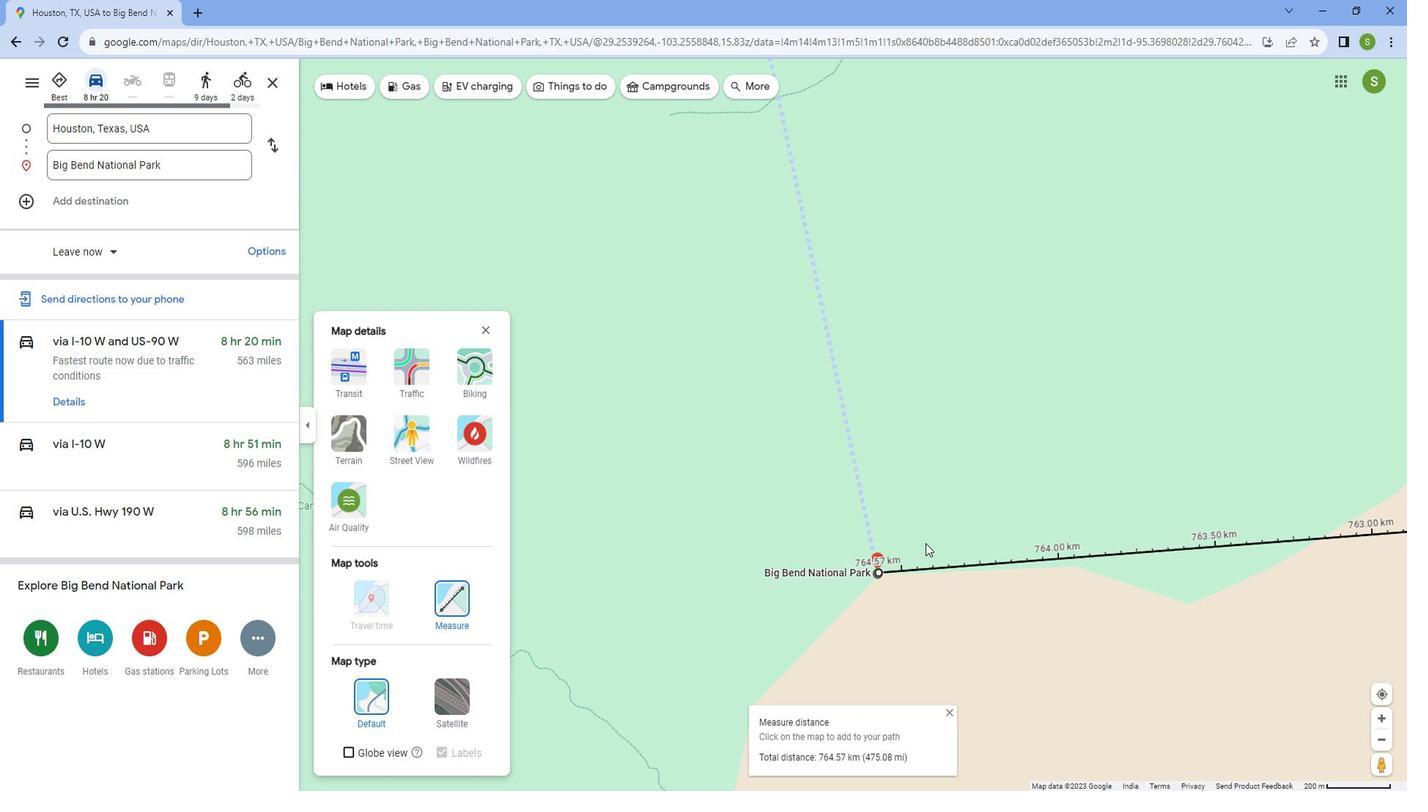 
Action: Mouse scrolled (894, 579) with delta (0, 0)
